 Task: Create a new custom field in the Candidate object in Salesforce, set its field-level security, and add it to the page layout.
Action: Mouse moved to (1312, 87)
Screenshot: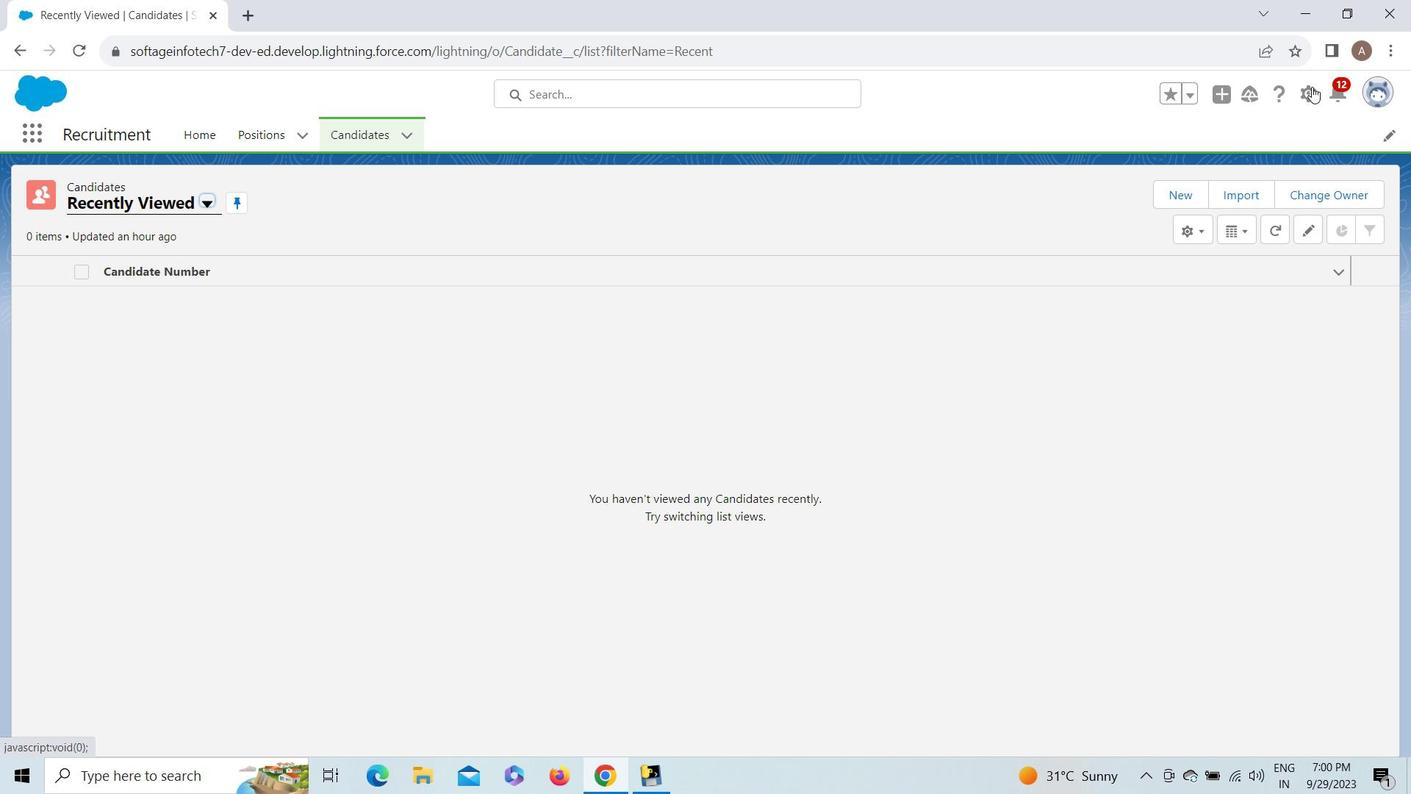
Action: Mouse pressed left at (1312, 87)
Screenshot: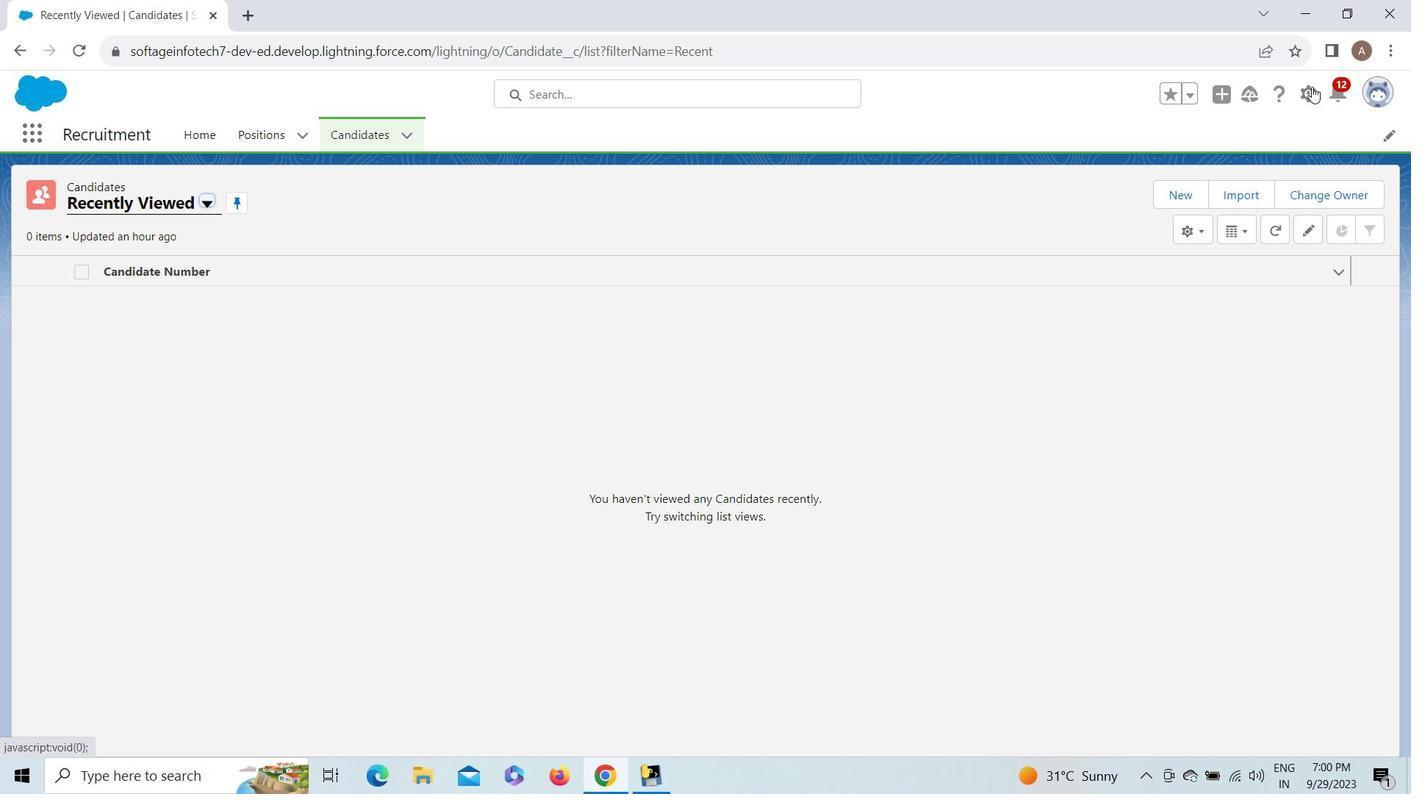 
Action: Mouse moved to (1290, 141)
Screenshot: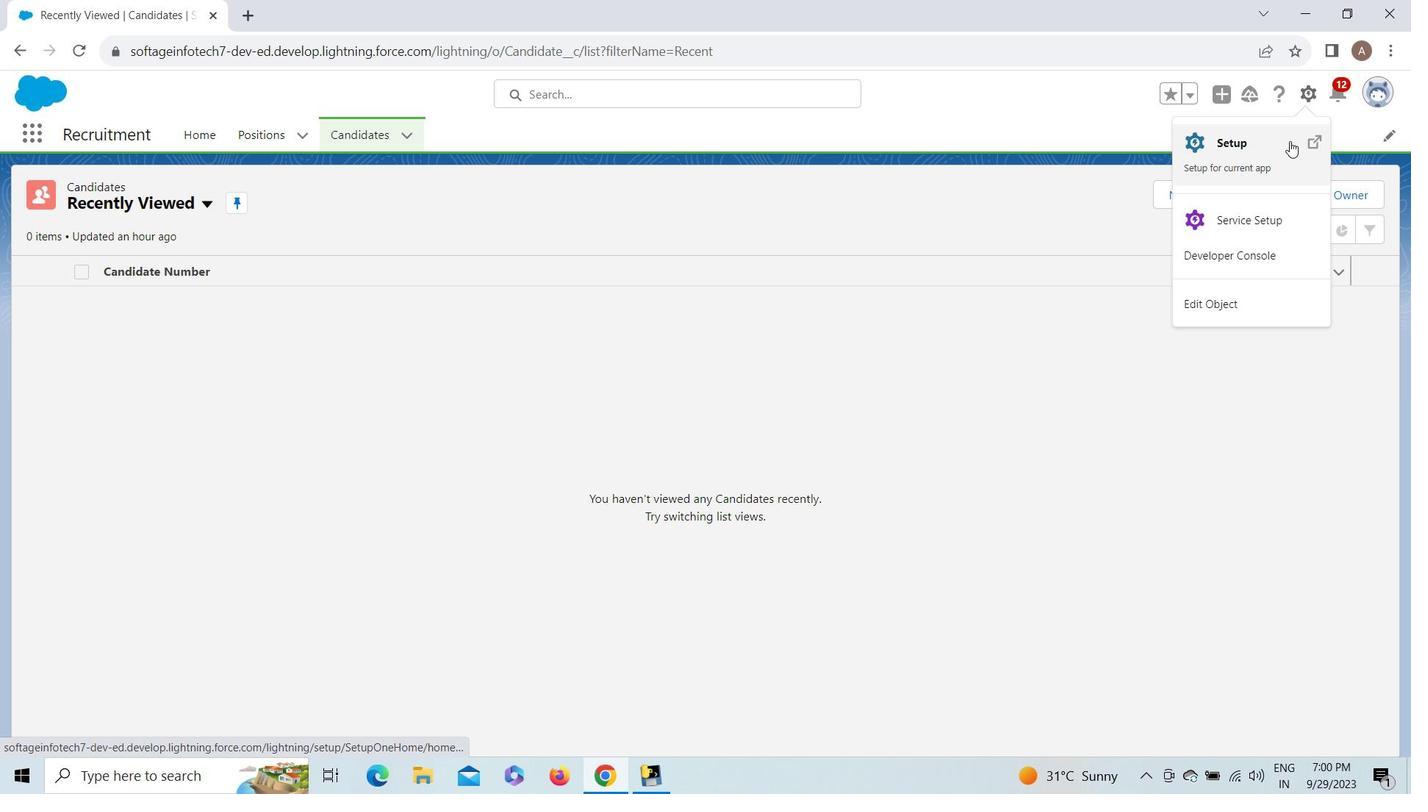 
Action: Mouse pressed left at (1290, 141)
Screenshot: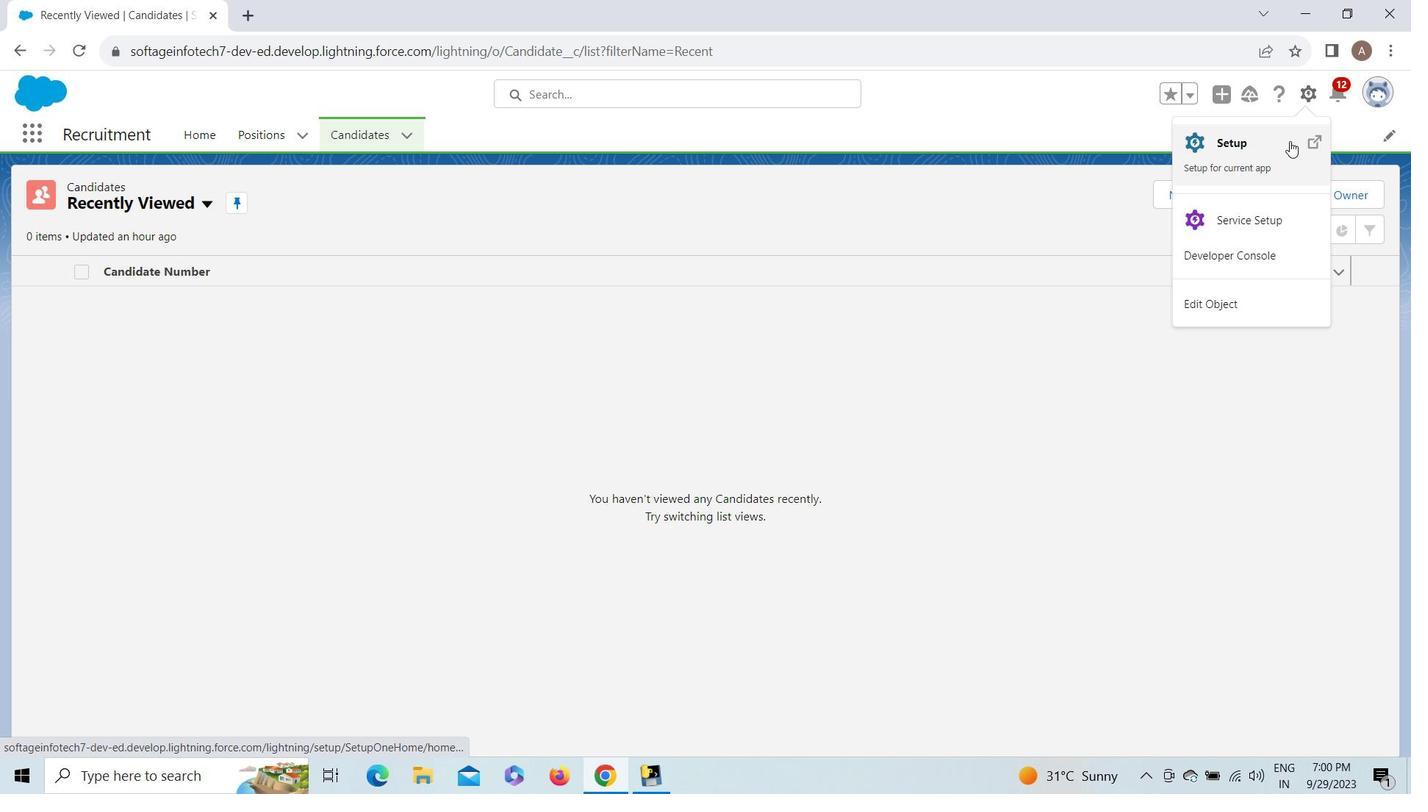 
Action: Mouse moved to (462, 496)
Screenshot: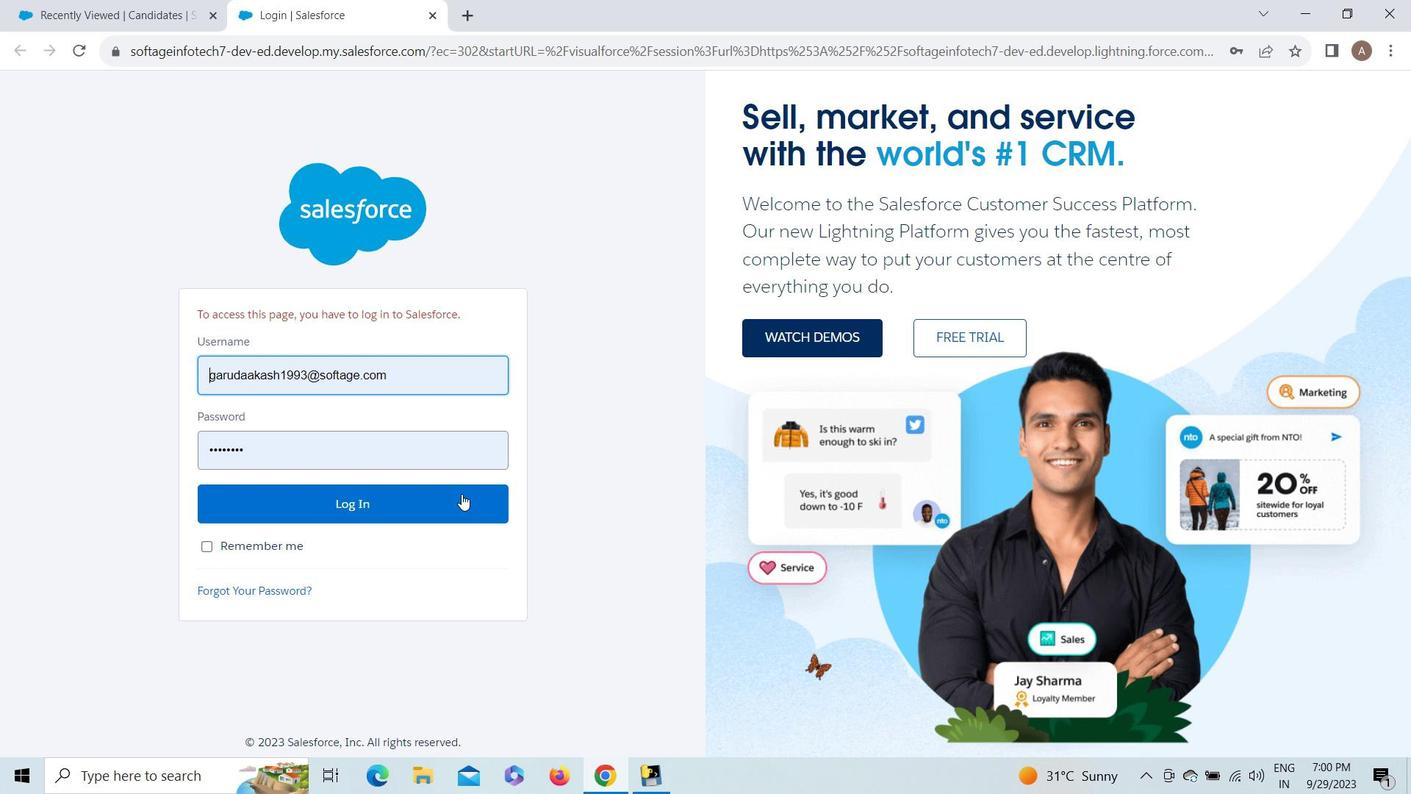 
Action: Mouse pressed left at (462, 496)
Screenshot: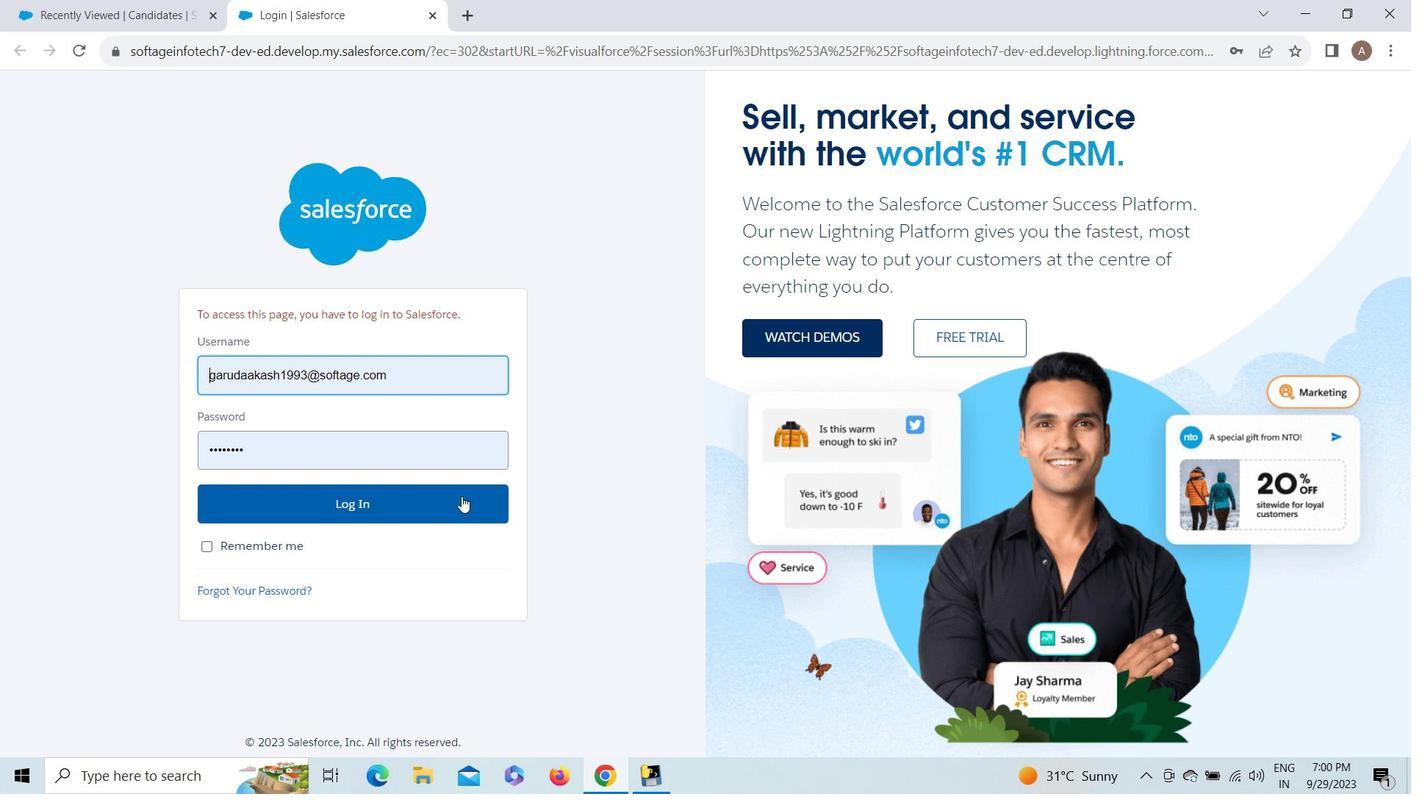 
Action: Mouse moved to (217, 22)
Screenshot: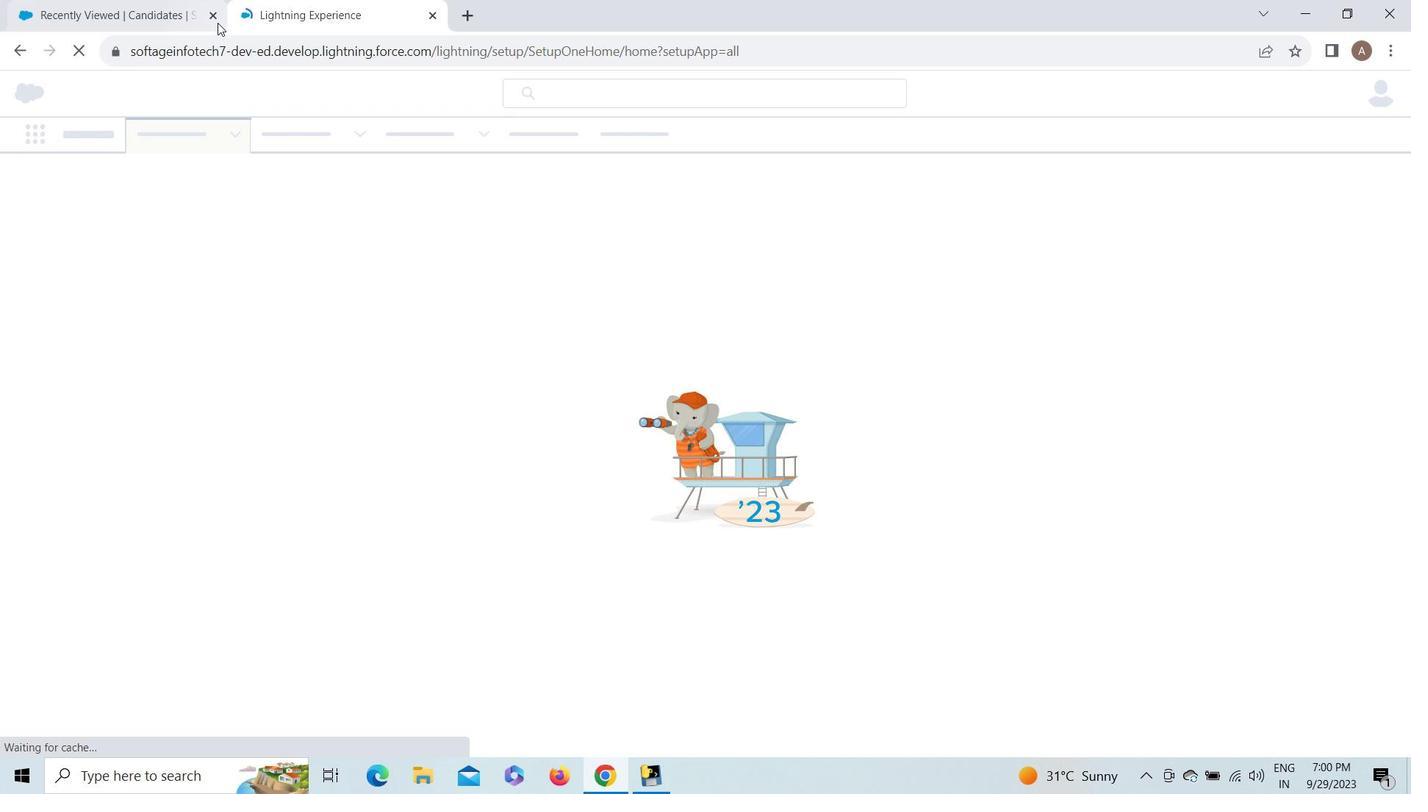 
Action: Mouse pressed left at (217, 22)
Screenshot: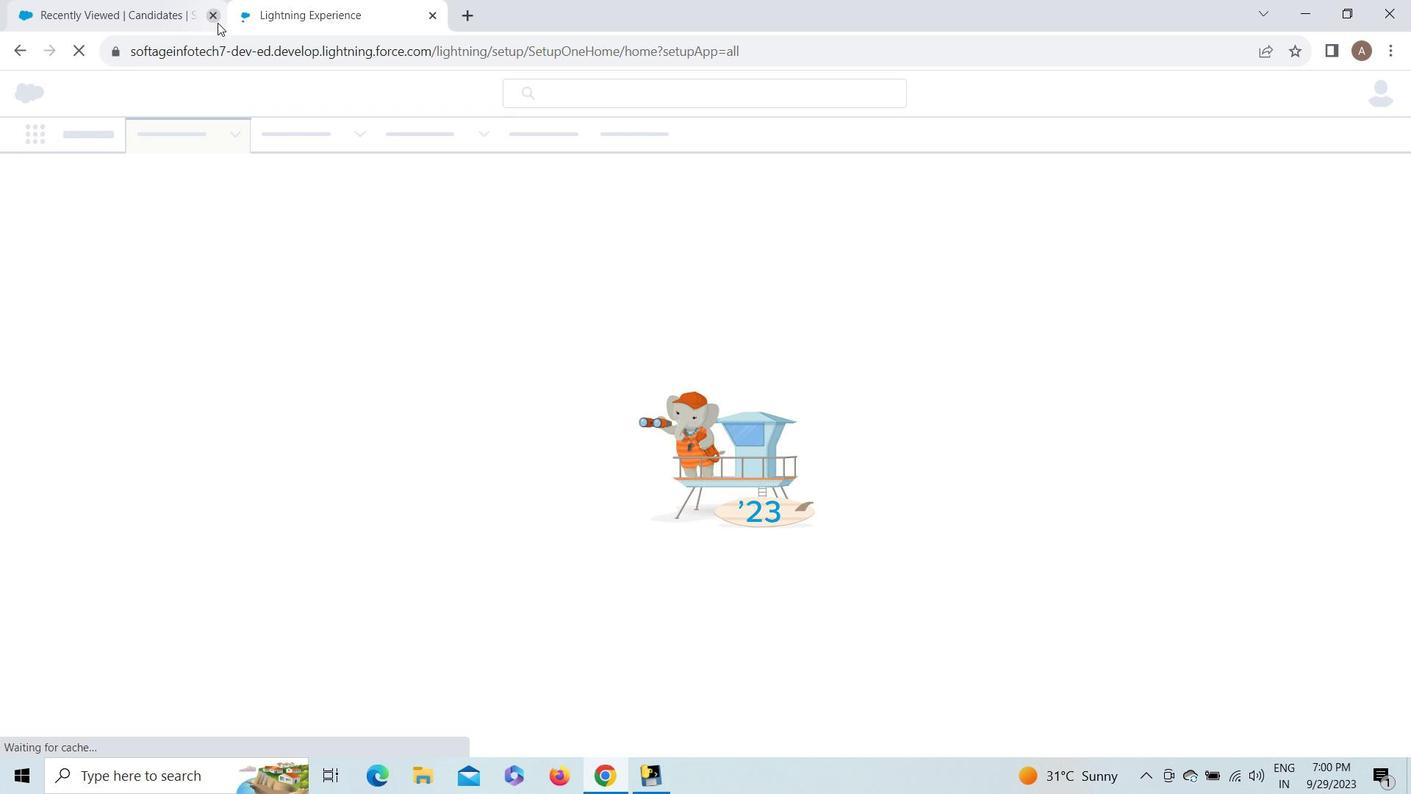 
Action: Mouse moved to (206, 135)
Screenshot: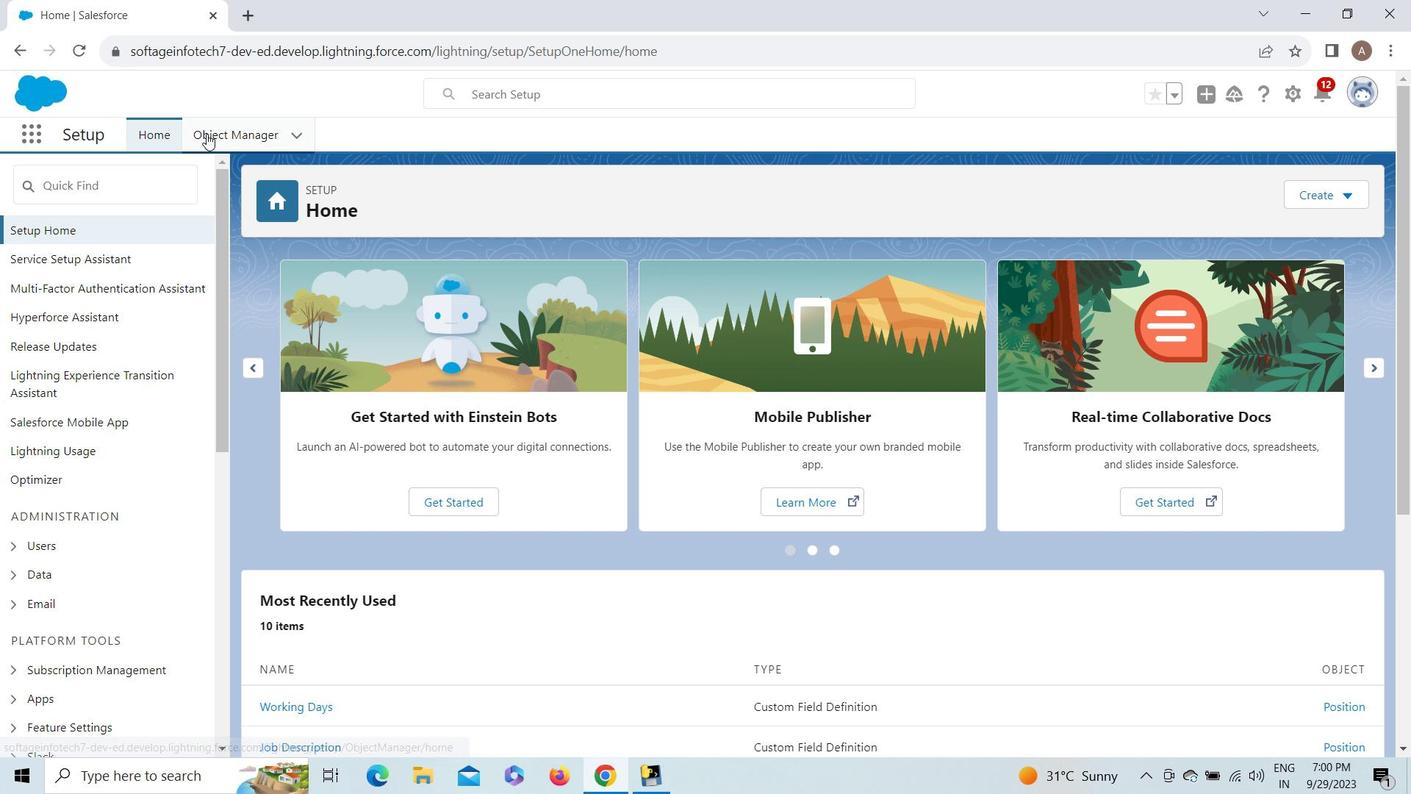 
Action: Mouse pressed left at (206, 135)
Screenshot: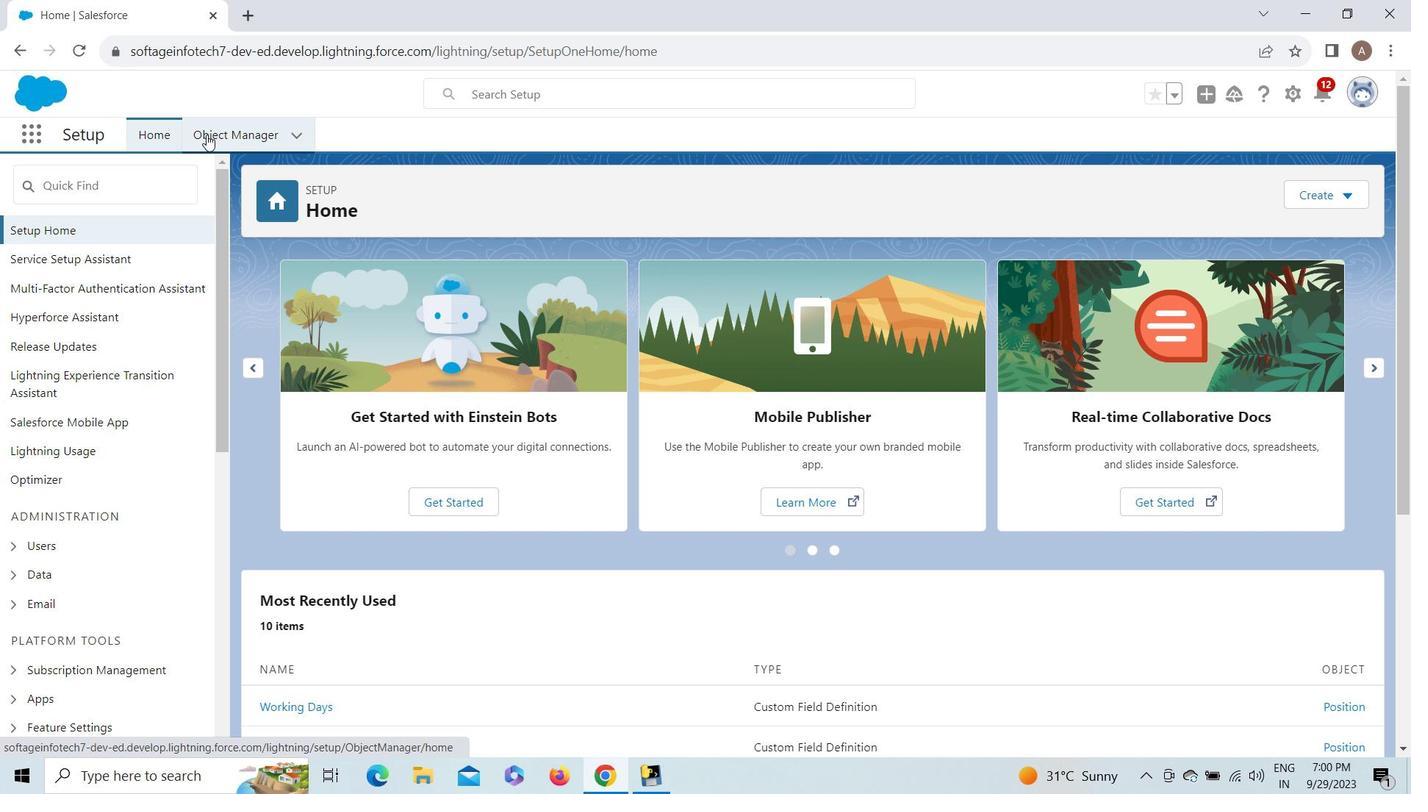 
Action: Mouse moved to (1053, 181)
Screenshot: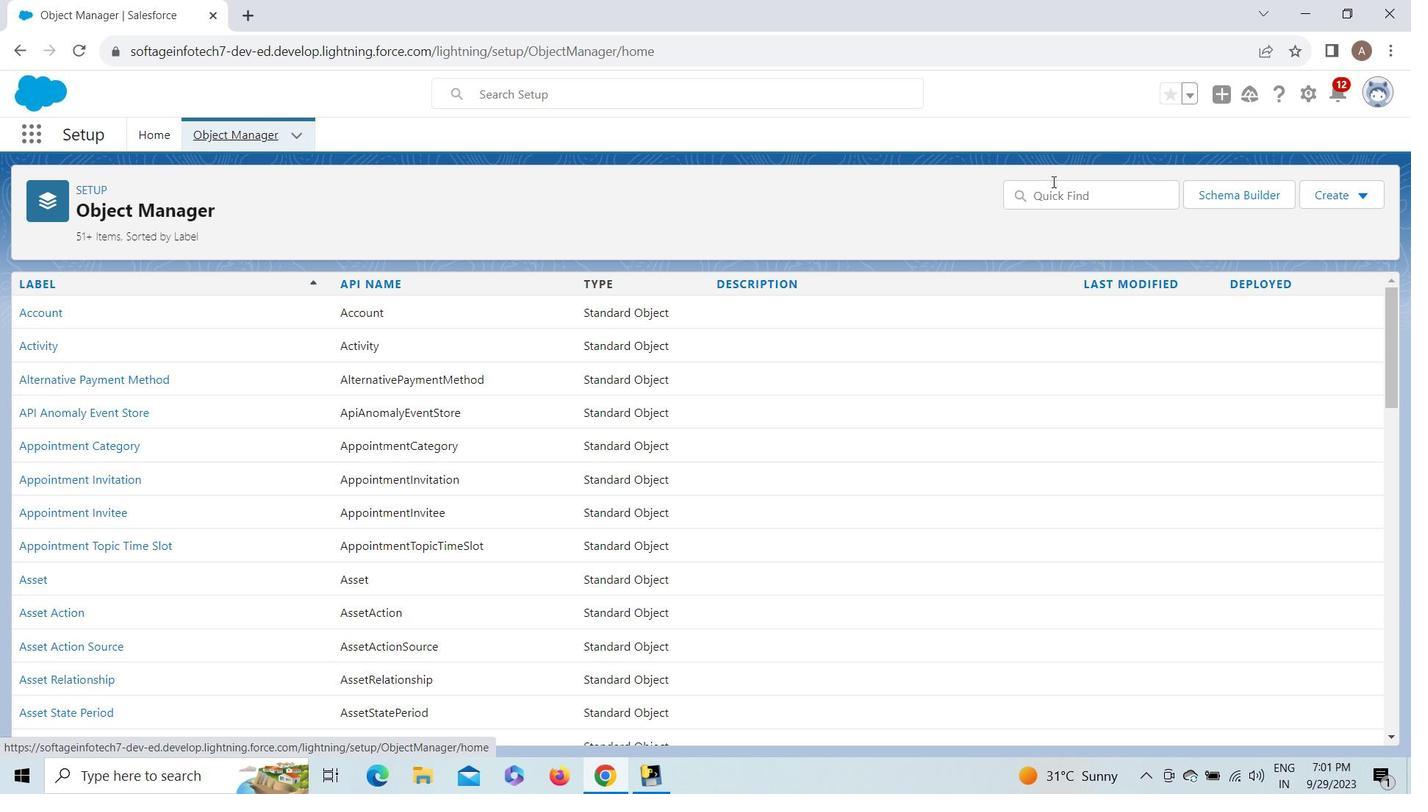 
Action: Mouse pressed left at (1053, 181)
Screenshot: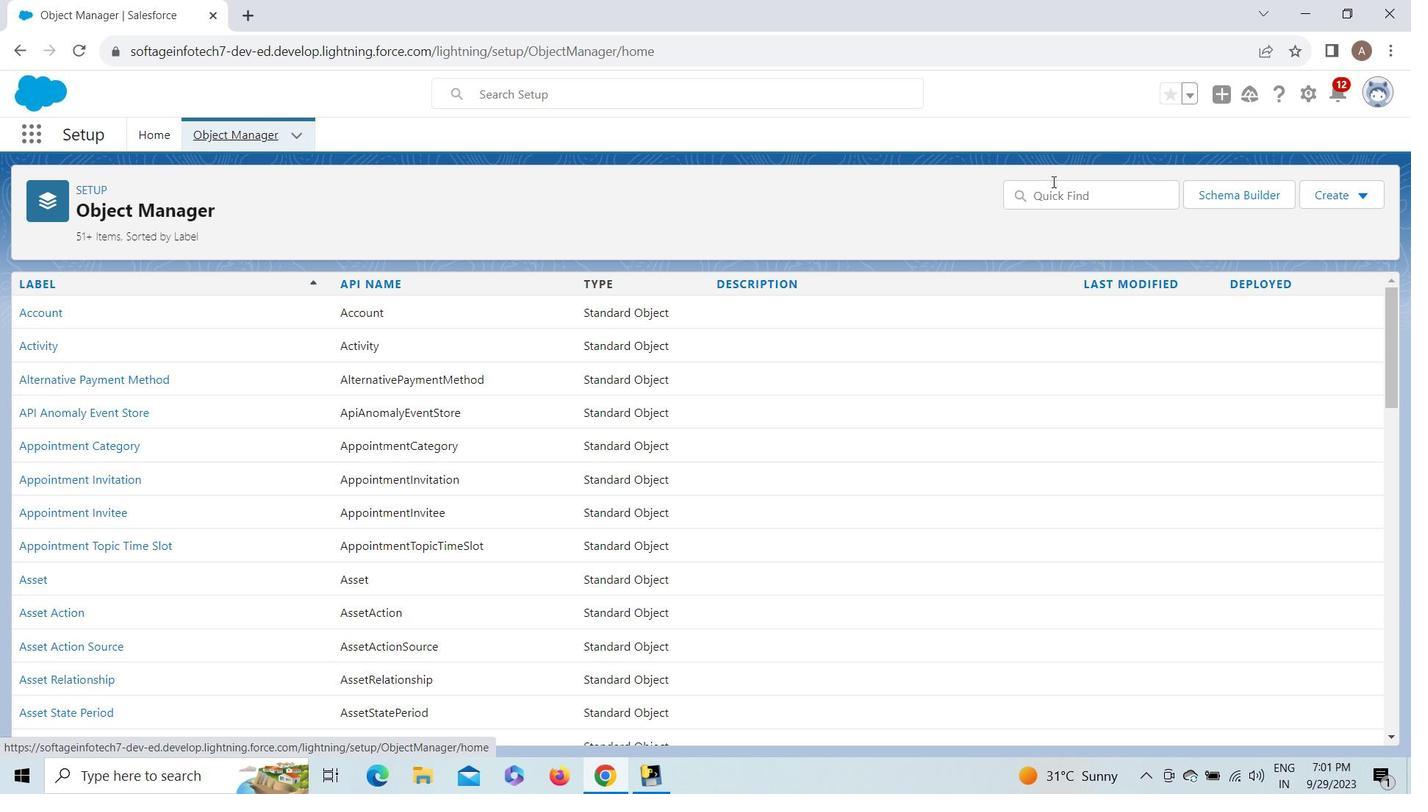 
Action: Mouse moved to (1160, 211)
Screenshot: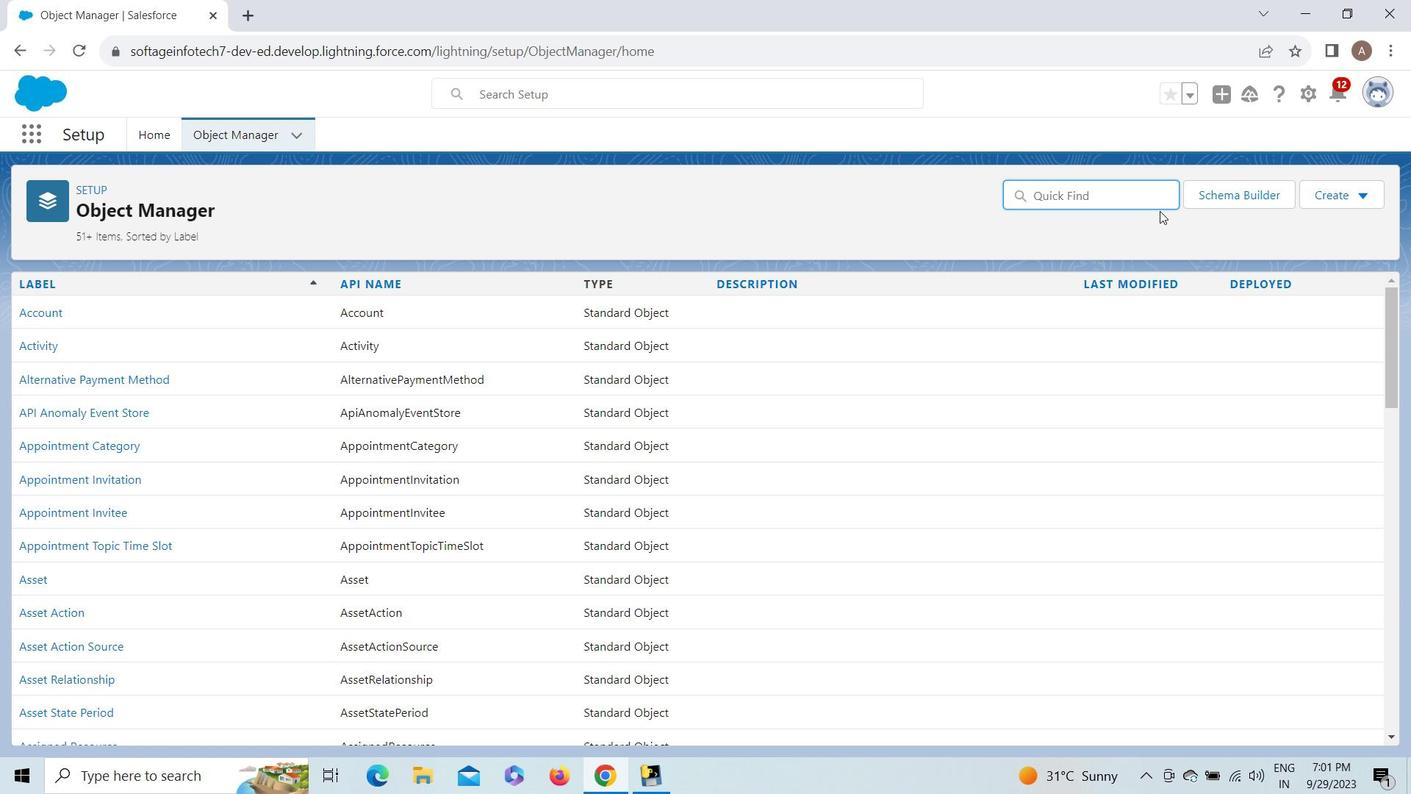
Action: Key pressed can
Screenshot: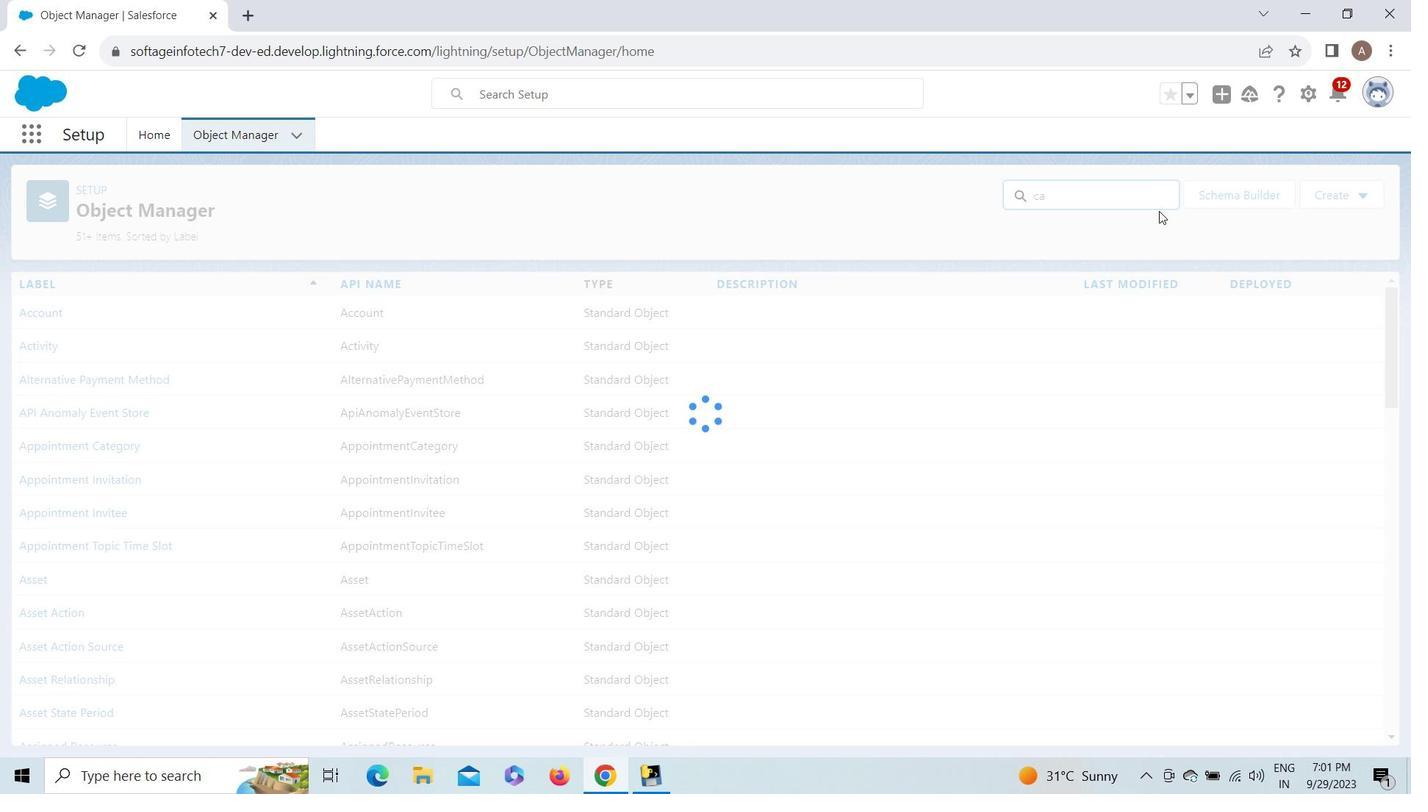 
Action: Mouse moved to (62, 314)
Screenshot: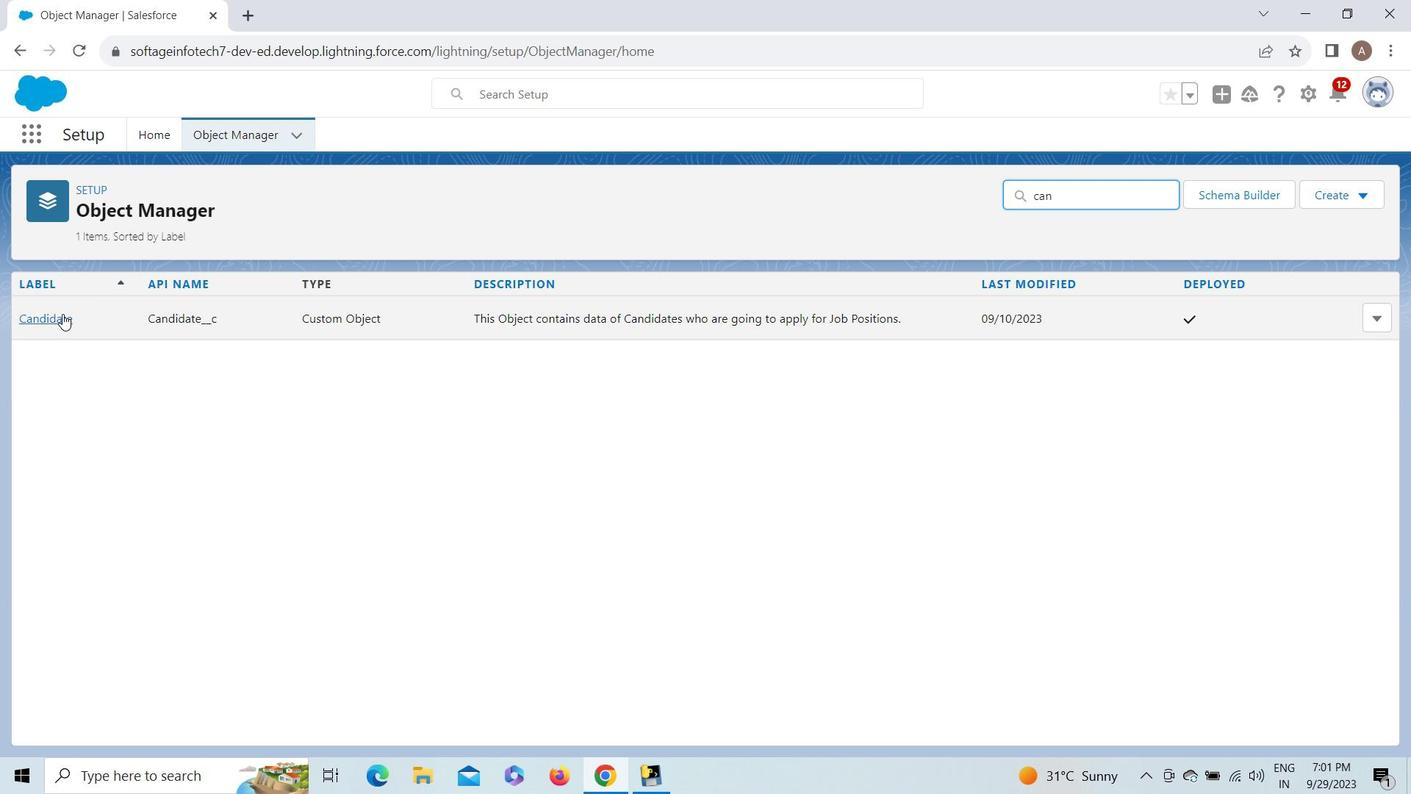 
Action: Mouse pressed left at (62, 314)
Screenshot: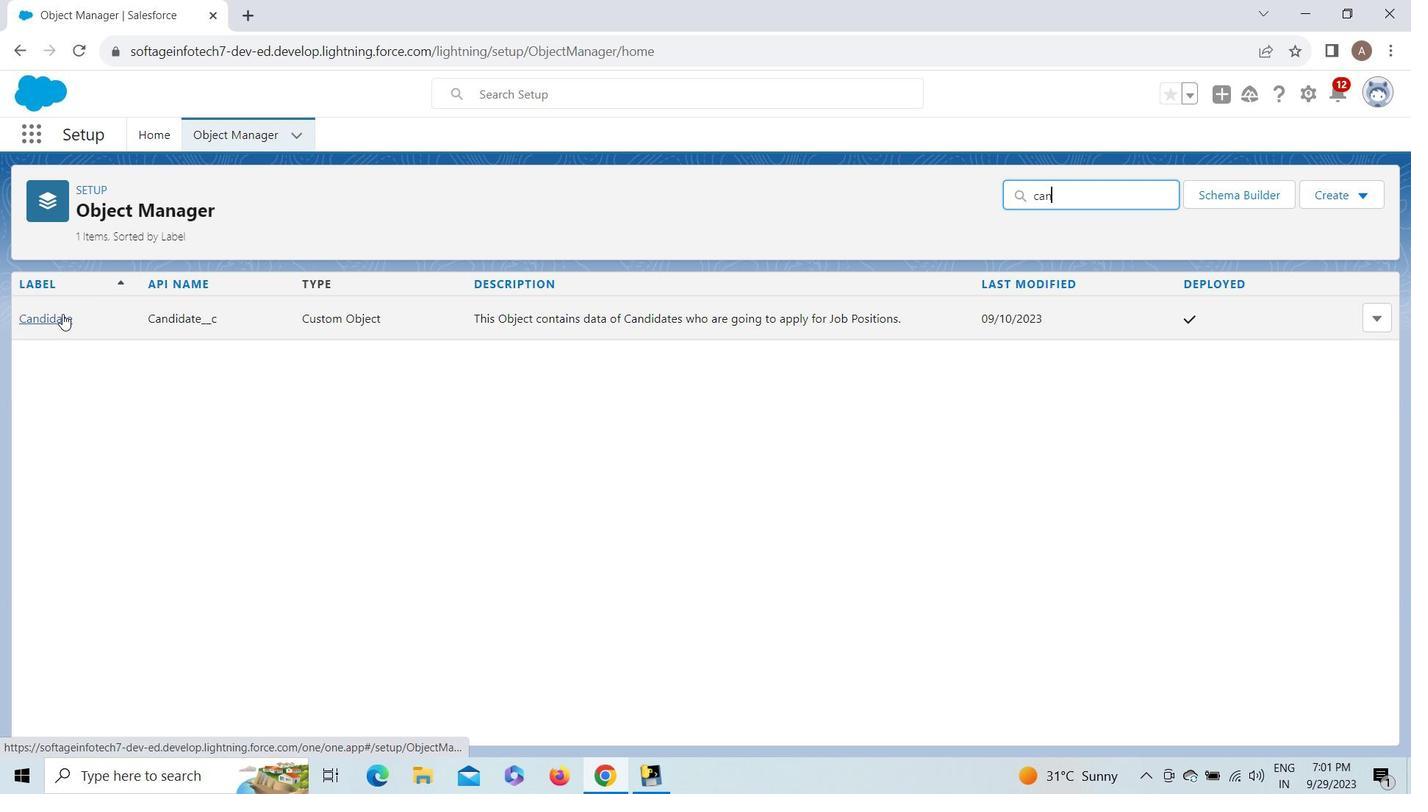 
Action: Mouse pressed left at (62, 314)
Screenshot: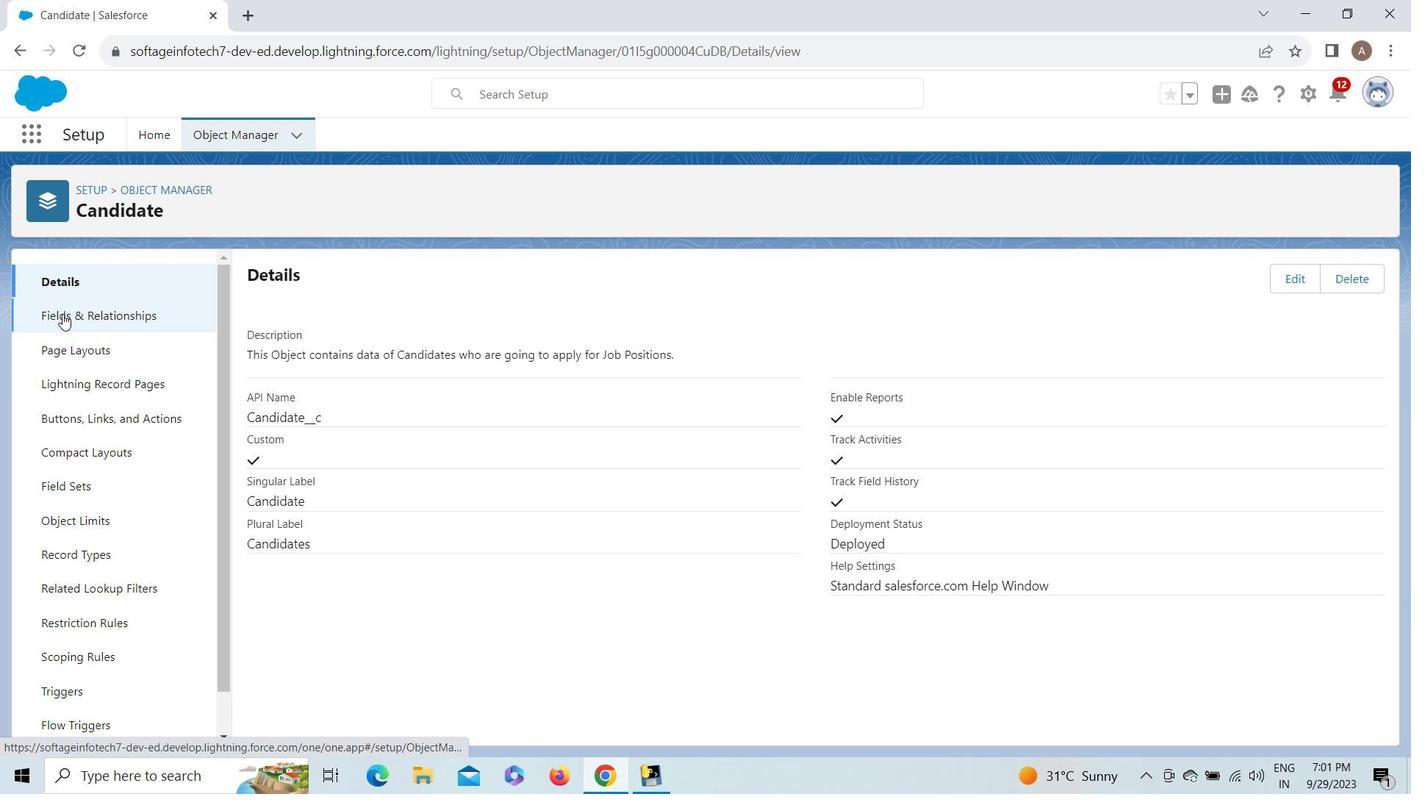 
Action: Mouse moved to (1396, 381)
Screenshot: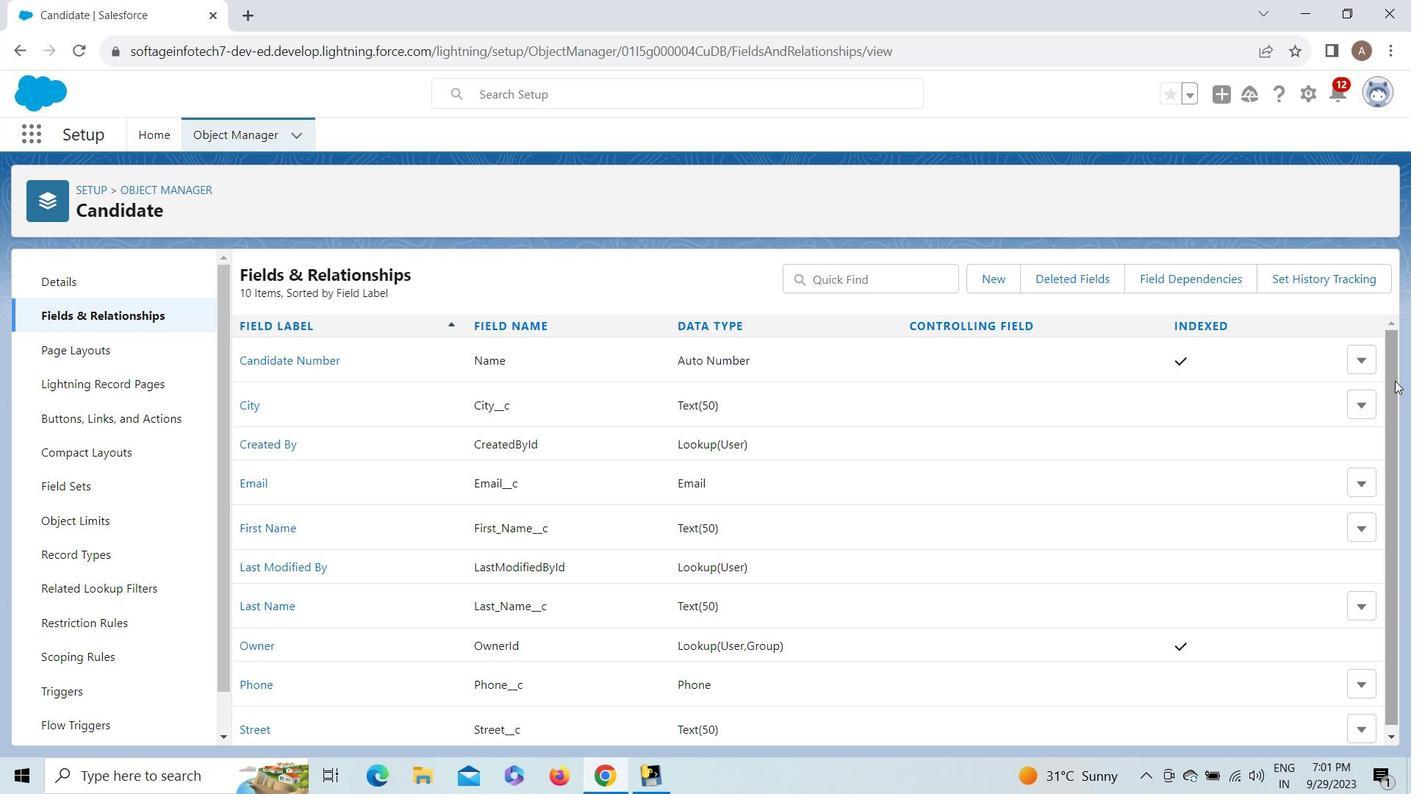 
Action: Mouse pressed left at (1396, 381)
Screenshot: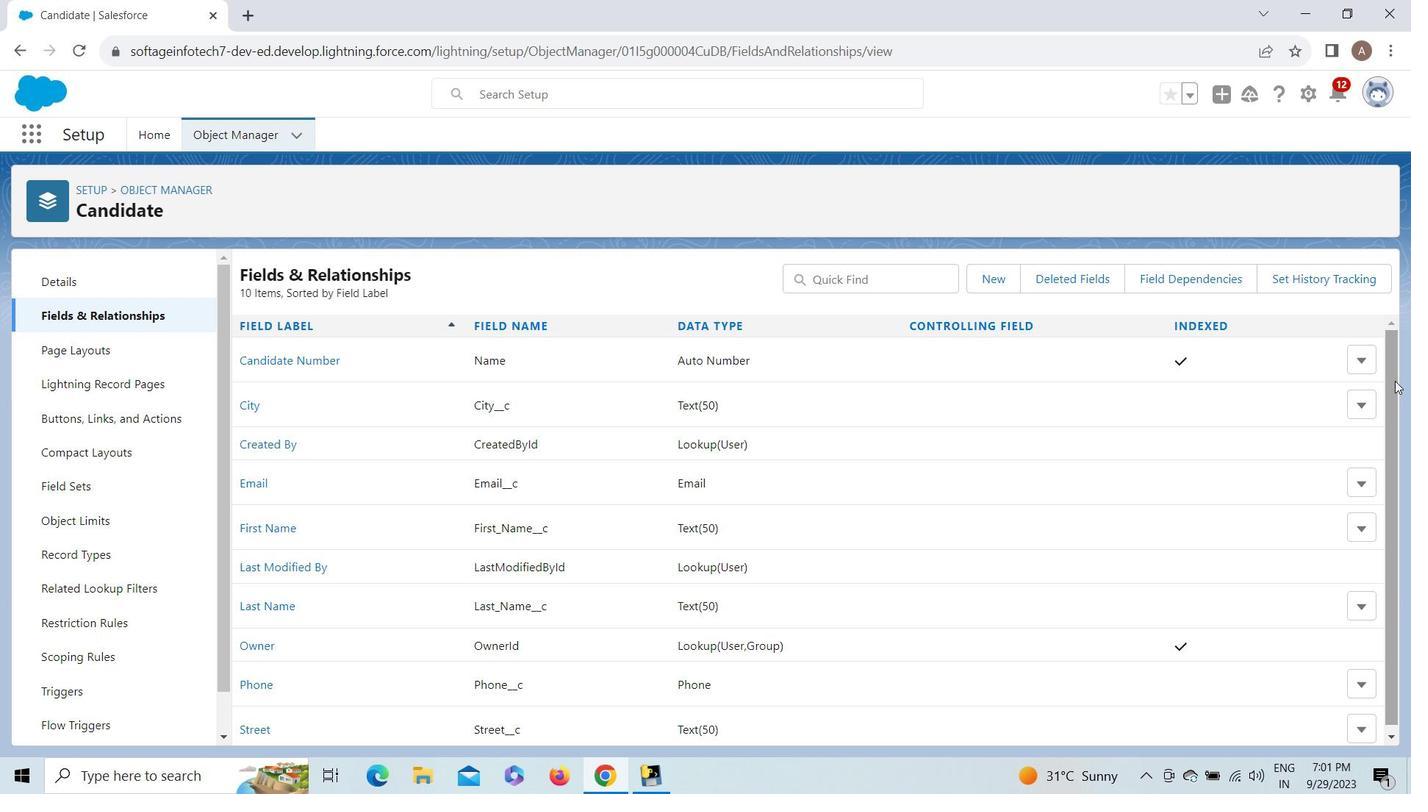 
Action: Mouse moved to (991, 274)
Screenshot: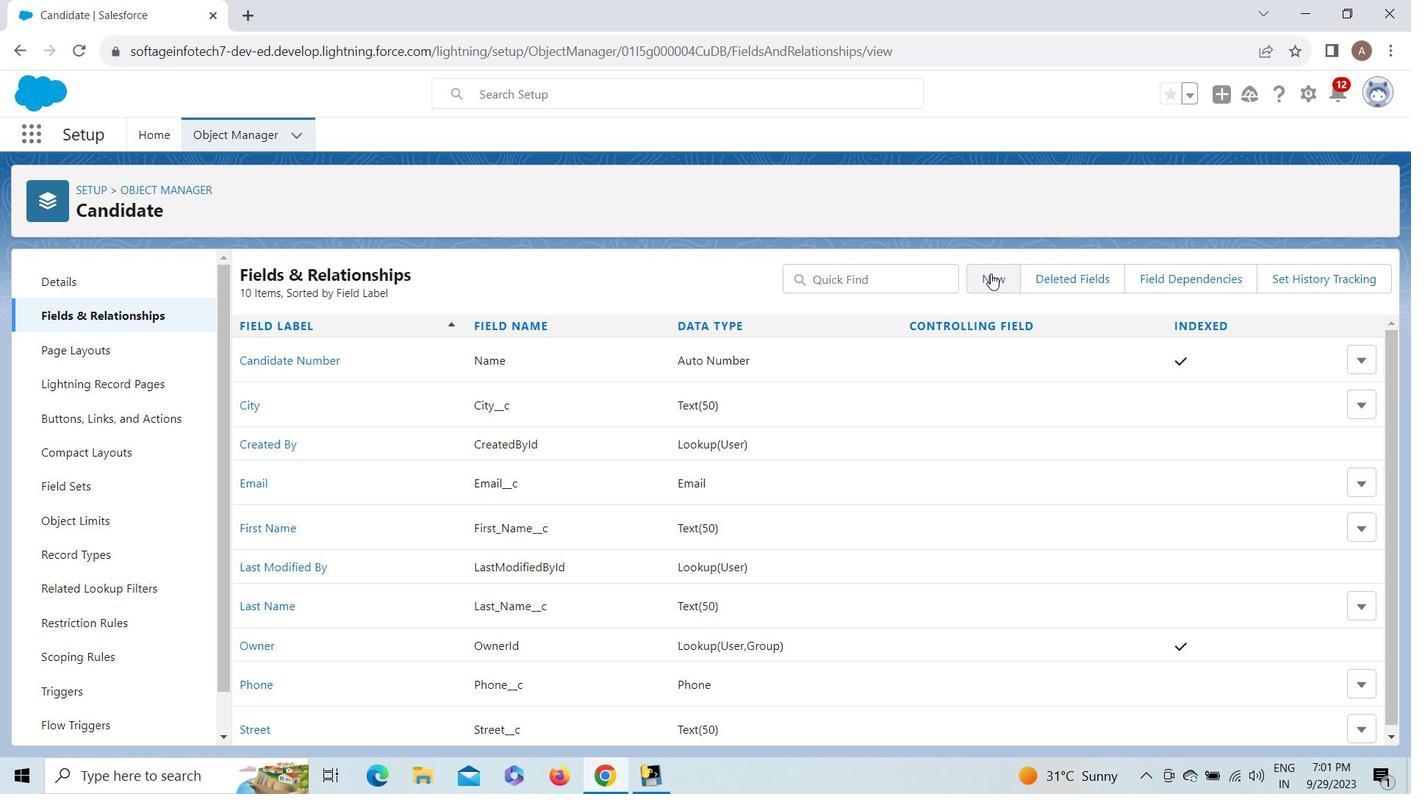 
Action: Mouse pressed left at (991, 274)
Screenshot: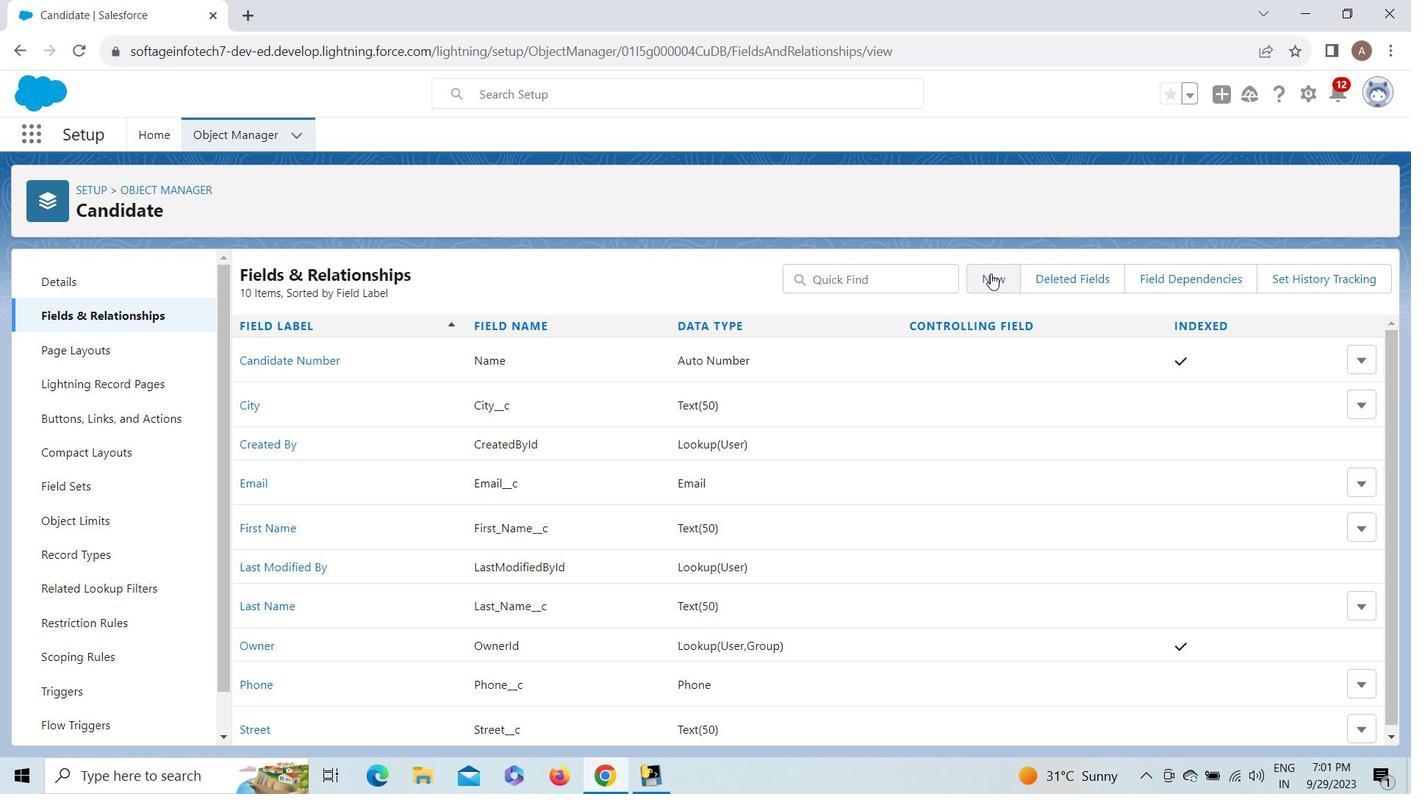 
Action: Mouse moved to (1382, 365)
Screenshot: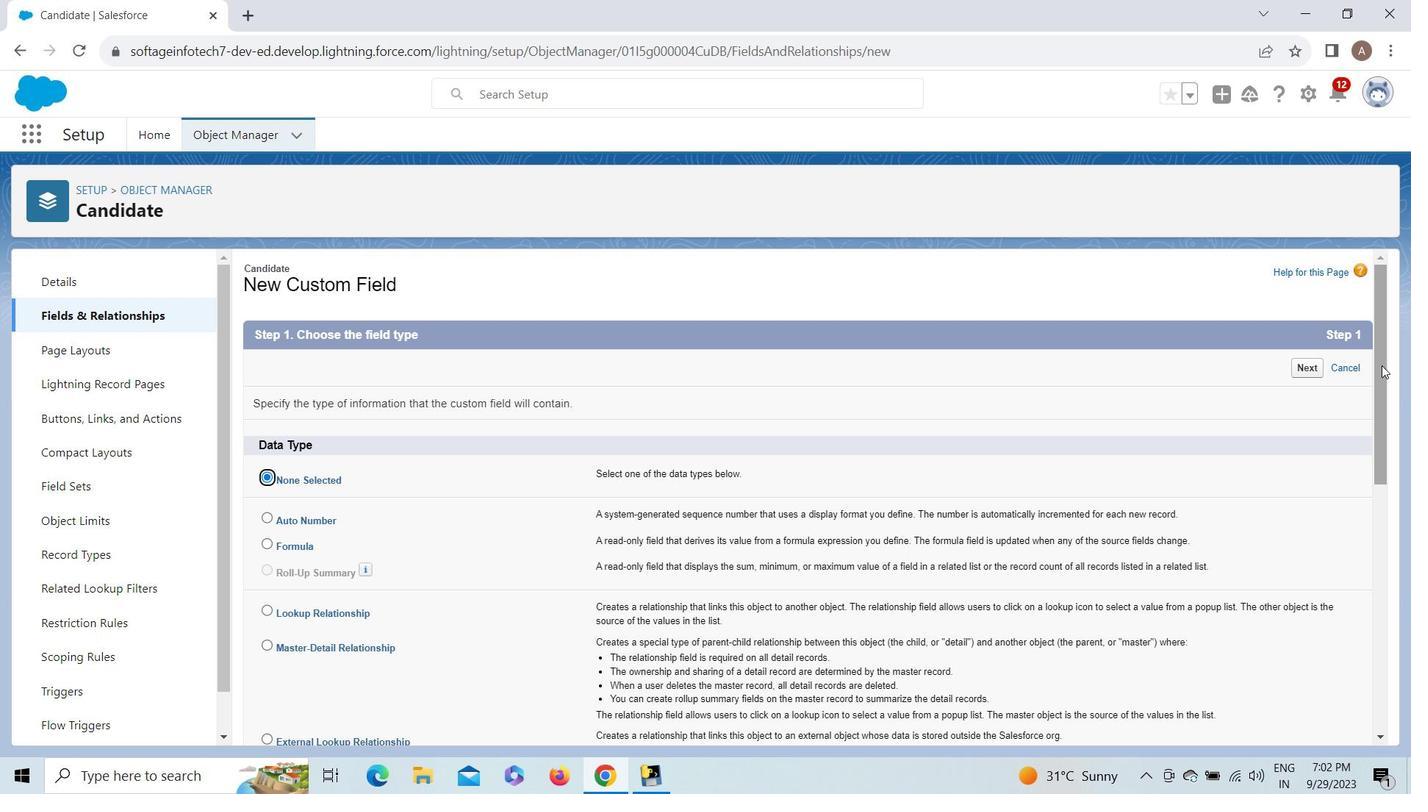 
Action: Mouse pressed left at (1382, 365)
Screenshot: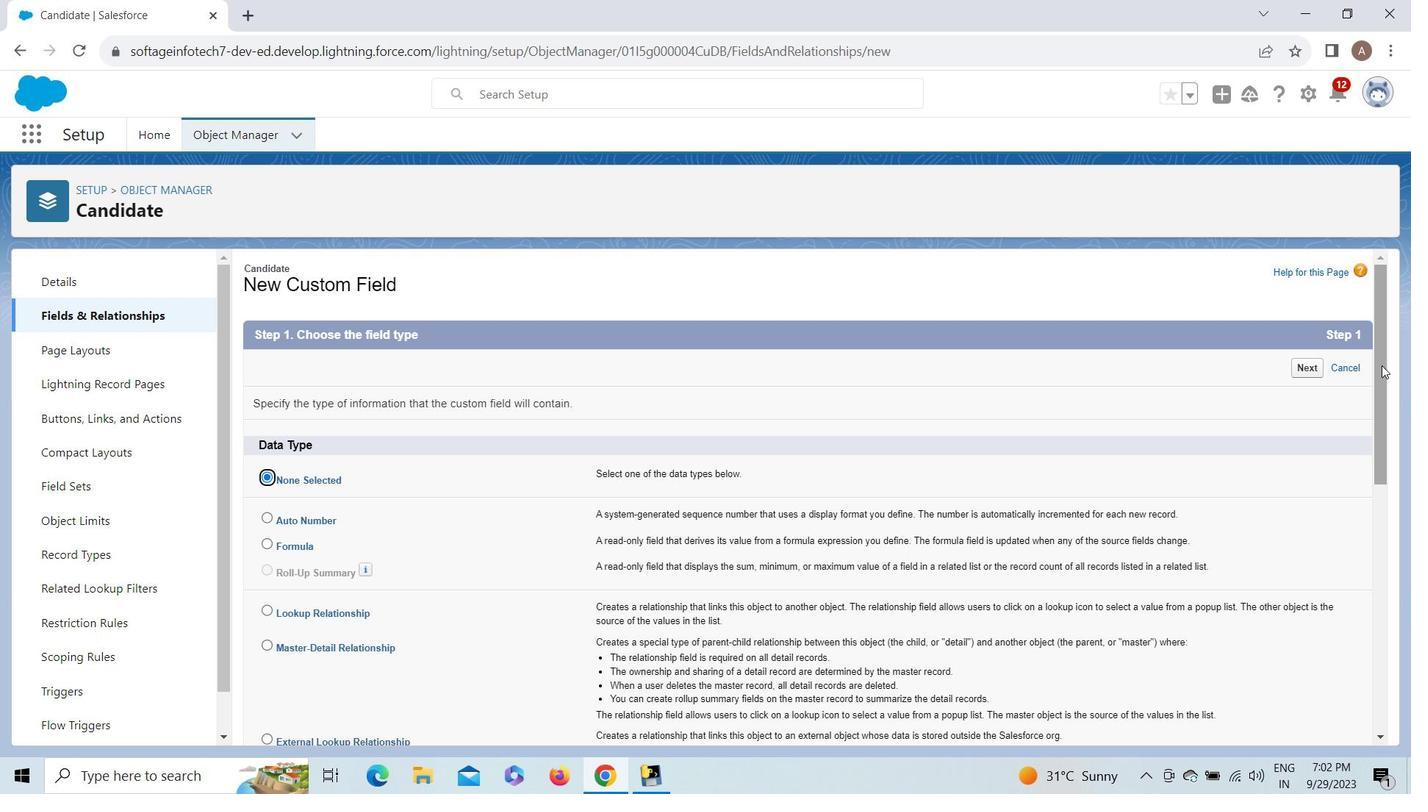 
Action: Mouse moved to (269, 519)
Screenshot: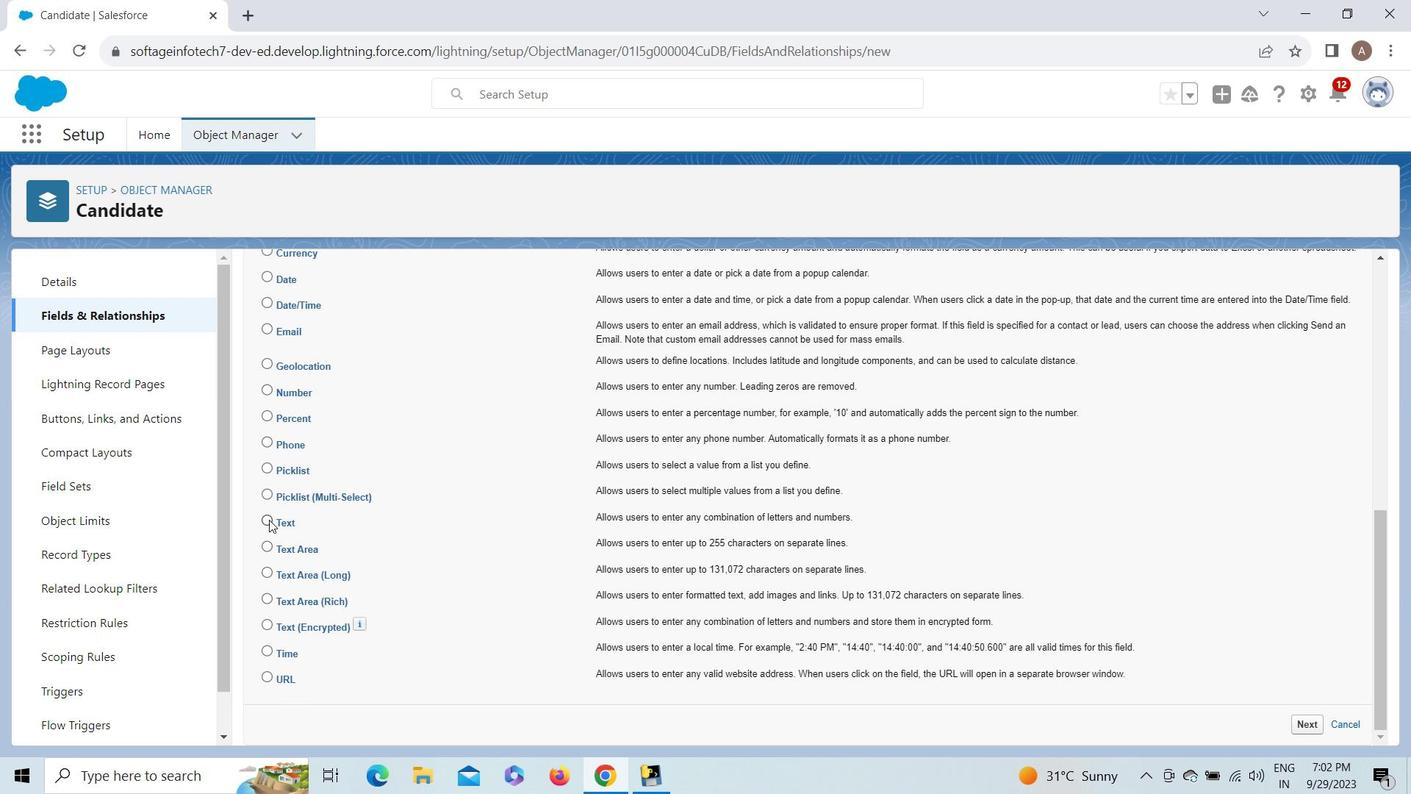
Action: Mouse pressed left at (269, 519)
Screenshot: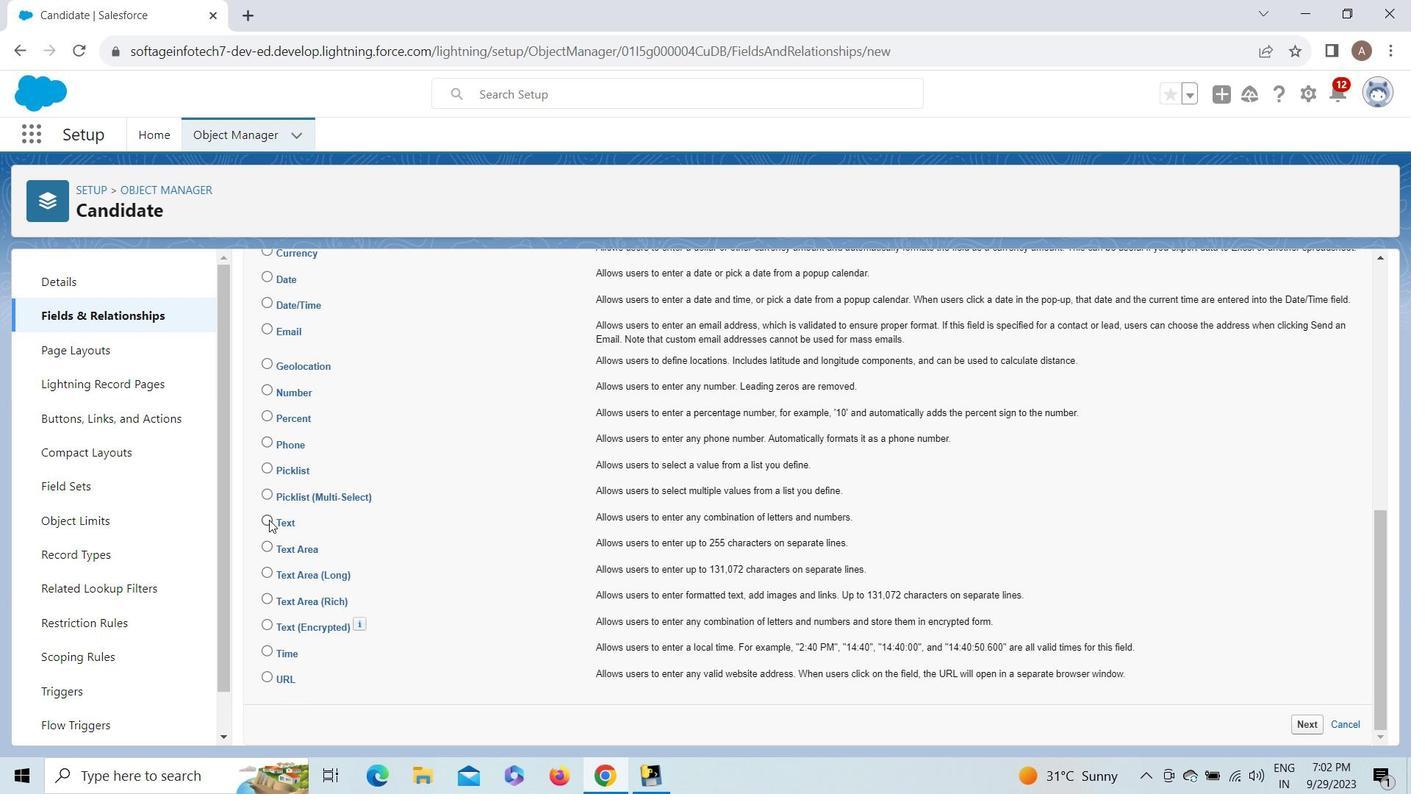 
Action: Mouse moved to (1309, 722)
Screenshot: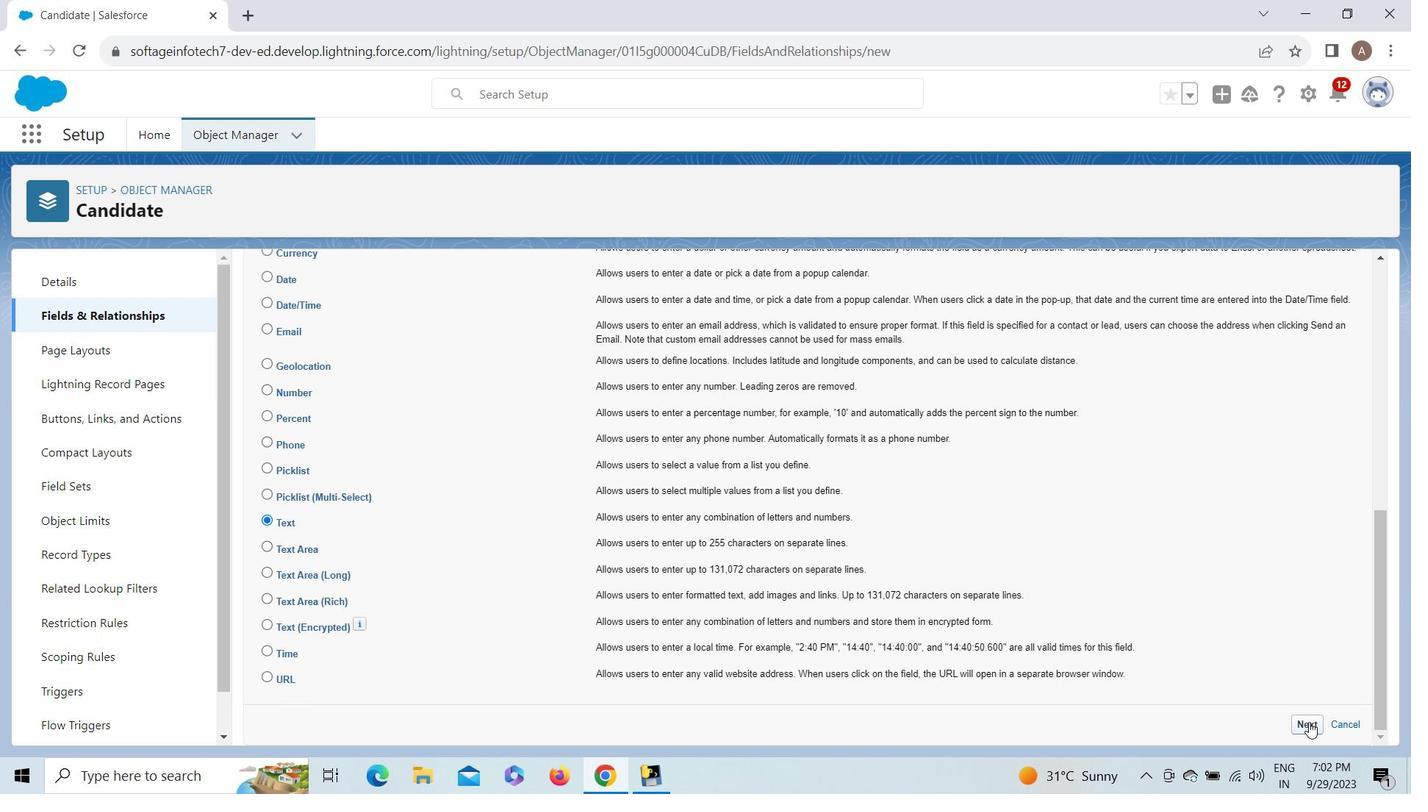 
Action: Mouse pressed left at (1309, 722)
Screenshot: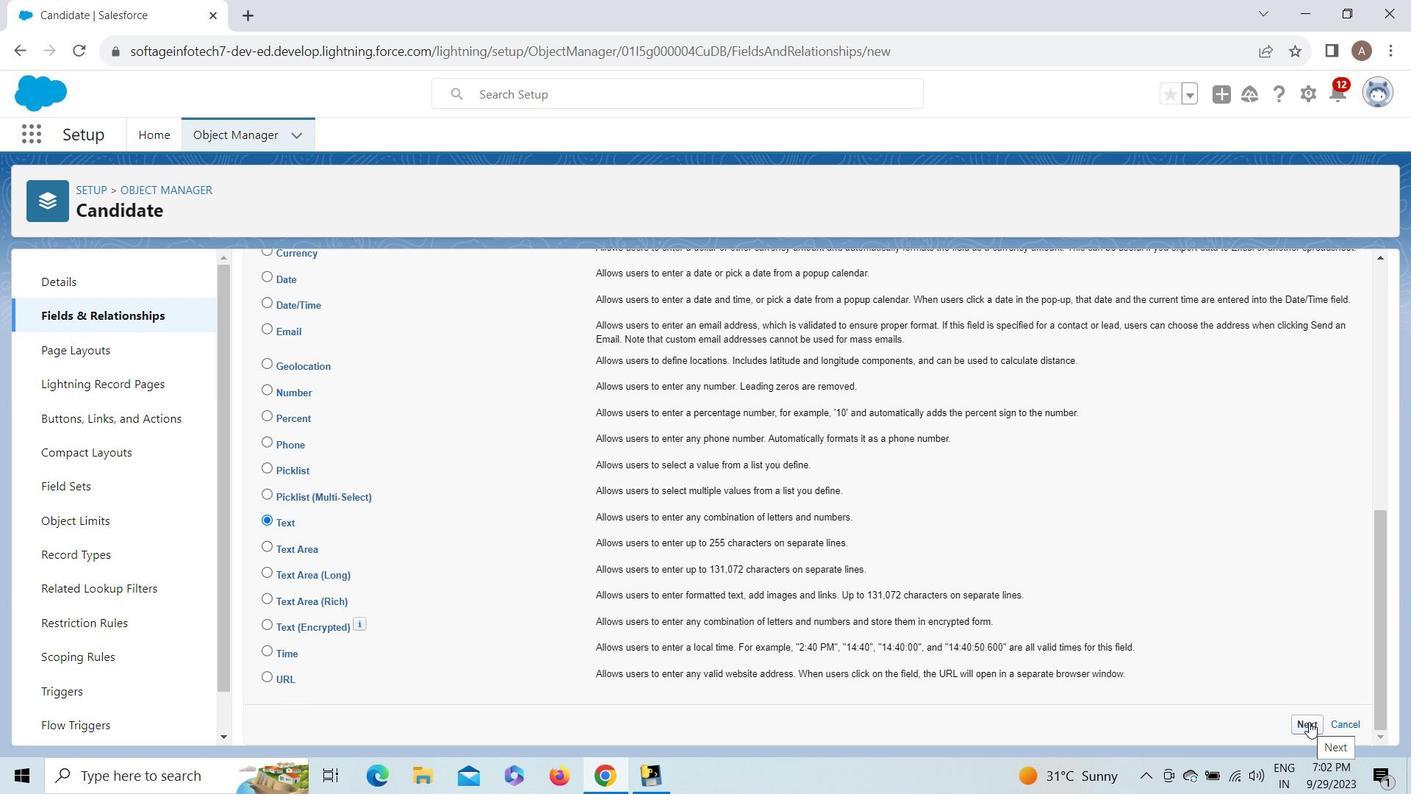 
Action: Mouse moved to (542, 410)
Screenshot: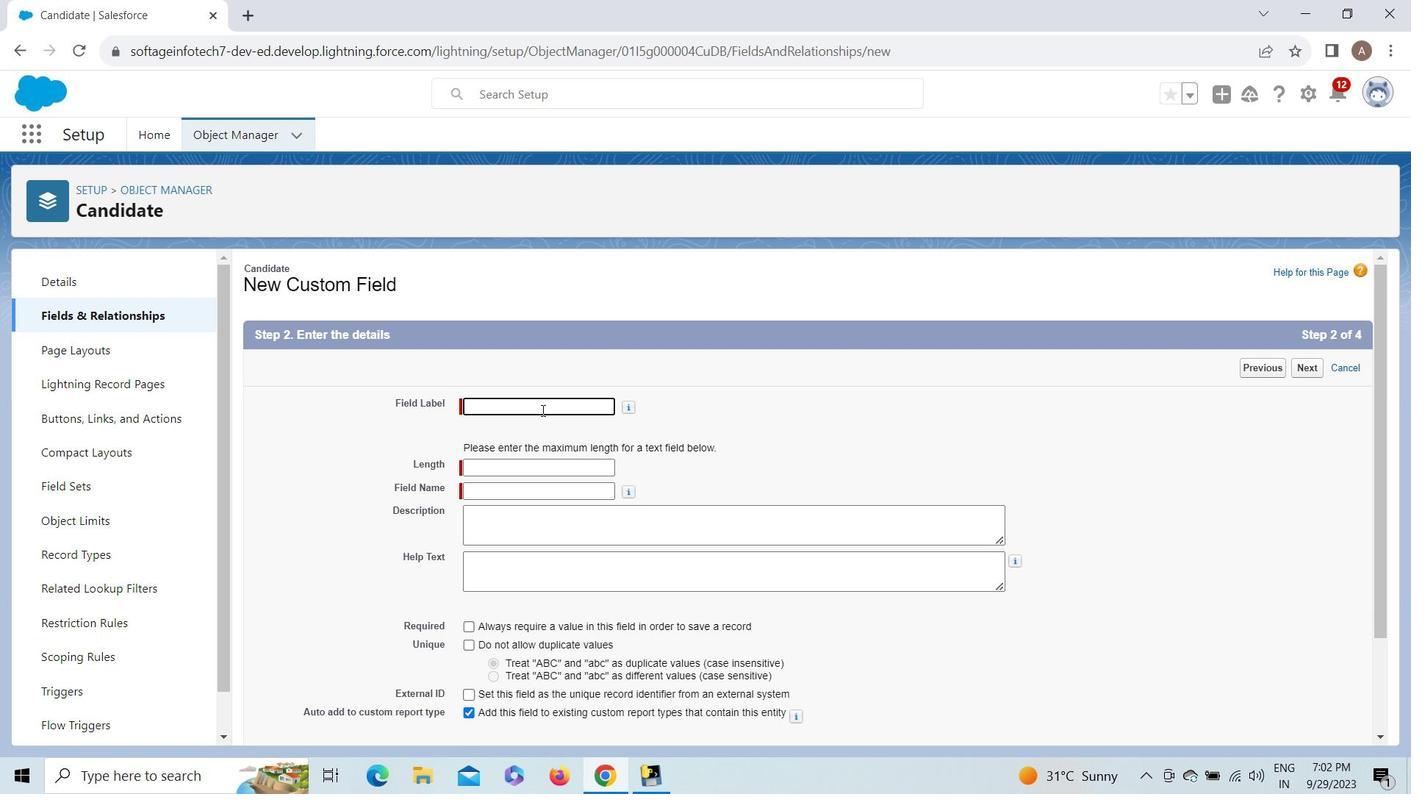 
Action: Key pressed <Key.shift>State
Screenshot: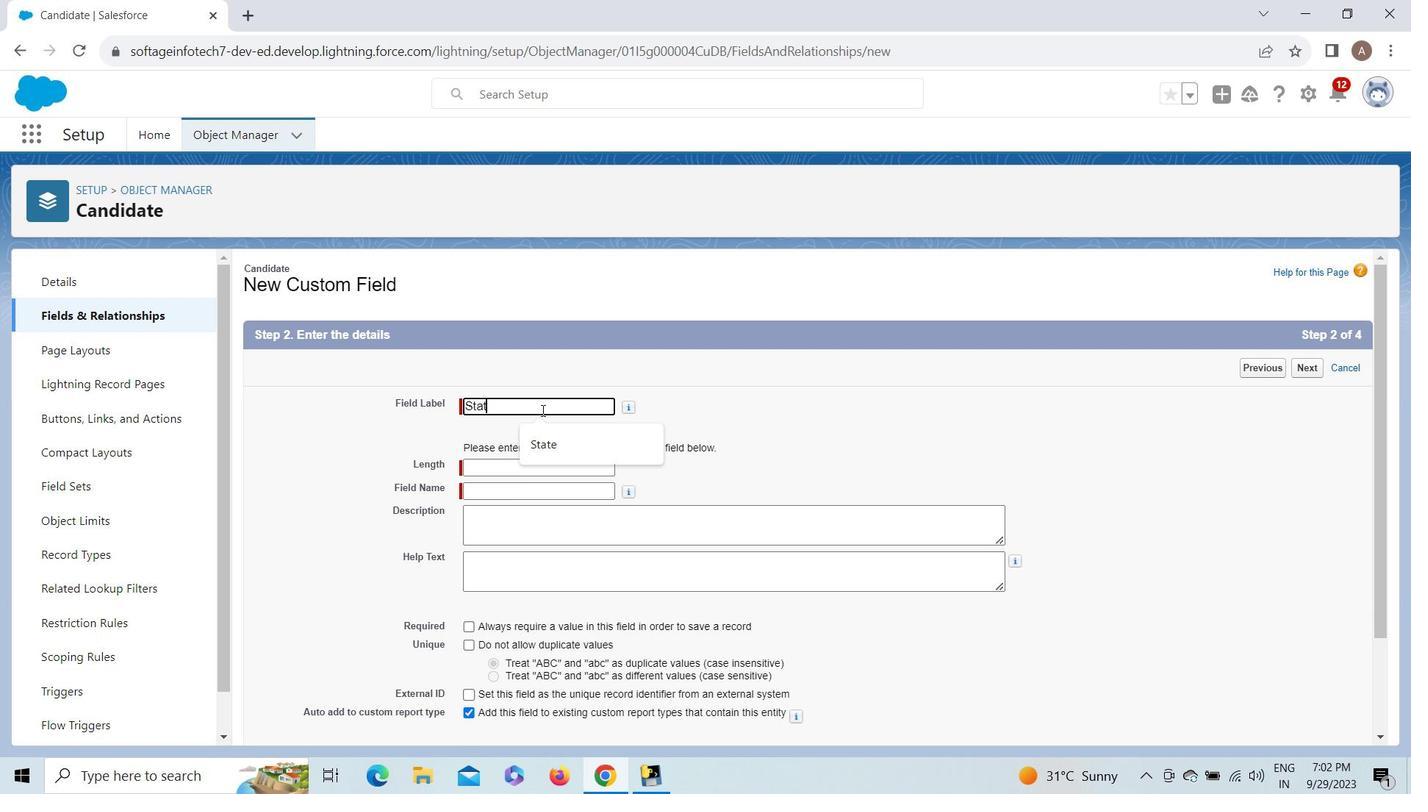 
Action: Mouse moved to (526, 463)
Screenshot: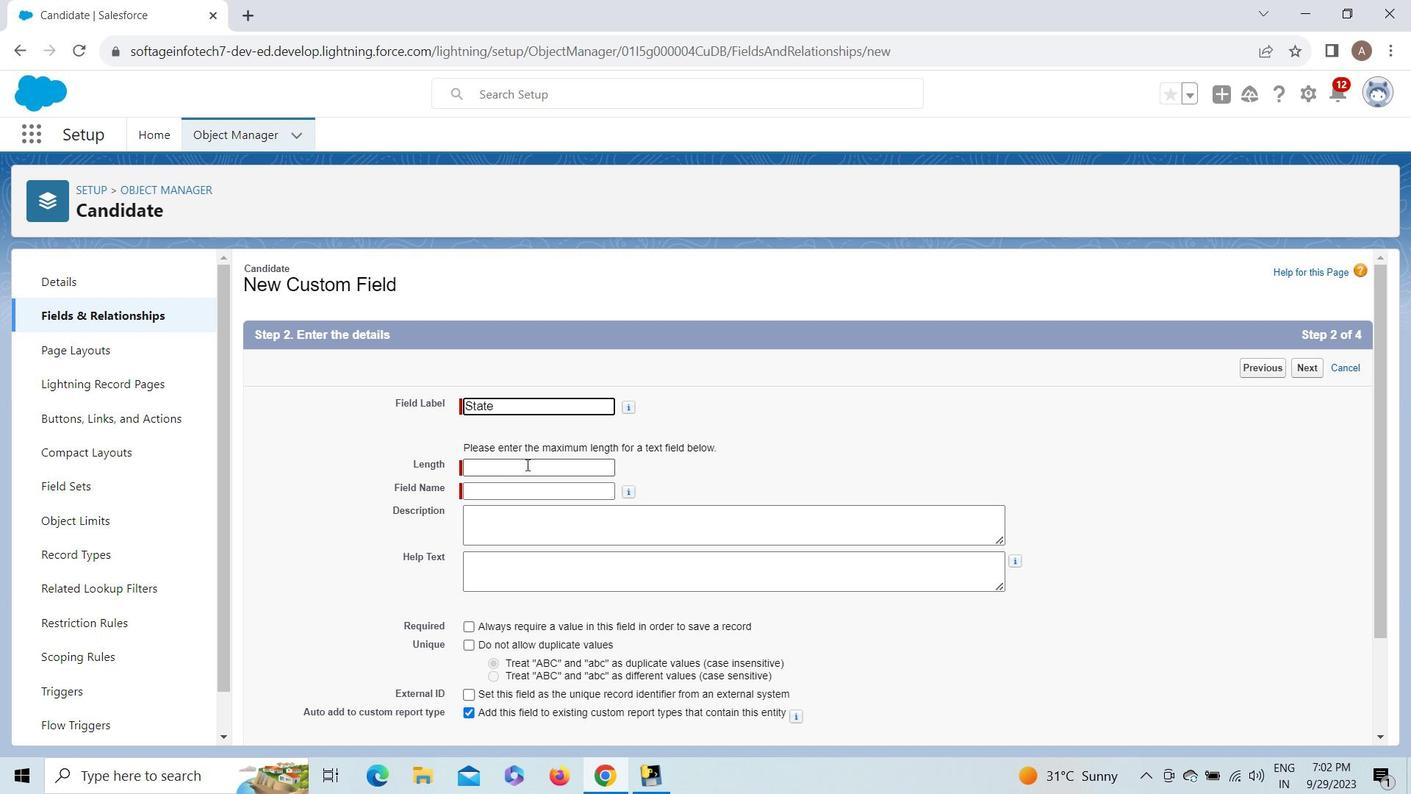
Action: Mouse pressed left at (526, 463)
Screenshot: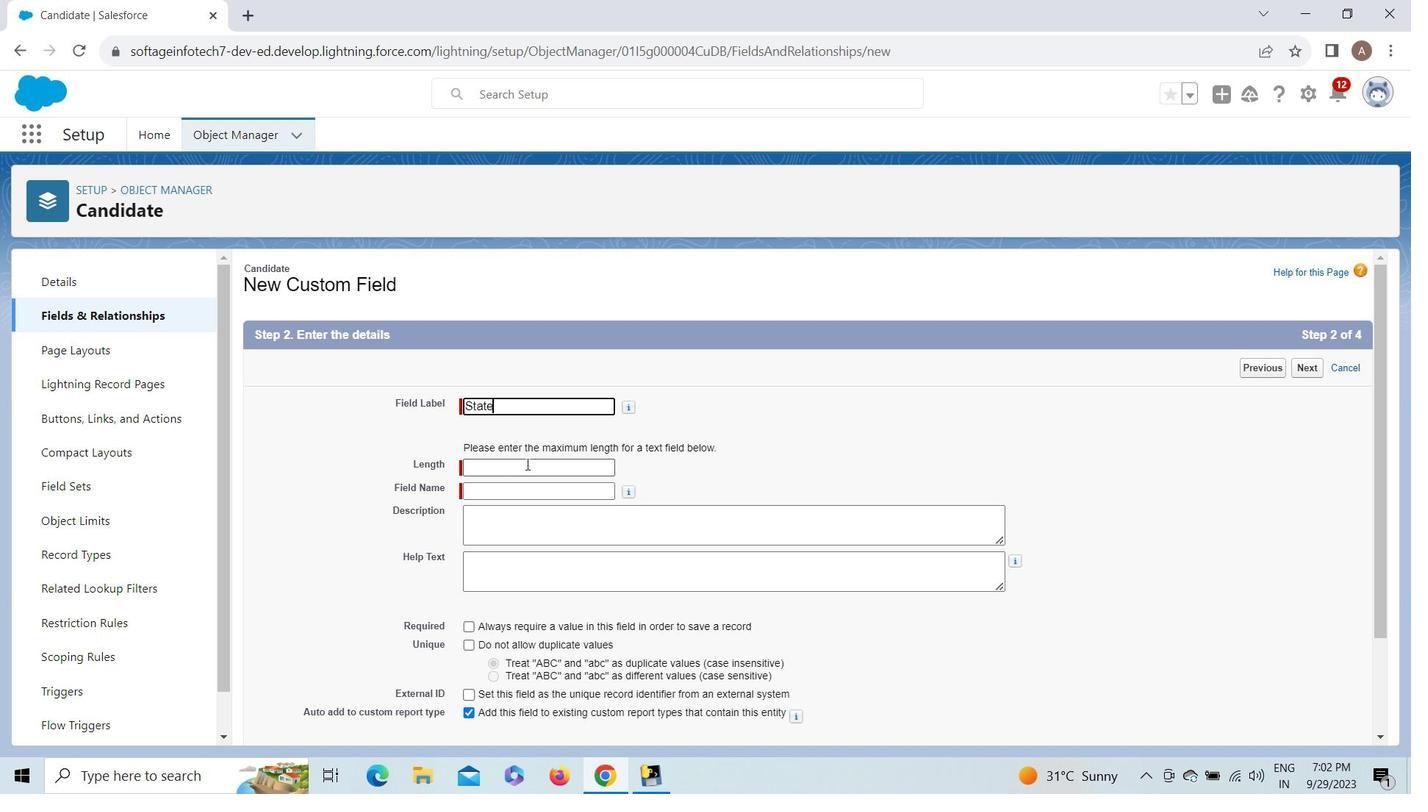 
Action: Mouse moved to (530, 508)
Screenshot: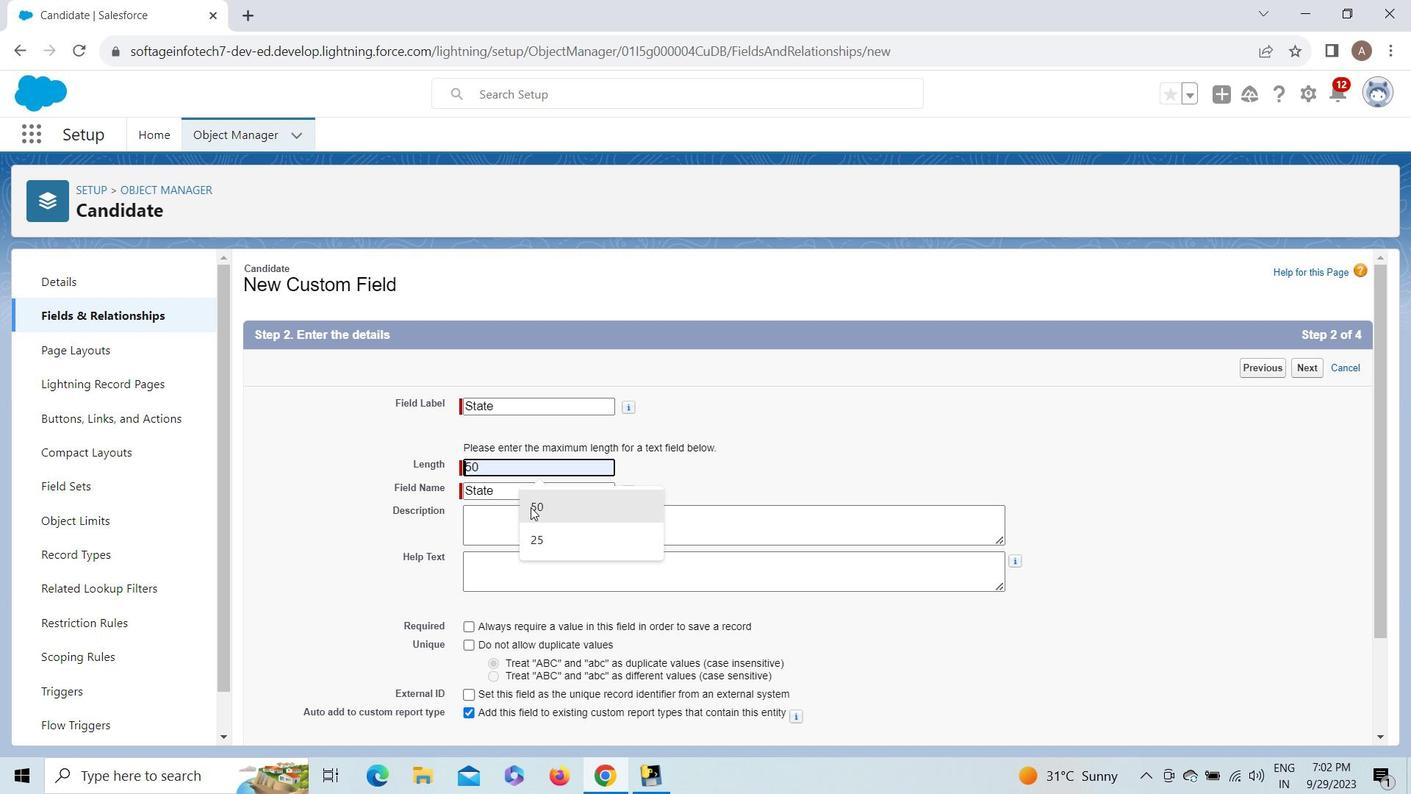 
Action: Mouse pressed left at (530, 508)
Screenshot: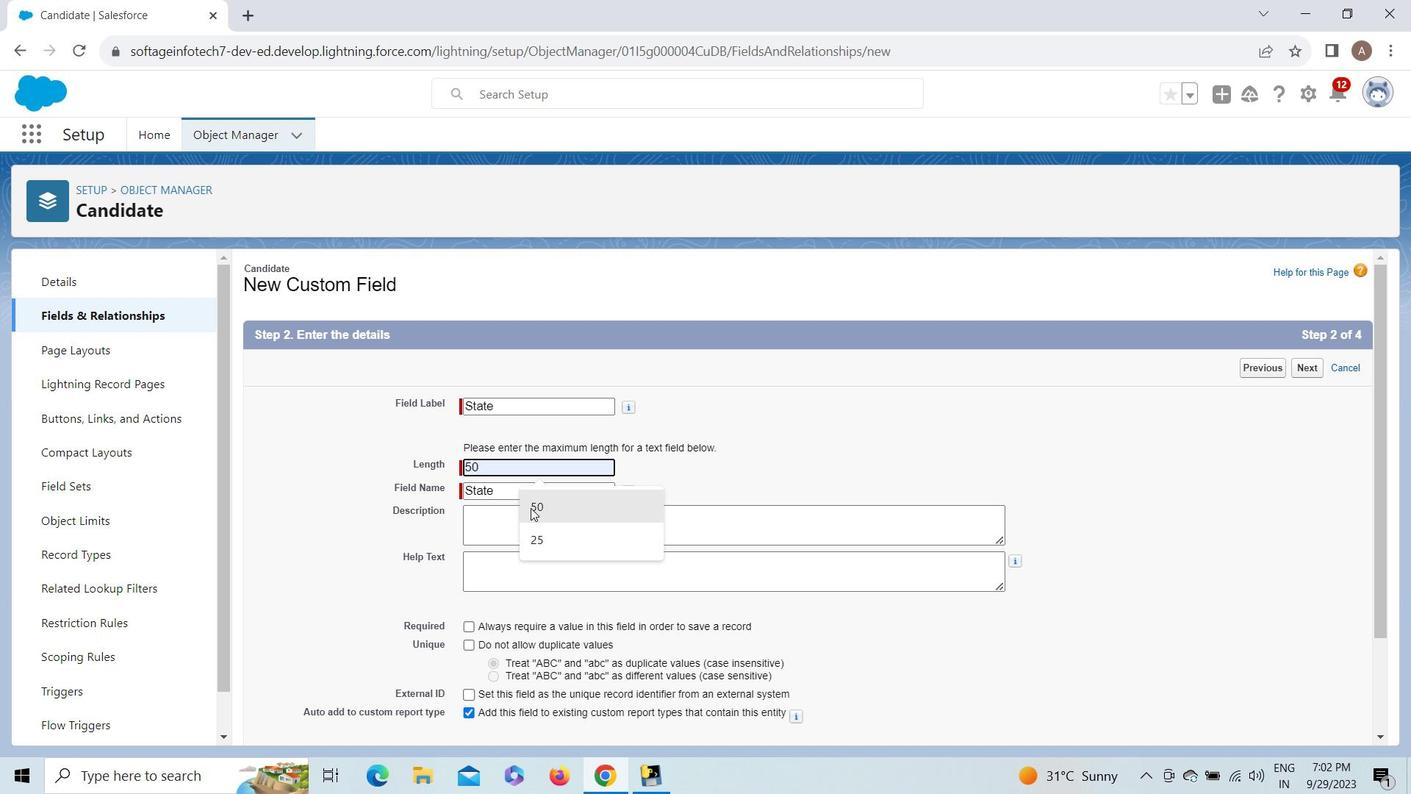 
Action: Mouse moved to (527, 534)
Screenshot: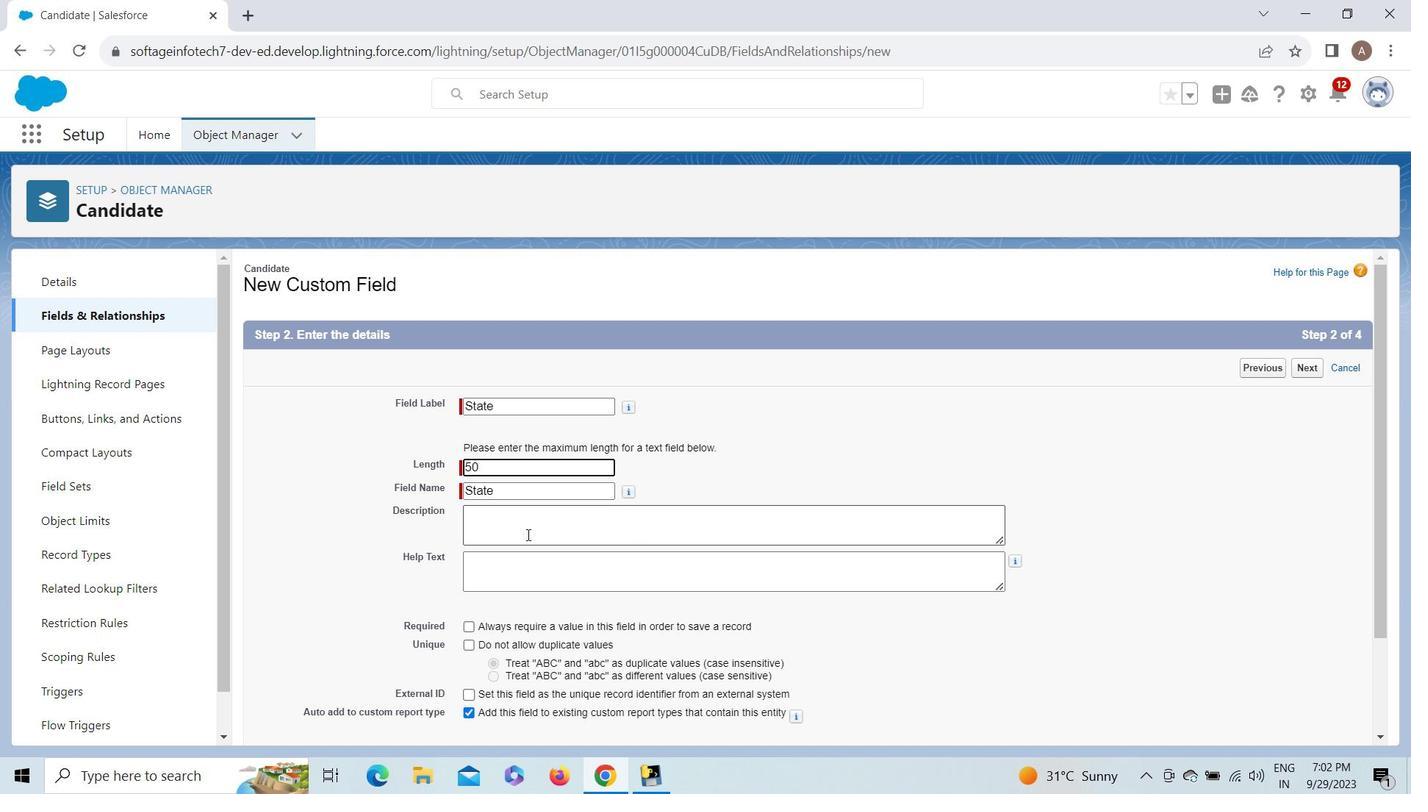 
Action: Mouse pressed left at (527, 534)
Screenshot: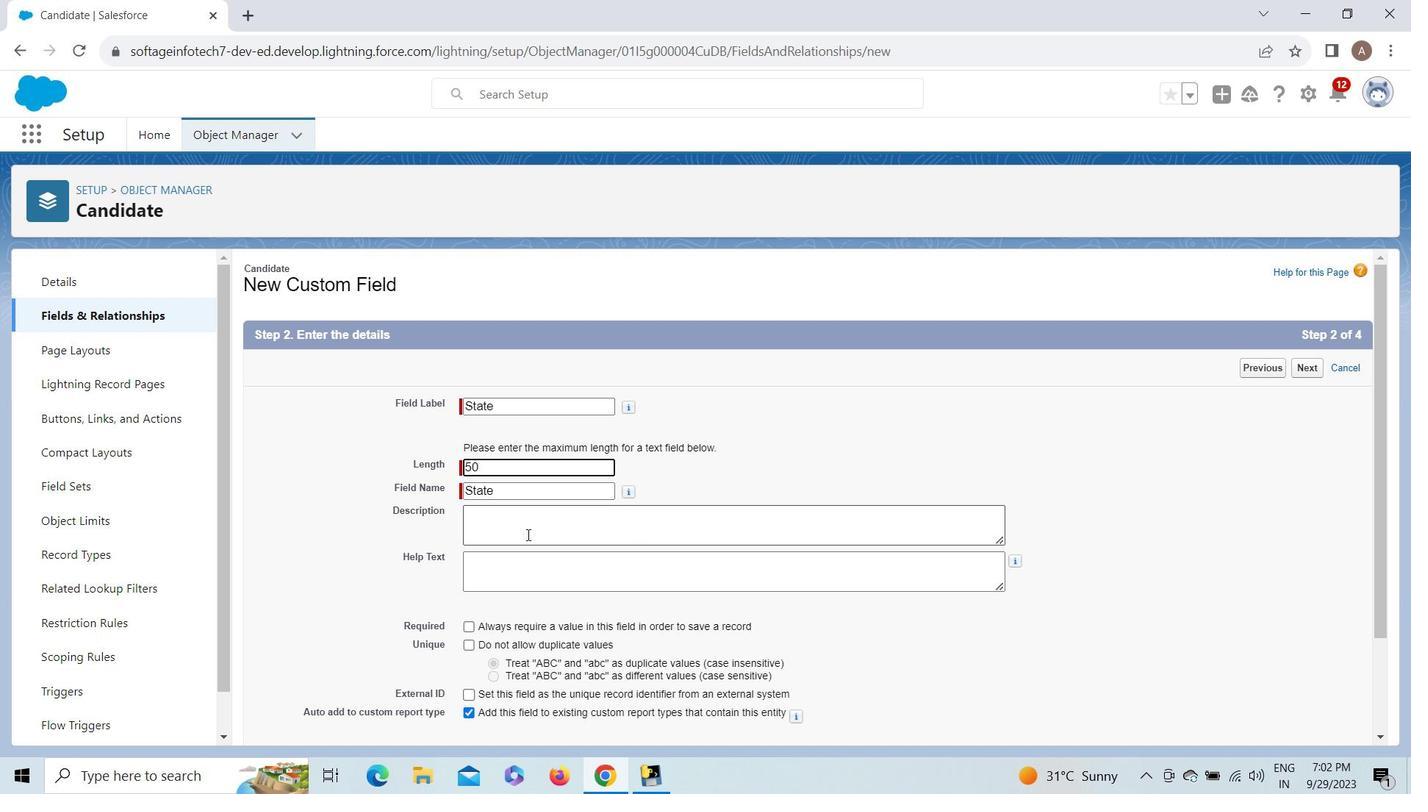 
Action: Key pressed <Key.shift><Key.shift><Key.shift><Key.shift>This<Key.space>field<Key.space>will<Key.space>notify<Key.space>about<Key.space><Key.shift>State<Key.space><Key.shift_r><Key.shift_r><Key.shift_r><Key.shift_r><Key.shift_r>()<Key.left><Key.shift>Part<Key.space>of<Key.space><Key.shift>Address<Key.right><Key.right><Key.right><Key.right><Key.space>of<Key.space><Key.shift>Candidate
Screenshot: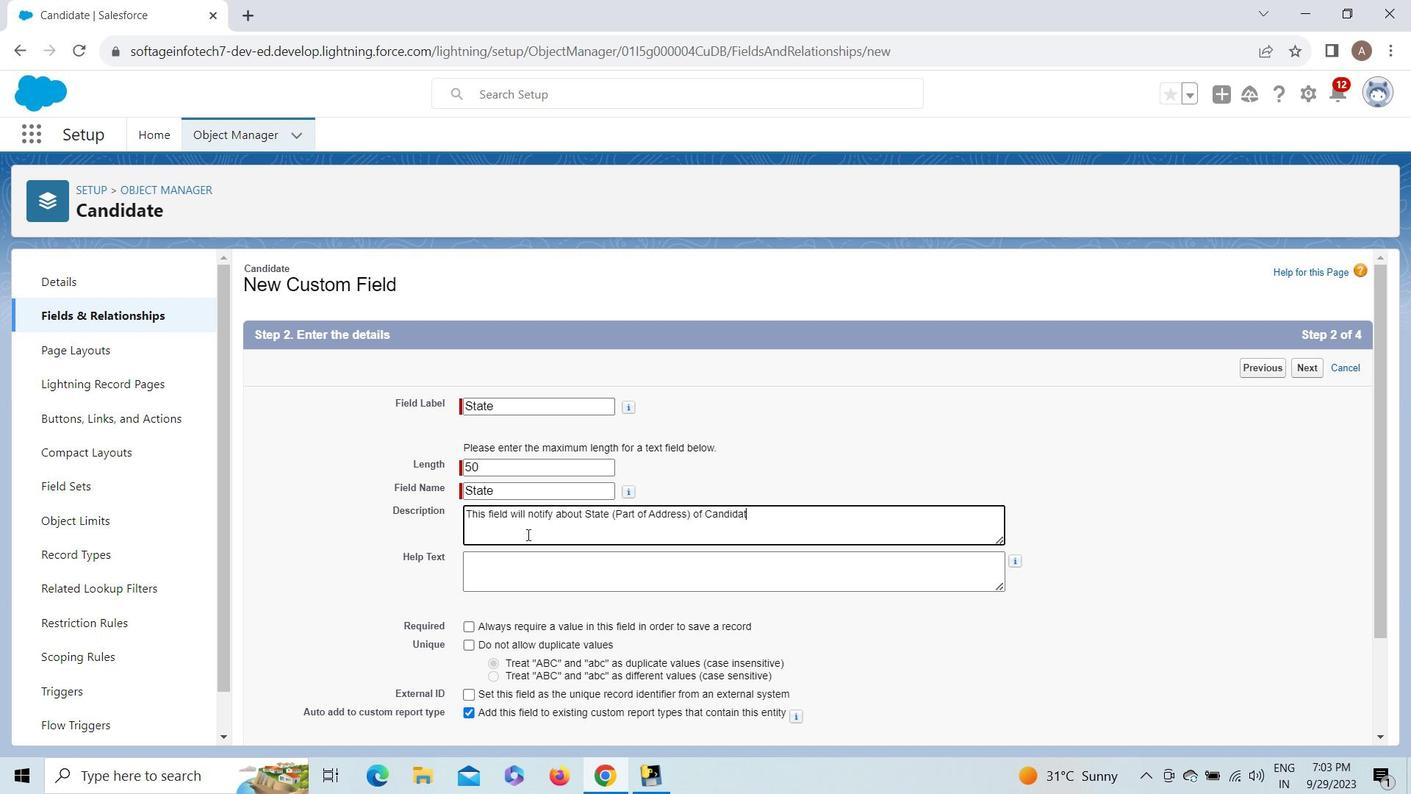 
Action: Mouse moved to (524, 585)
Screenshot: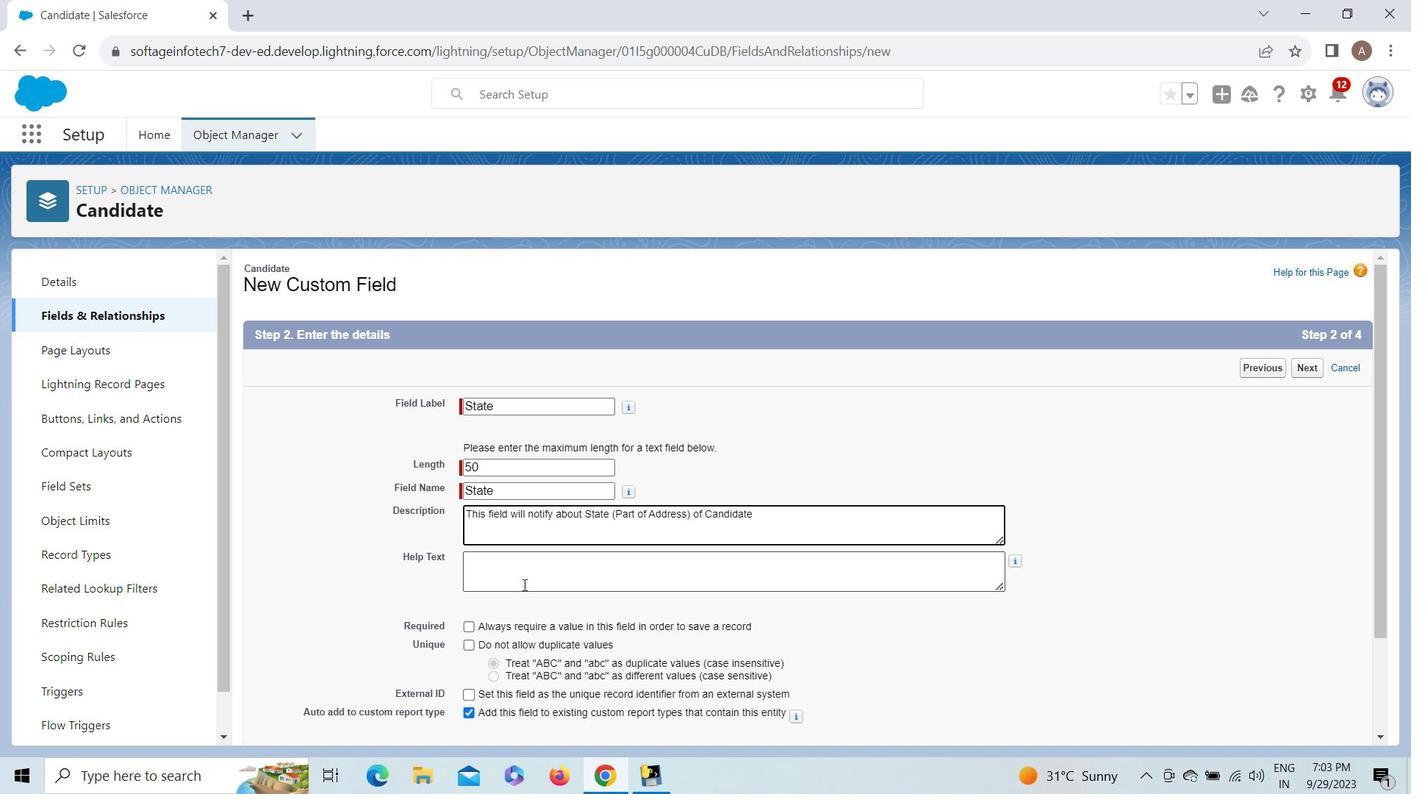 
Action: Mouse pressed left at (524, 585)
Screenshot: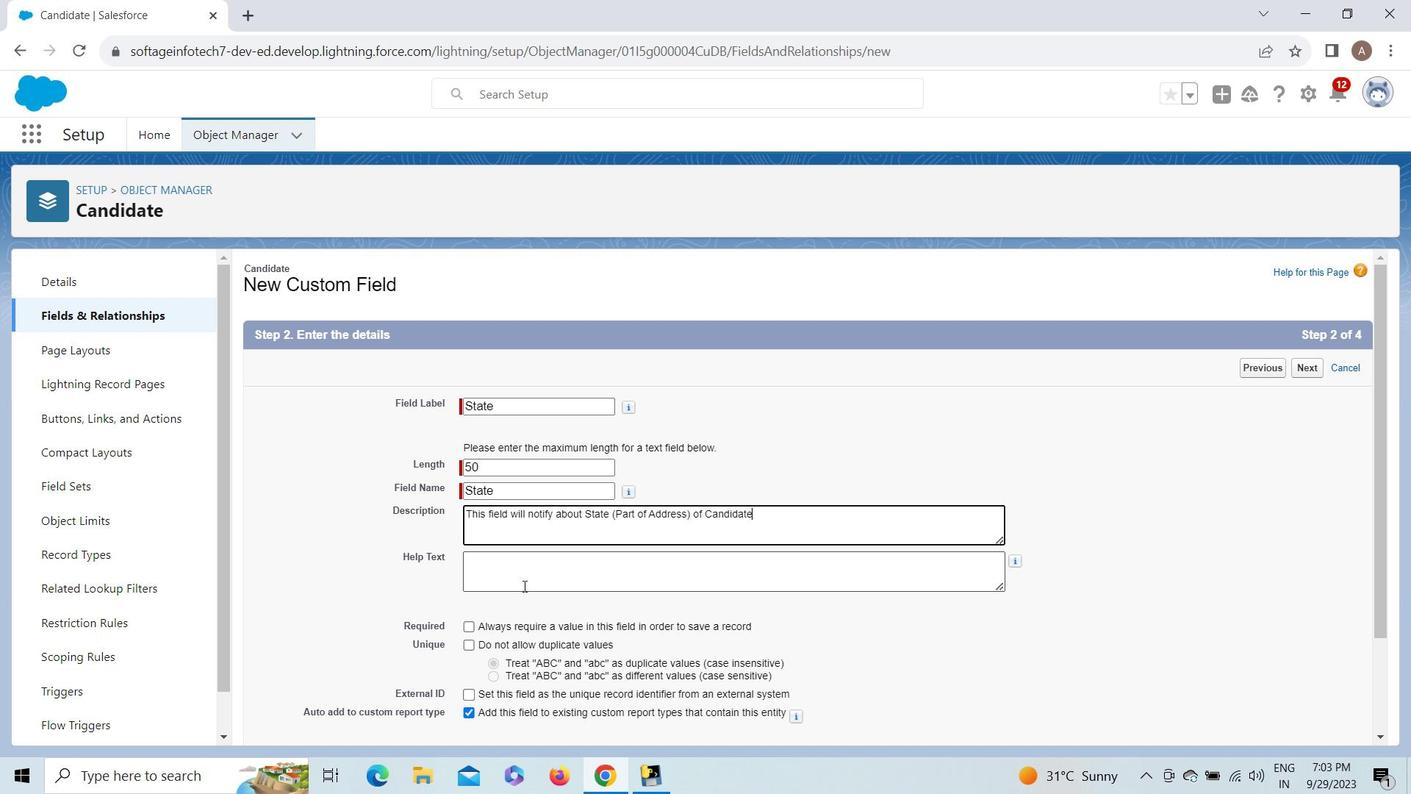 
Action: Key pressed <Key.shift><Key.shift><Key.shift><Key.shift><Key.shift>Please<Key.space><Key.shift>Enter
Screenshot: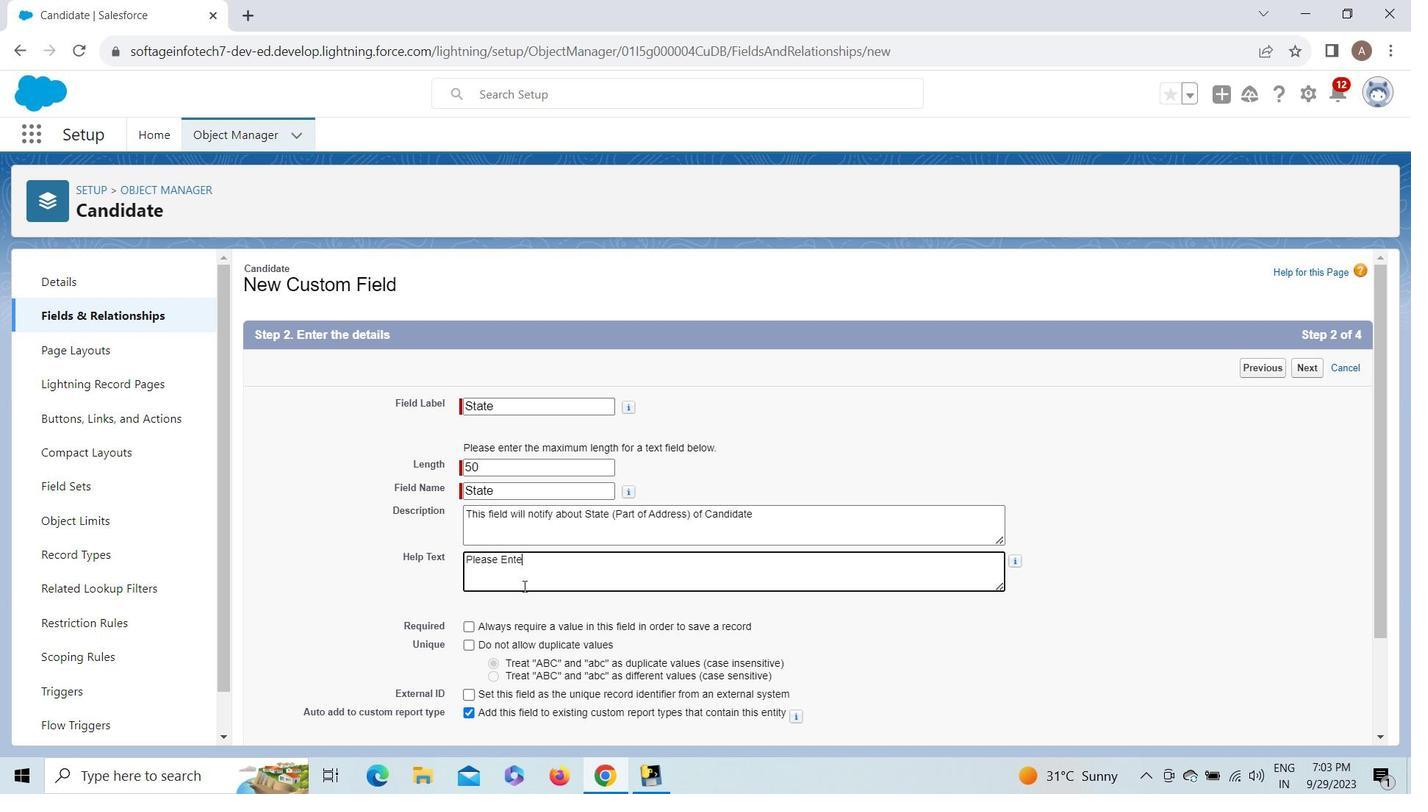 
Action: Mouse moved to (845, 446)
Screenshot: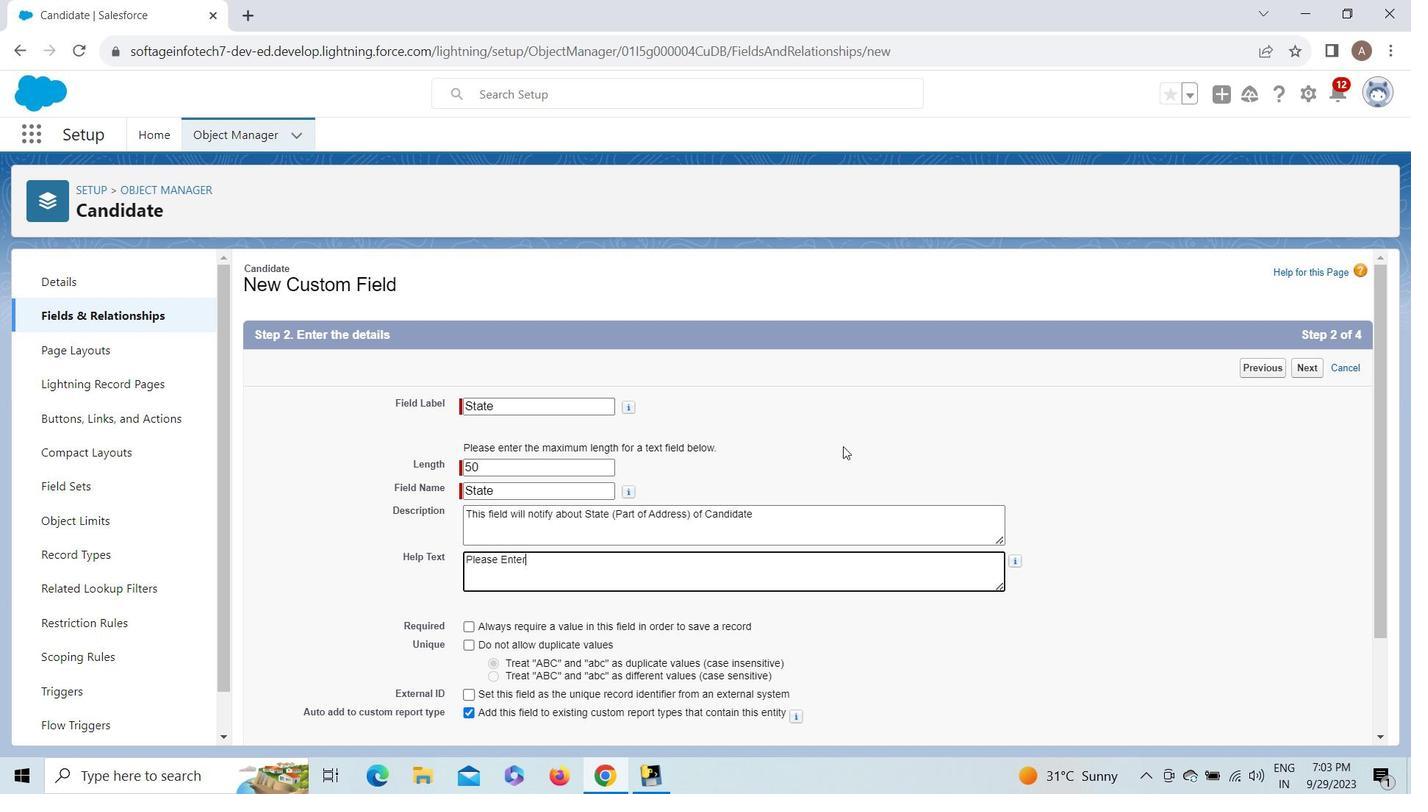 
Action: Key pressed <Key.shift><Key.space><Key.shift>State<Key.space>of<Key.space><Key.shift>Candidate<Key.space>here.
Screenshot: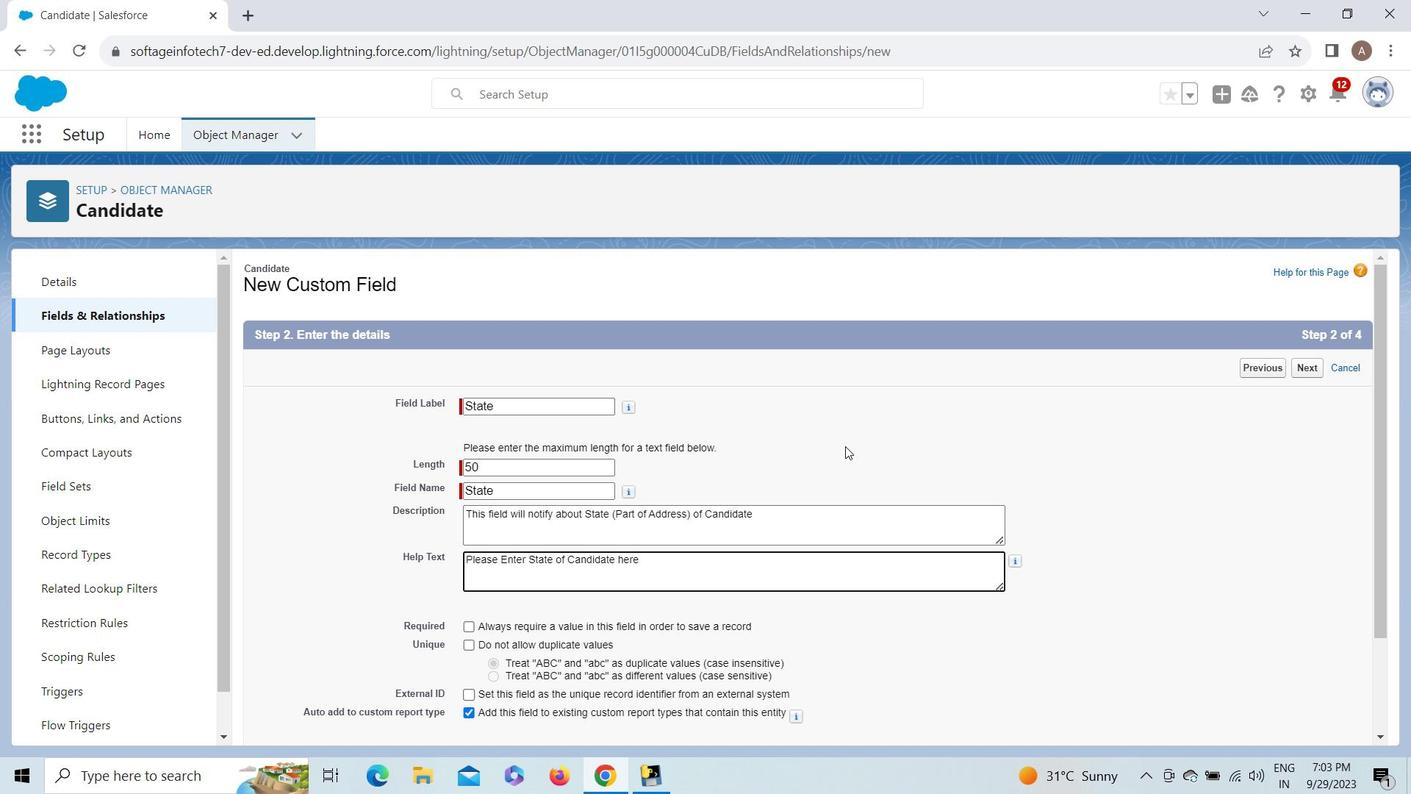 
Action: Mouse moved to (1379, 425)
Screenshot: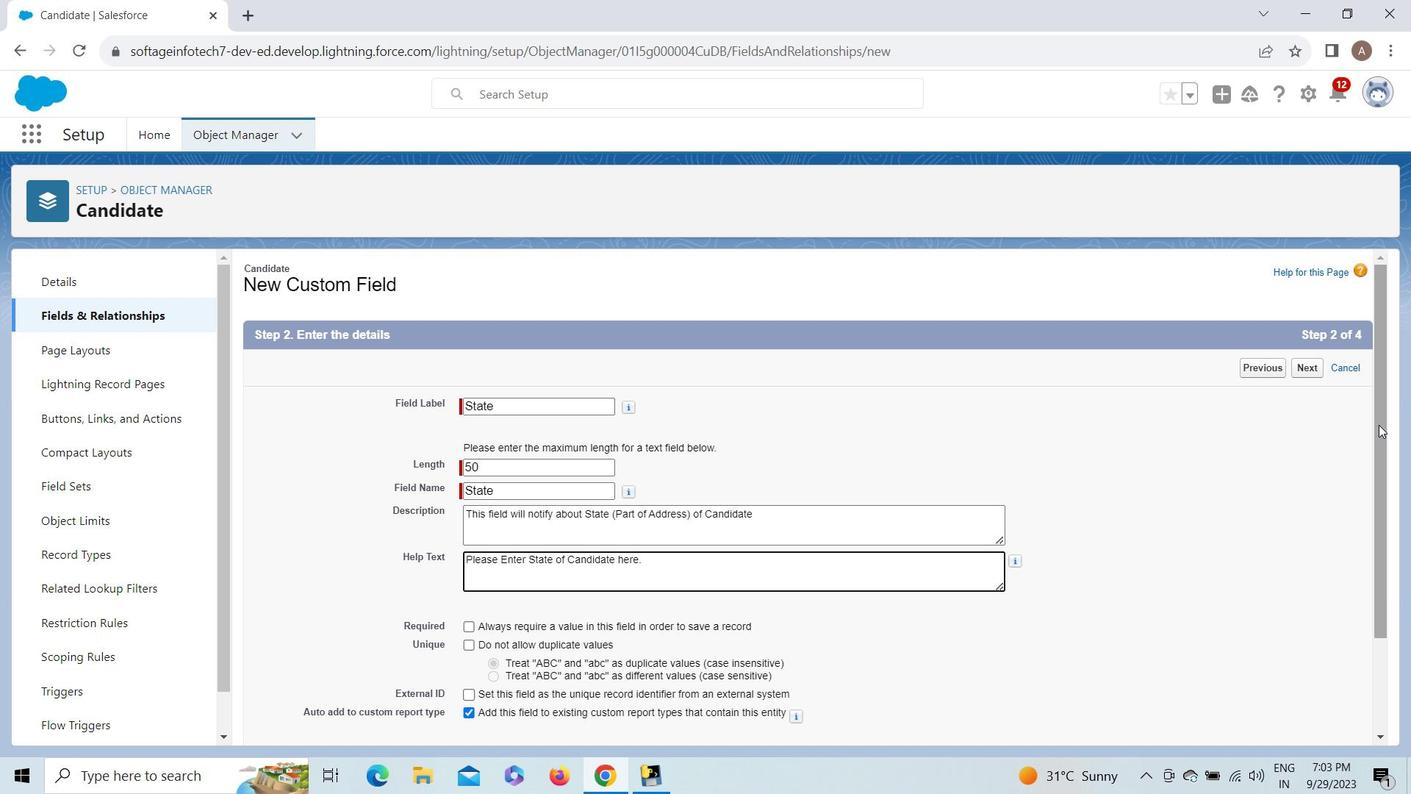 
Action: Mouse pressed left at (1379, 425)
Screenshot: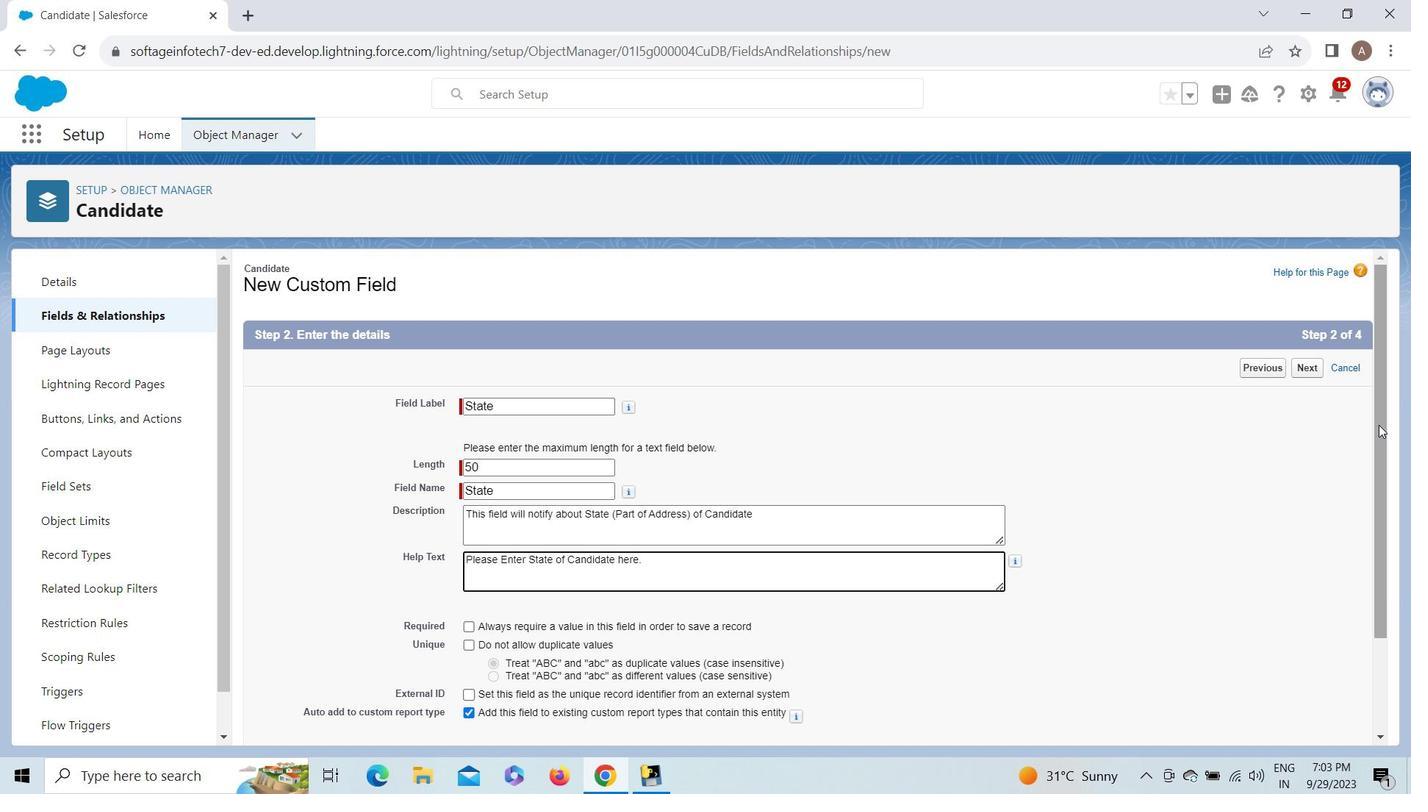 
Action: Mouse moved to (1310, 375)
Screenshot: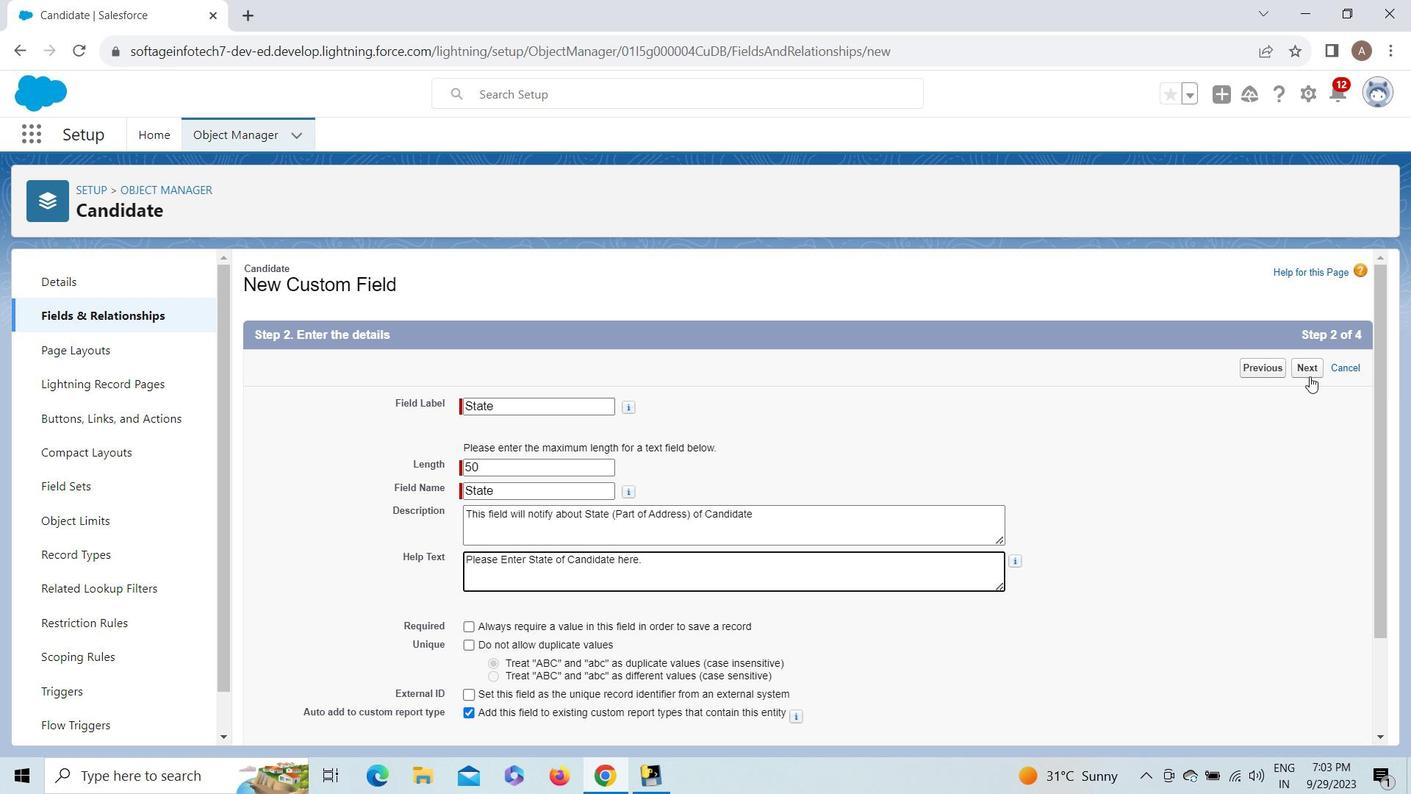 
Action: Mouse pressed left at (1310, 375)
Screenshot: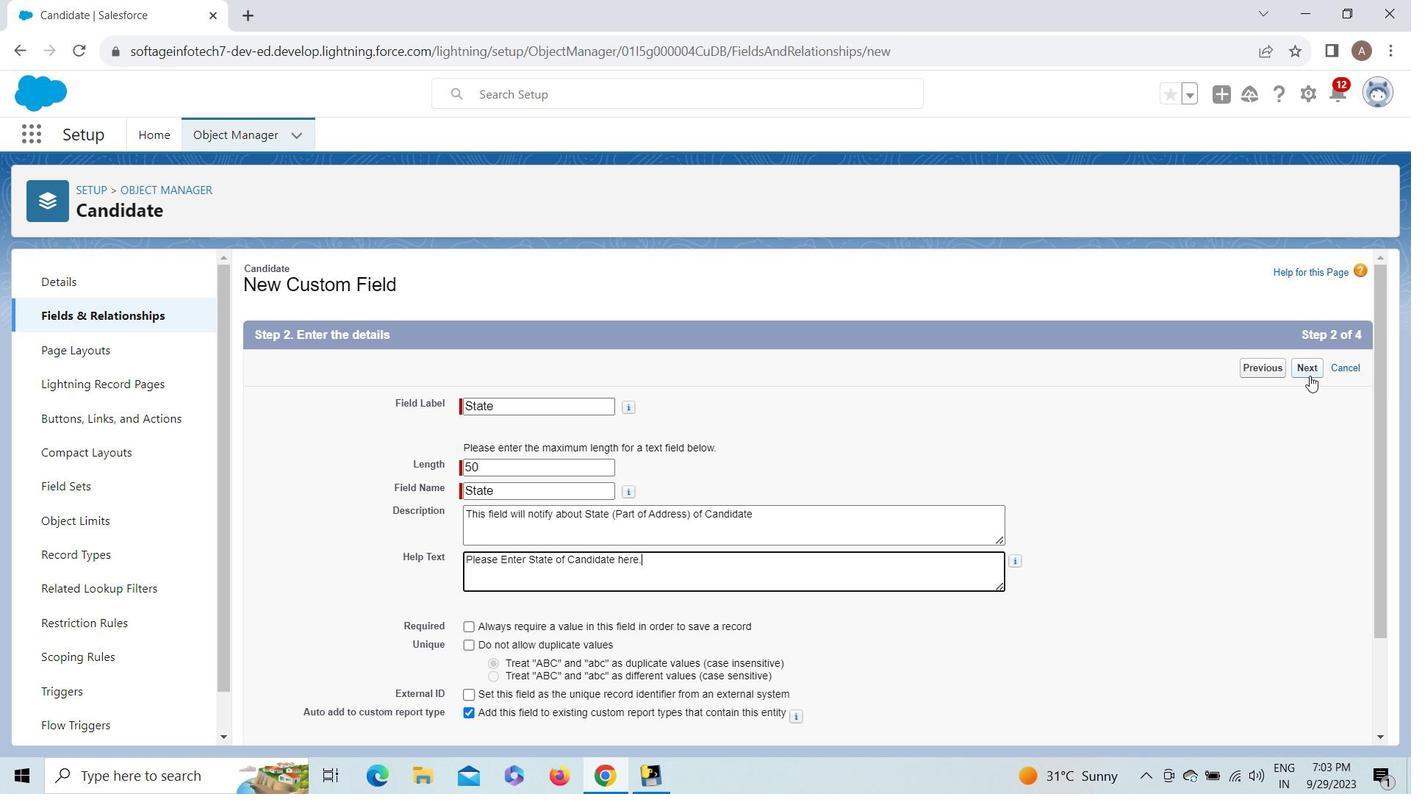 
Action: Mouse moved to (998, 524)
Screenshot: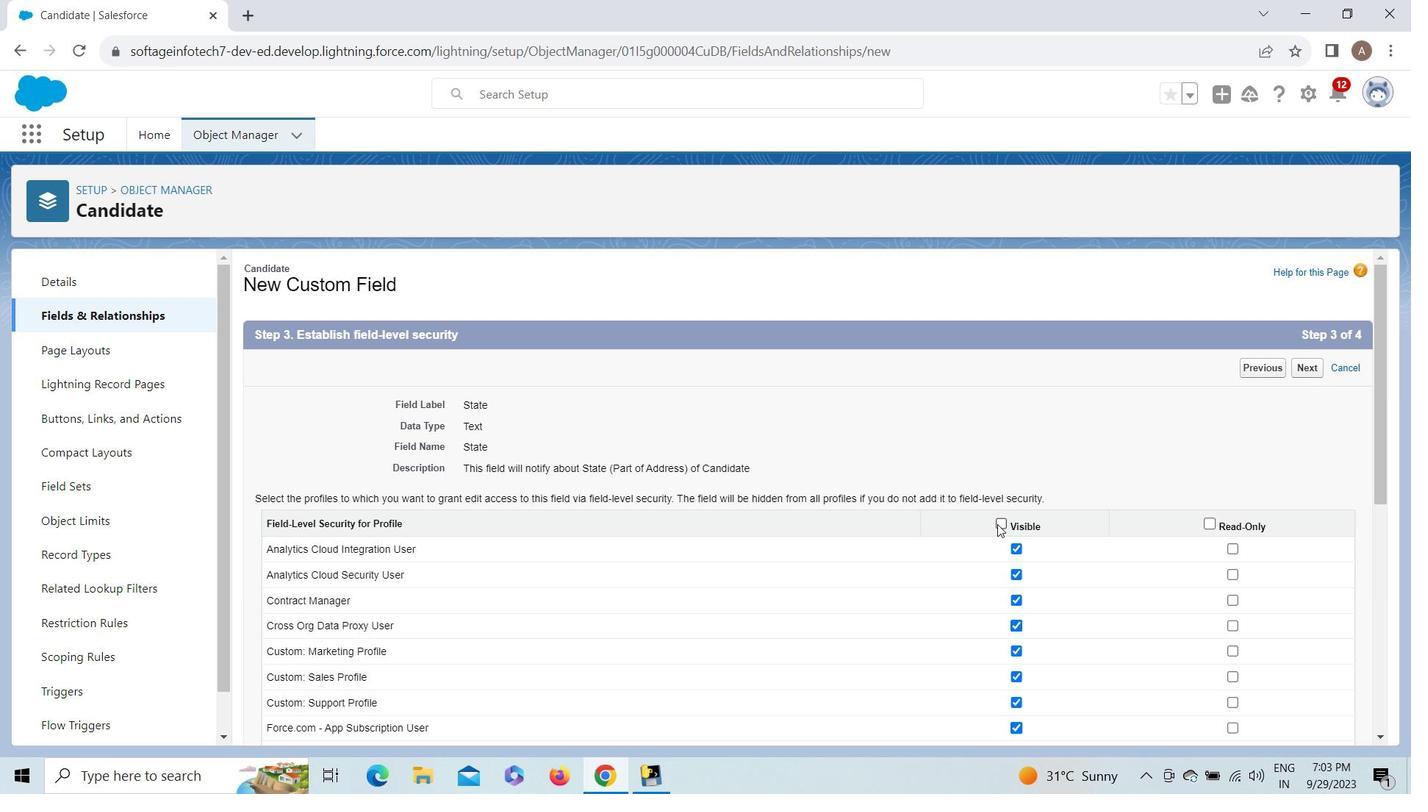 
Action: Mouse pressed left at (998, 524)
Screenshot: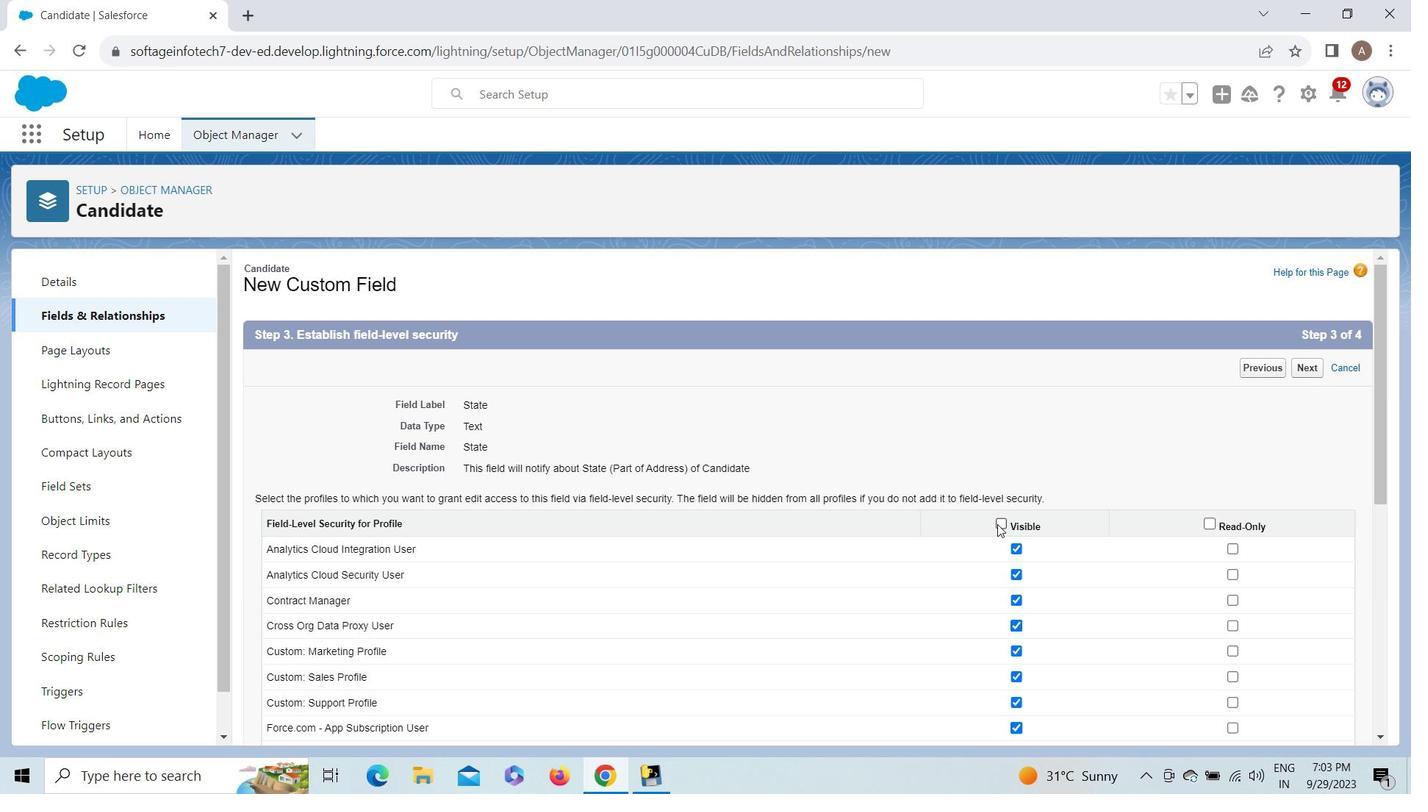 
Action: Mouse pressed left at (998, 524)
Screenshot: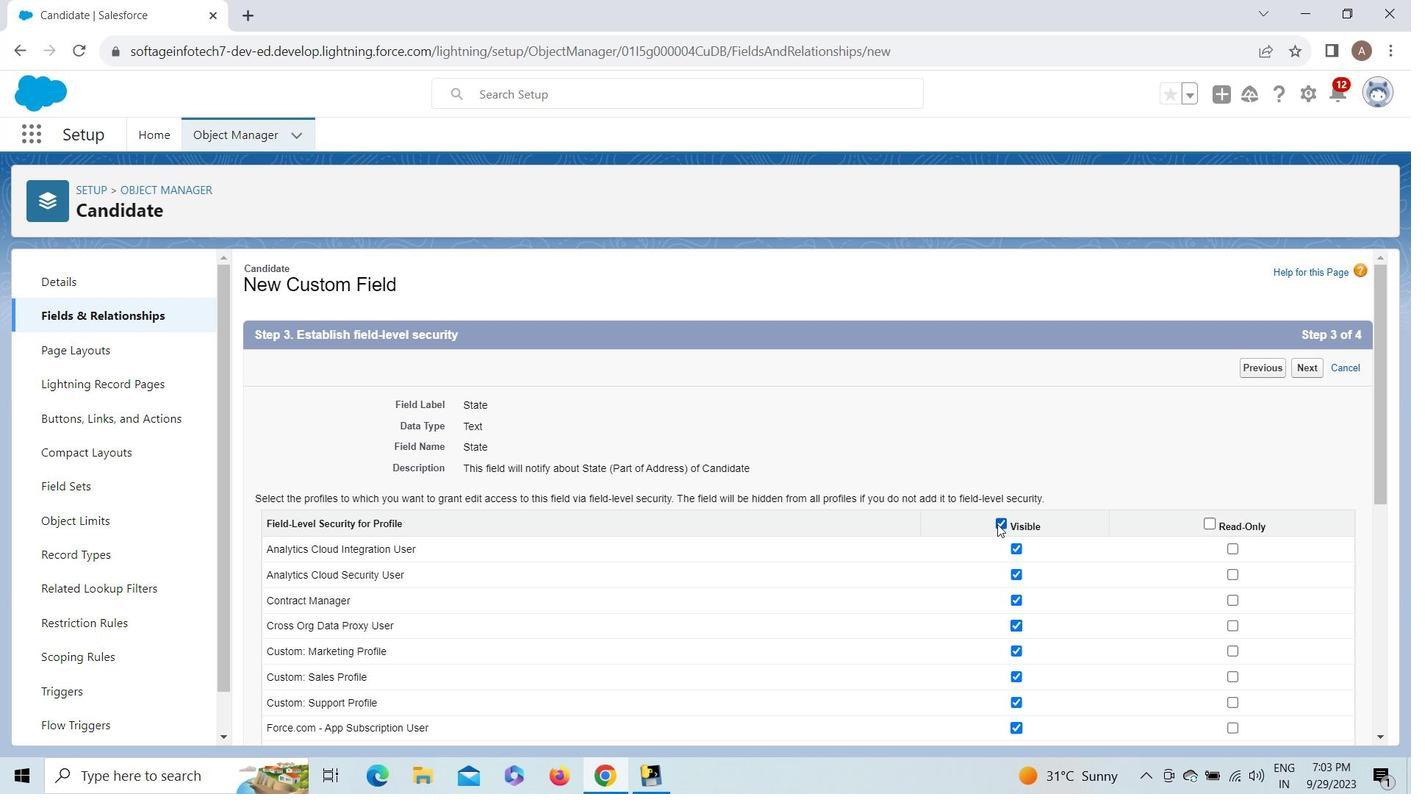 
Action: Mouse moved to (1016, 547)
Screenshot: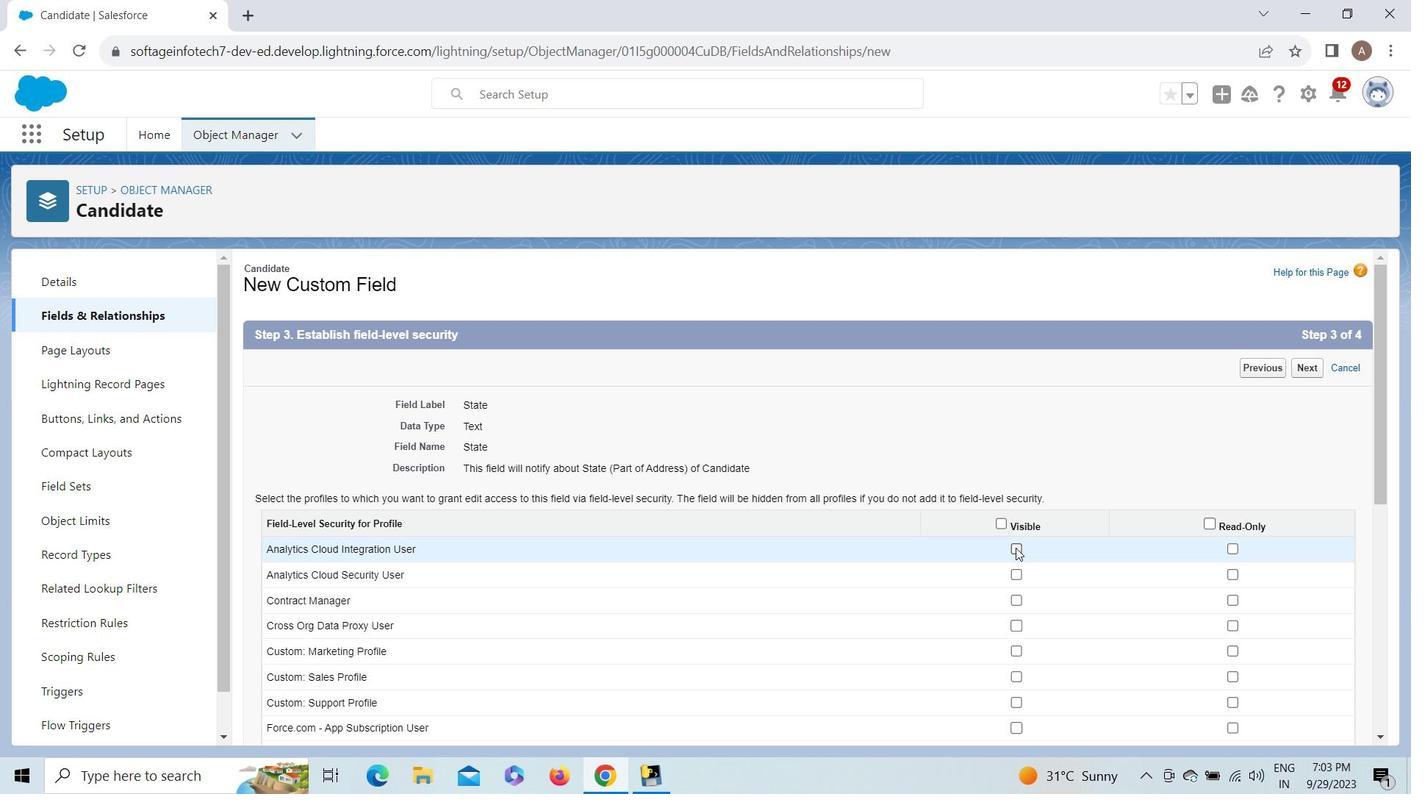 
Action: Mouse pressed left at (1016, 547)
Screenshot: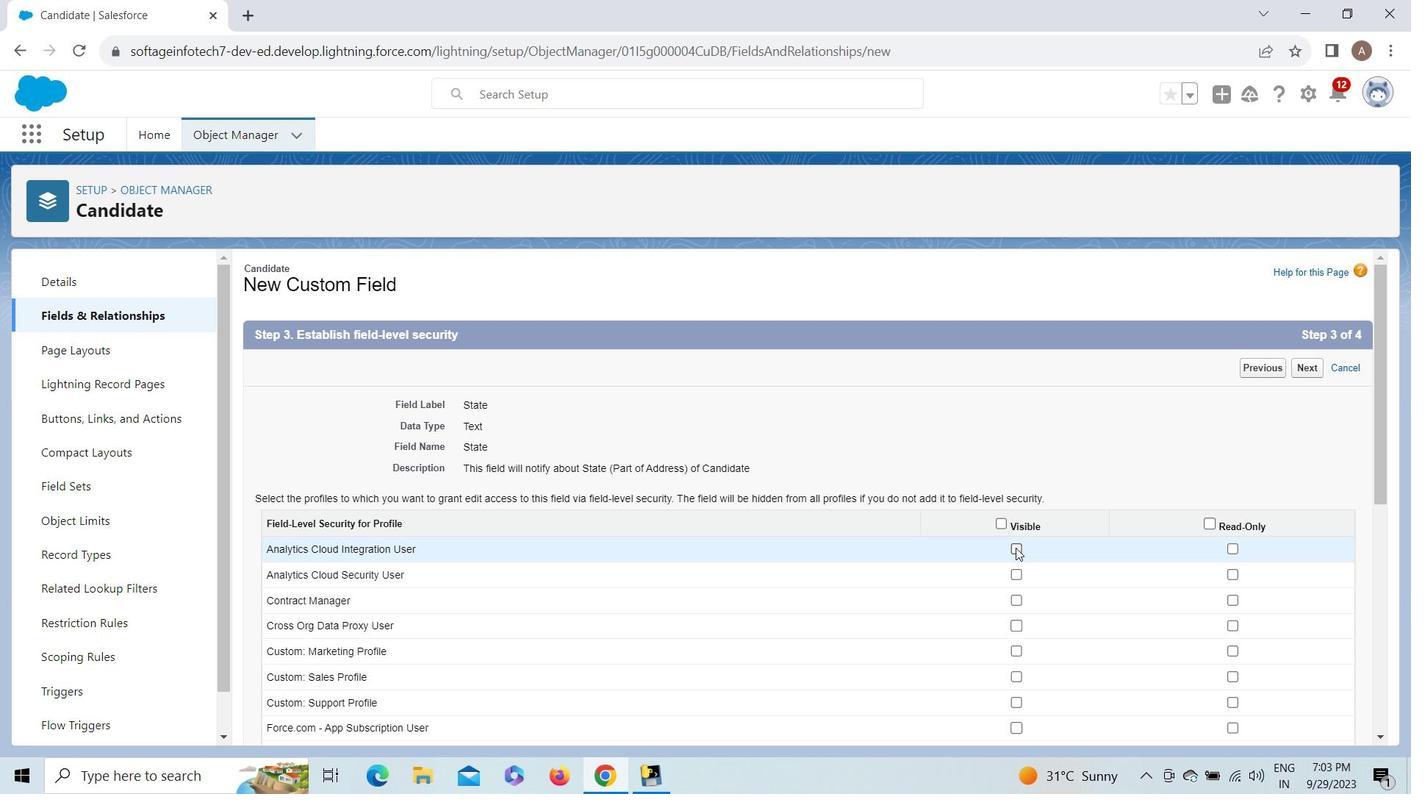 
Action: Mouse moved to (1019, 573)
Screenshot: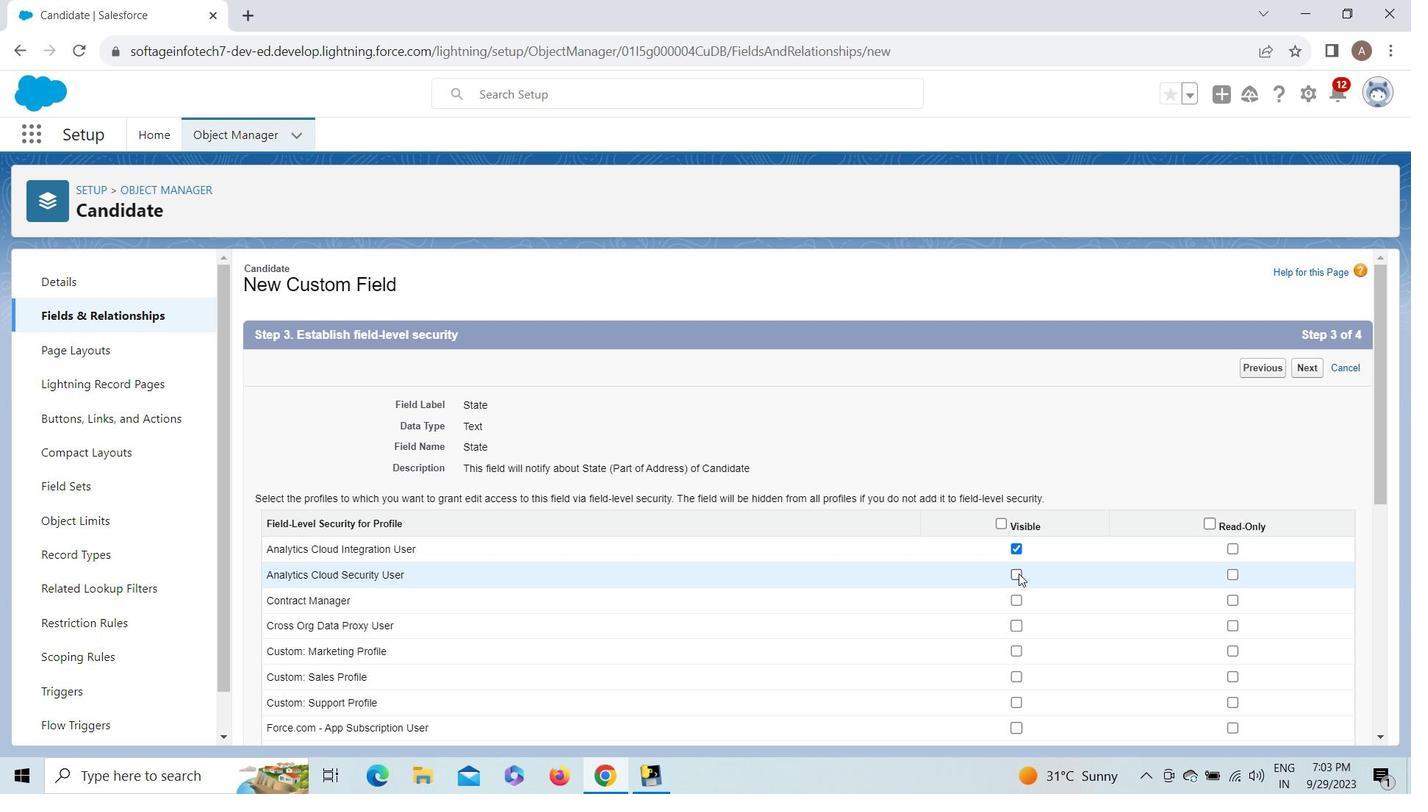 
Action: Mouse pressed left at (1019, 573)
Screenshot: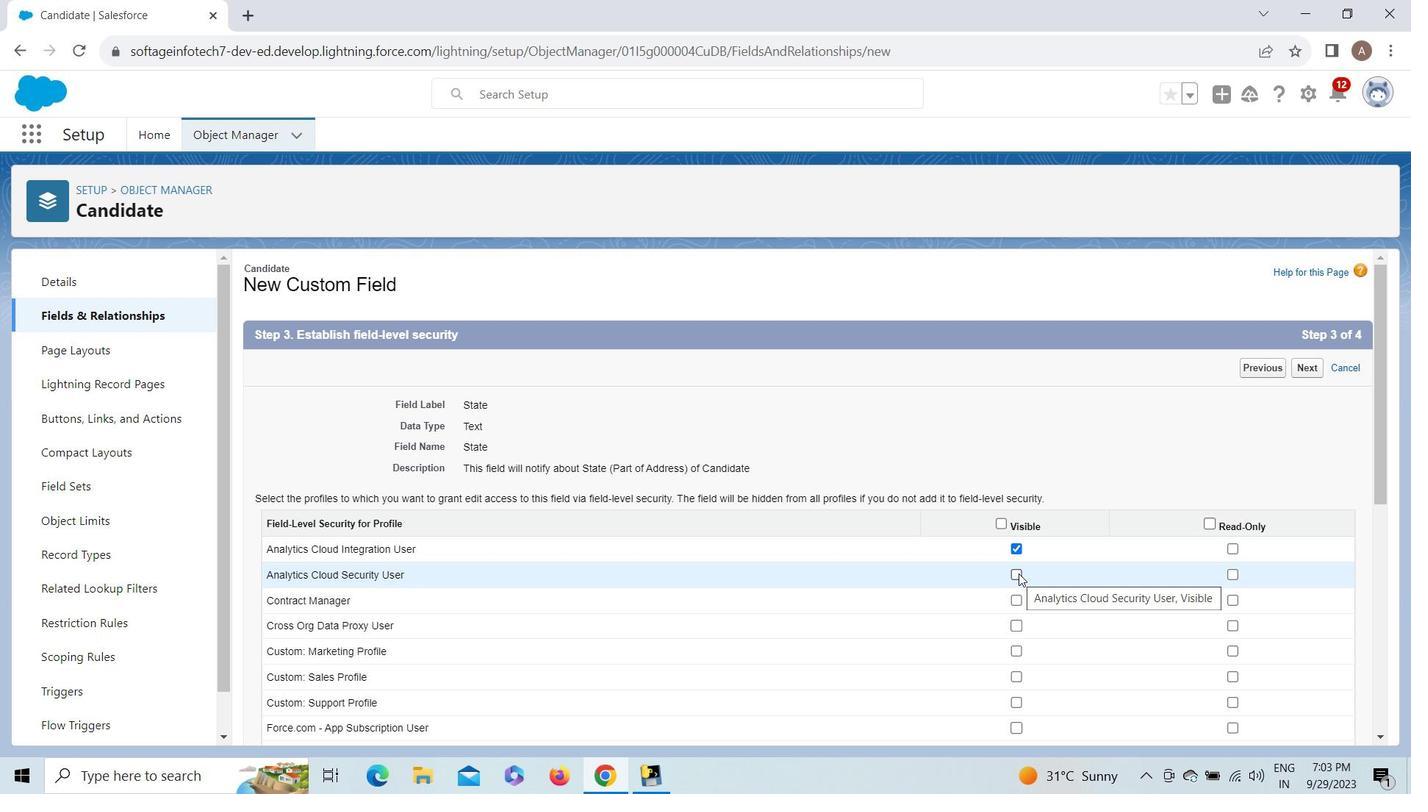 
Action: Mouse moved to (1019, 602)
Screenshot: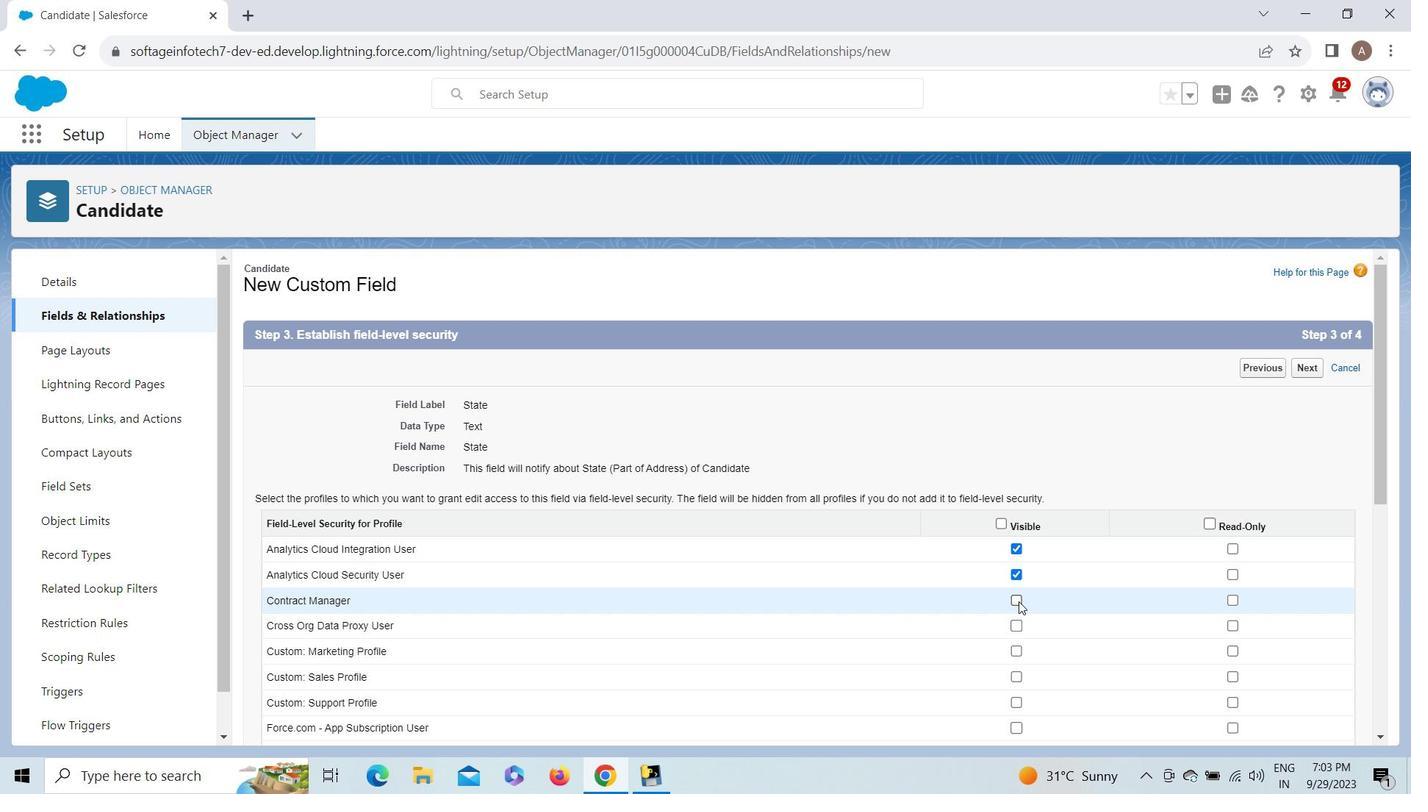 
Action: Mouse pressed left at (1019, 602)
Screenshot: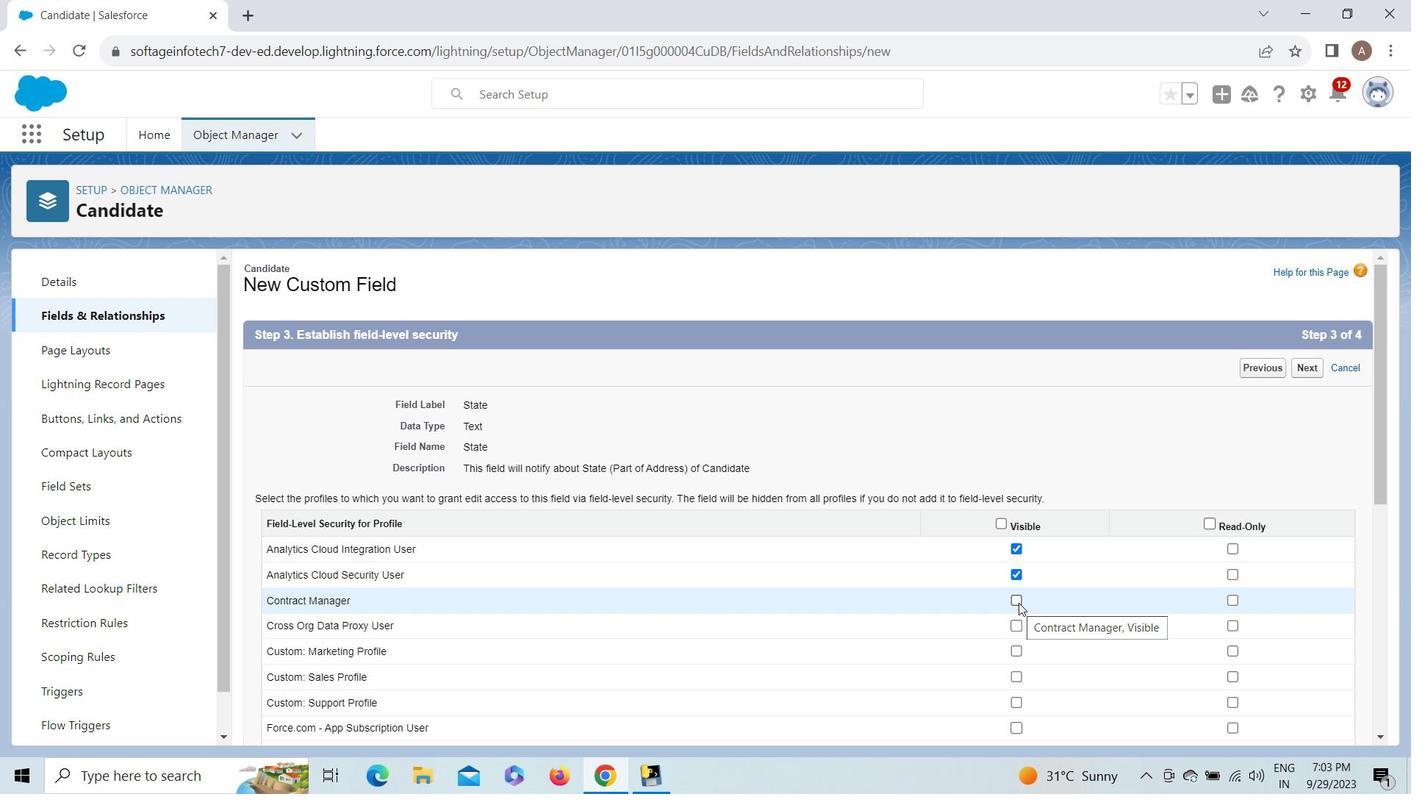 
Action: Mouse moved to (1019, 627)
Screenshot: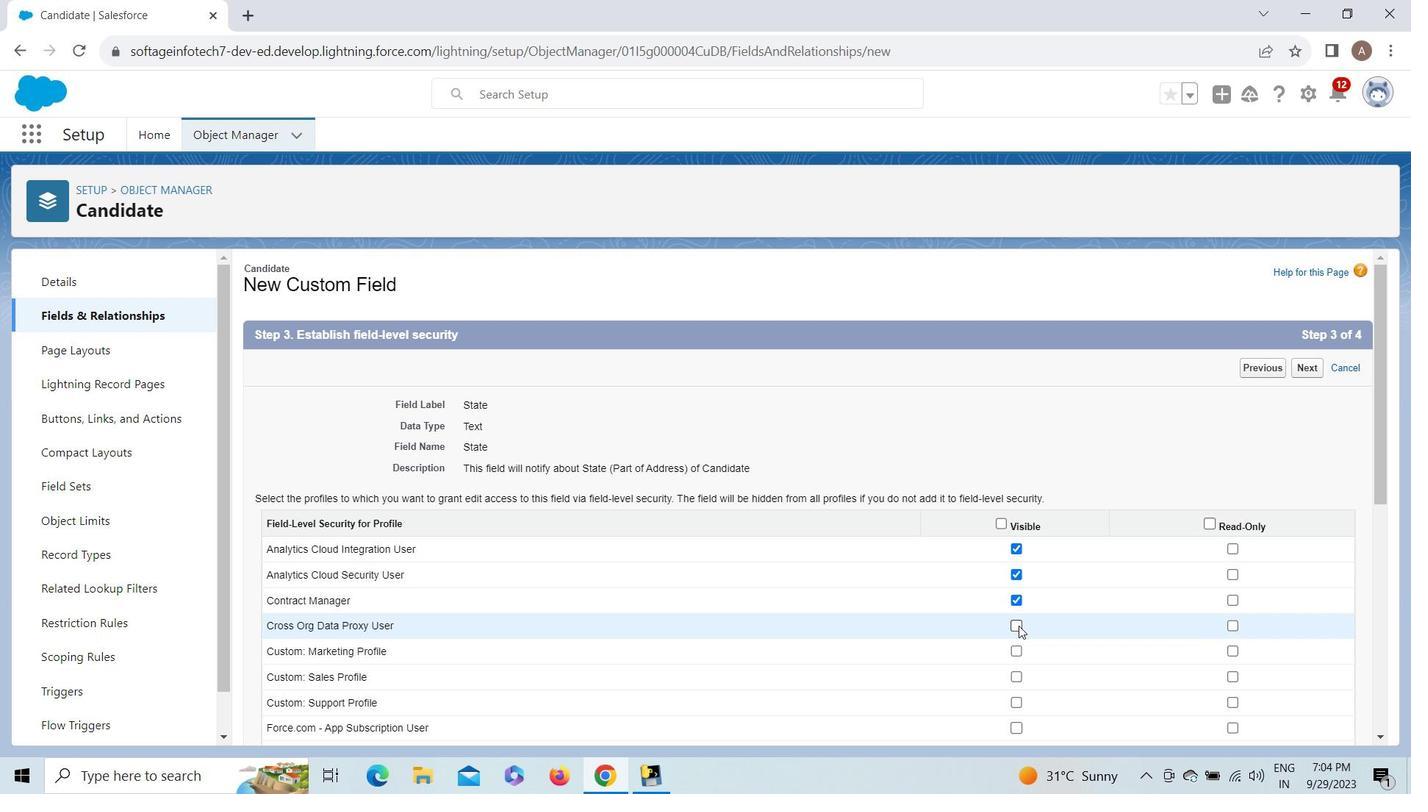 
Action: Mouse pressed left at (1019, 627)
Screenshot: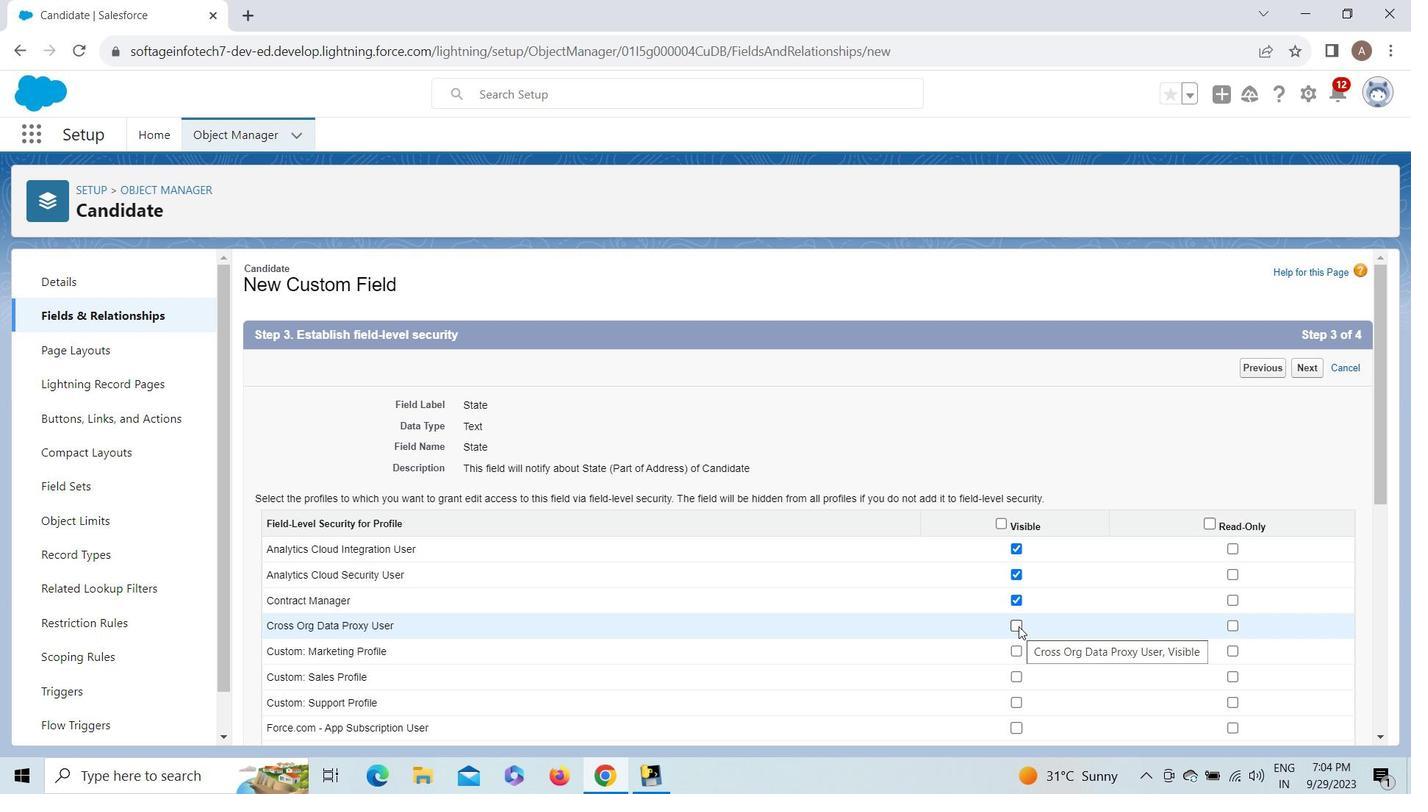 
Action: Mouse moved to (1019, 657)
Screenshot: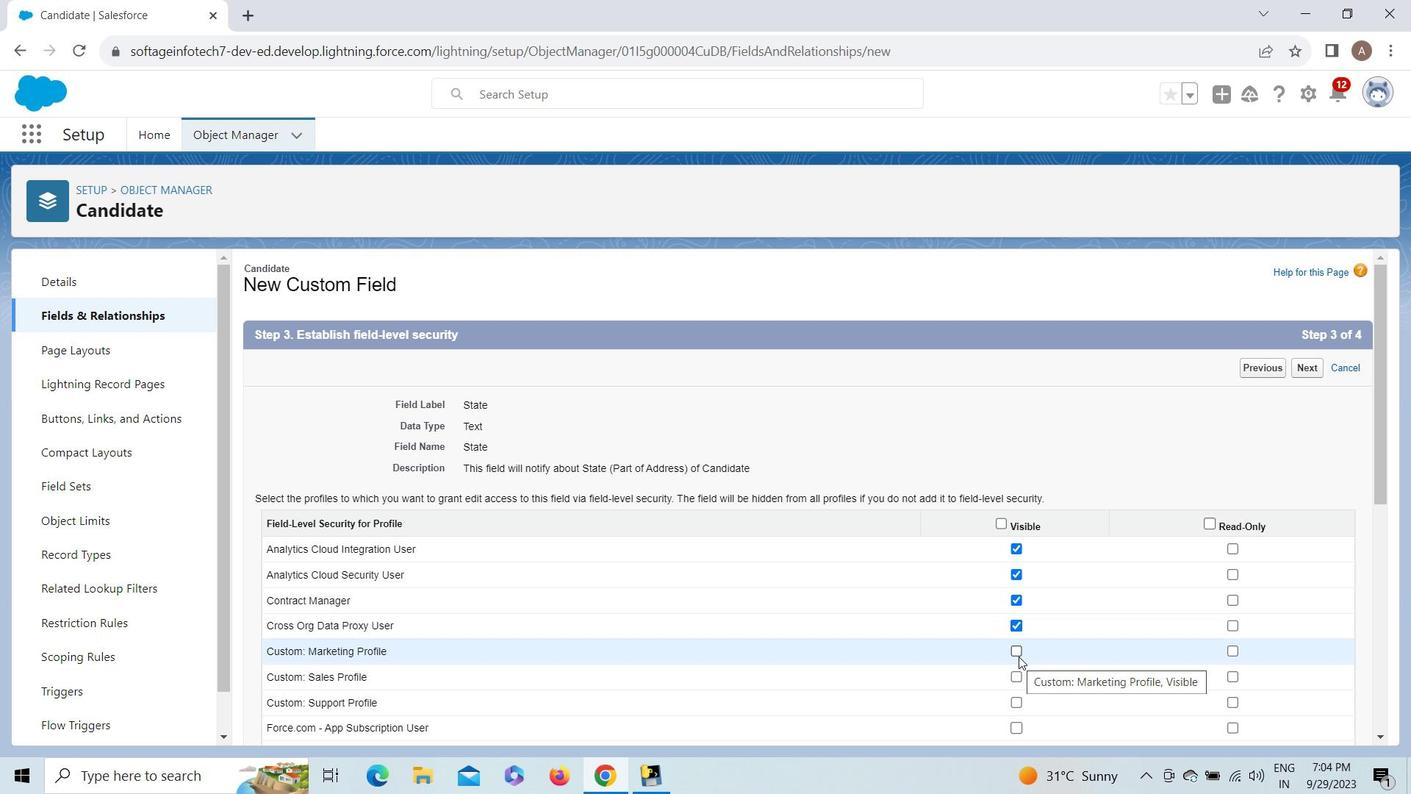 
Action: Mouse pressed left at (1019, 657)
Screenshot: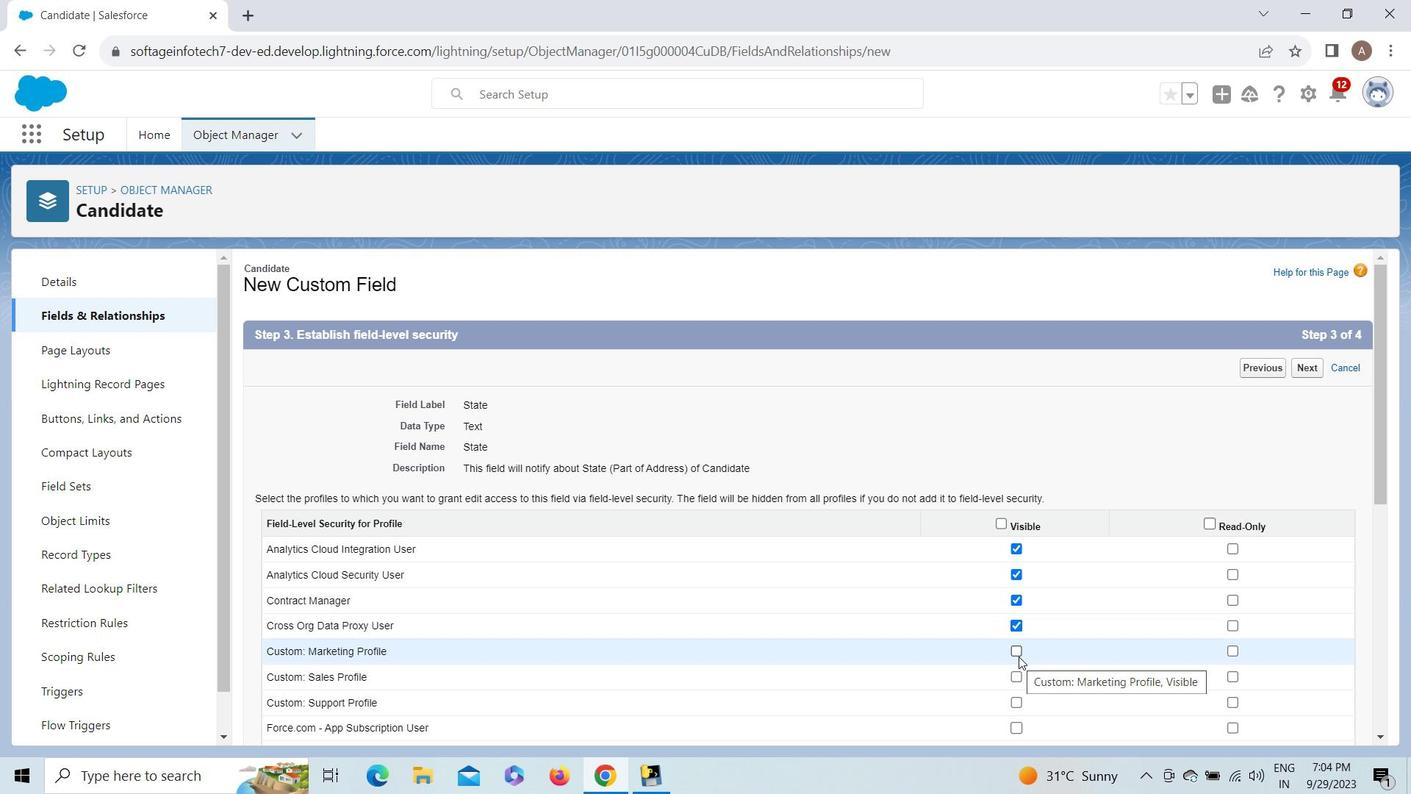 
Action: Mouse moved to (1019, 657)
Screenshot: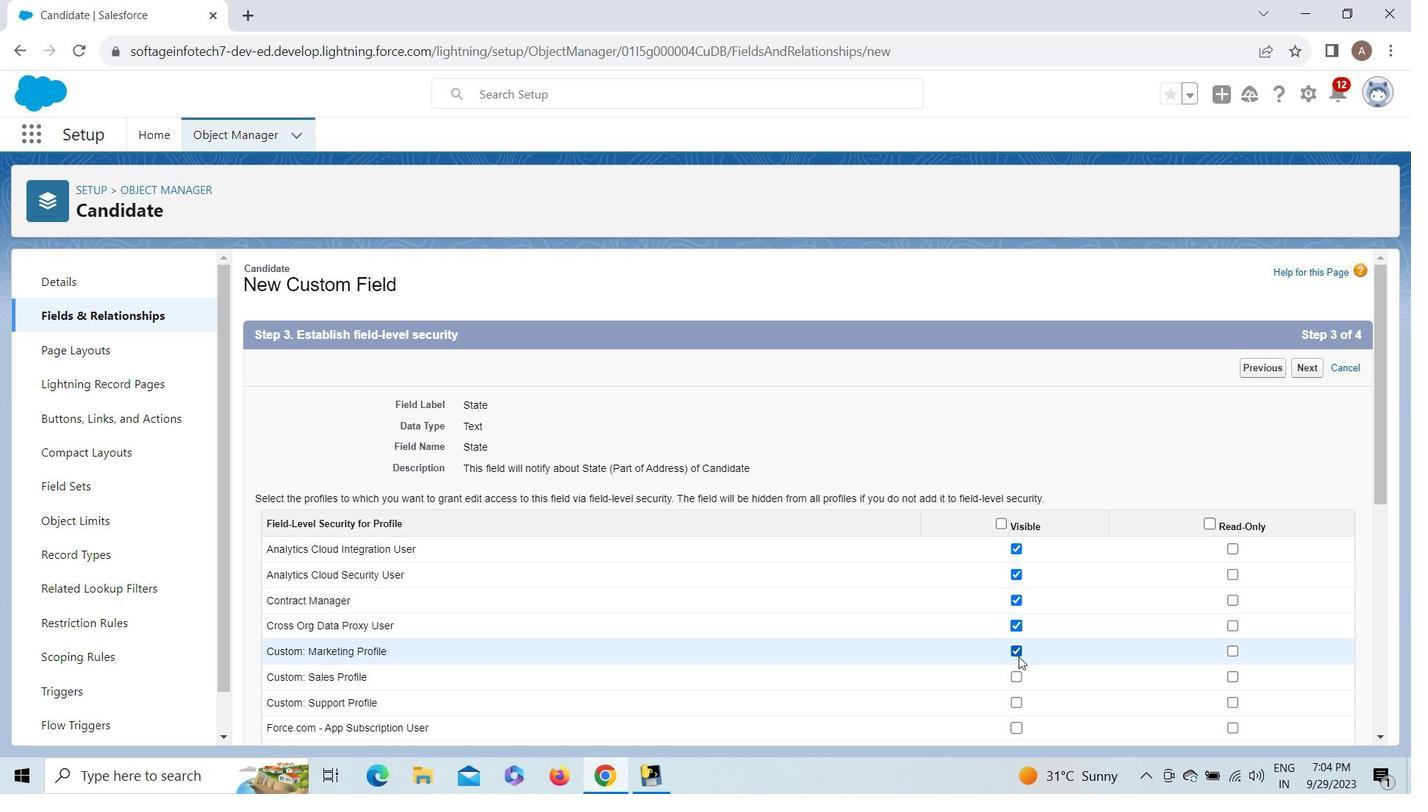 
Action: Mouse pressed left at (1019, 657)
Screenshot: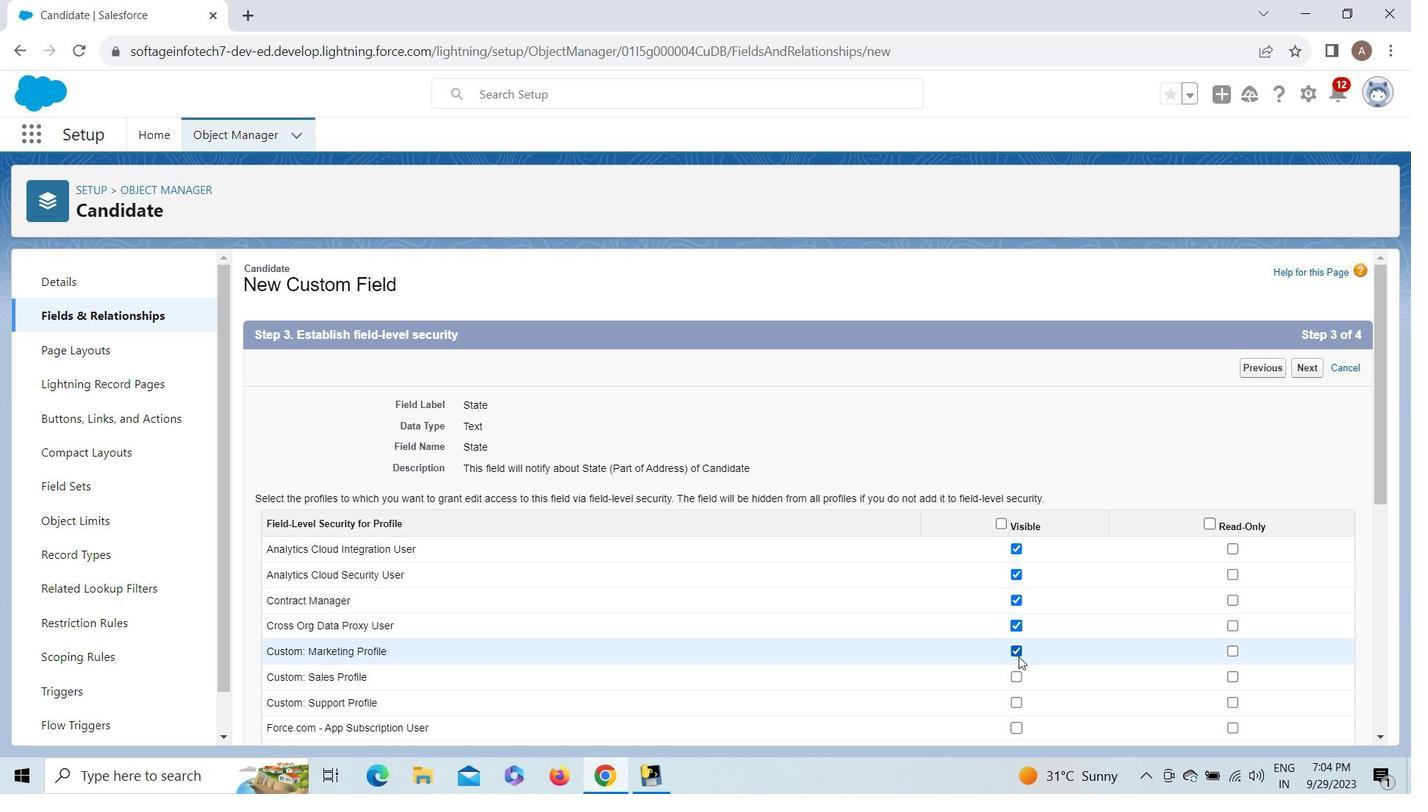 
Action: Mouse pressed left at (1019, 657)
Screenshot: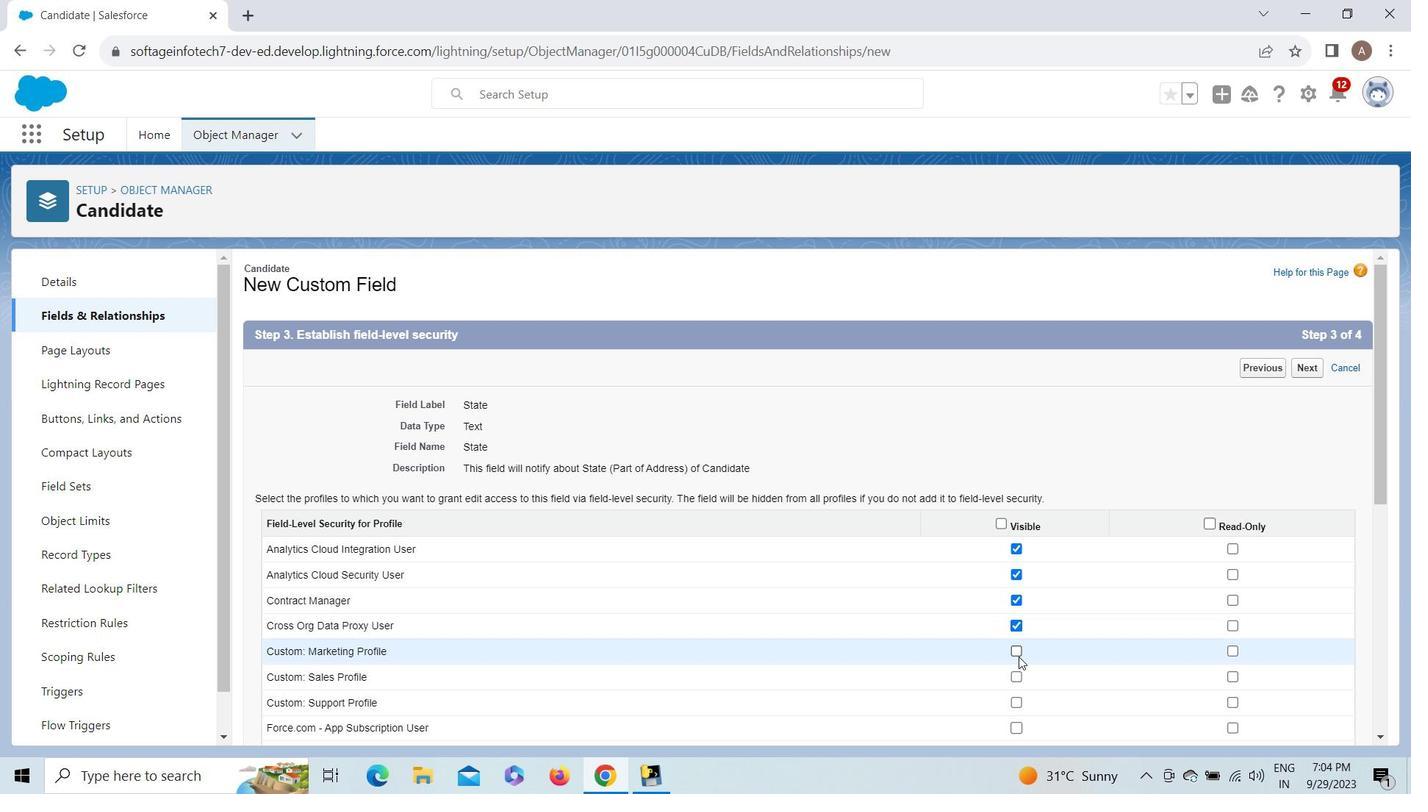 
Action: Mouse moved to (1019, 680)
Screenshot: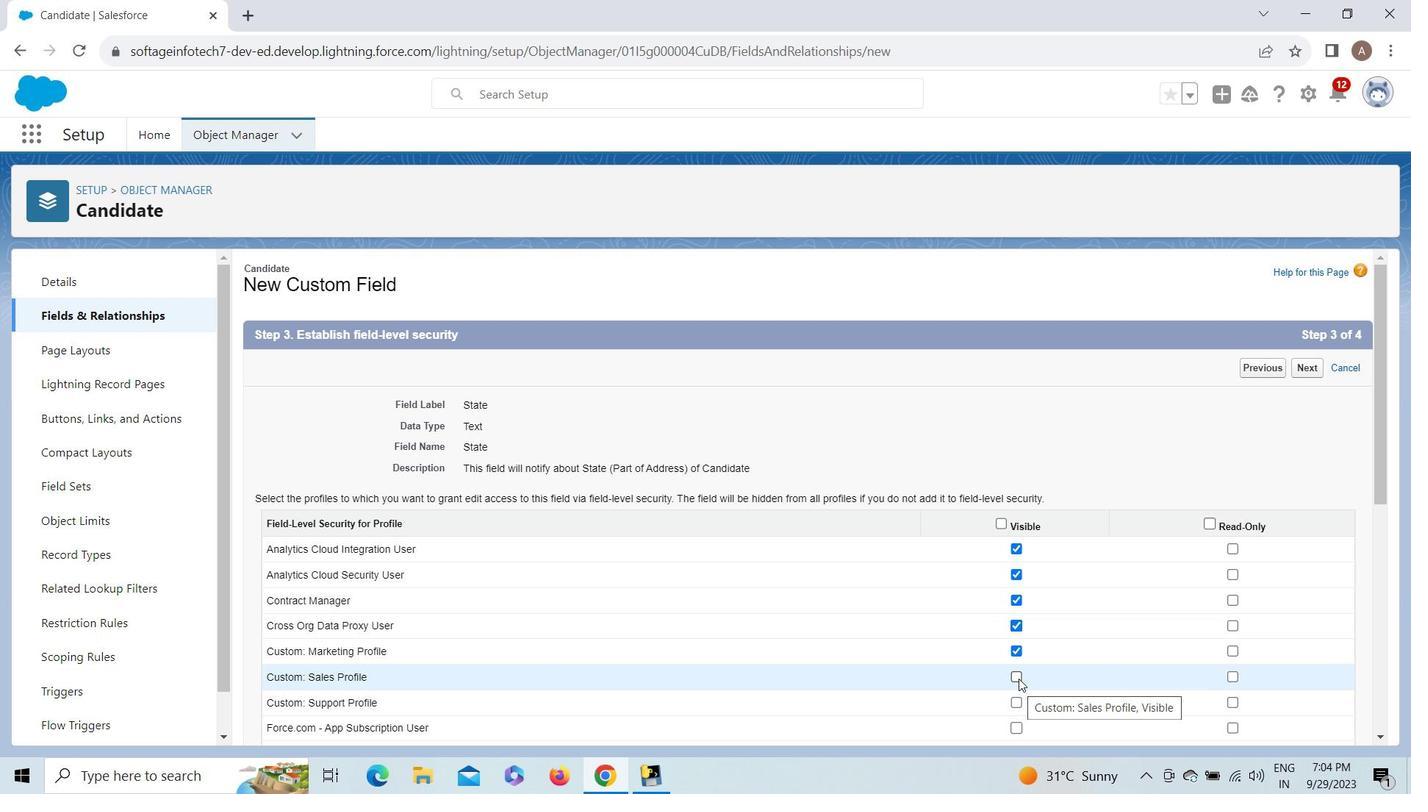 
Action: Mouse pressed left at (1019, 680)
Screenshot: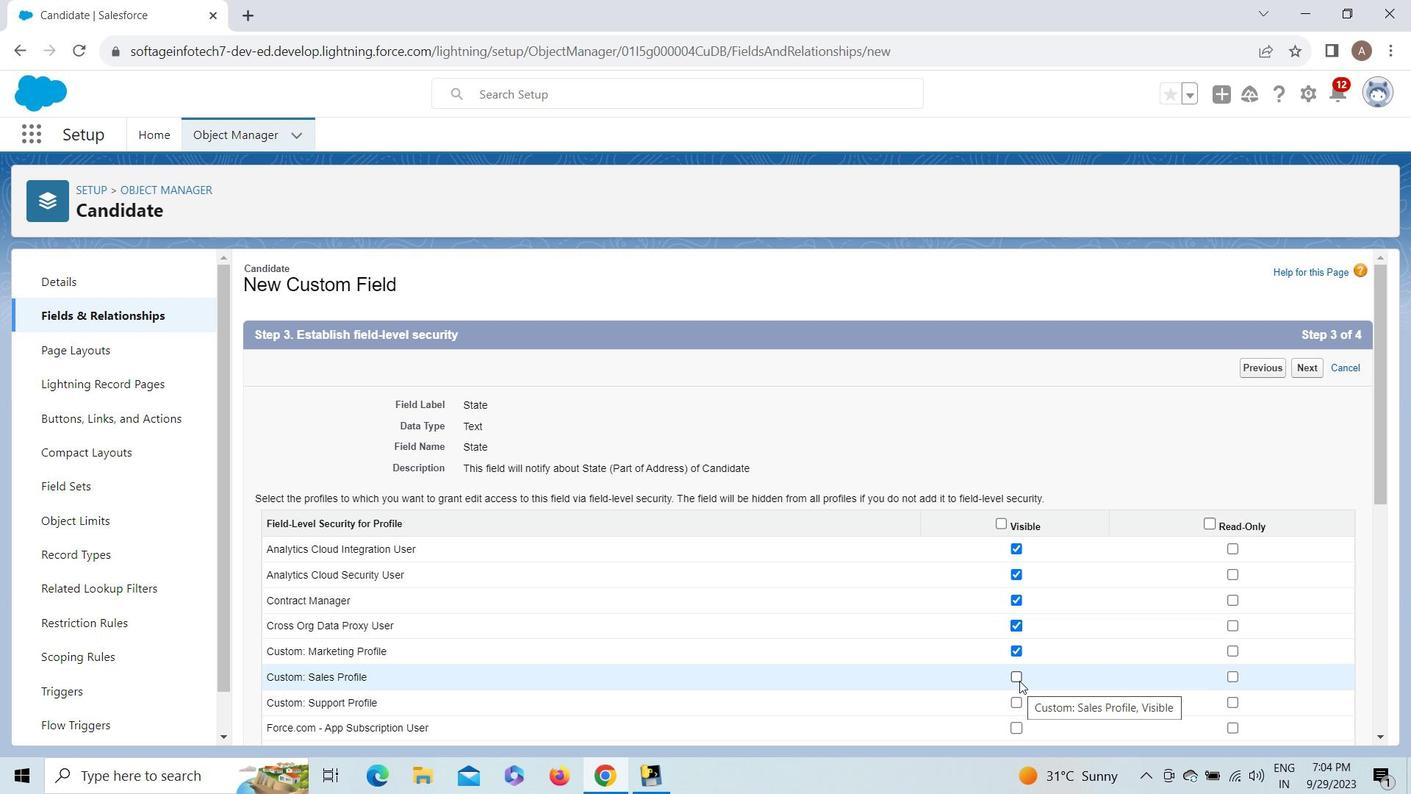 
Action: Mouse pressed left at (1019, 680)
Screenshot: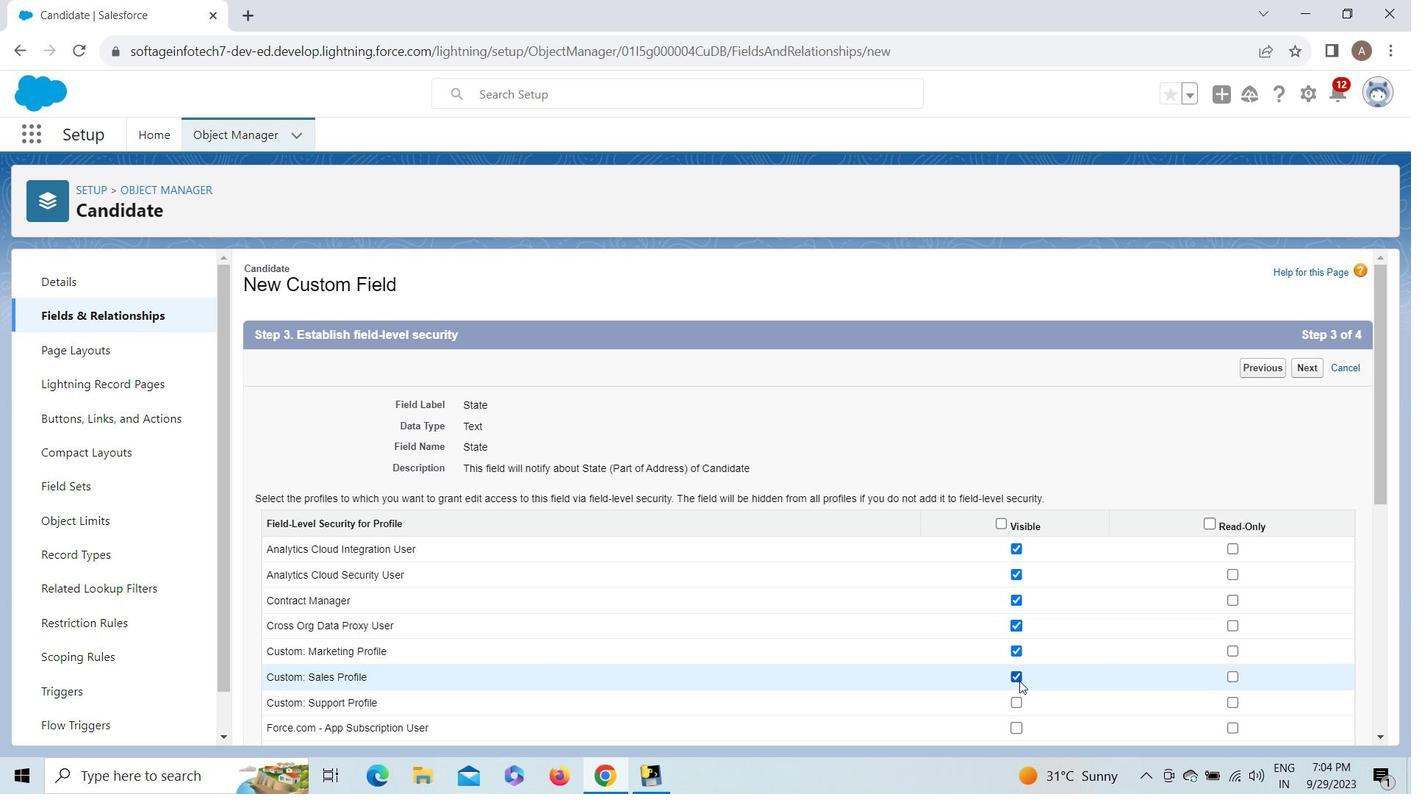 
Action: Mouse pressed left at (1019, 680)
Screenshot: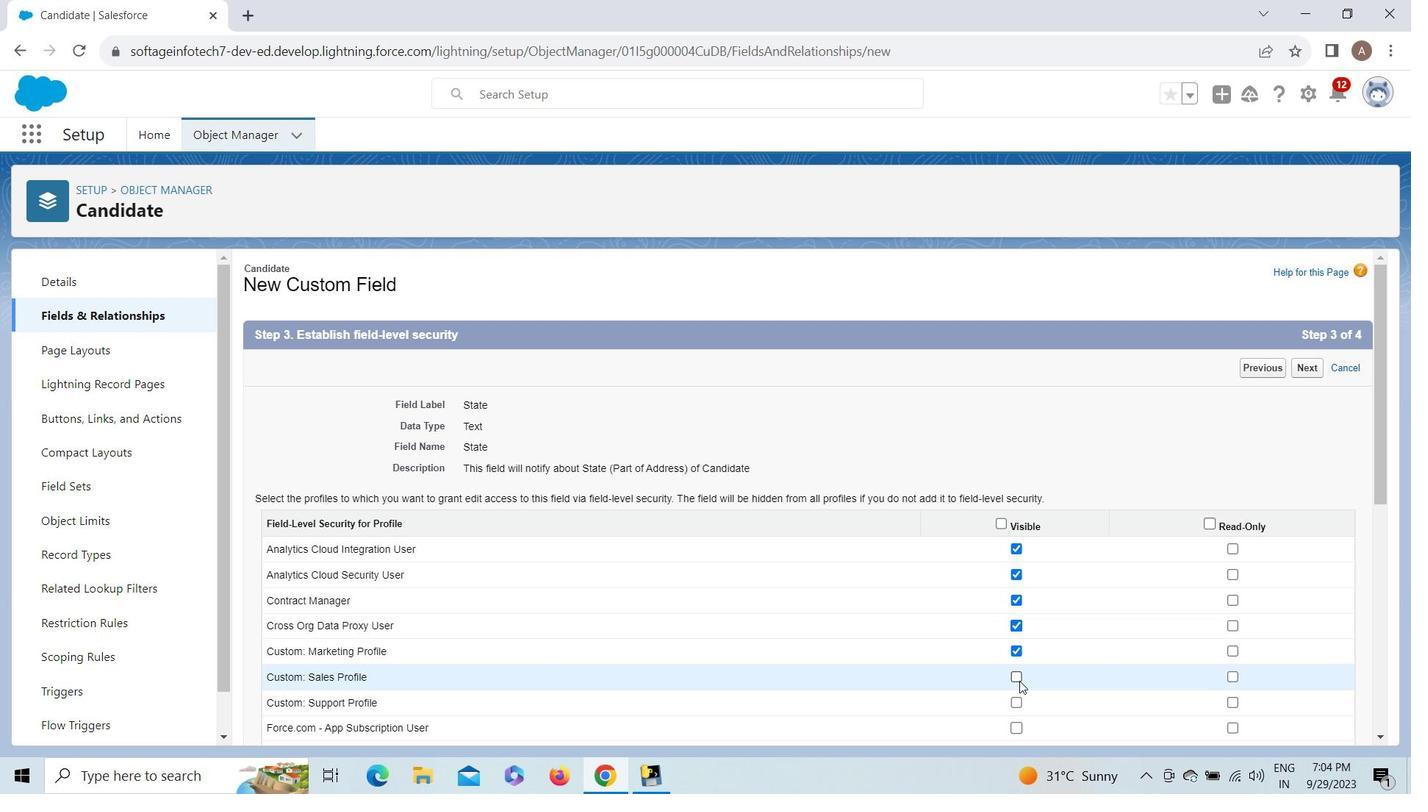 
Action: Mouse moved to (1019, 705)
Screenshot: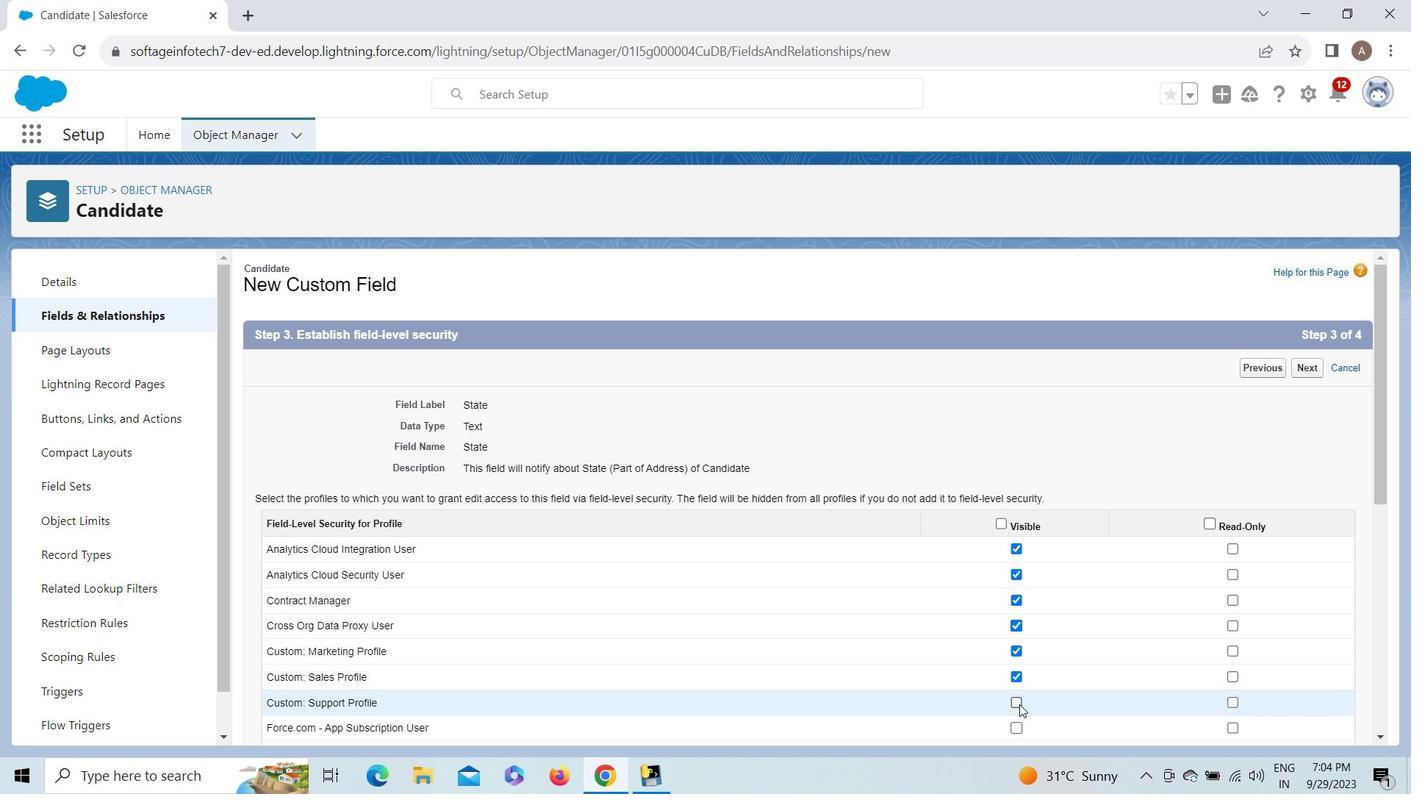 
Action: Mouse pressed left at (1019, 705)
Screenshot: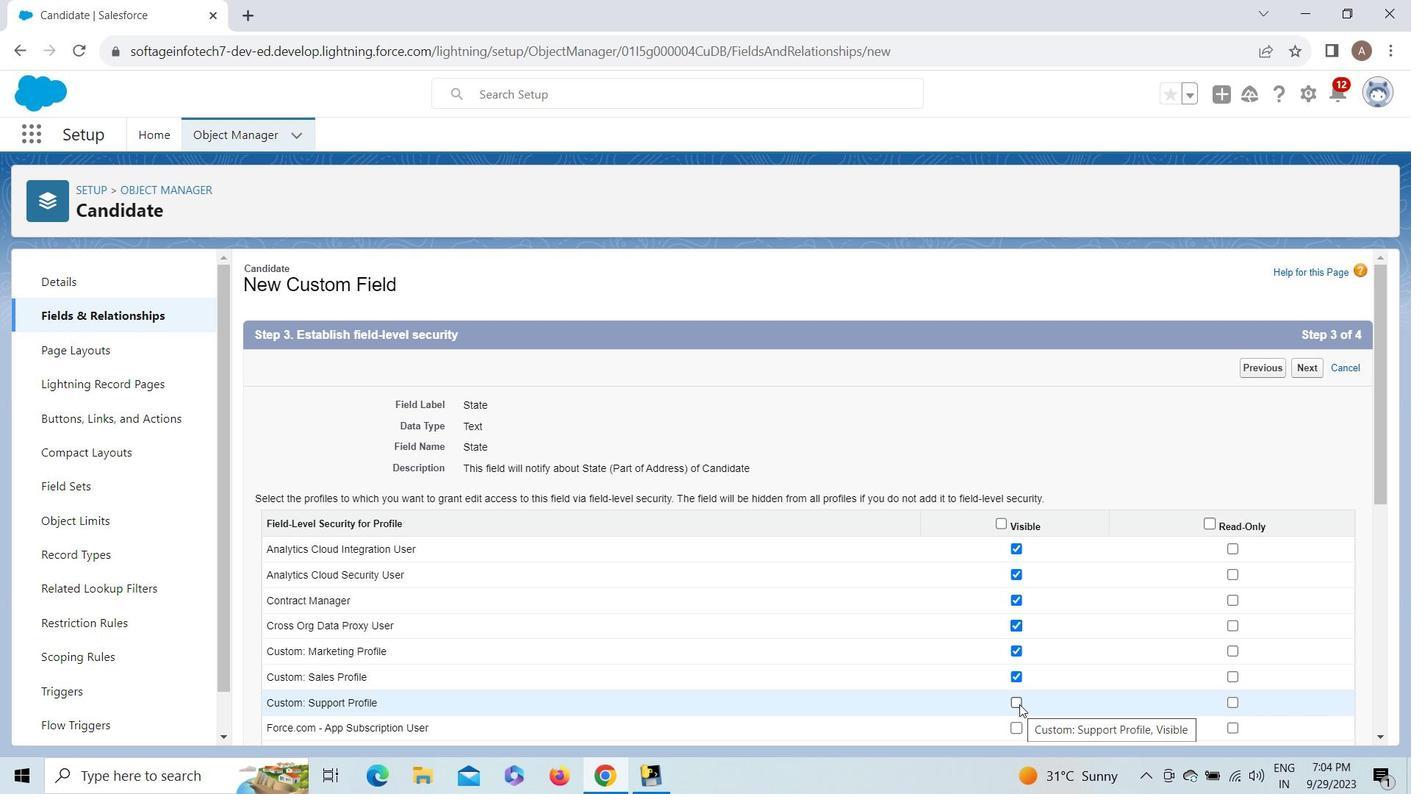 
Action: Mouse moved to (1016, 721)
Screenshot: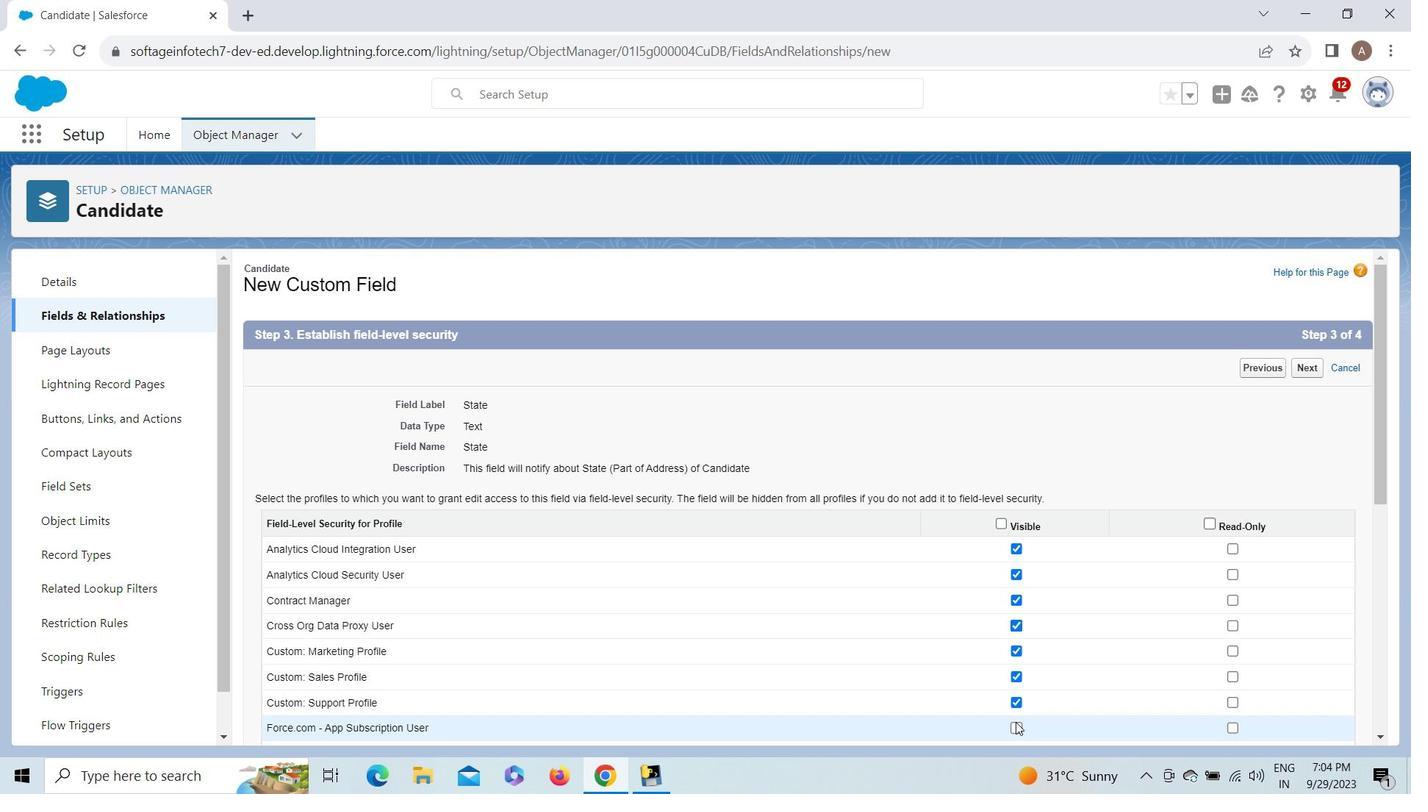 
Action: Mouse pressed left at (1016, 721)
Screenshot: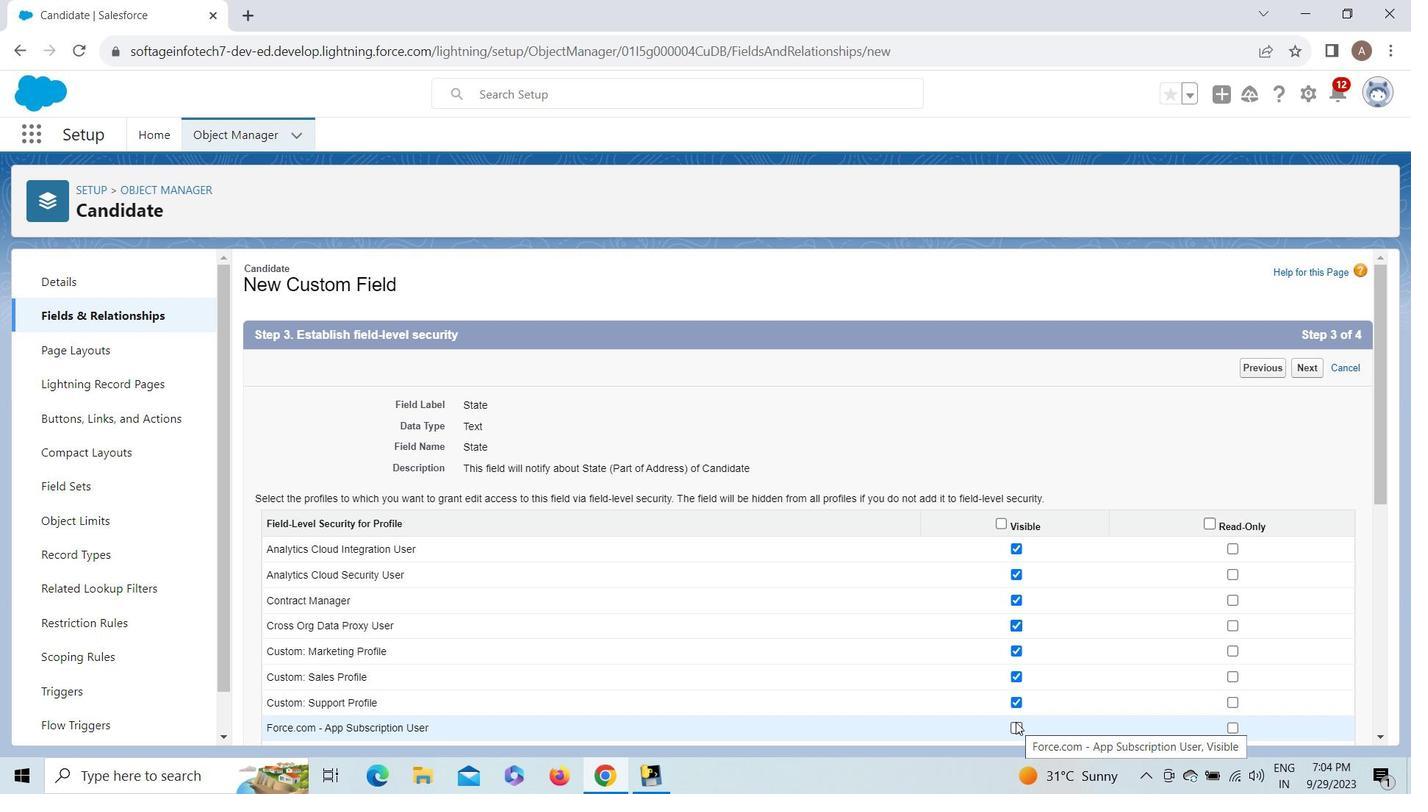 
Action: Mouse moved to (1377, 387)
Screenshot: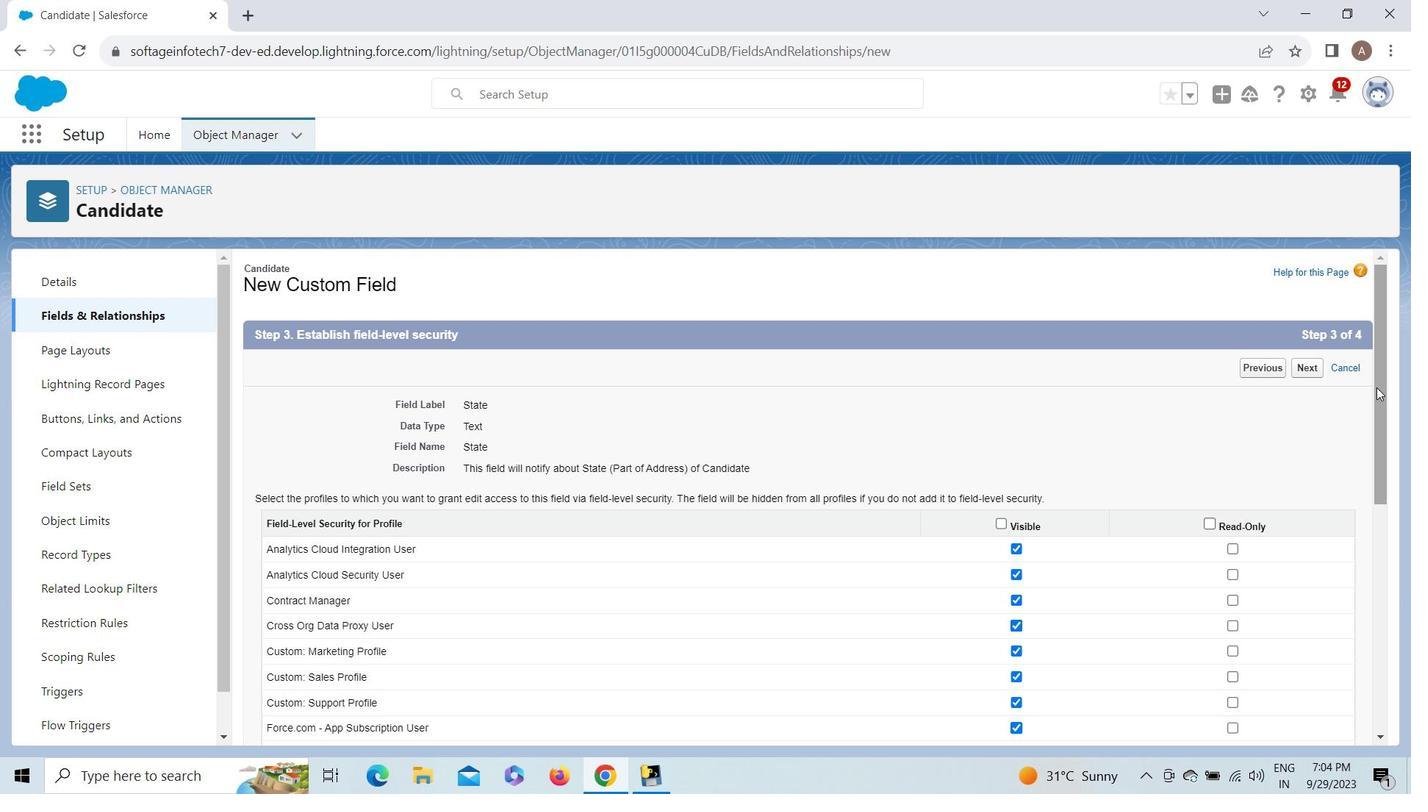 
Action: Mouse pressed left at (1377, 387)
Screenshot: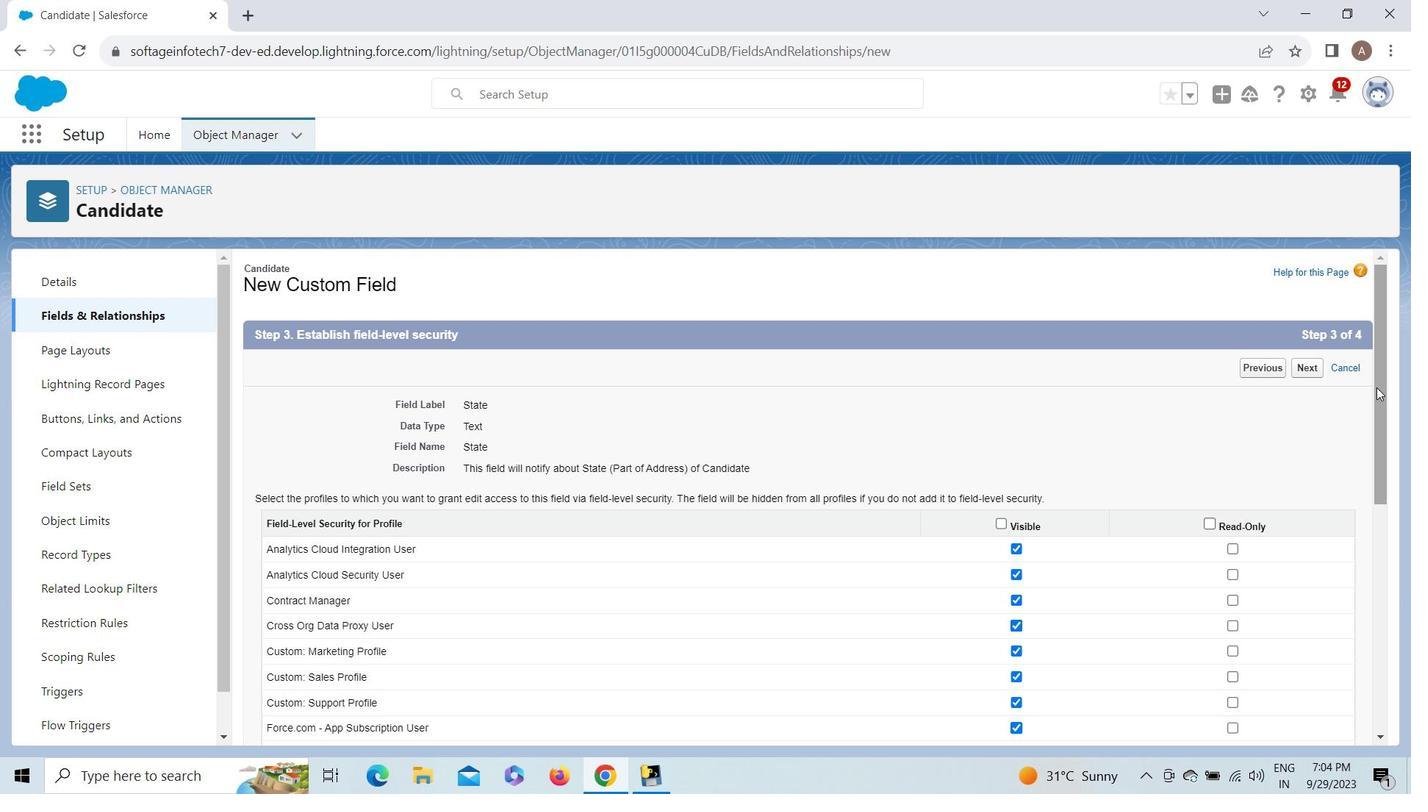 
Action: Mouse moved to (1017, 472)
Screenshot: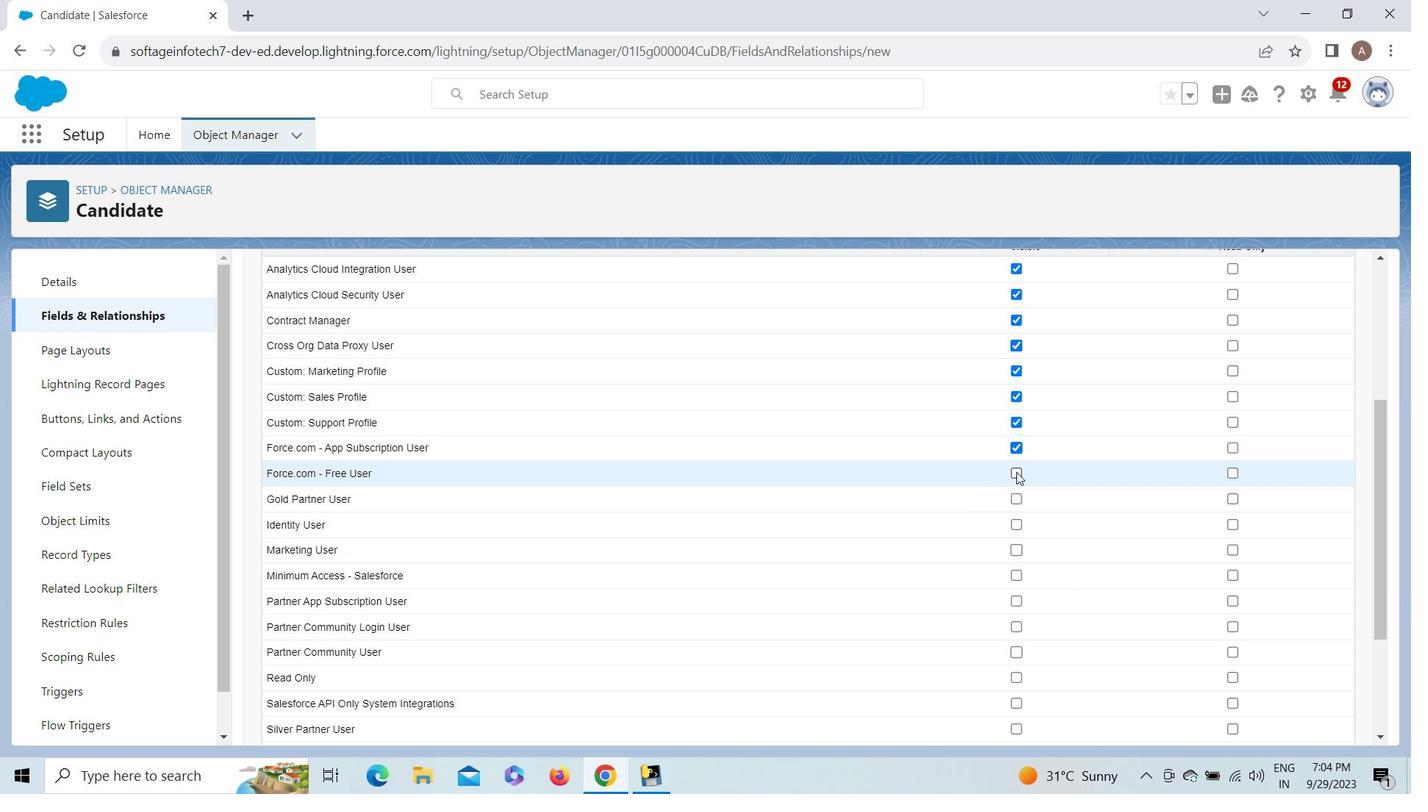 
Action: Mouse pressed left at (1017, 472)
Screenshot: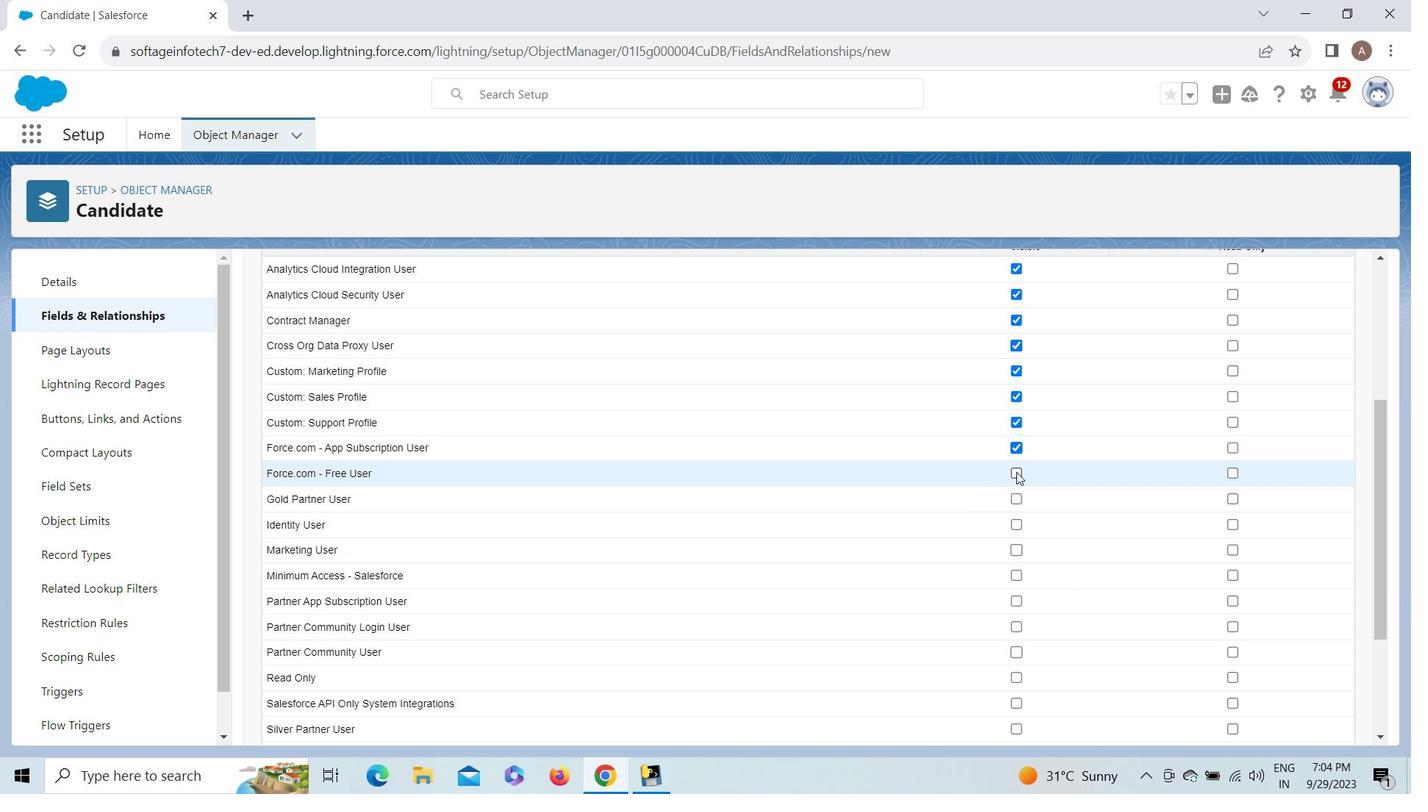 
Action: Mouse moved to (1017, 493)
Screenshot: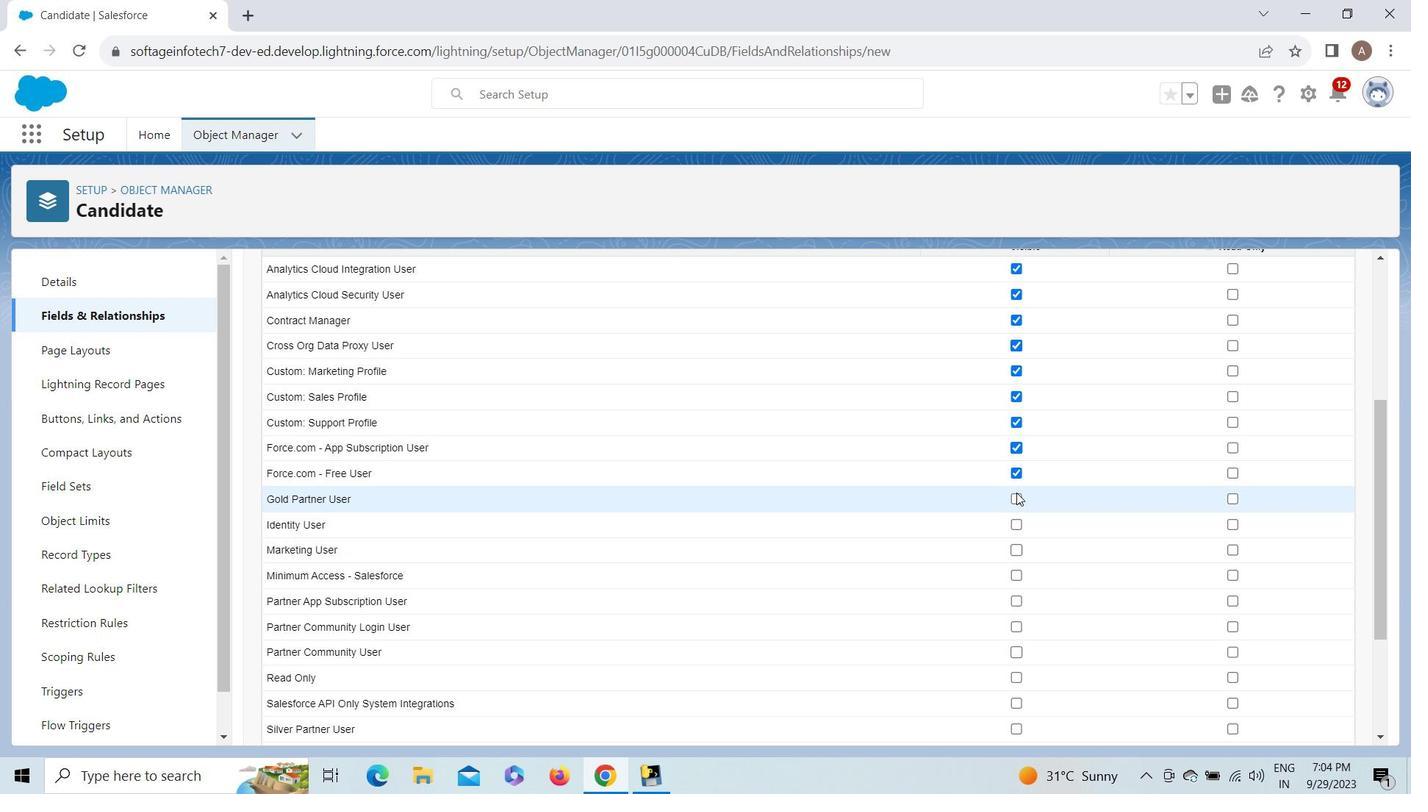 
Action: Mouse pressed left at (1017, 493)
Screenshot: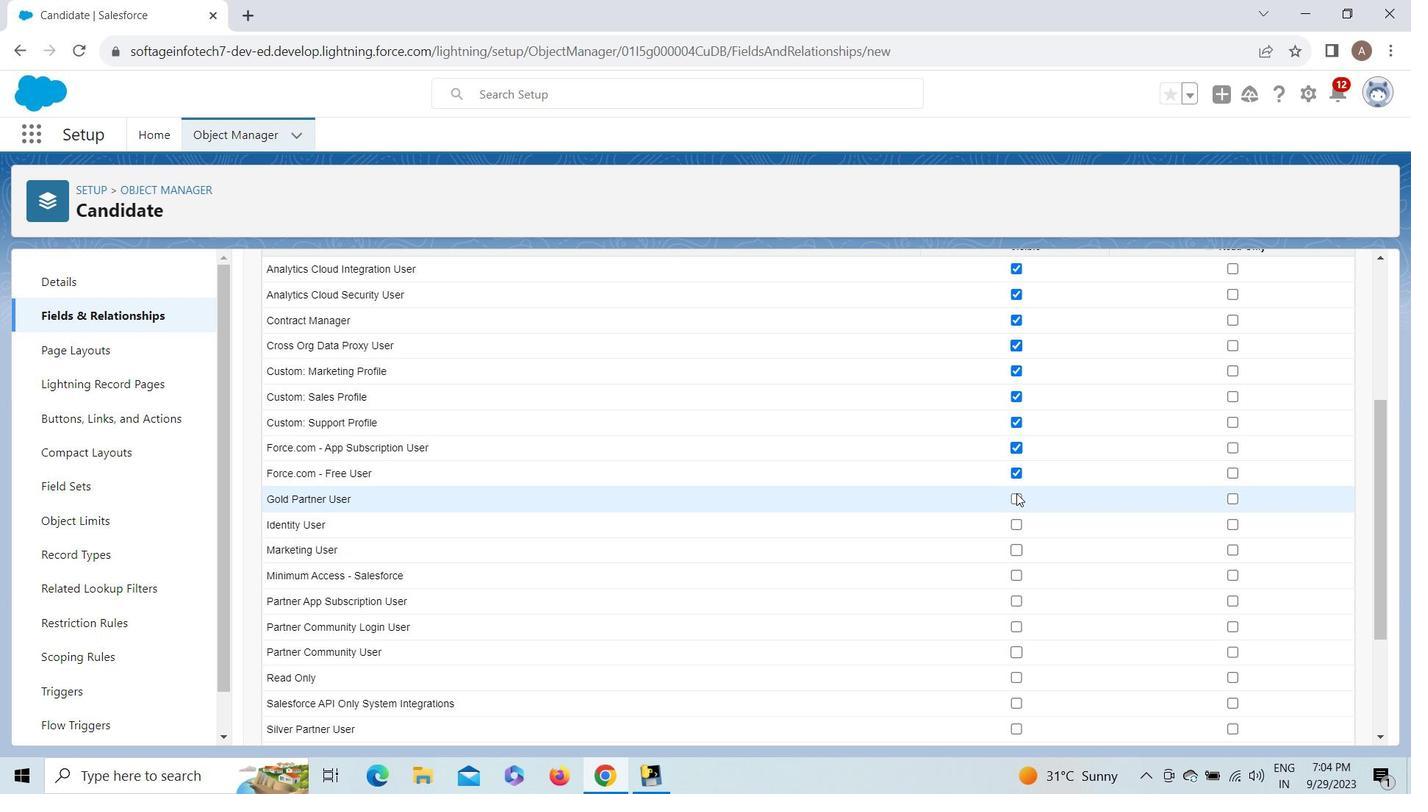 
Action: Mouse moved to (1018, 522)
Screenshot: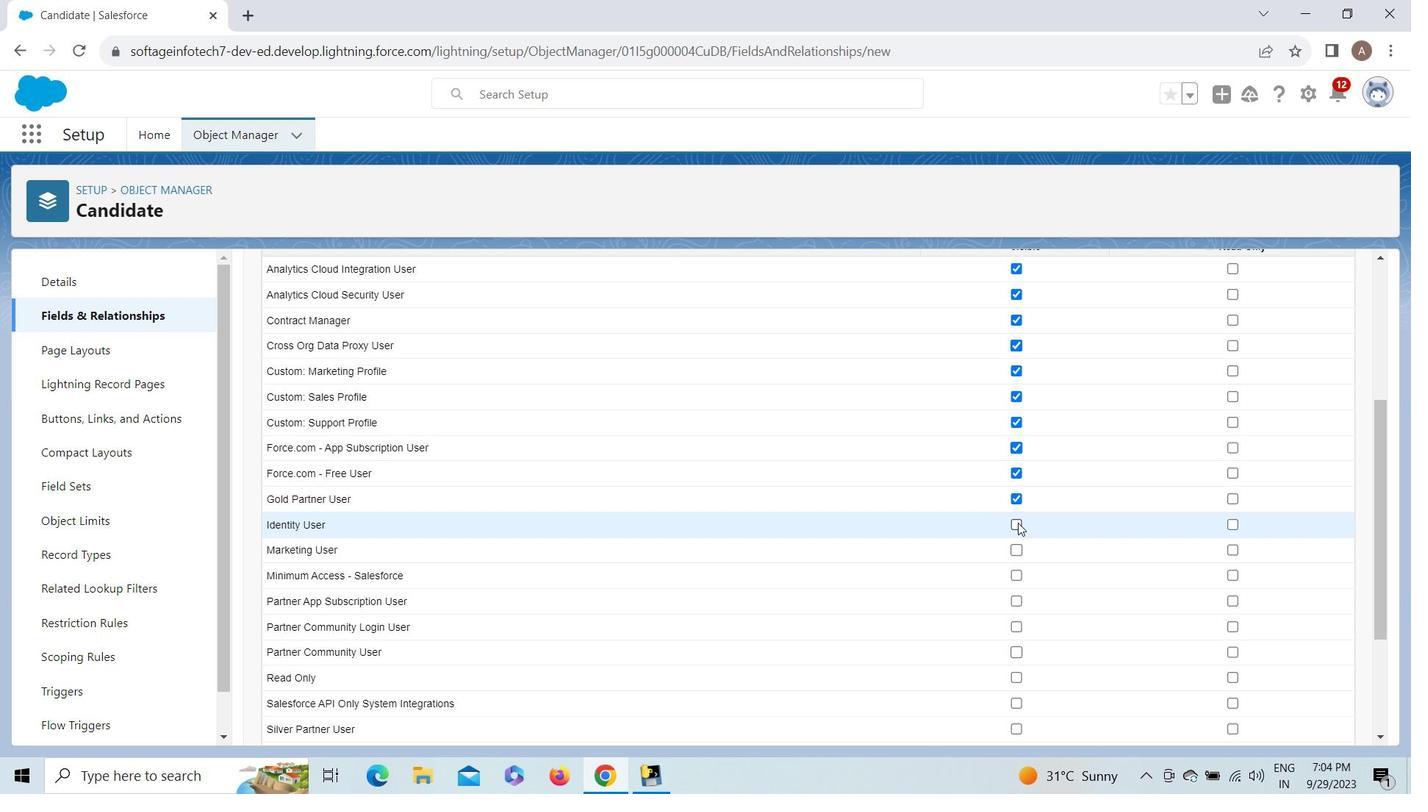 
Action: Mouse pressed left at (1018, 522)
Screenshot: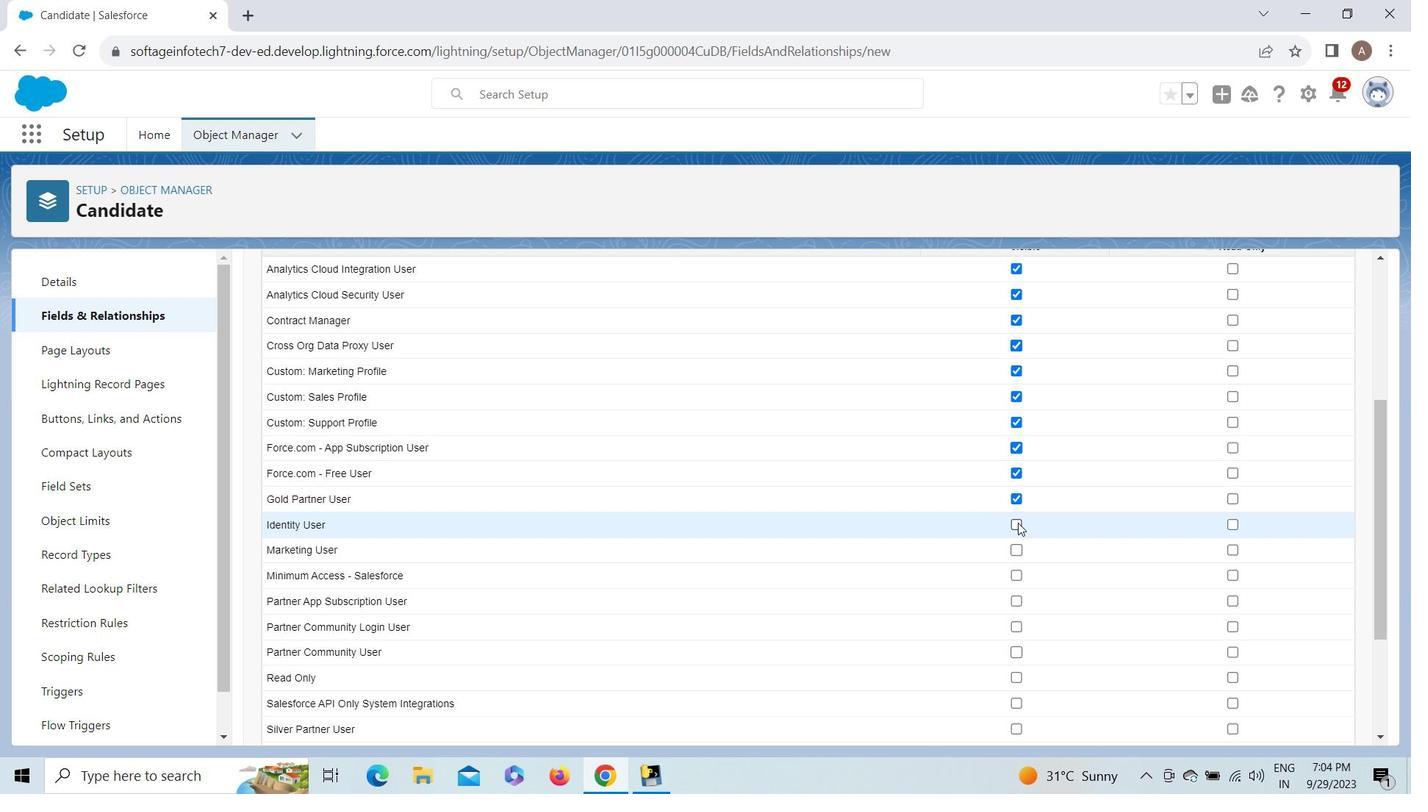 
Action: Mouse moved to (1018, 548)
Screenshot: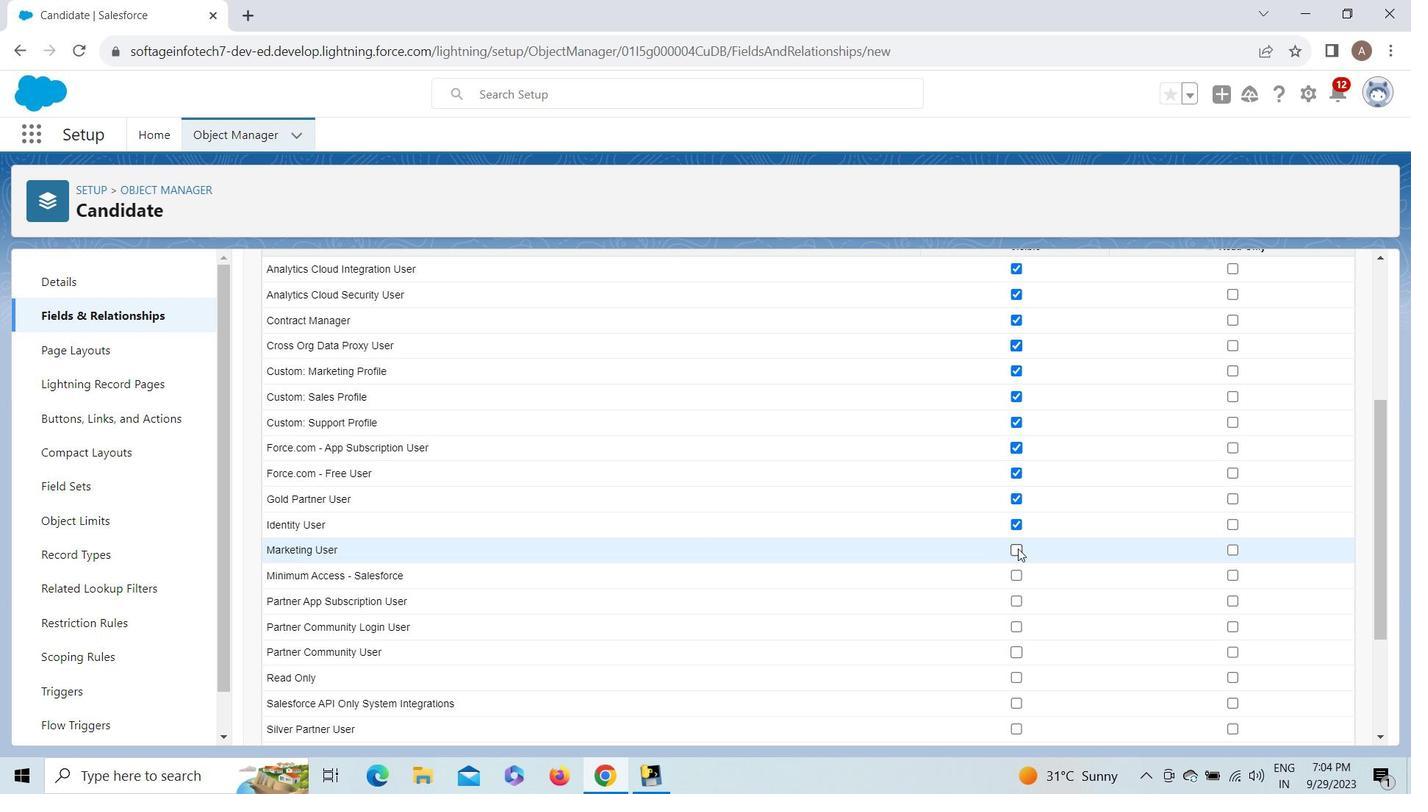 
Action: Mouse pressed left at (1018, 548)
Screenshot: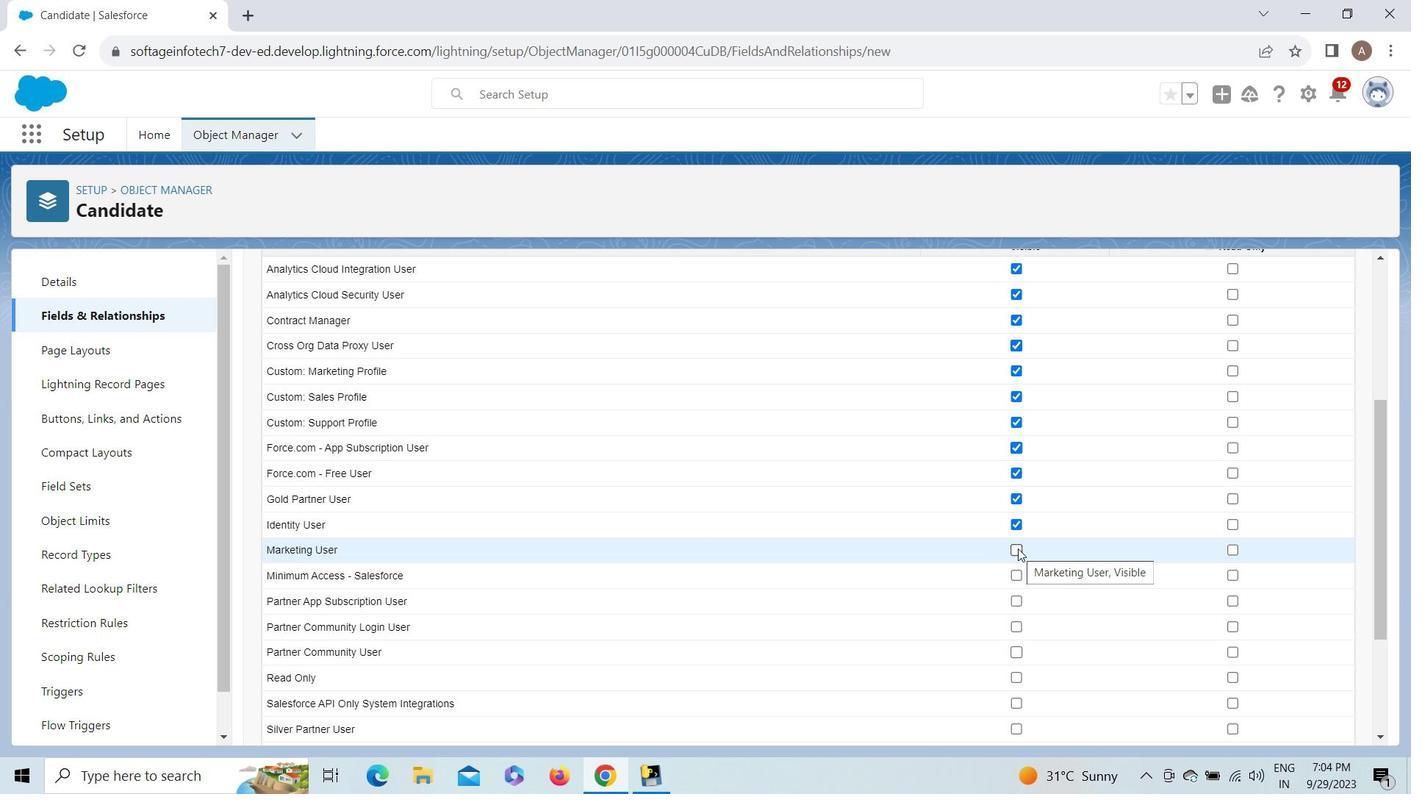 
Action: Mouse moved to (1018, 570)
Screenshot: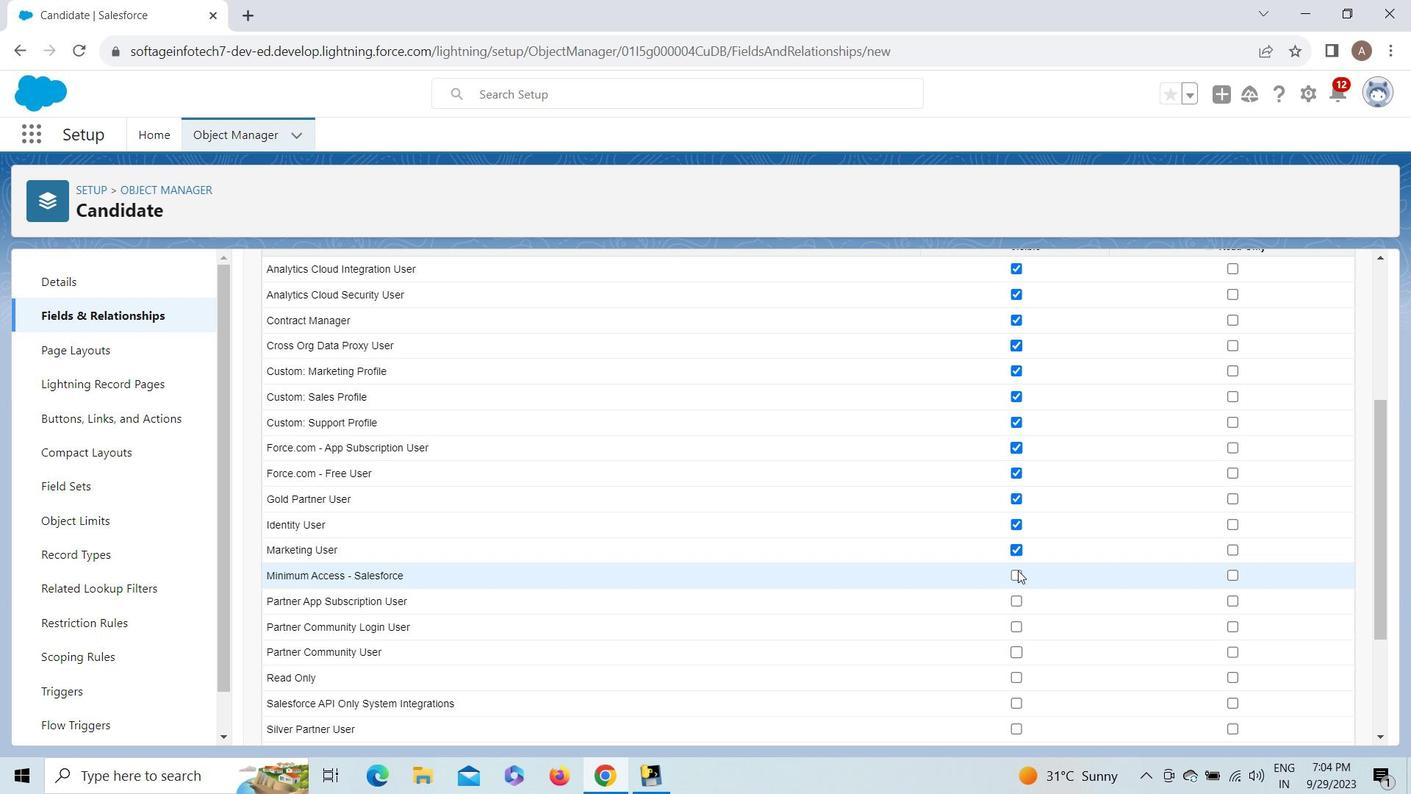 
Action: Mouse pressed left at (1018, 570)
Screenshot: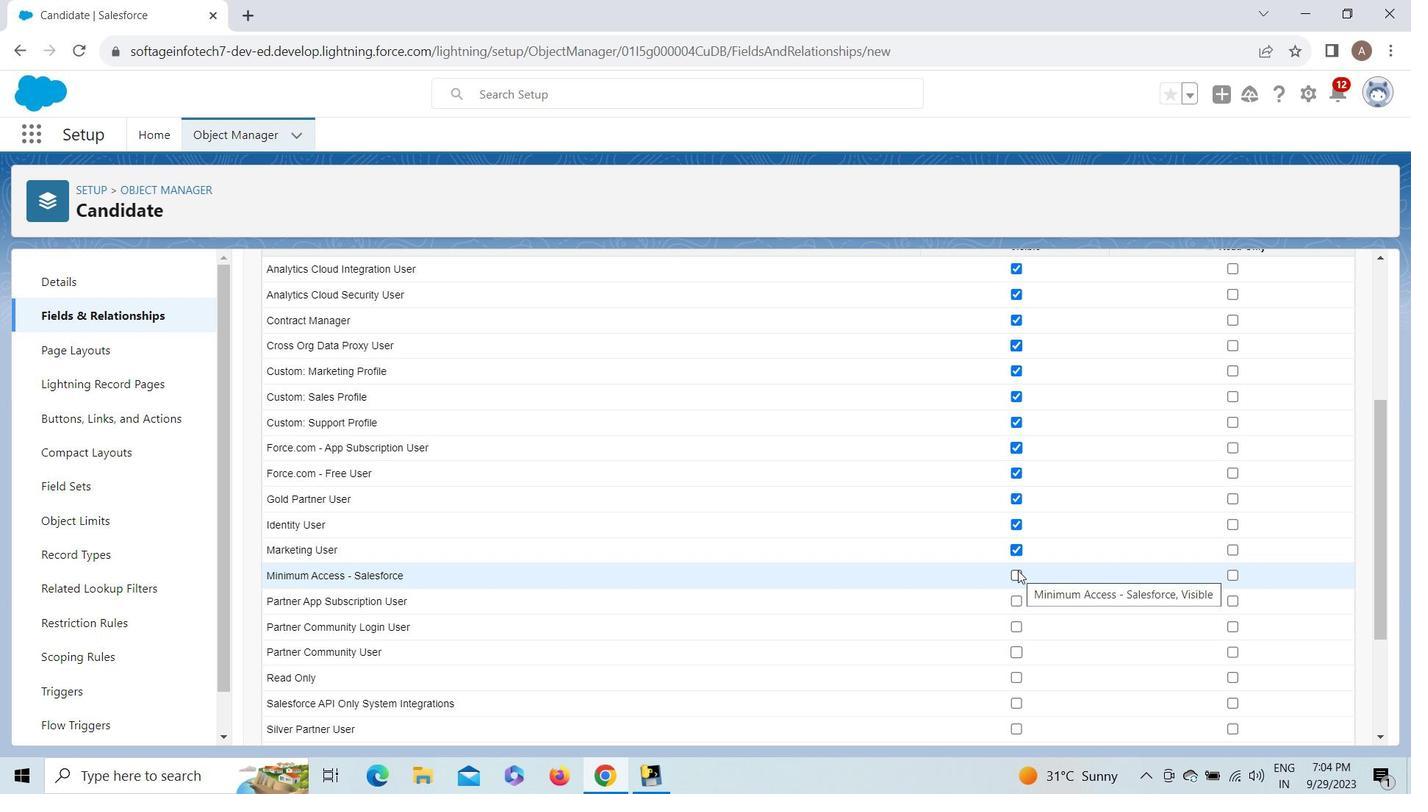 
Action: Mouse moved to (1018, 600)
Screenshot: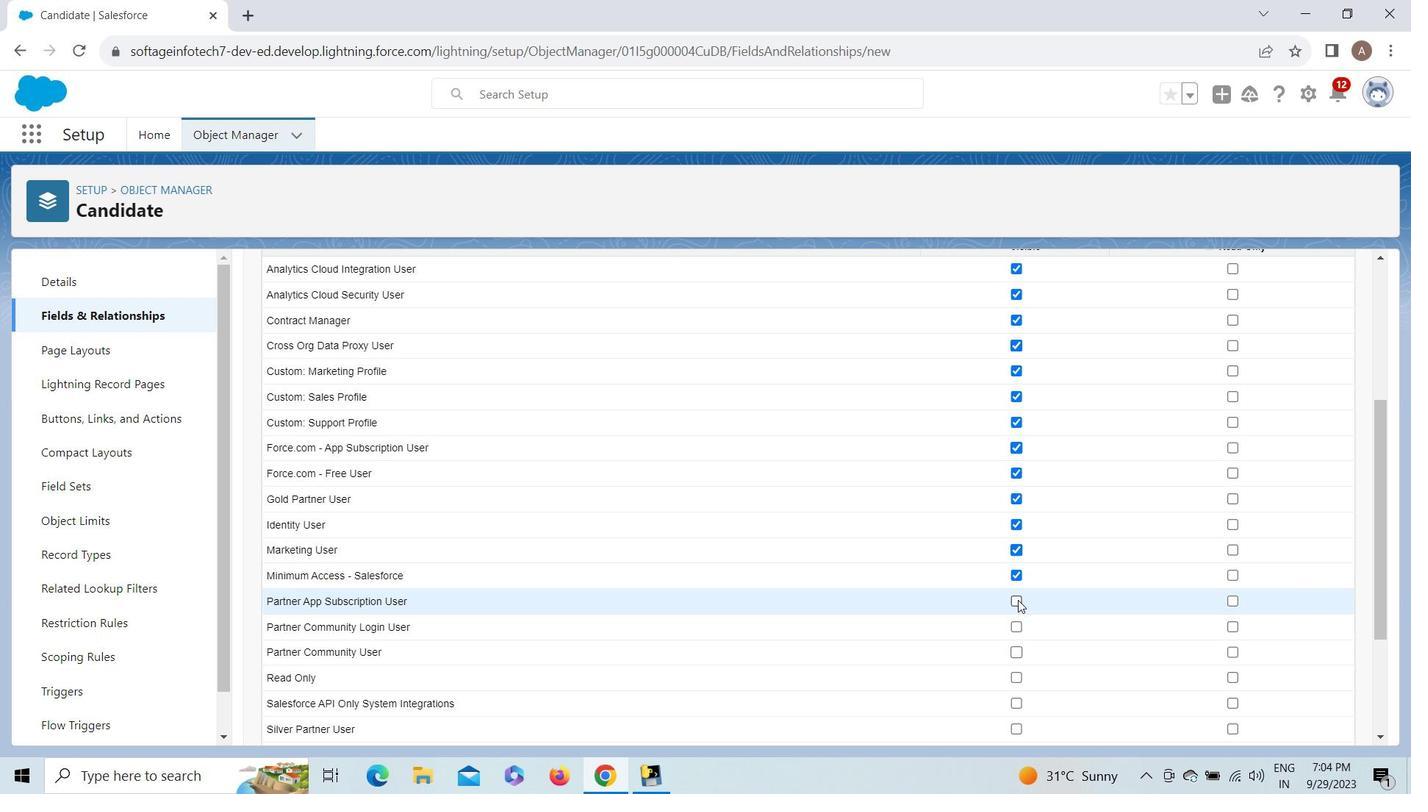 
Action: Mouse pressed left at (1018, 600)
Screenshot: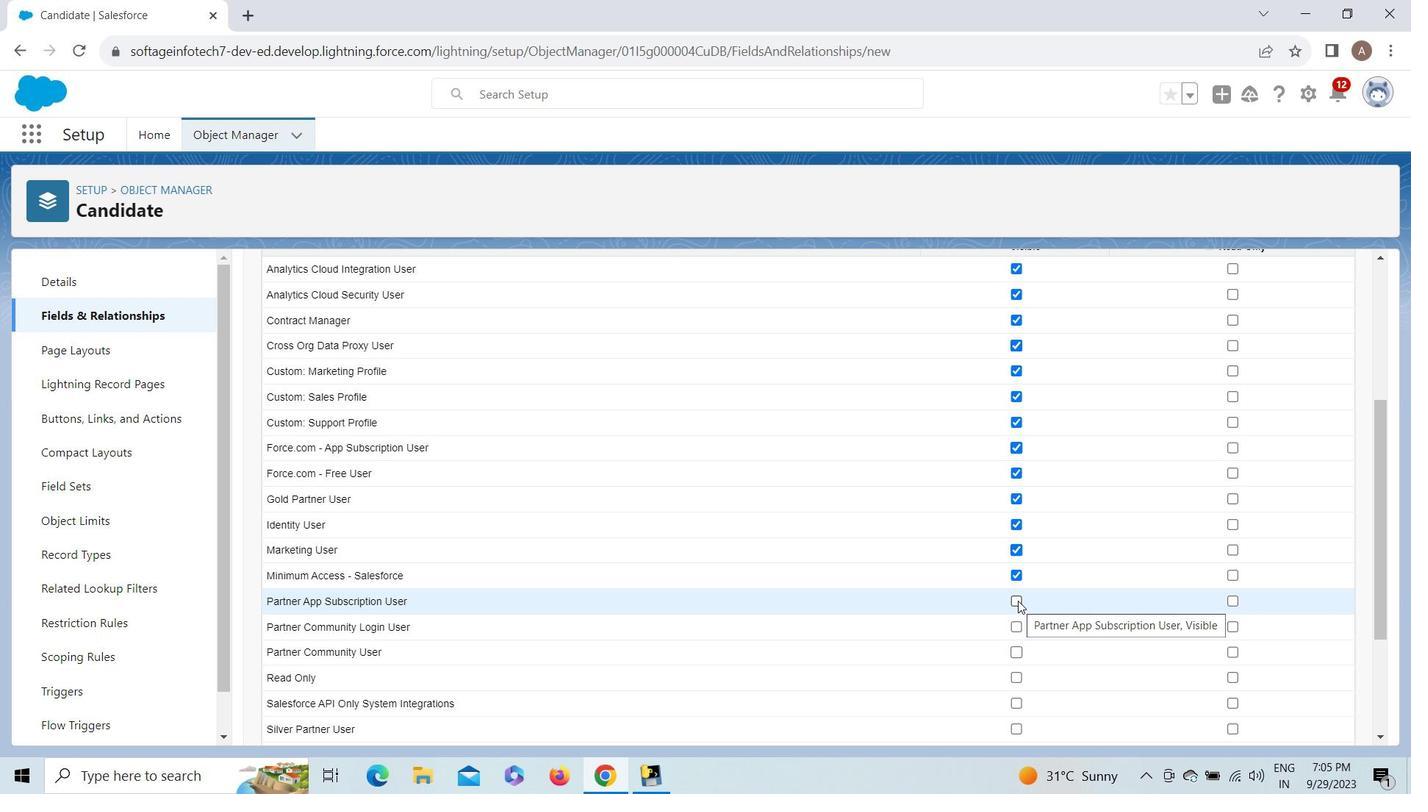 
Action: Mouse moved to (1018, 630)
Screenshot: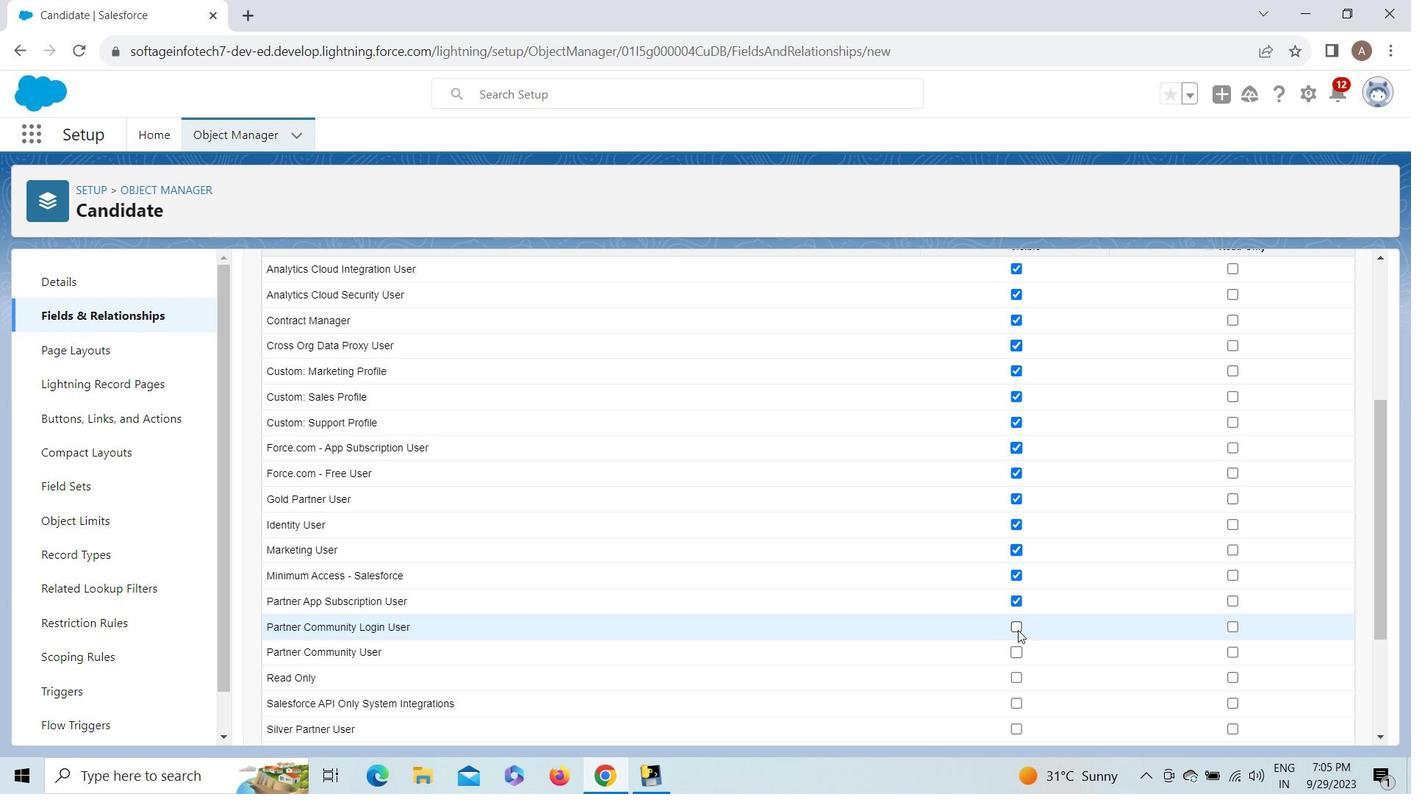 
Action: Mouse pressed left at (1018, 630)
Screenshot: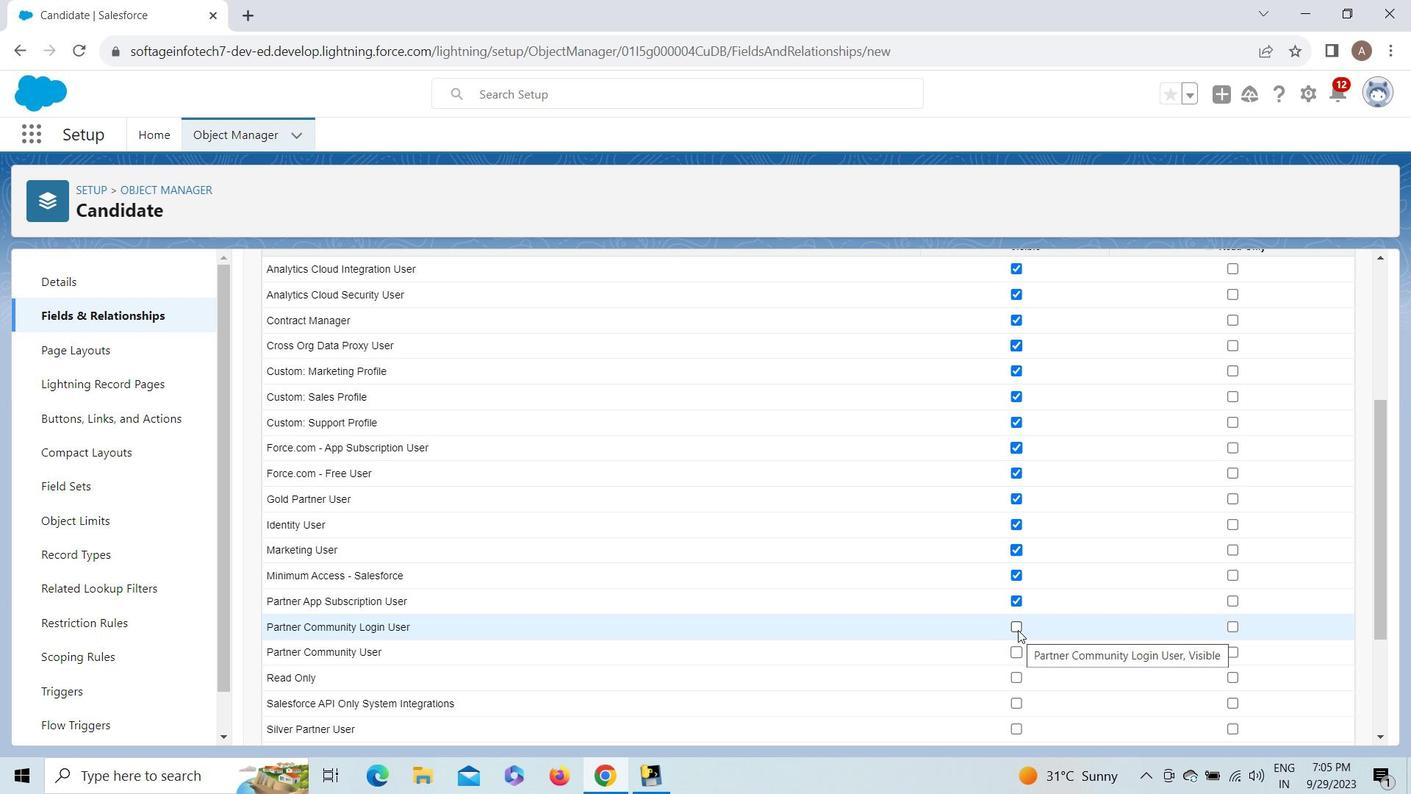 
Action: Mouse moved to (1018, 652)
Screenshot: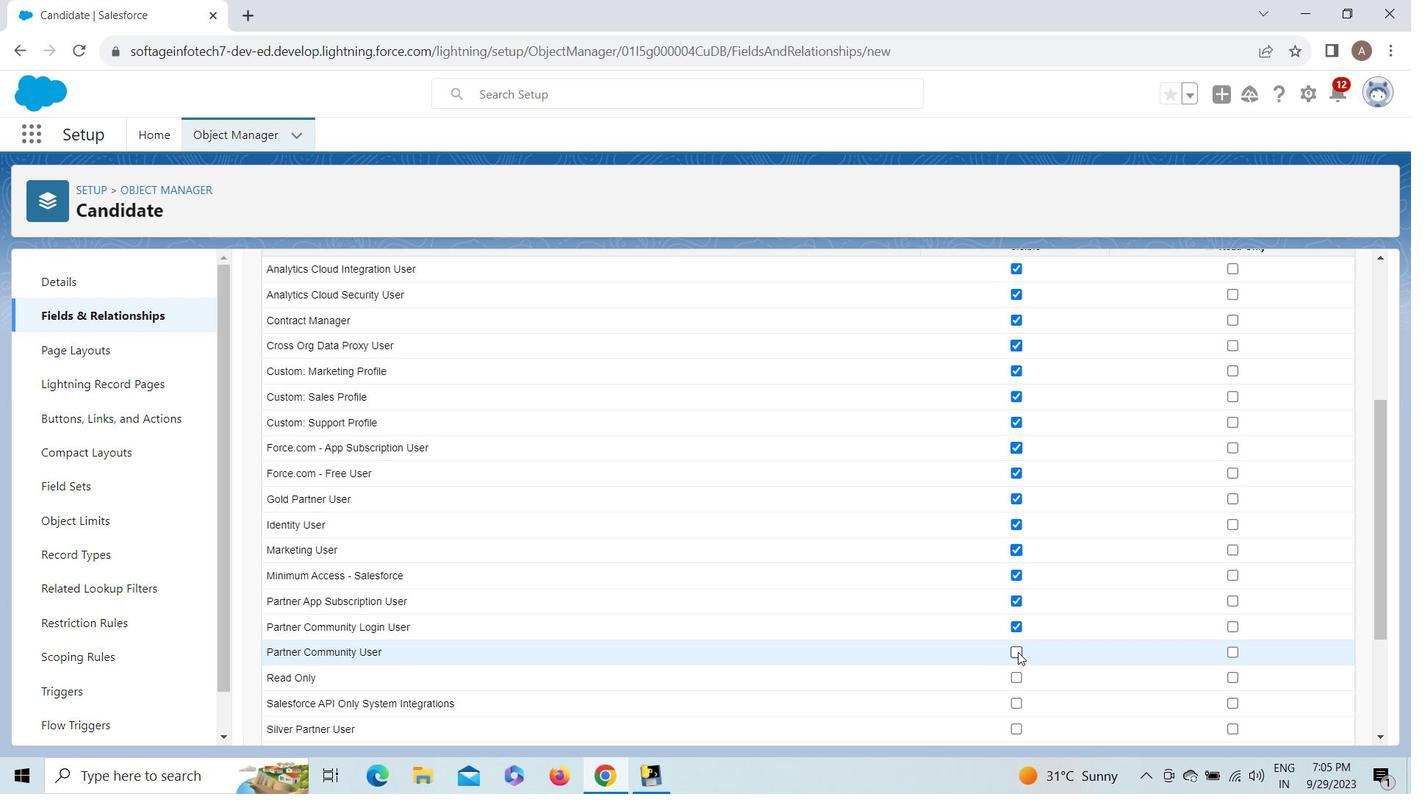 
Action: Mouse pressed left at (1018, 652)
Screenshot: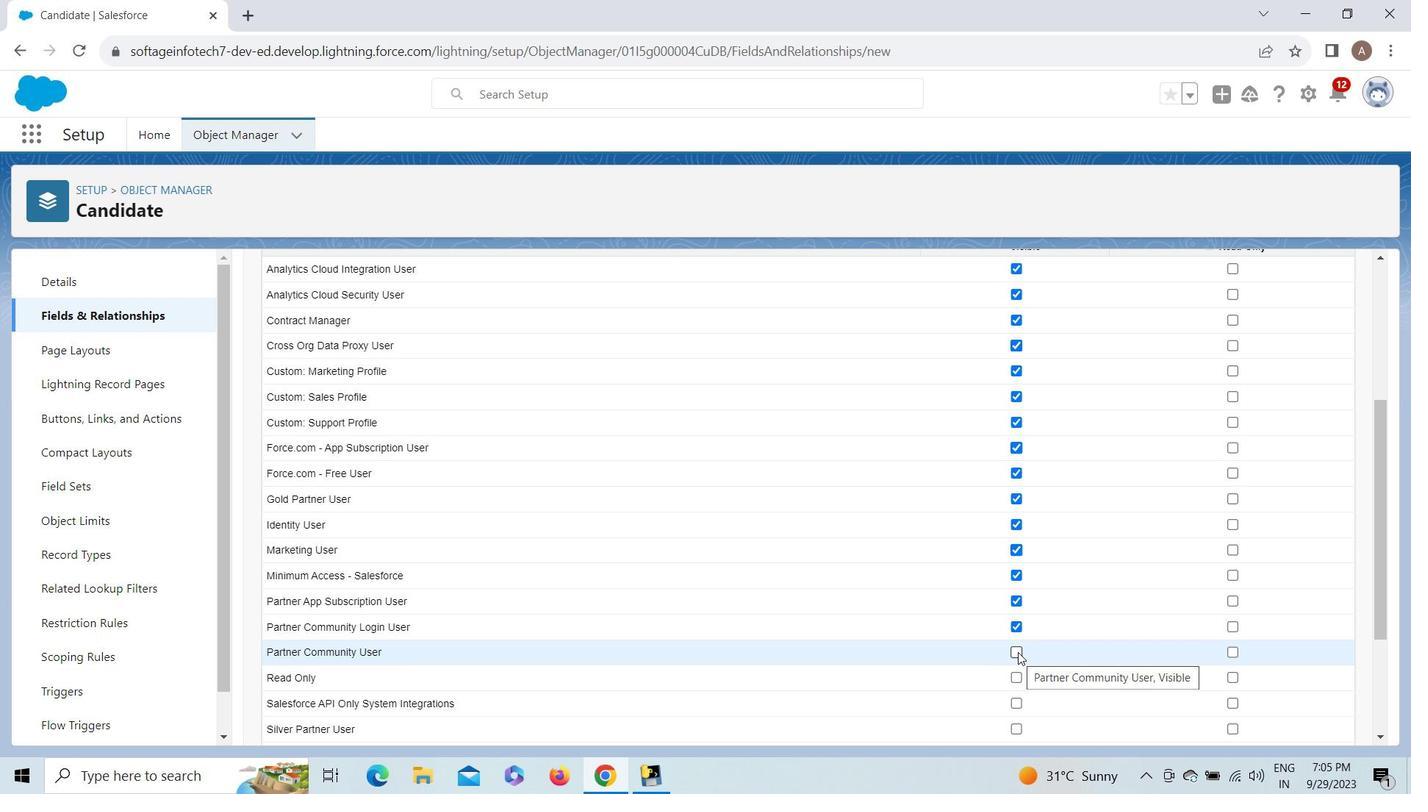 
Action: Mouse moved to (1016, 675)
Screenshot: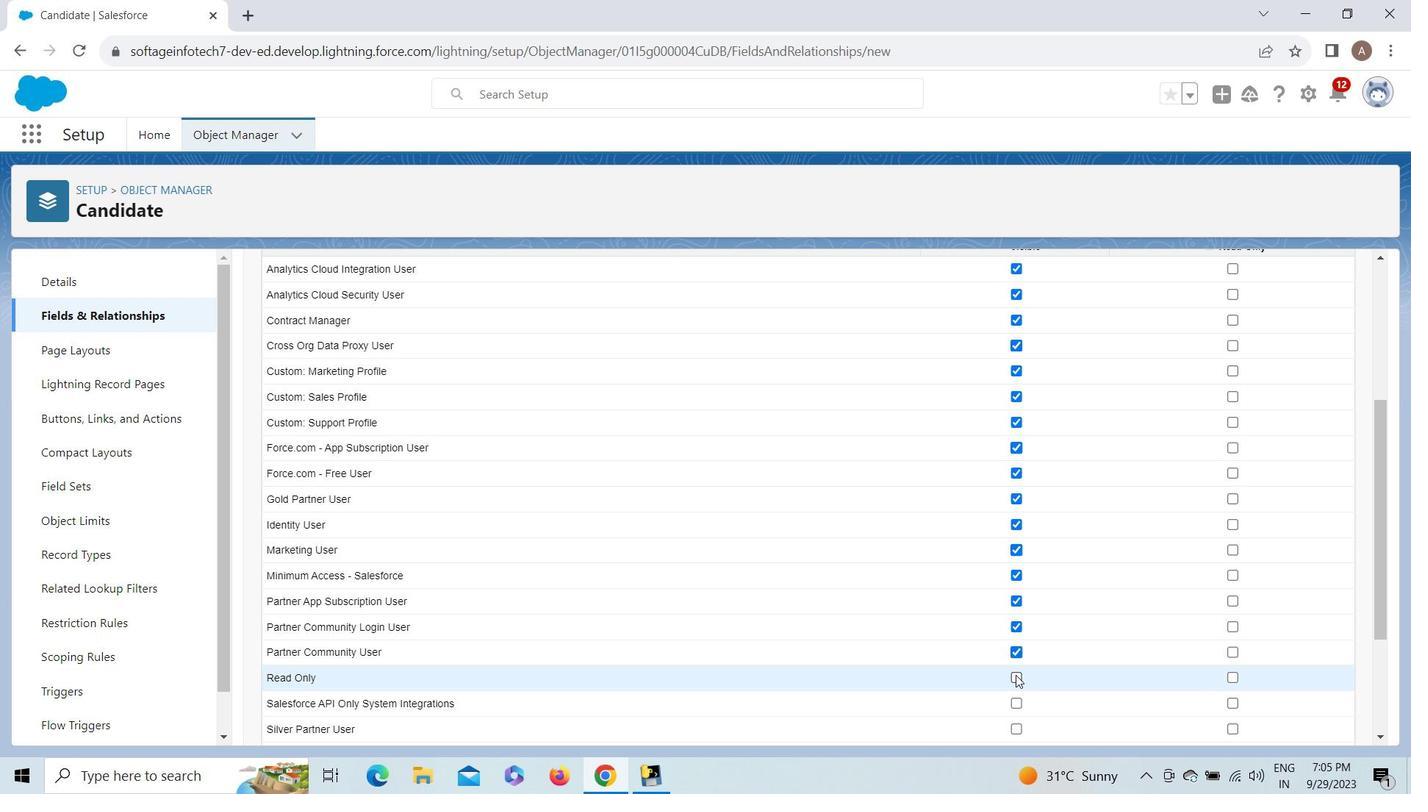 
Action: Mouse pressed left at (1016, 675)
Screenshot: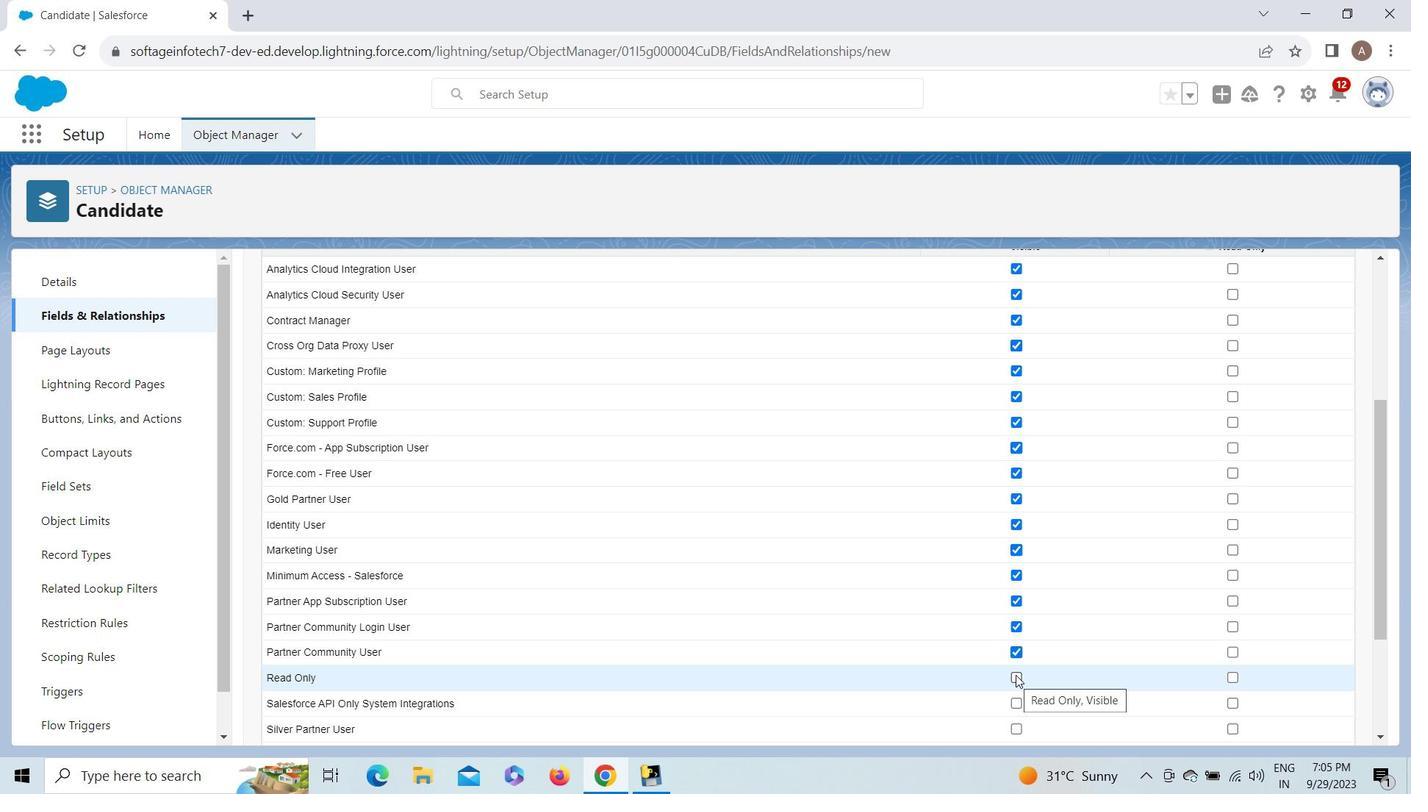 
Action: Mouse moved to (1016, 701)
Screenshot: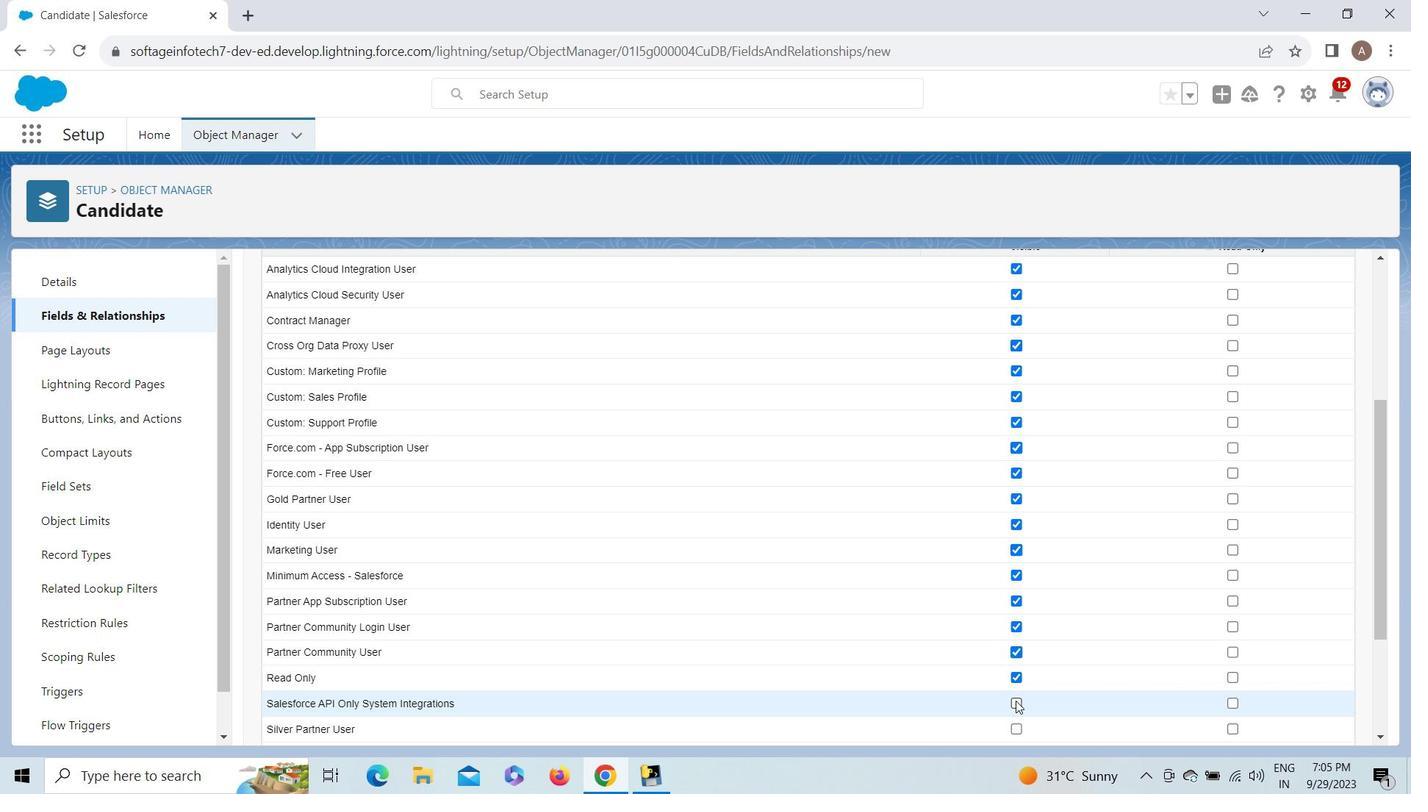 
Action: Mouse pressed left at (1016, 701)
Screenshot: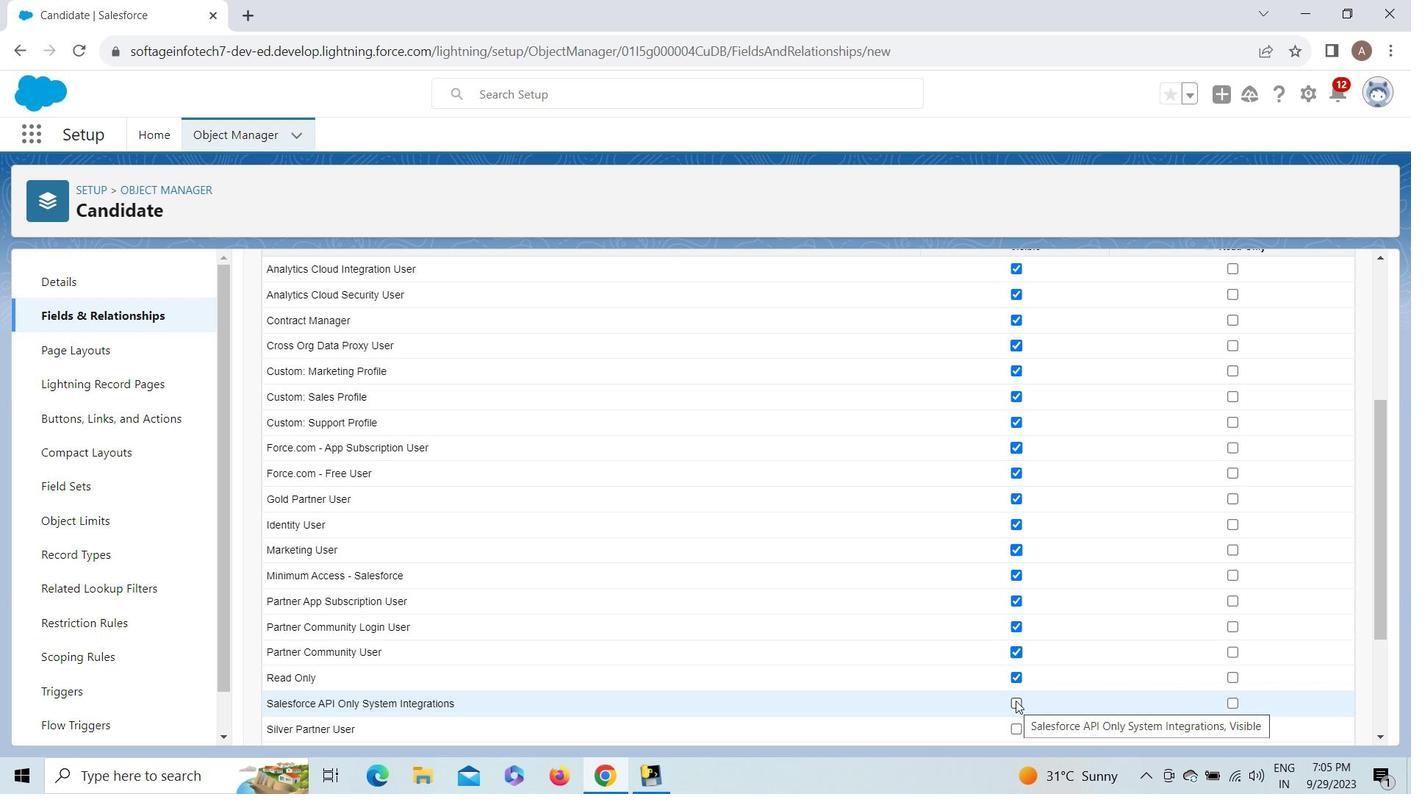 
Action: Mouse moved to (1382, 539)
Screenshot: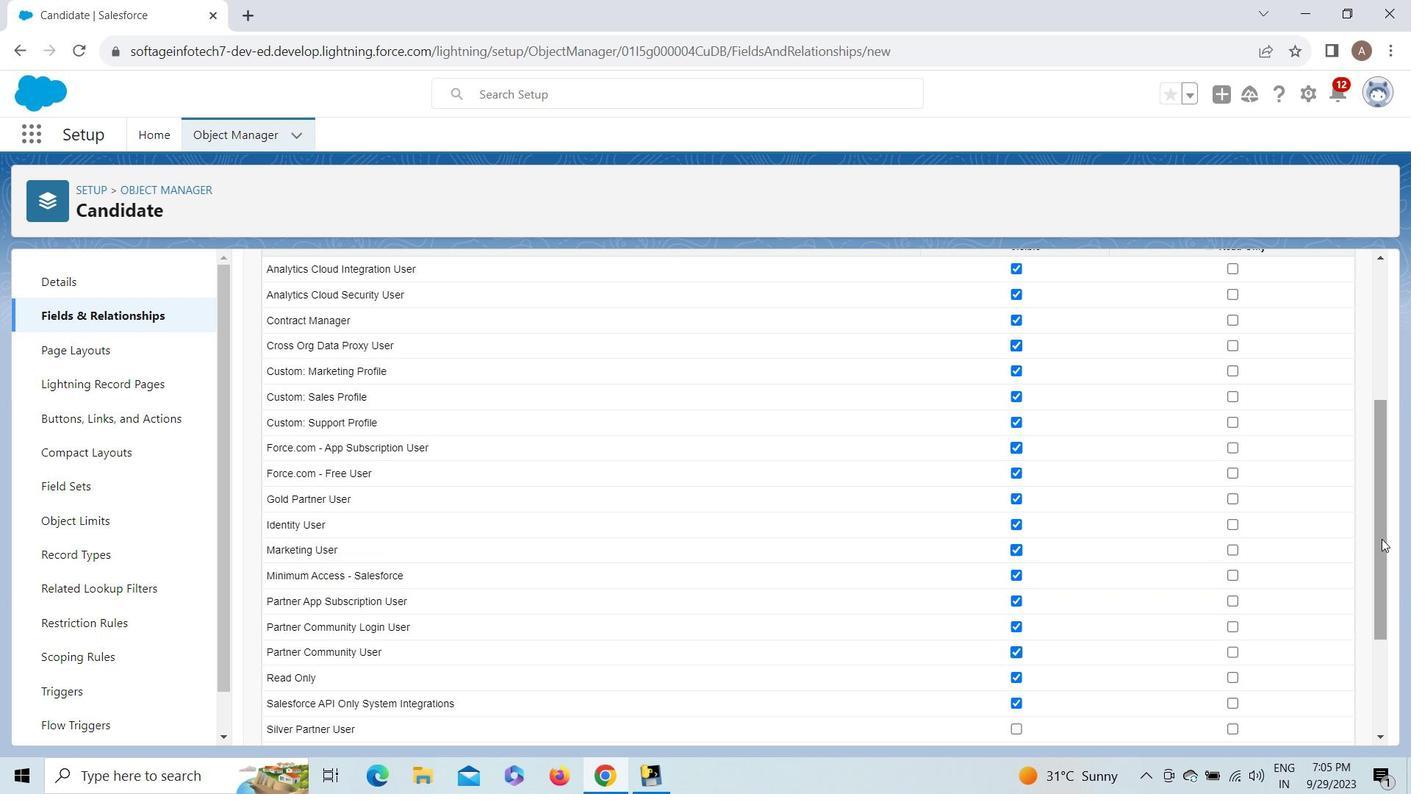
Action: Mouse pressed left at (1382, 539)
Screenshot: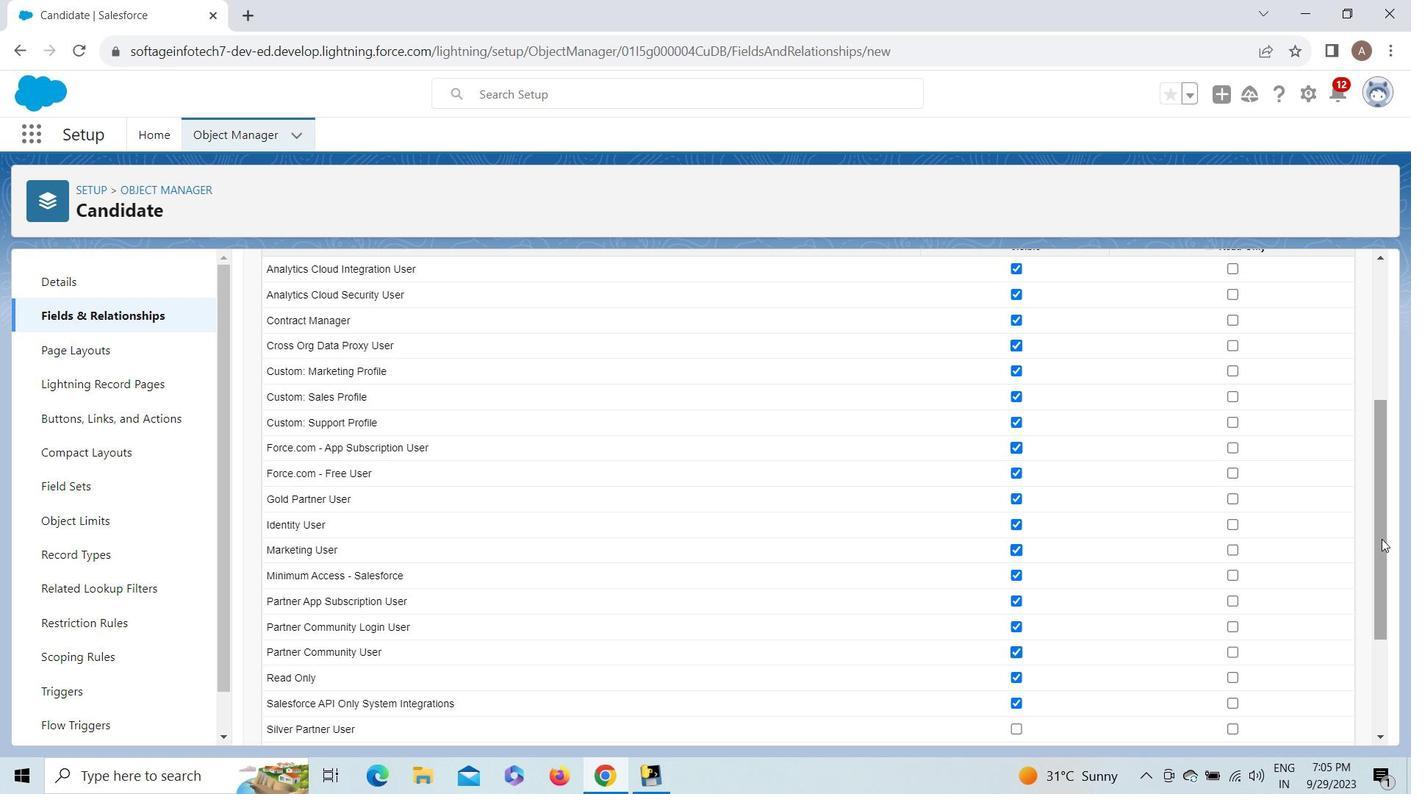 
Action: Mouse moved to (1017, 546)
Screenshot: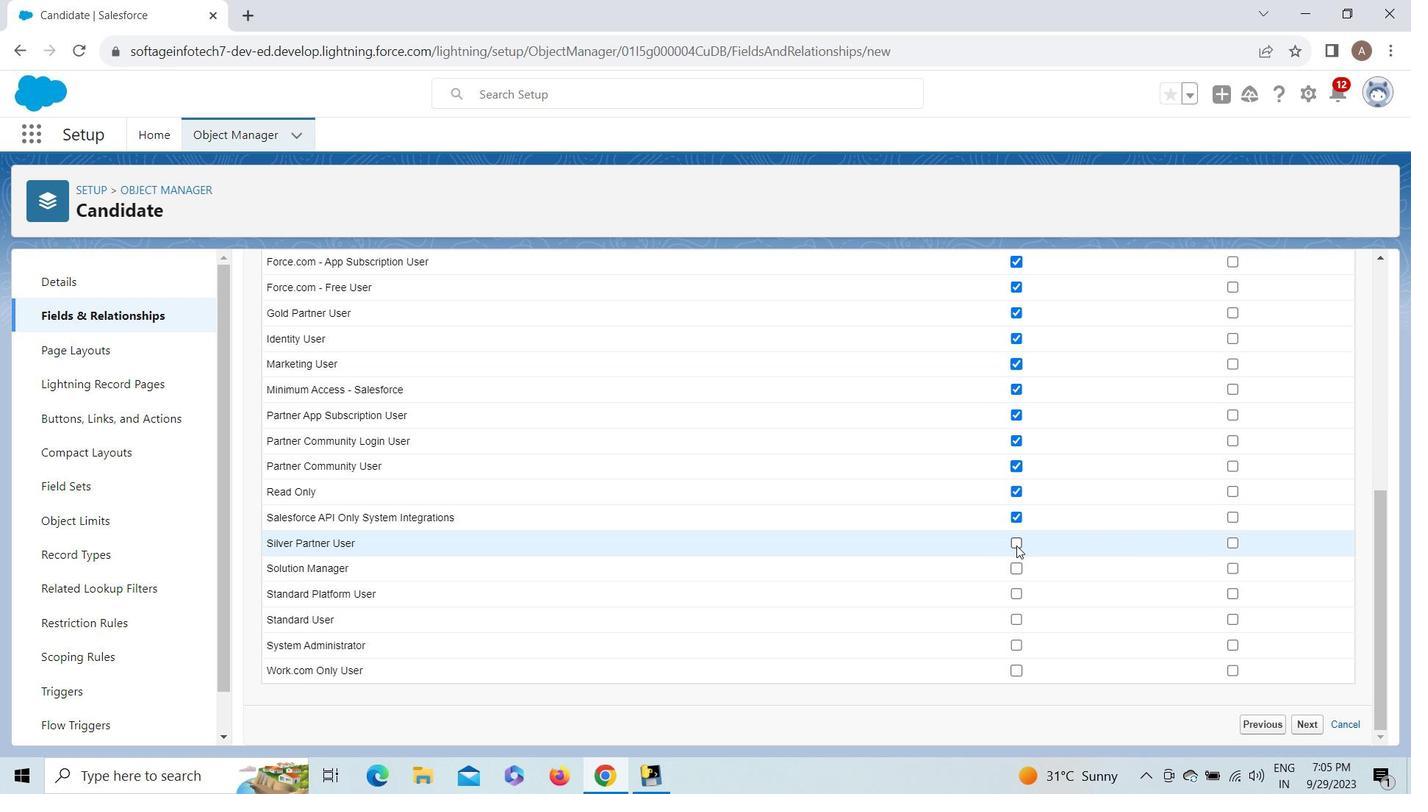 
Action: Mouse pressed left at (1017, 546)
Screenshot: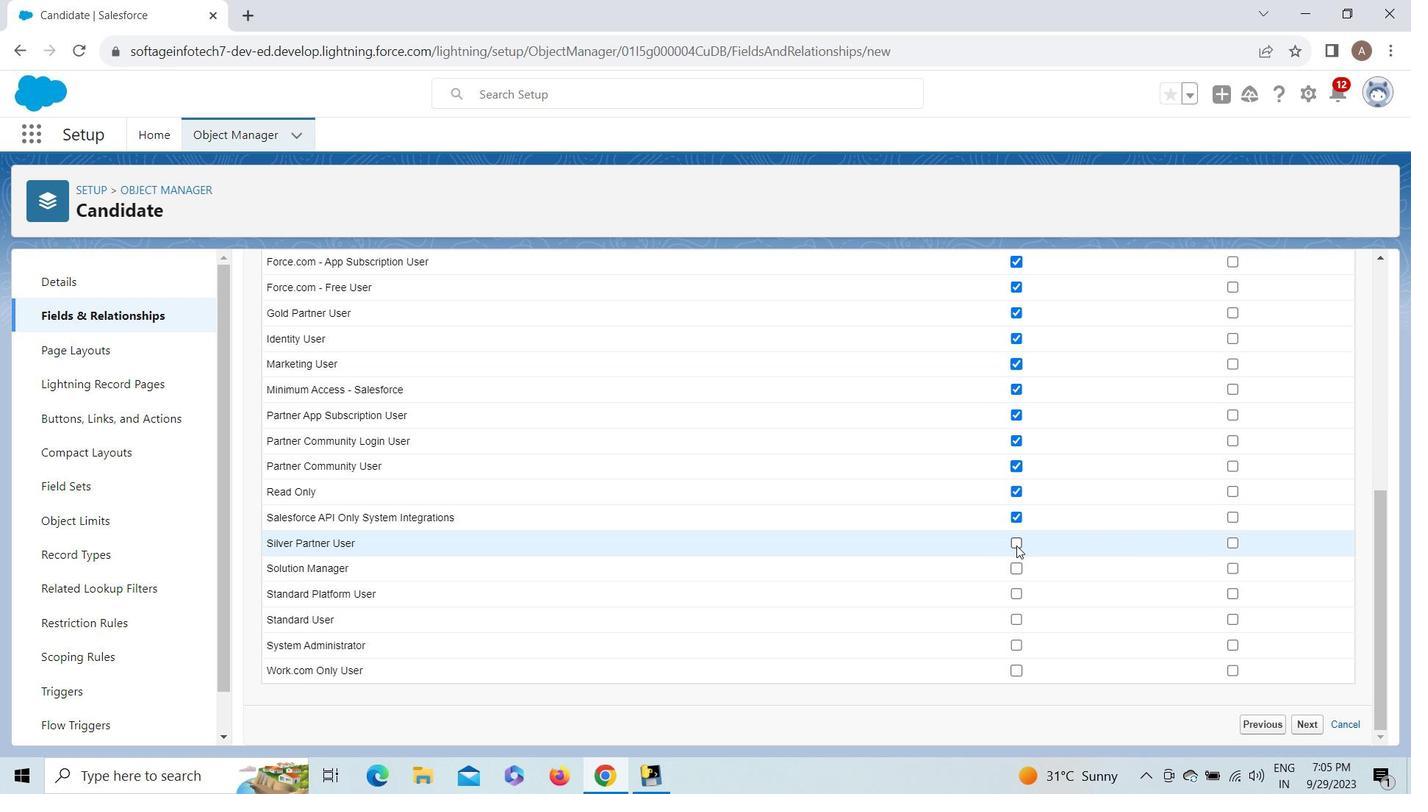 
Action: Mouse moved to (1017, 563)
Screenshot: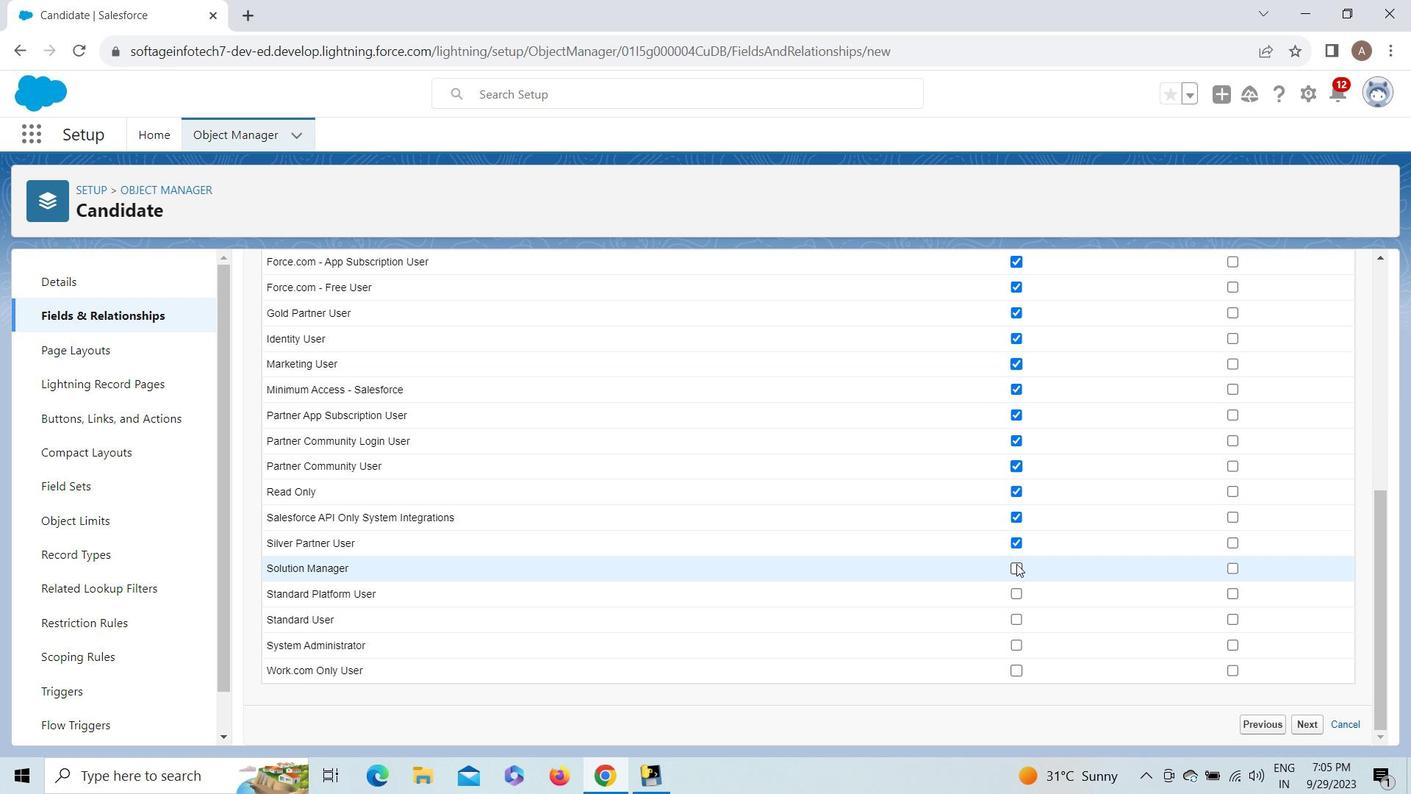 
Action: Mouse pressed left at (1017, 563)
Screenshot: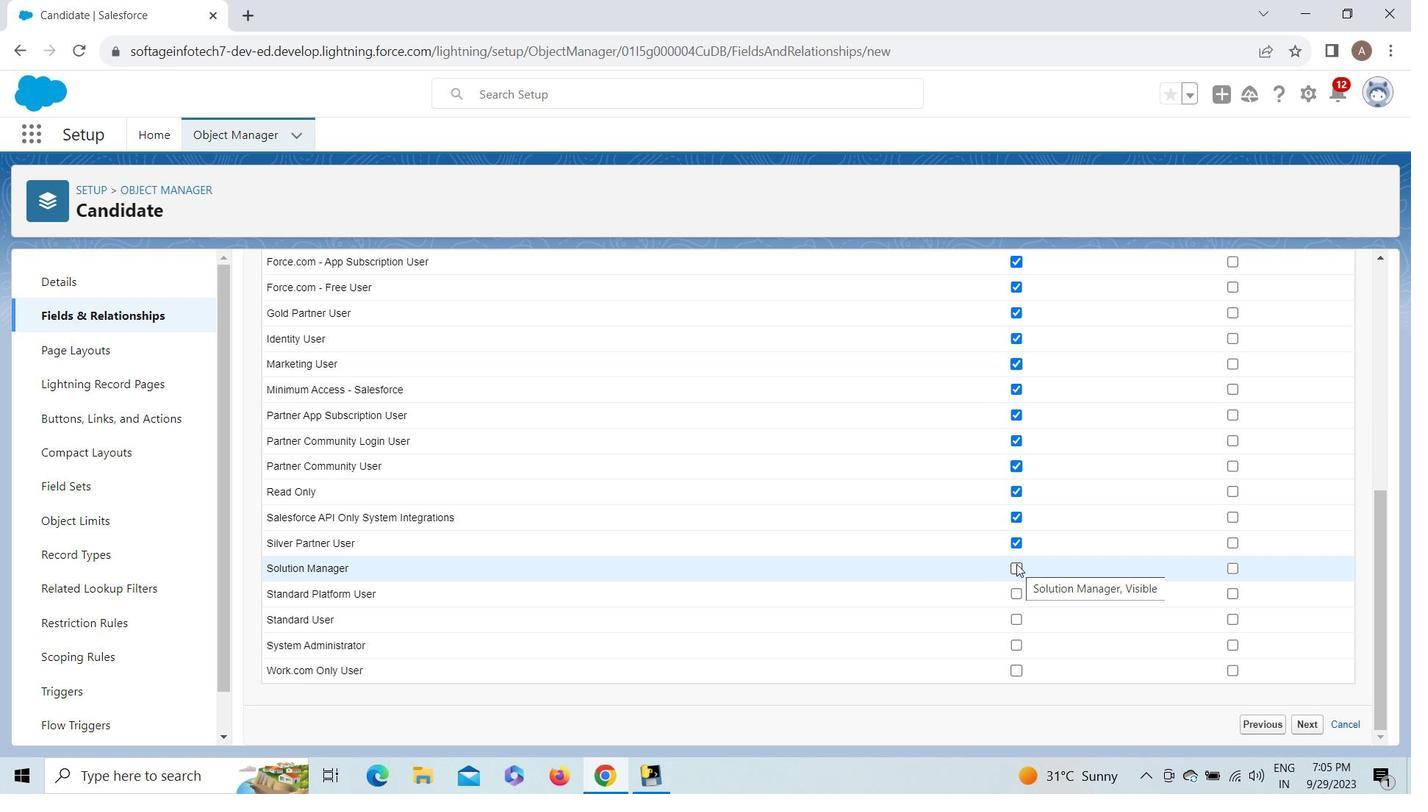 
Action: Mouse moved to (1017, 592)
Screenshot: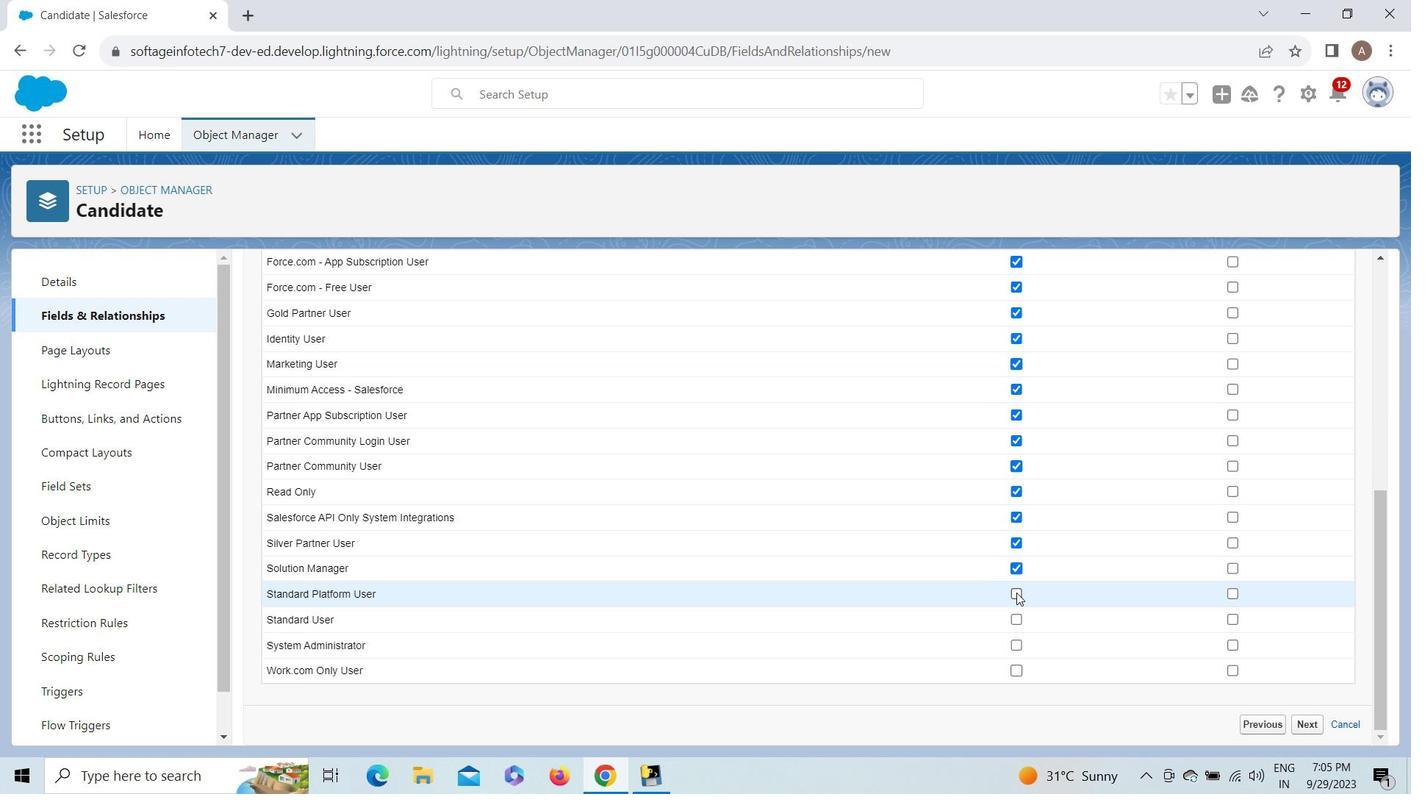 
Action: Mouse pressed left at (1017, 592)
Screenshot: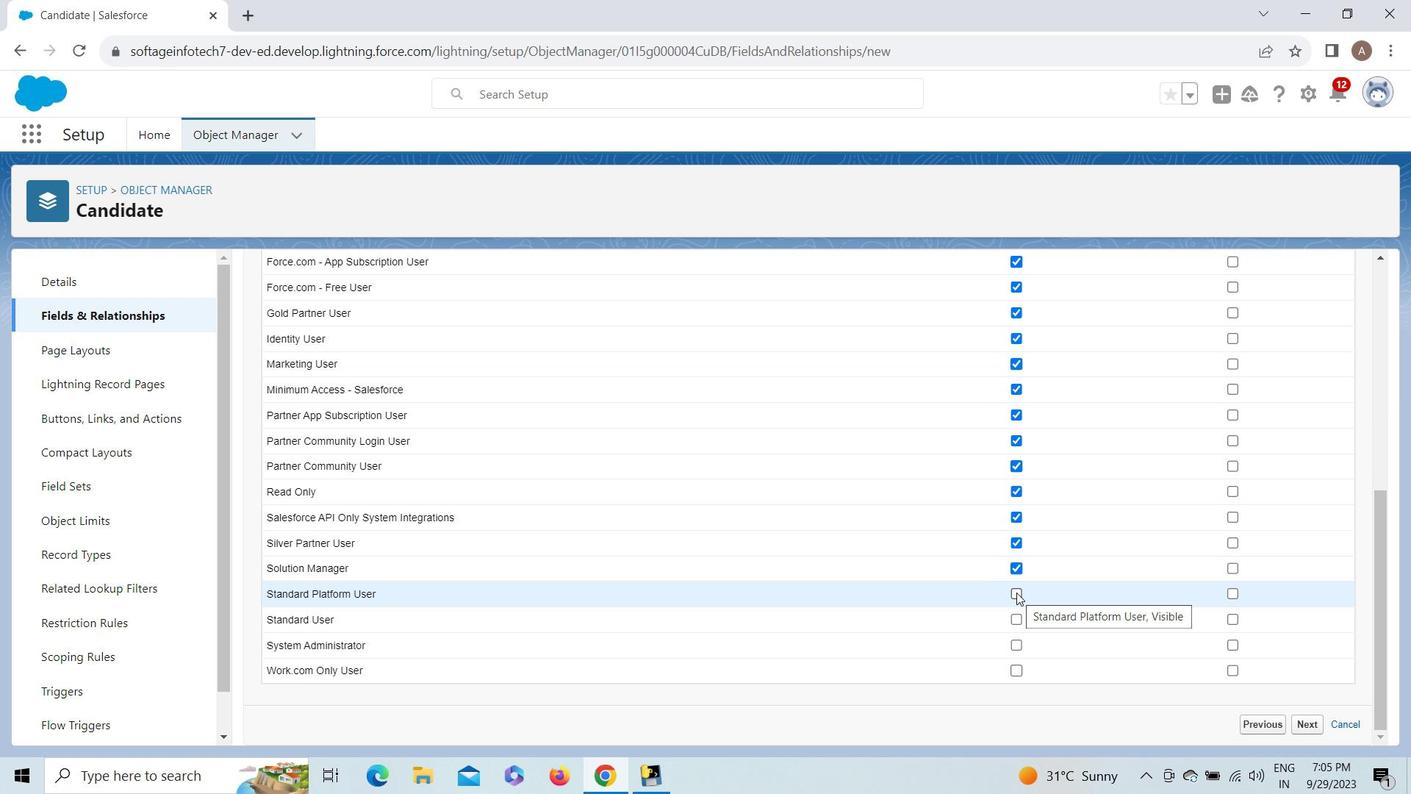 
Action: Mouse moved to (1017, 613)
Screenshot: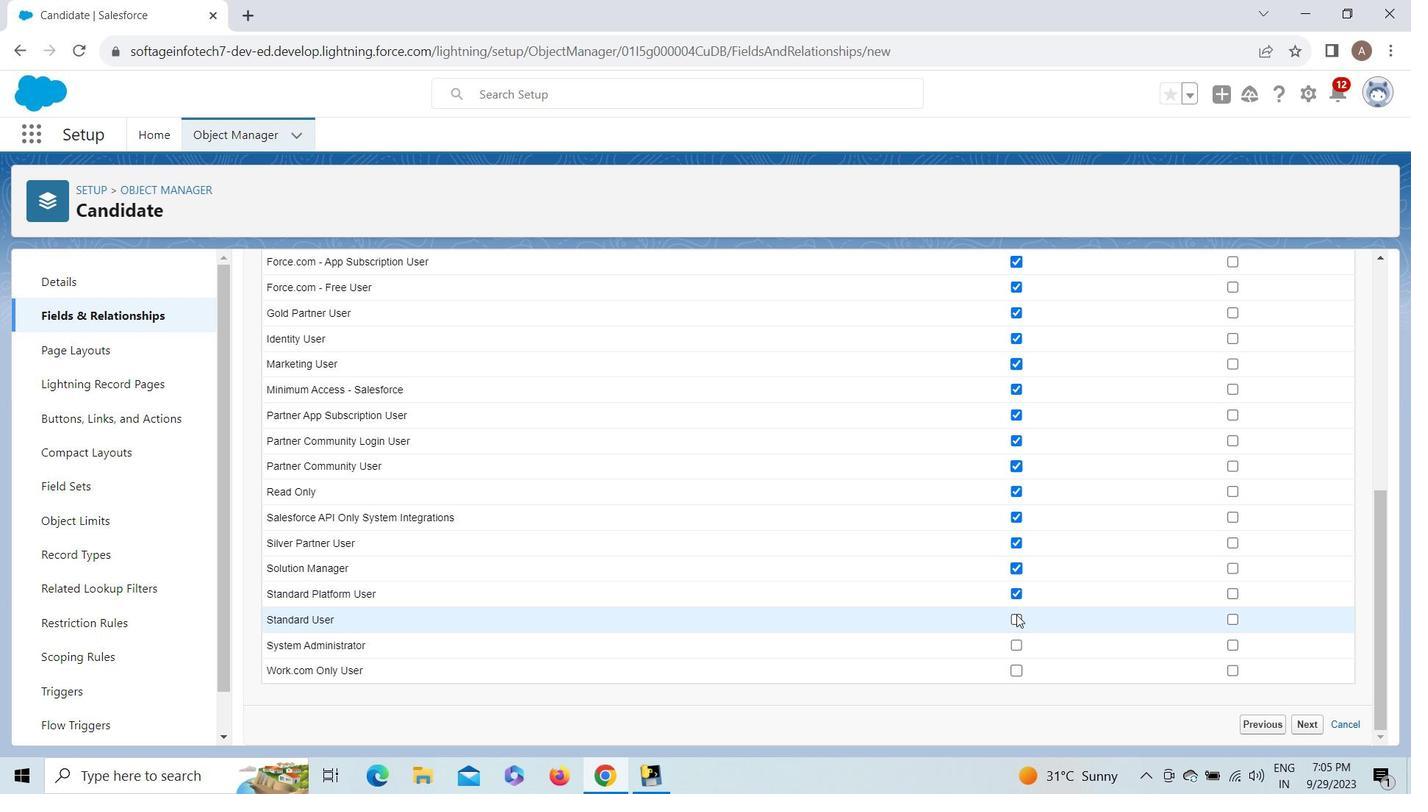 
Action: Mouse pressed left at (1017, 613)
Screenshot: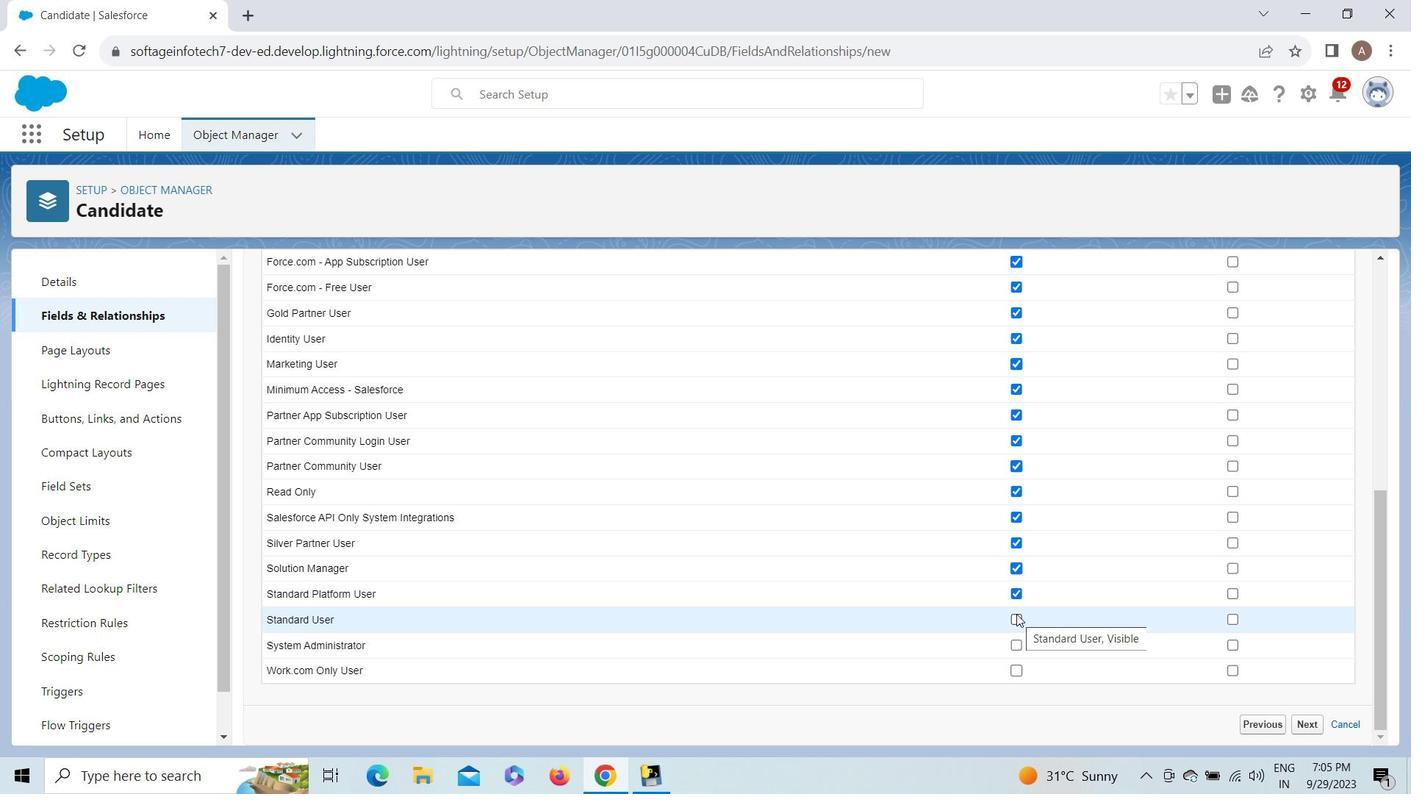 
Action: Mouse moved to (1019, 644)
Screenshot: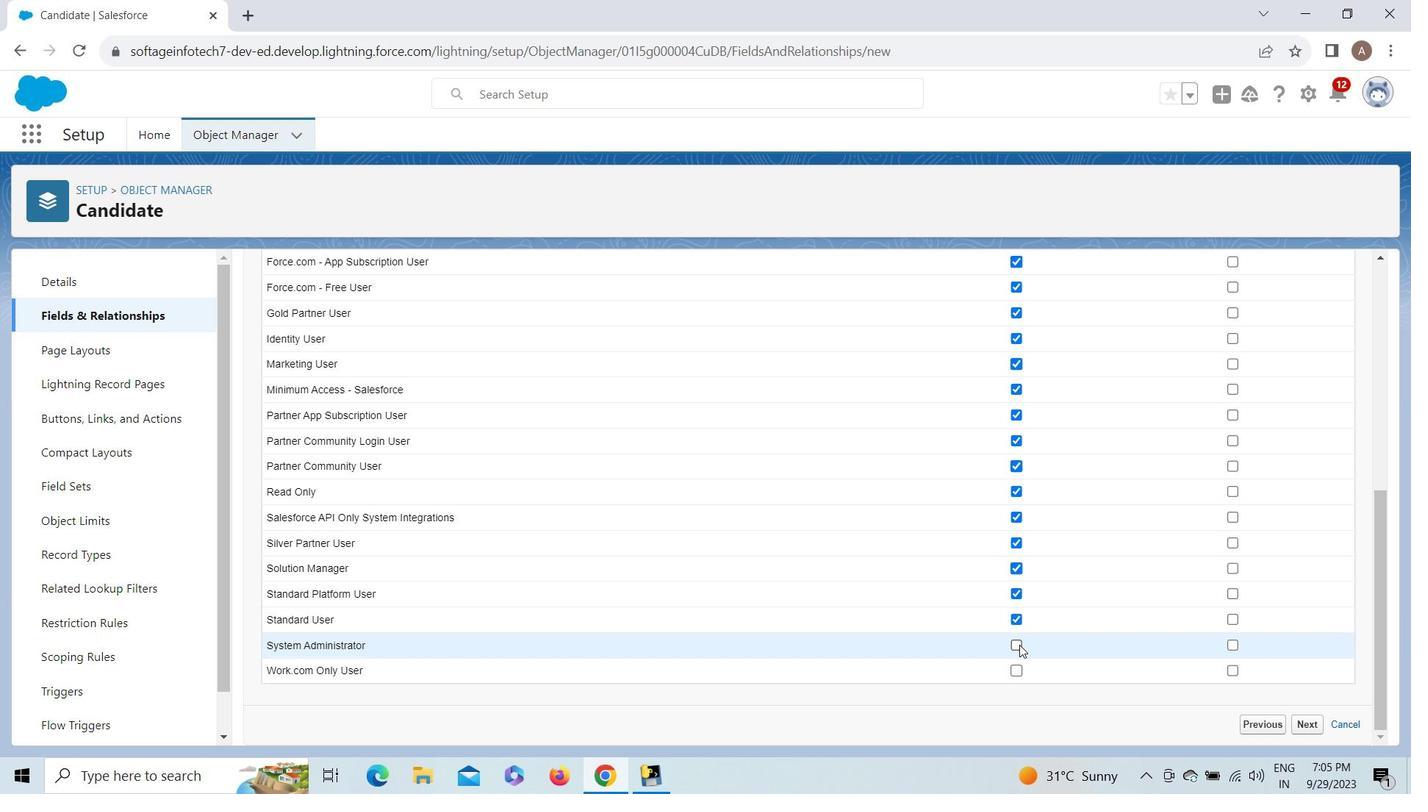 
Action: Mouse pressed left at (1019, 644)
Screenshot: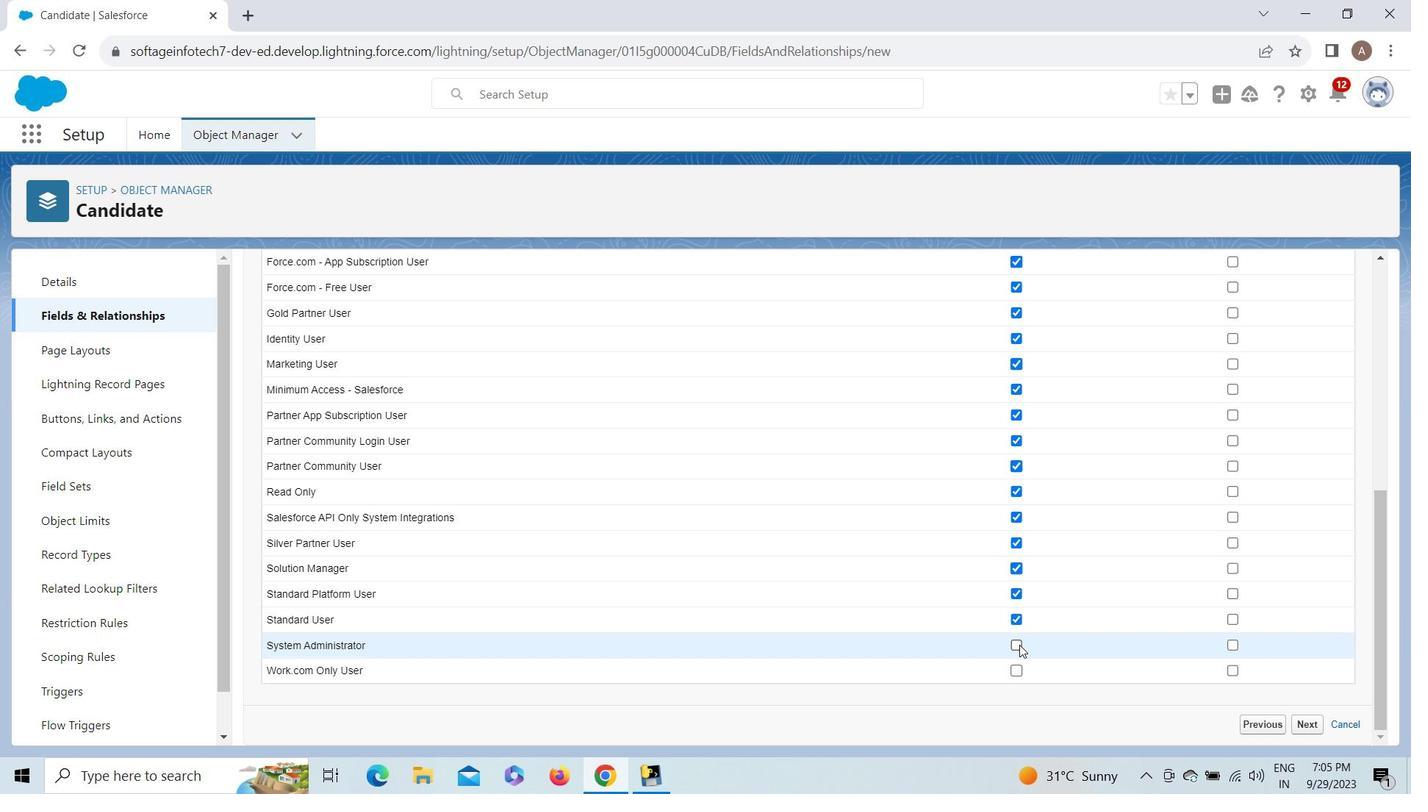 
Action: Mouse moved to (1019, 667)
Screenshot: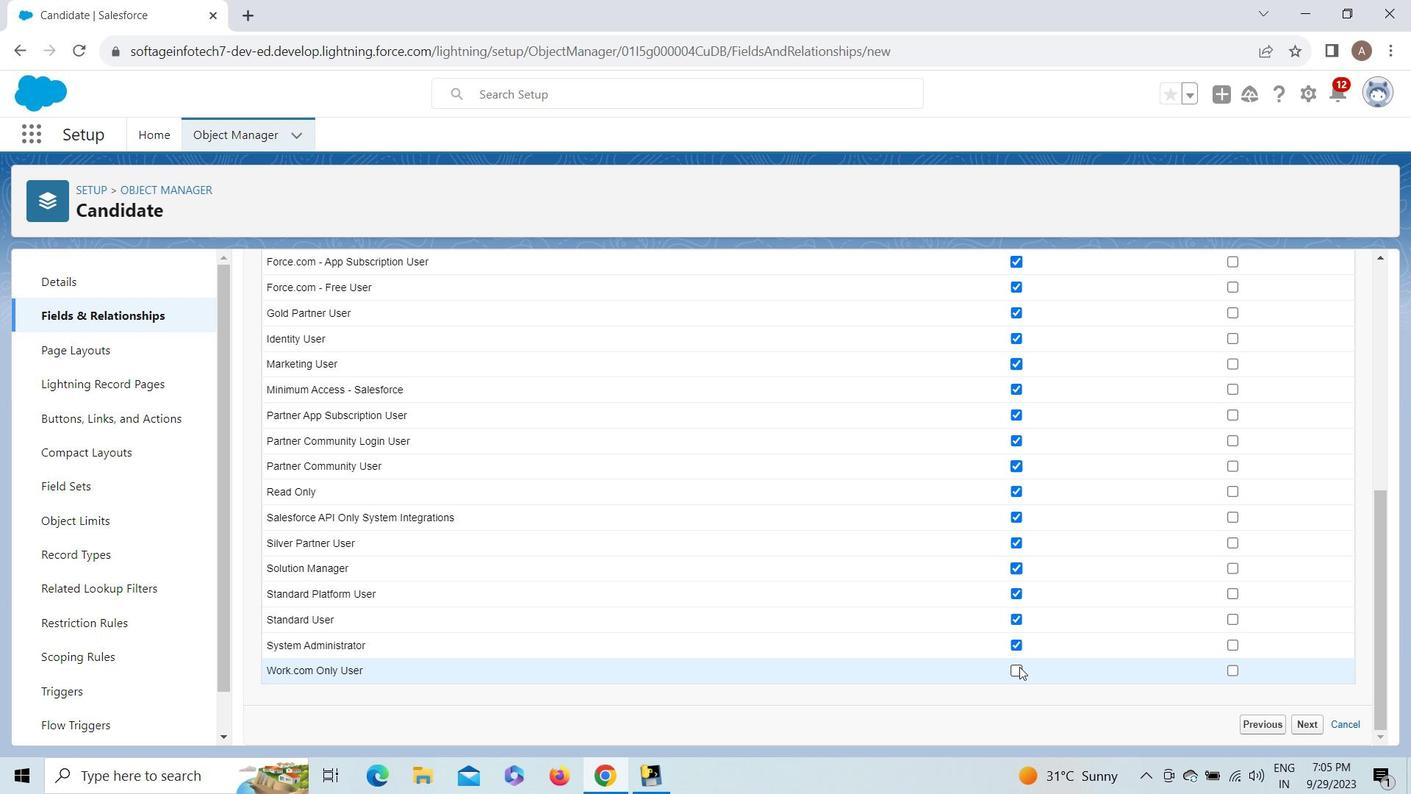 
Action: Mouse pressed left at (1019, 667)
Screenshot: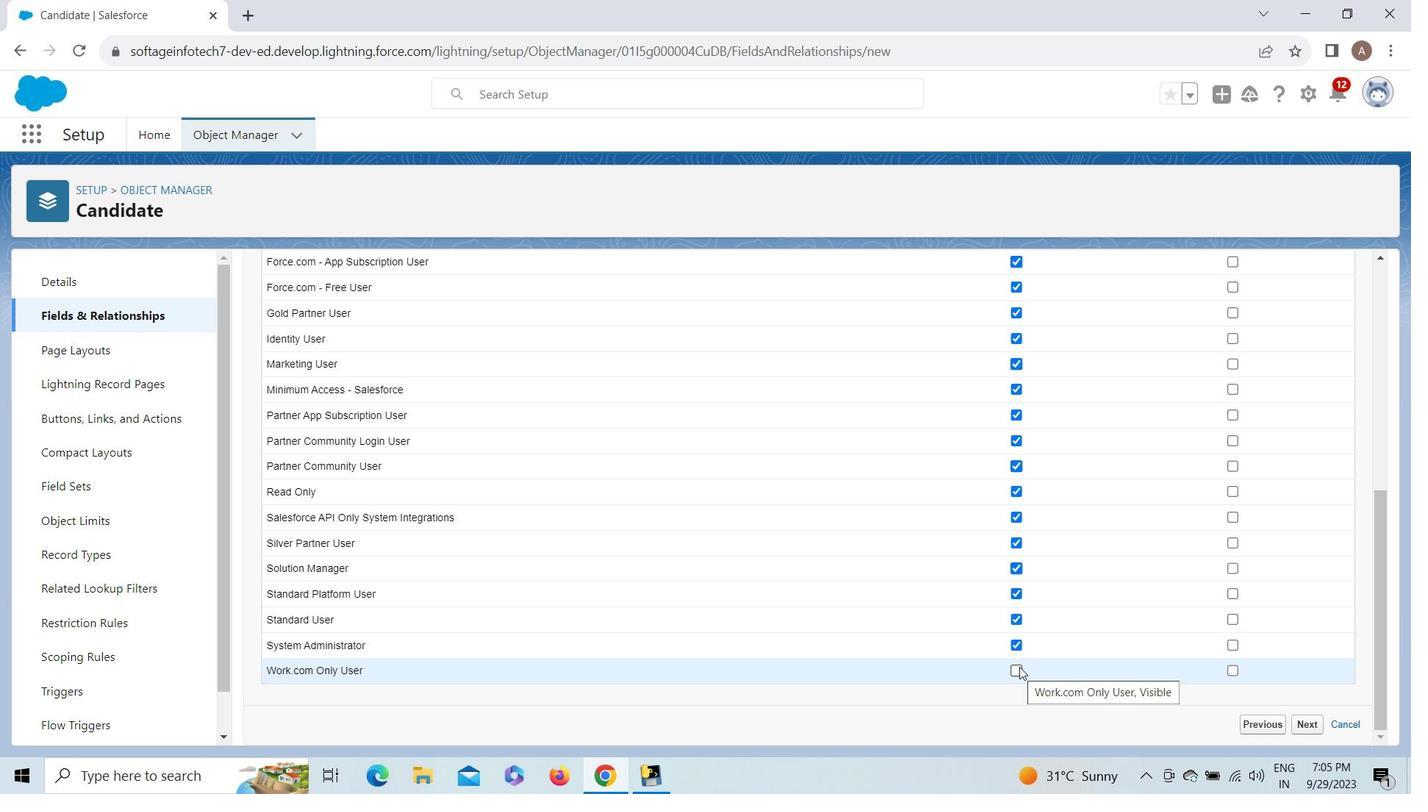 
Action: Mouse moved to (1381, 668)
Screenshot: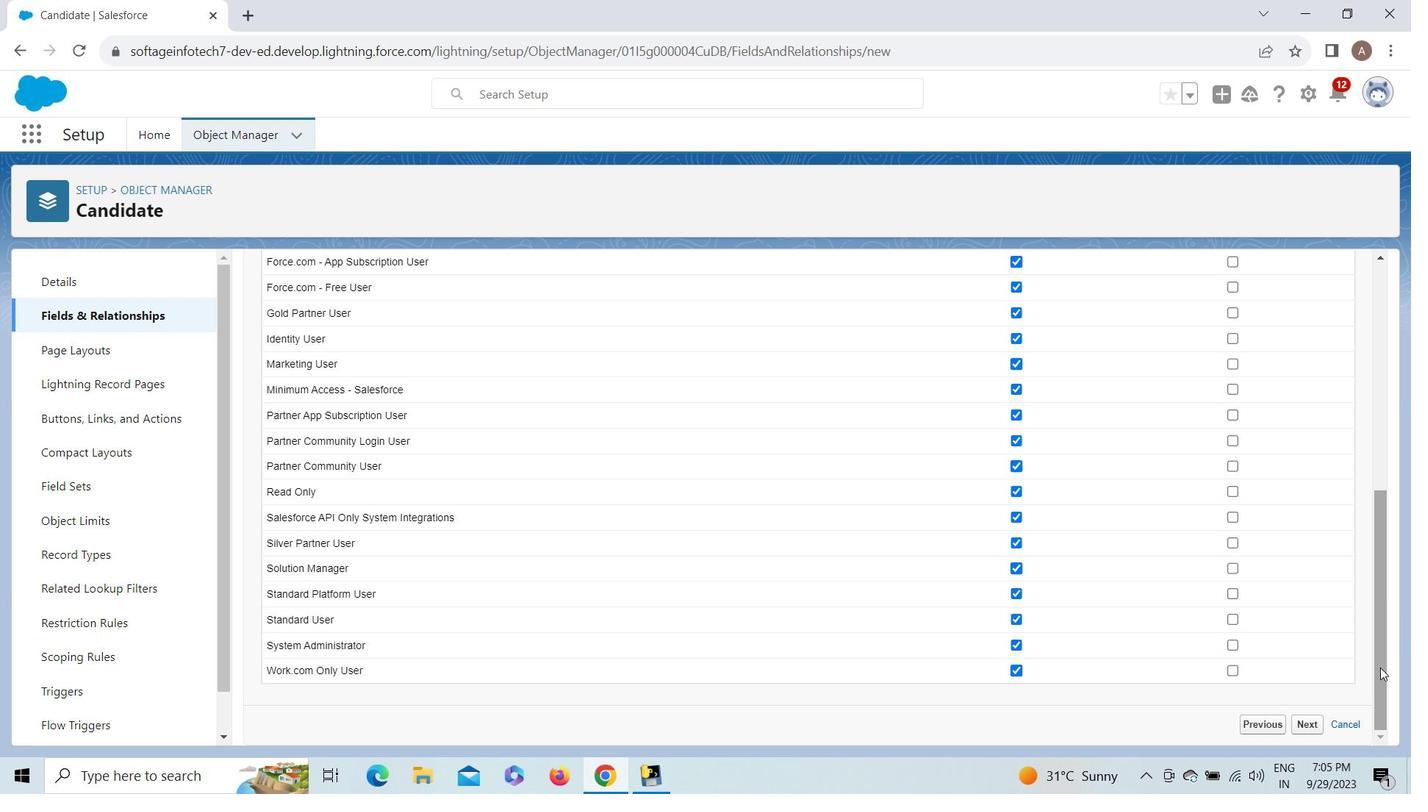 
Action: Mouse pressed left at (1381, 668)
Screenshot: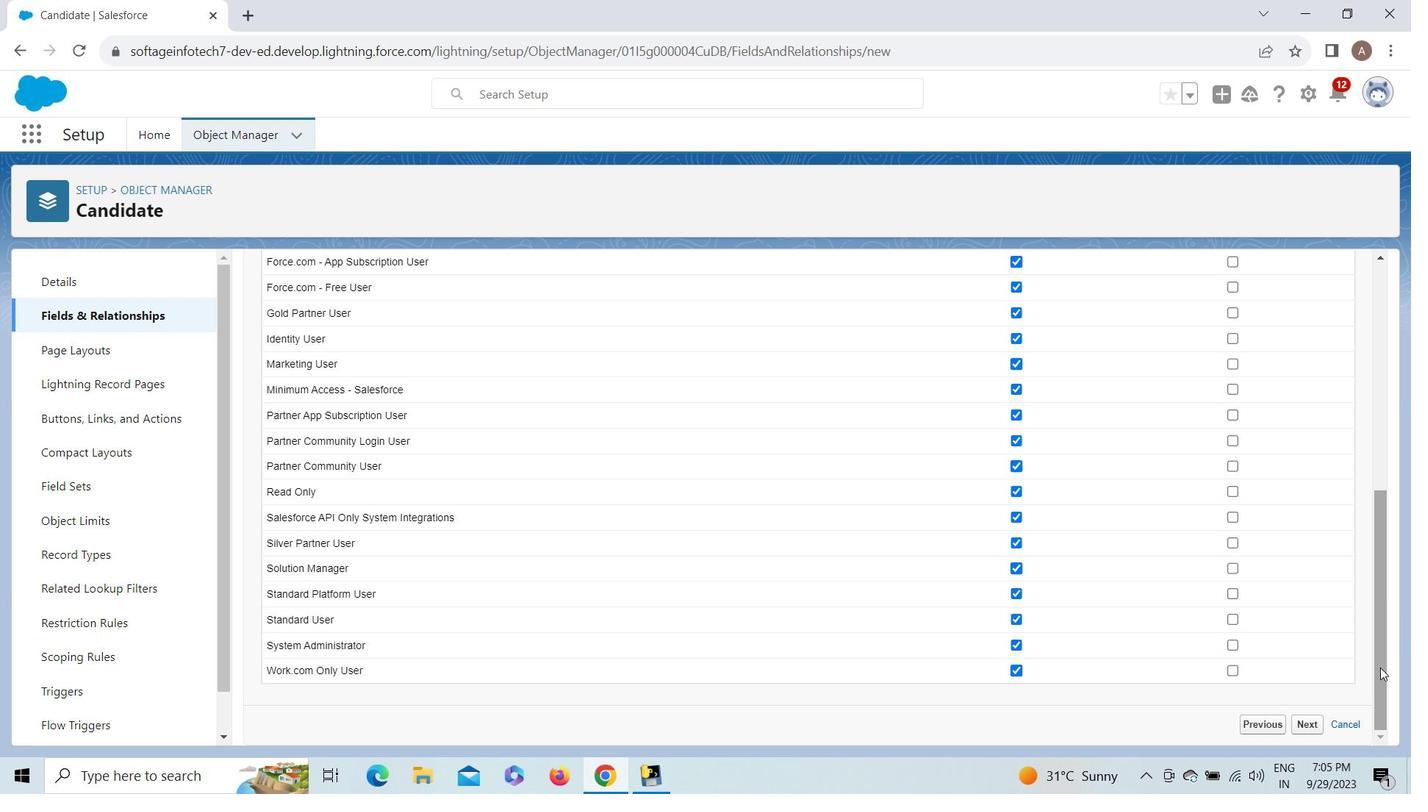 
Action: Mouse moved to (1001, 521)
Screenshot: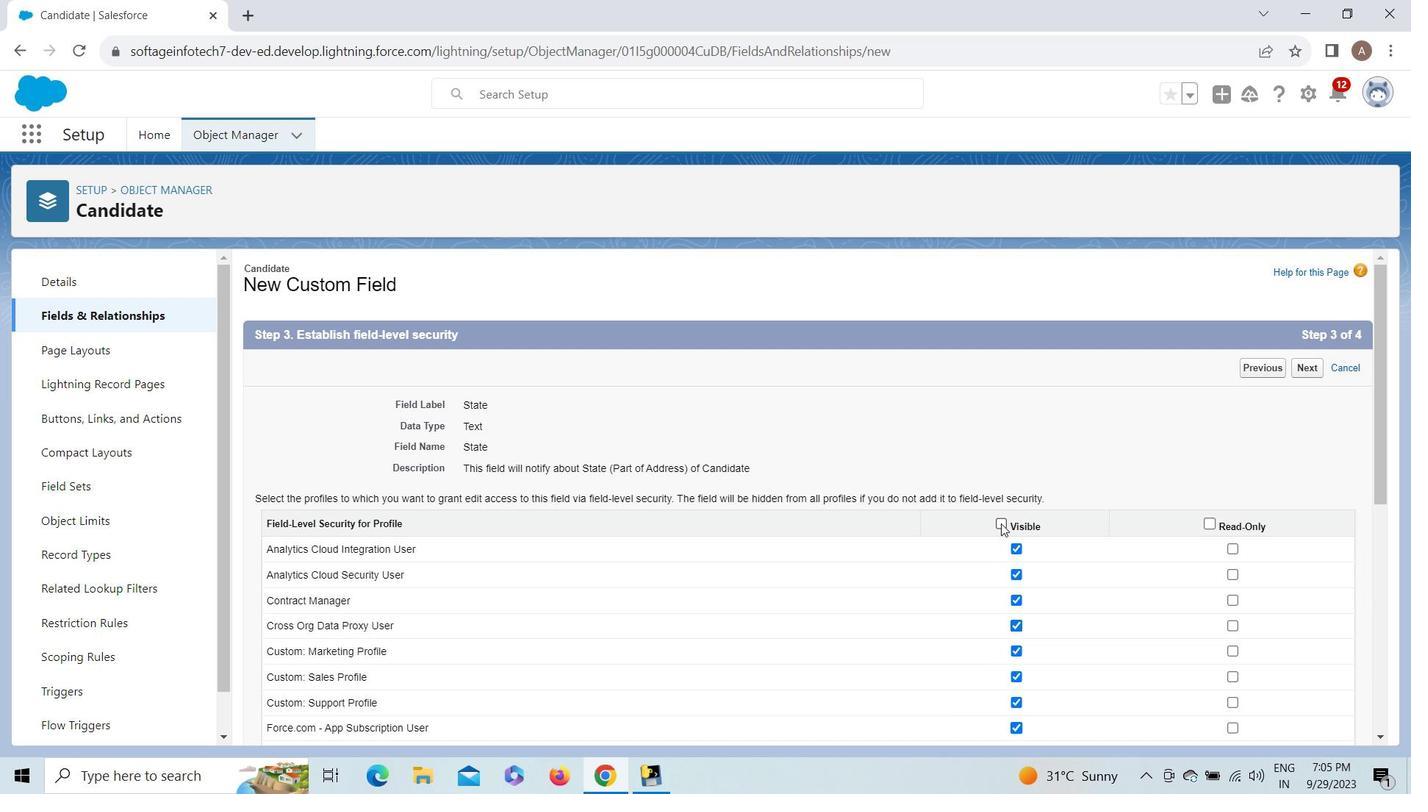 
Action: Mouse pressed left at (1001, 521)
Screenshot: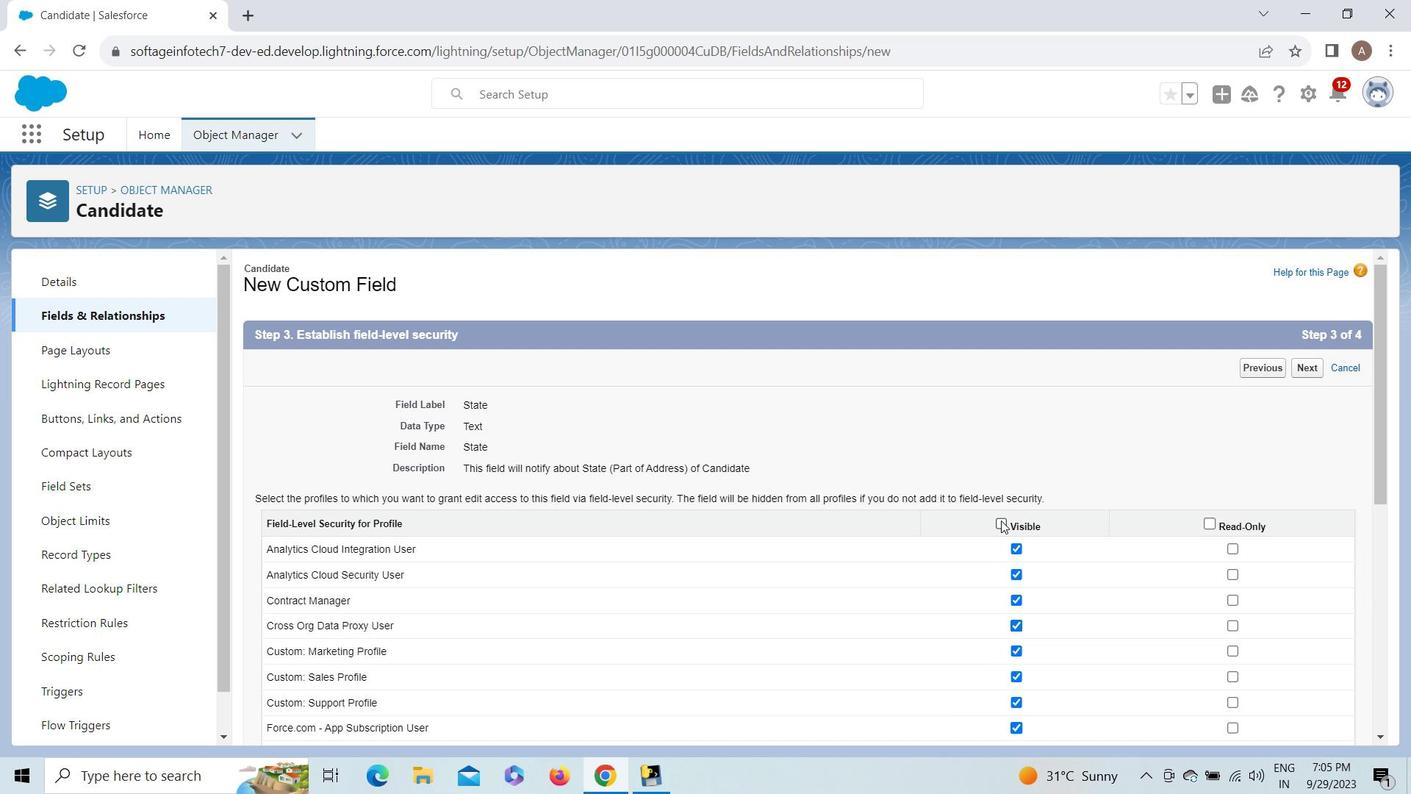
Action: Mouse moved to (1003, 521)
Screenshot: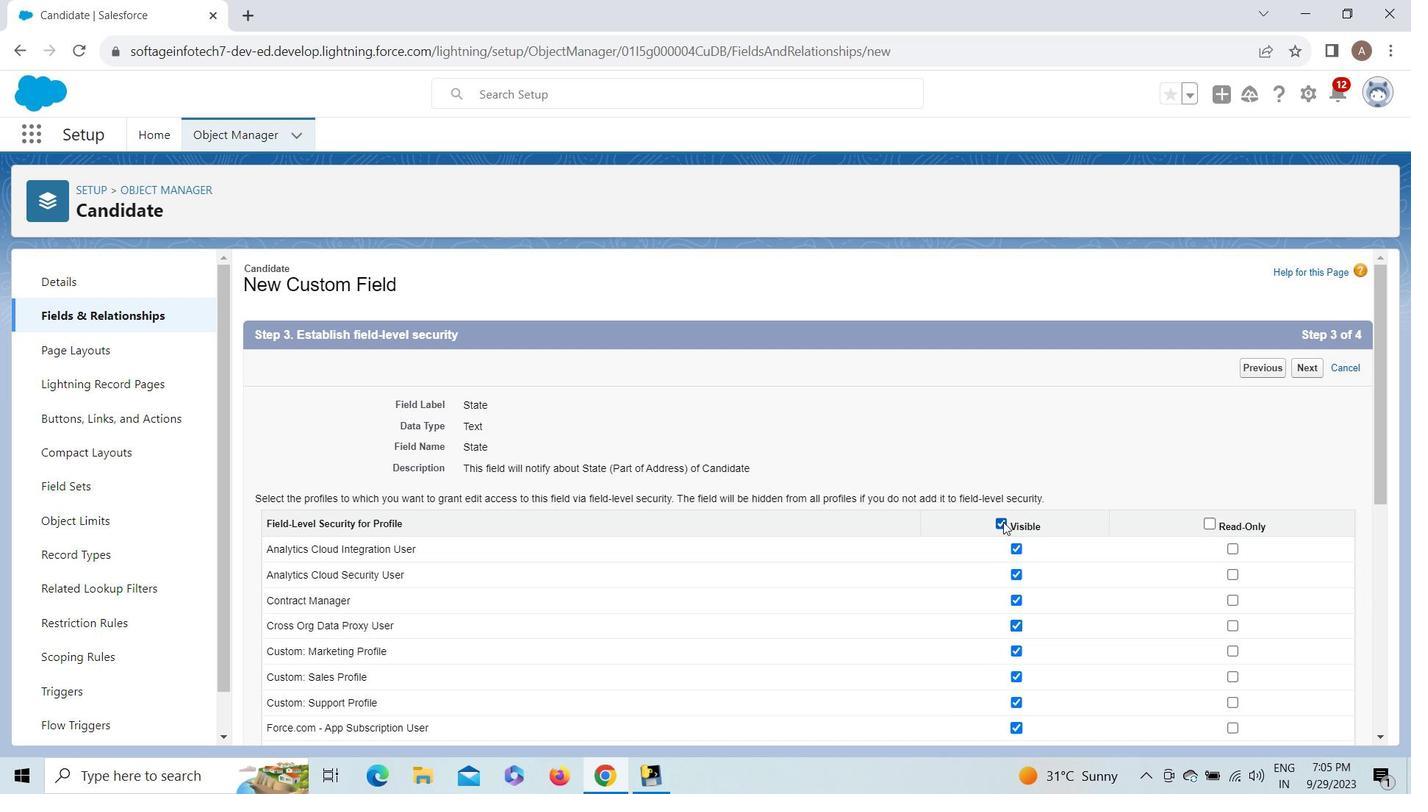
Action: Mouse pressed left at (1003, 521)
Screenshot: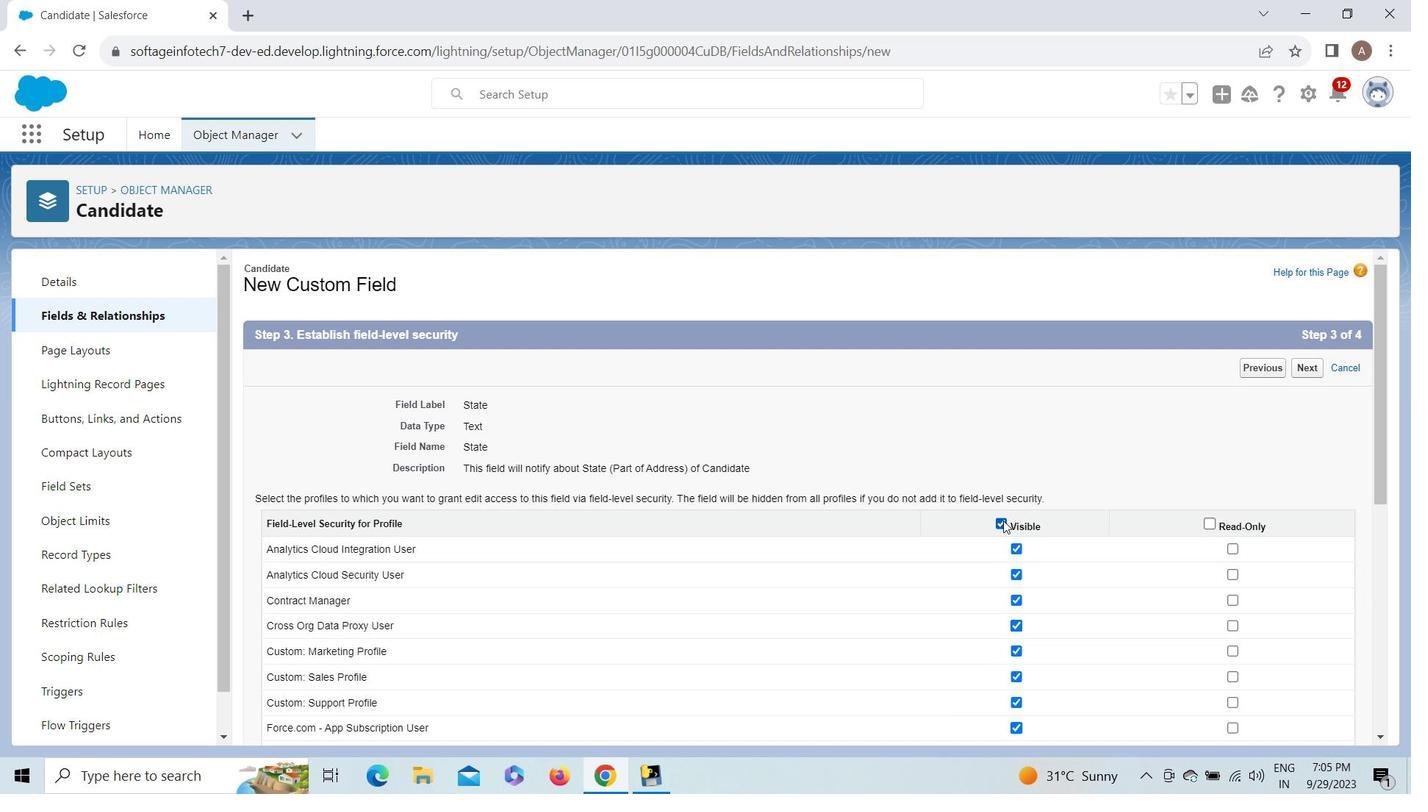 
Action: Mouse pressed left at (1003, 521)
Screenshot: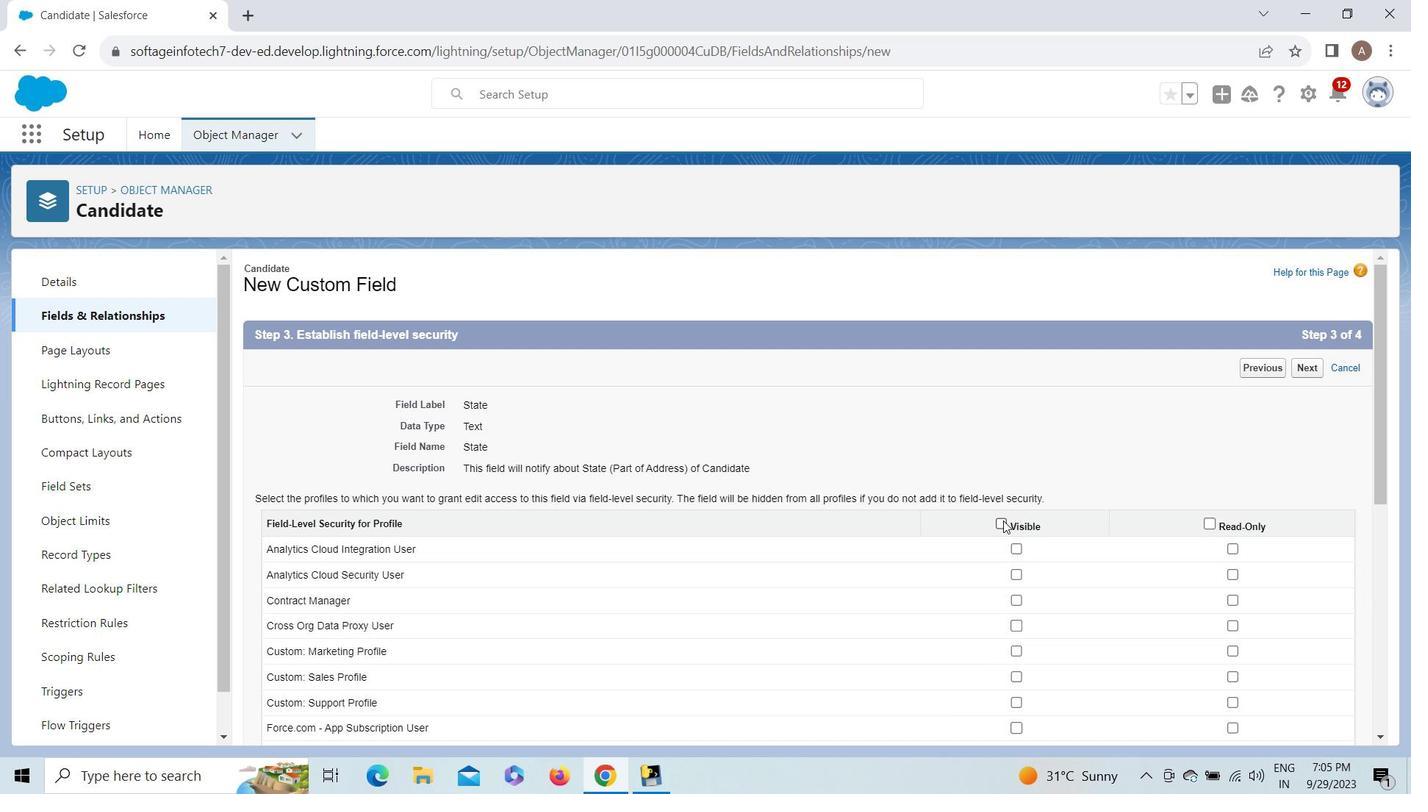 
Action: Mouse moved to (1381, 486)
Screenshot: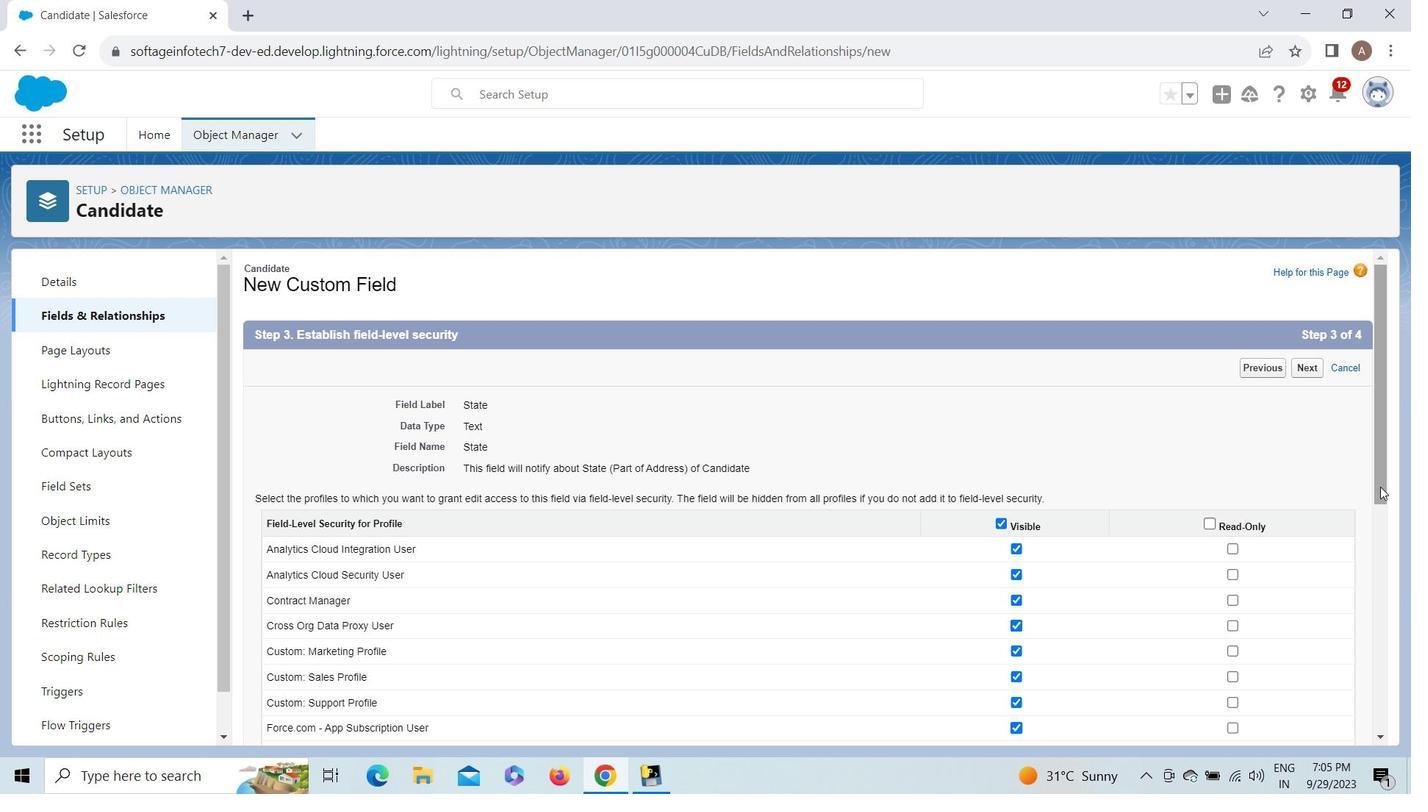 
Action: Mouse pressed left at (1381, 486)
Screenshot: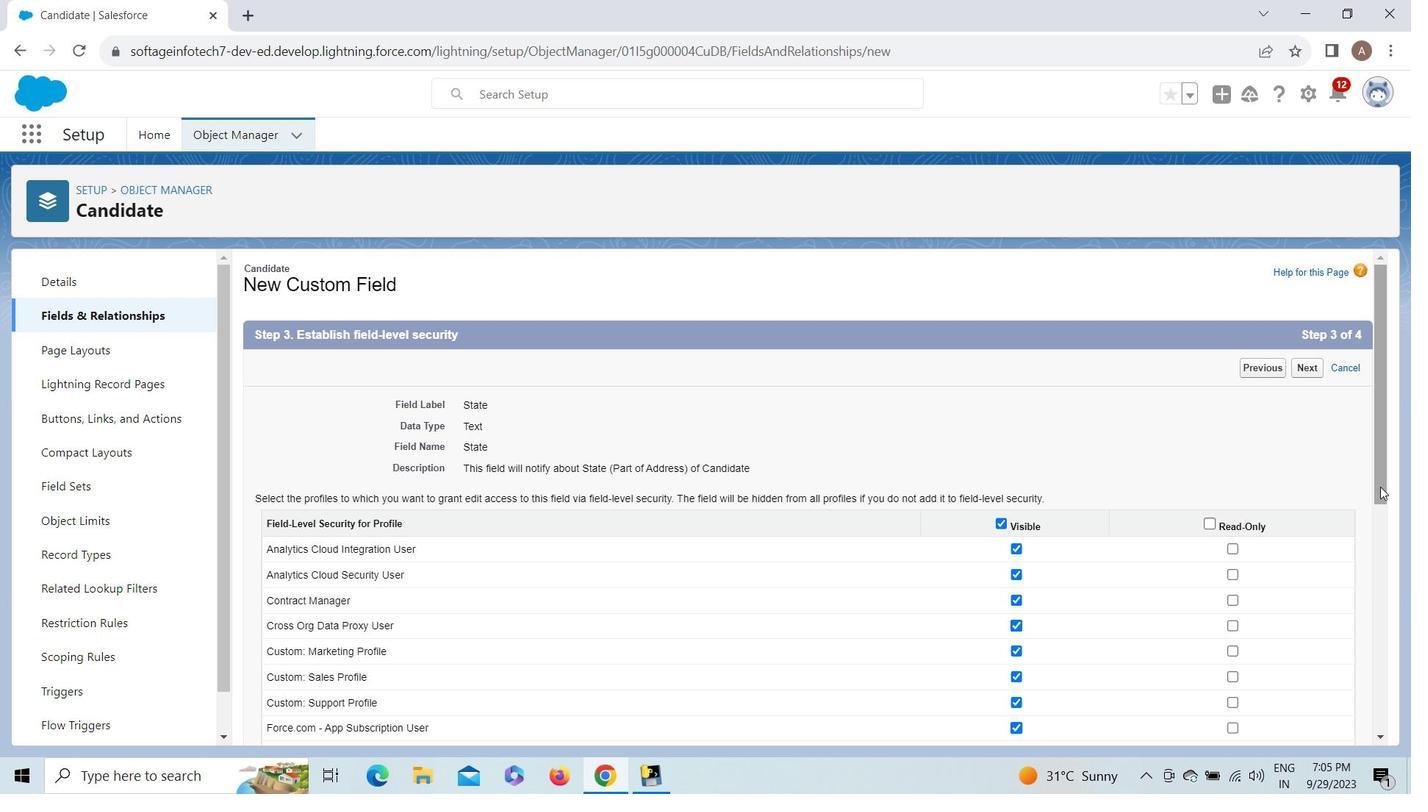 
Action: Mouse moved to (1315, 724)
Screenshot: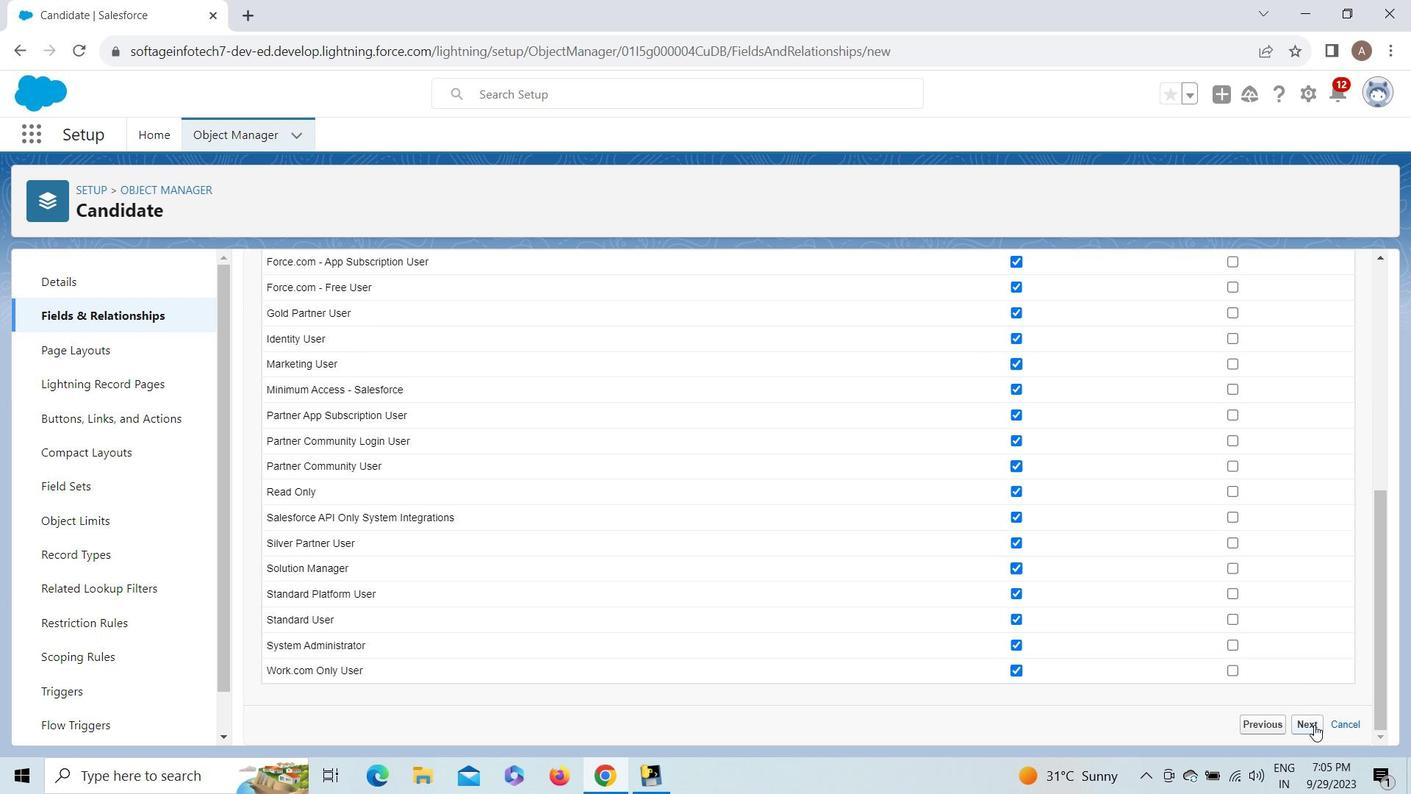 
Action: Mouse pressed left at (1315, 724)
Screenshot: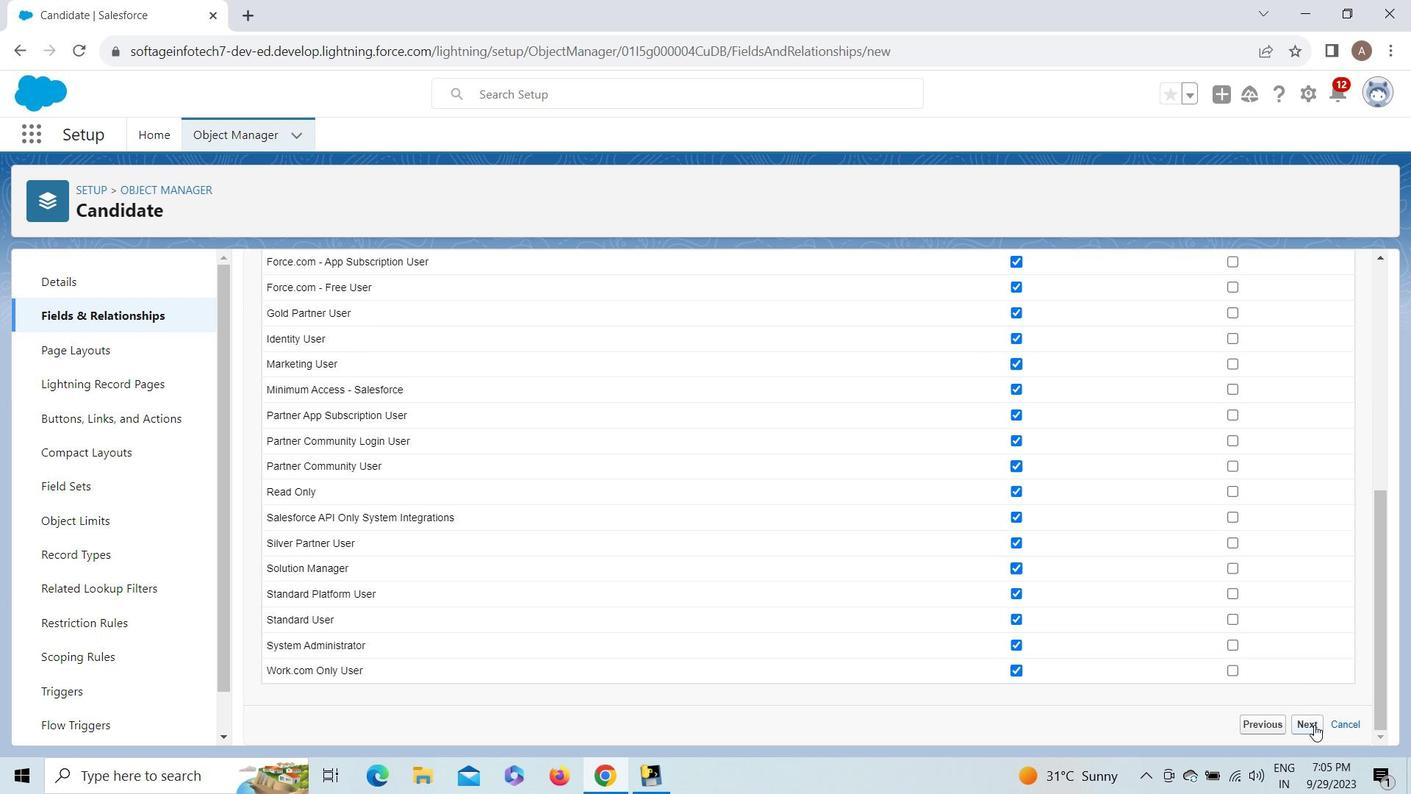 
Action: Mouse moved to (1316, 640)
Screenshot: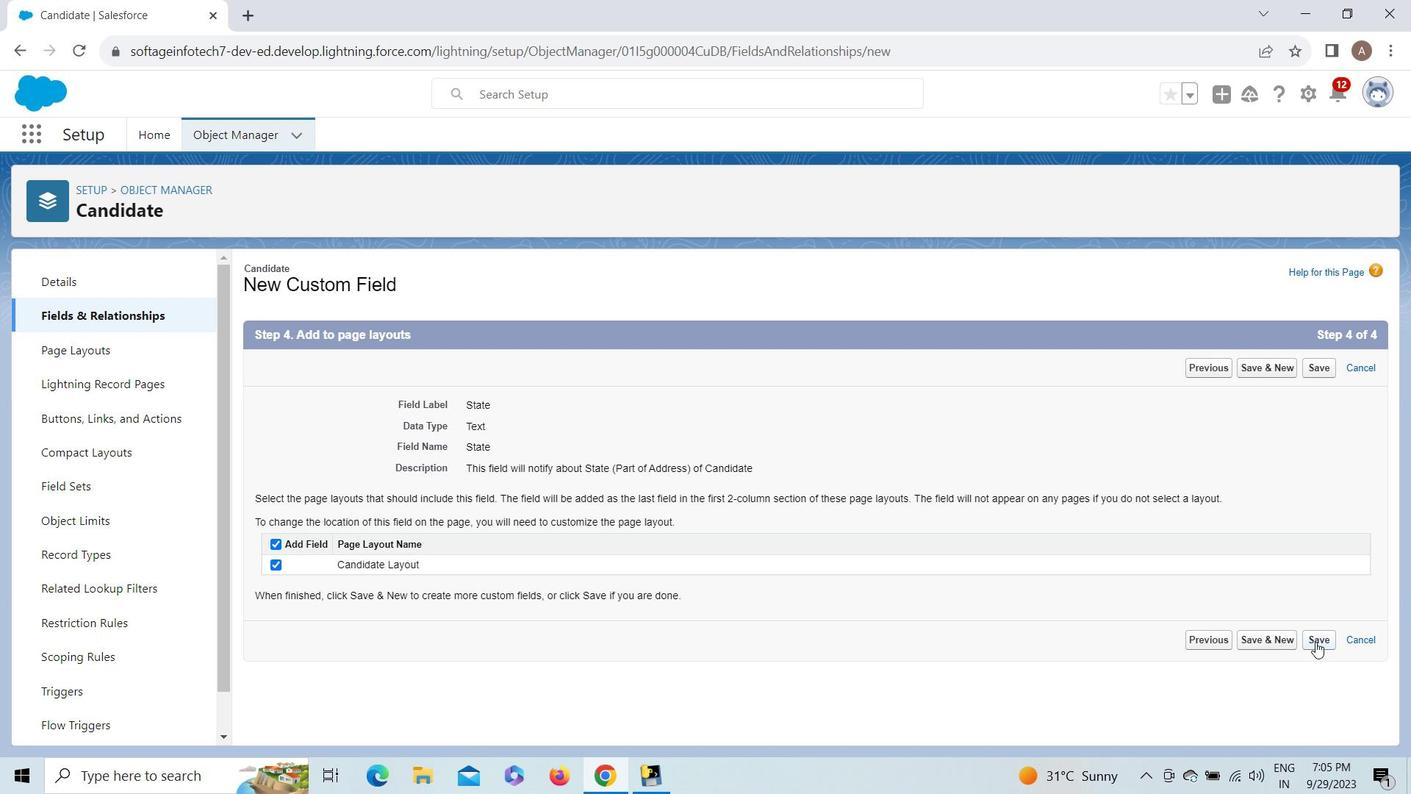 
Action: Mouse pressed left at (1316, 640)
Screenshot: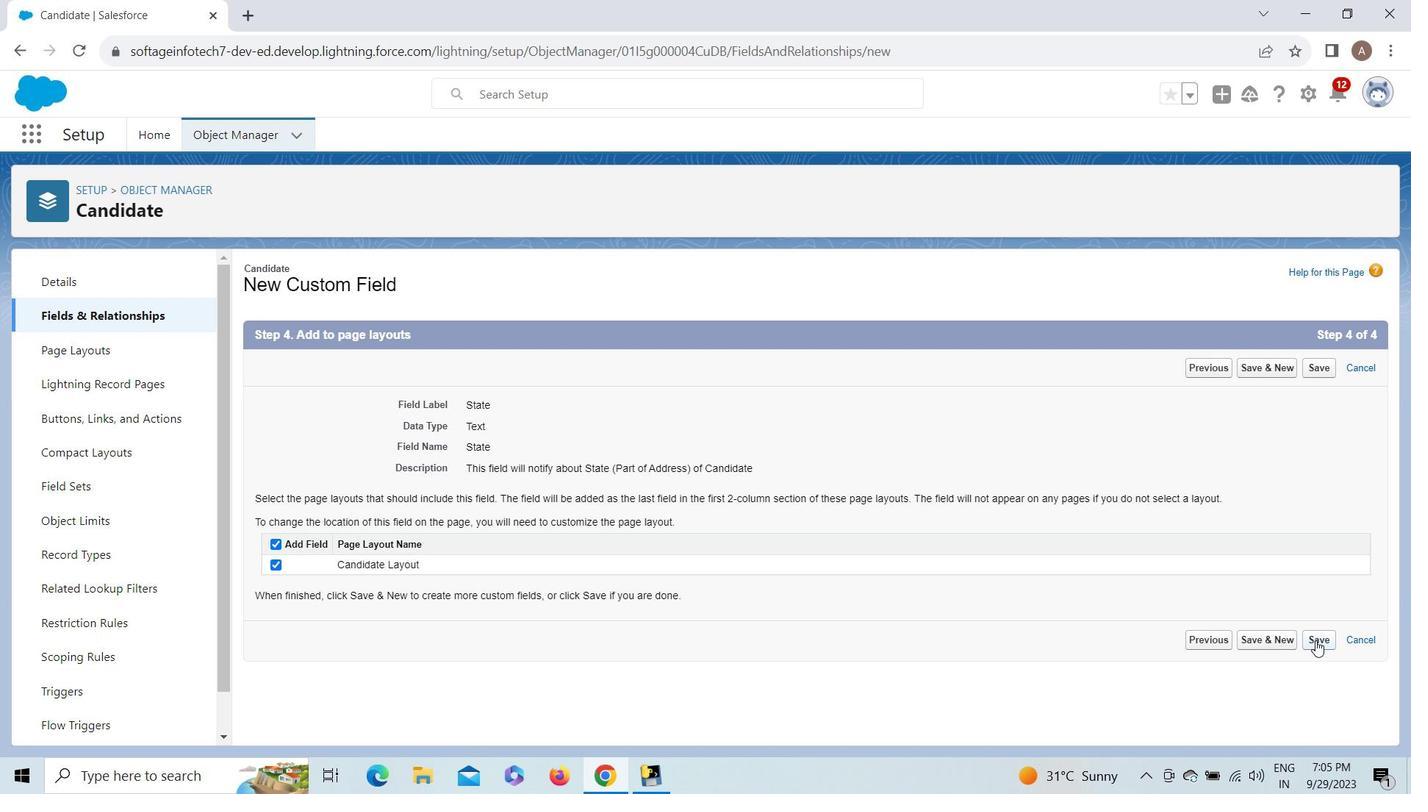 
Action: Mouse moved to (112, 349)
Screenshot: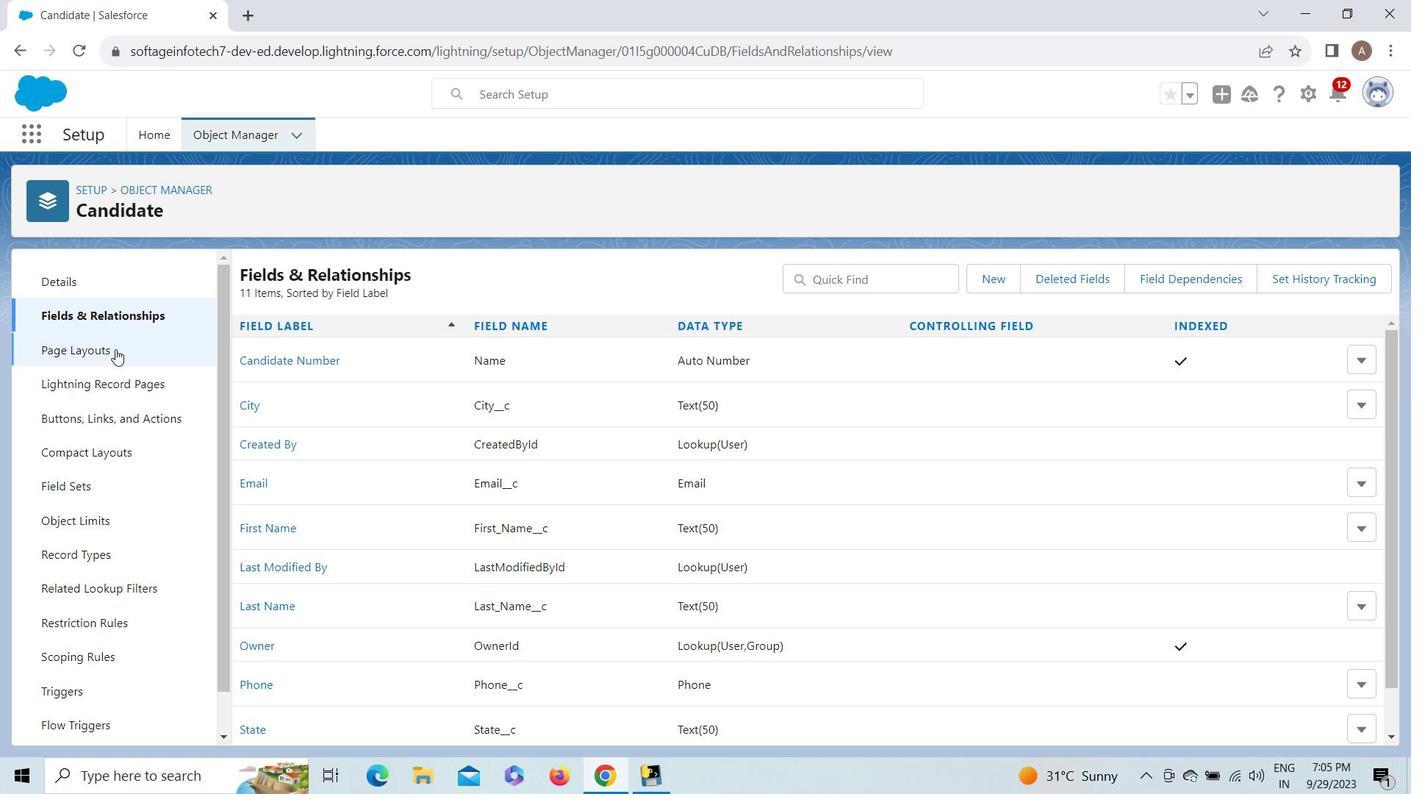 
Action: Mouse pressed left at (112, 349)
Screenshot: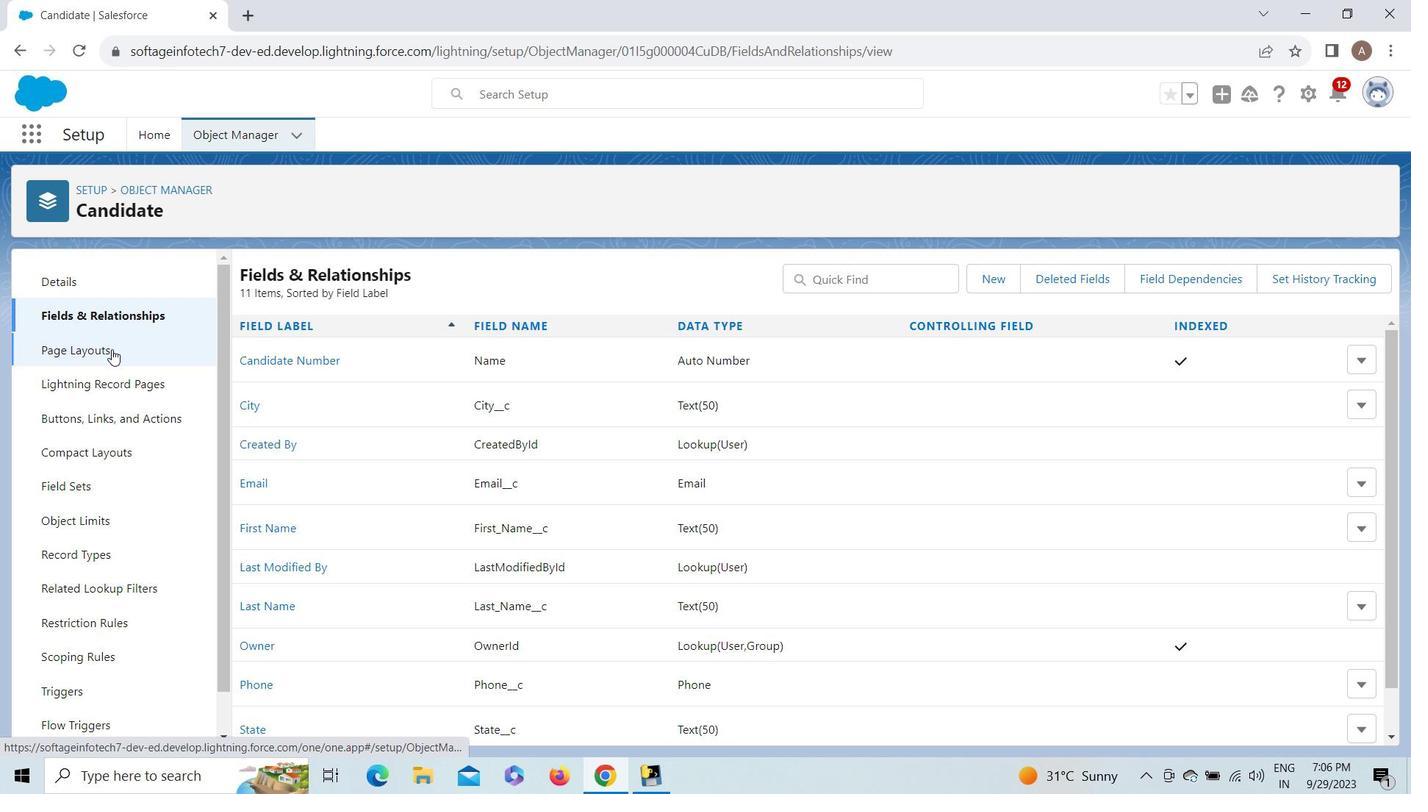 
Action: Mouse moved to (283, 357)
Screenshot: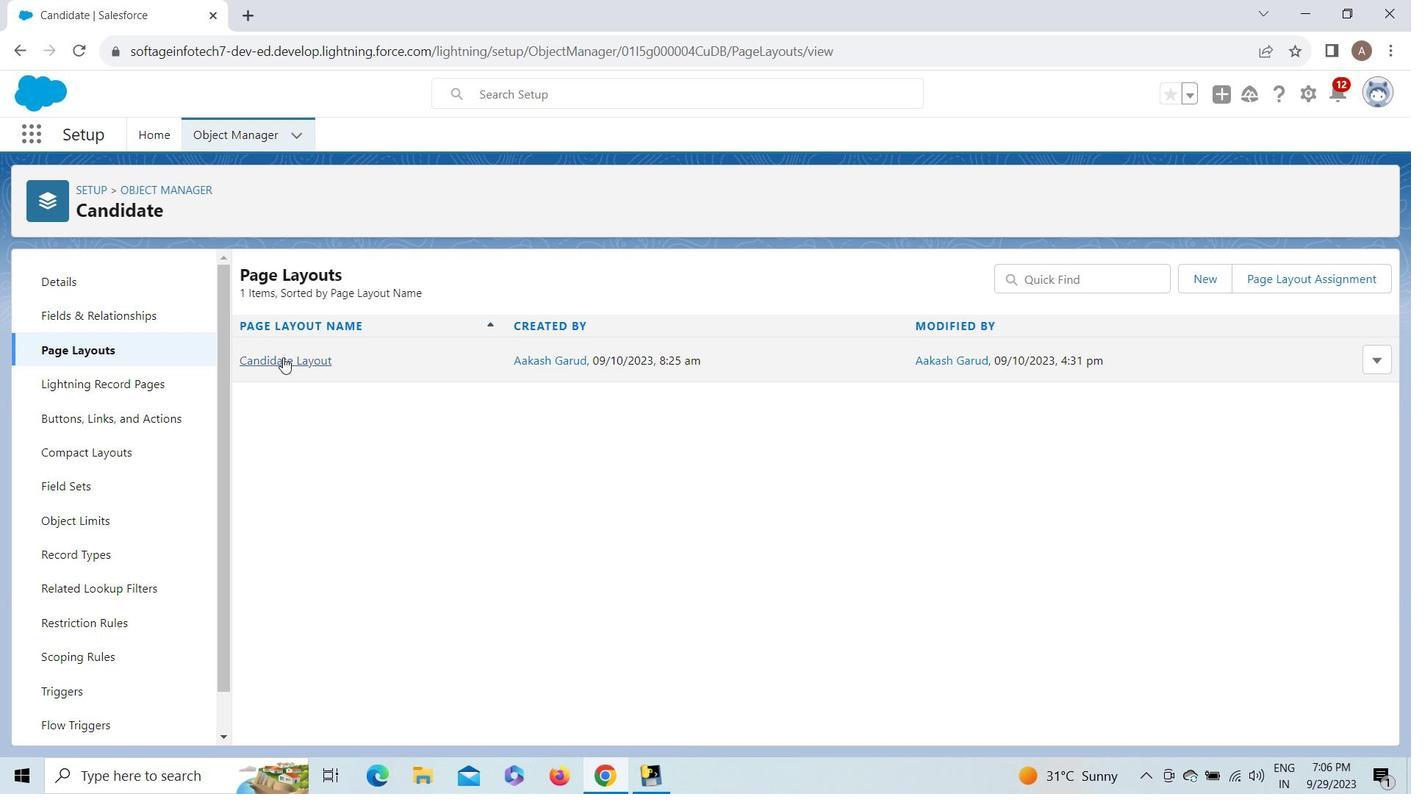 
Action: Mouse pressed left at (283, 357)
Screenshot: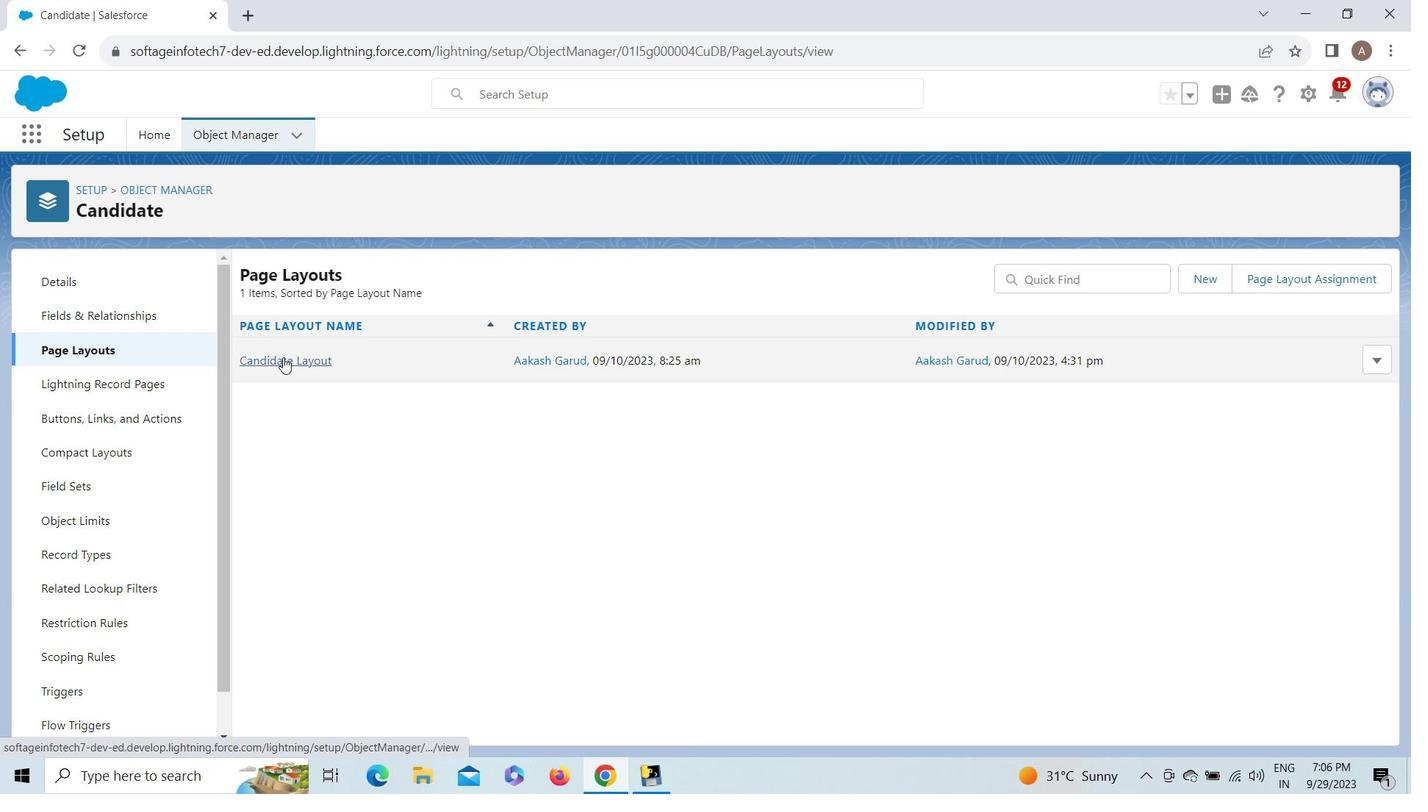 
Action: Mouse moved to (1381, 357)
Screenshot: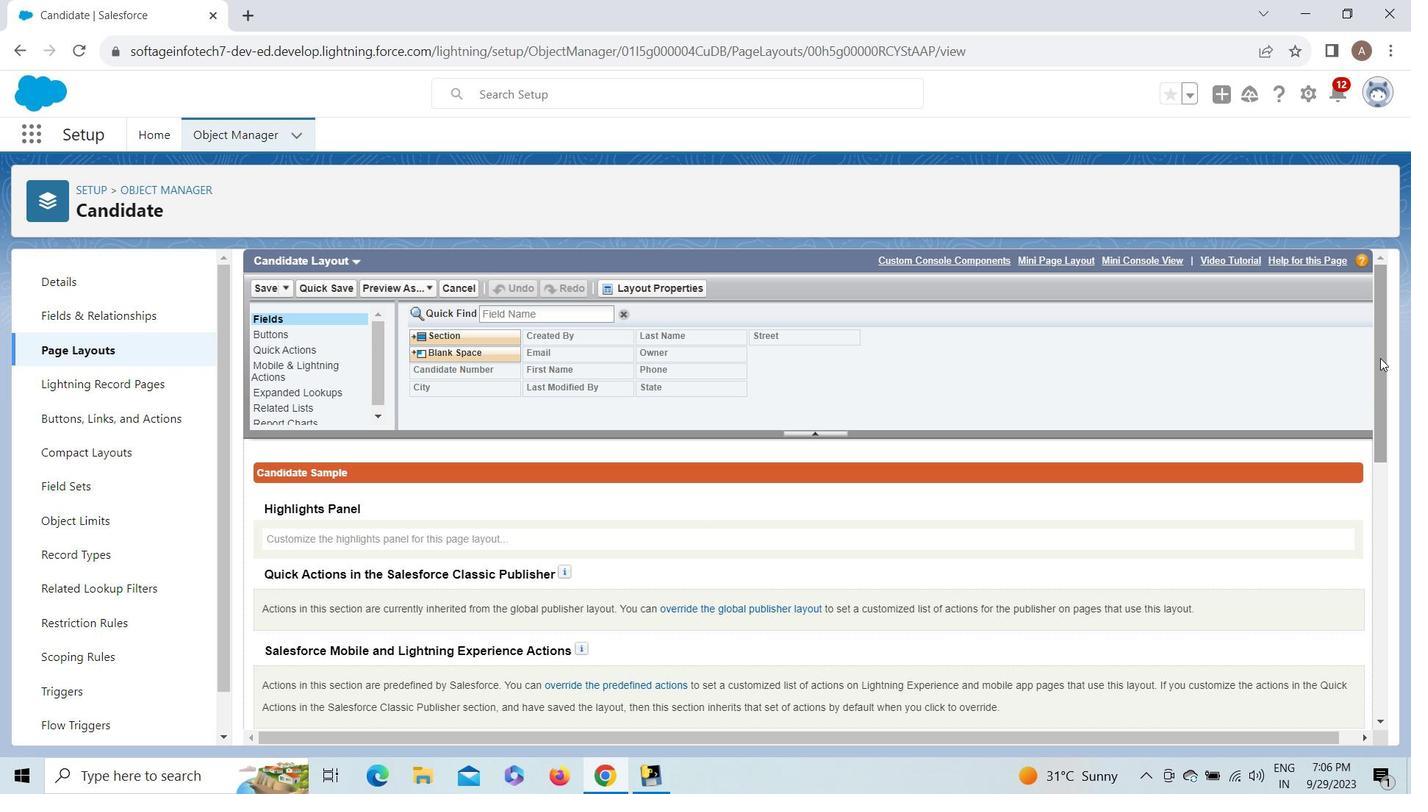 
Action: Mouse pressed left at (1381, 357)
Screenshot: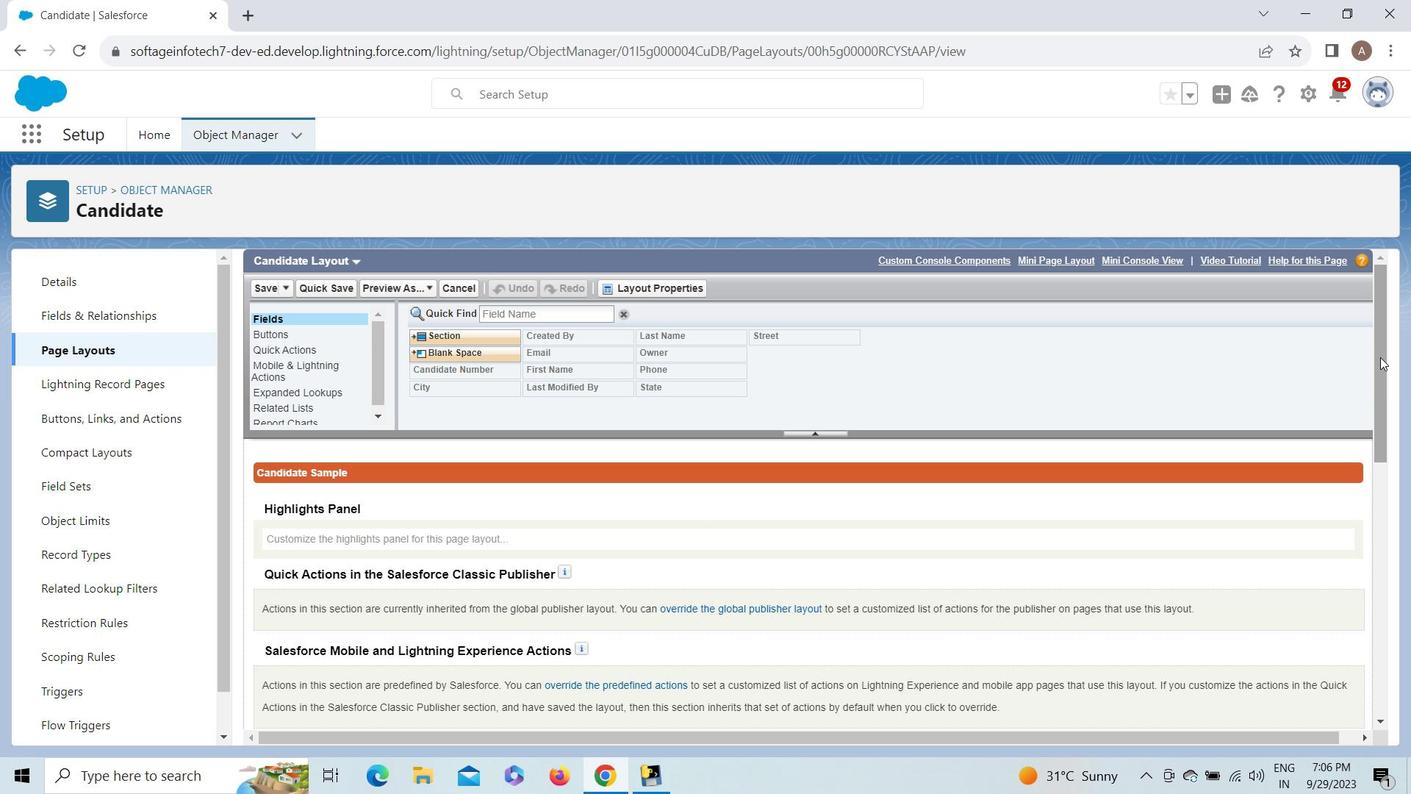 
Action: Mouse moved to (444, 516)
Screenshot: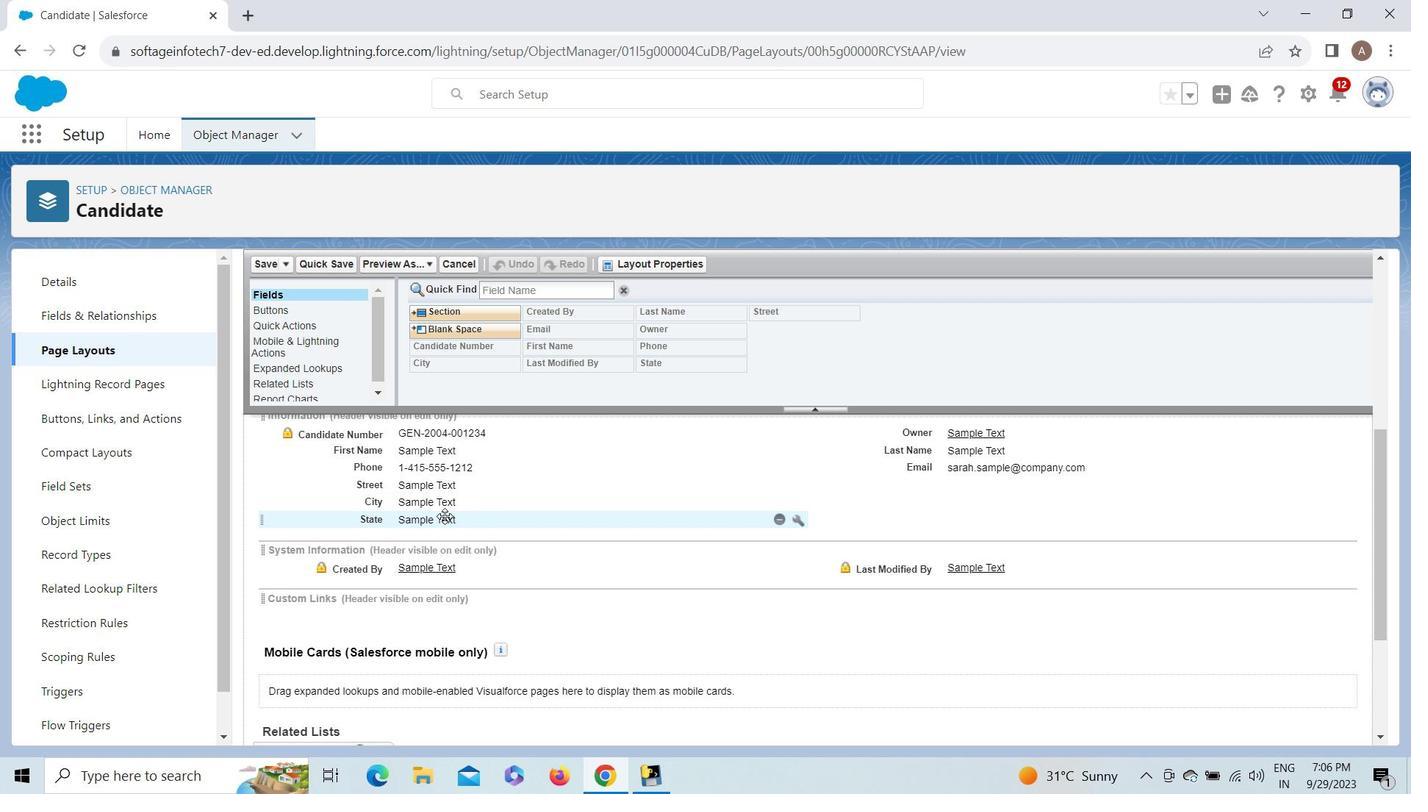 
Action: Mouse pressed left at (444, 516)
Screenshot: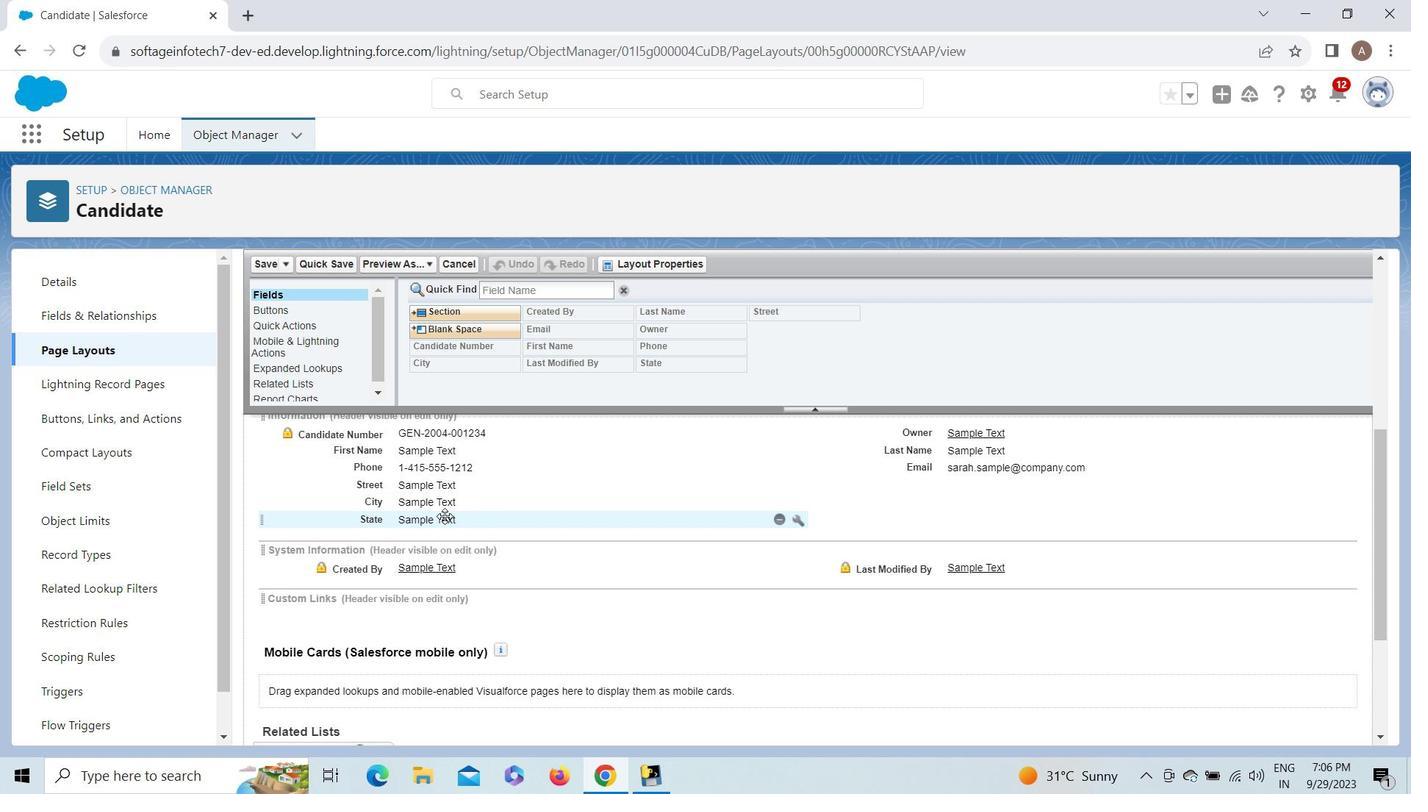 
Action: Mouse moved to (456, 469)
Screenshot: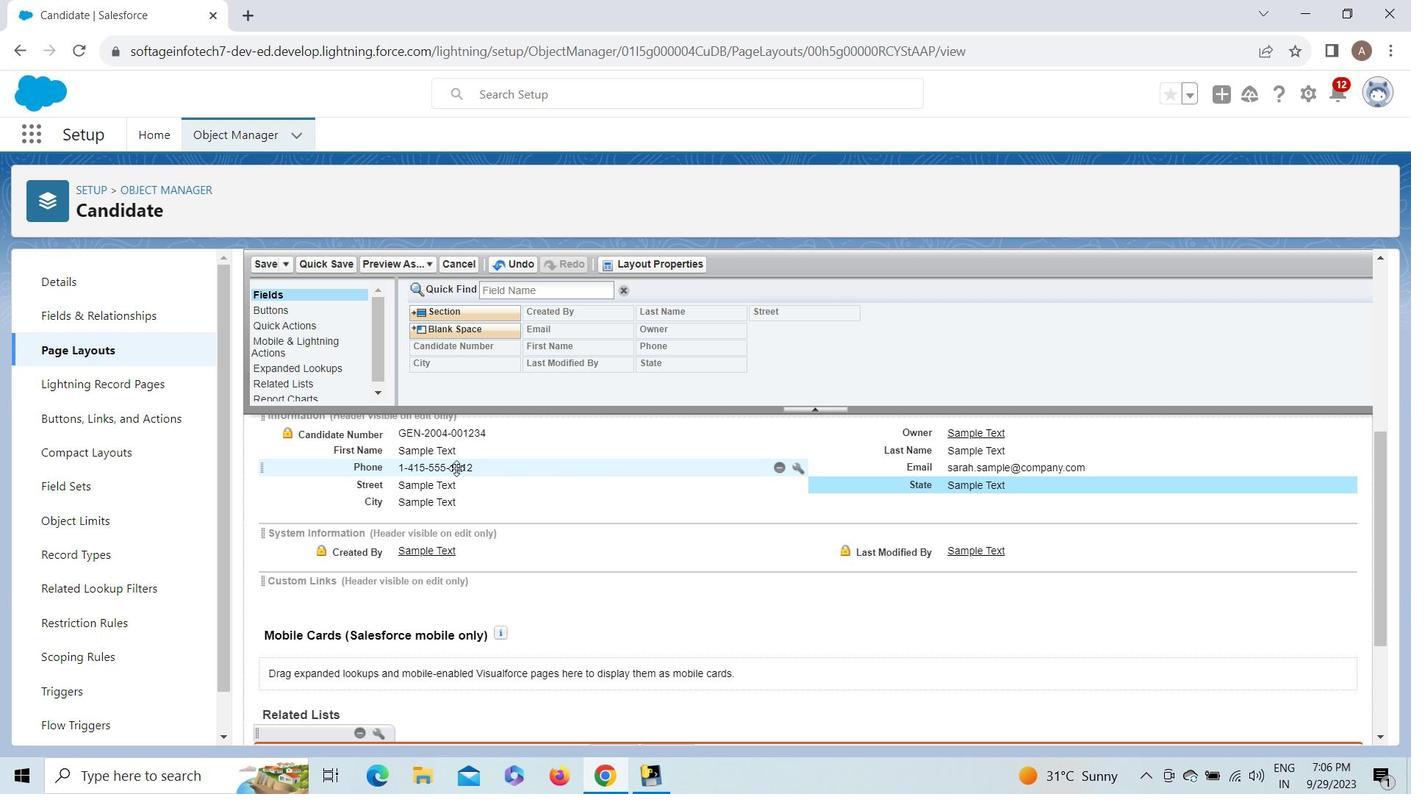 
Action: Mouse pressed left at (456, 469)
Screenshot: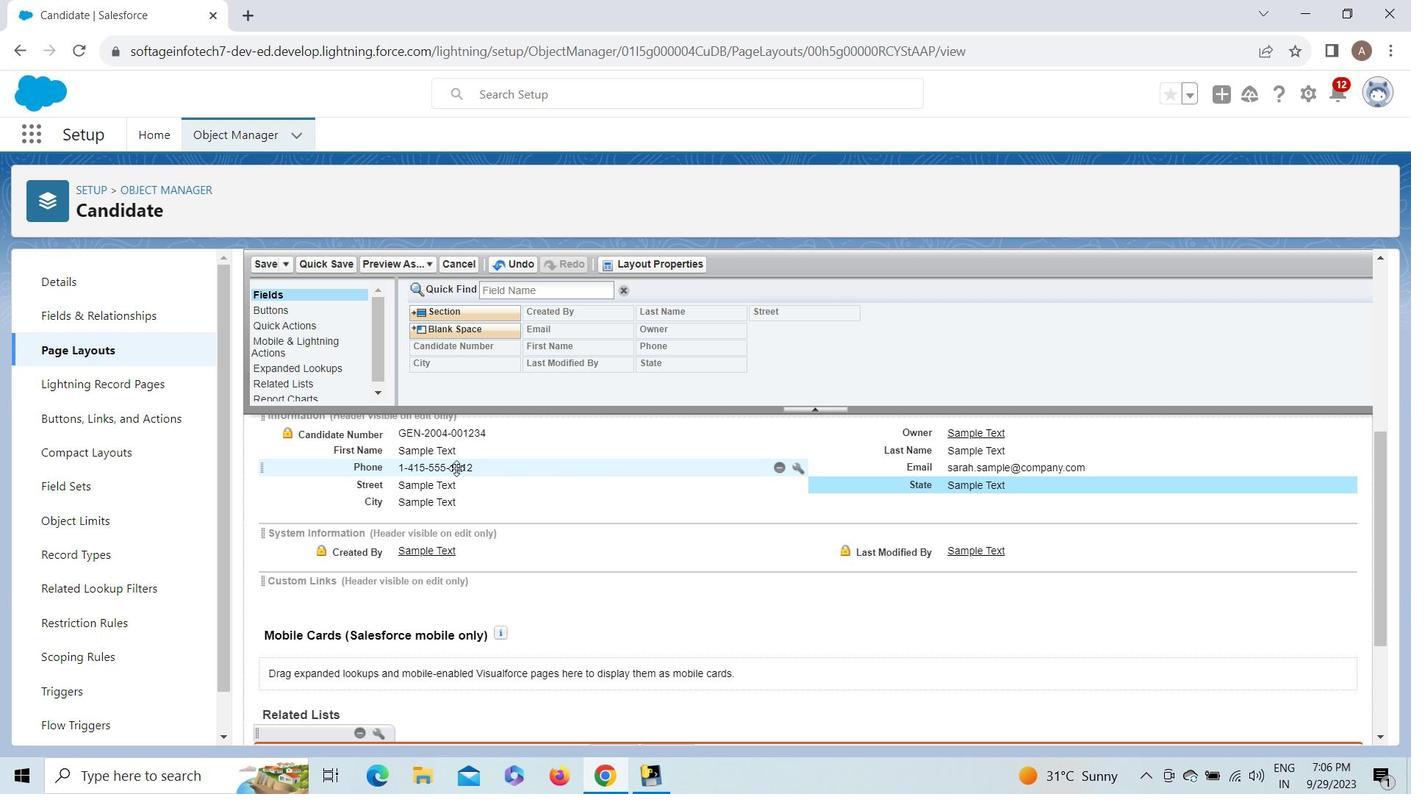 
Action: Mouse moved to (912, 564)
Screenshot: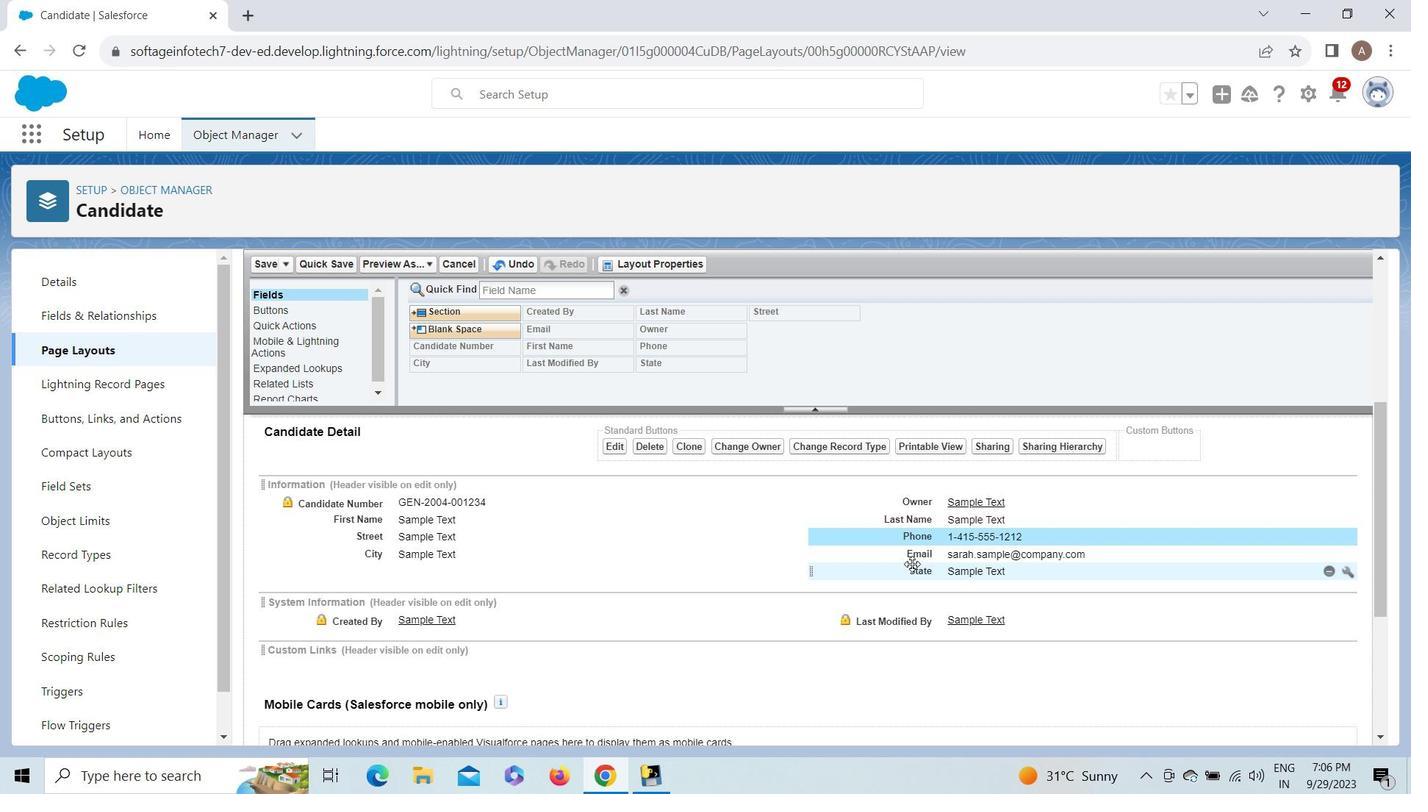 
Action: Mouse pressed left at (912, 564)
Screenshot: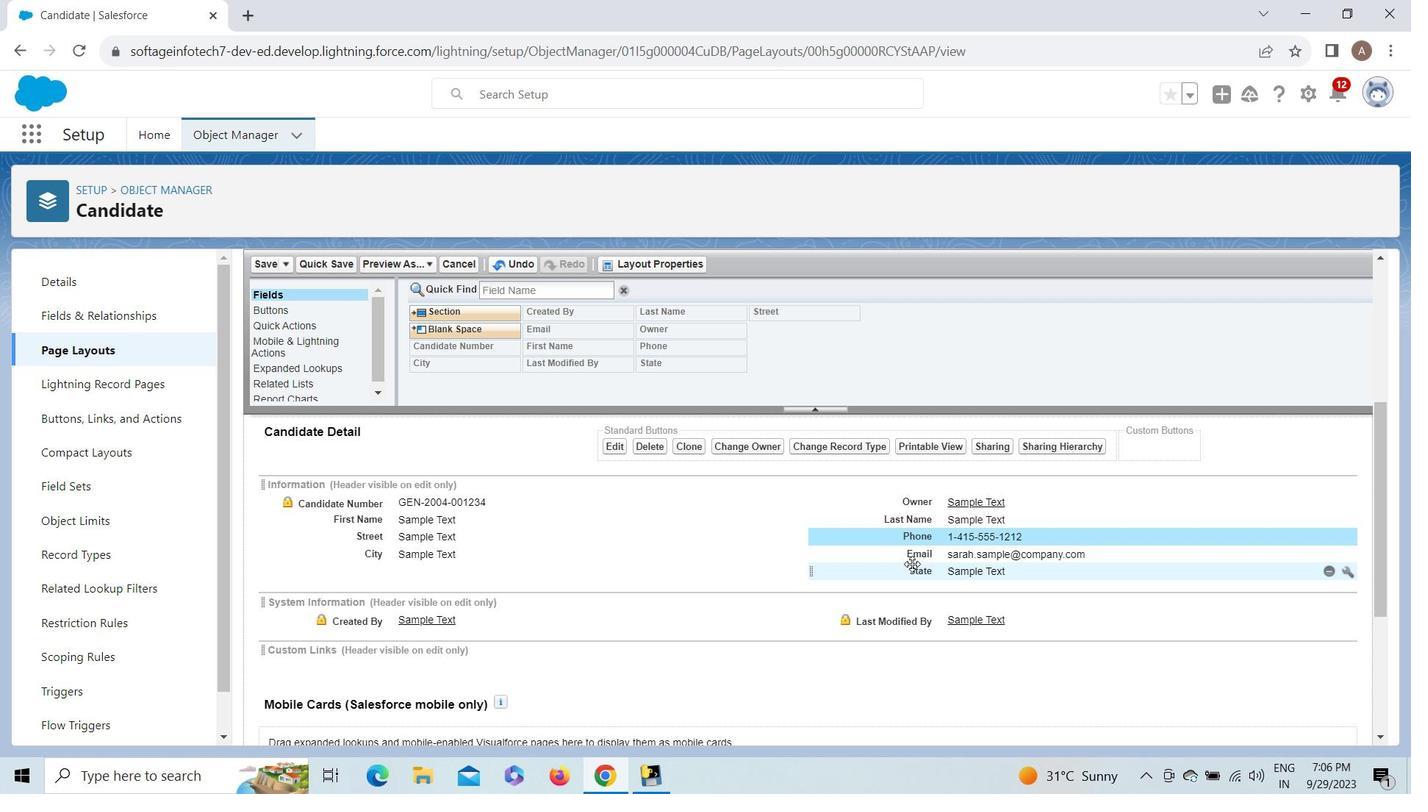 
Action: Mouse moved to (1375, 475)
Screenshot: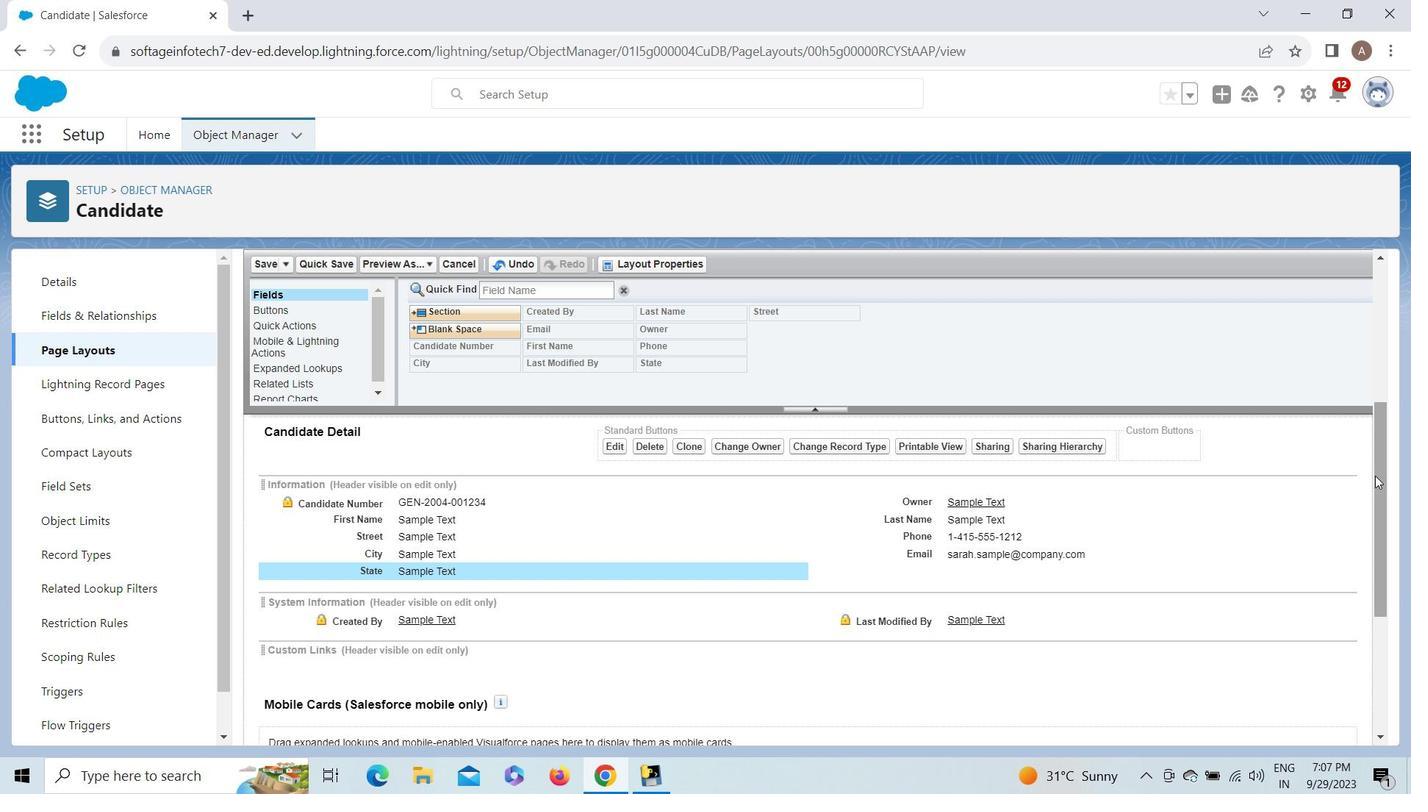 
Action: Mouse pressed left at (1375, 475)
Screenshot: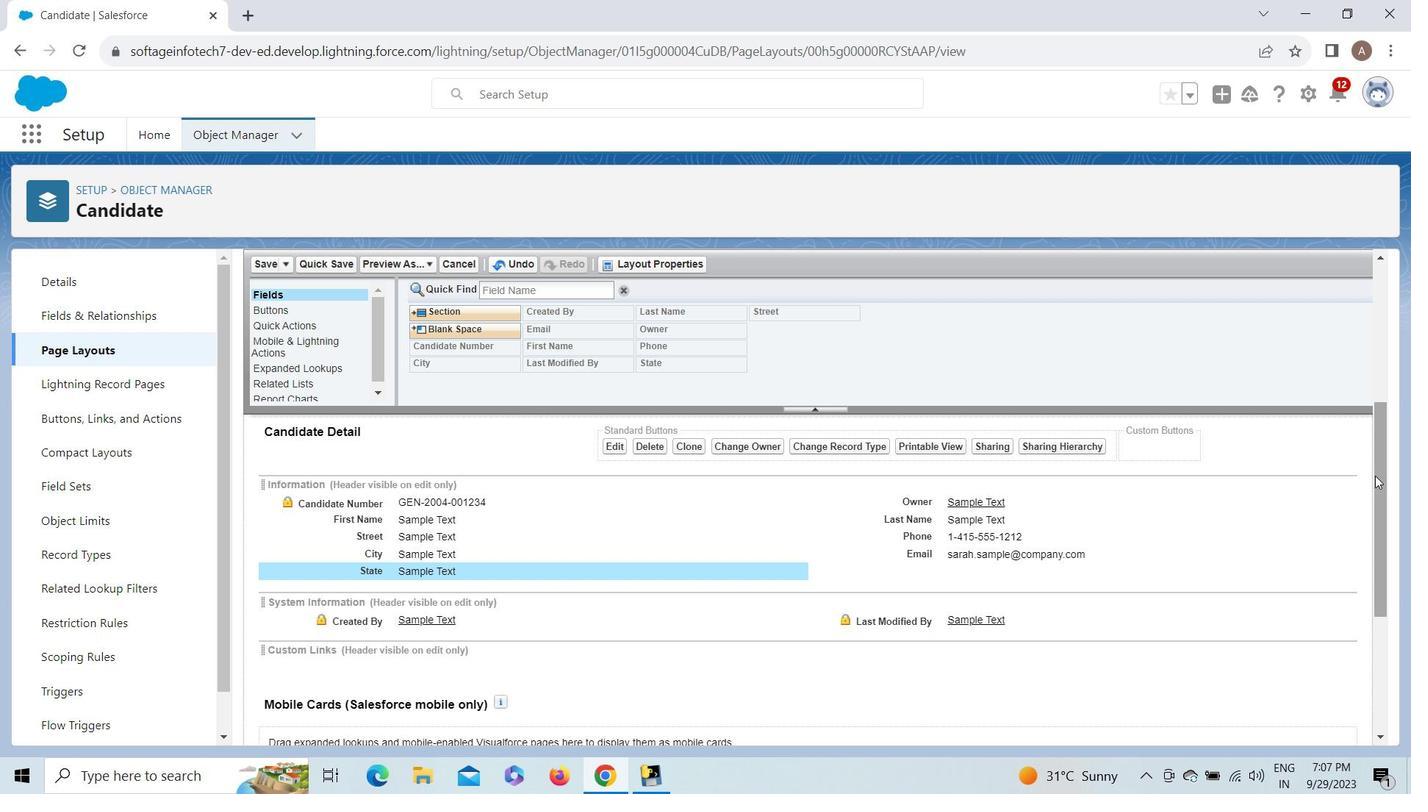 
Action: Mouse moved to (1375, 380)
Screenshot: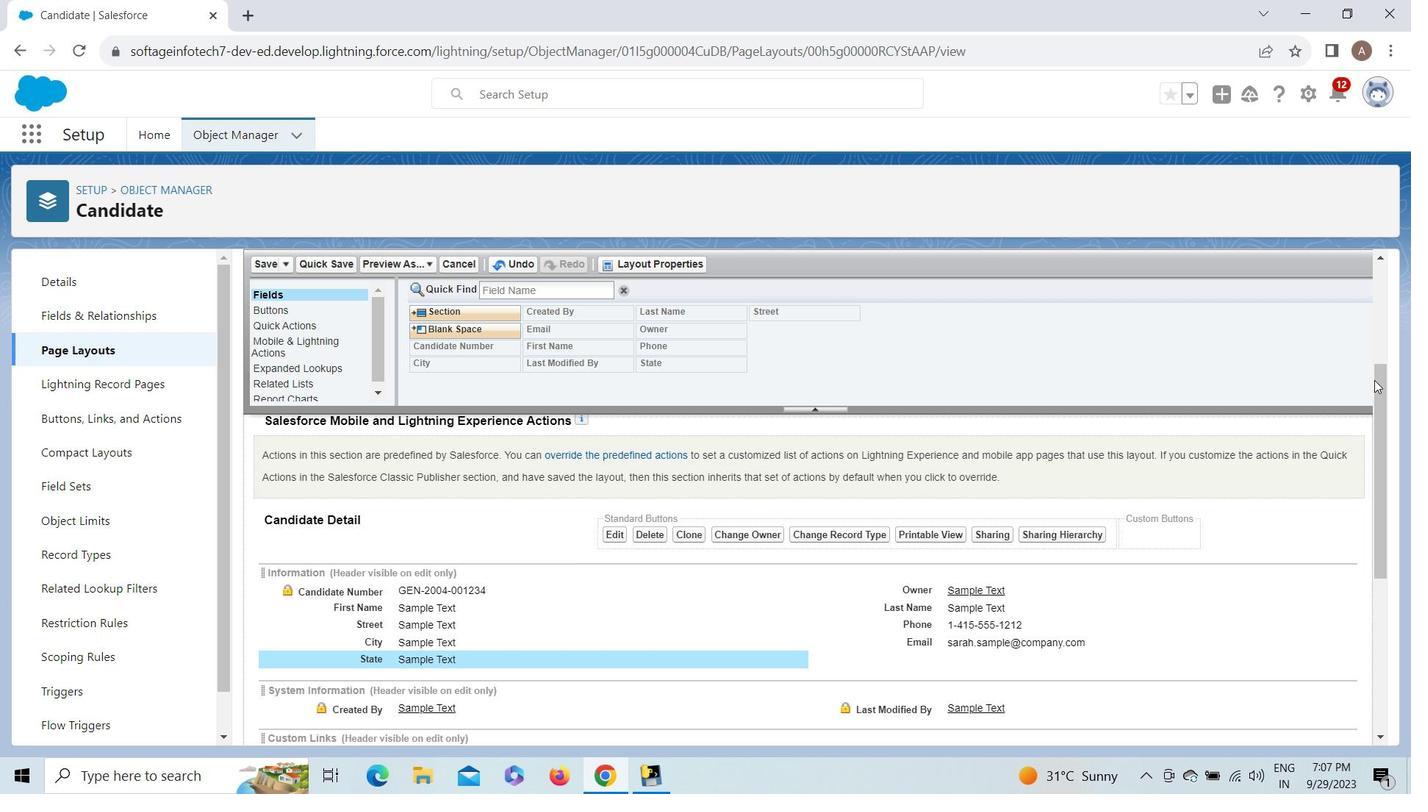 
Action: Mouse pressed left at (1375, 380)
Screenshot: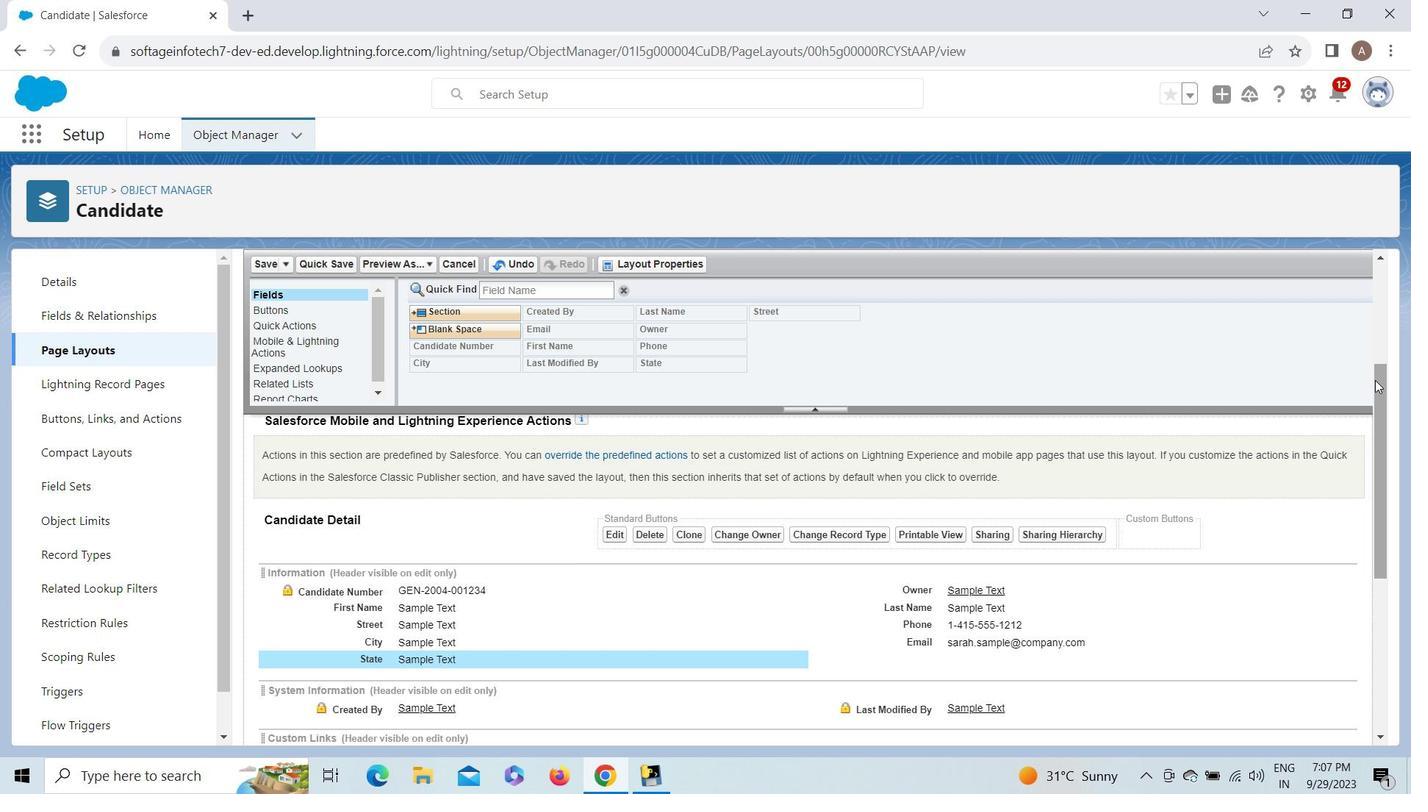 
Action: Mouse moved to (320, 286)
Screenshot: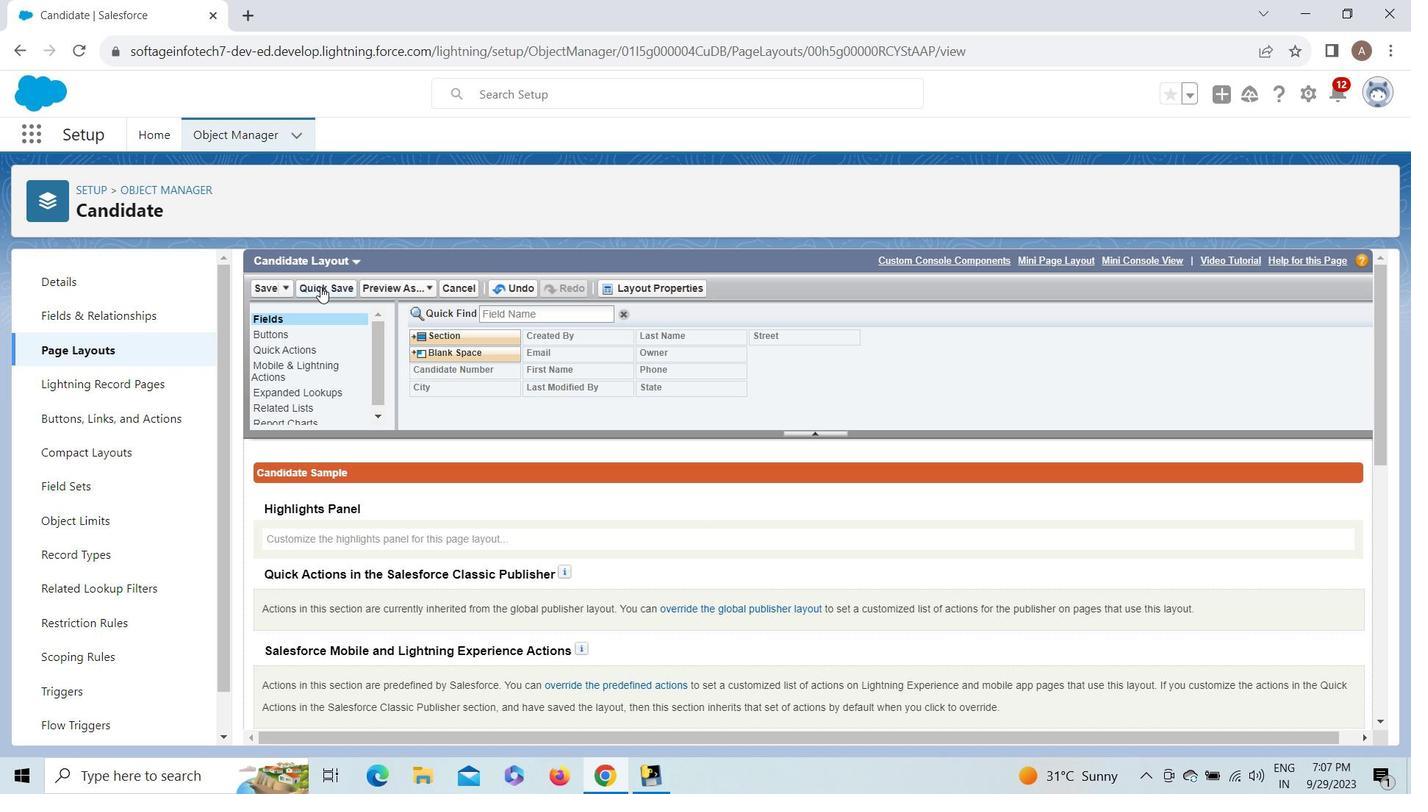 
Action: Mouse pressed left at (320, 286)
Screenshot: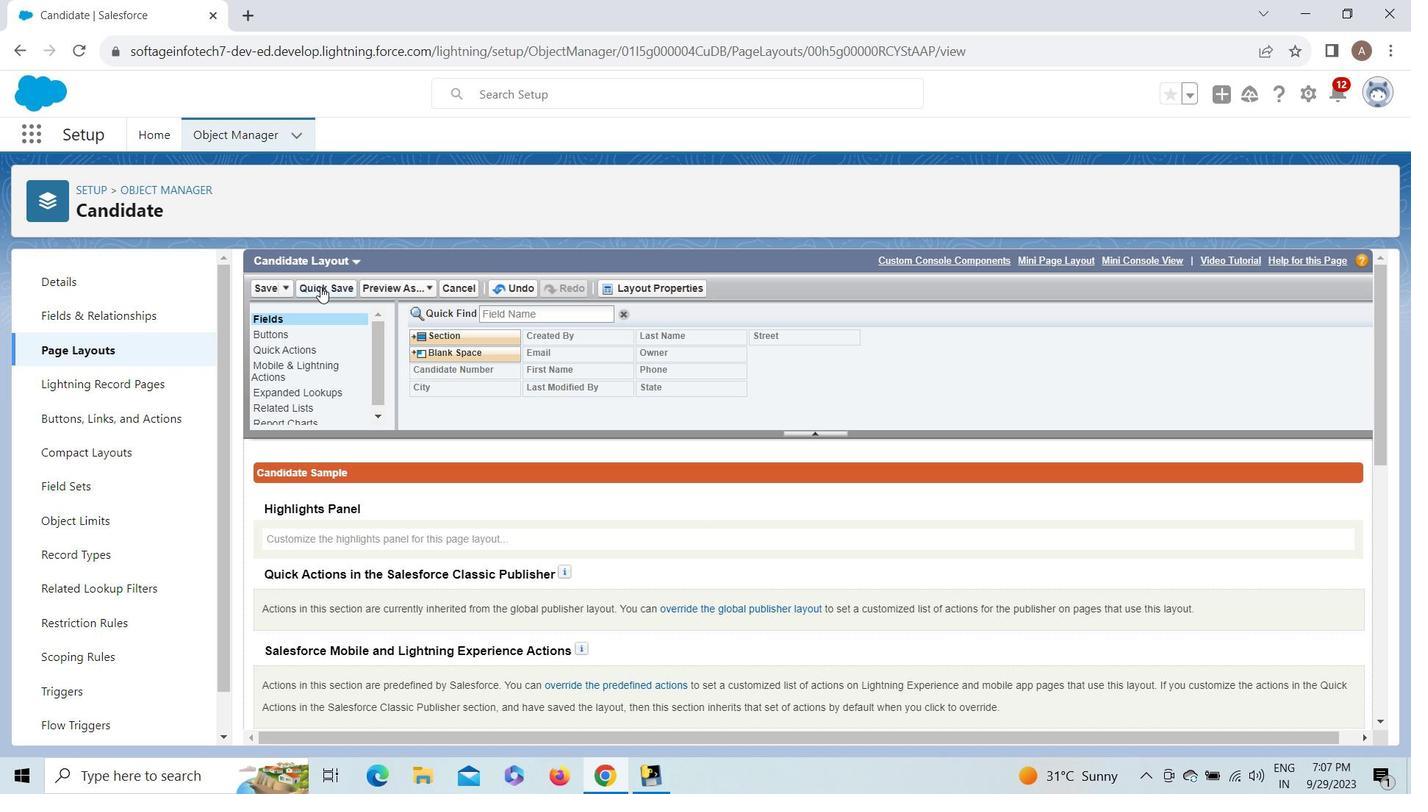 
Action: Mouse moved to (1379, 323)
Screenshot: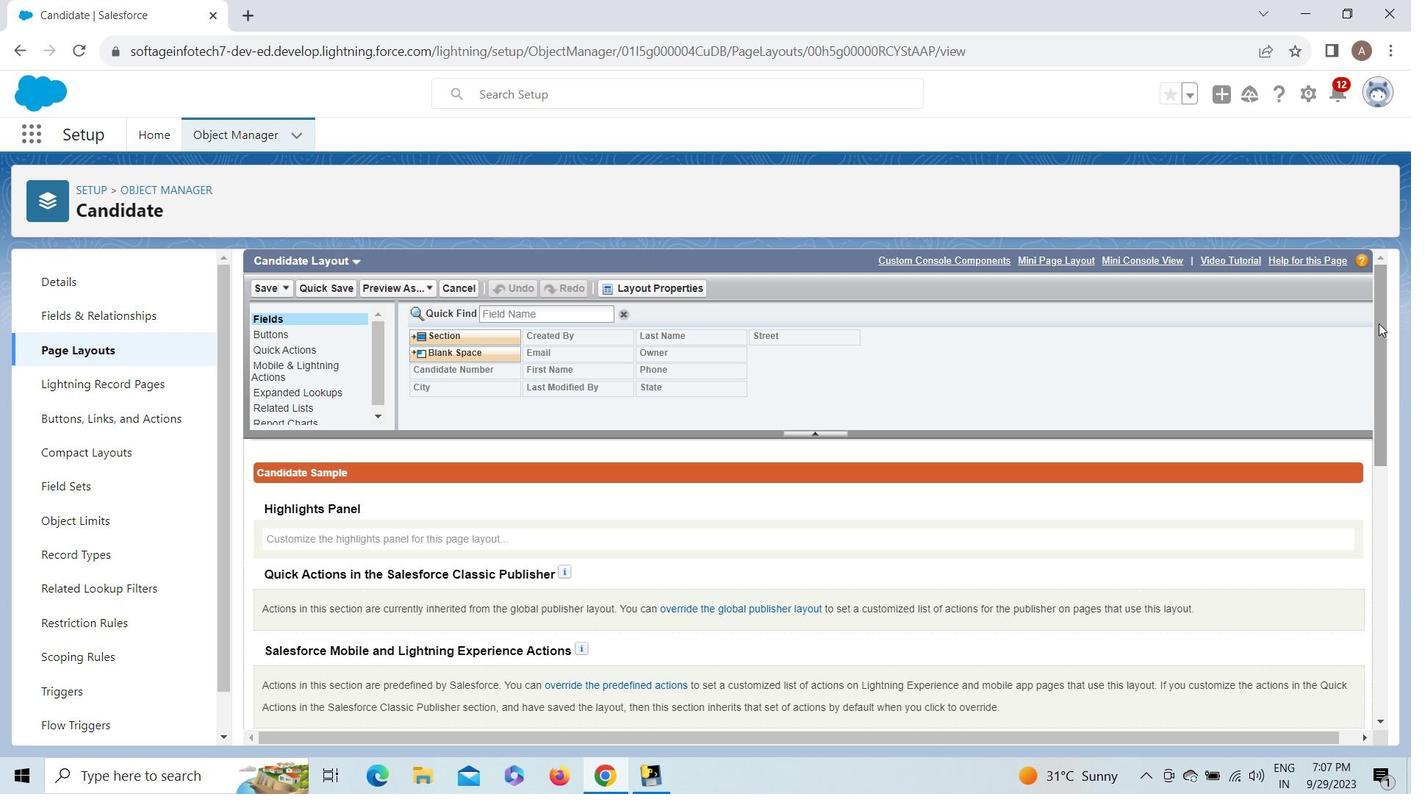 
Action: Mouse pressed left at (1379, 323)
Screenshot: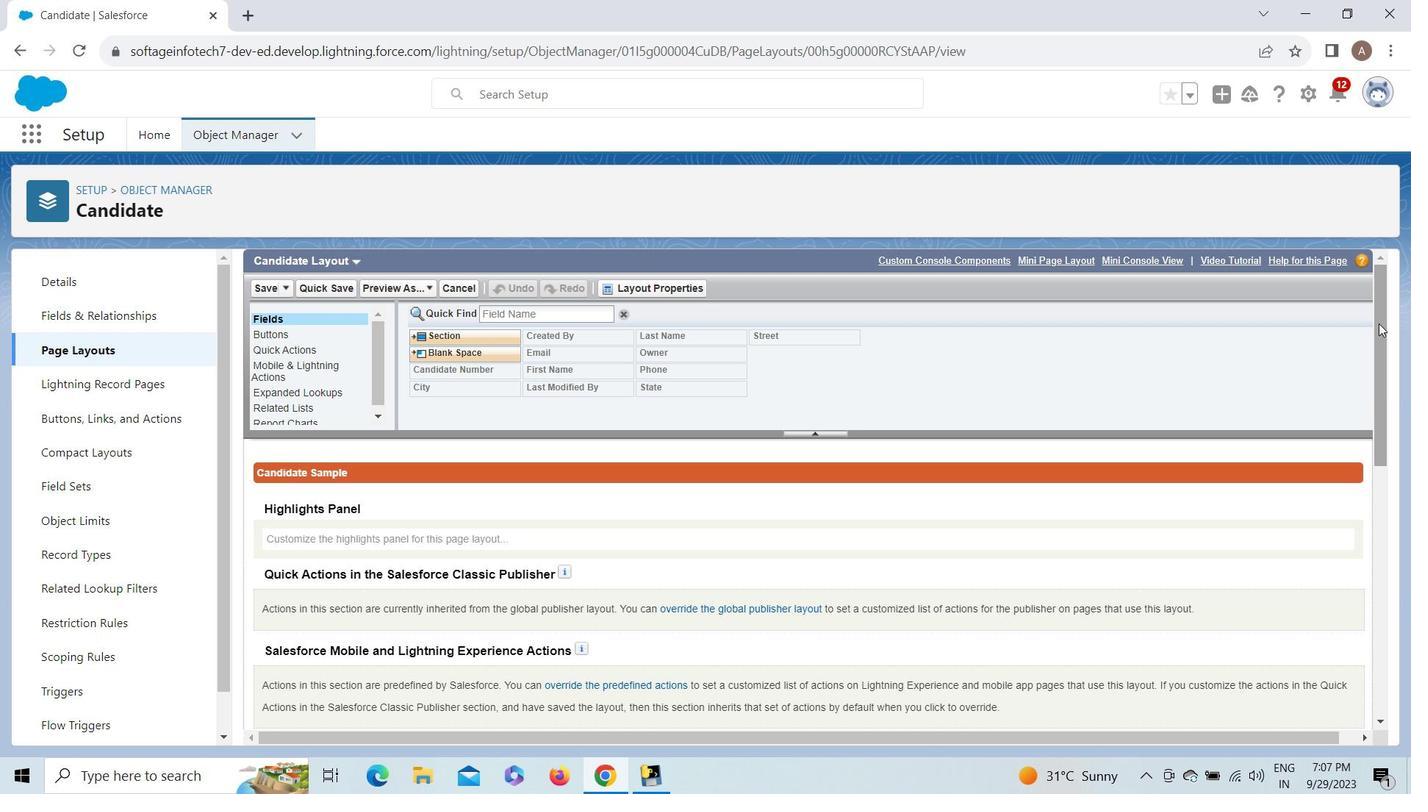 
Action: Mouse moved to (333, 288)
Screenshot: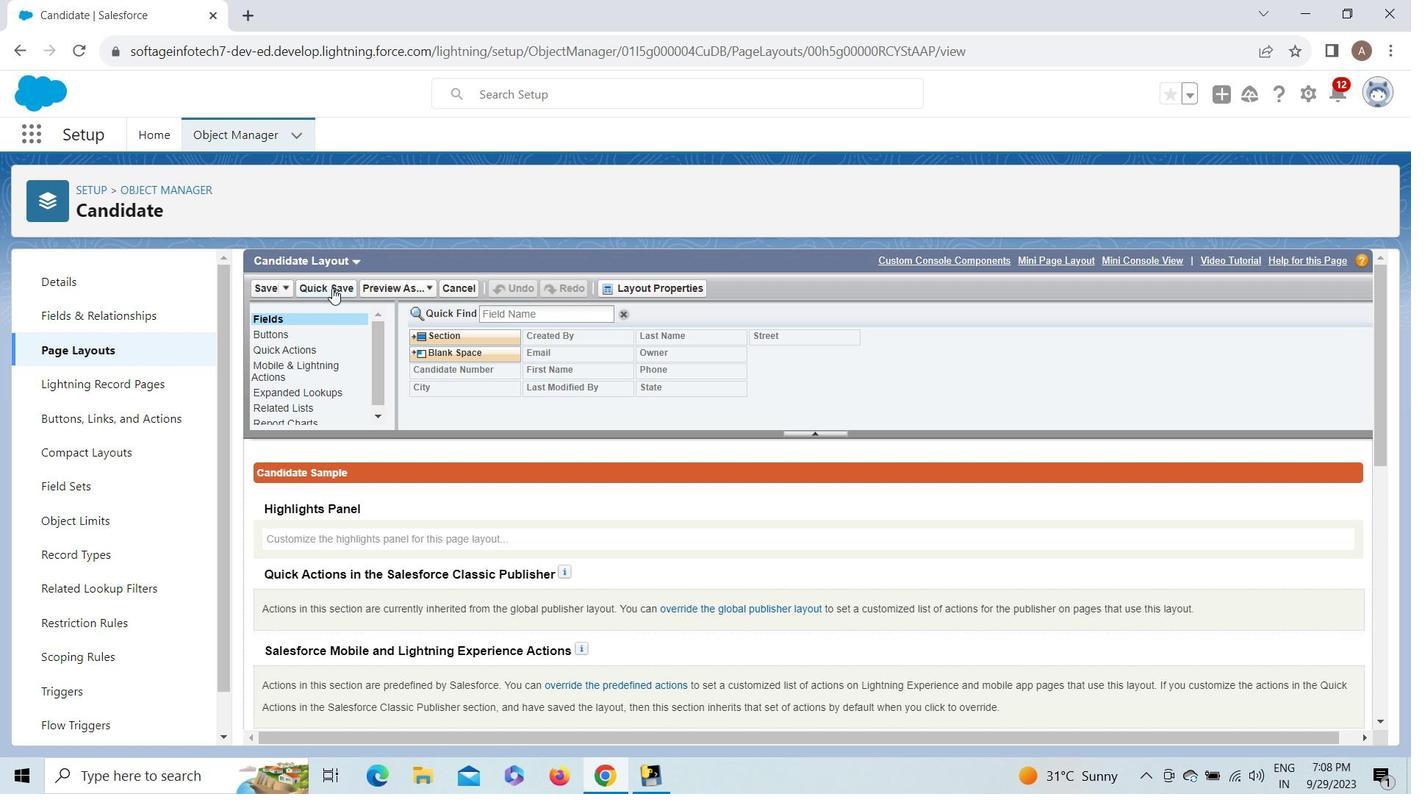 
Action: Mouse pressed left at (333, 288)
Screenshot: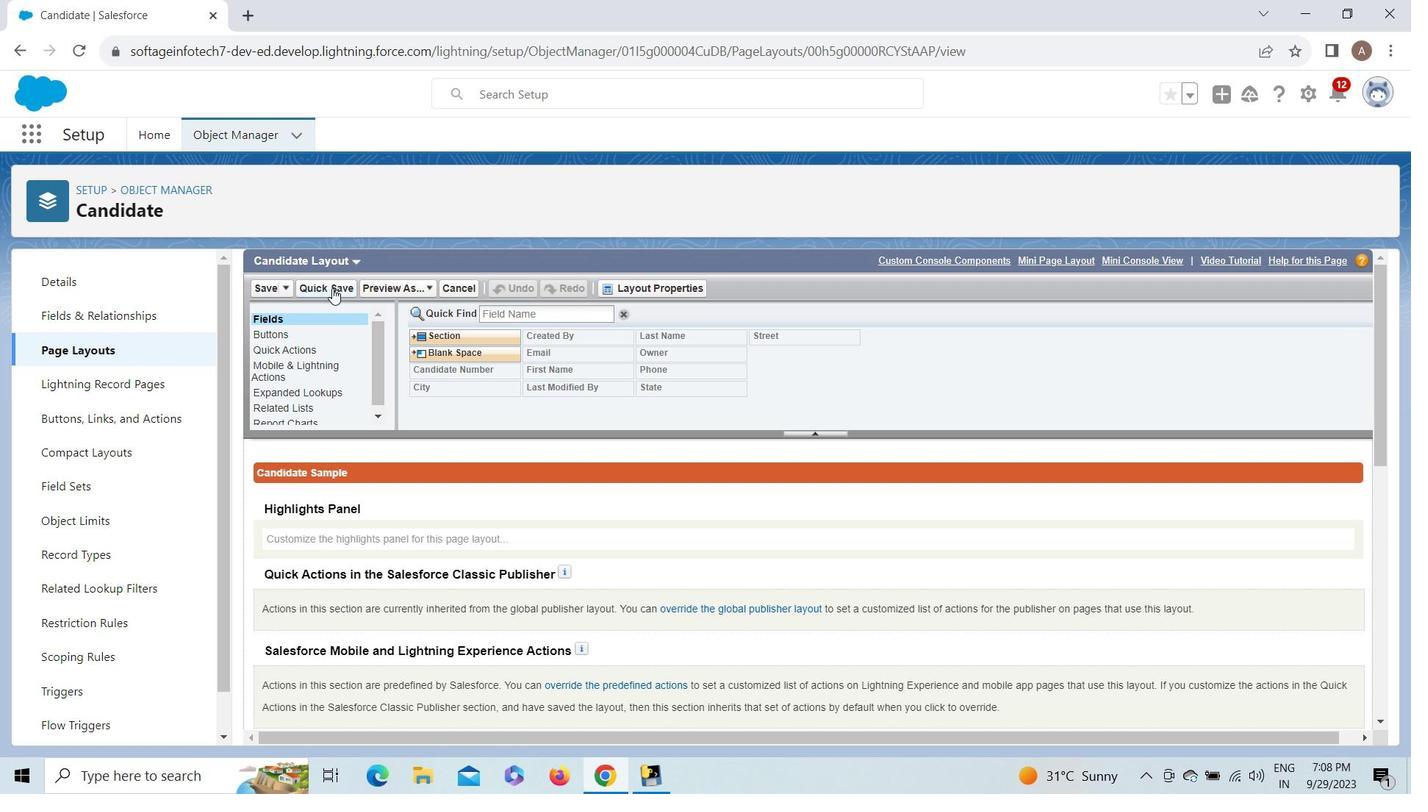 
Action: Mouse moved to (28, 129)
Screenshot: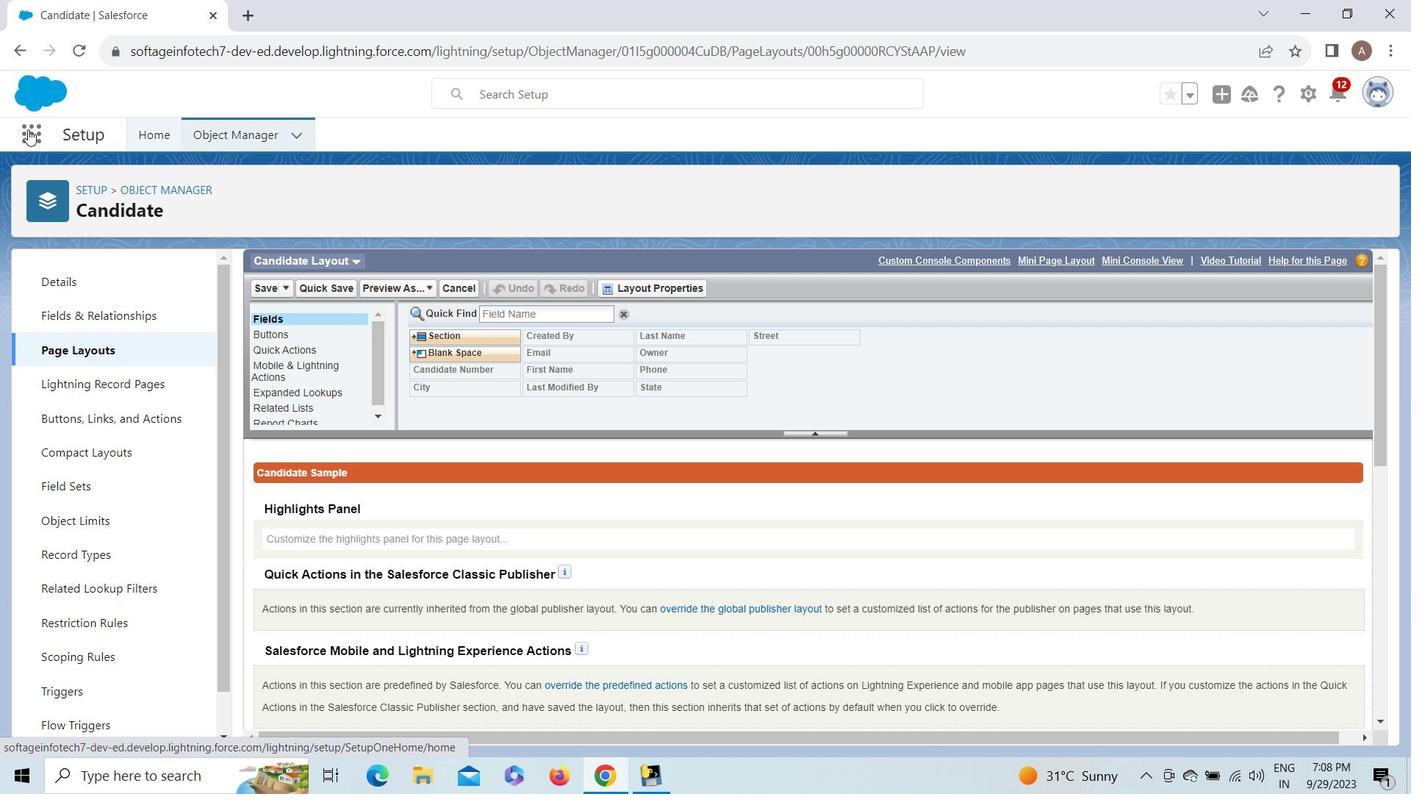 
Action: Mouse pressed left at (28, 129)
Screenshot: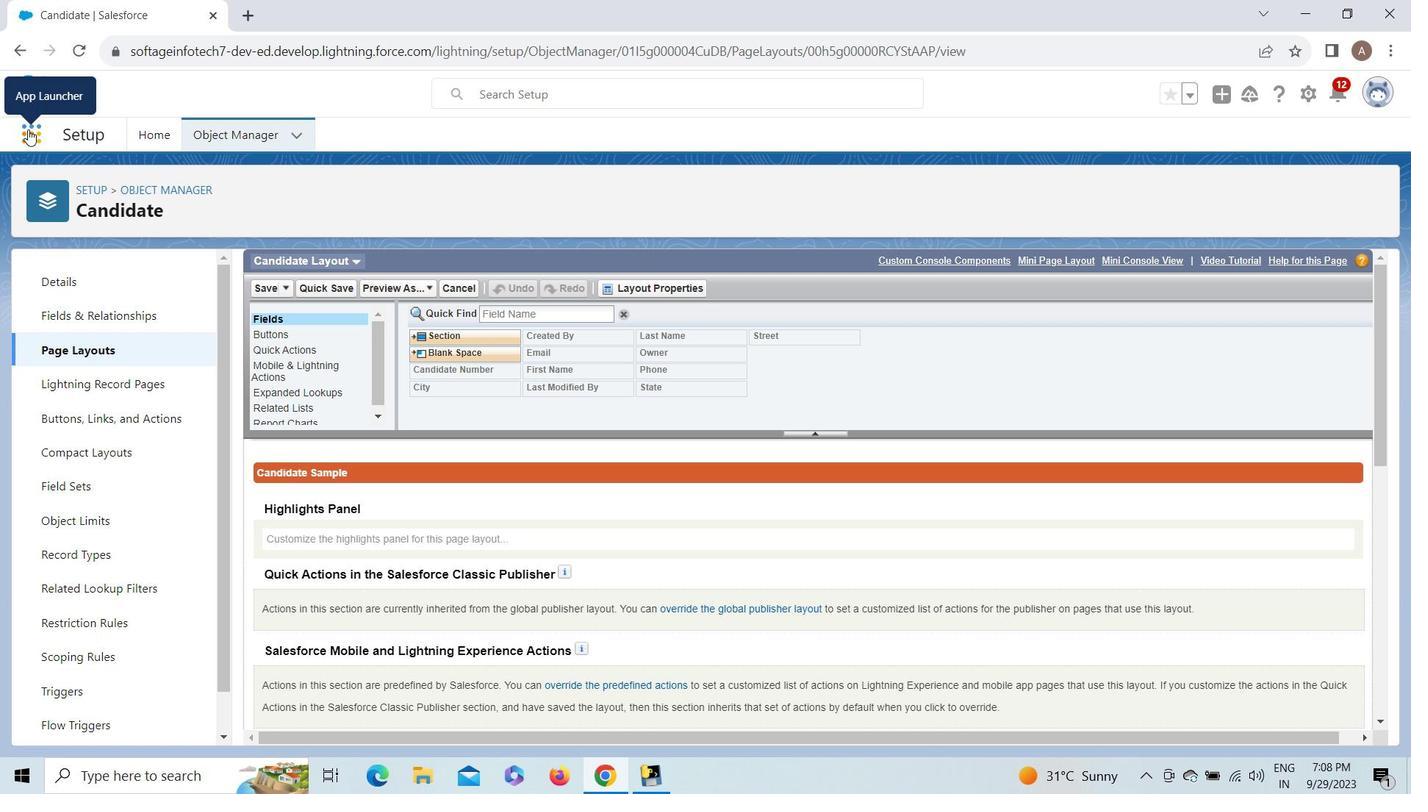 
Action: Mouse moved to (86, 244)
Screenshot: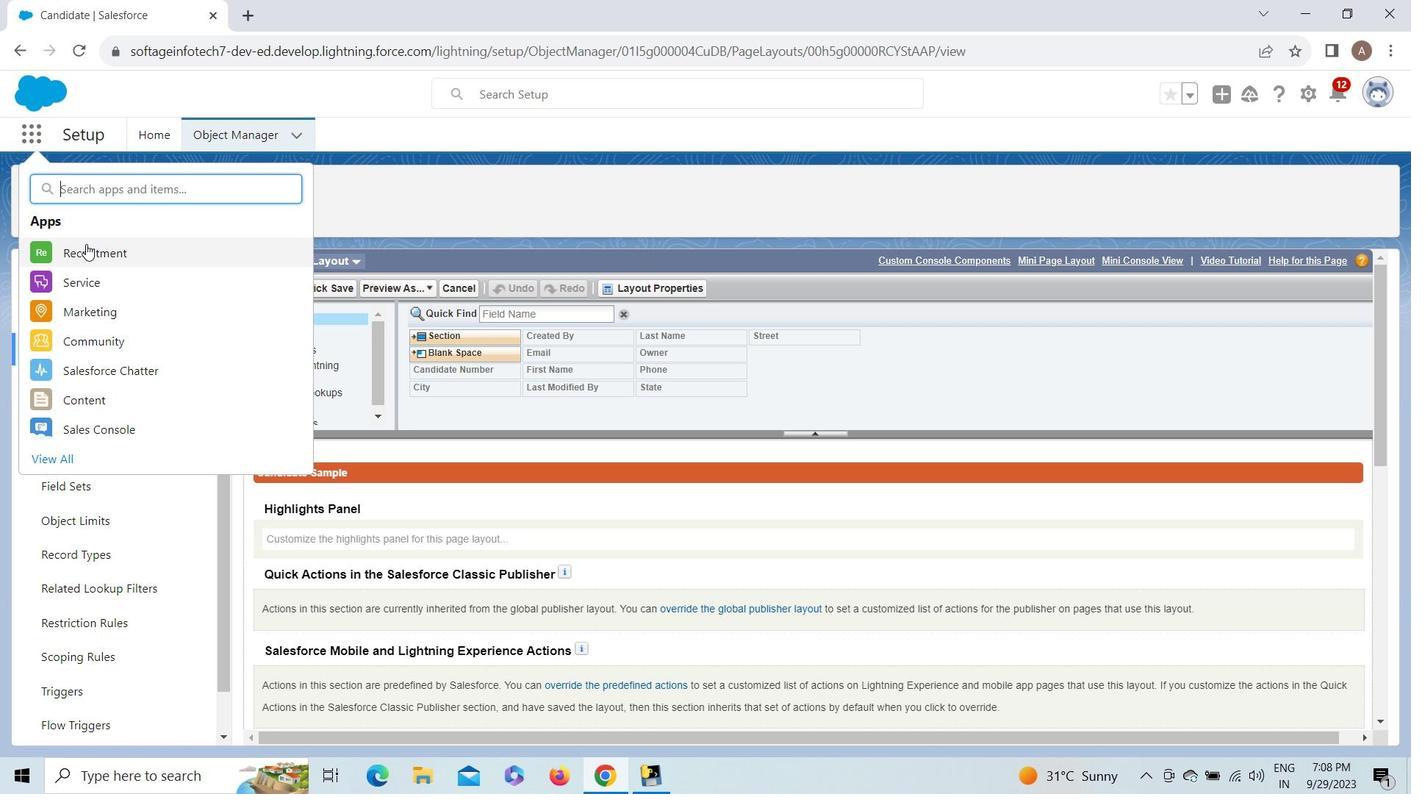 
Action: Mouse pressed left at (86, 244)
Screenshot: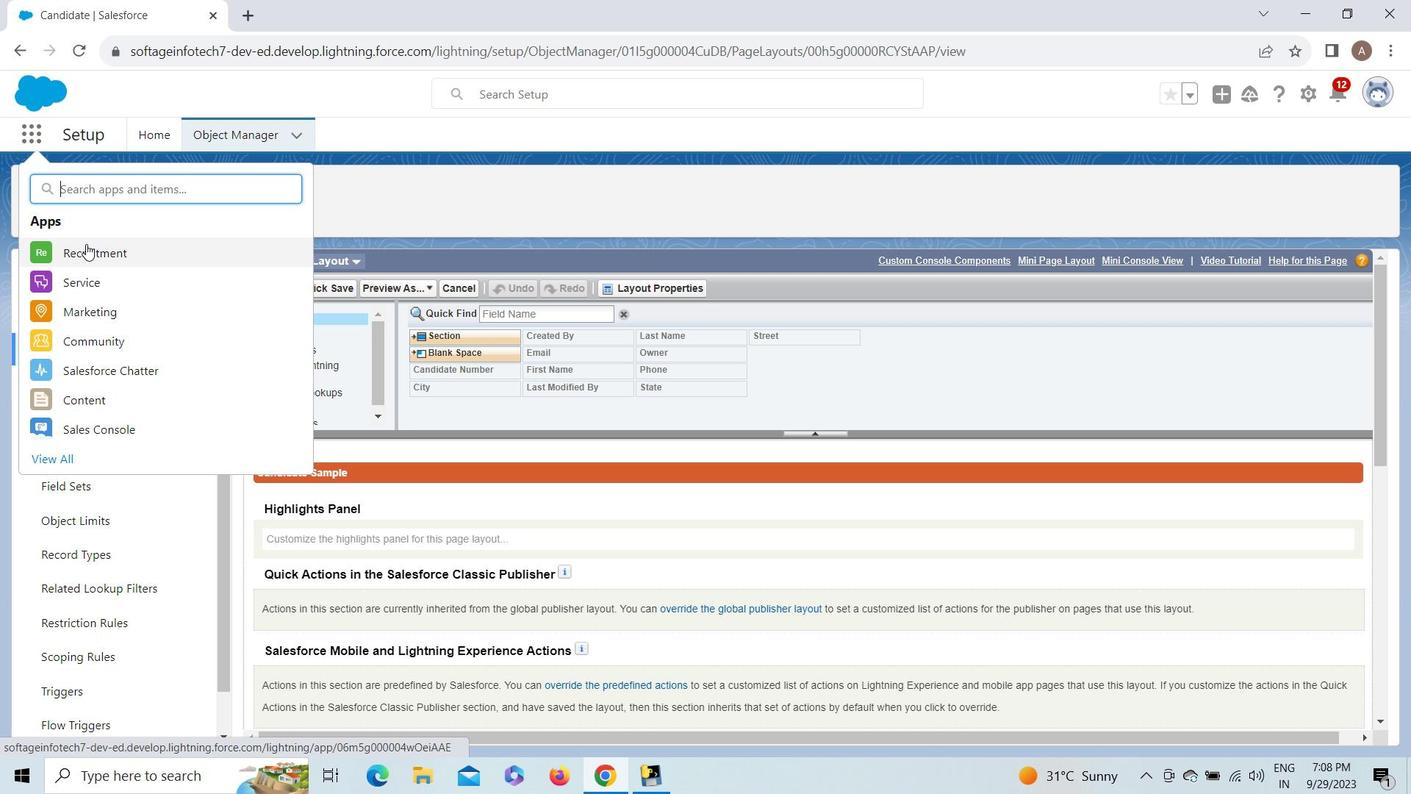 
Action: Mouse moved to (342, 132)
Screenshot: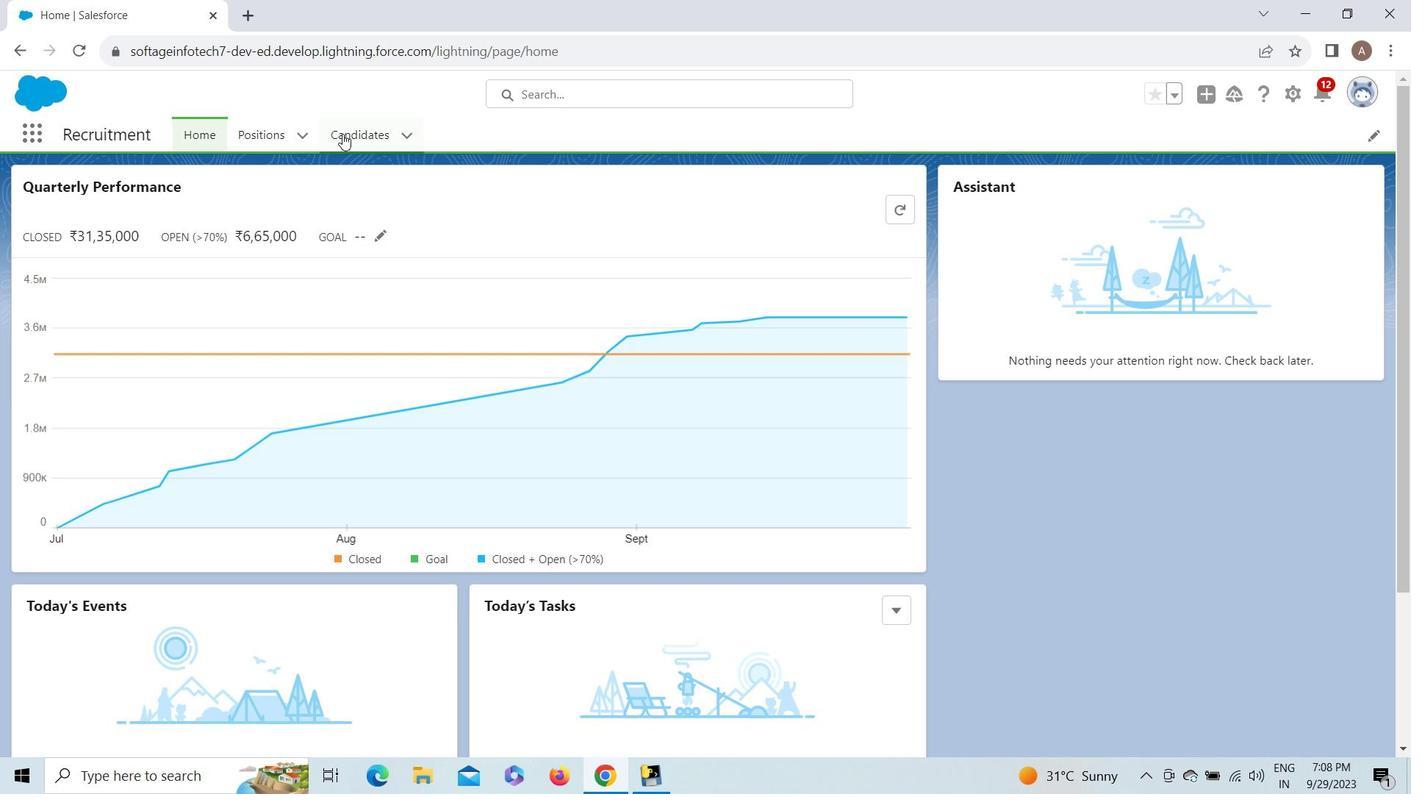 
Action: Mouse pressed left at (342, 132)
Screenshot: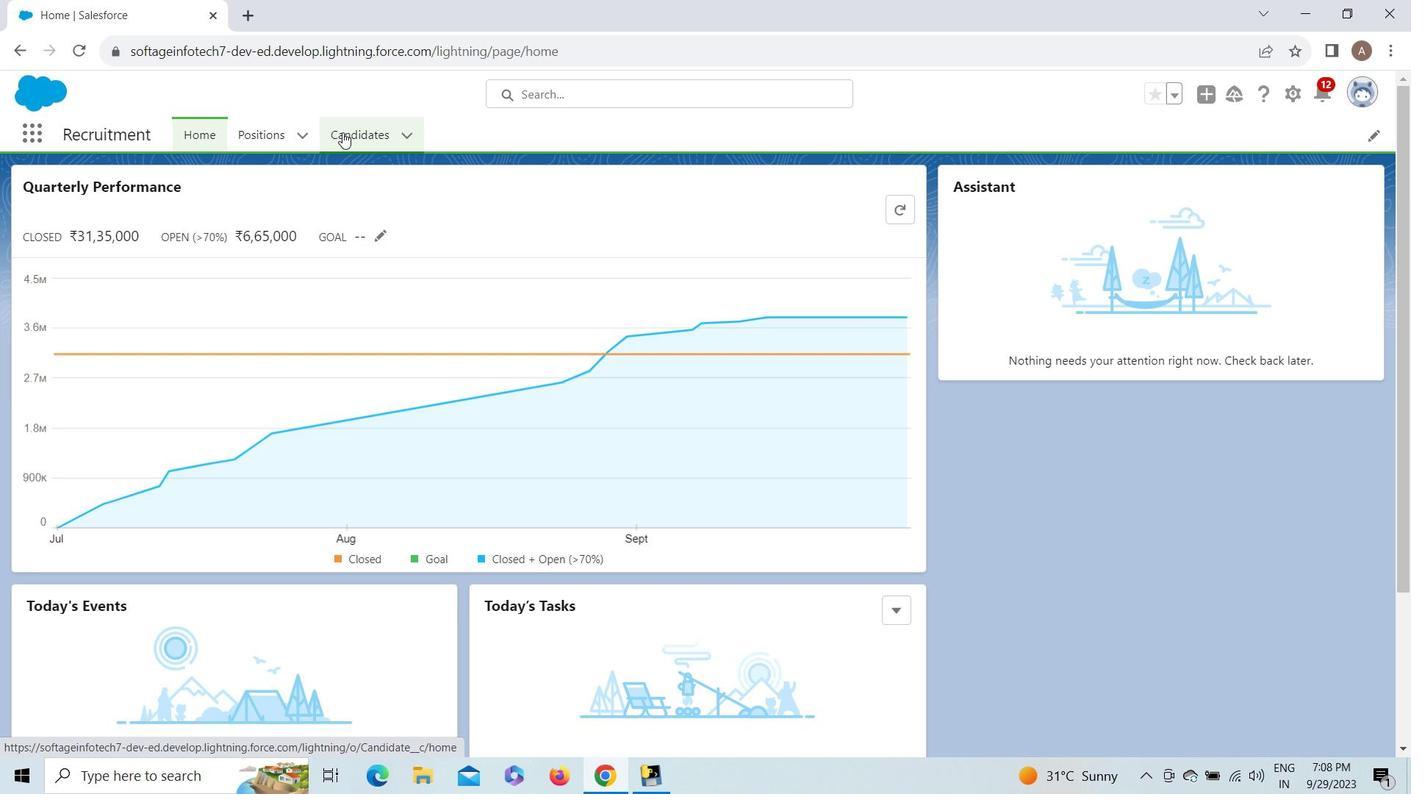 
Action: Mouse moved to (84, 45)
Screenshot: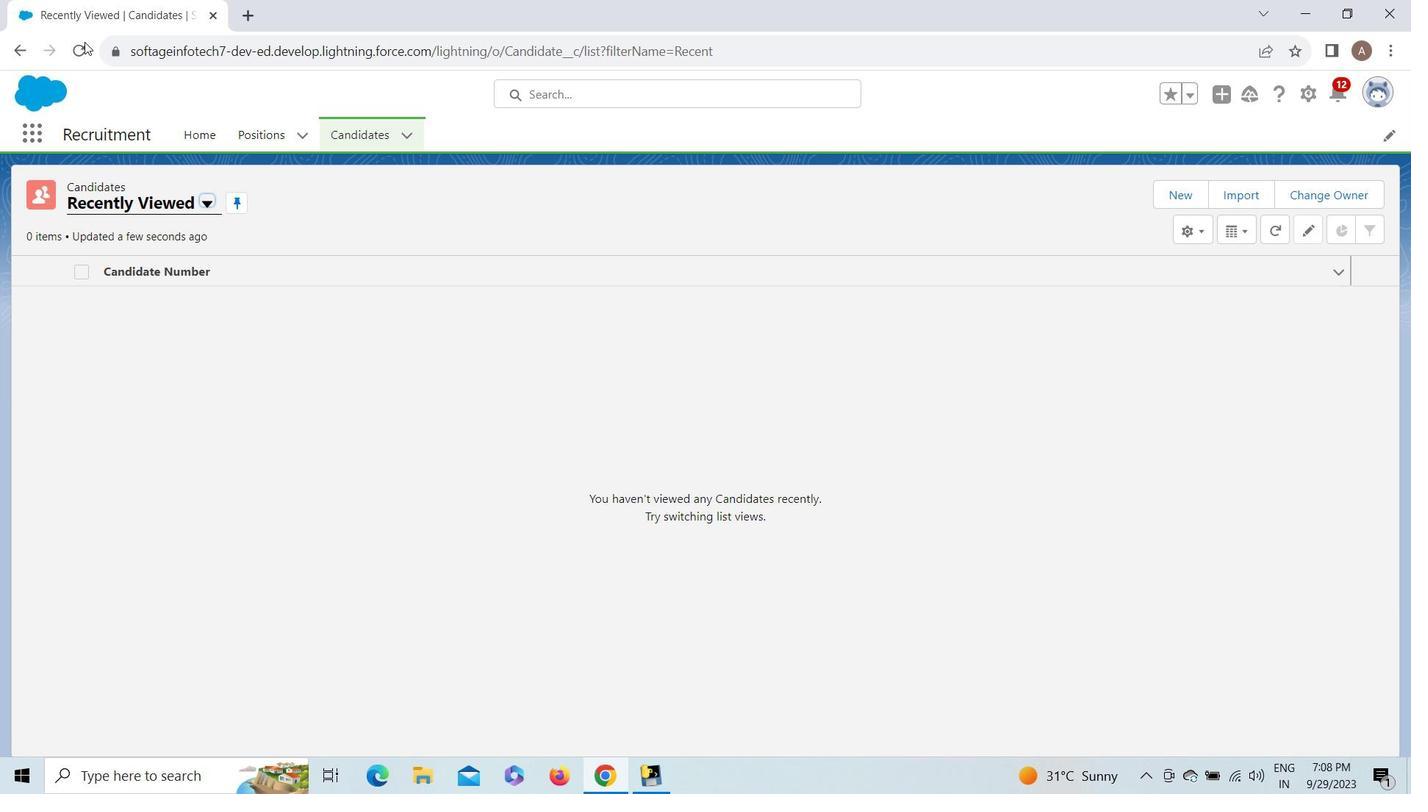 
Action: Mouse pressed left at (84, 45)
Screenshot: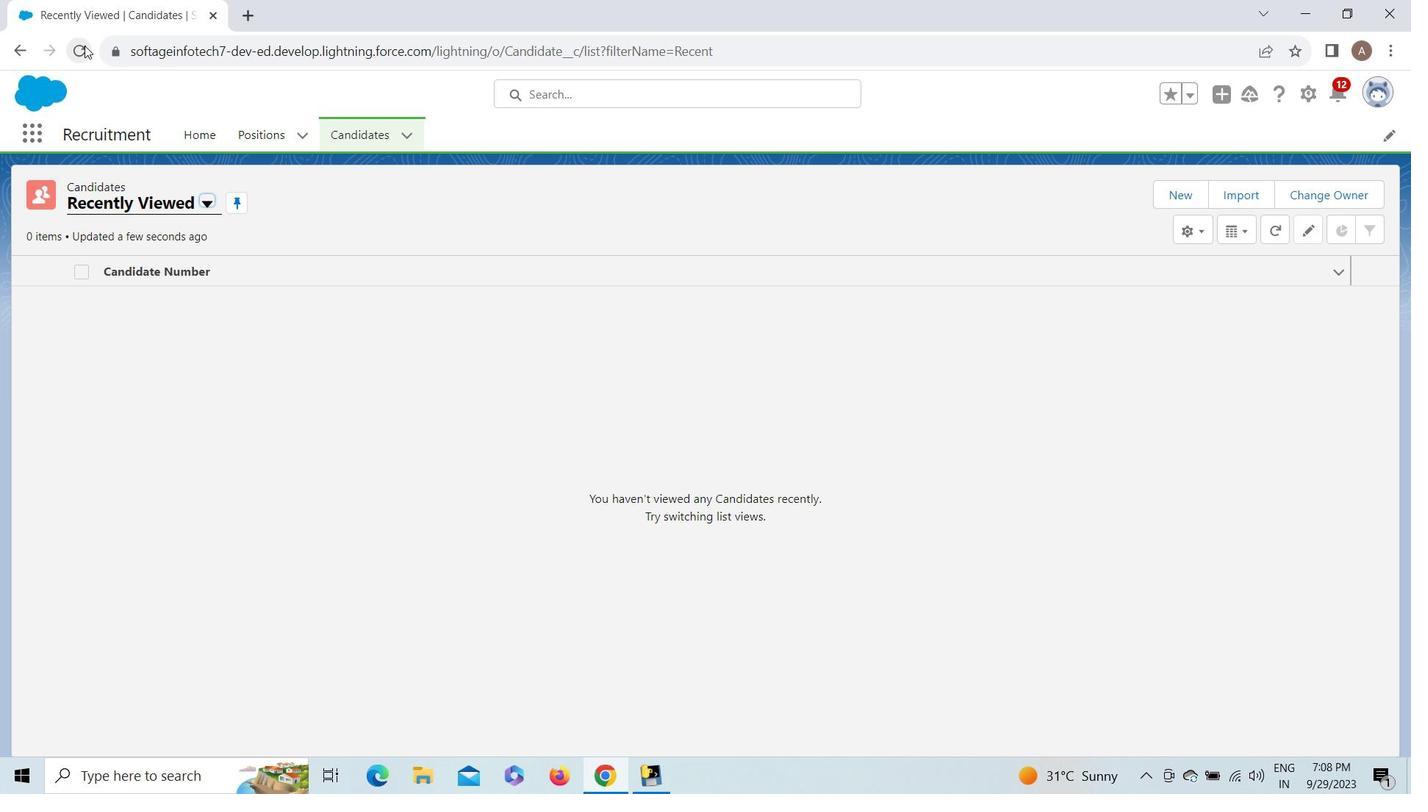 
Action: Mouse moved to (1182, 184)
Screenshot: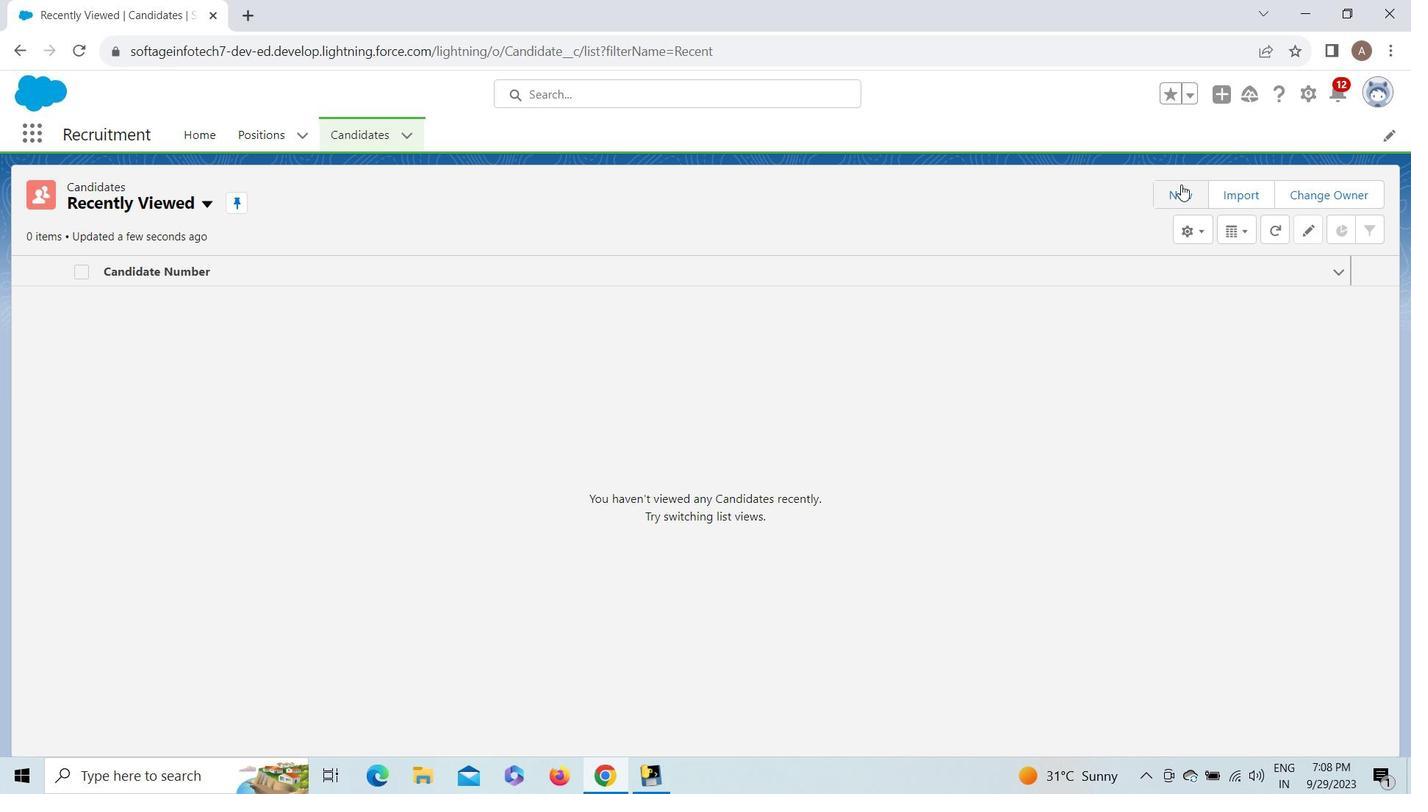 
Action: Mouse pressed left at (1182, 184)
Screenshot: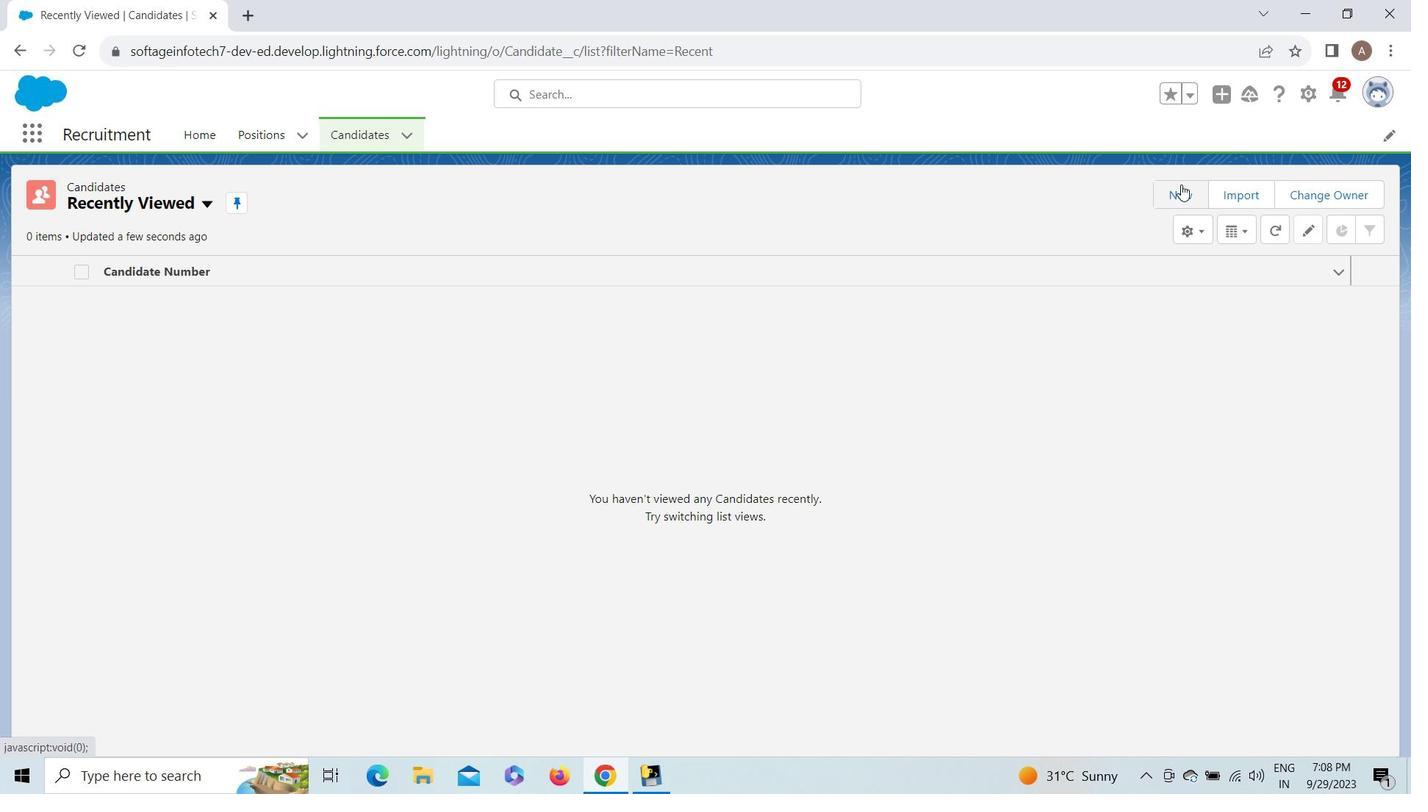 
Action: Mouse moved to (1088, 146)
Screenshot: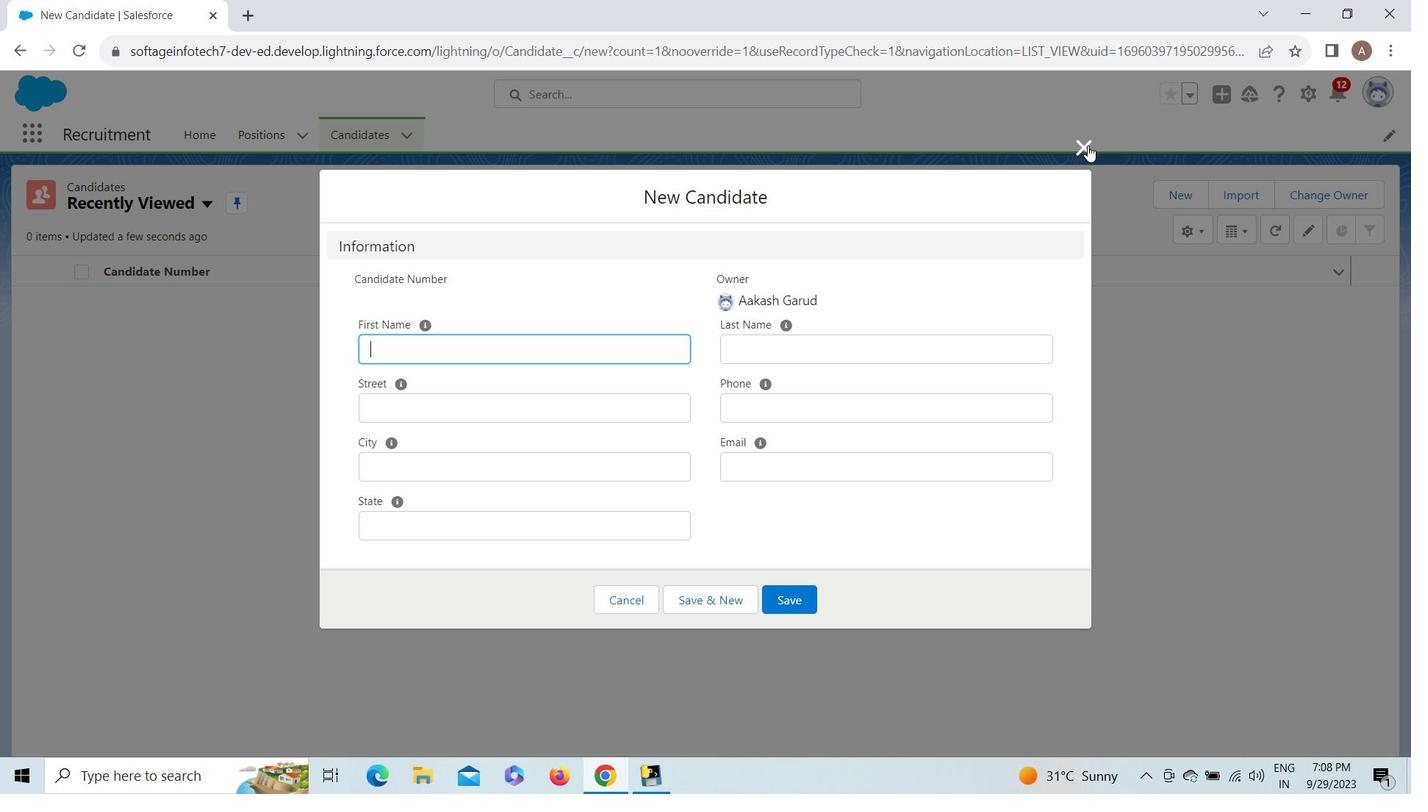 
Action: Mouse pressed left at (1088, 146)
Screenshot: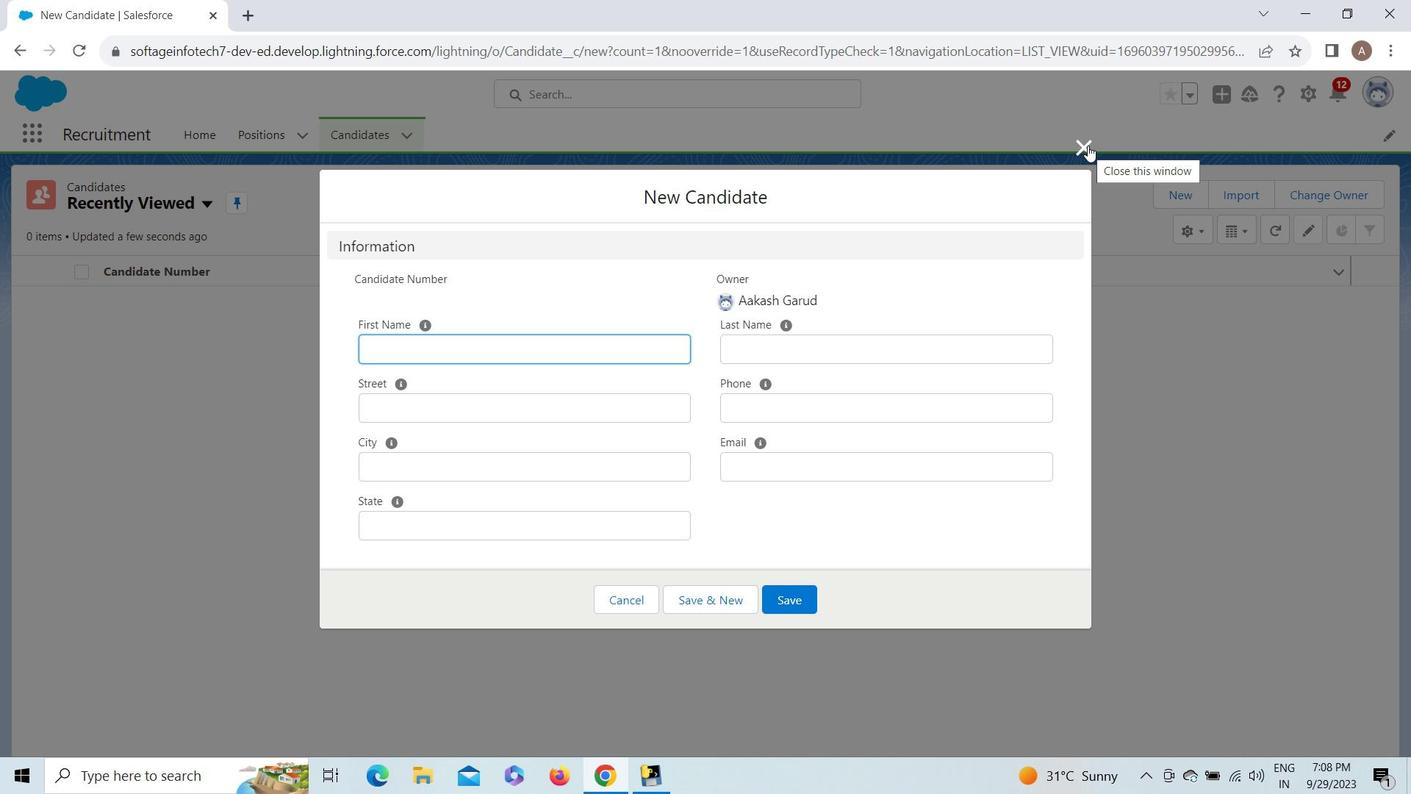 
Action: Mouse moved to (1193, 206)
Screenshot: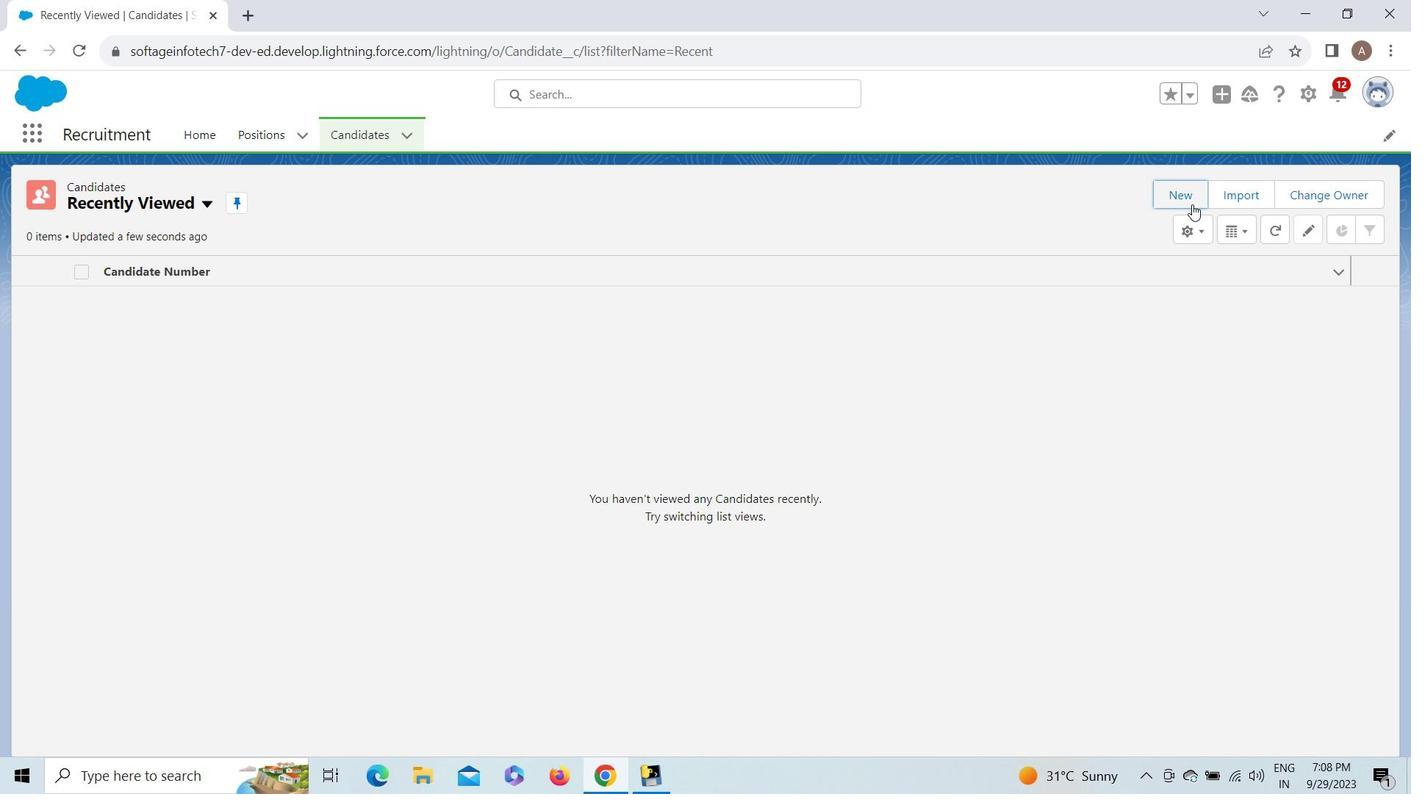 
Action: Mouse pressed left at (1193, 206)
Screenshot: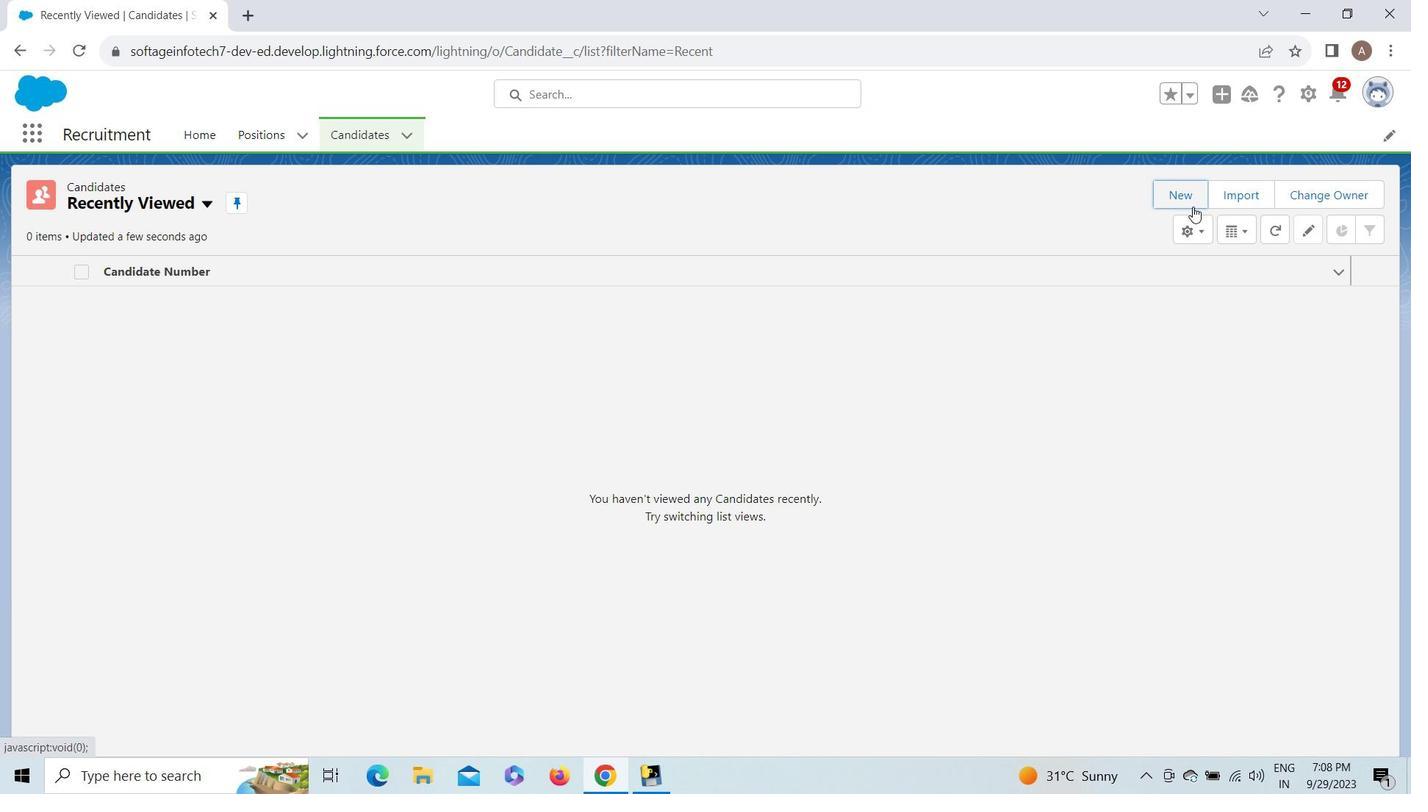
Action: Mouse moved to (636, 596)
Screenshot: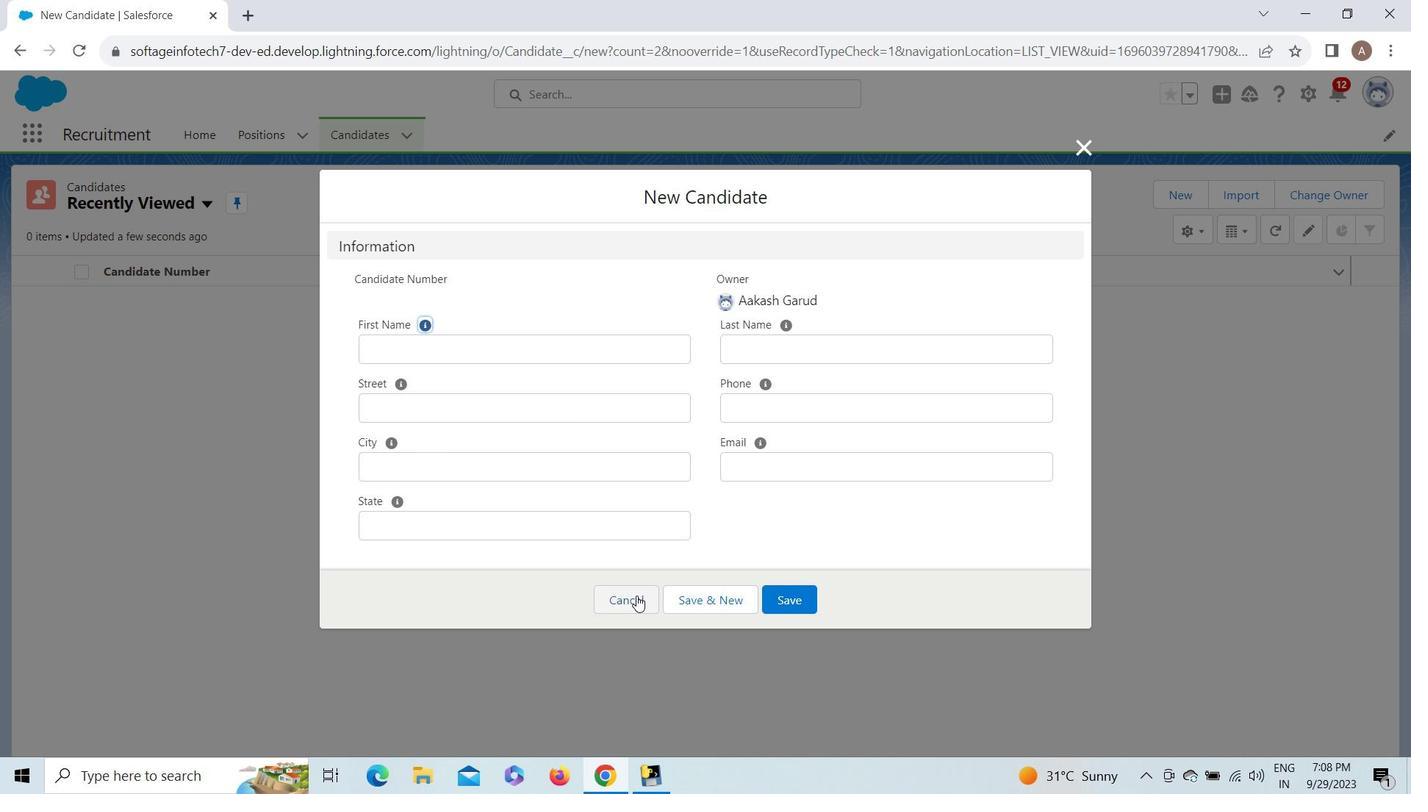 
Action: Mouse pressed left at (636, 596)
Screenshot: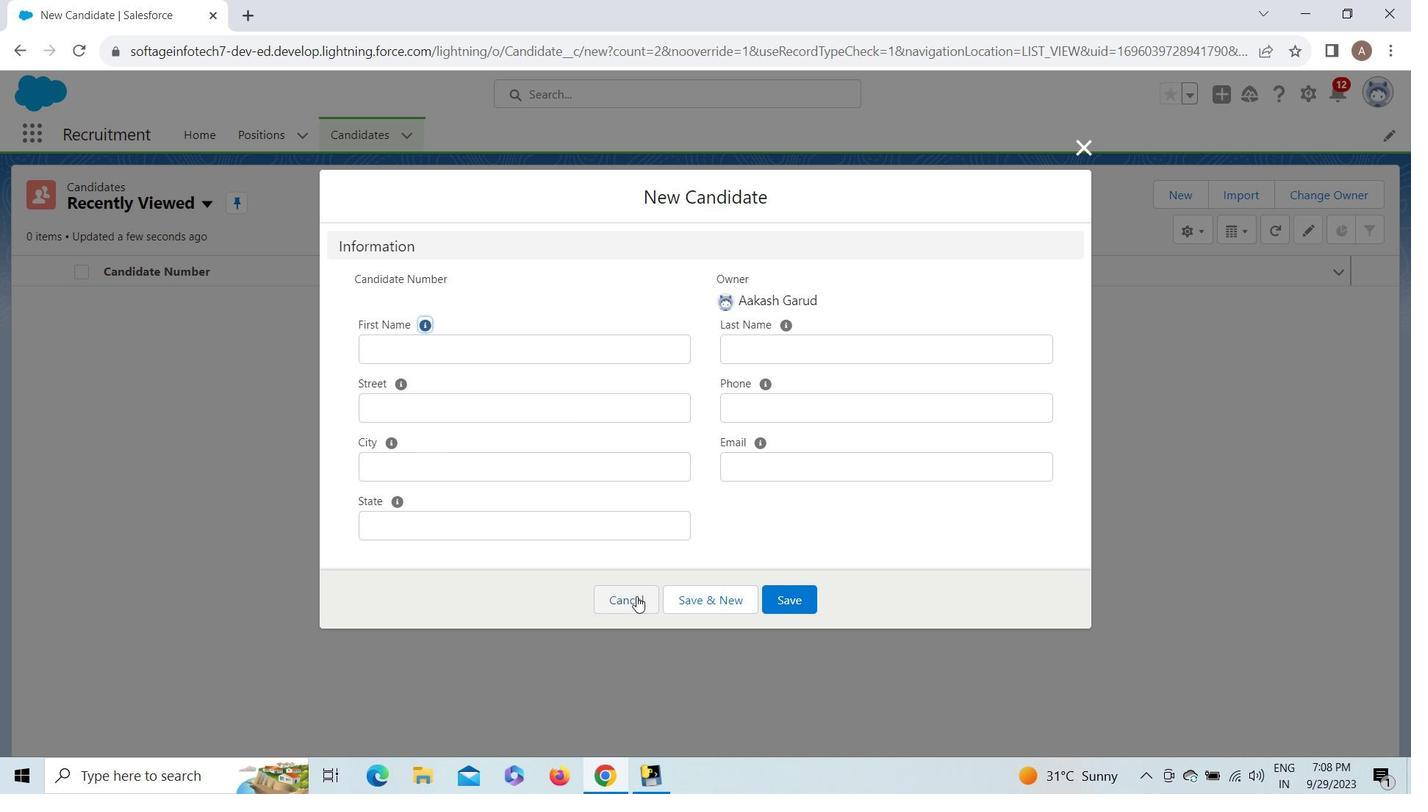 
Action: Mouse moved to (1313, 94)
Screenshot: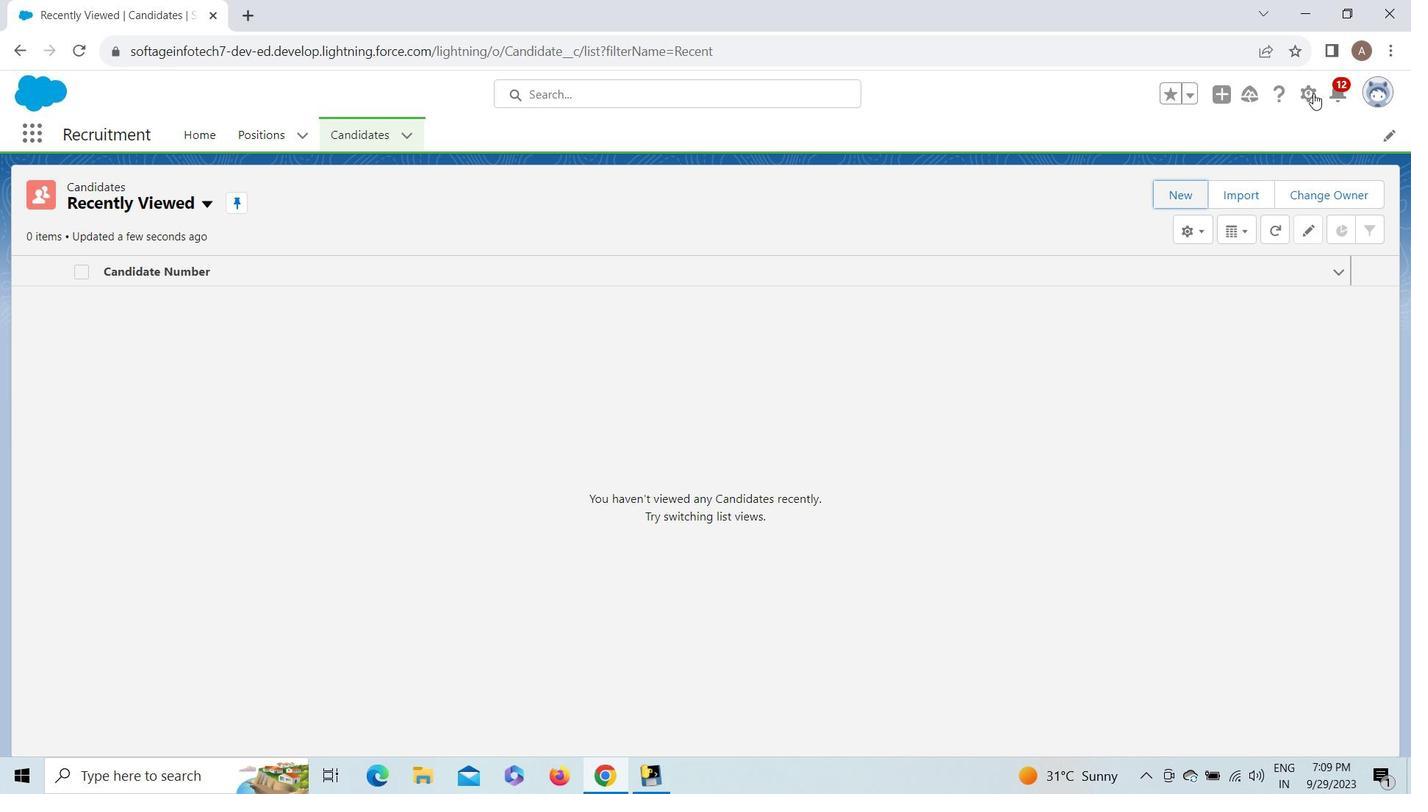 
Action: Mouse pressed left at (1313, 94)
Screenshot: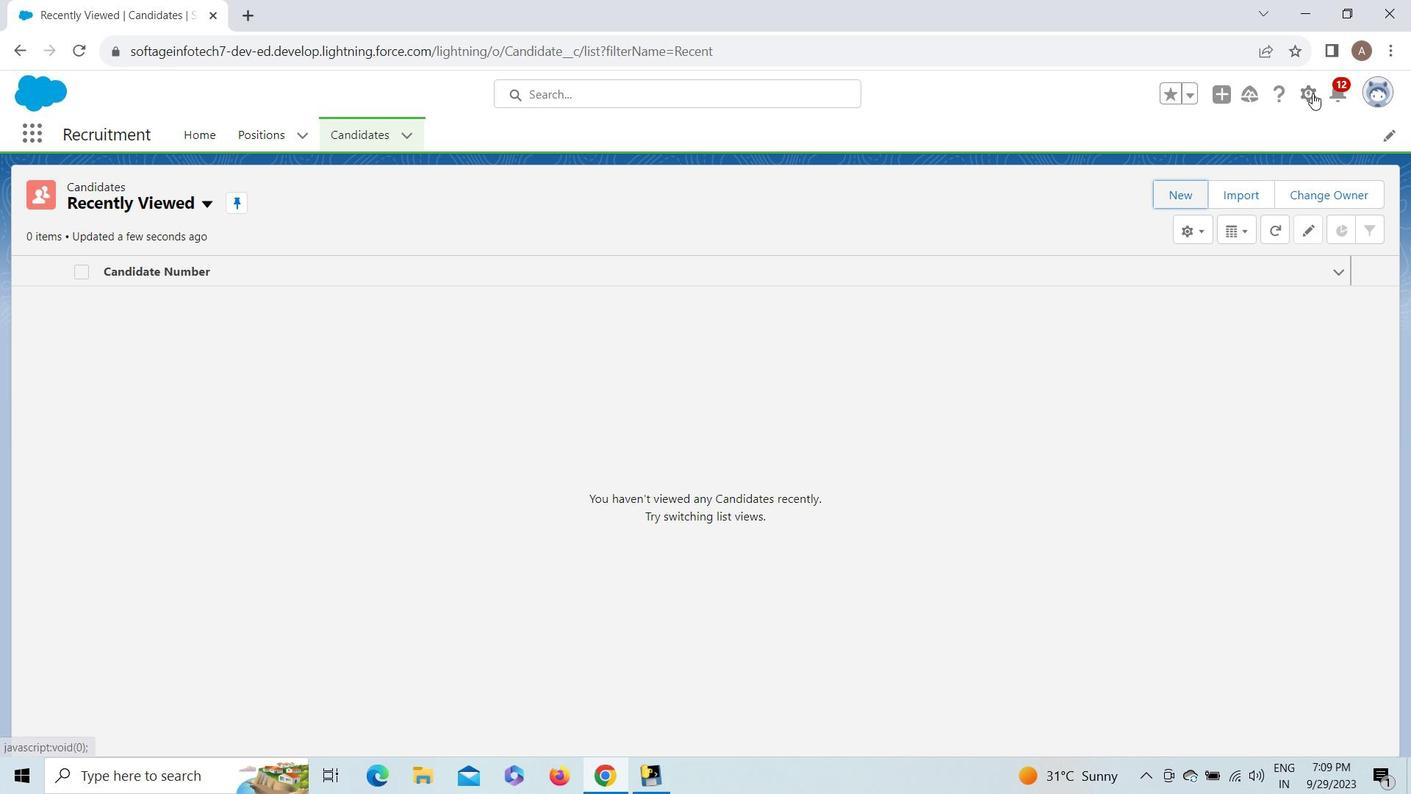 
Action: Mouse moved to (1260, 154)
Screenshot: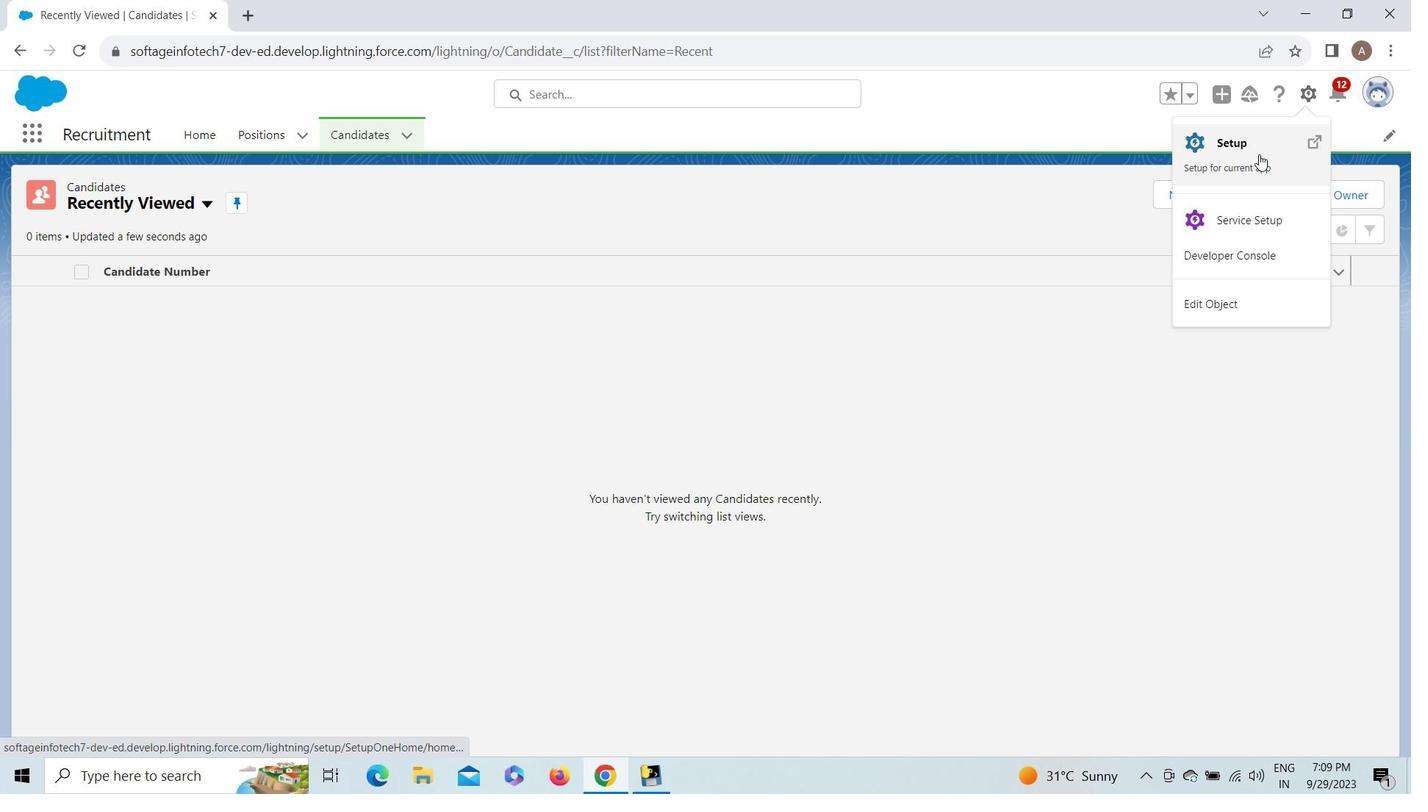 
Action: Mouse pressed left at (1260, 154)
Screenshot: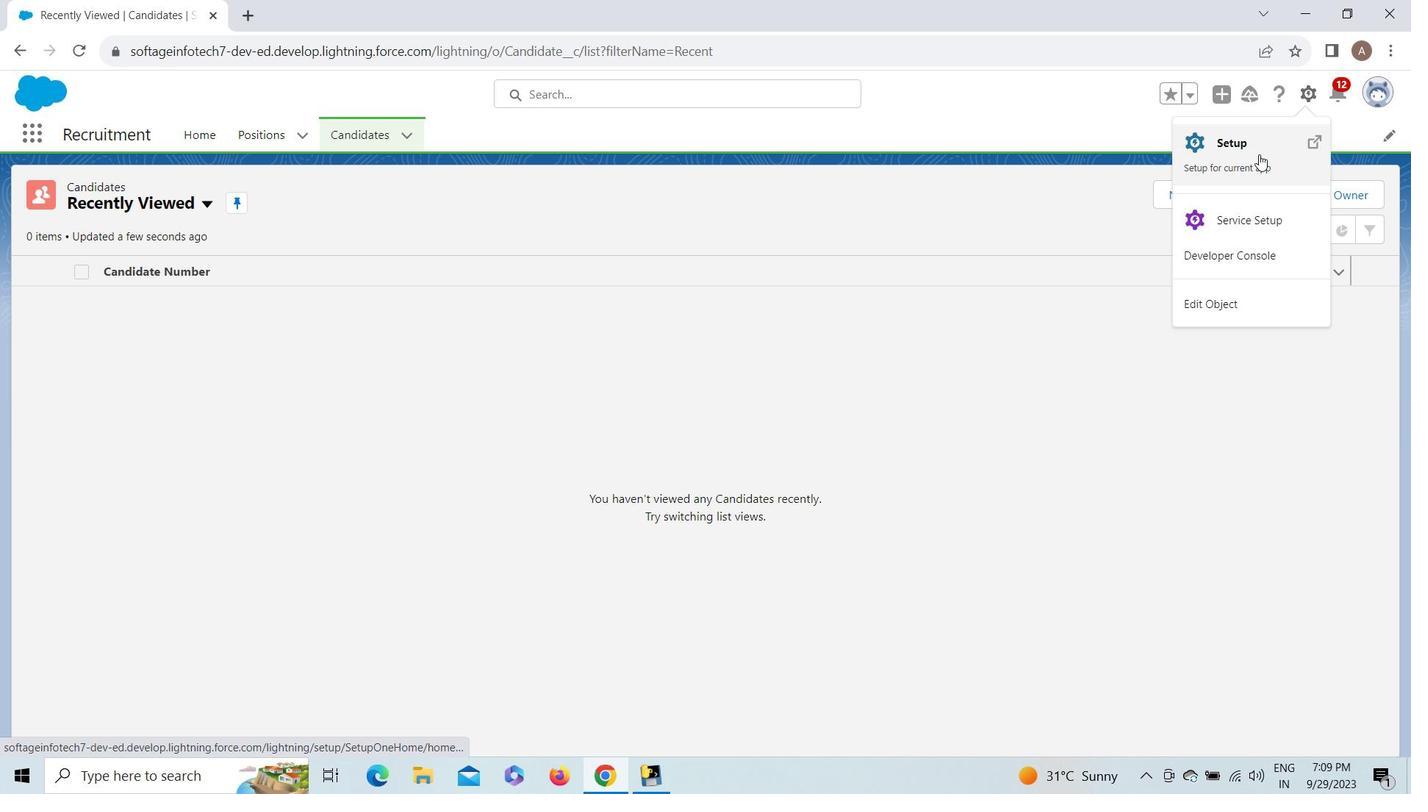 
Action: Mouse moved to (204, 136)
Screenshot: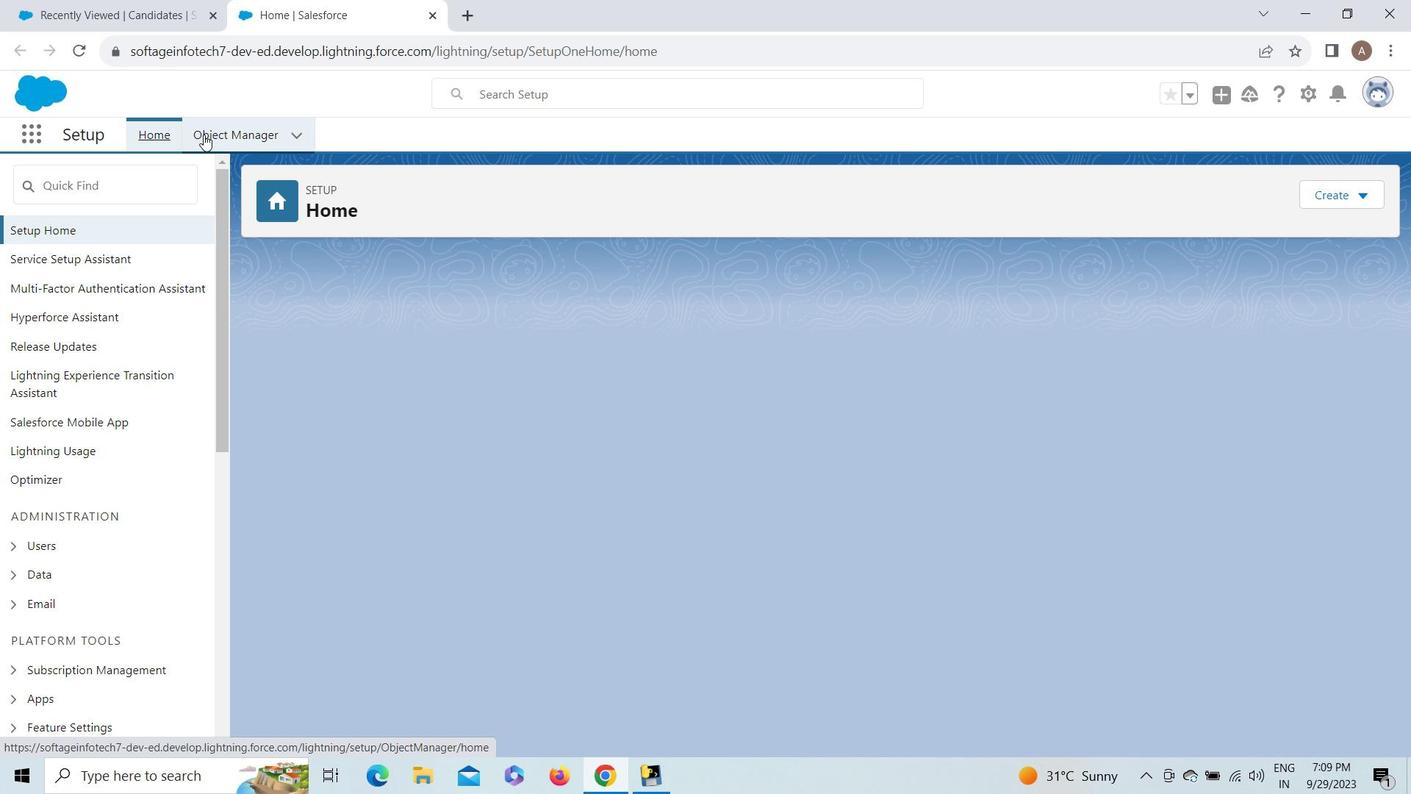 
Action: Mouse pressed left at (204, 136)
Screenshot: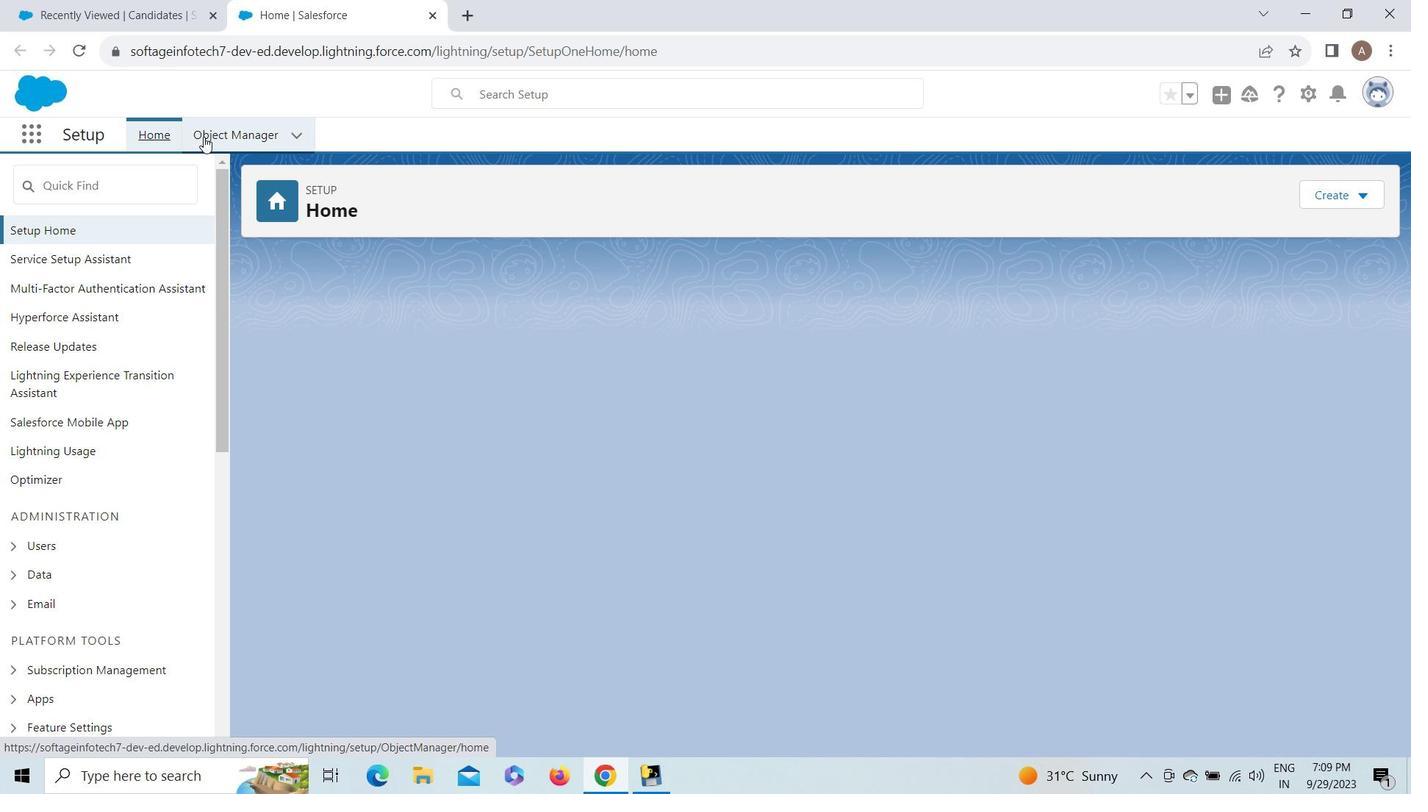 
Action: Mouse moved to (1109, 188)
Screenshot: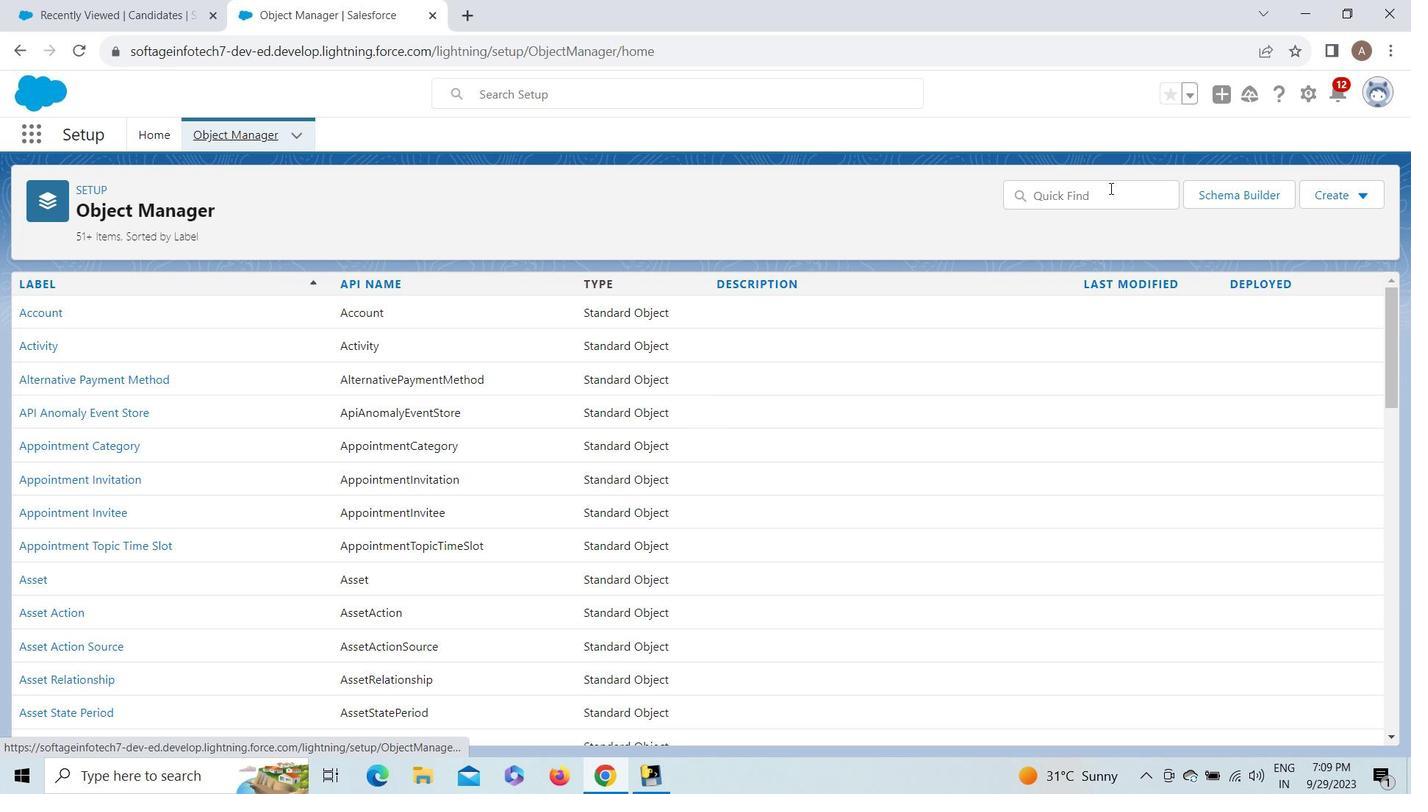 
Action: Mouse pressed left at (1109, 188)
Screenshot: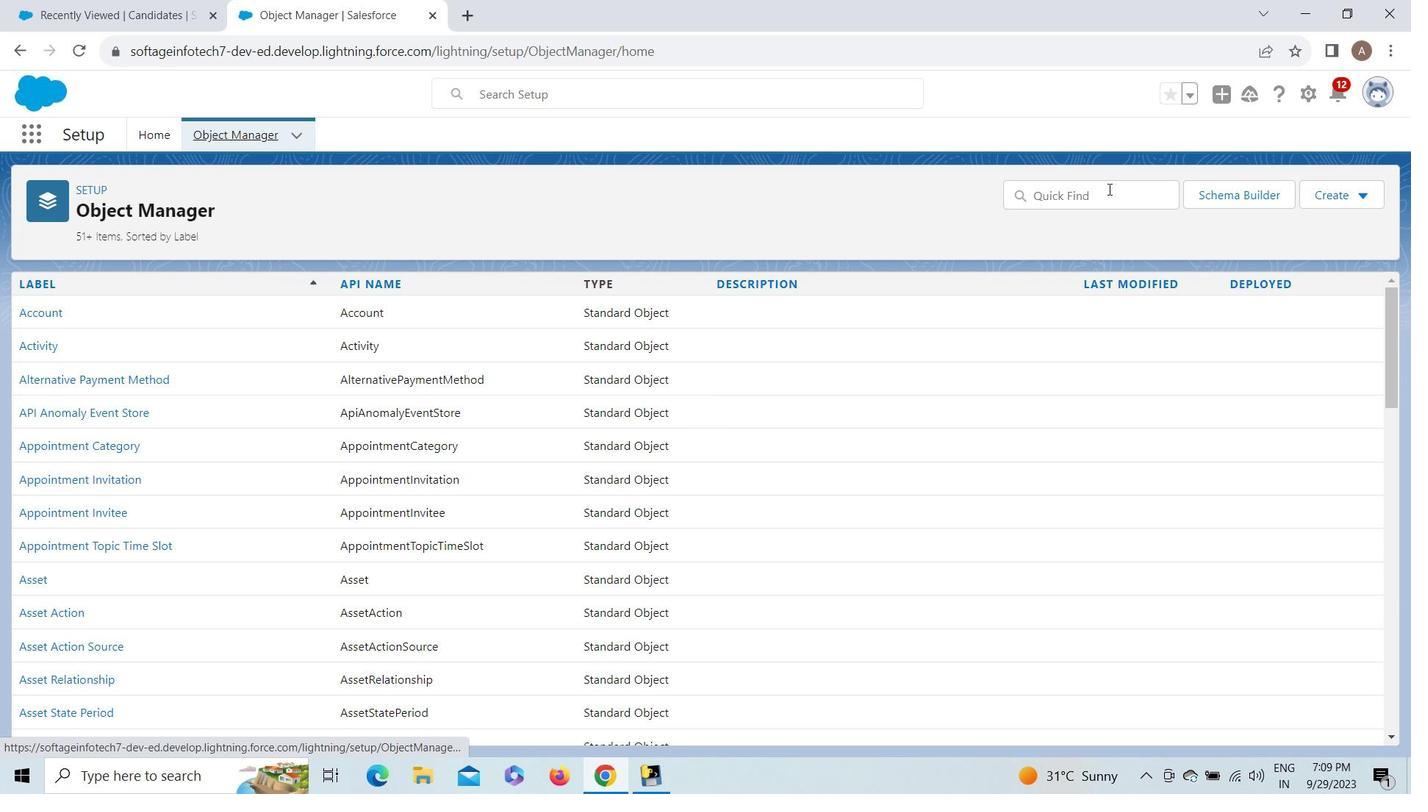 
Action: Key pressed cand
Screenshot: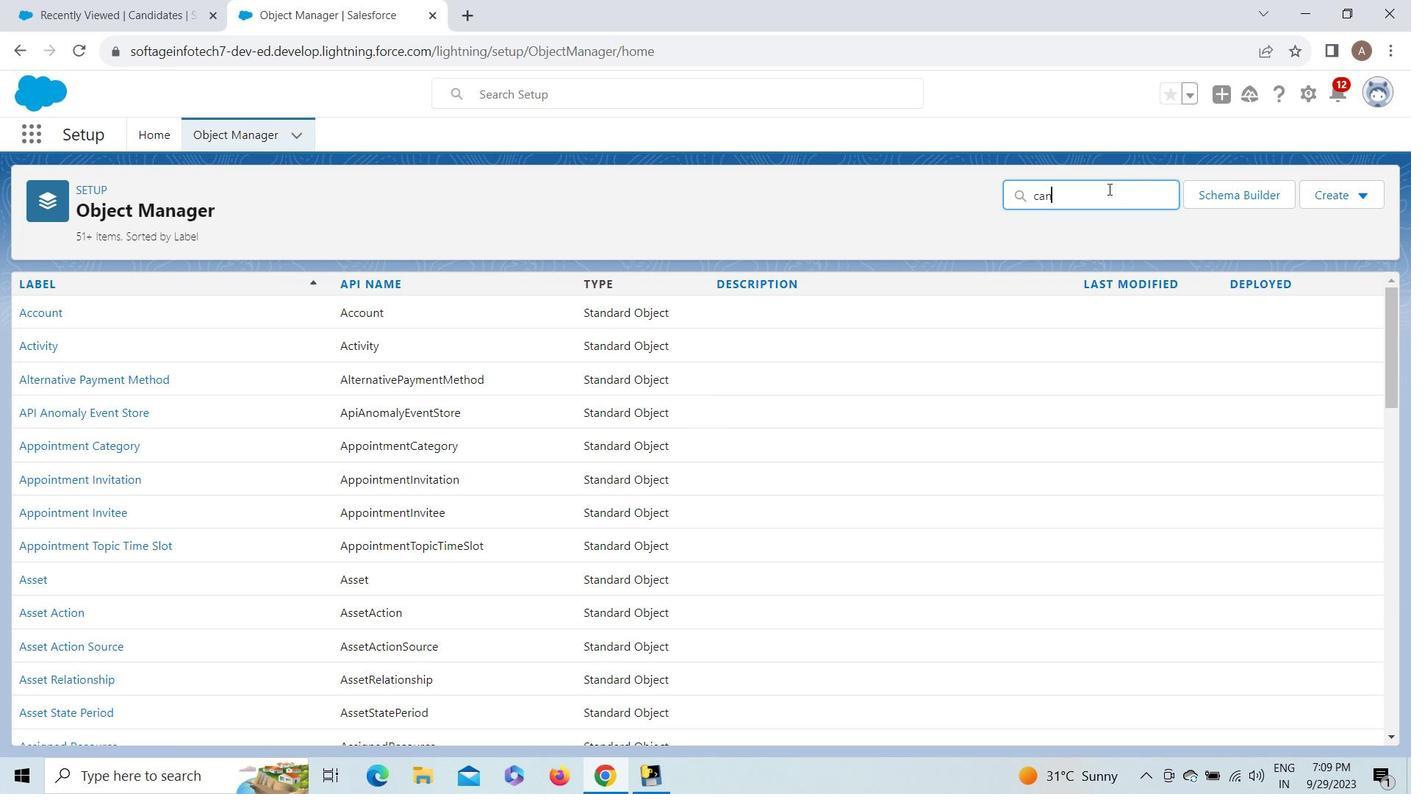 
Action: Mouse moved to (27, 319)
Screenshot: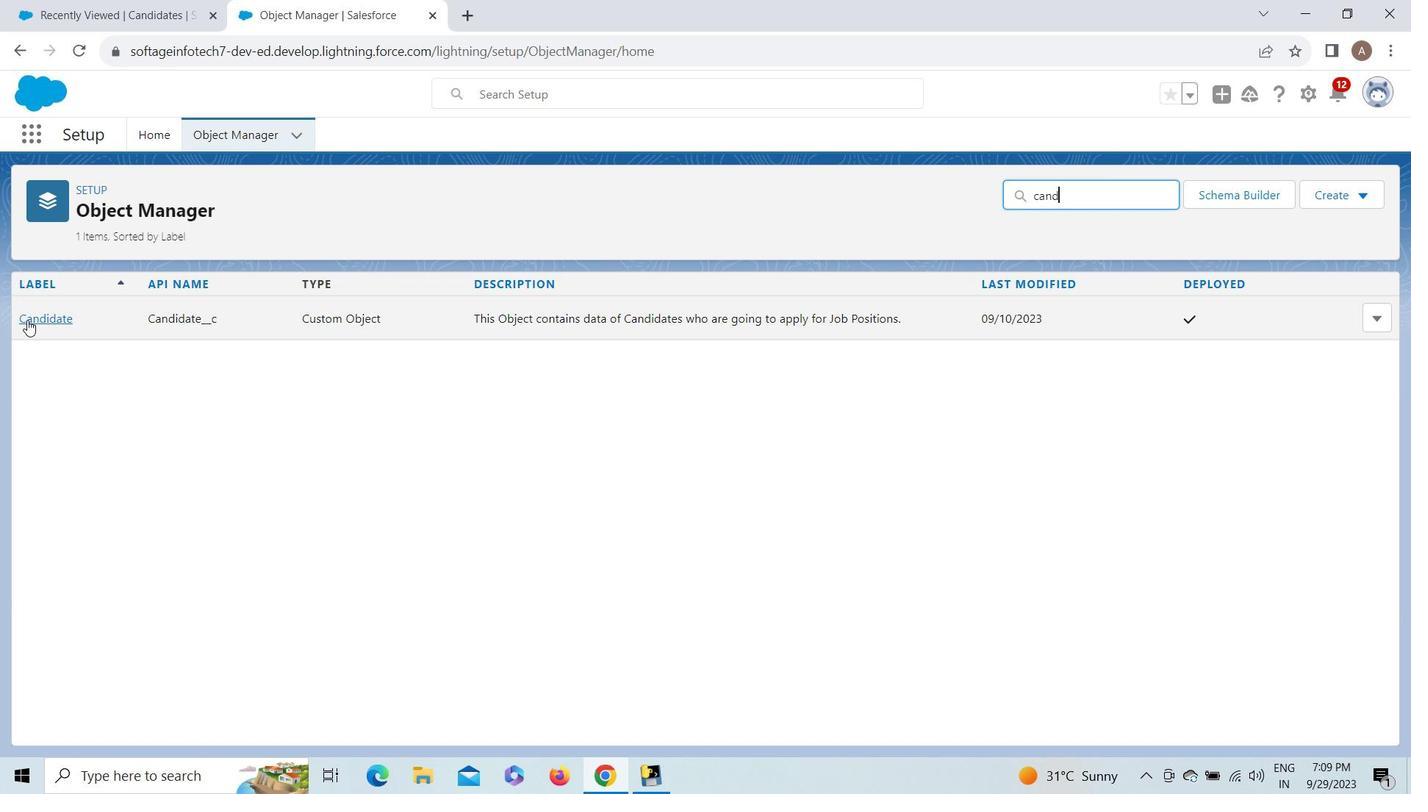 
Action: Mouse pressed left at (27, 319)
Screenshot: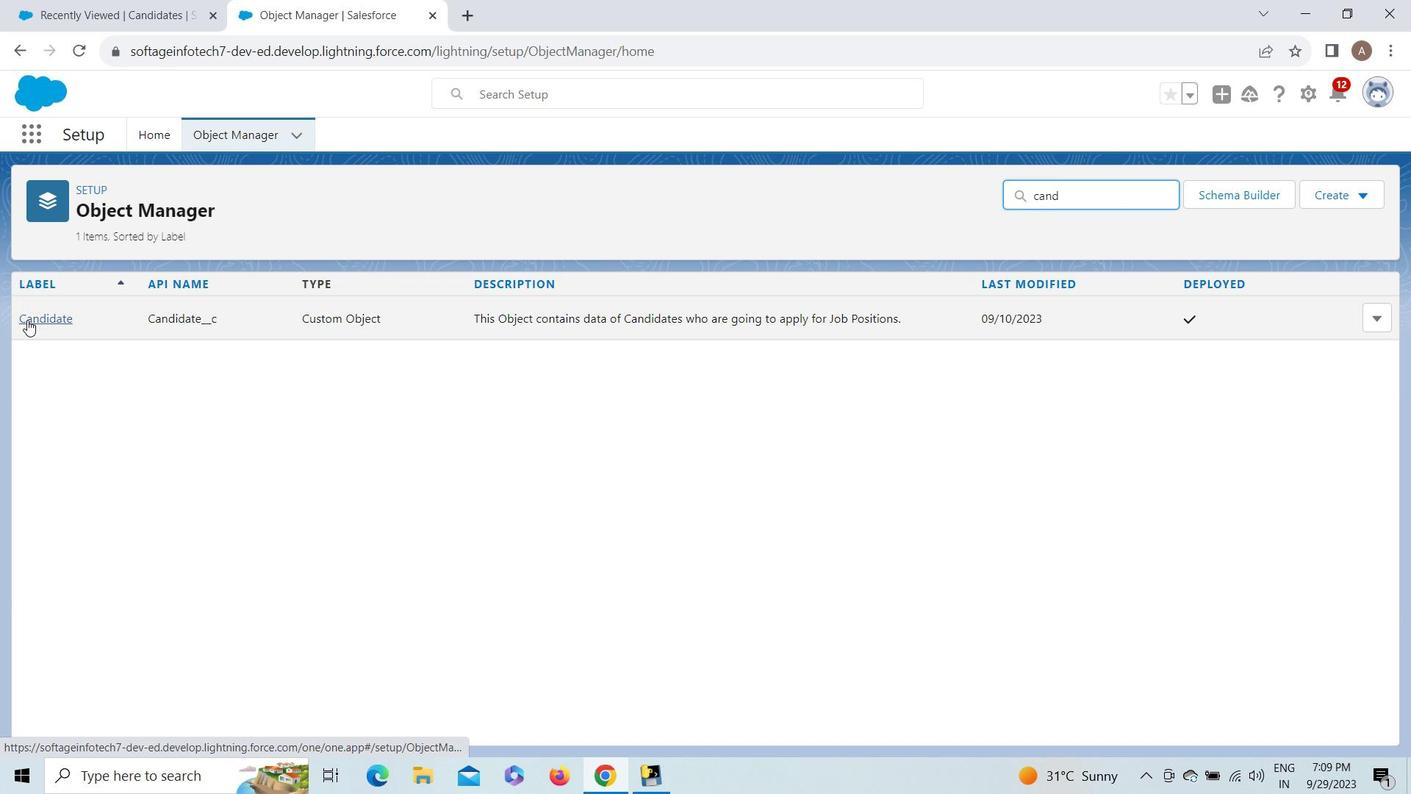 
Action: Mouse moved to (94, 312)
Screenshot: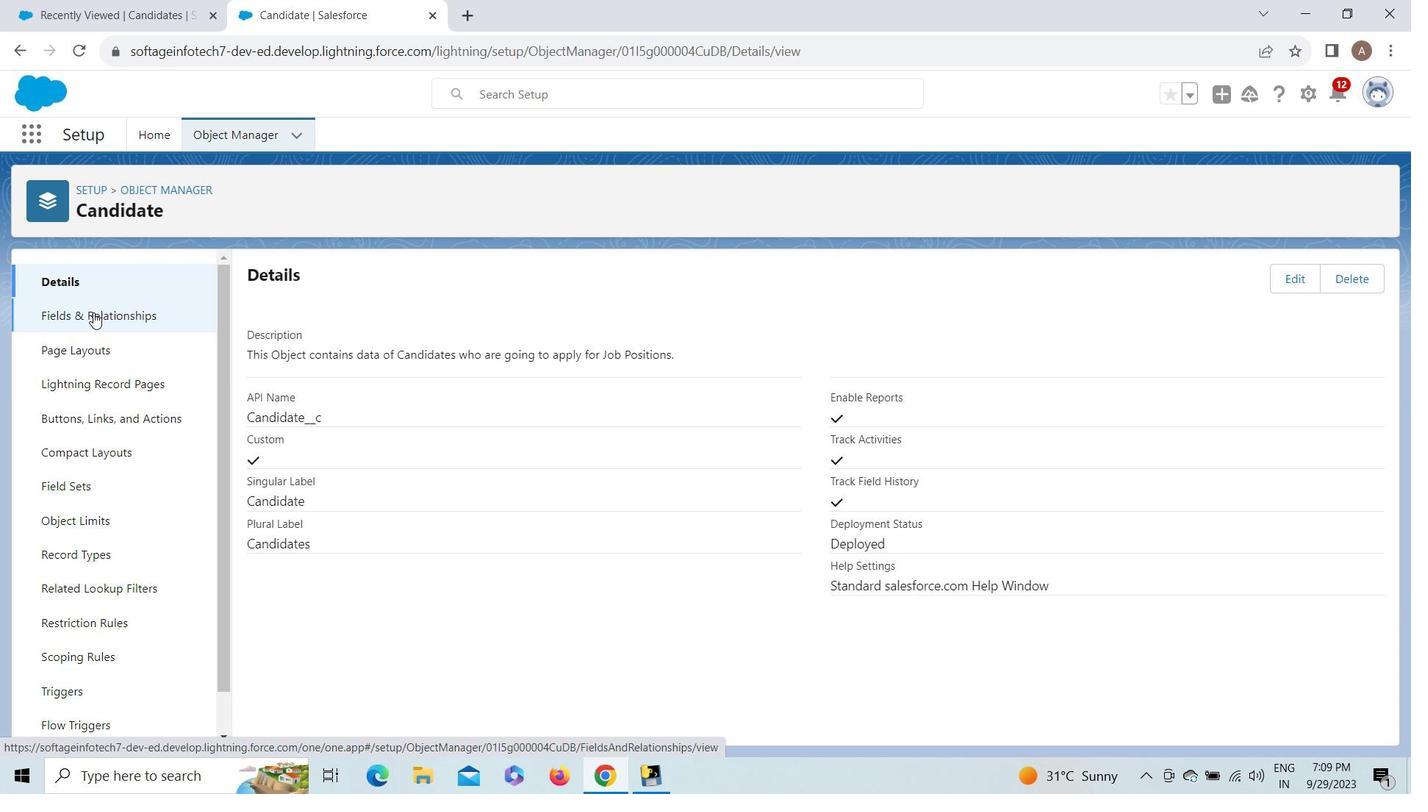 
Action: Mouse pressed left at (94, 312)
Screenshot: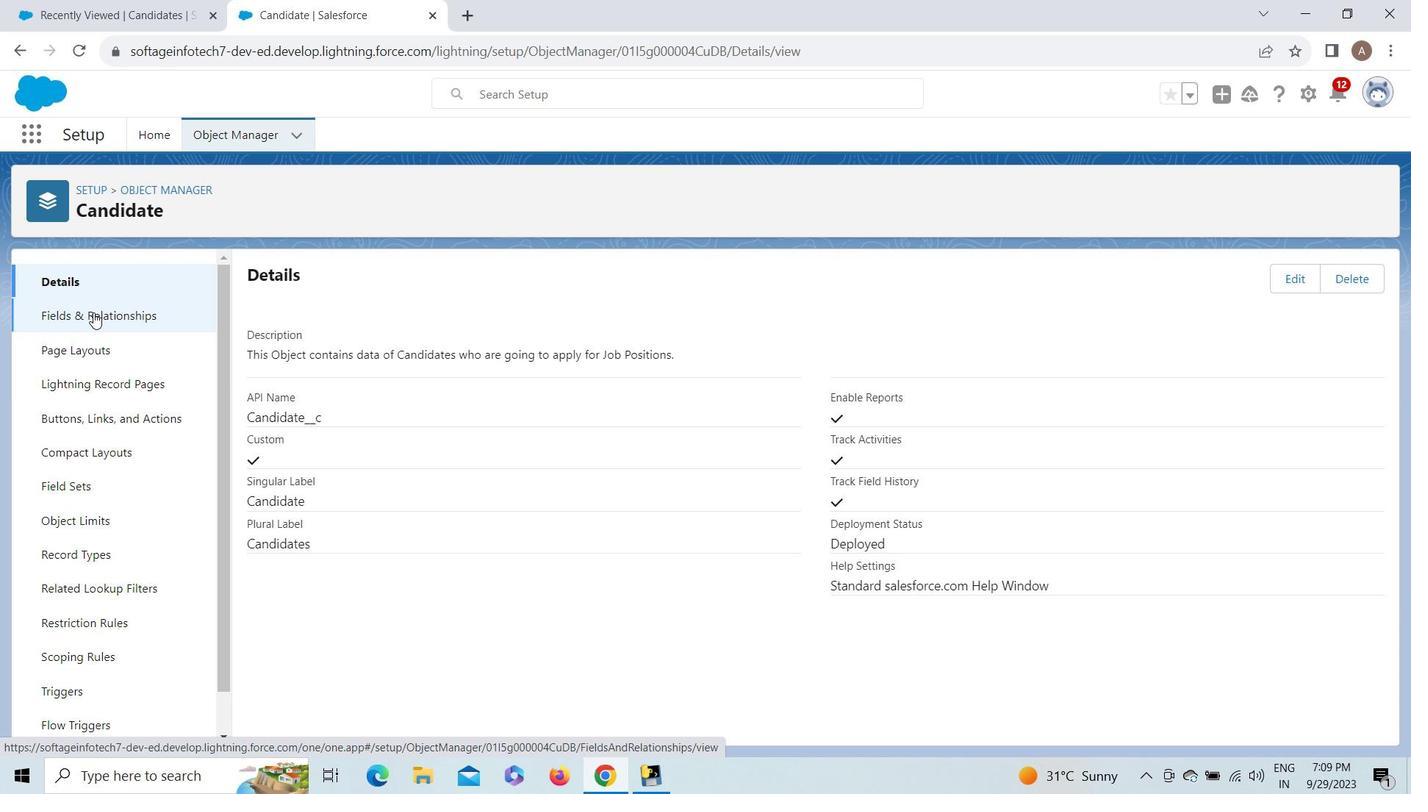 
Action: Mouse moved to (998, 280)
Screenshot: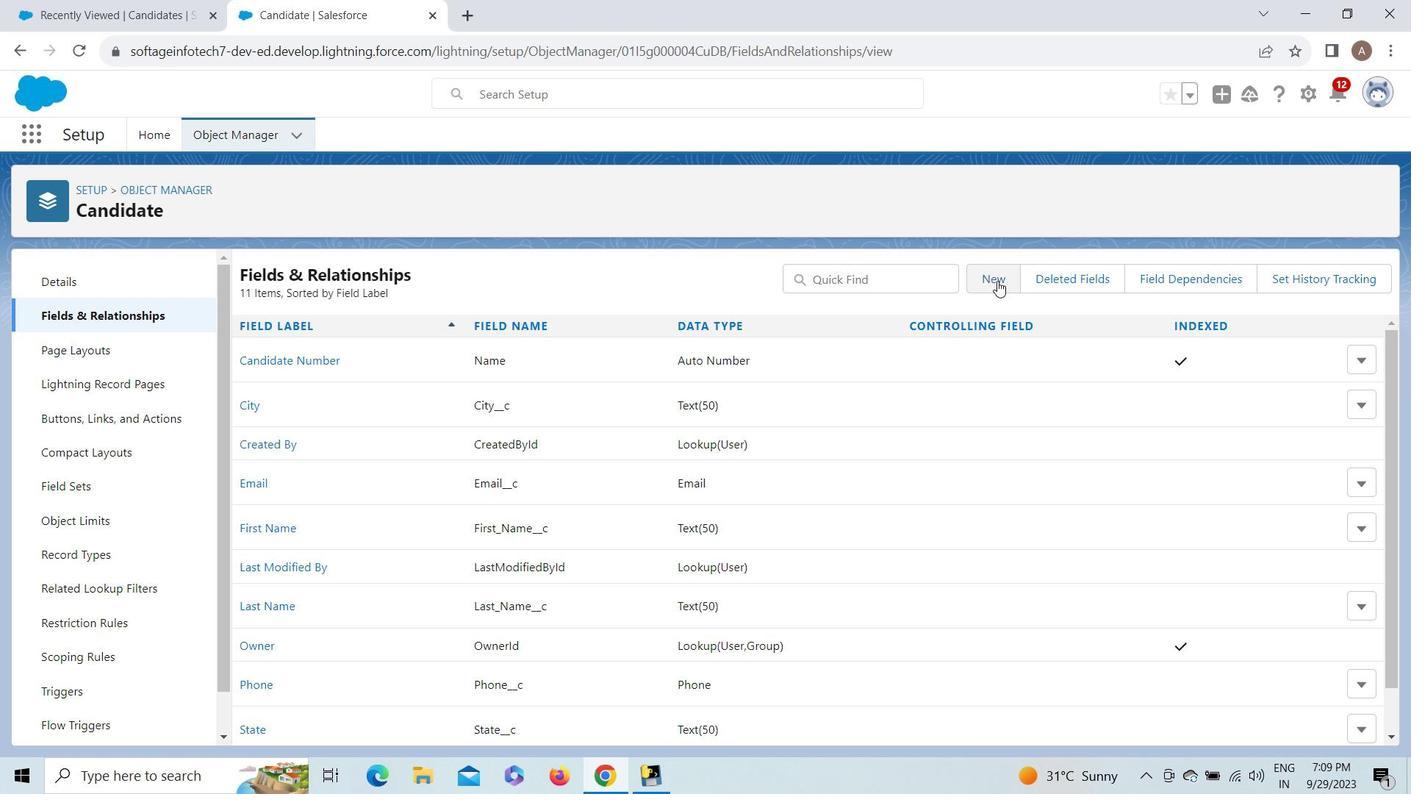
Action: Mouse pressed left at (998, 280)
Screenshot: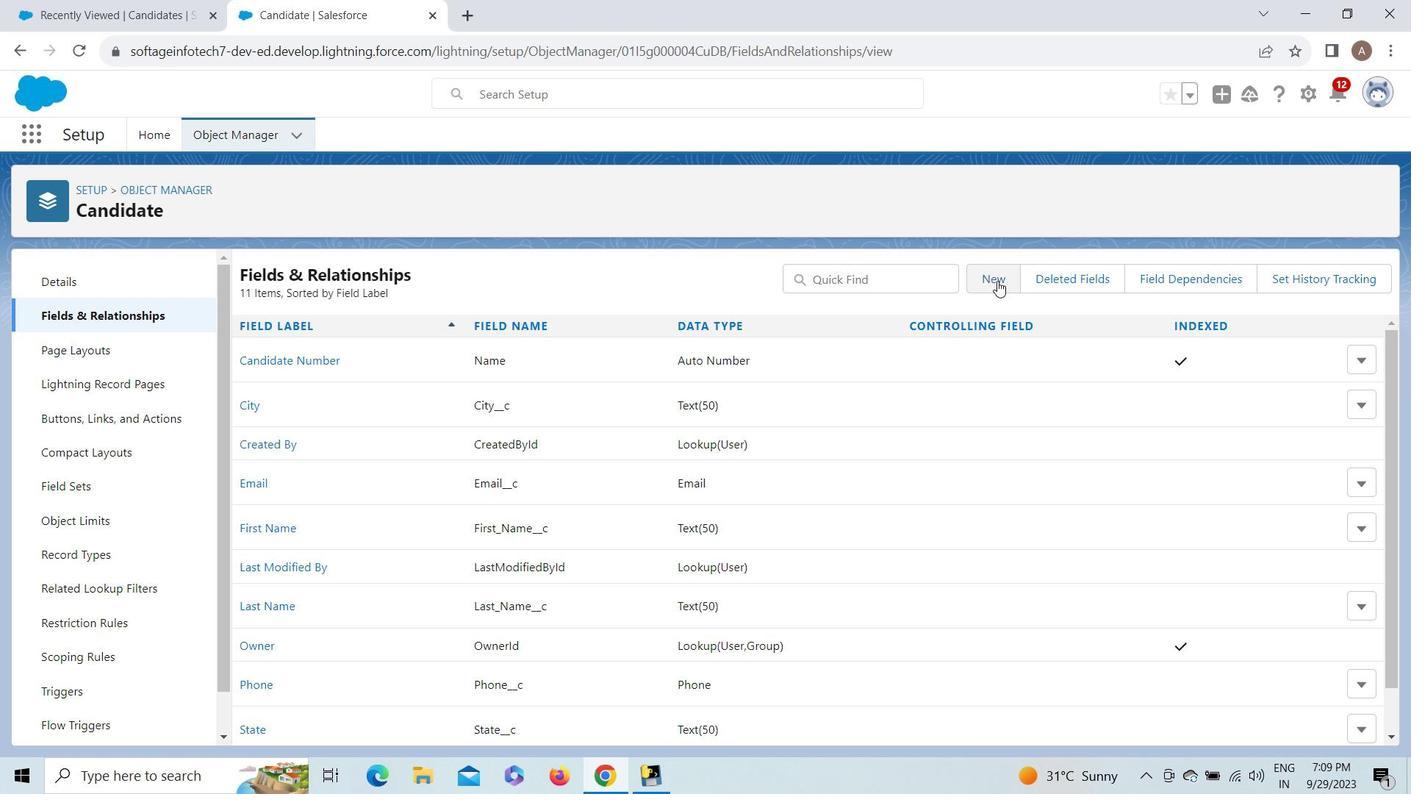 
Action: Mouse moved to (1375, 394)
Screenshot: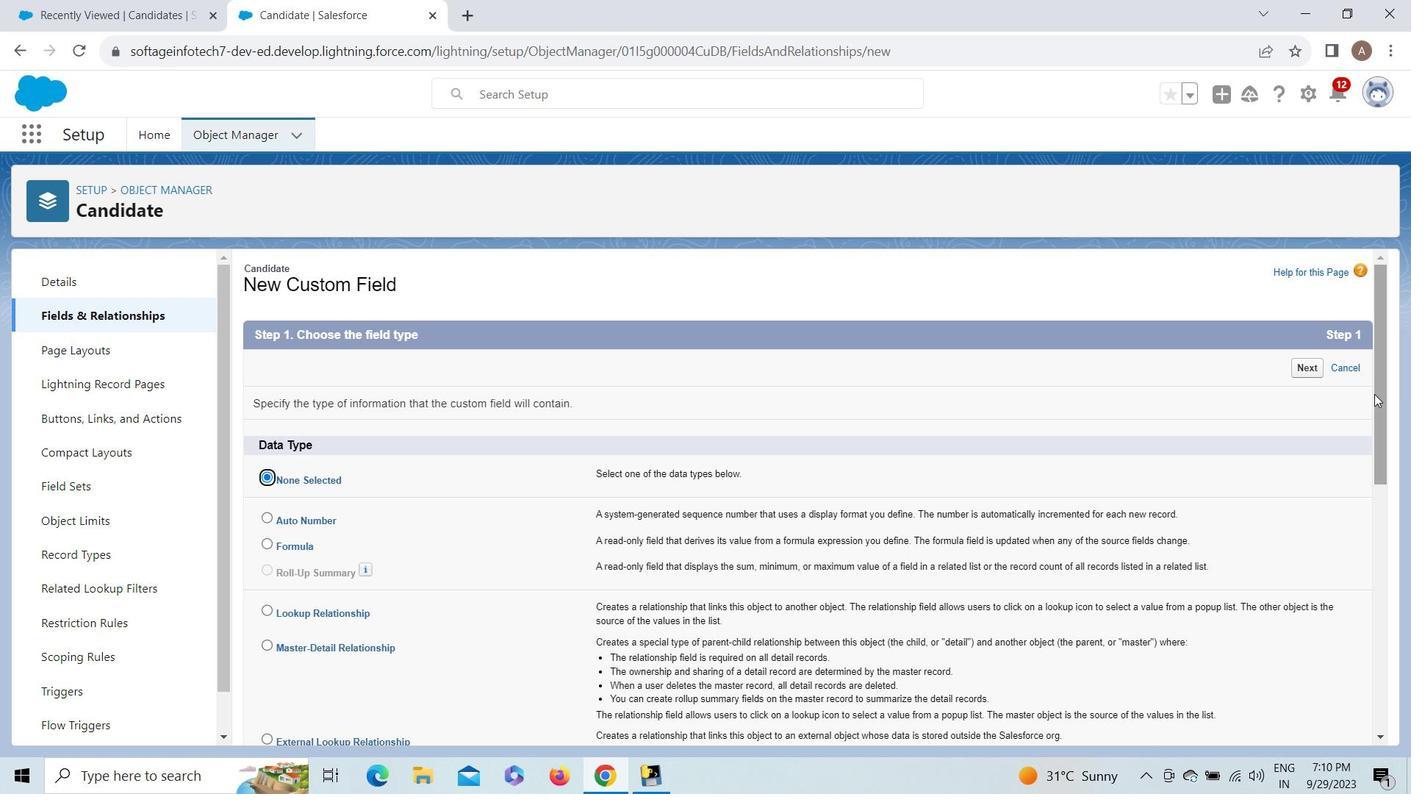 
Action: Mouse pressed left at (1375, 394)
Screenshot: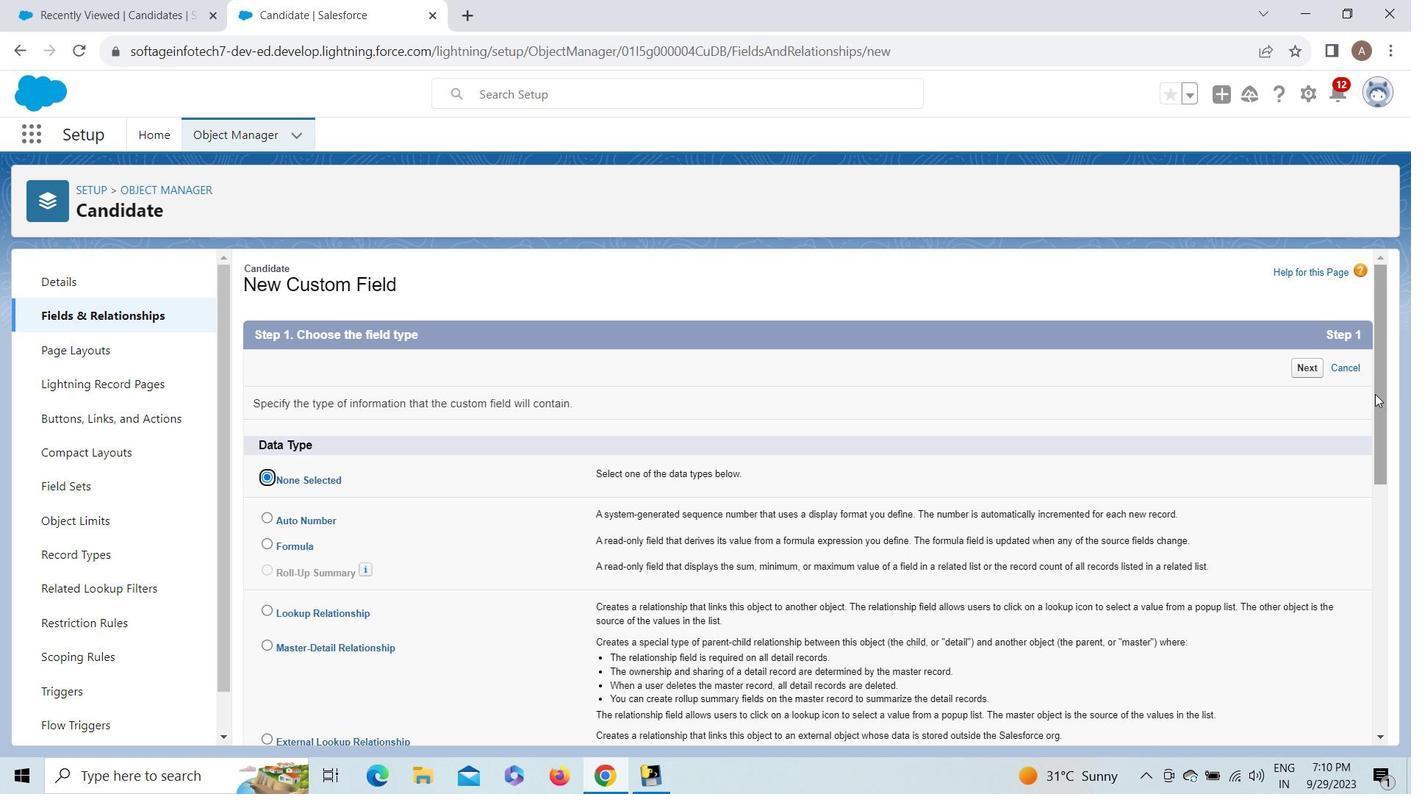 
Action: Mouse moved to (263, 599)
Screenshot: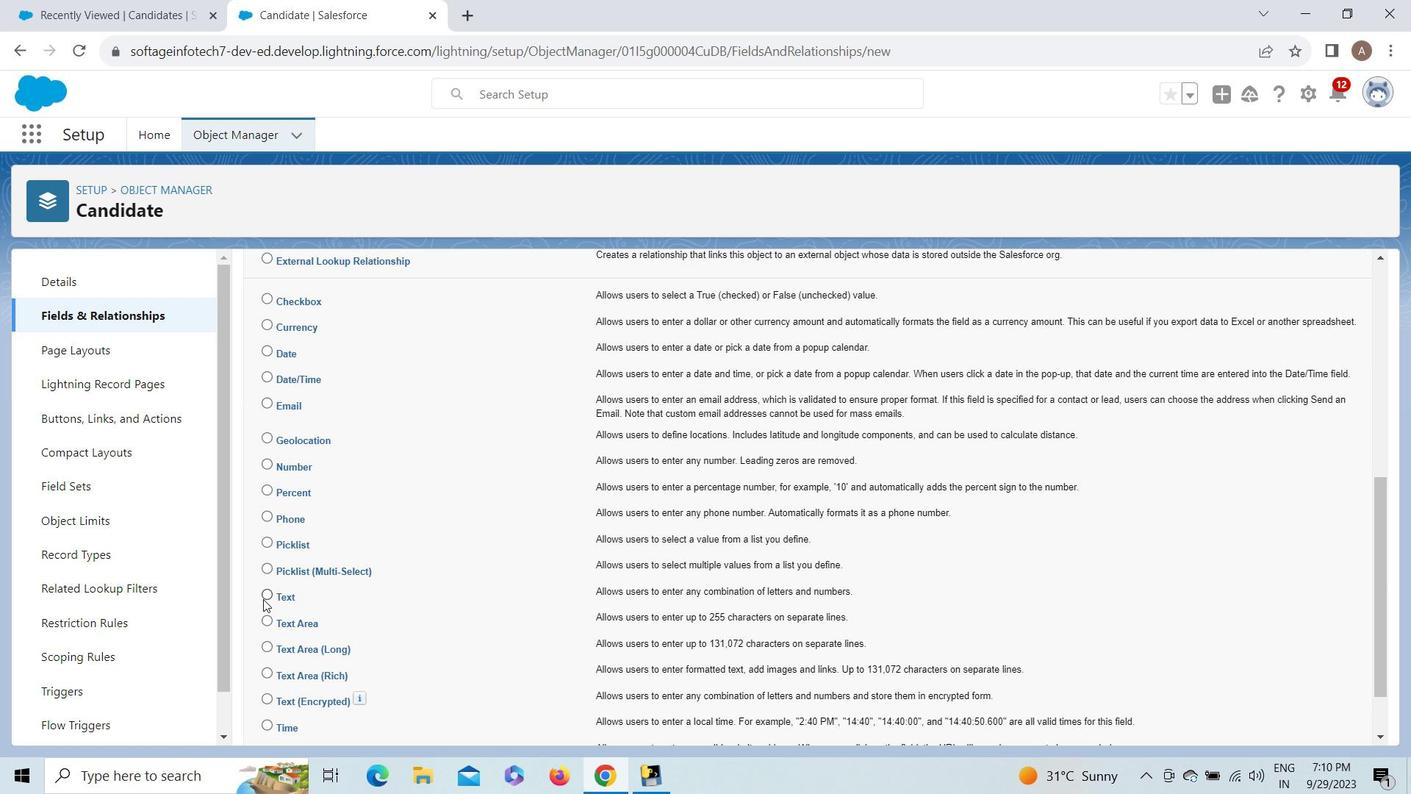 
Action: Mouse pressed left at (263, 599)
Screenshot: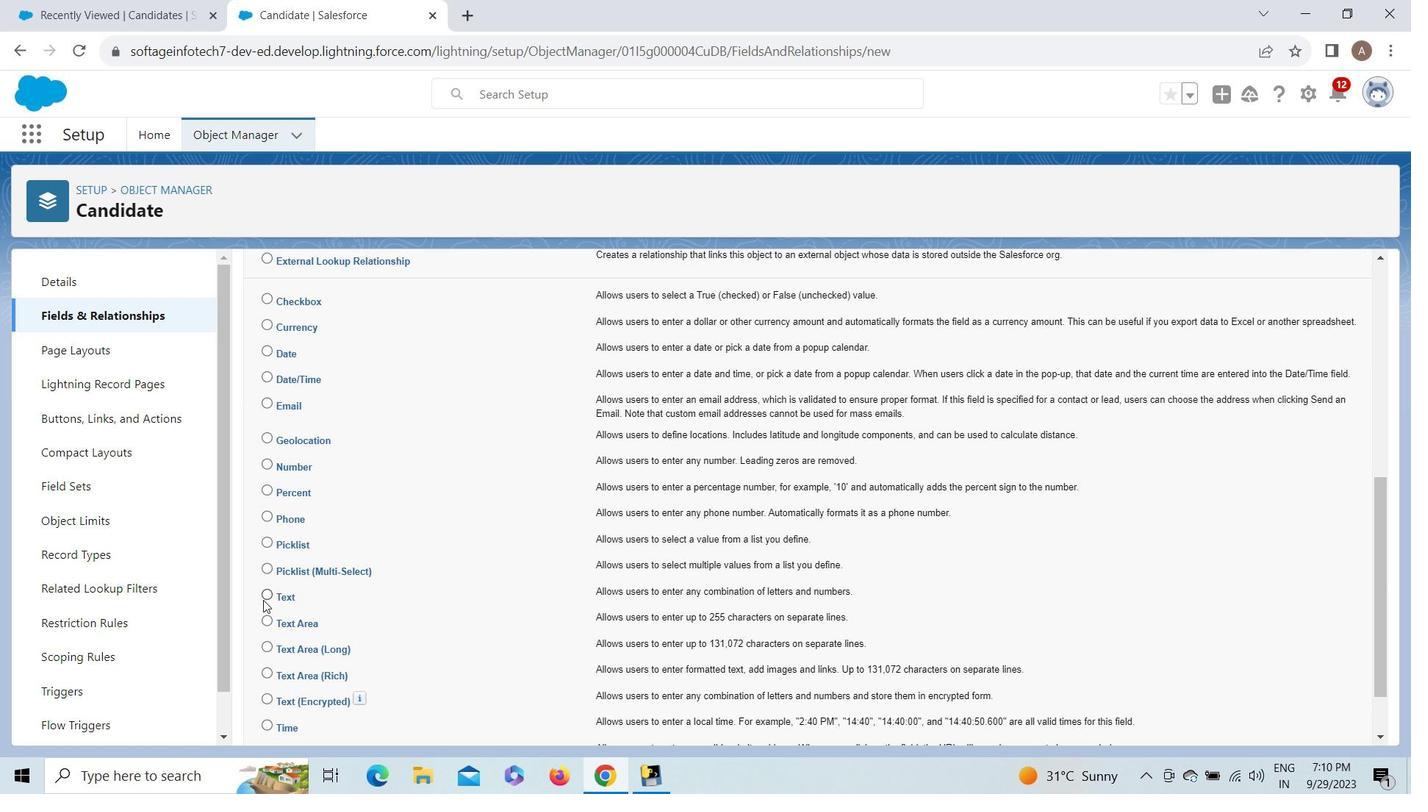 
Action: Mouse moved to (1382, 696)
Screenshot: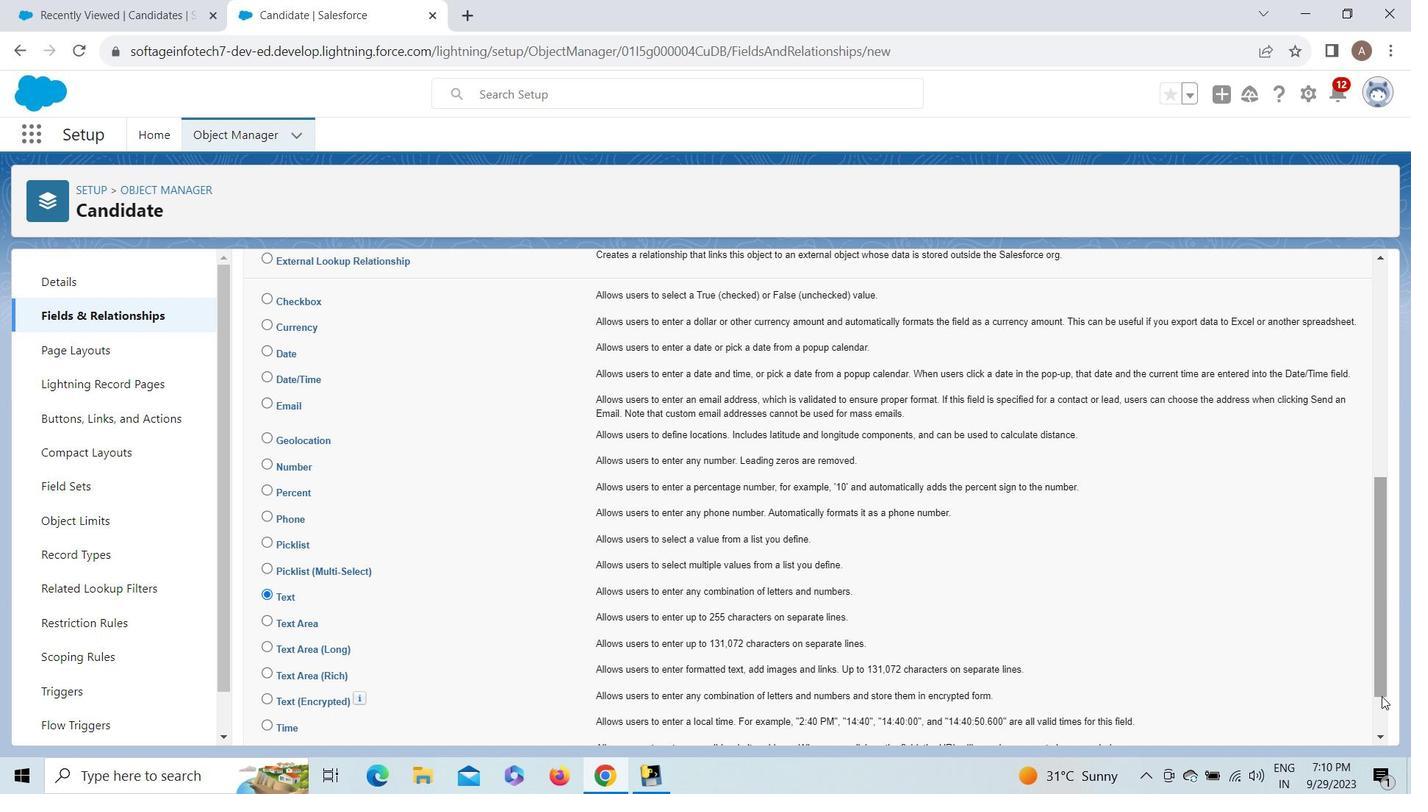 
Action: Mouse pressed left at (1382, 696)
Screenshot: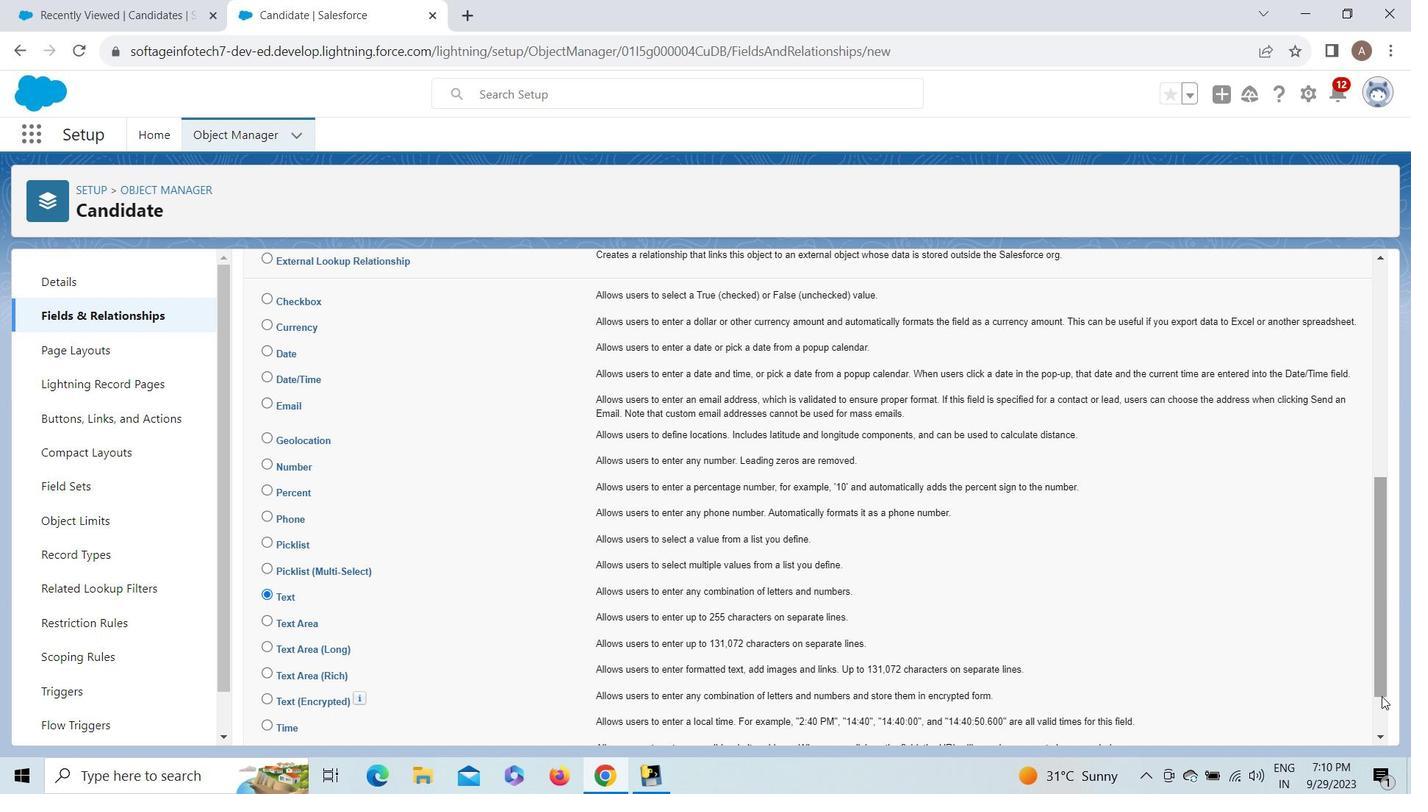 
Action: Mouse moved to (1382, 708)
Screenshot: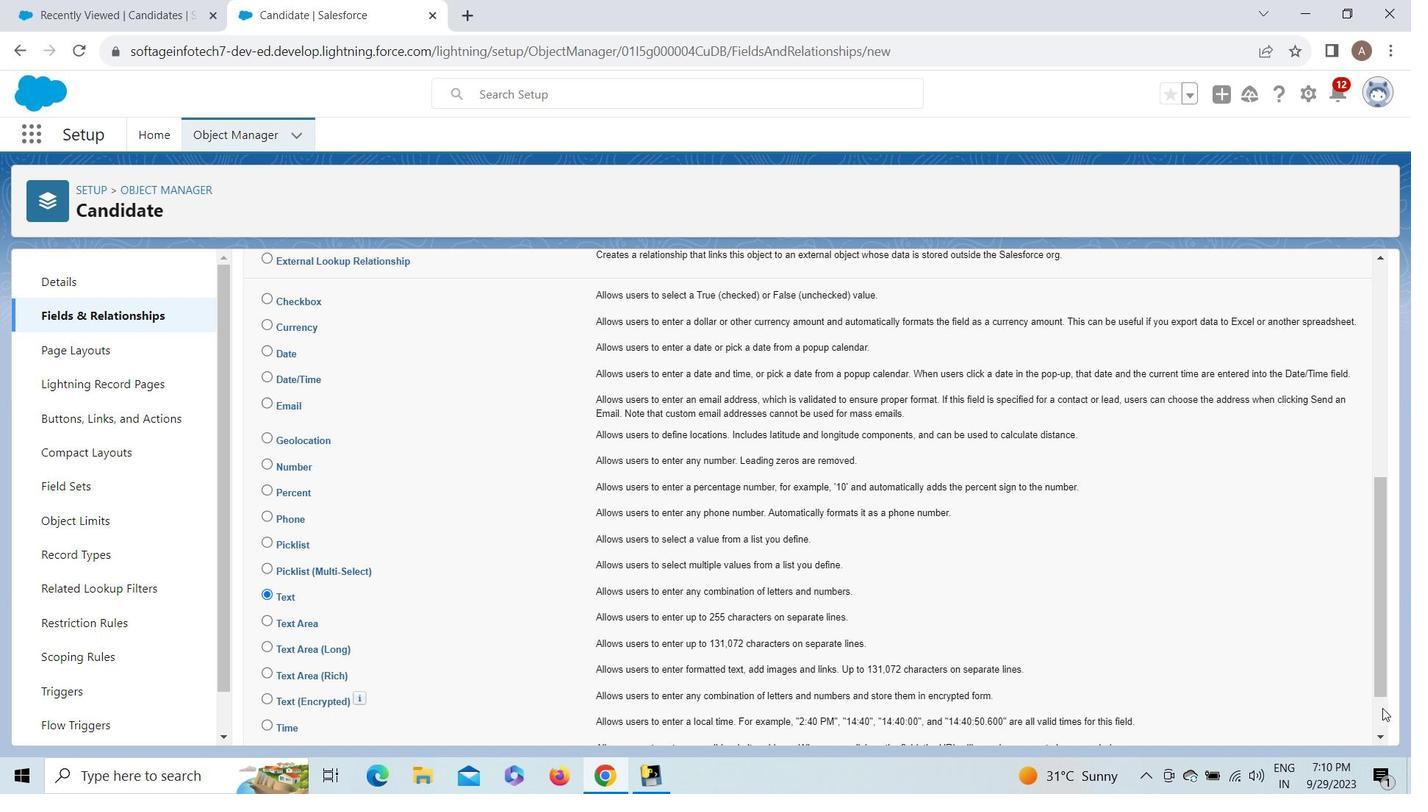
Action: Mouse pressed left at (1382, 708)
Screenshot: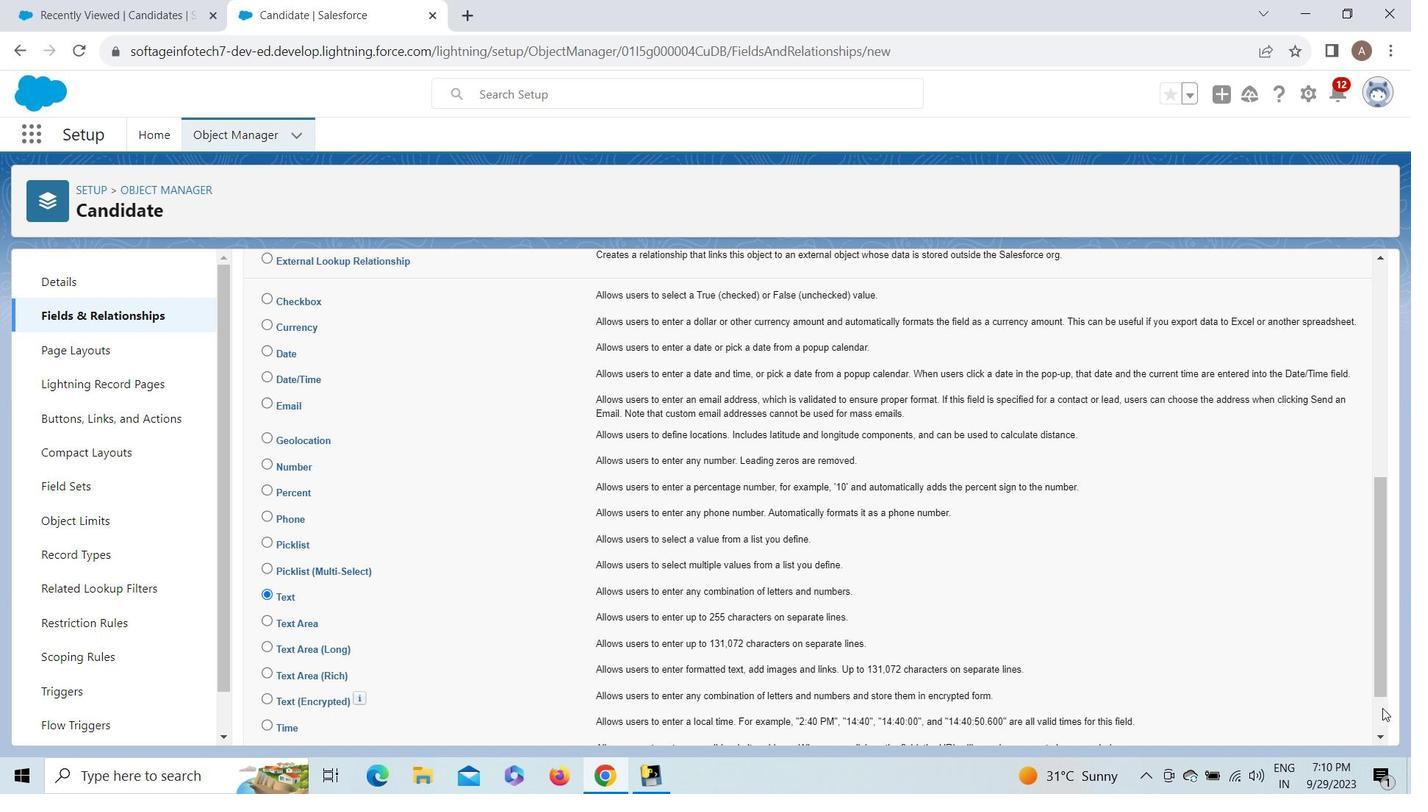 
Action: Mouse moved to (1307, 724)
Screenshot: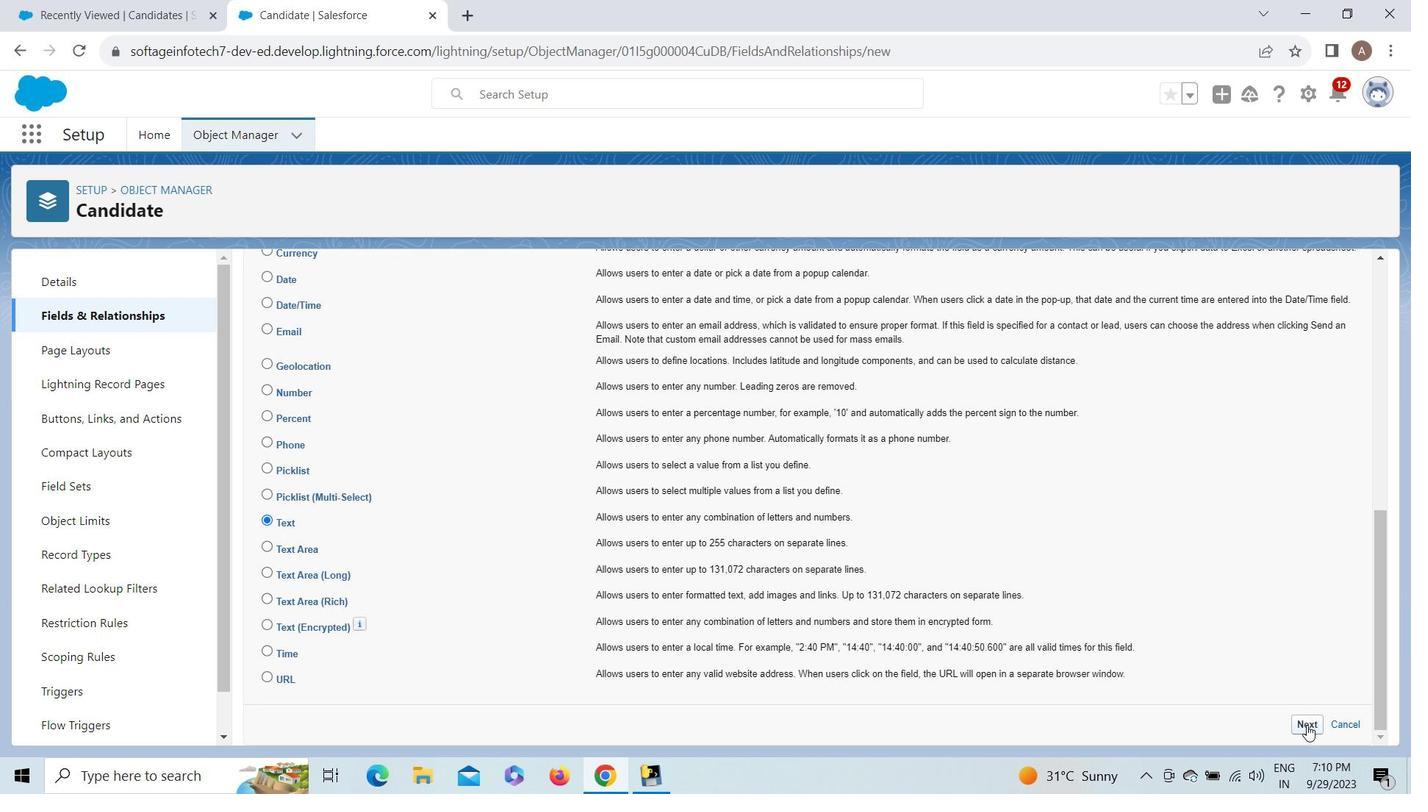 
Action: Mouse pressed left at (1307, 724)
Screenshot: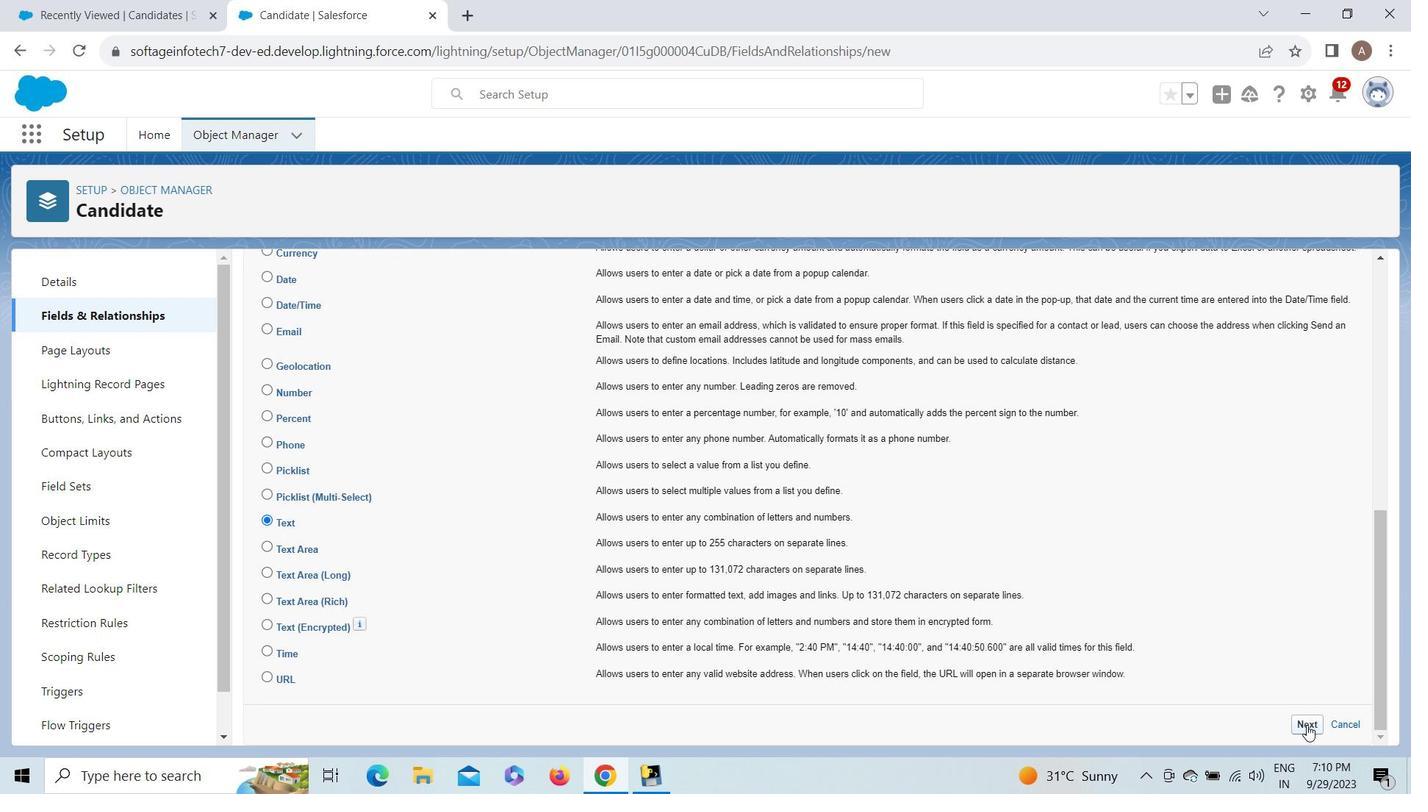 
Action: Mouse moved to (496, 408)
Screenshot: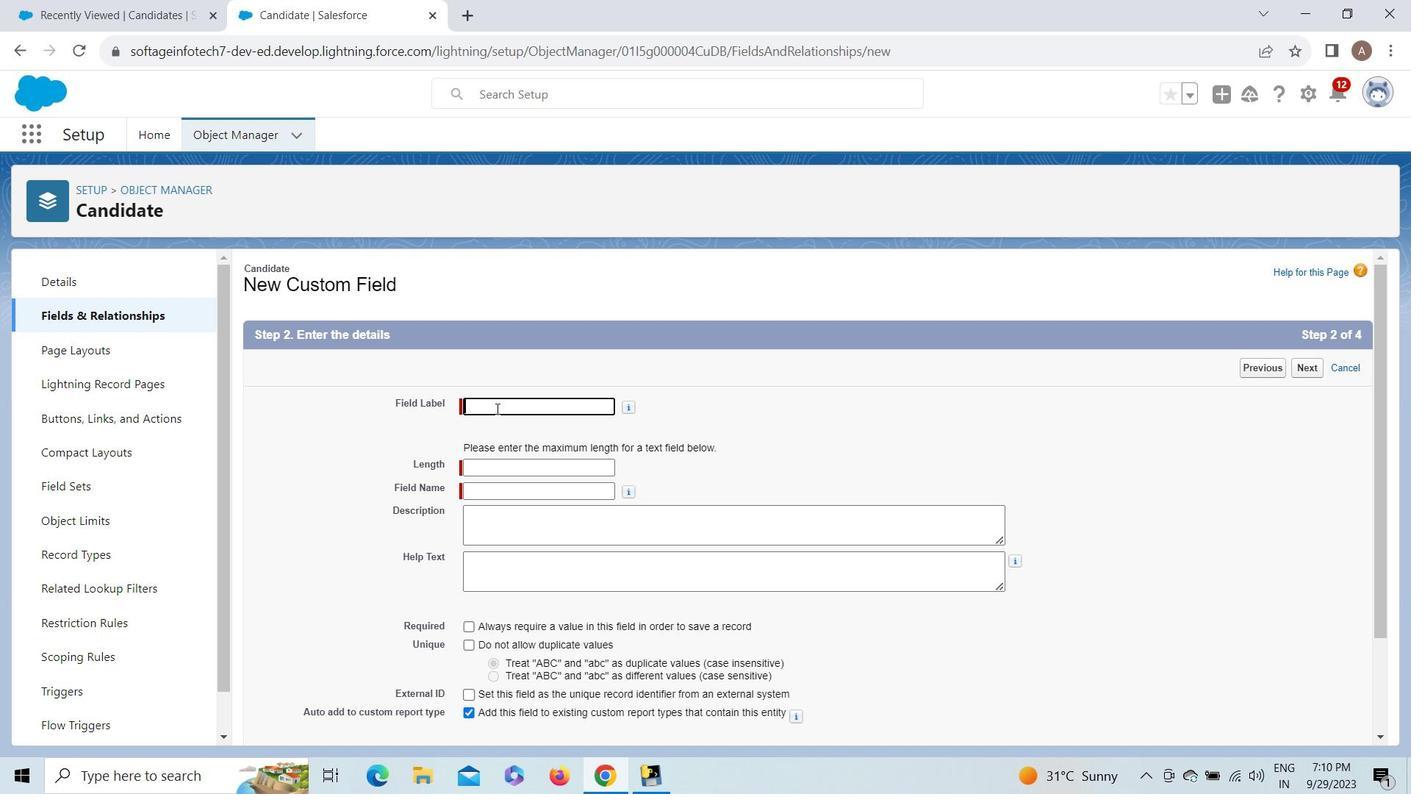 
Action: Mouse pressed left at (496, 408)
Screenshot: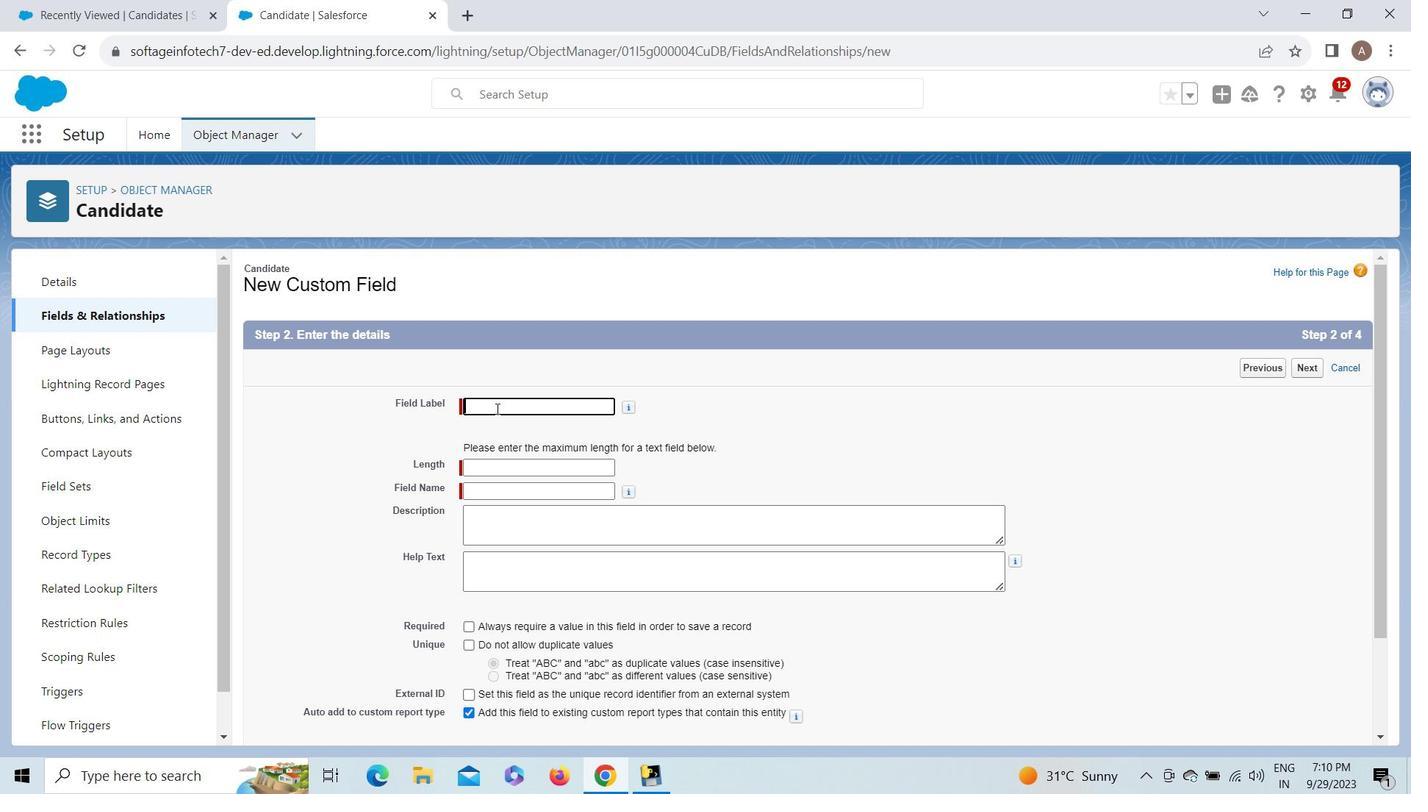 
Action: Key pressed <Key.shift>Postal<Key.space><Key.shift>Code
Screenshot: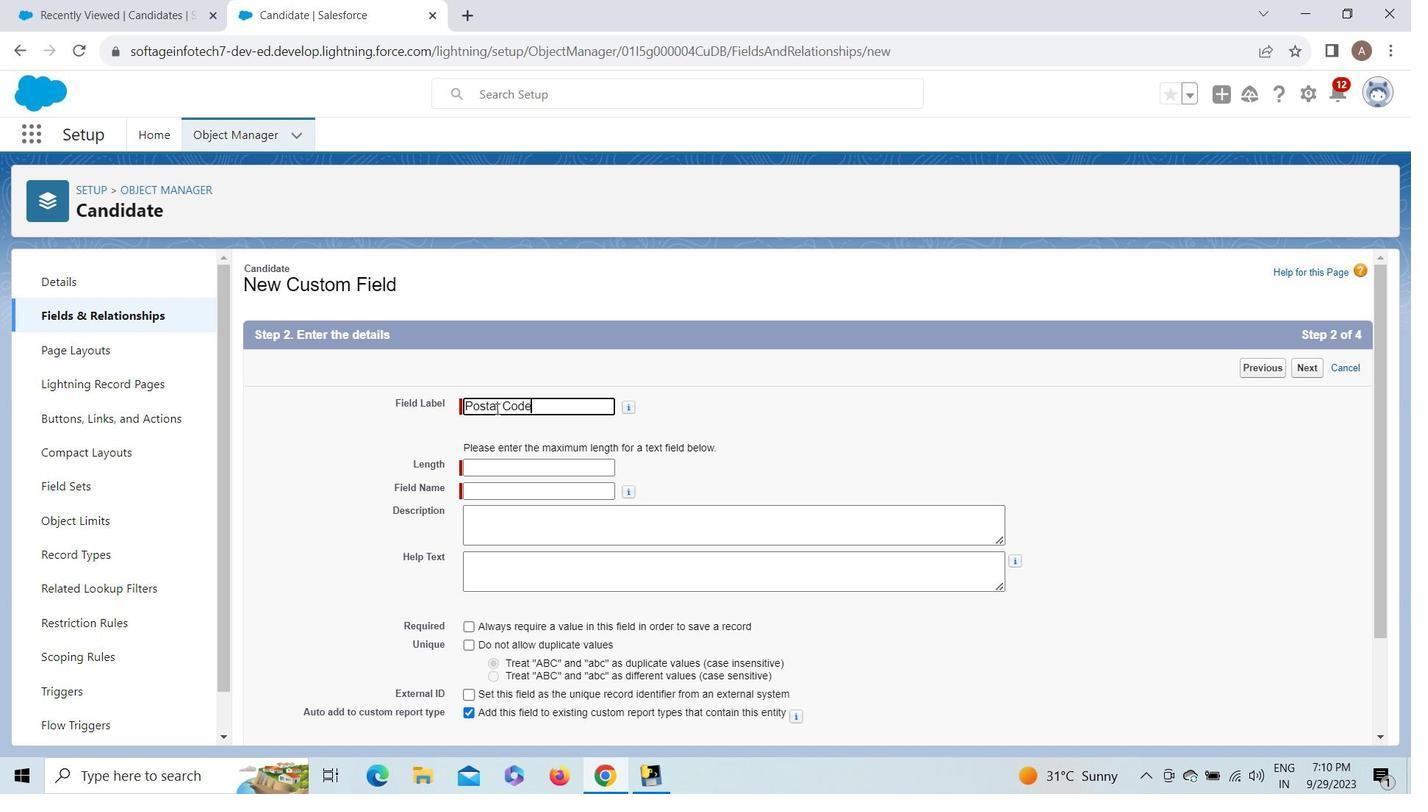 
Action: Mouse moved to (506, 477)
Screenshot: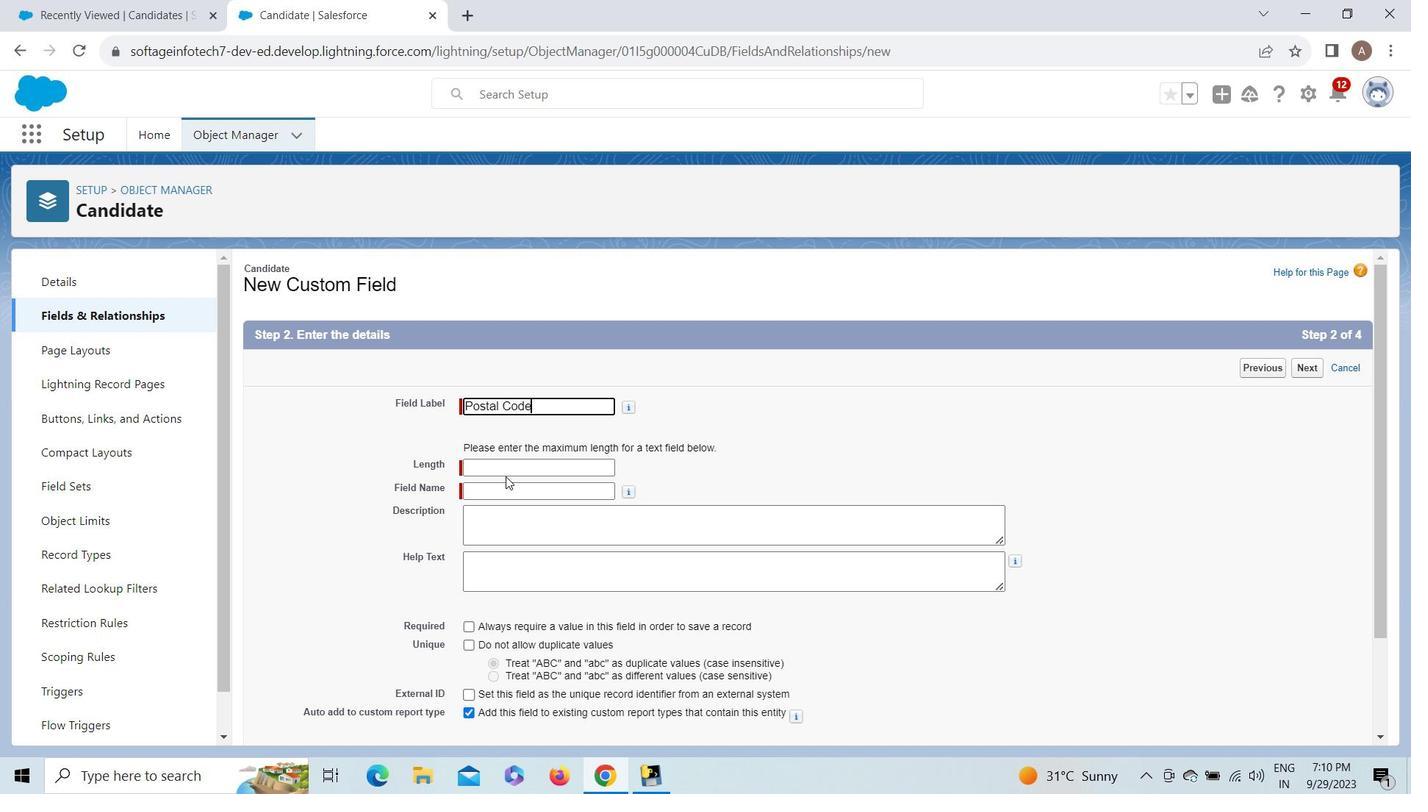 
Action: Mouse pressed left at (506, 477)
Screenshot: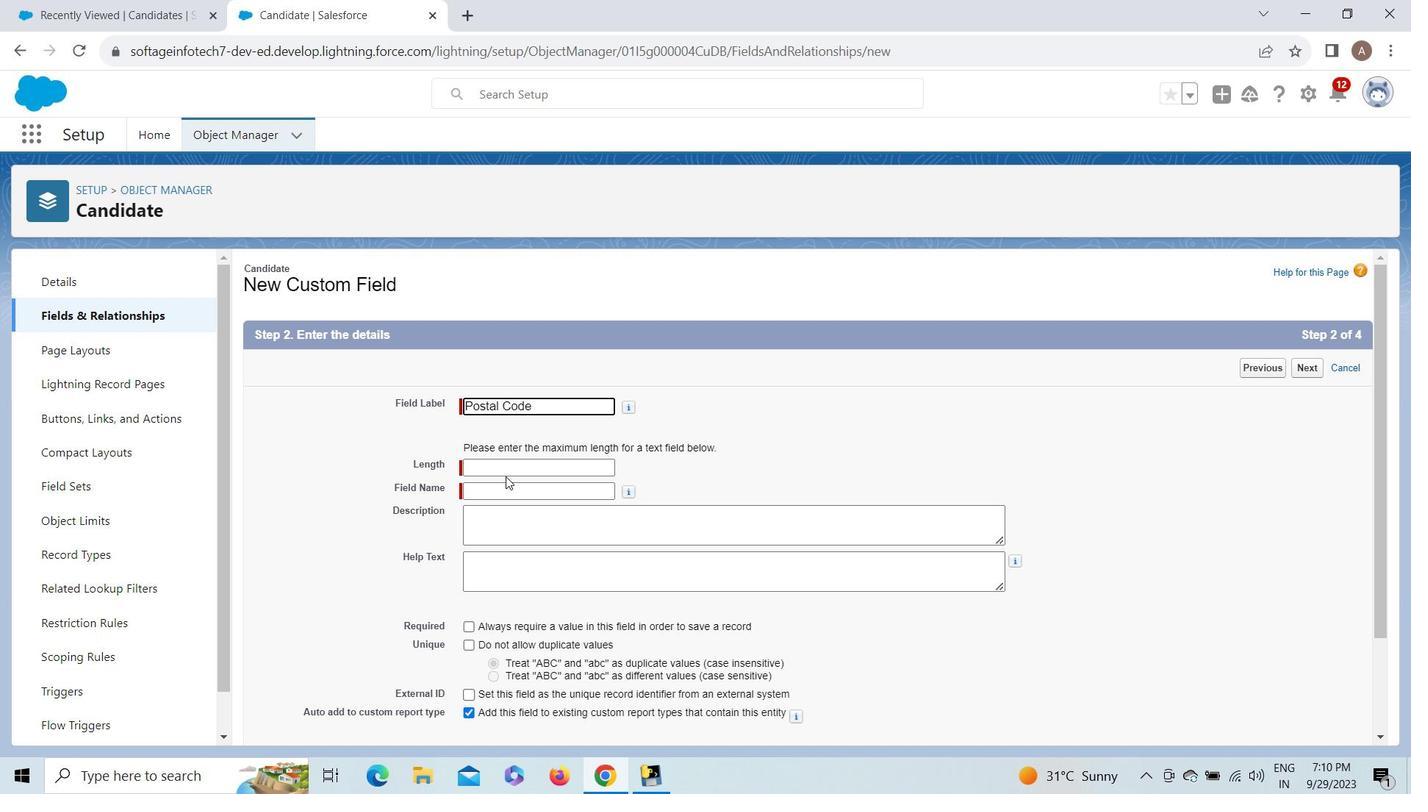 
Action: Mouse moved to (506, 464)
Screenshot: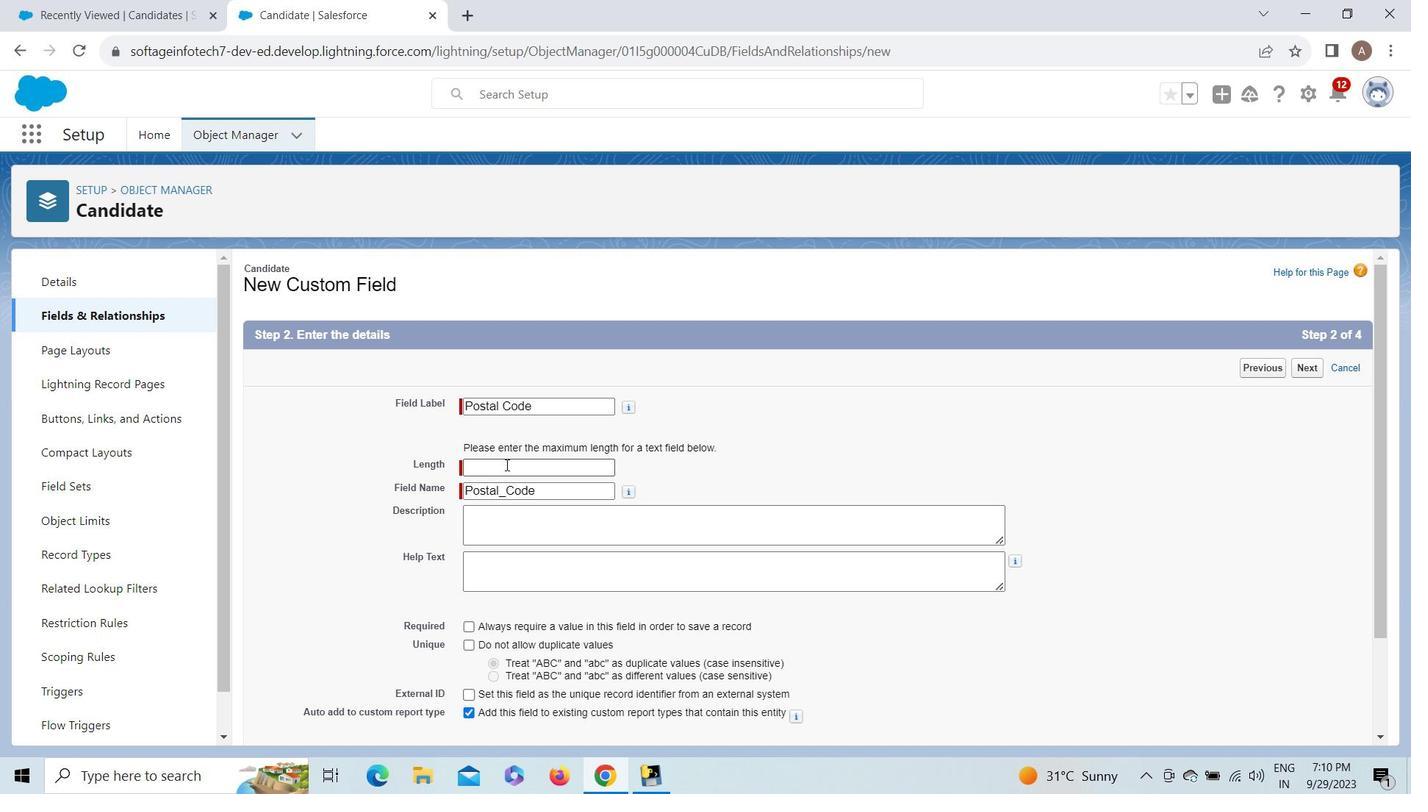 
Action: Mouse pressed left at (506, 464)
Screenshot: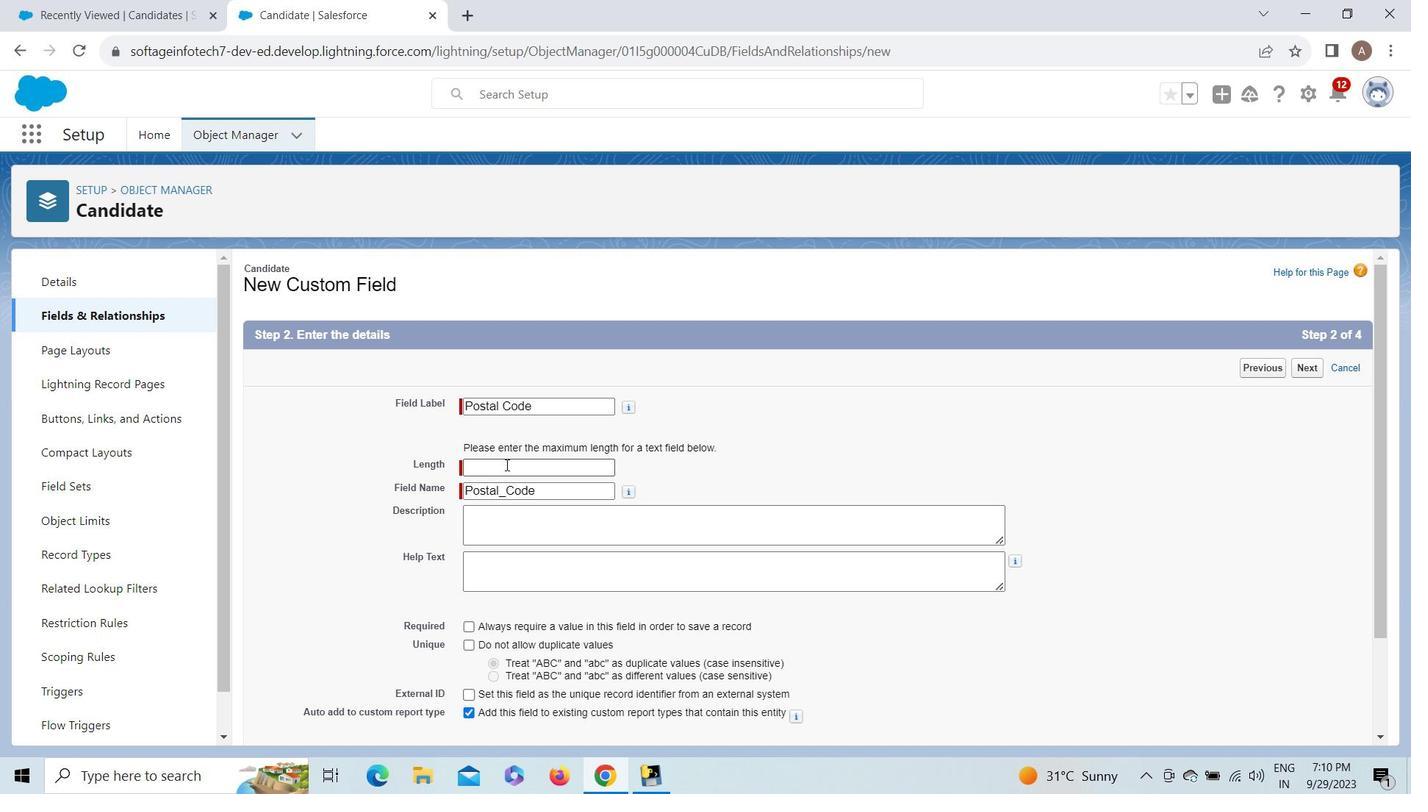 
Action: Mouse moved to (535, 497)
Screenshot: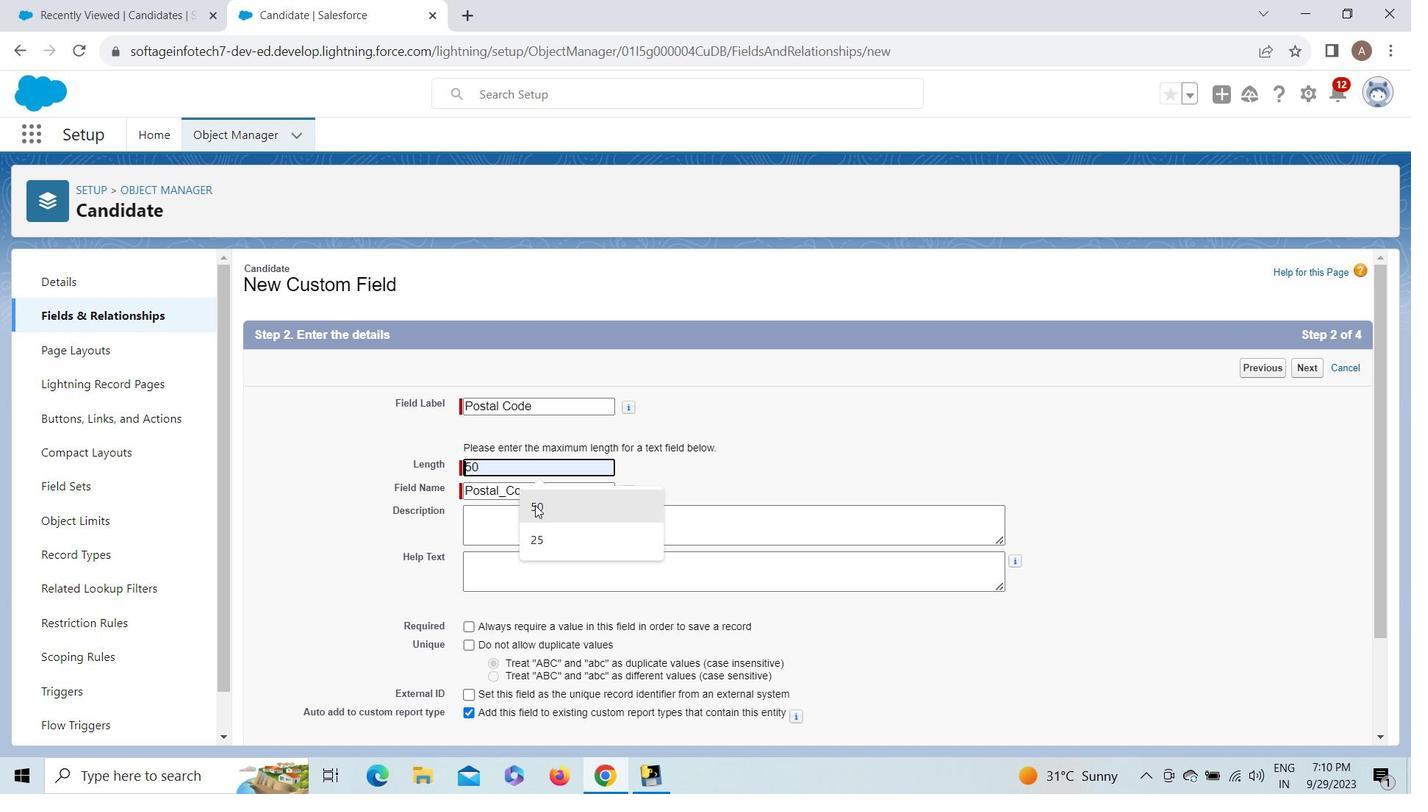 
Action: Mouse pressed left at (535, 497)
Screenshot: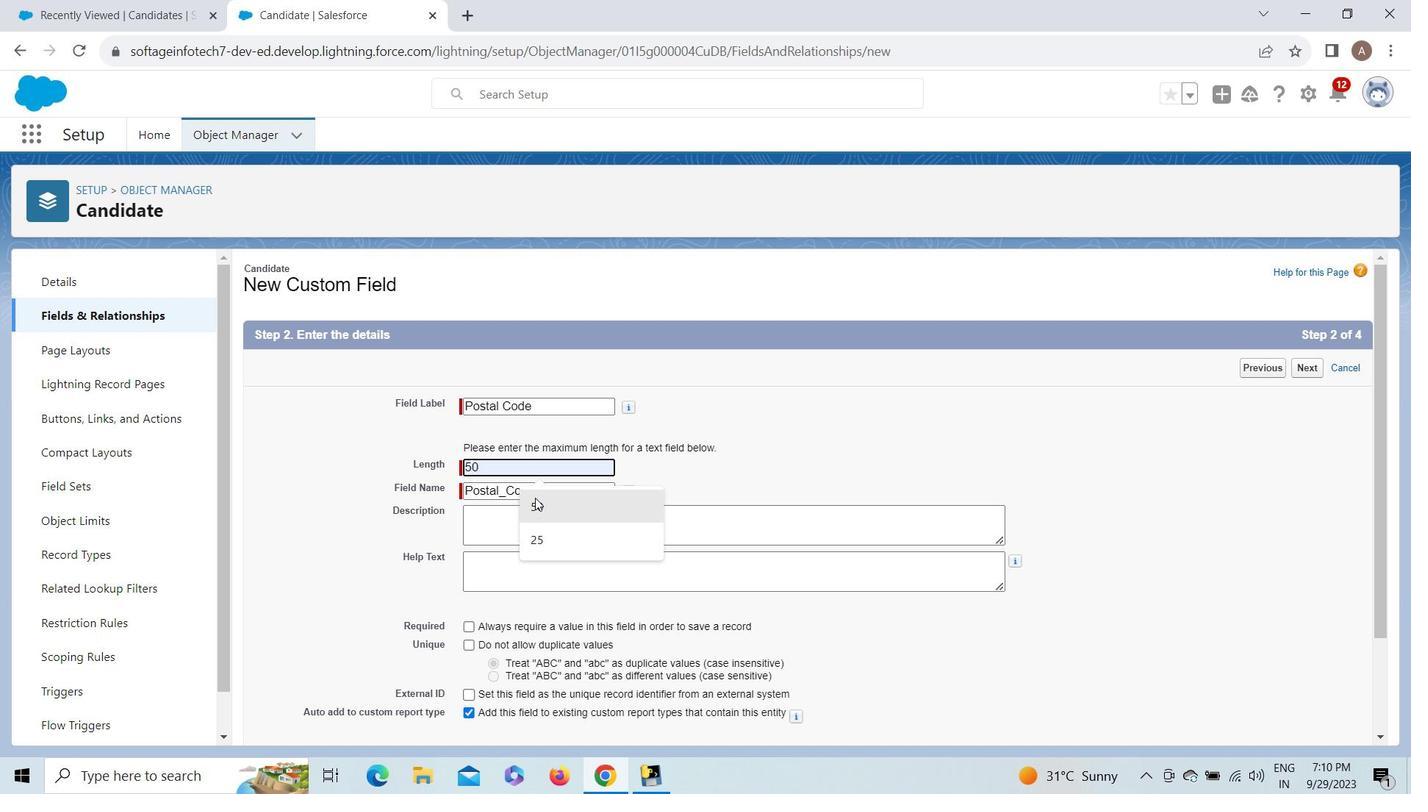 
Action: Mouse moved to (533, 529)
Screenshot: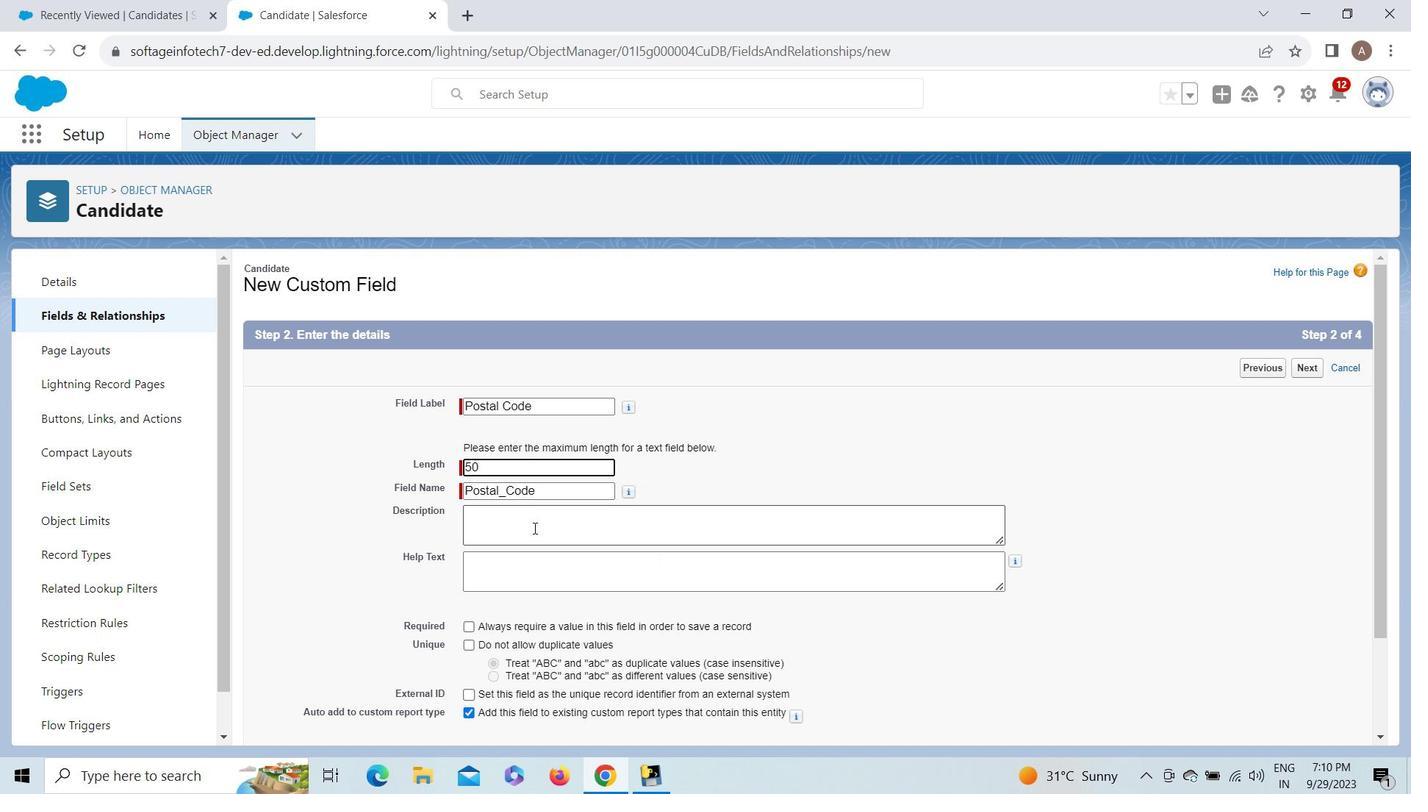 
Action: Mouse pressed left at (533, 529)
Screenshot: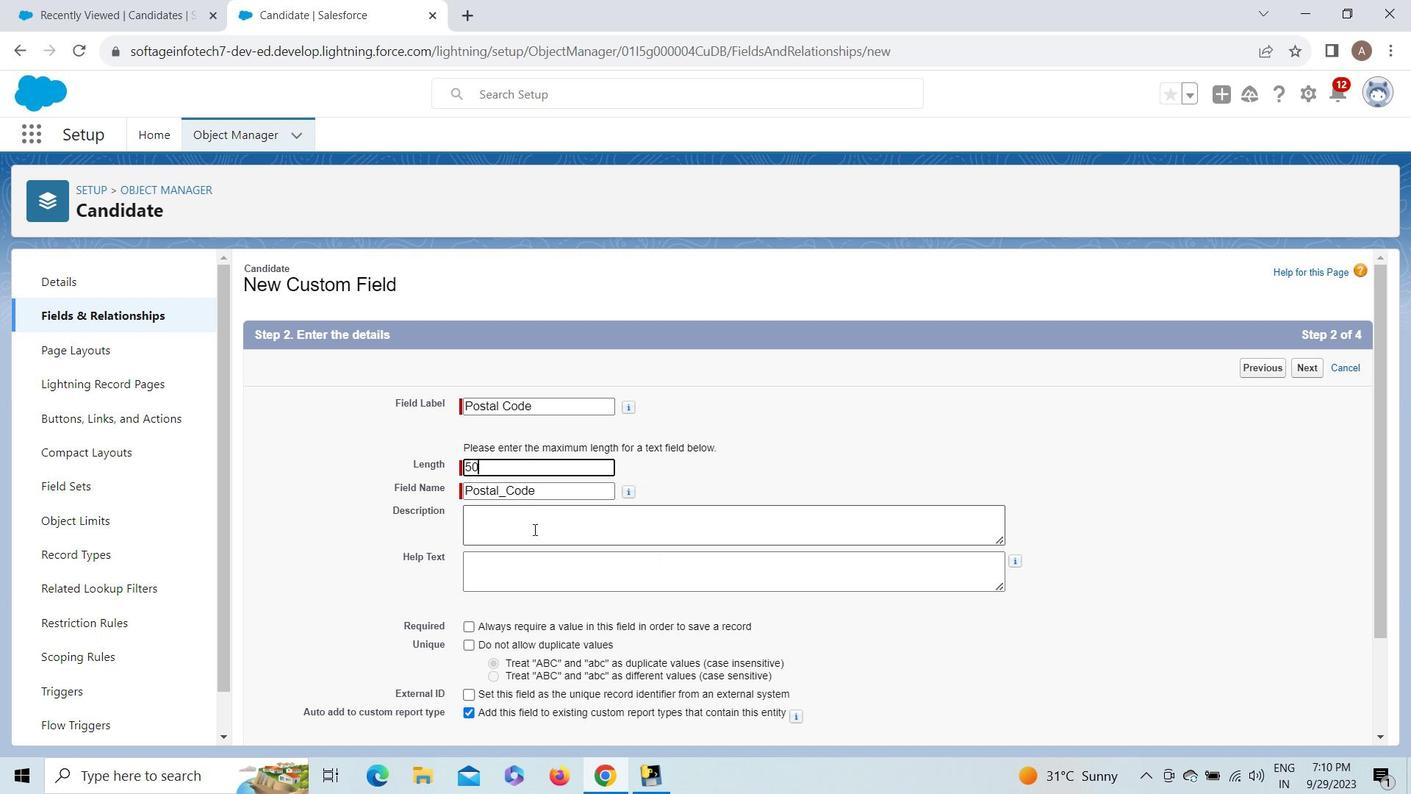 
Action: Mouse moved to (533, 564)
Screenshot: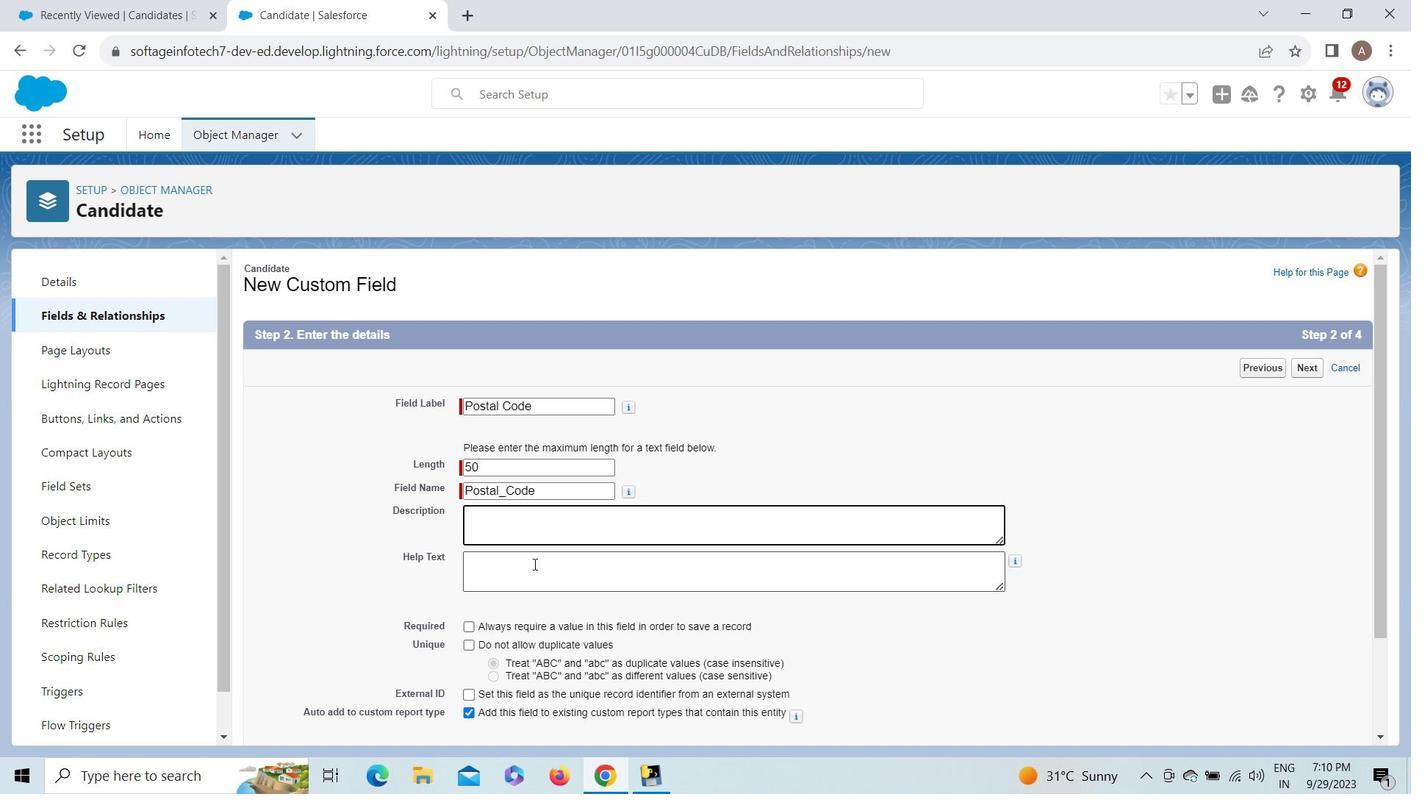 
Action: Mouse pressed left at (533, 564)
Screenshot: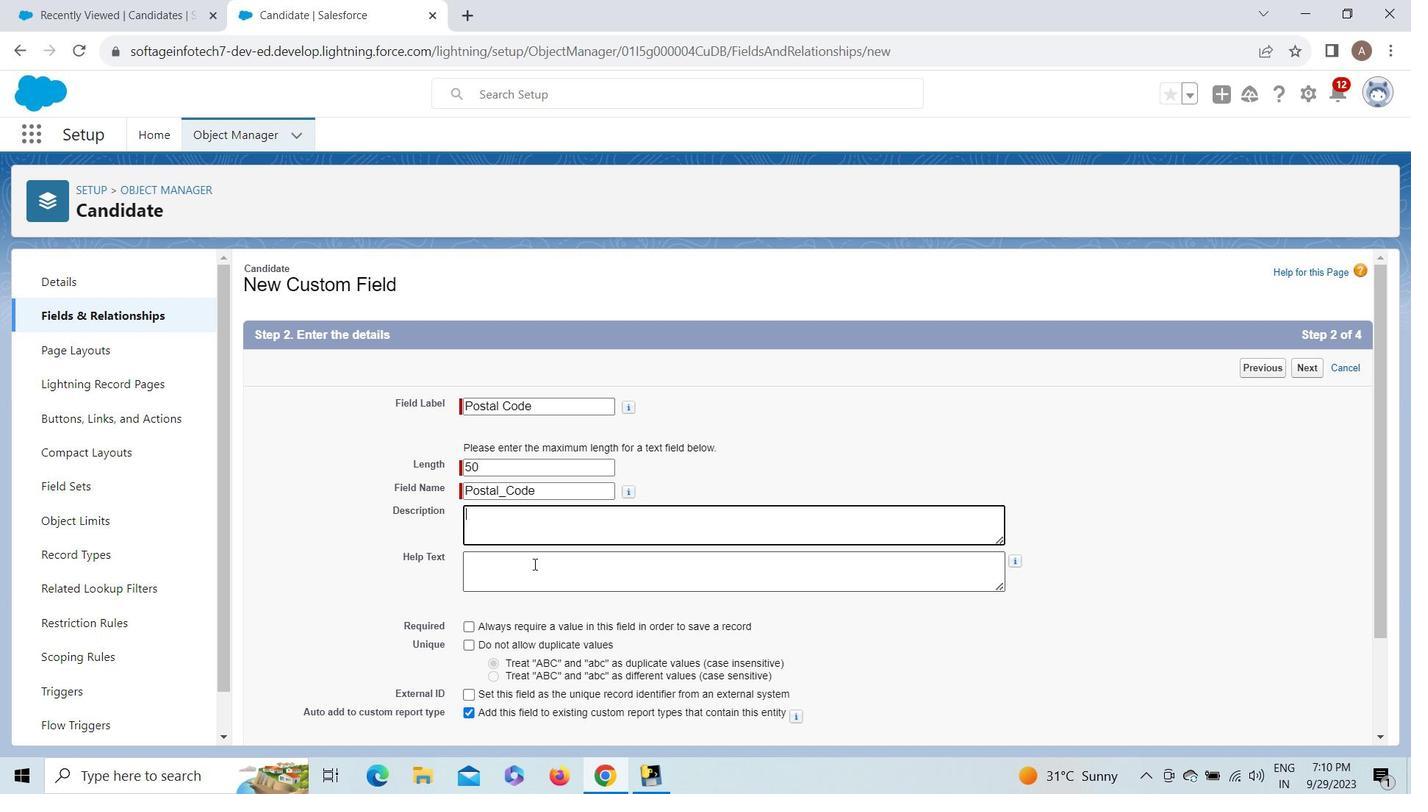 
Action: Mouse moved to (535, 525)
Screenshot: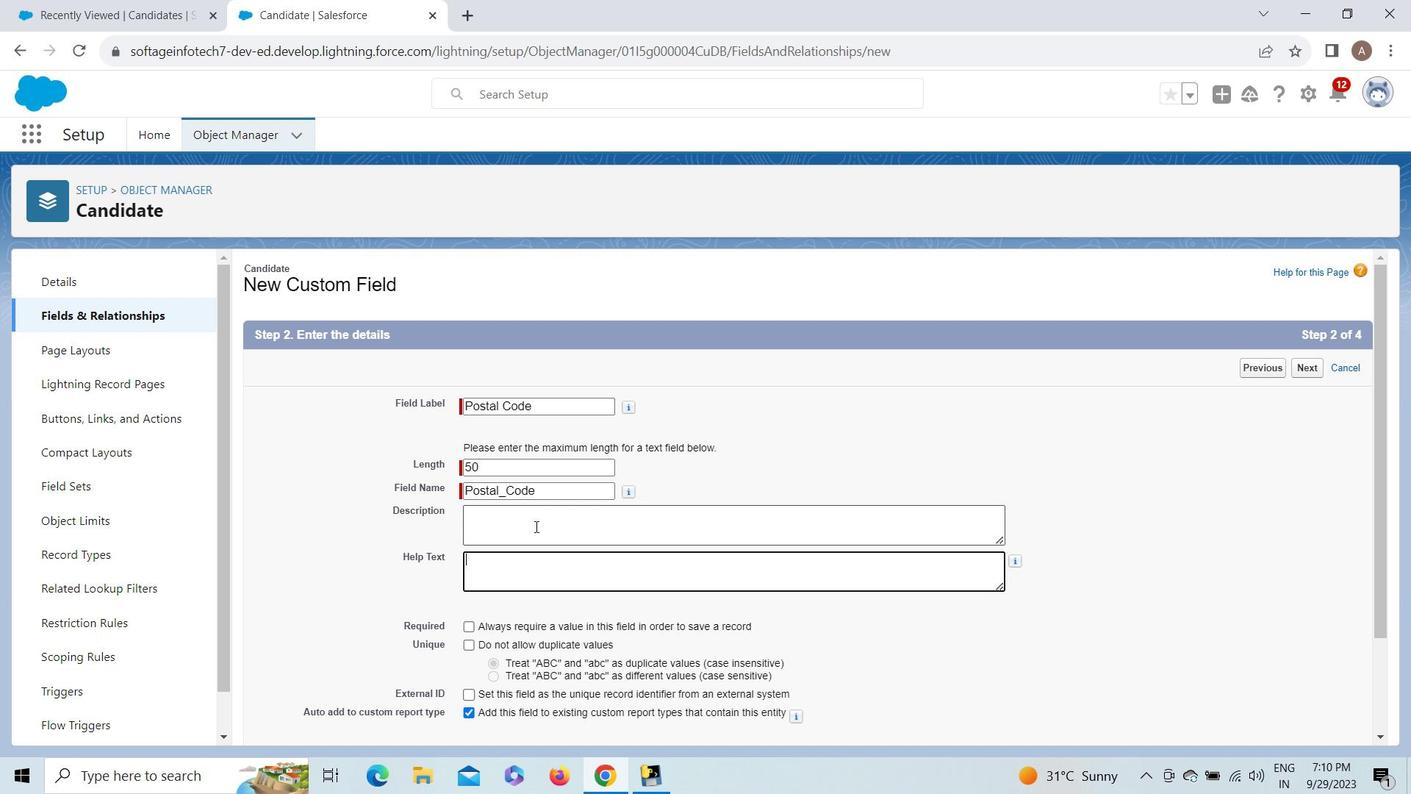 
Action: Mouse pressed left at (535, 525)
Screenshot: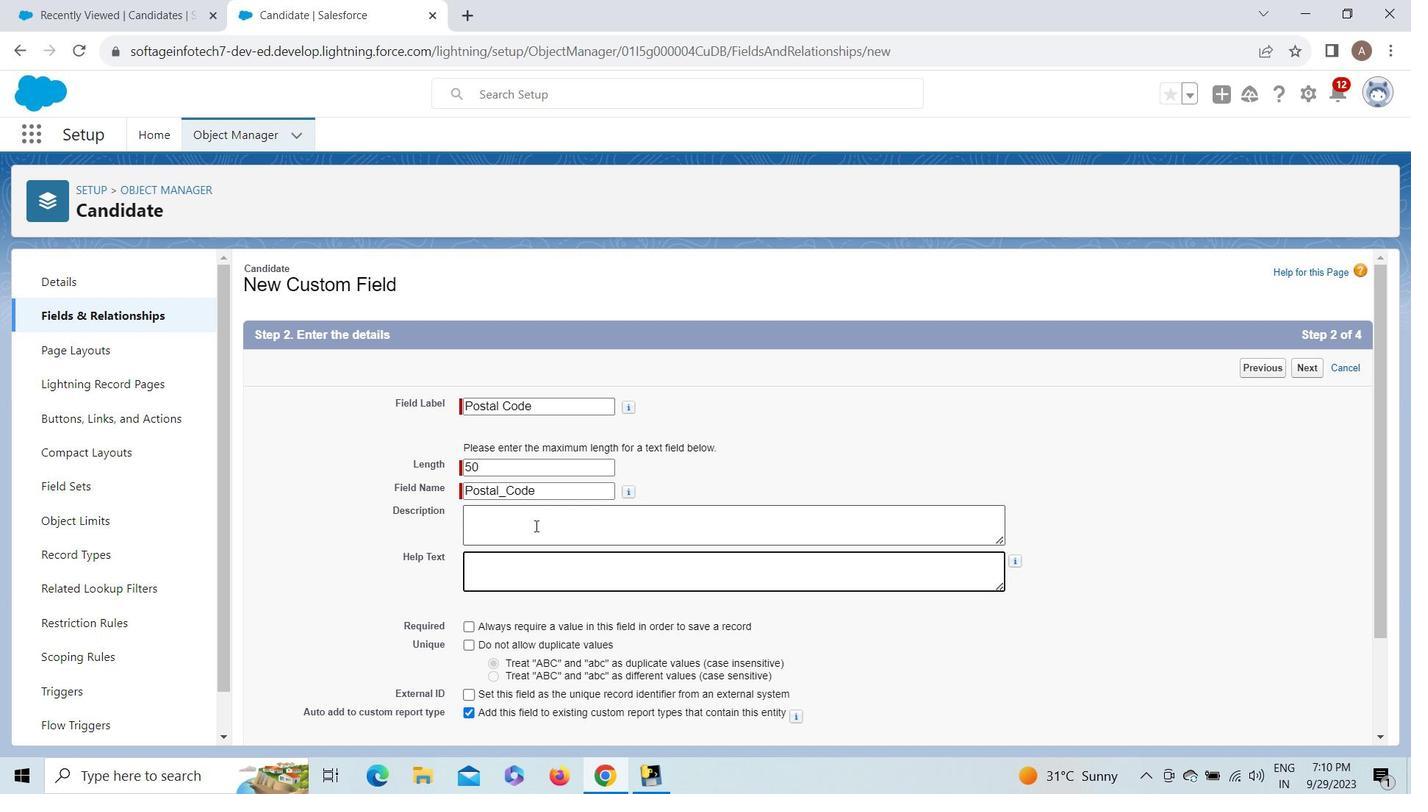 
Action: Key pressed <Key.shift><Key.shift><Key.shift><Key.shift><Key.shift><Key.shift>This<Key.space>field<Key.space>will<Key.space>contain
Screenshot: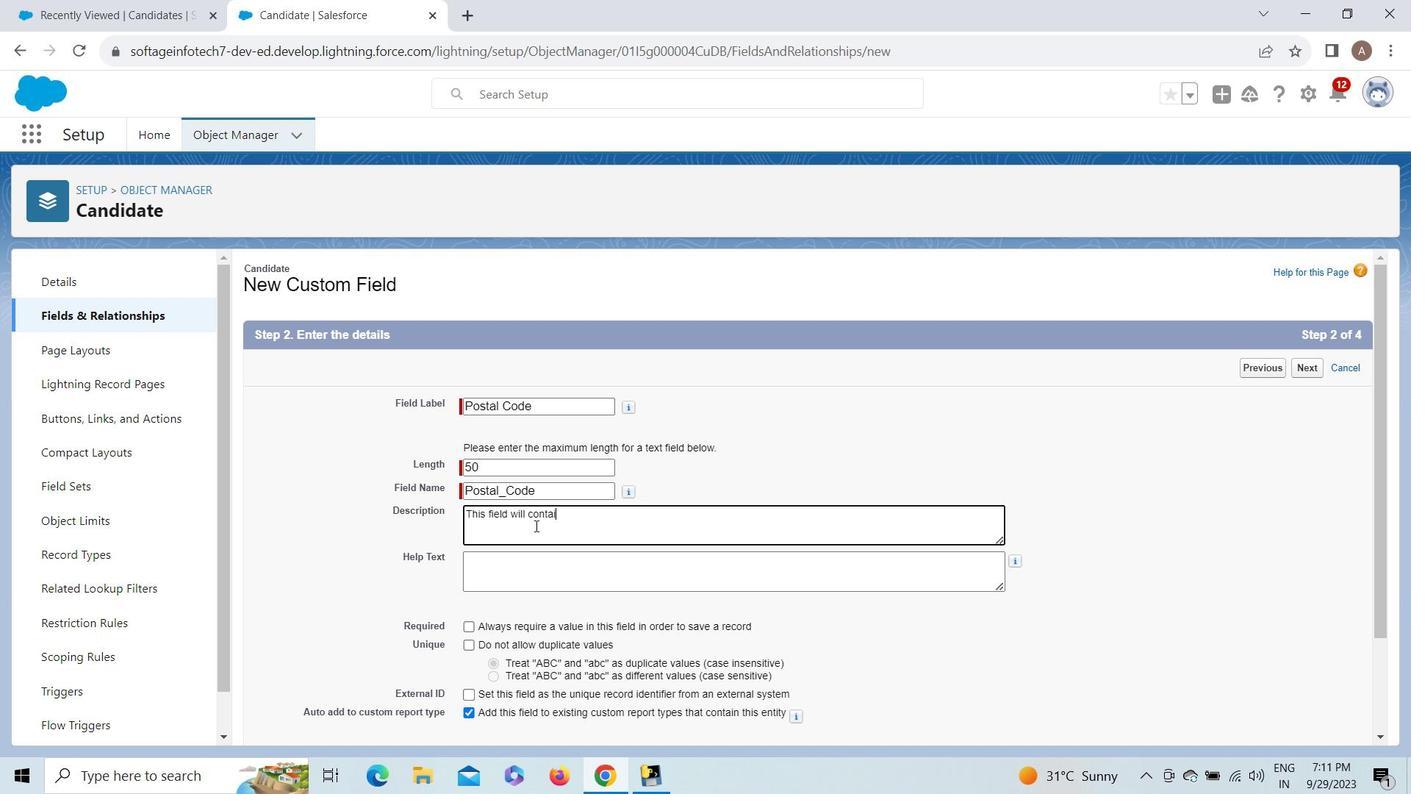 
Action: Mouse moved to (625, 505)
Screenshot: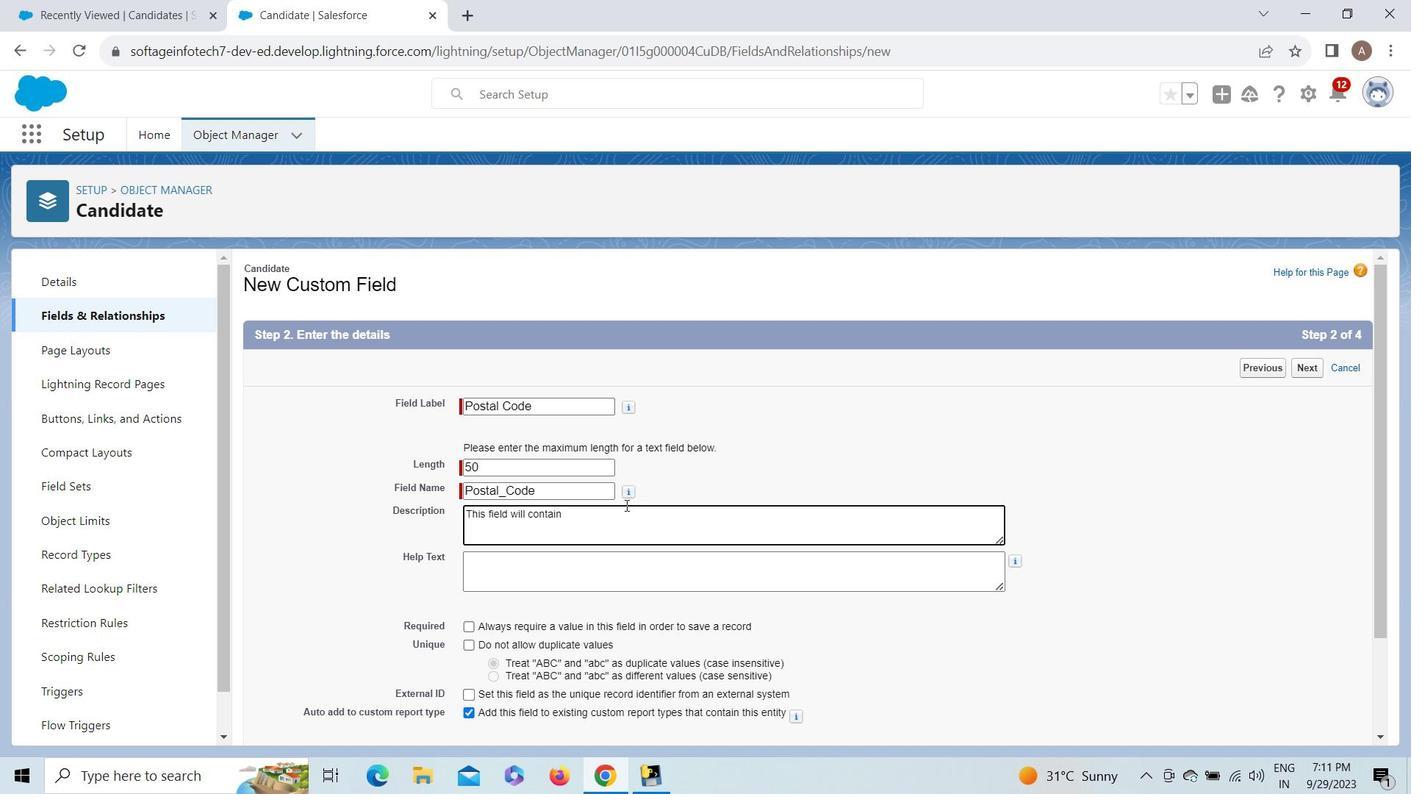 
Action: Key pressed <Key.space><Key.shift>Postal<Key.space><Key.shift>Code<Key.space>of<Key.space><Key.backspace><Key.backspace><Key.backspace><Key.shift><Key.shift><Key.shift><Key.shift><Key.shift>()<Key.left>
Screenshot: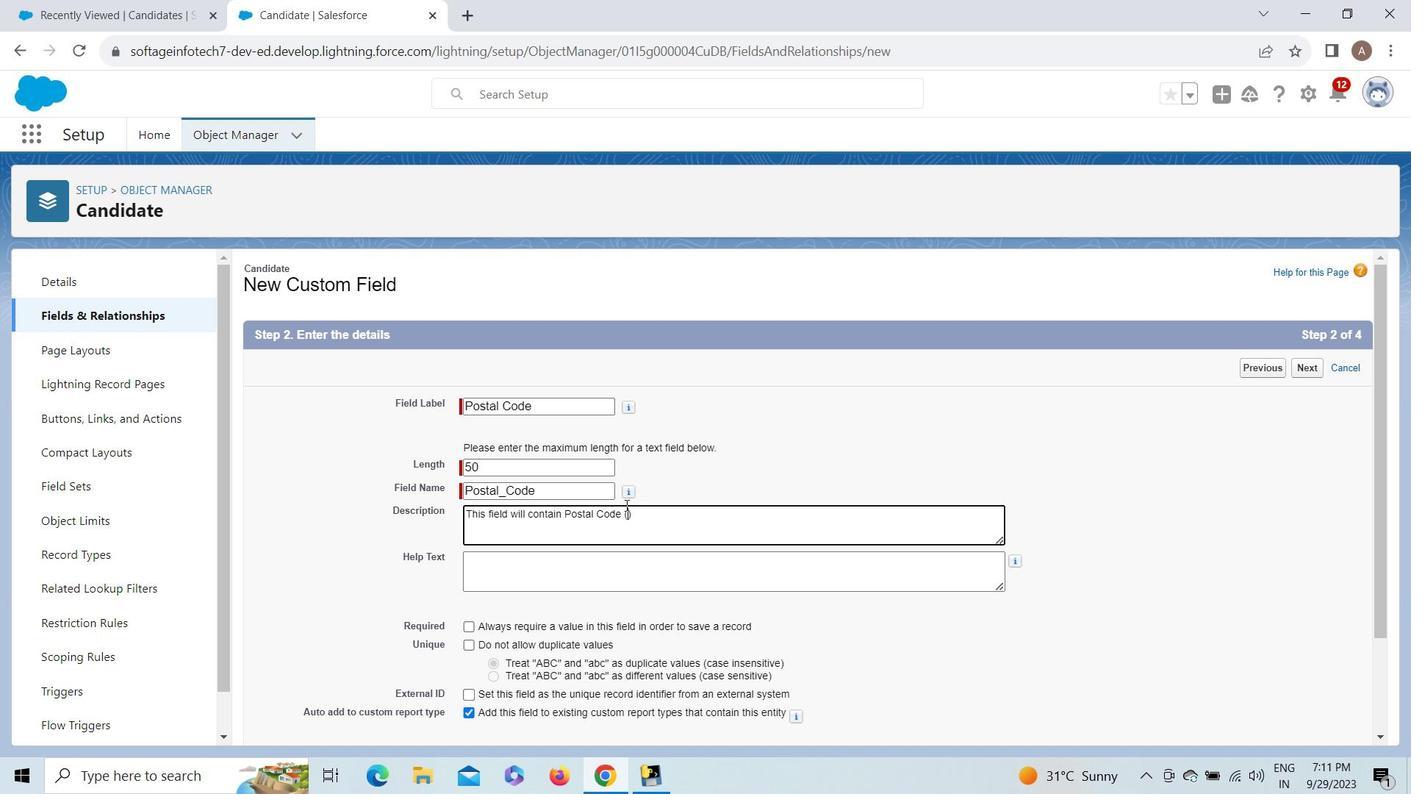 
Action: Mouse moved to (1109, 331)
Screenshot: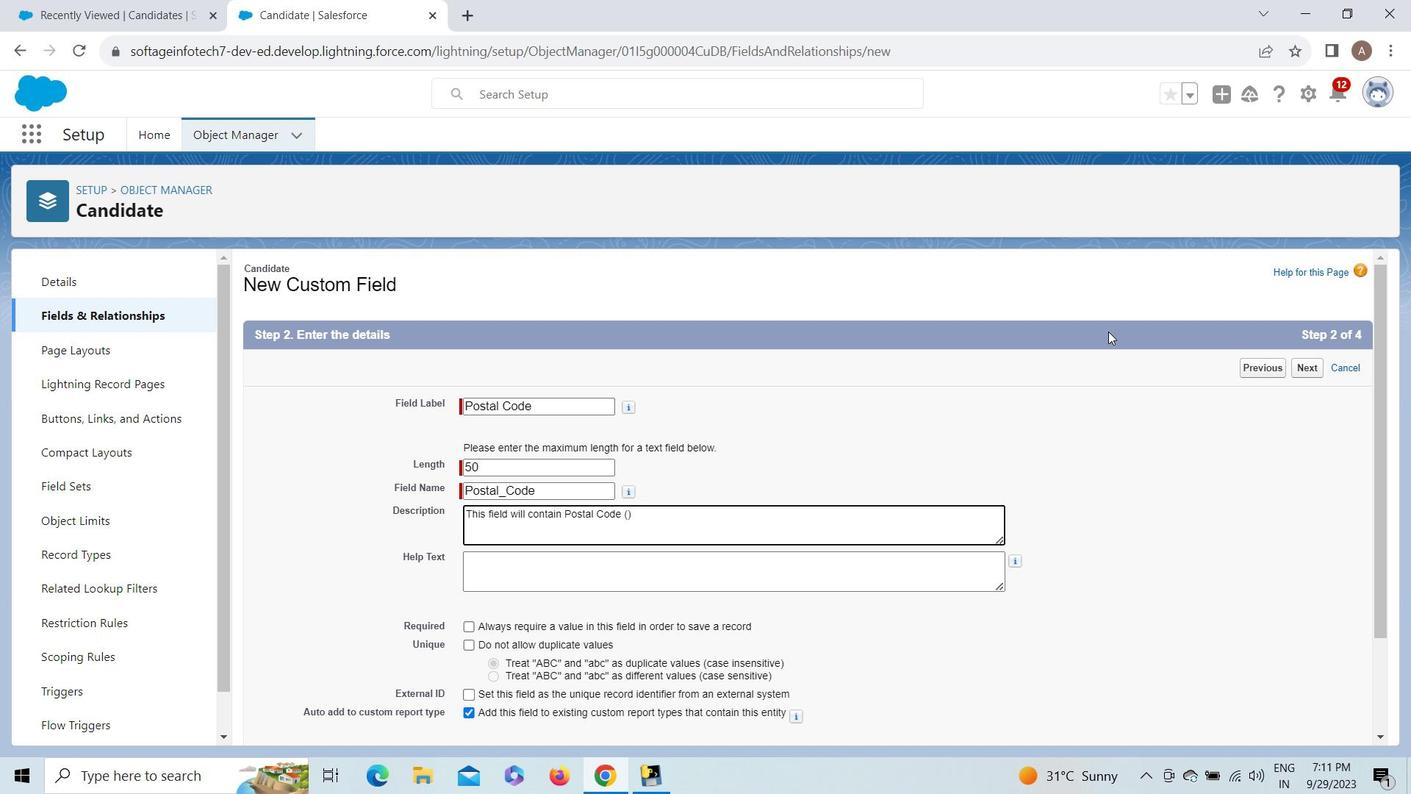 
Action: Key pressed <Key.shift>Part<Key.space>of<Key.space><Key.shift>Addd<Key.backspace>ress<Key.right><Key.right><Key.space>of<Key.space>thw<Key.backspace>e<Key.space><Key.shift>Candidate
Screenshot: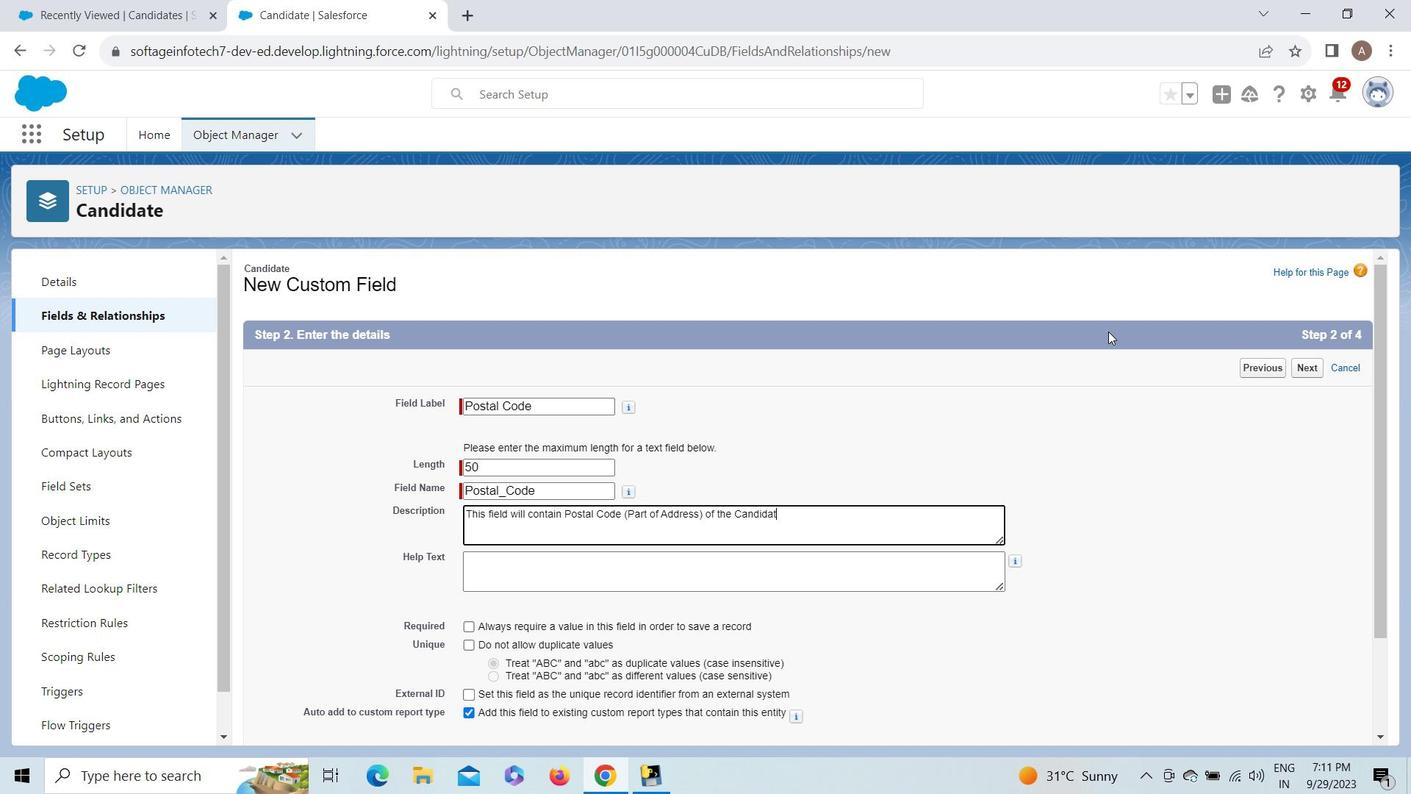 
Action: Mouse moved to (1023, 419)
Screenshot: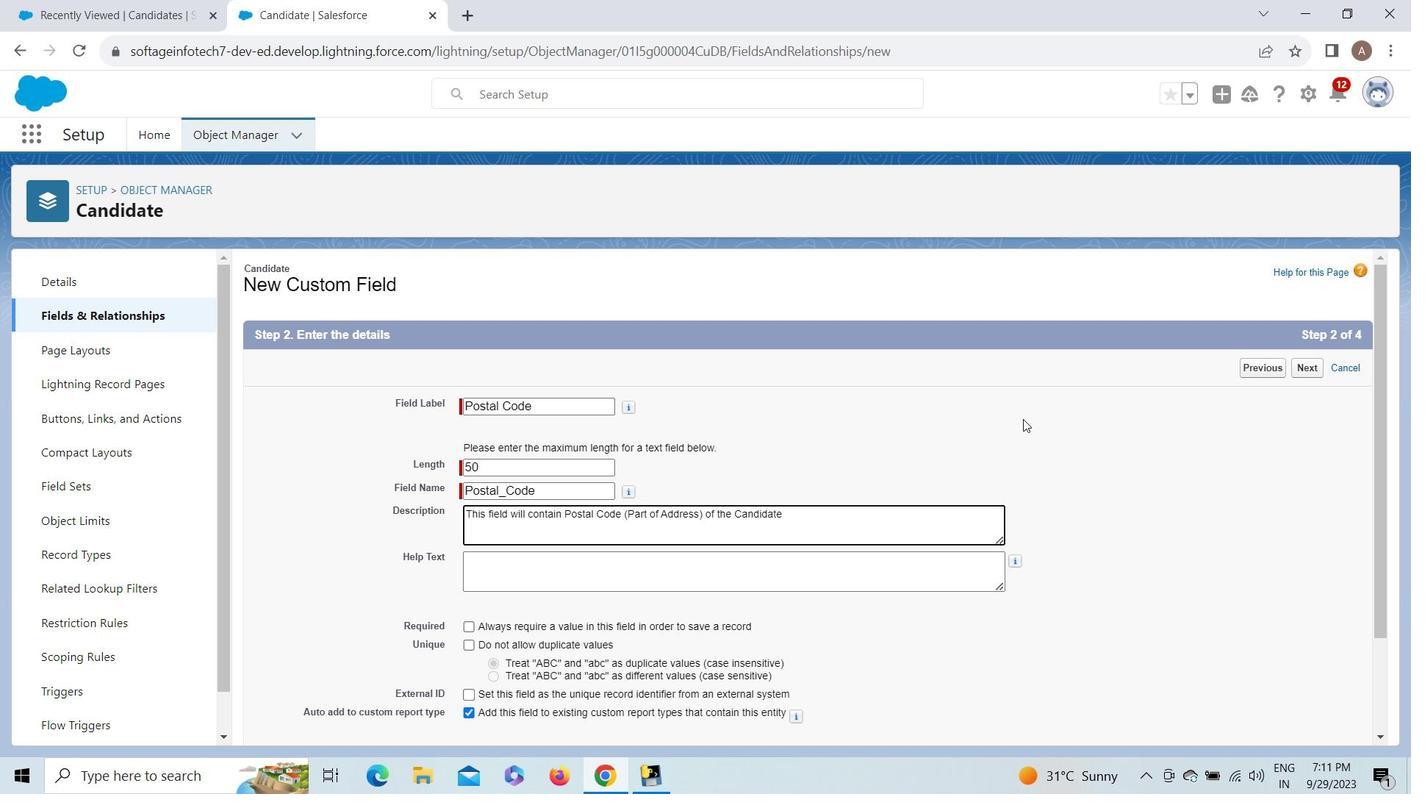 
Action: Key pressed .
Screenshot: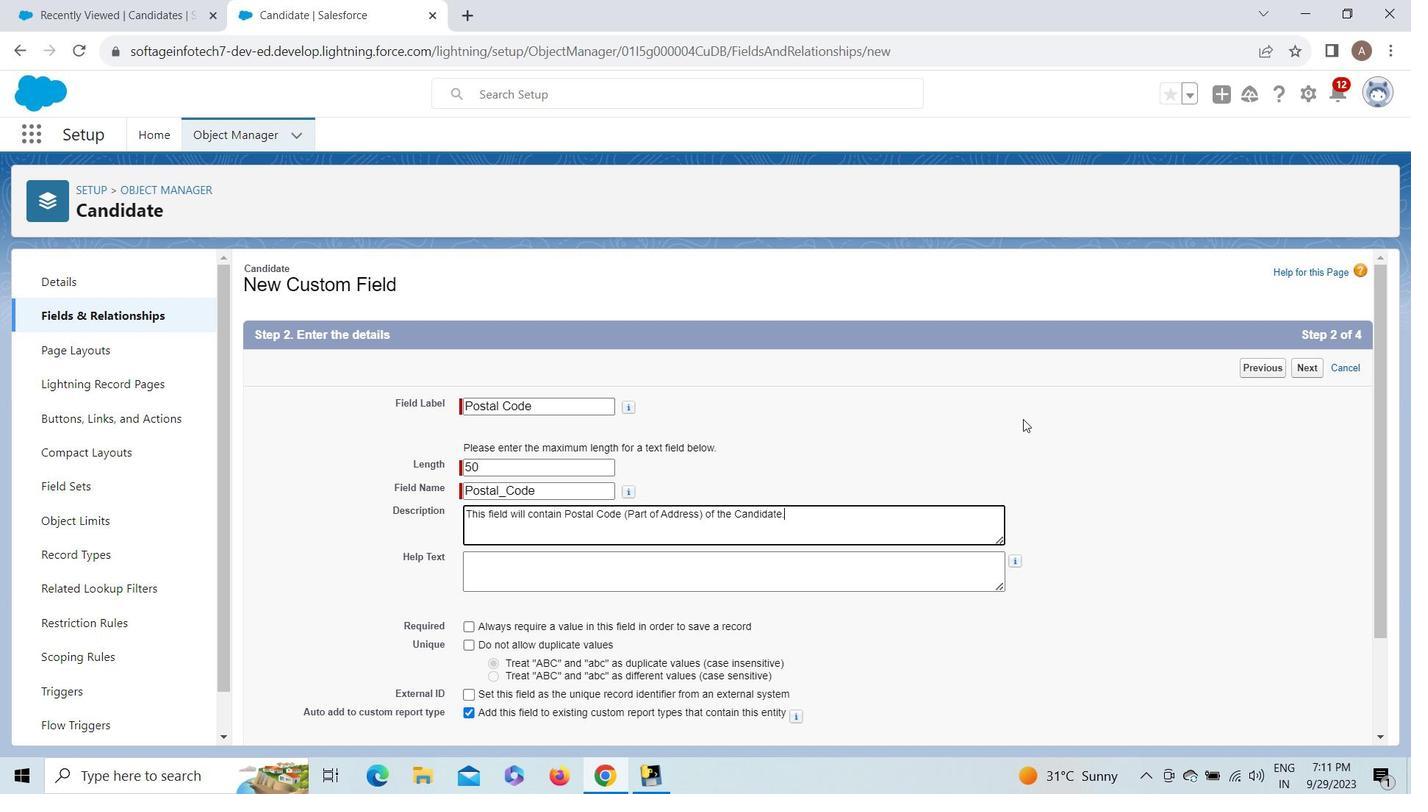 
Action: Mouse moved to (832, 567)
Screenshot: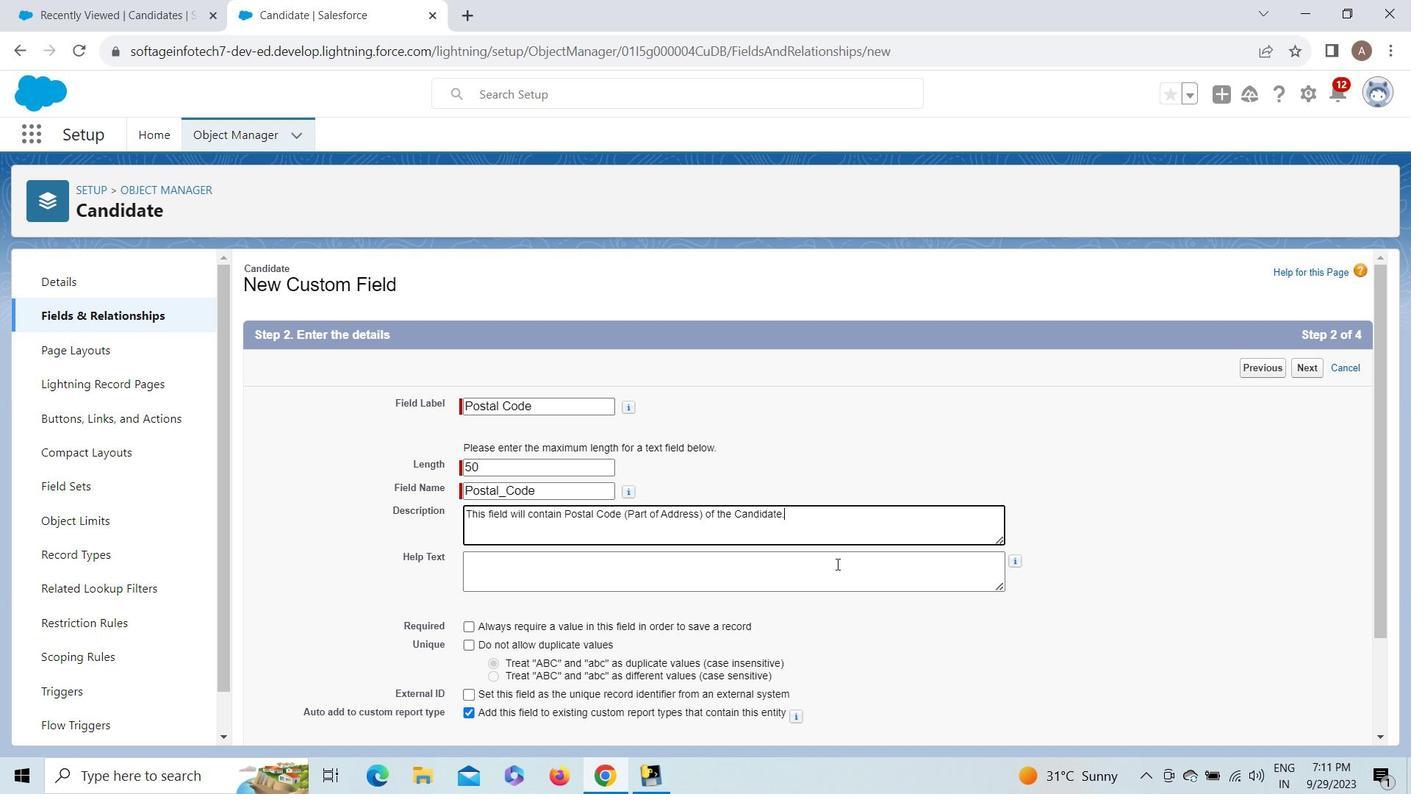 
Action: Mouse pressed left at (832, 567)
Screenshot: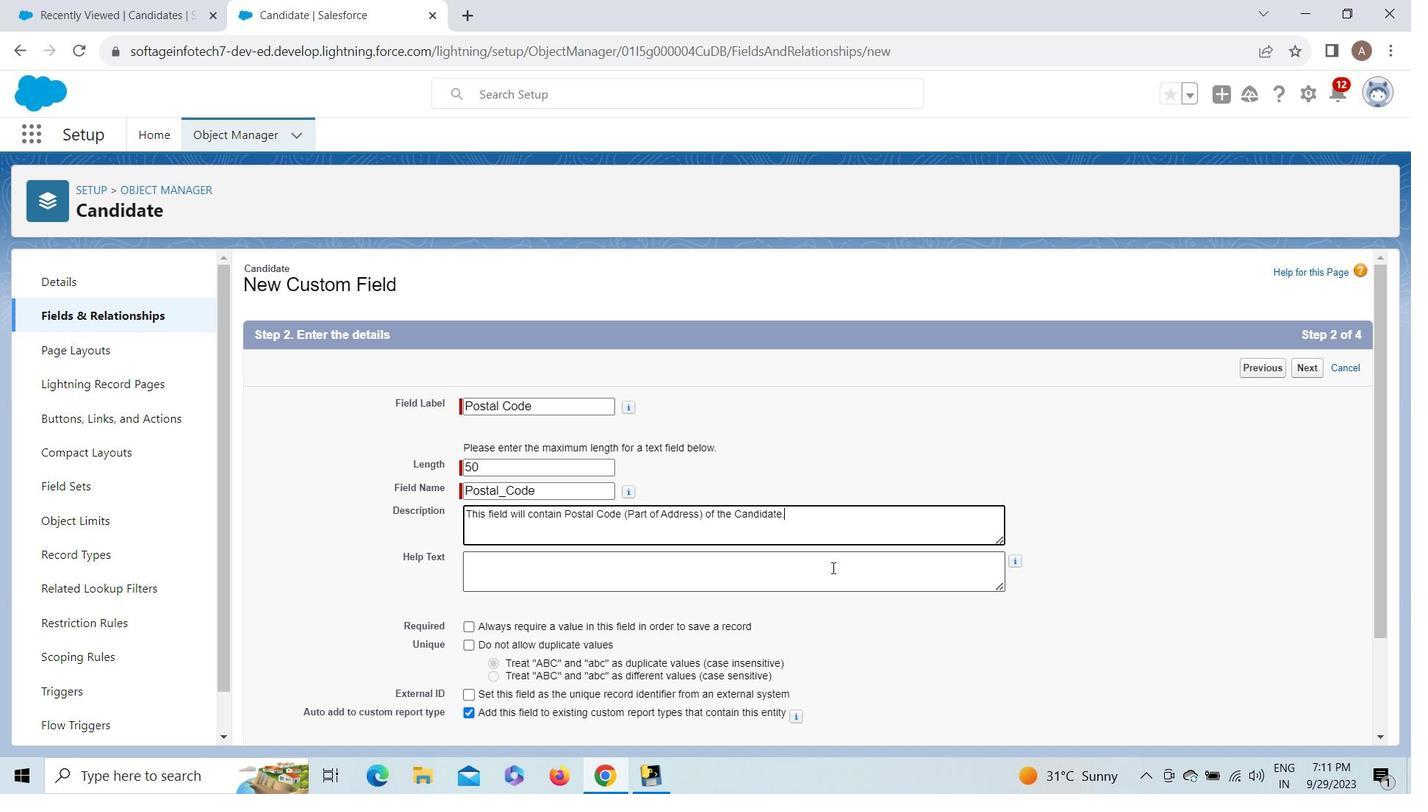 
Action: Key pressed <Key.shift><Key.shift><Key.shift><Key.shift><Key.shift><Key.shift><Key.shift><Key.shift><Key.shift><Key.shift><Key.shift><Key.shift><Key.shift><Key.shift><Key.shift><Key.shift><Key.shift><Key.shift><Key.shift>Please<Key.space><Key.shift>Enter<Key.space><Key.shift>Postal<Key.space>code<Key.space>of<Key.space><Key.shift>The<Key.space><Key.shift>Cand<Key.backspace>didate<Key.space>here
Screenshot: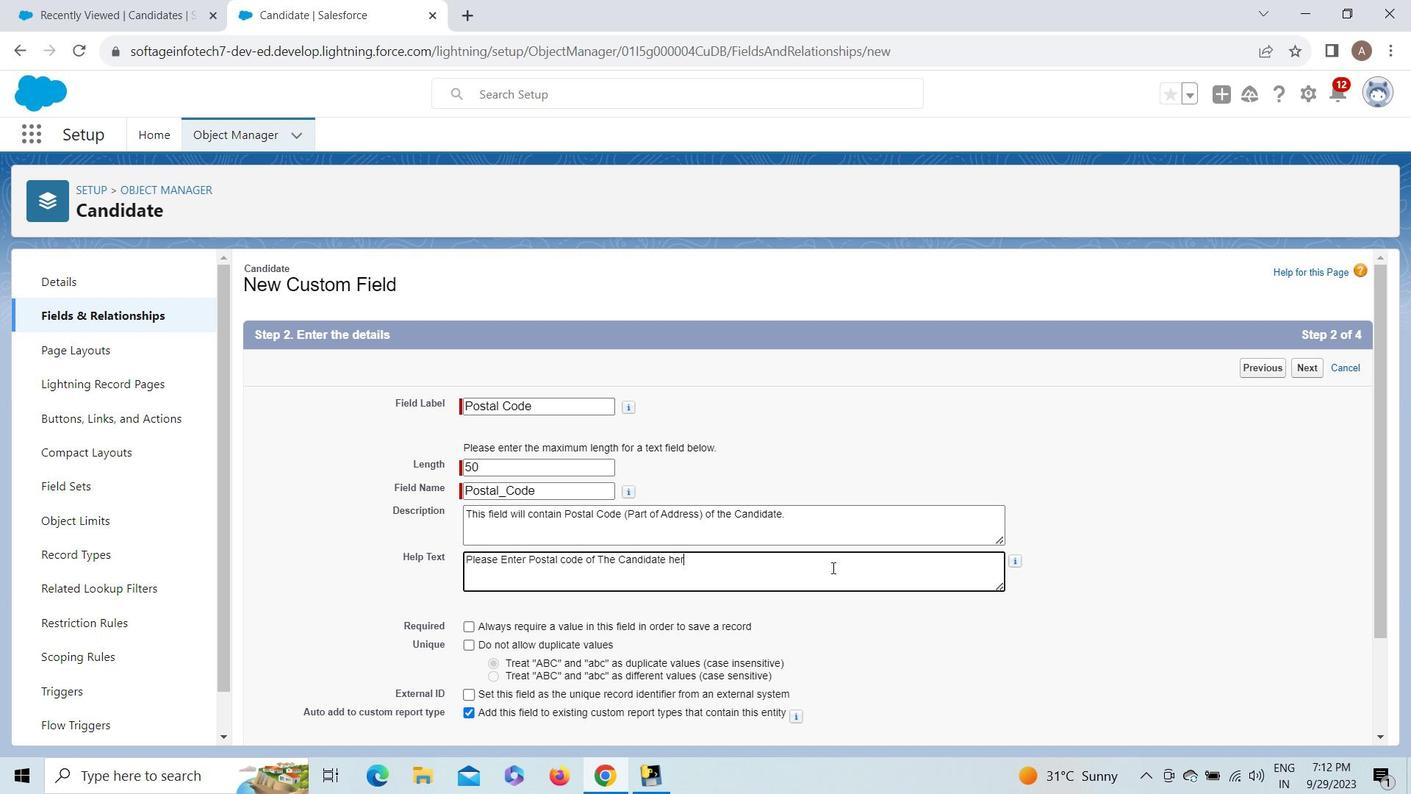 
Action: Mouse moved to (569, 562)
Screenshot: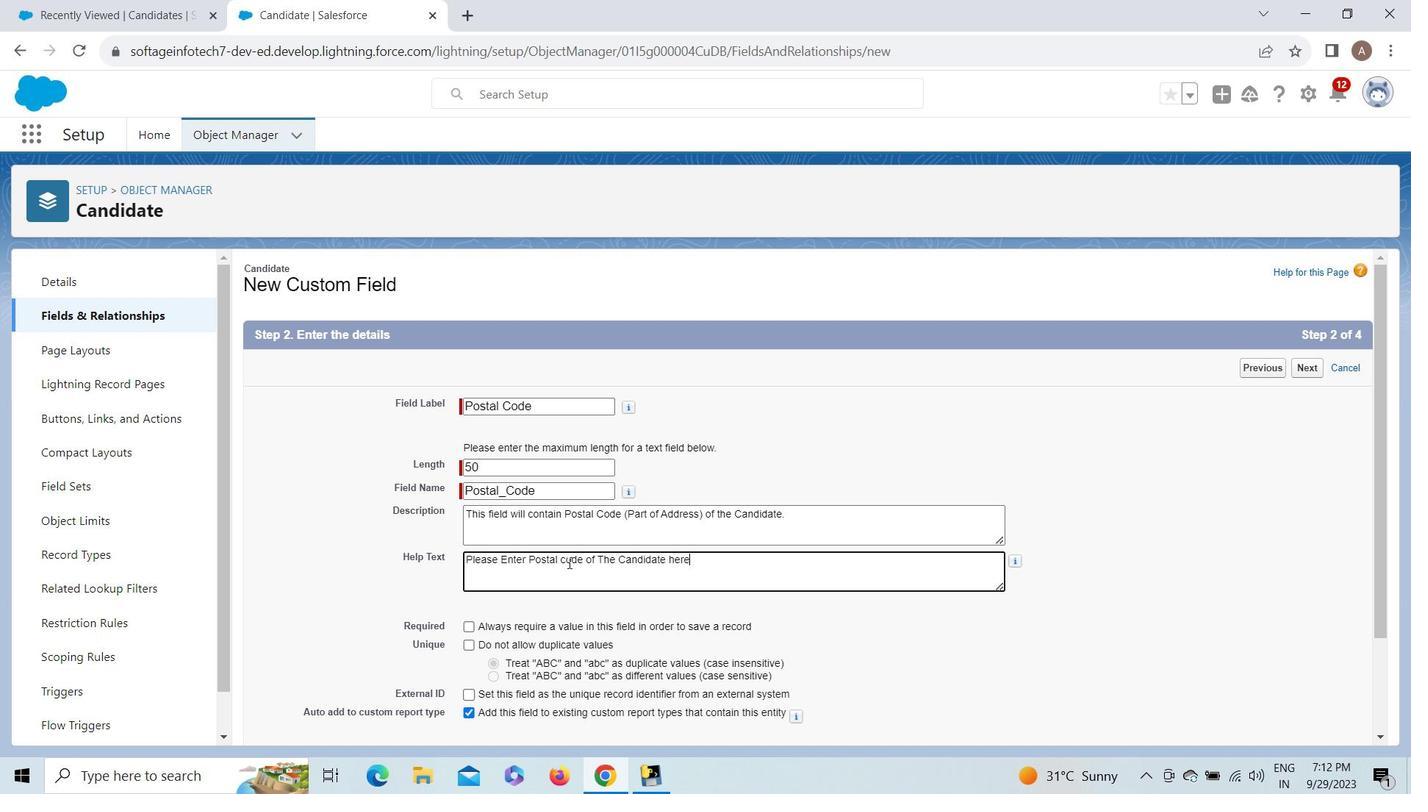 
Action: Mouse pressed left at (569, 562)
Screenshot: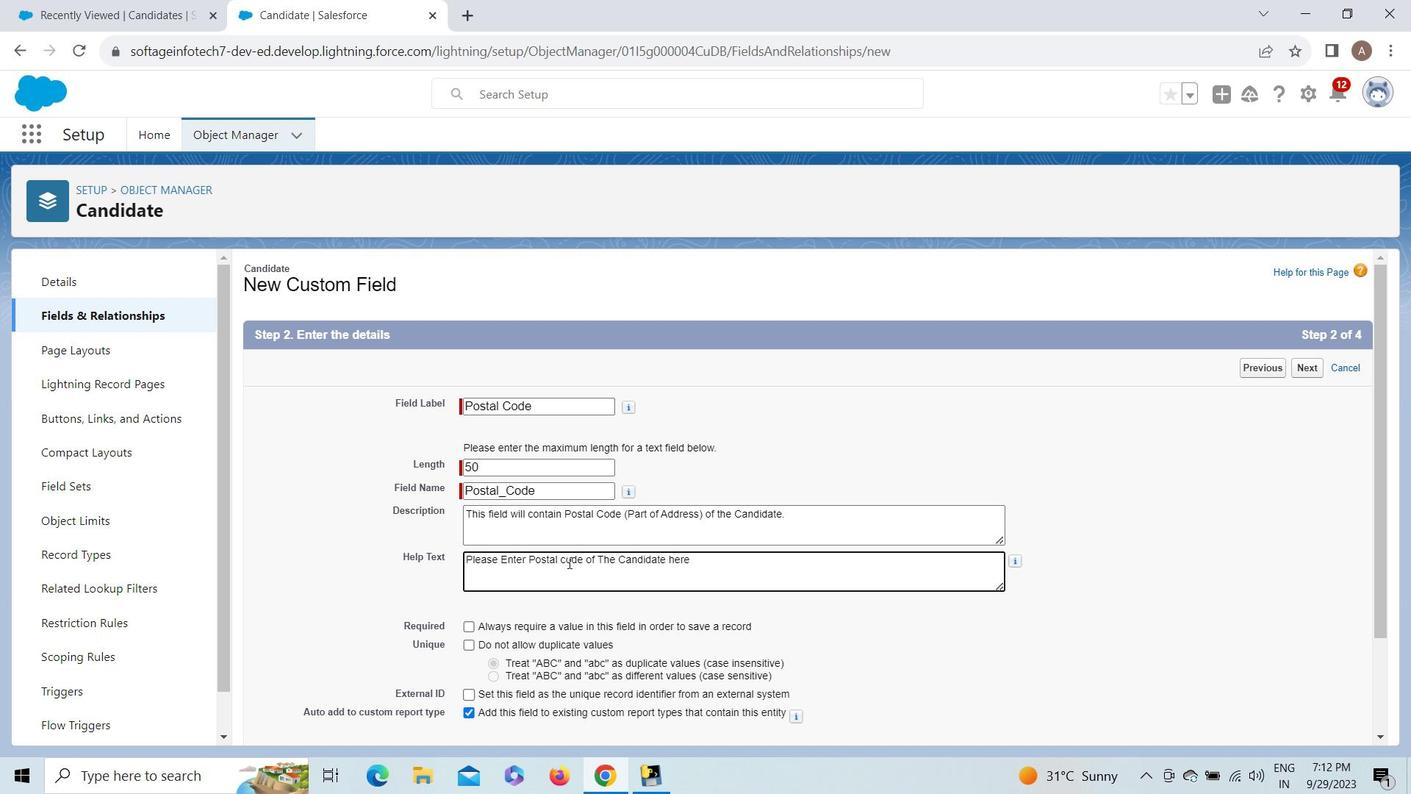
Action: Key pressed <Key.left><Key.shift><Key.backspace><Key.shift><Key.shift><Key.shift><Key.shift><Key.shift><Key.shift><Key.shift><Key.shift>C
Screenshot: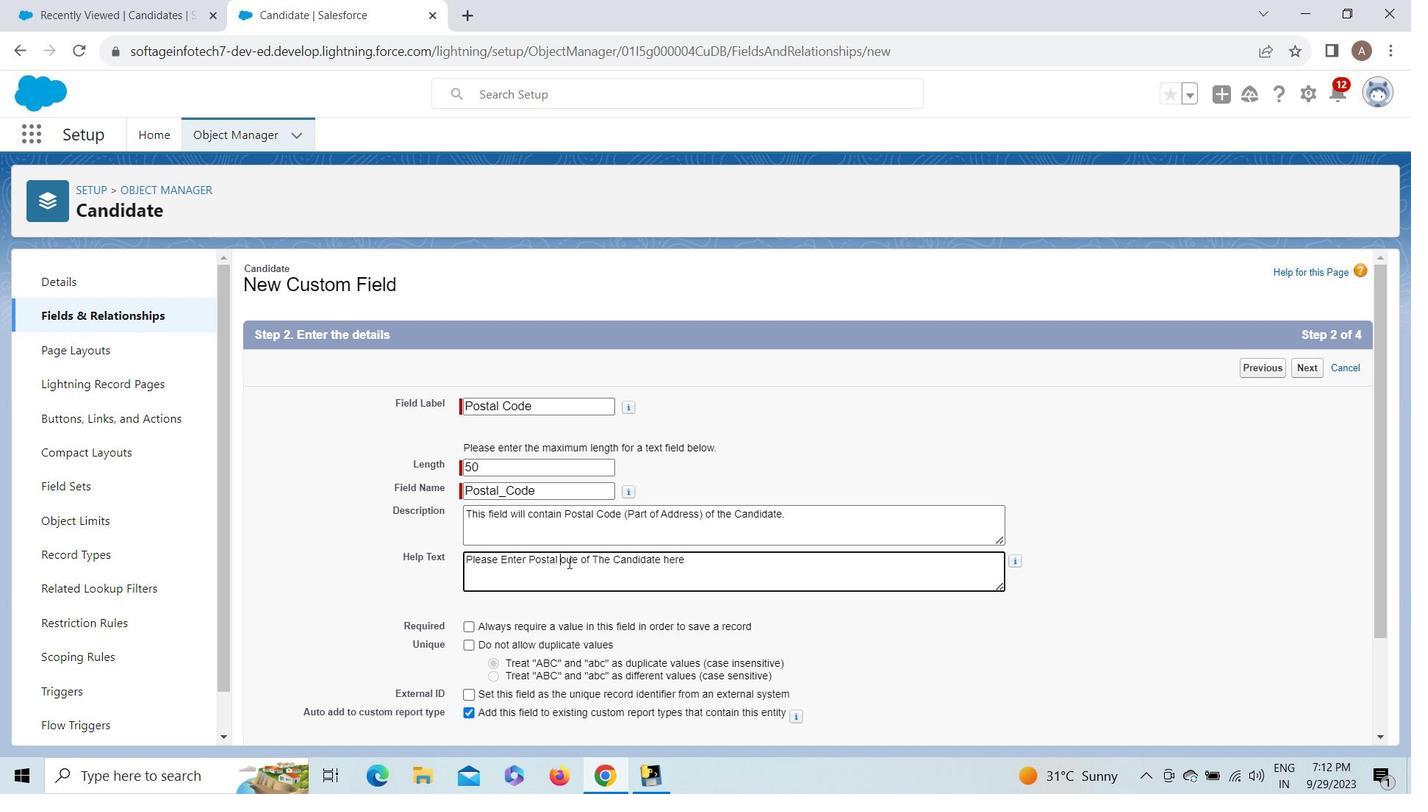 
Action: Mouse moved to (737, 557)
Screenshot: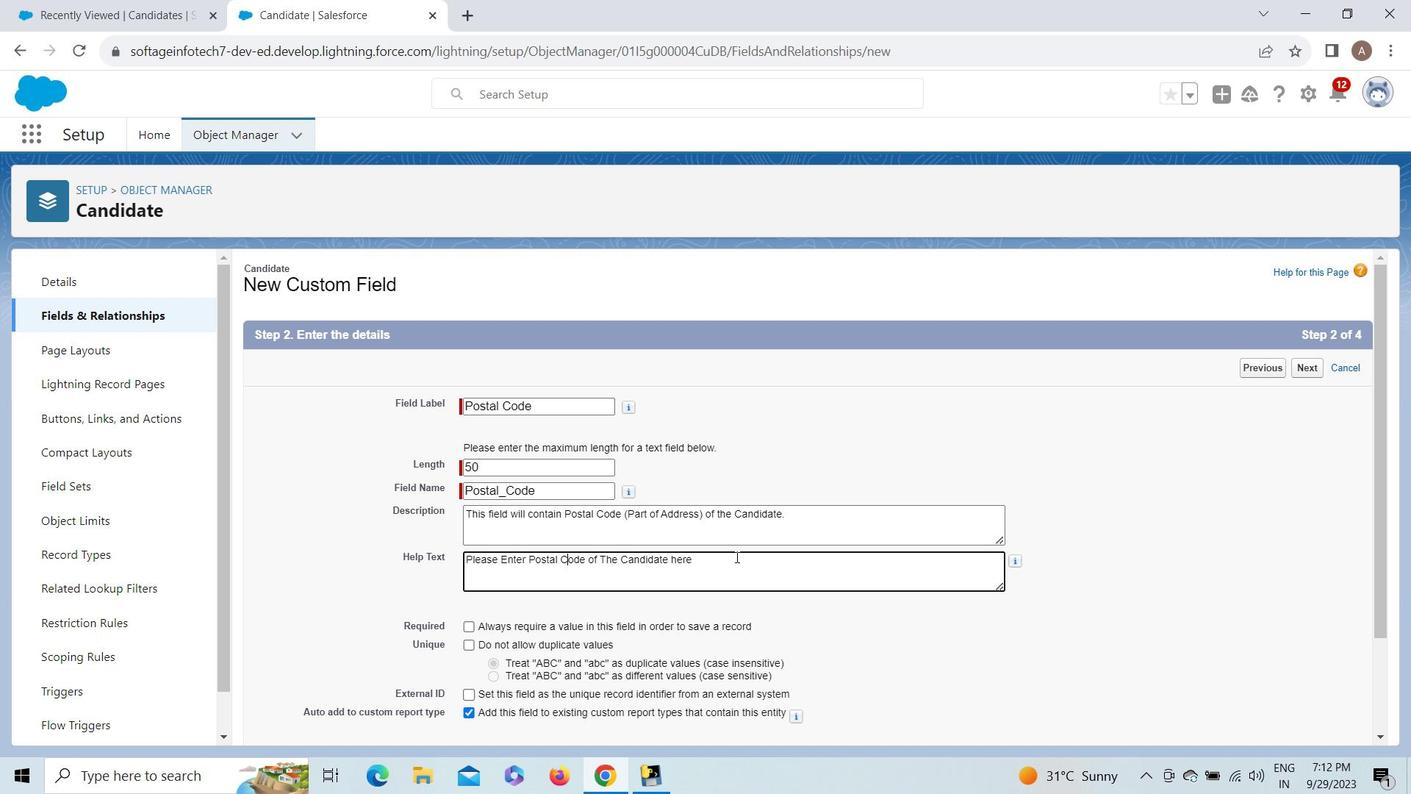 
Action: Mouse pressed left at (737, 557)
Screenshot: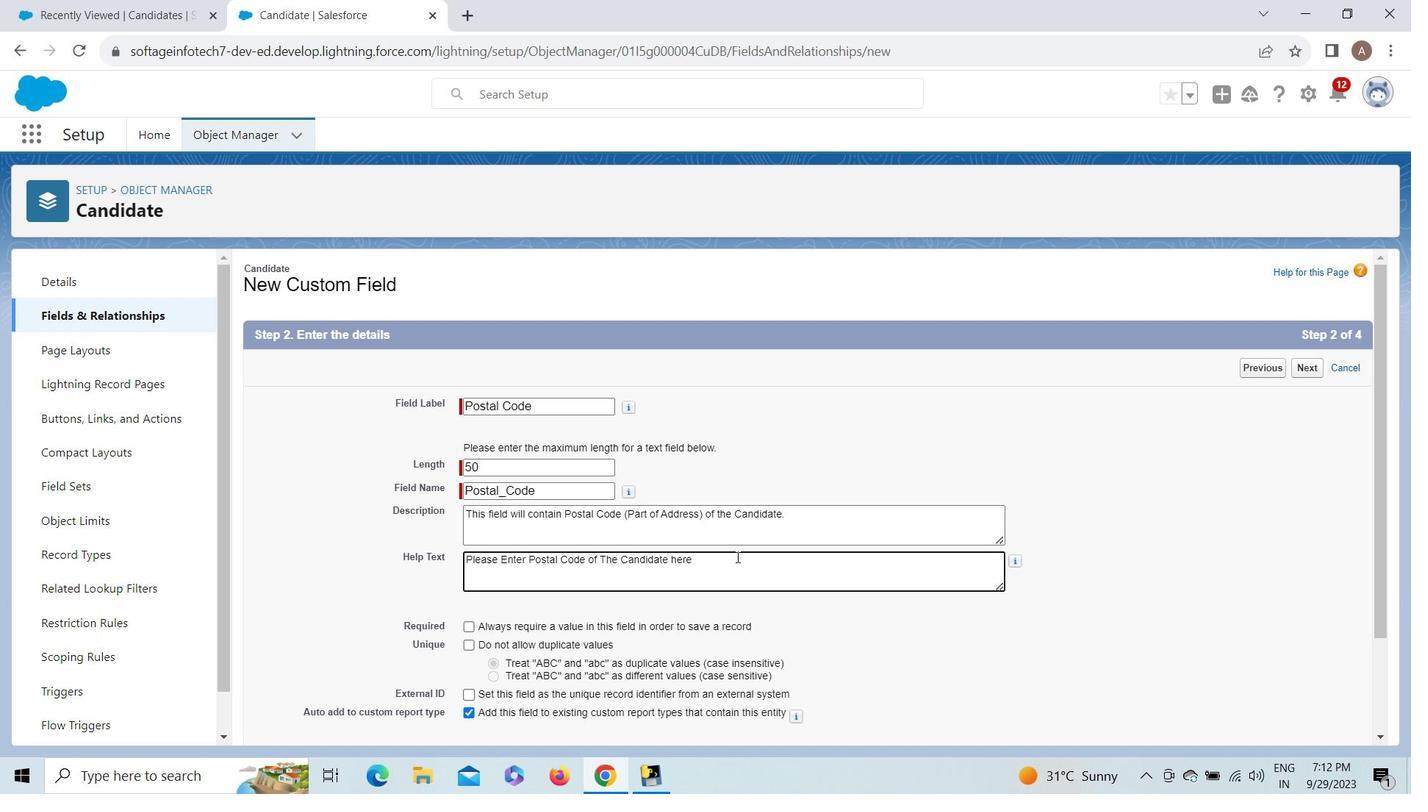 
Action: Key pressed .
Screenshot: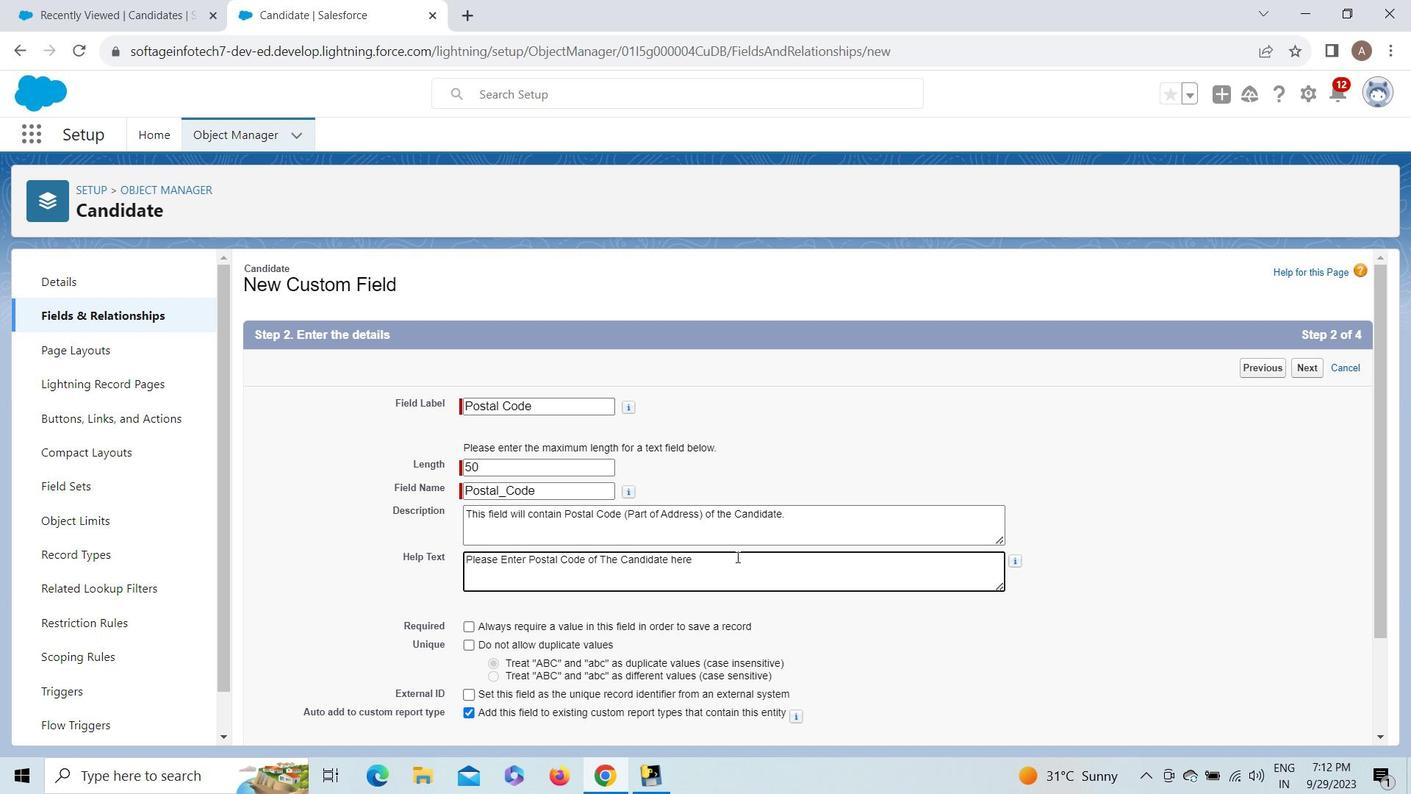 
Action: Mouse moved to (1377, 510)
Screenshot: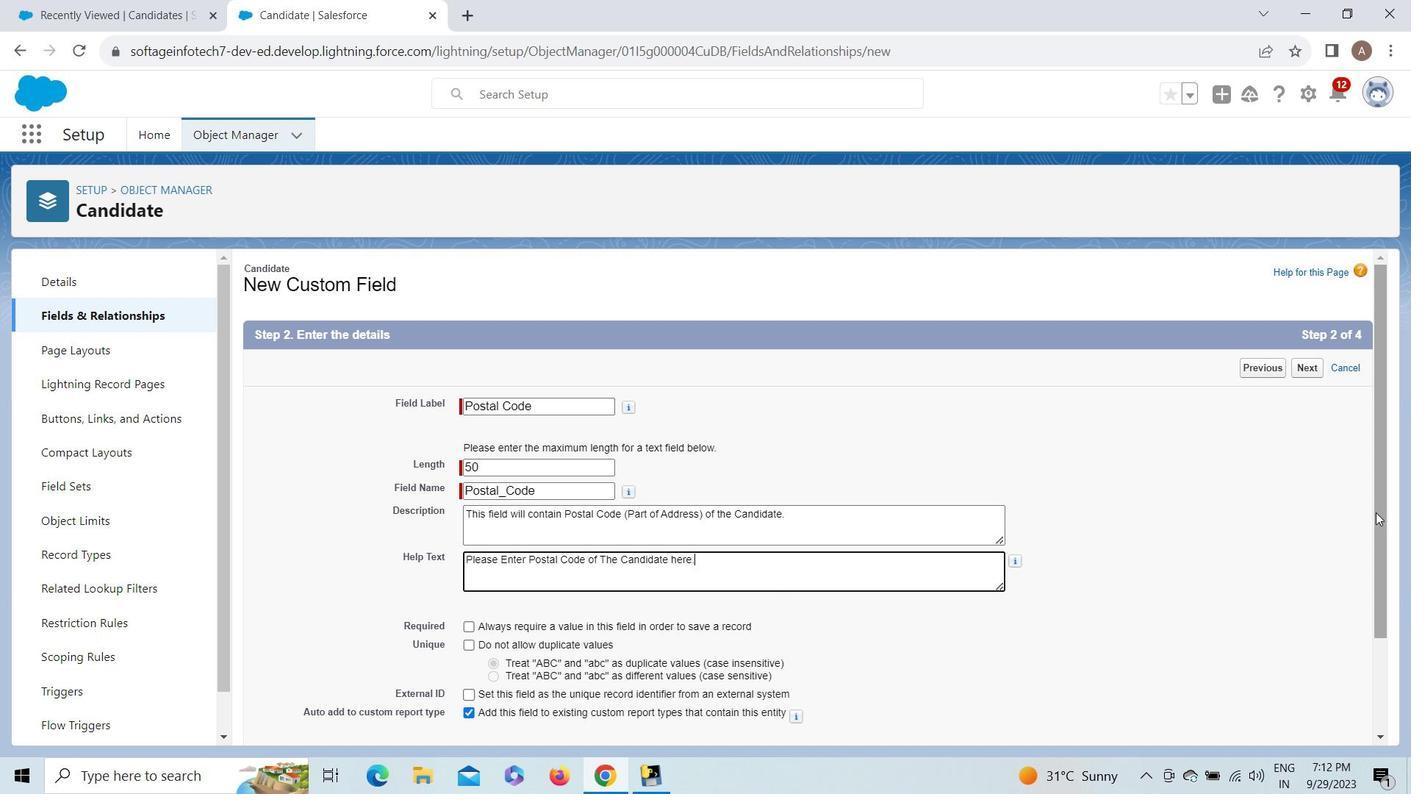 
Action: Mouse pressed left at (1377, 510)
Screenshot: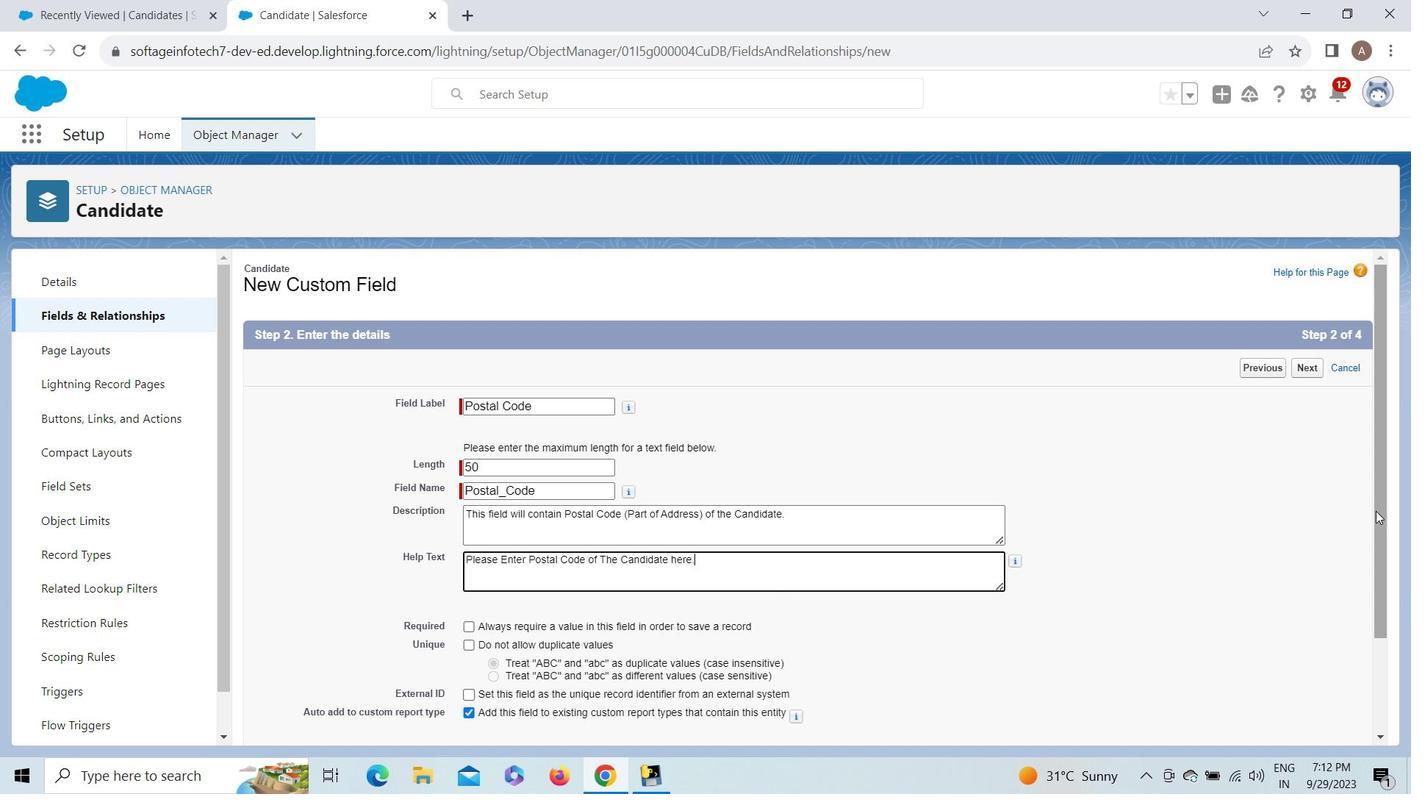 
Action: Mouse moved to (1313, 347)
Screenshot: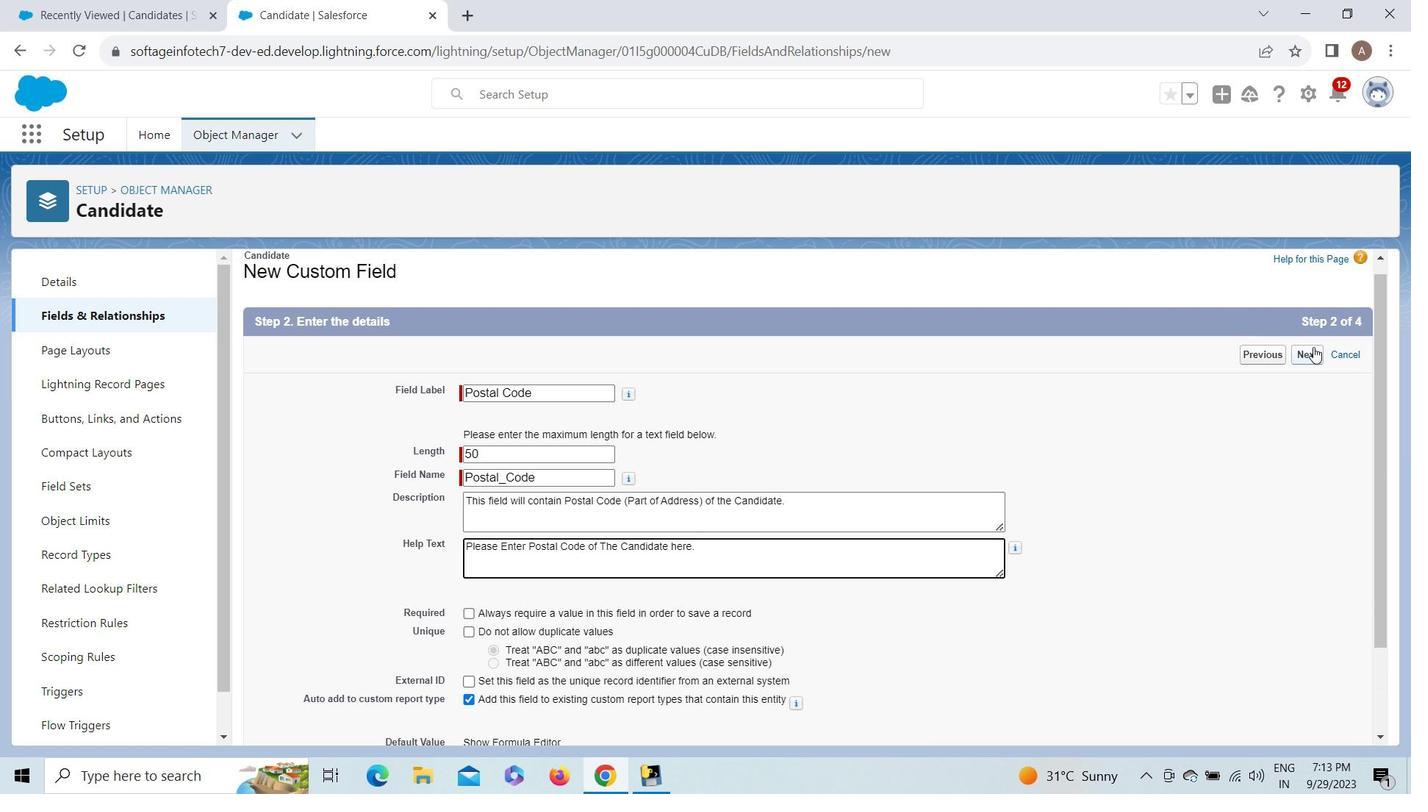 
Action: Mouse pressed left at (1313, 347)
Screenshot: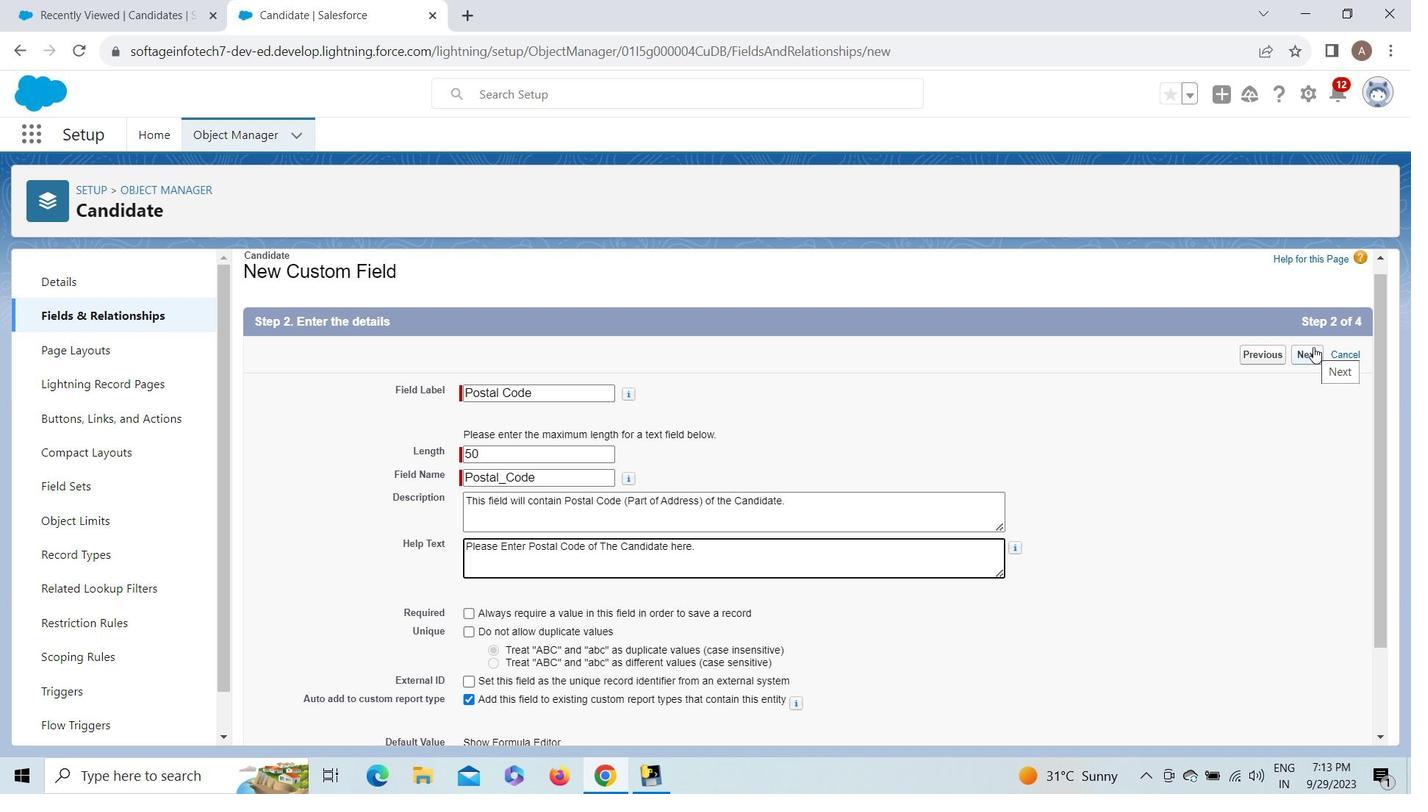 
Action: Mouse moved to (1312, 355)
Screenshot: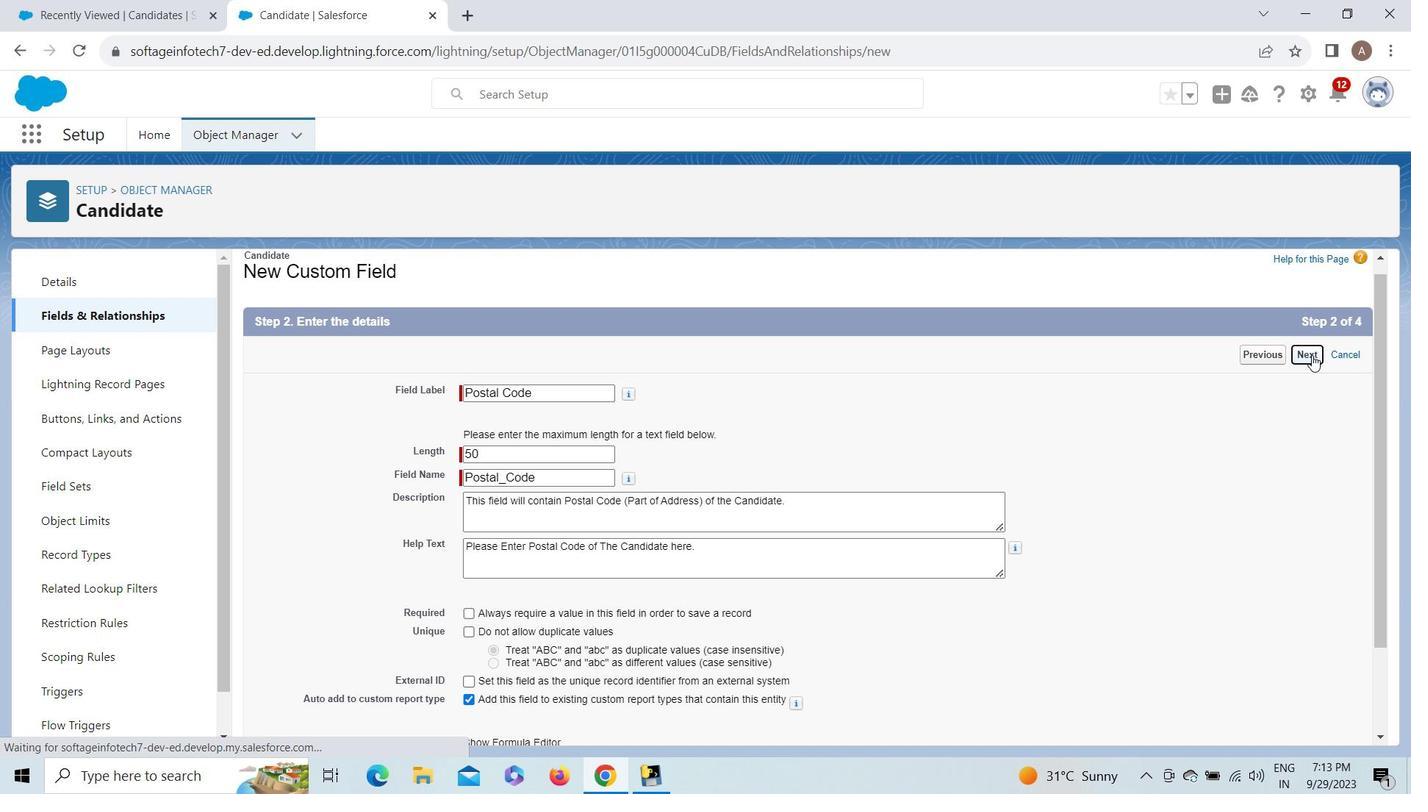 
Action: Mouse pressed left at (1312, 355)
Screenshot: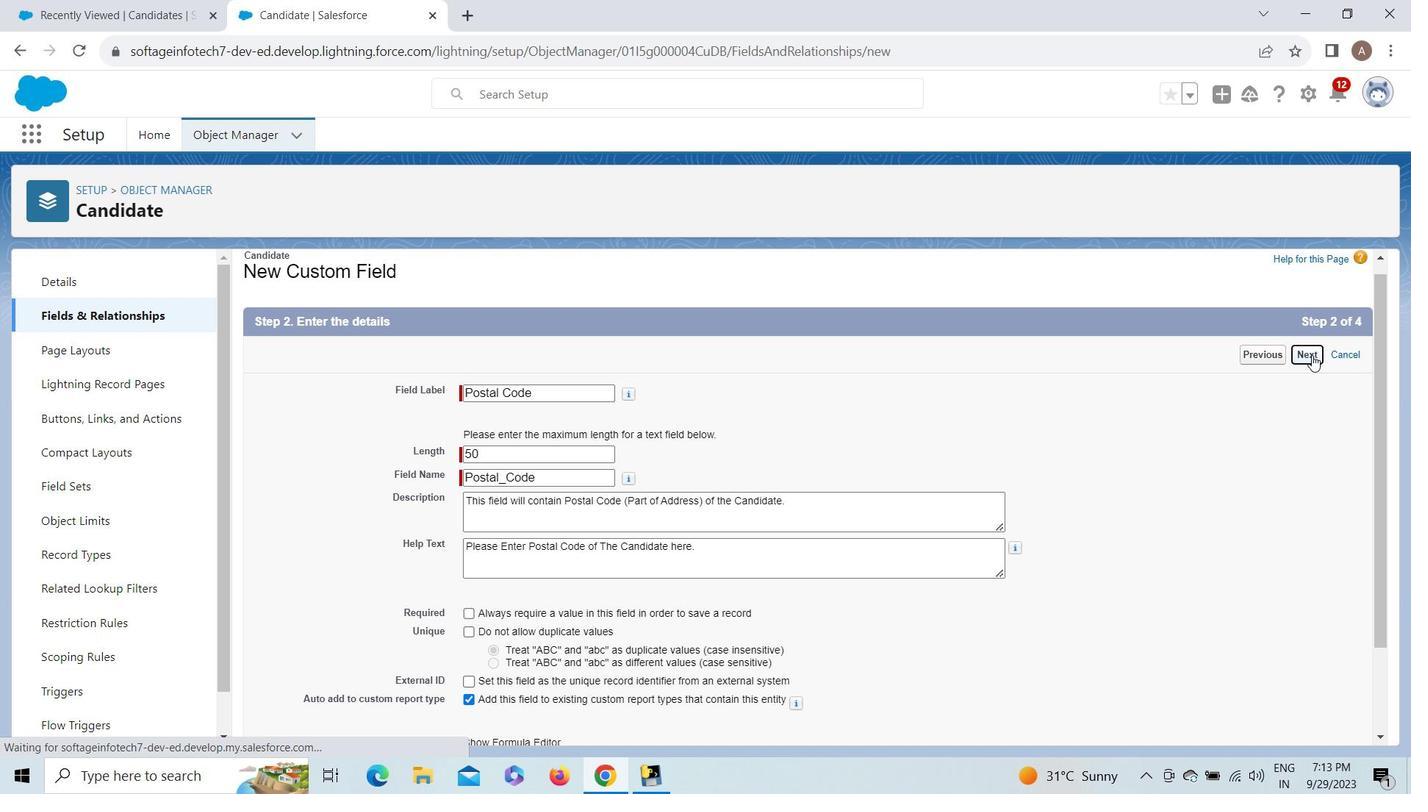 
Action: Mouse moved to (1005, 521)
Screenshot: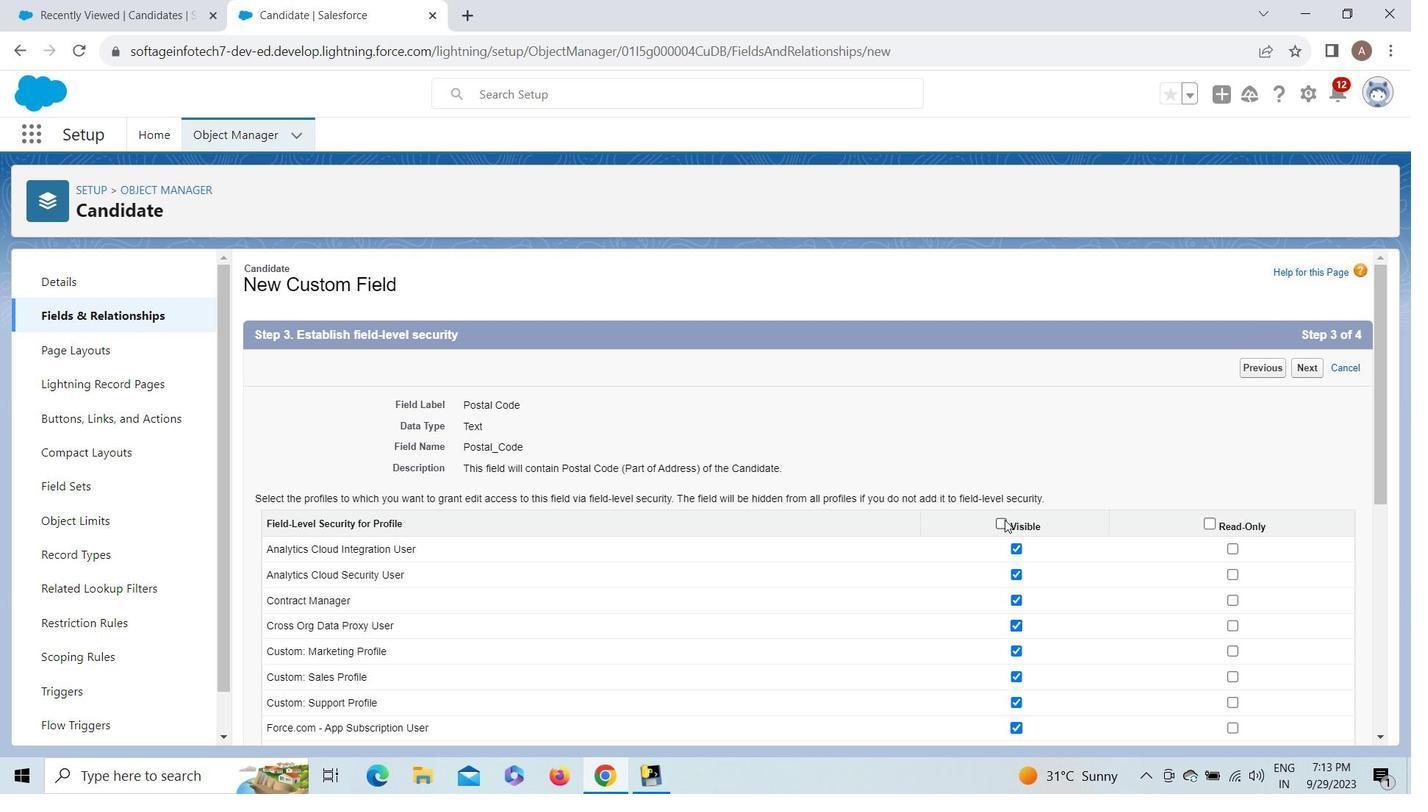 
Action: Mouse pressed left at (1005, 521)
Screenshot: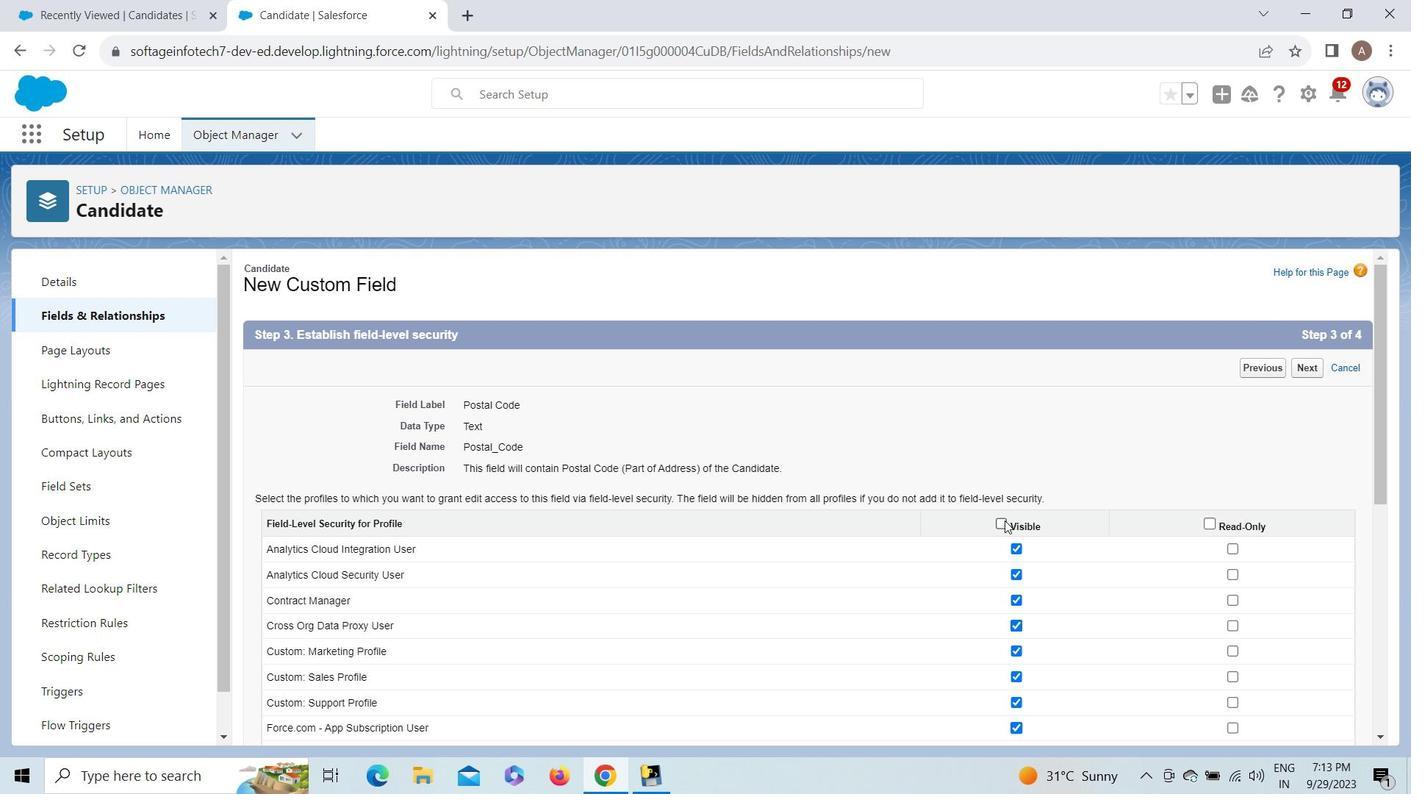 
Action: Mouse pressed left at (1005, 521)
Screenshot: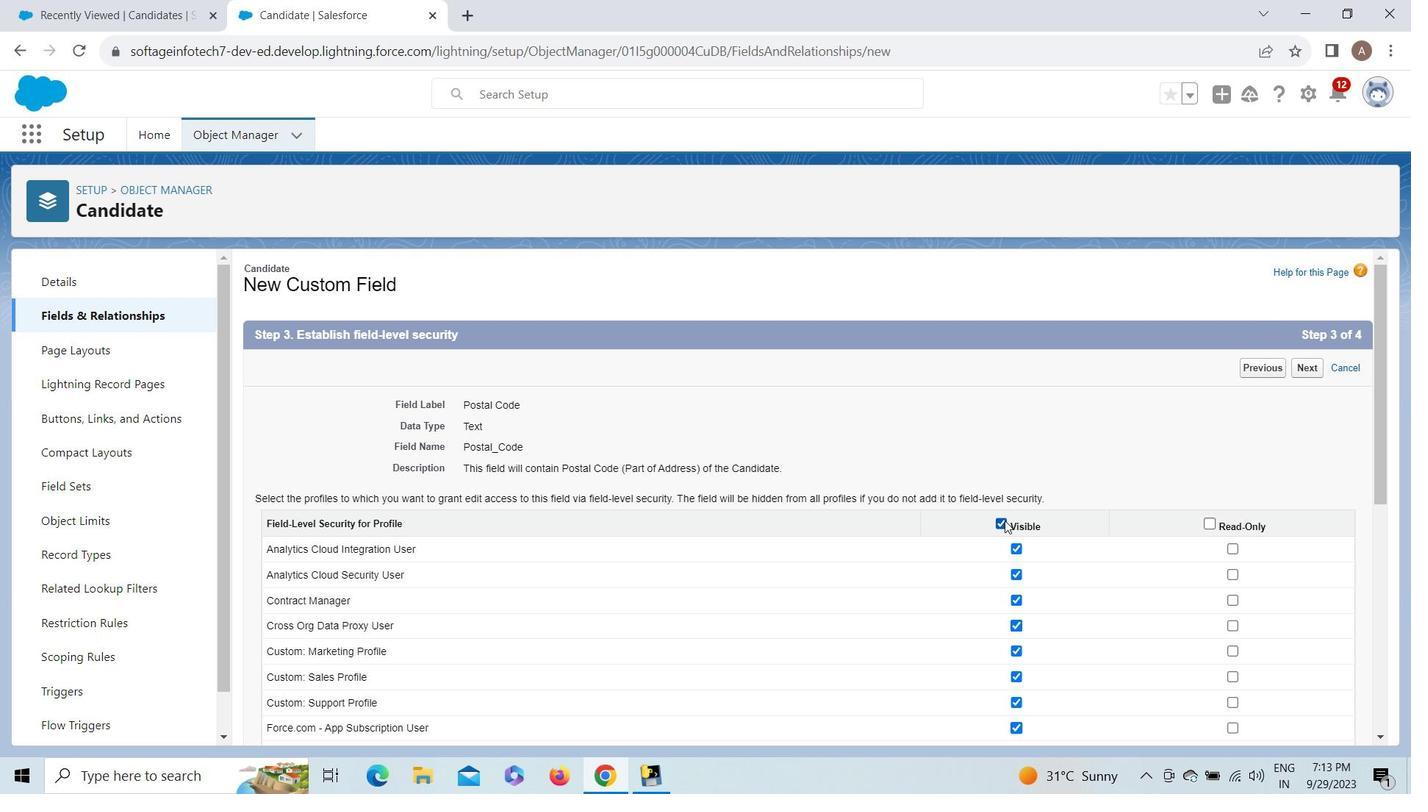 
Action: Mouse moved to (1380, 407)
Screenshot: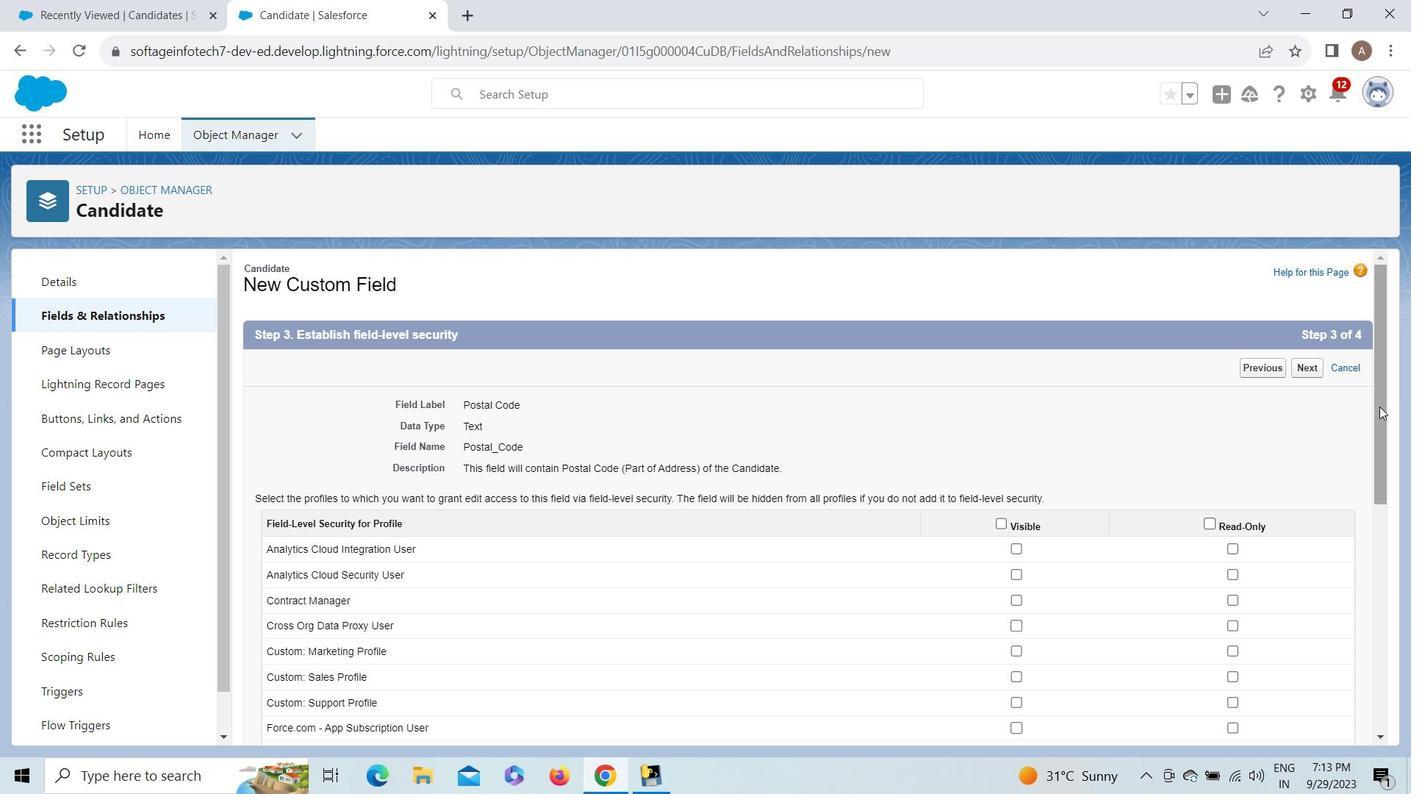 
Action: Mouse pressed left at (1380, 407)
Screenshot: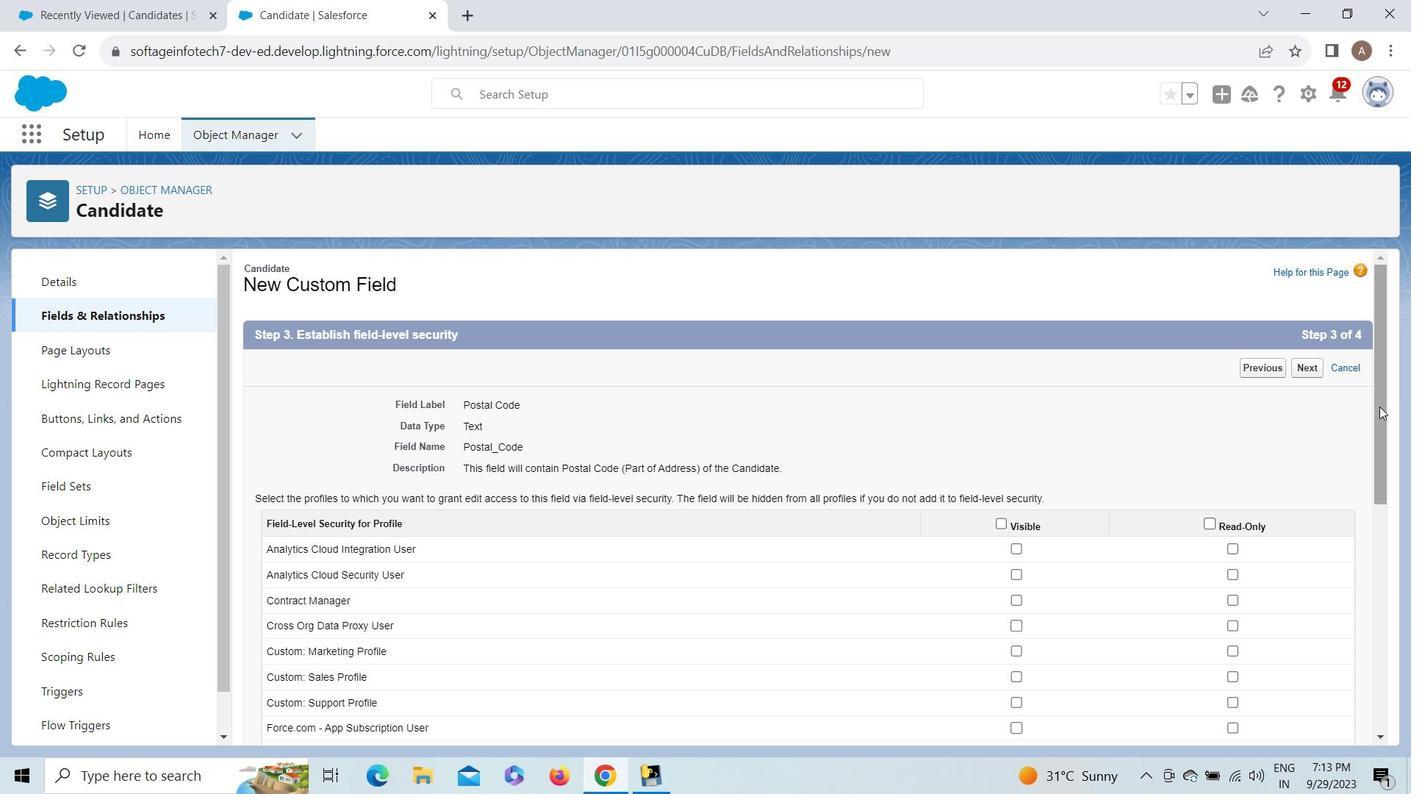
Action: Mouse moved to (1015, 335)
Screenshot: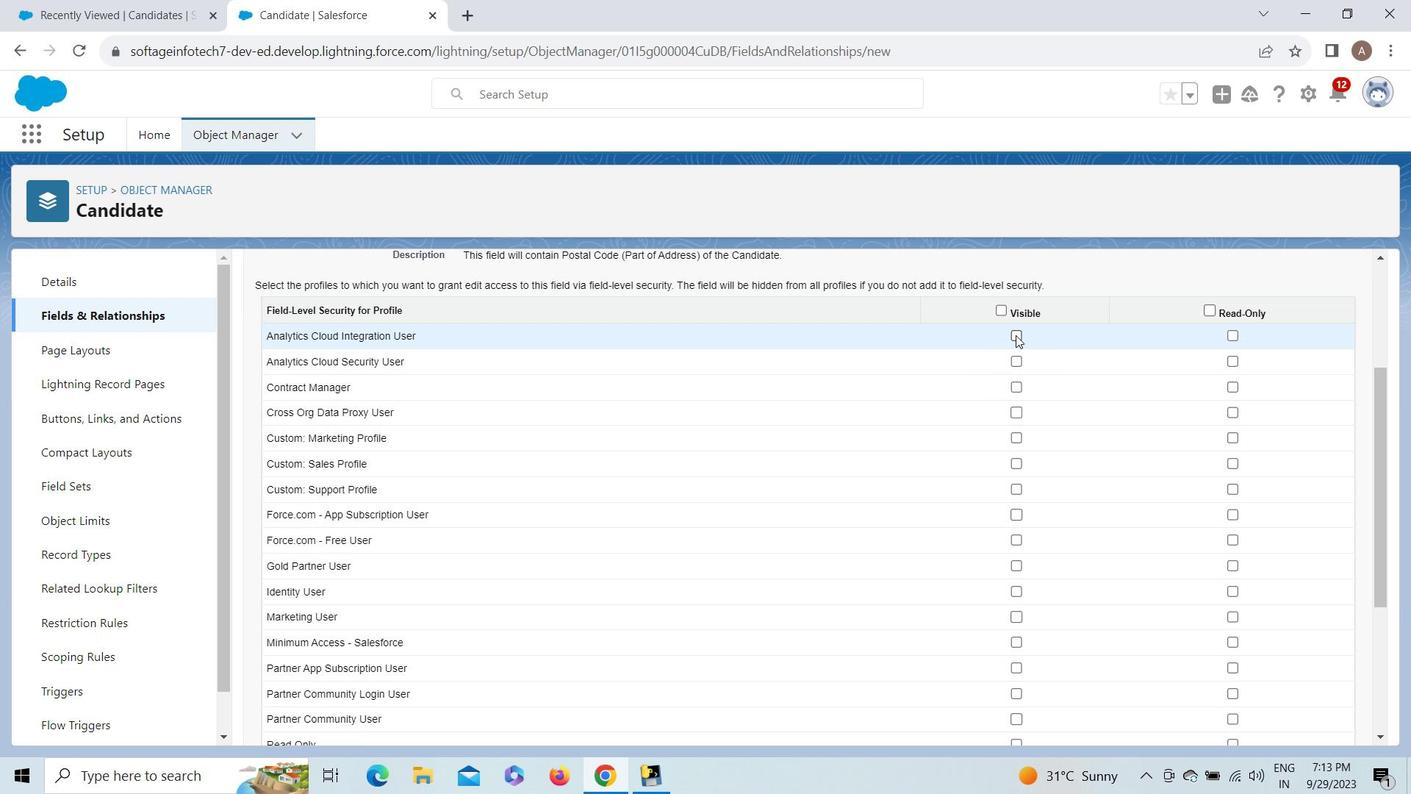 
Action: Mouse pressed left at (1015, 335)
Screenshot: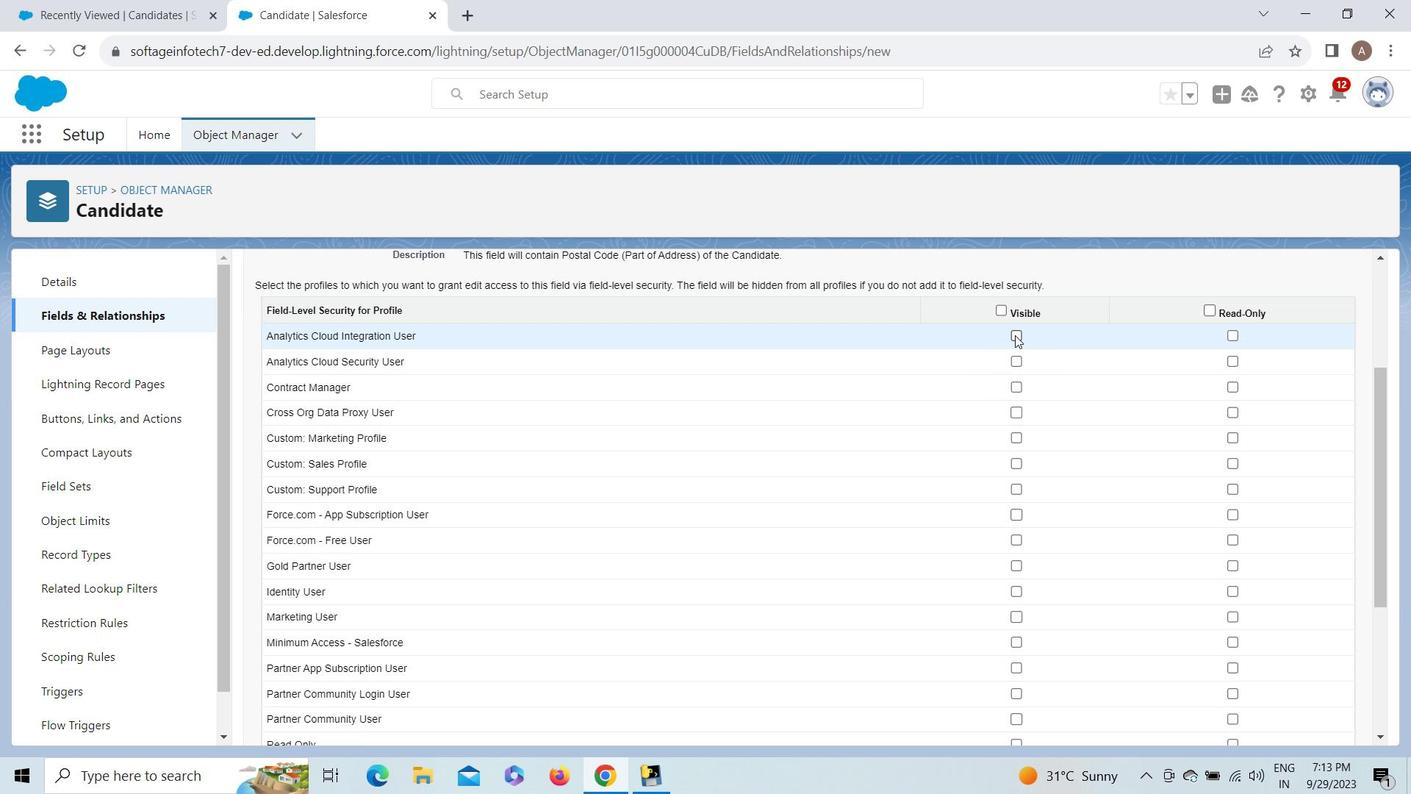 
Action: Mouse moved to (1015, 360)
Screenshot: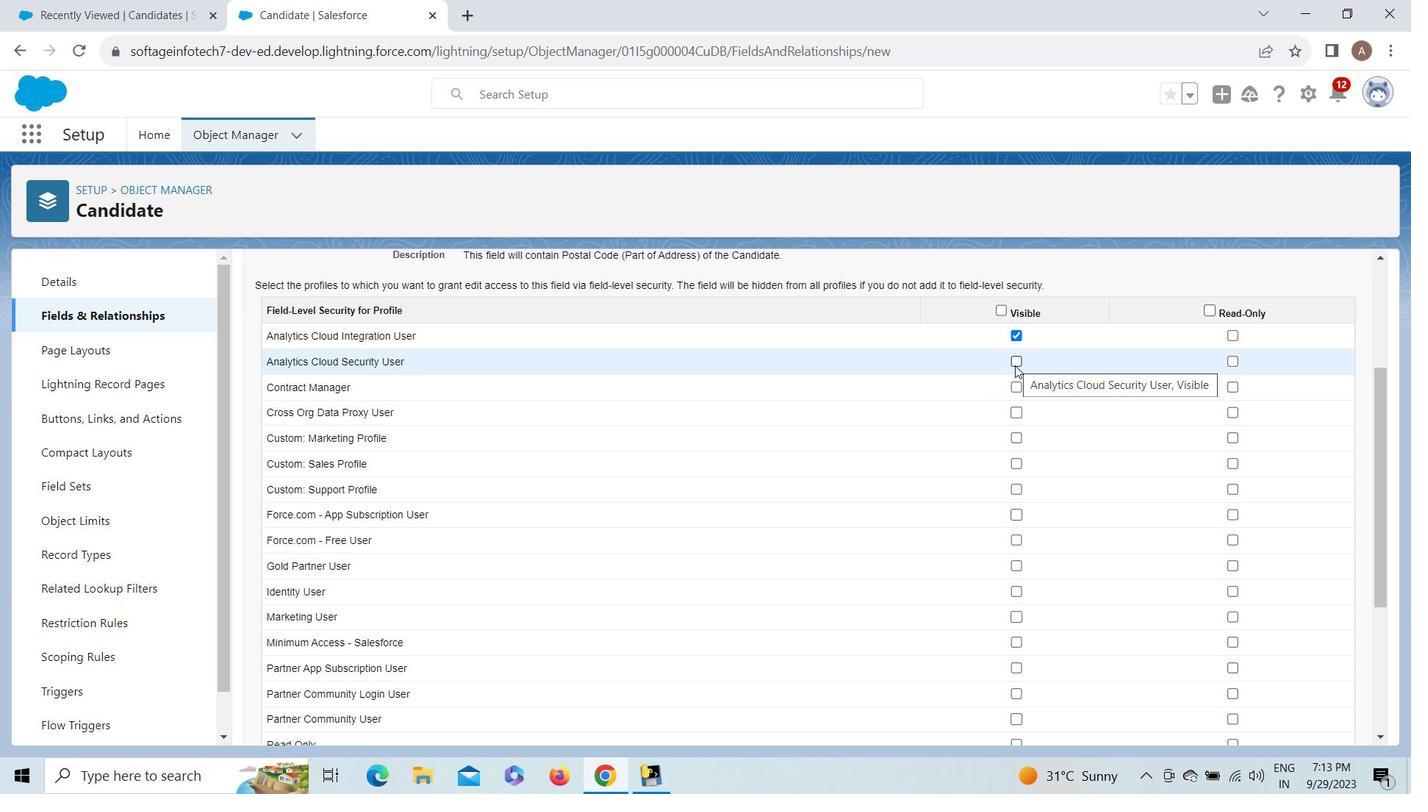 
Action: Mouse pressed left at (1015, 360)
Screenshot: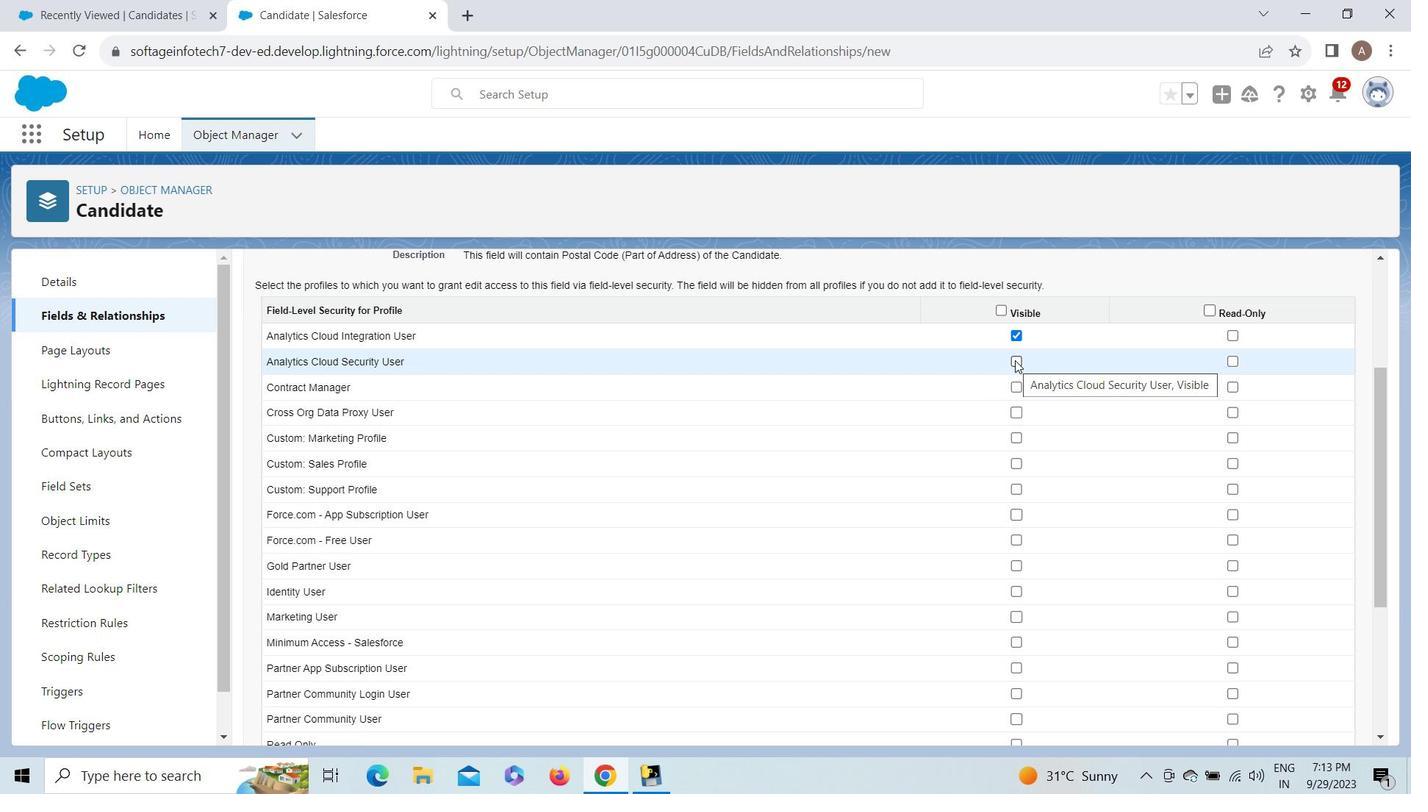 
Action: Mouse moved to (1017, 387)
Screenshot: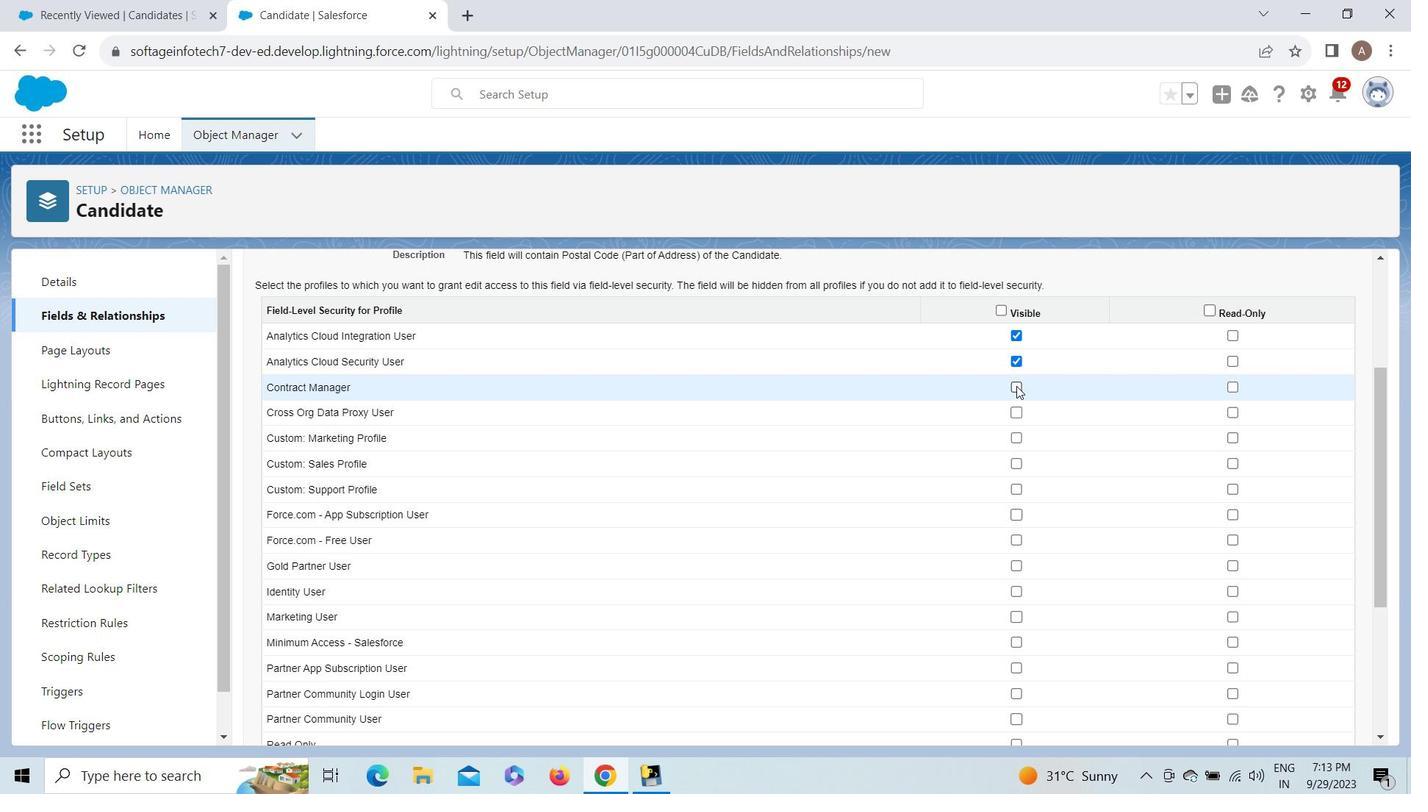 
Action: Mouse pressed left at (1017, 387)
Screenshot: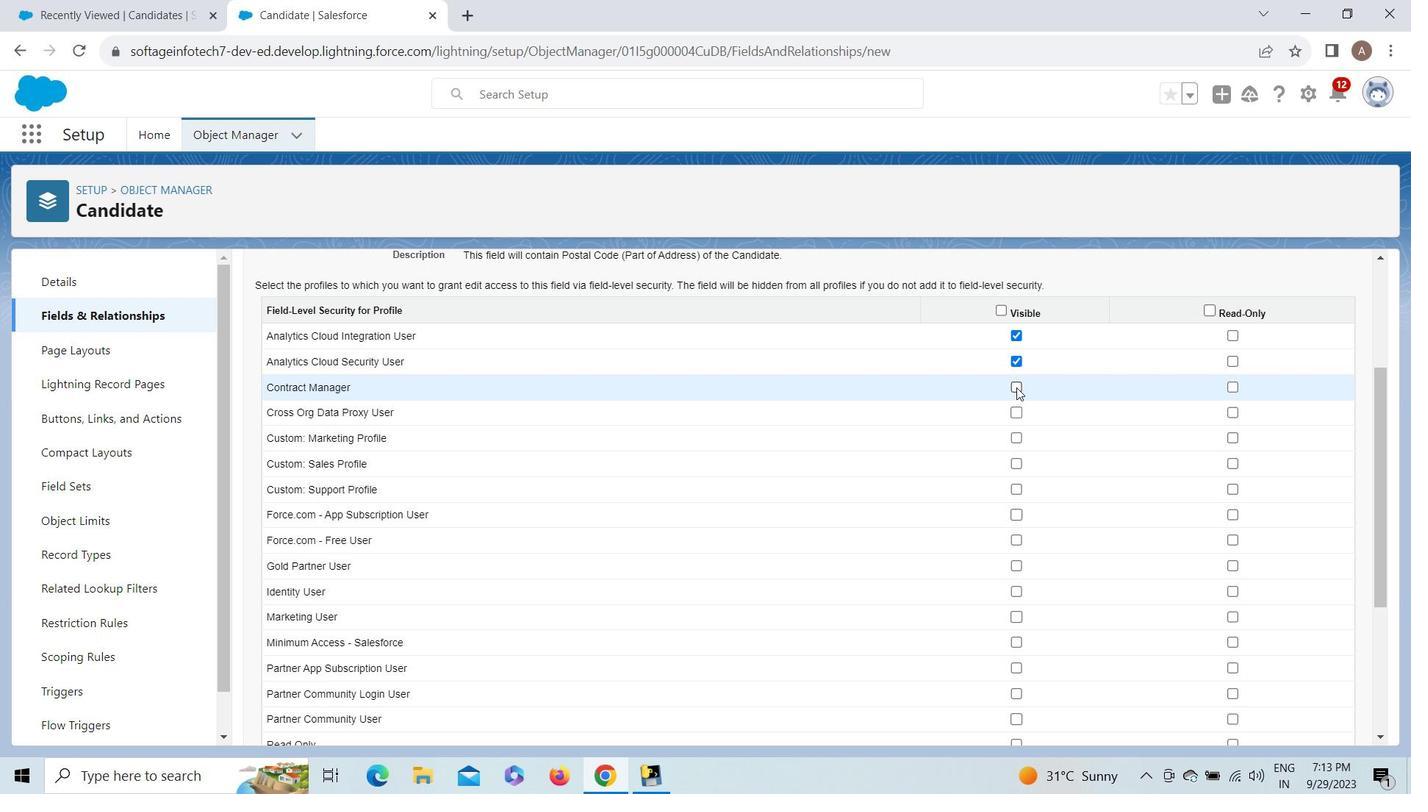 
Action: Mouse moved to (1016, 415)
Screenshot: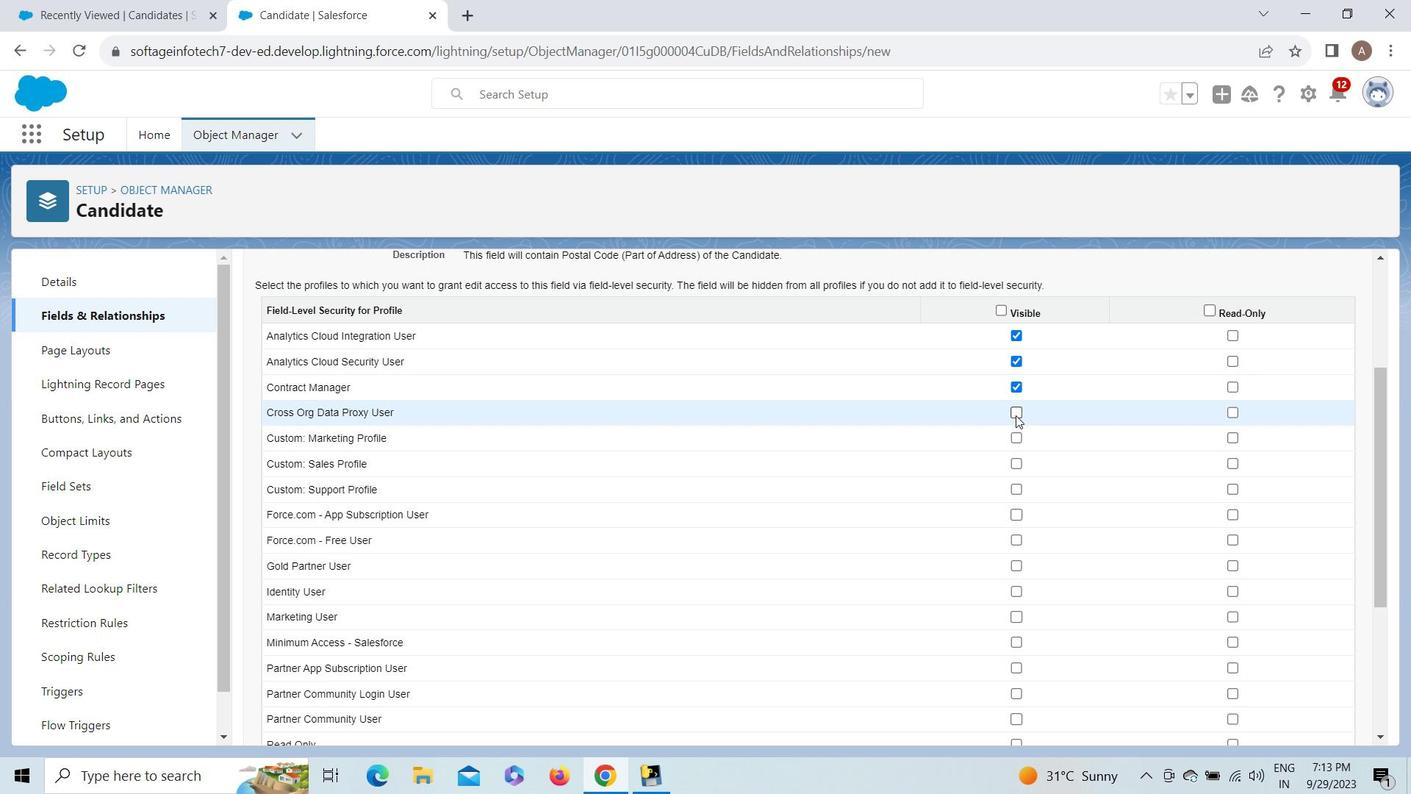 
Action: Mouse pressed left at (1016, 415)
Screenshot: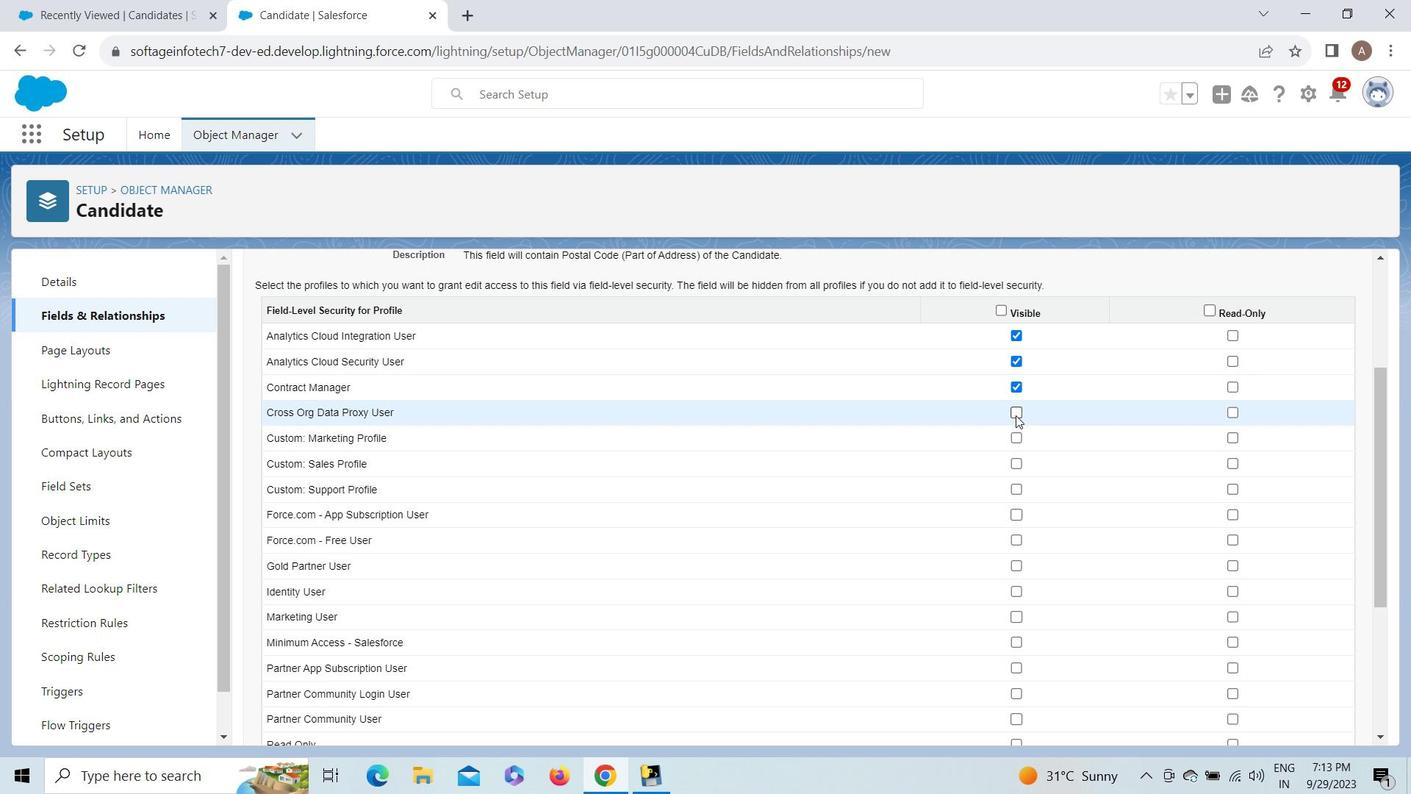 
Action: Mouse moved to (1017, 434)
Screenshot: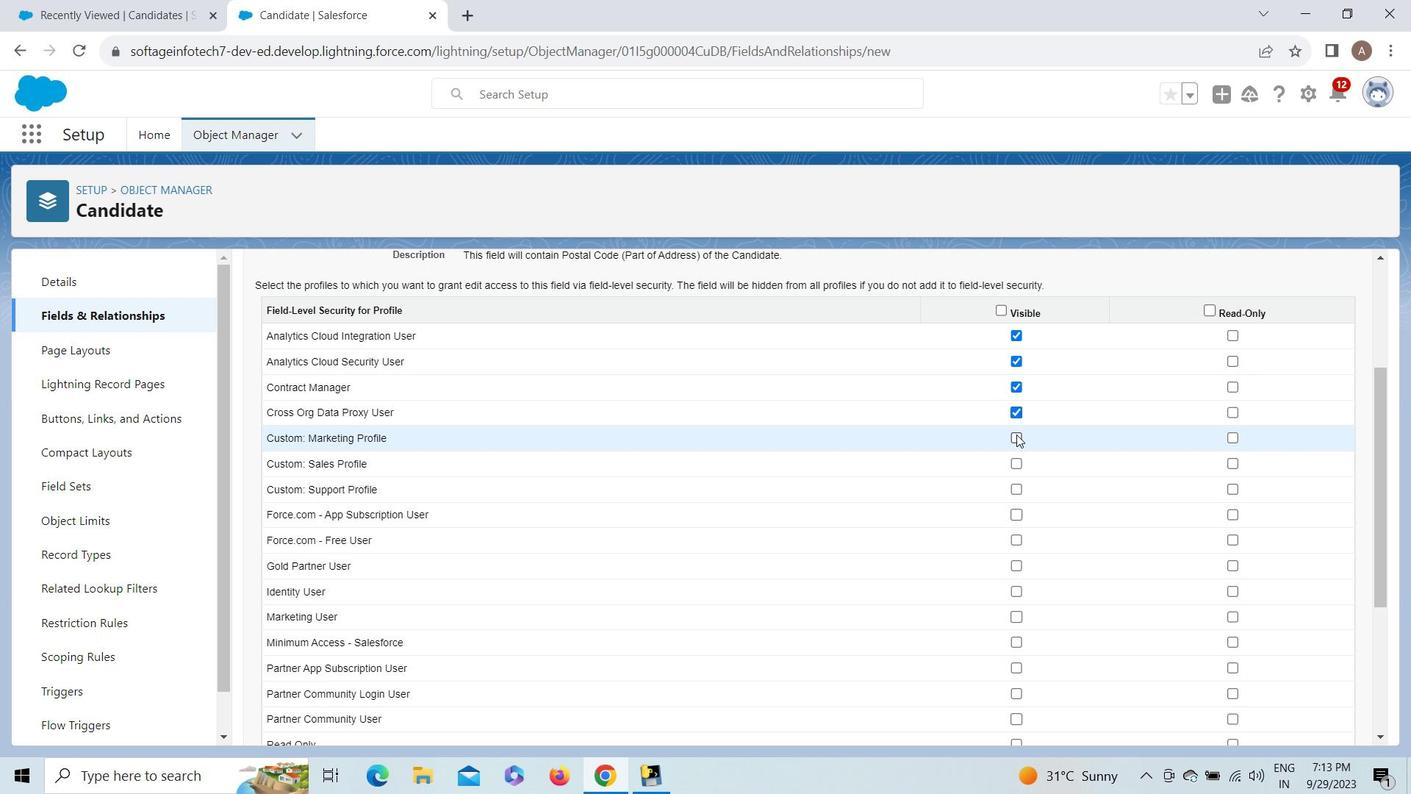 
Action: Mouse pressed left at (1017, 434)
Screenshot: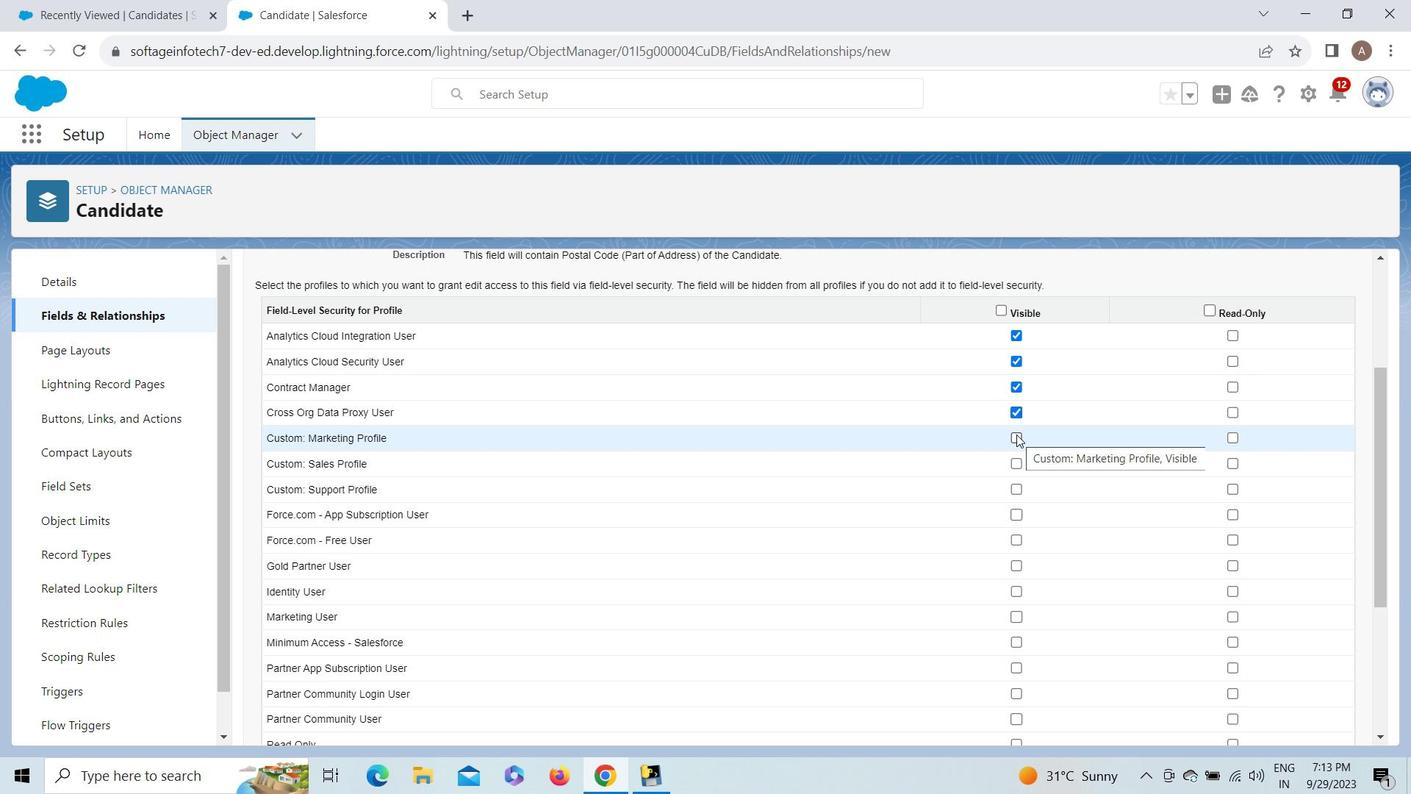 
Action: Mouse moved to (1017, 463)
Screenshot: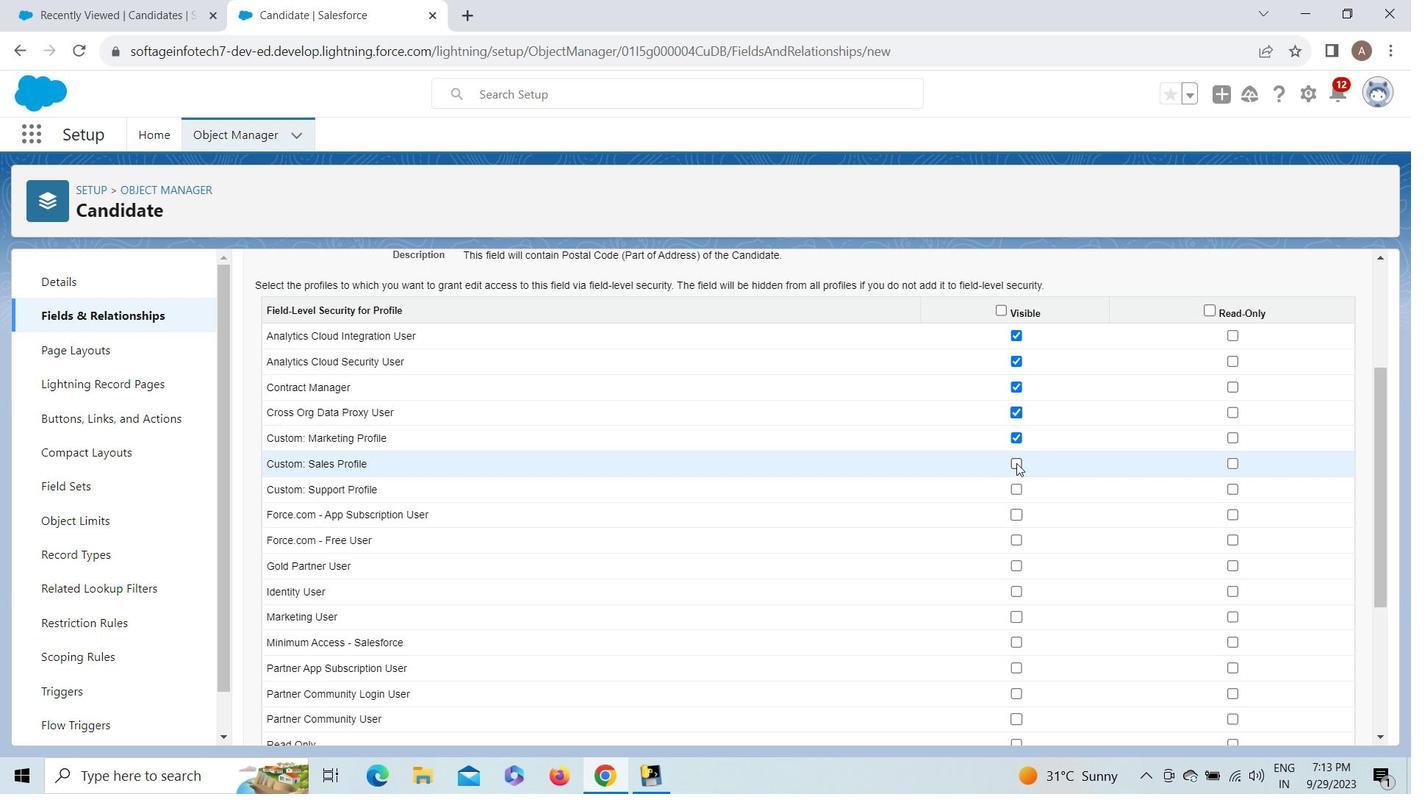 
Action: Mouse pressed left at (1017, 463)
Screenshot: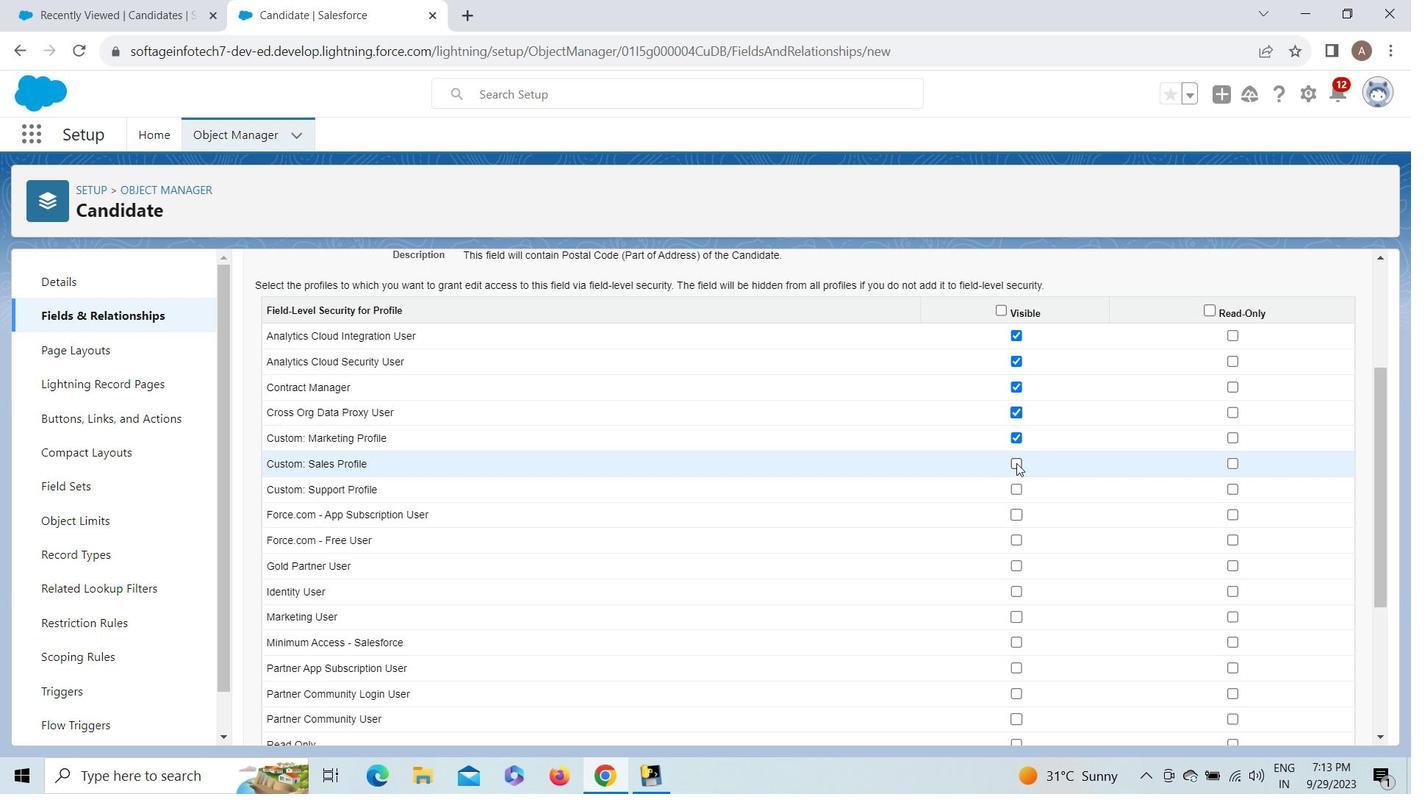 
Action: Mouse moved to (1019, 492)
Screenshot: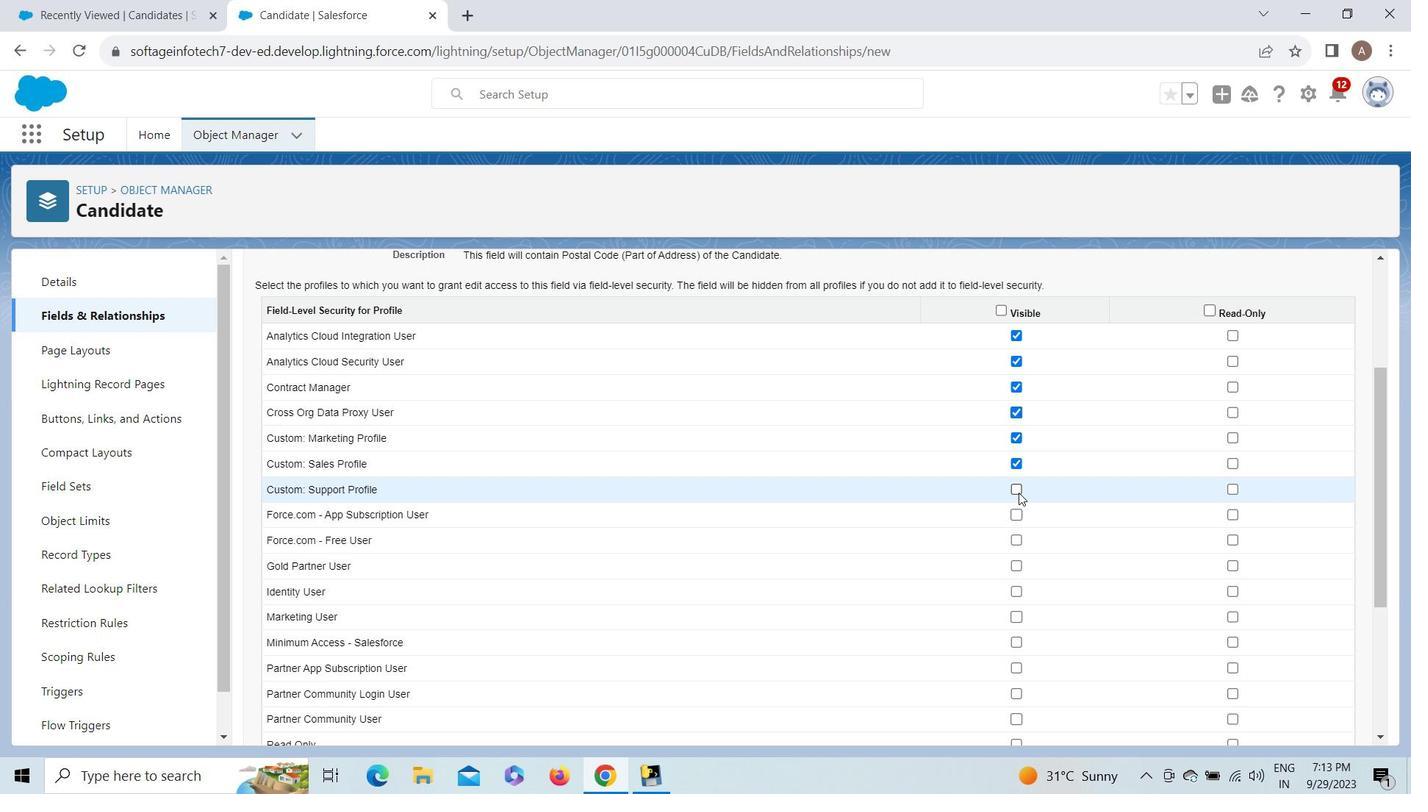 
Action: Mouse pressed left at (1019, 492)
Screenshot: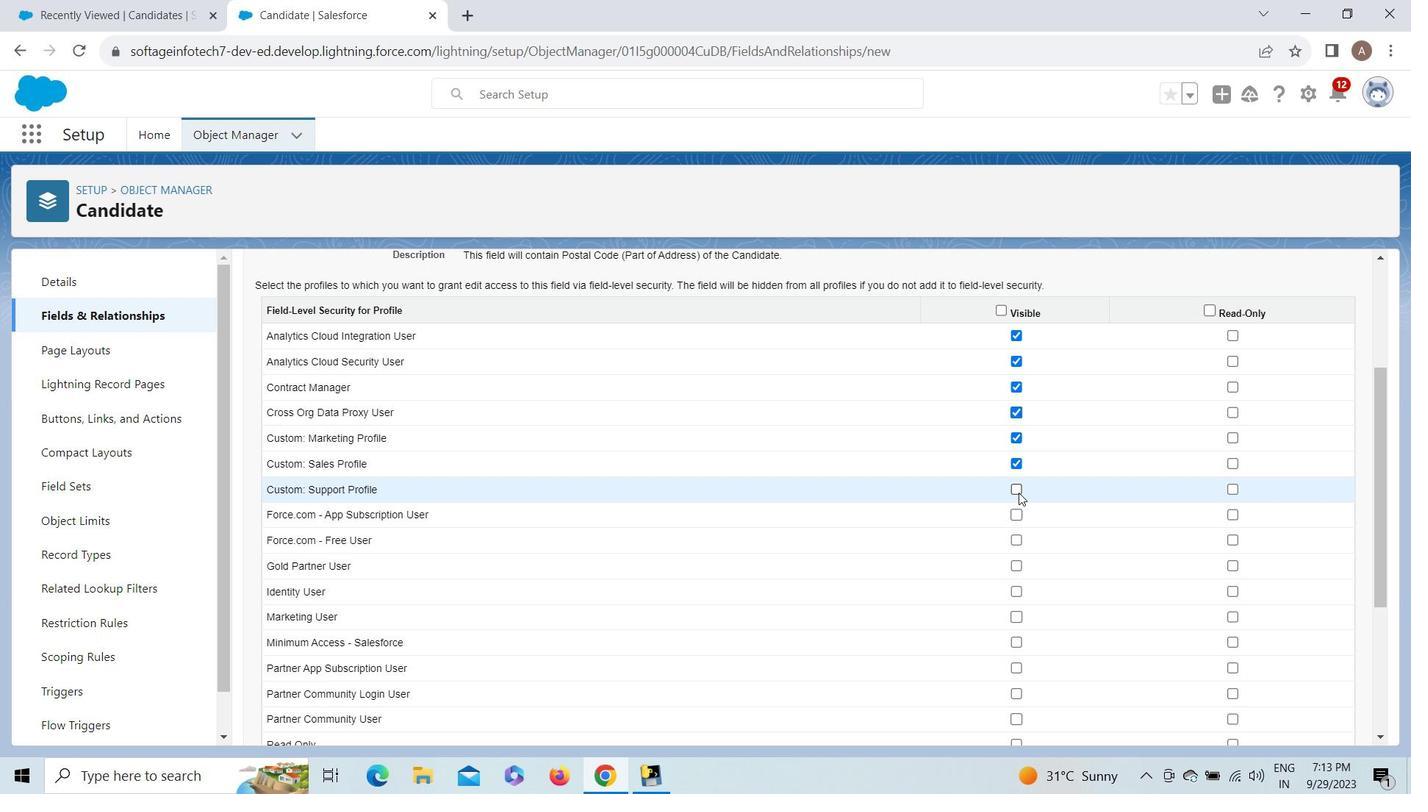 
Action: Mouse moved to (1019, 514)
Screenshot: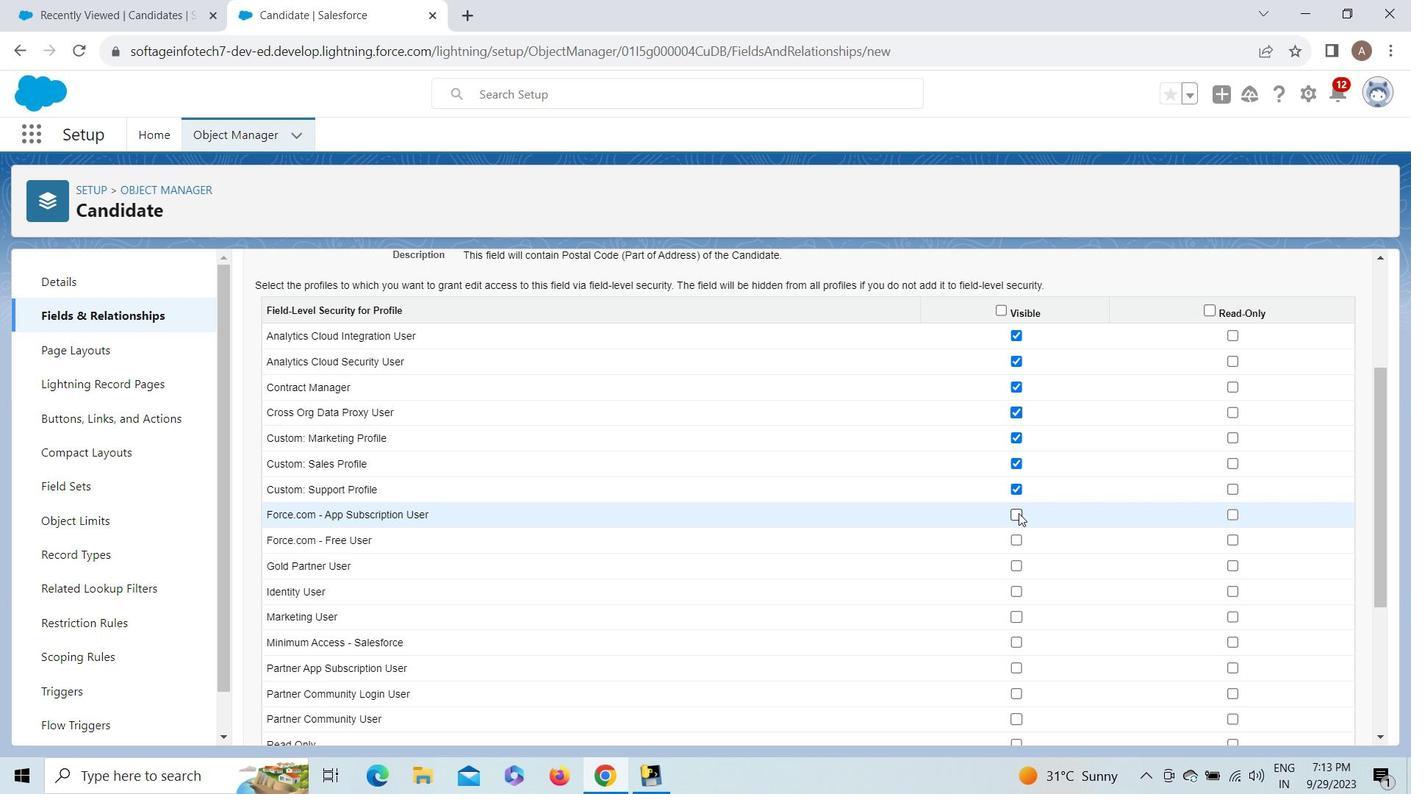 
Action: Mouse pressed left at (1019, 514)
Screenshot: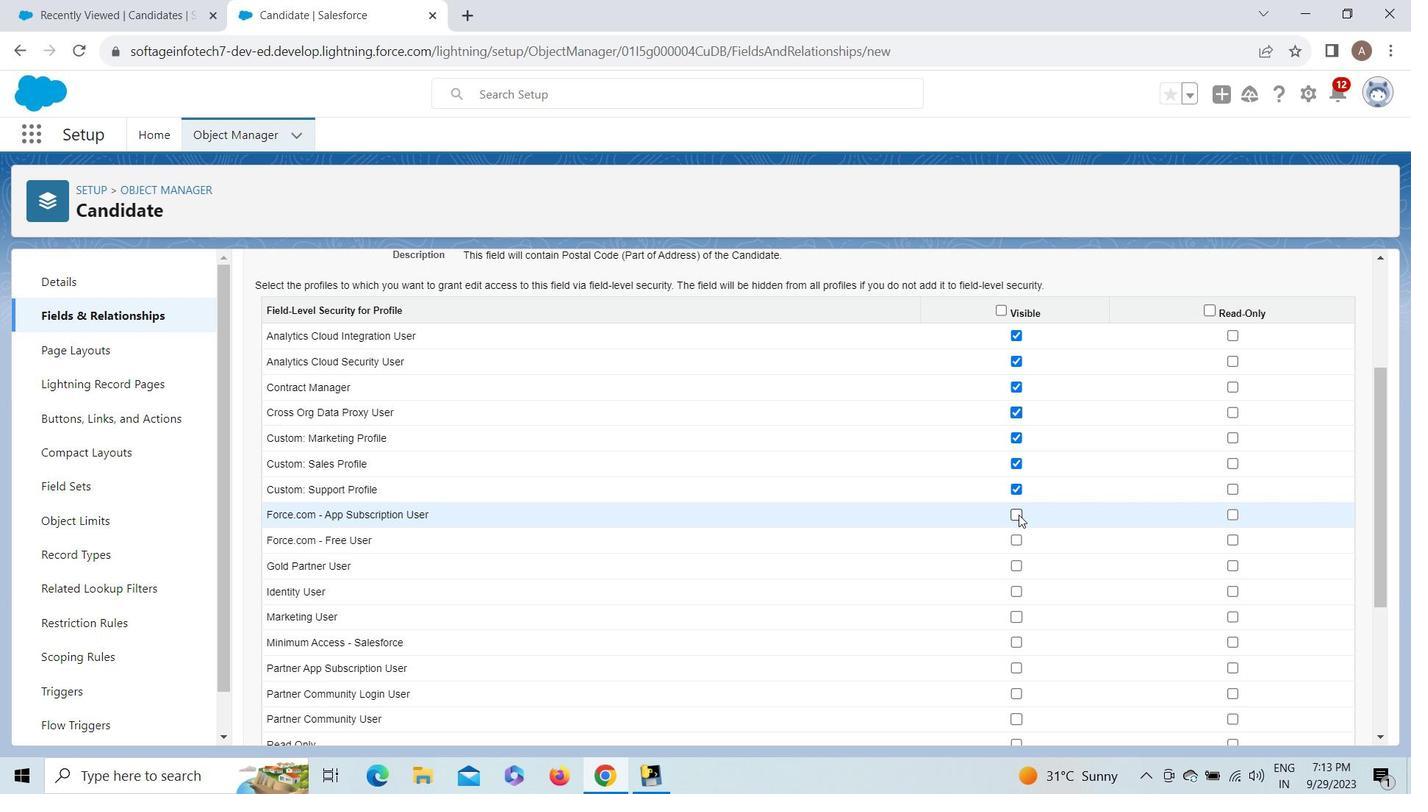 
Action: Mouse moved to (1020, 535)
Screenshot: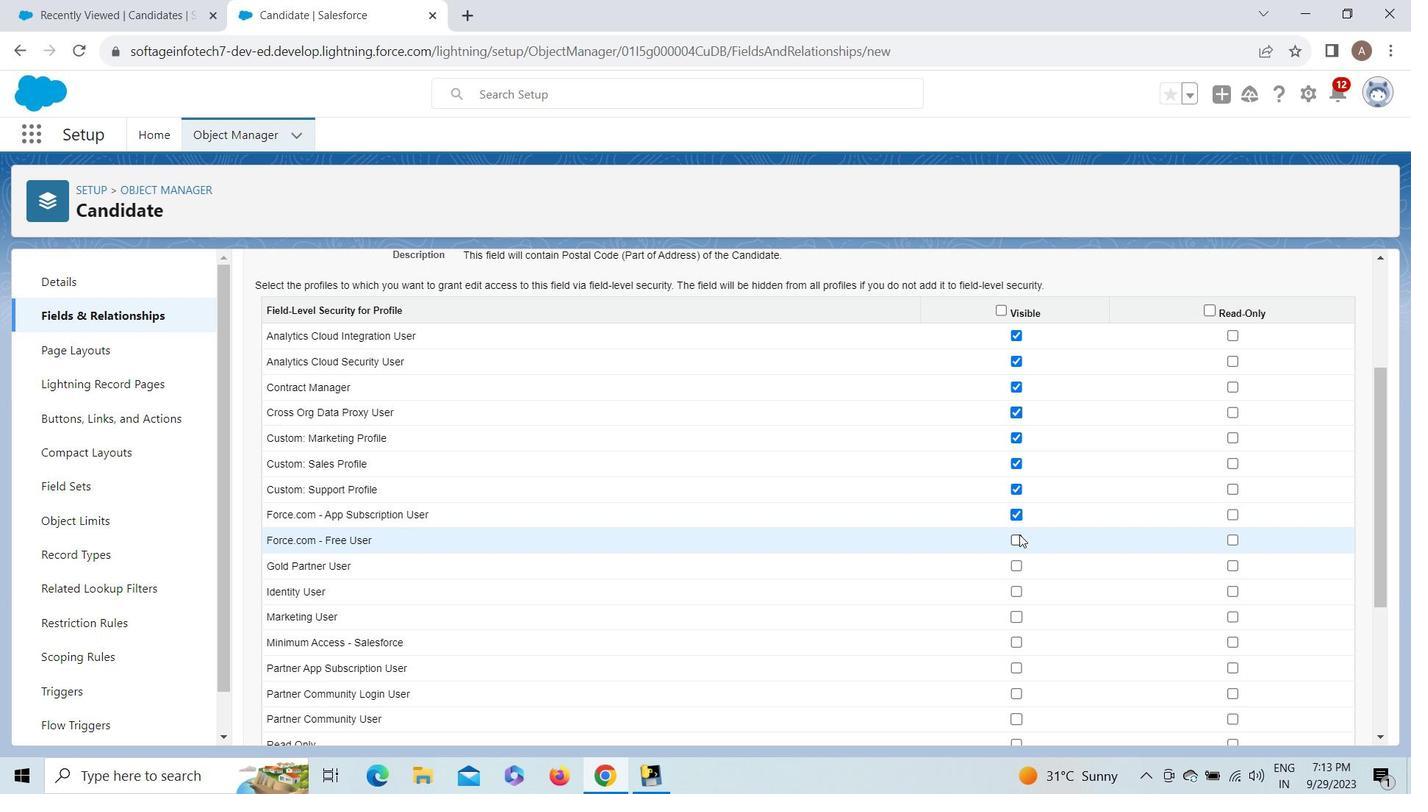 
Action: Mouse pressed left at (1020, 535)
Screenshot: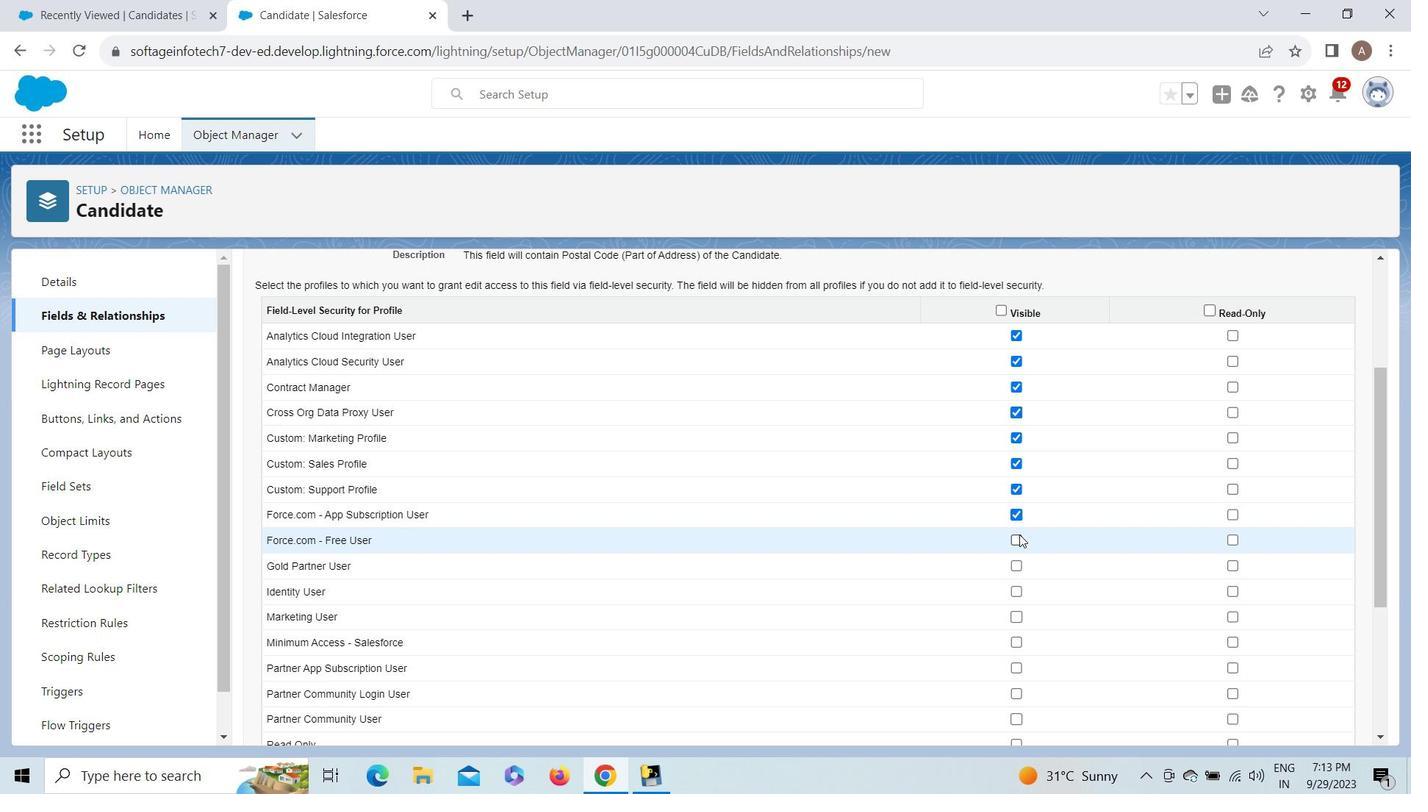 
Action: Mouse moved to (1016, 588)
Screenshot: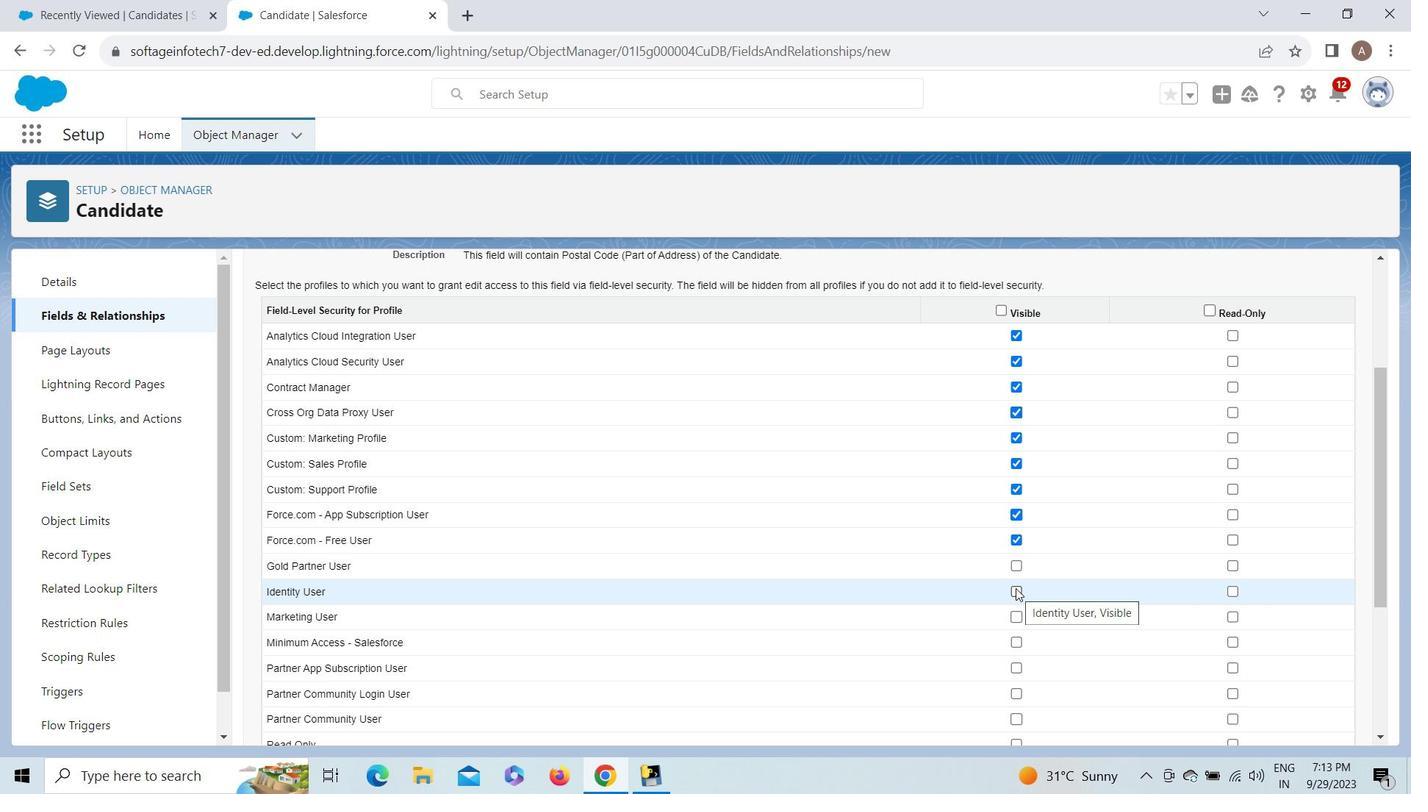 
Action: Mouse pressed left at (1016, 588)
Screenshot: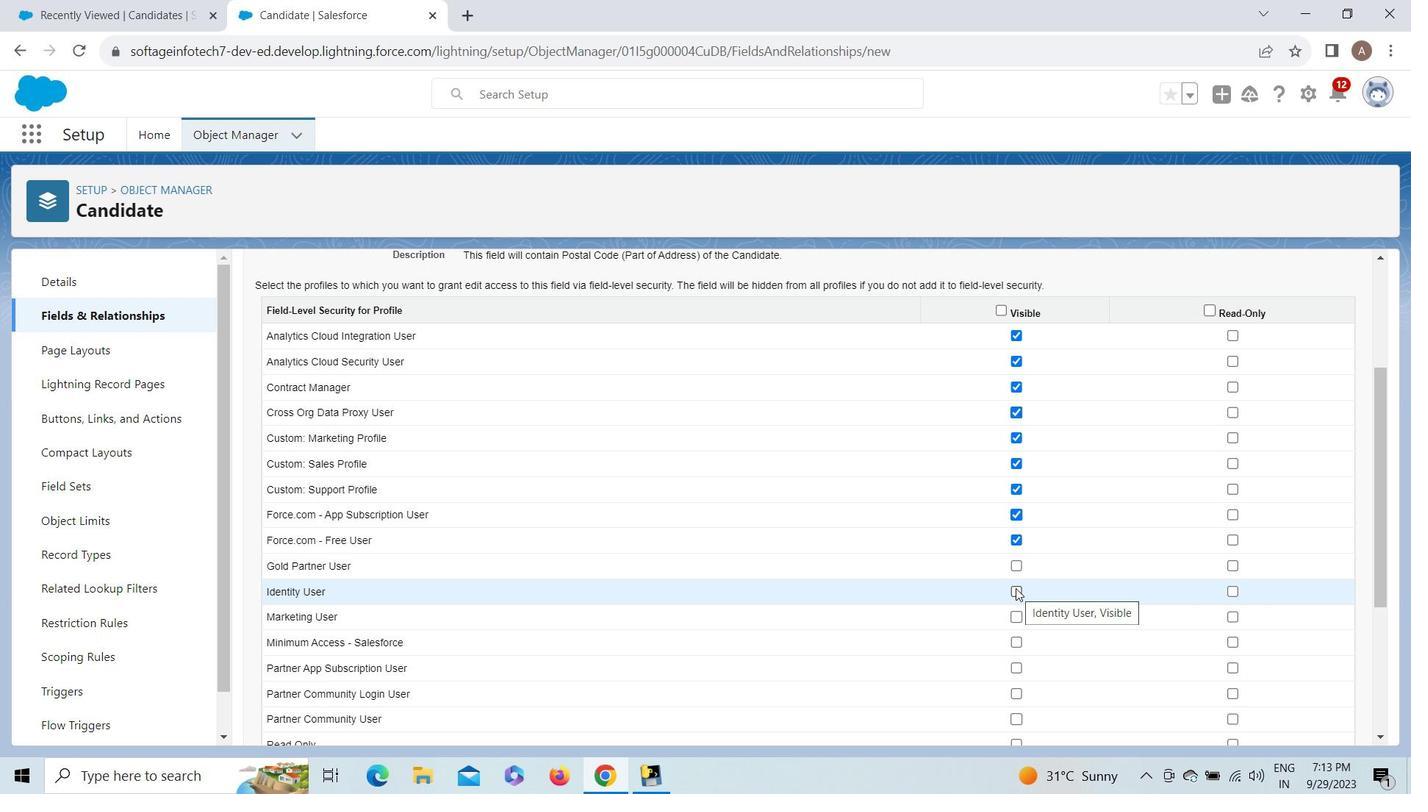 
Action: Mouse moved to (1016, 624)
Screenshot: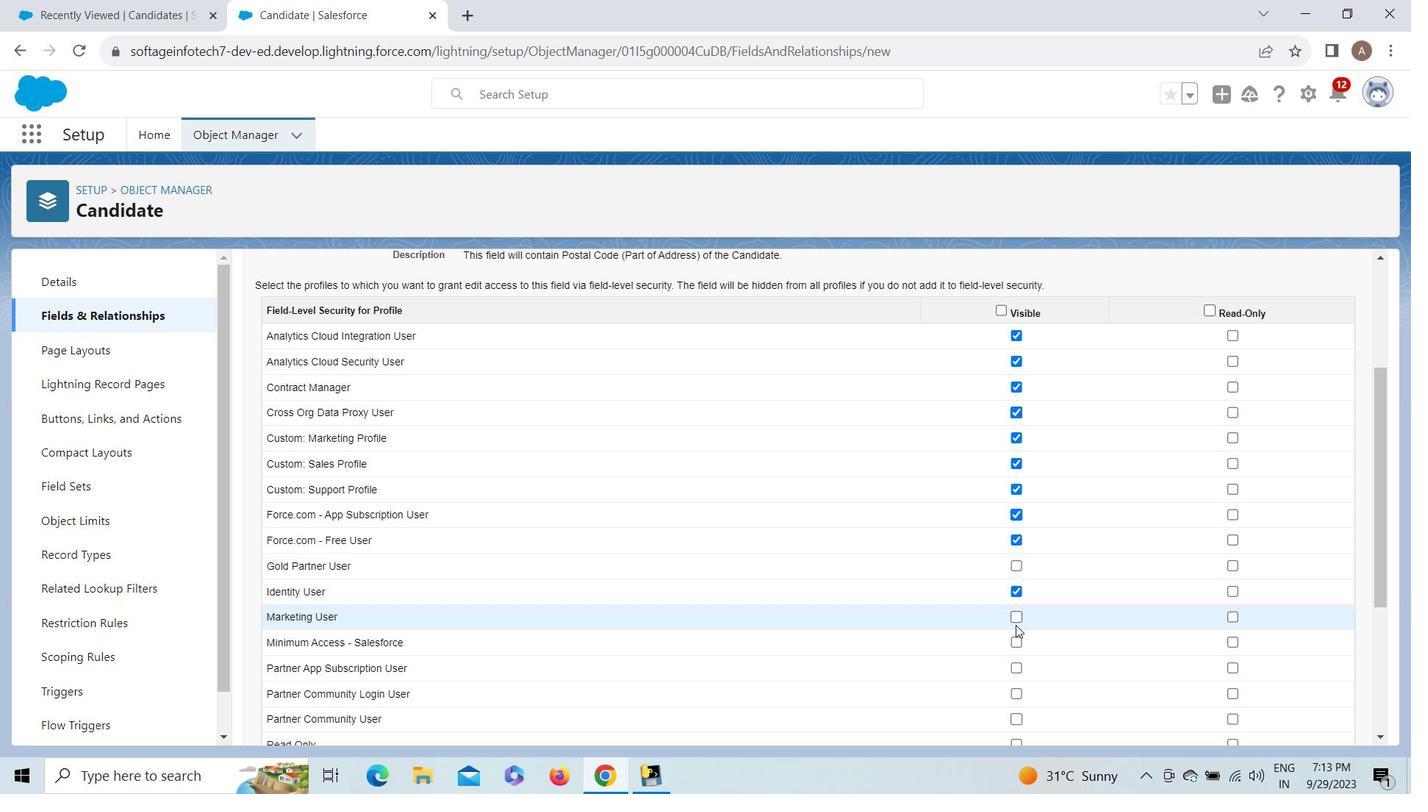 
Action: Mouse pressed left at (1016, 624)
Screenshot: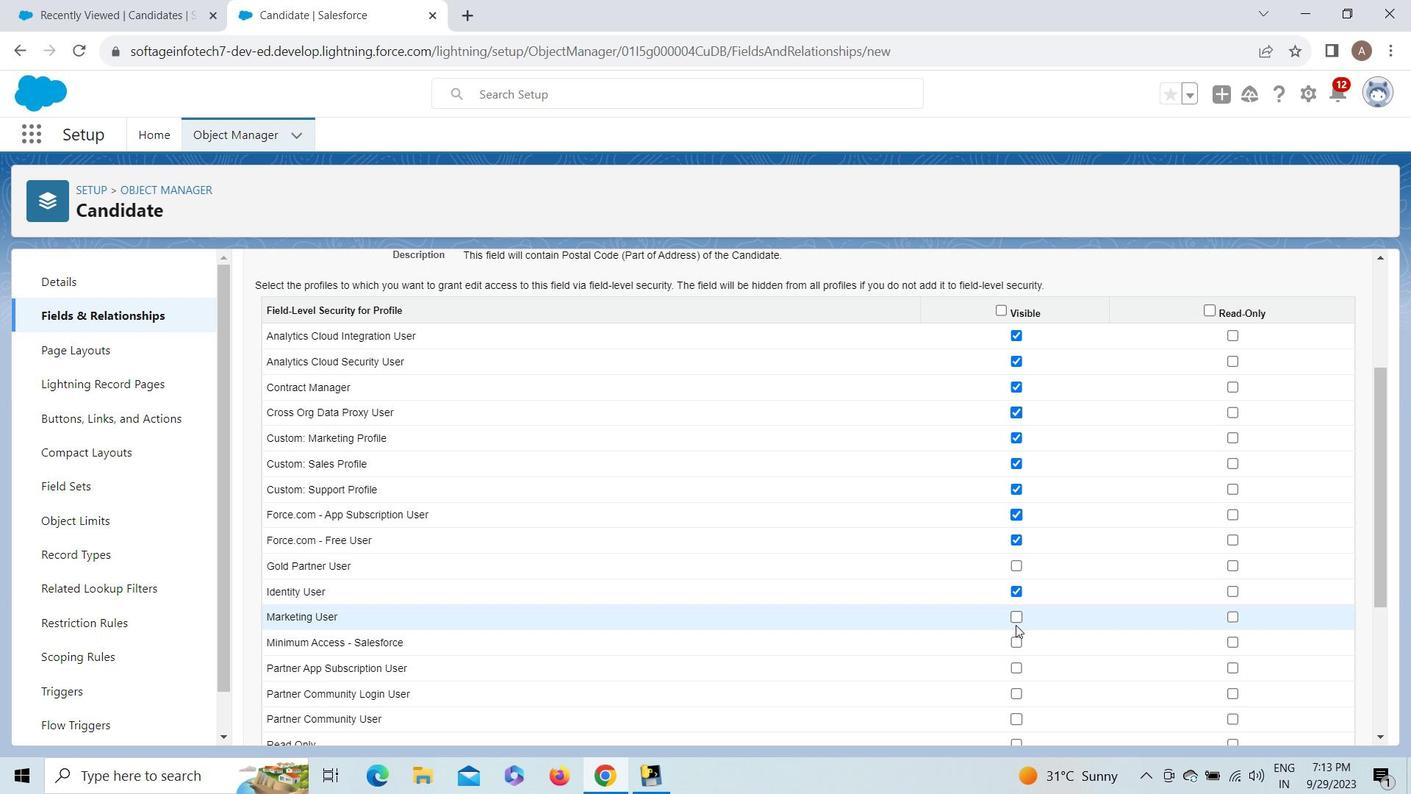 
Action: Mouse moved to (1016, 620)
Screenshot: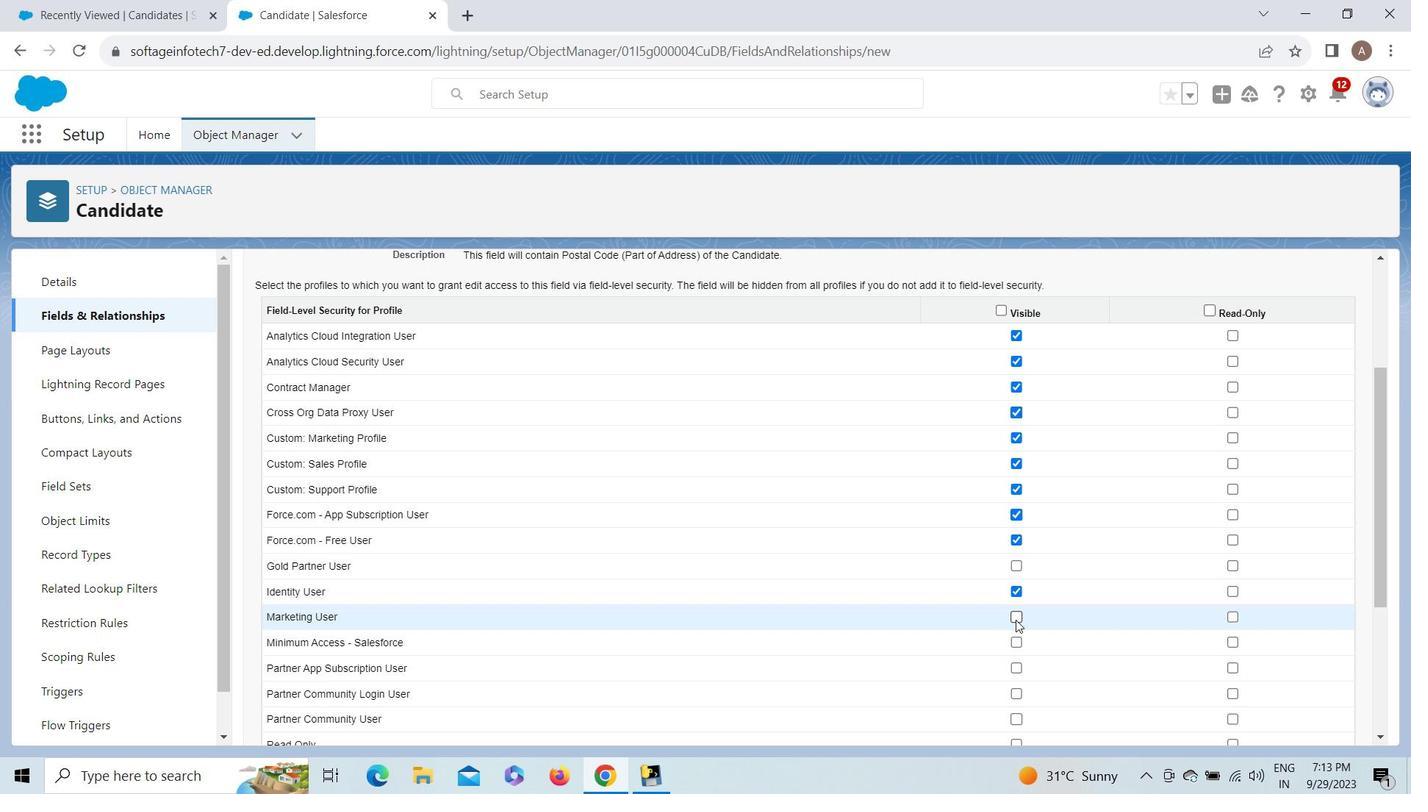 
Action: Mouse pressed left at (1016, 620)
Screenshot: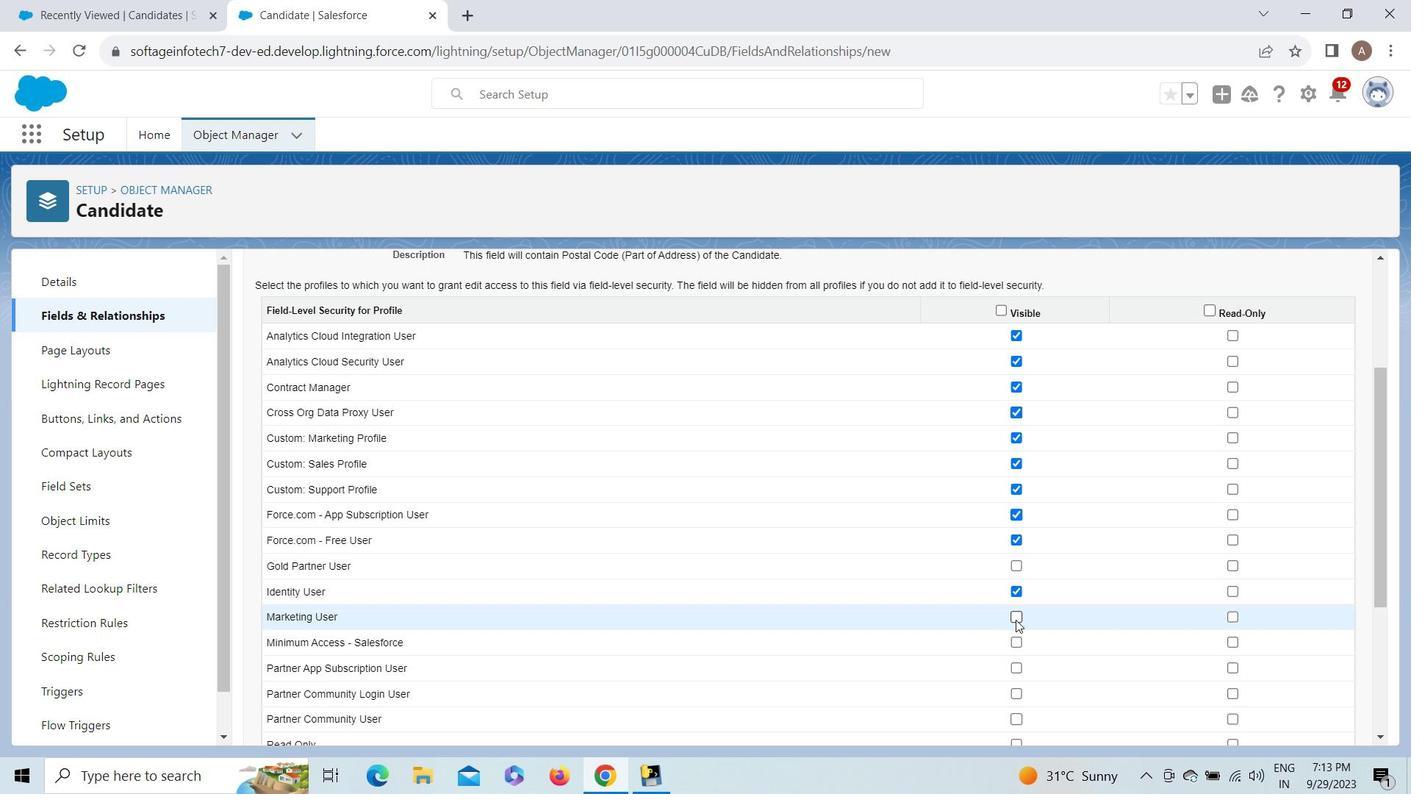 
Action: Mouse moved to (1014, 642)
Screenshot: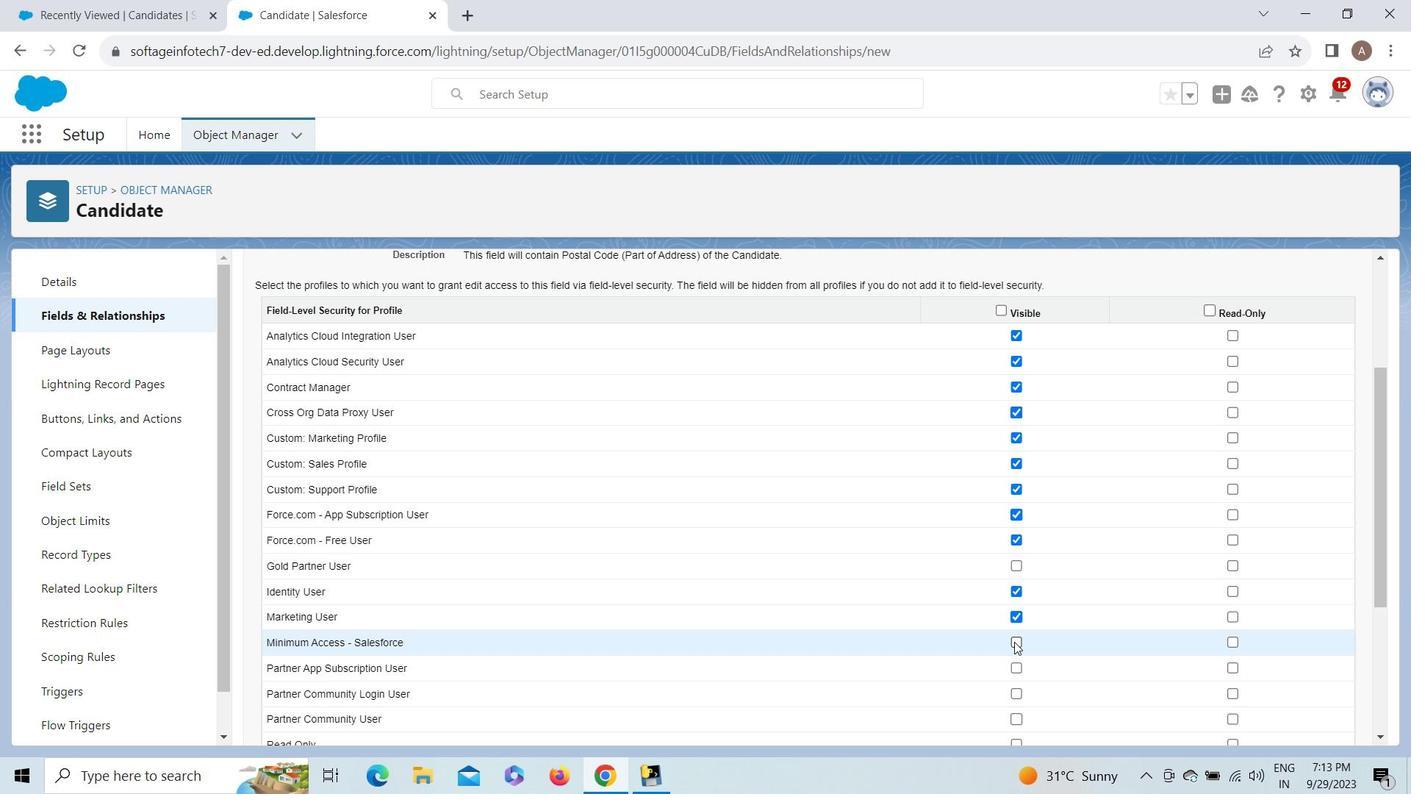 
Action: Mouse pressed left at (1014, 642)
Screenshot: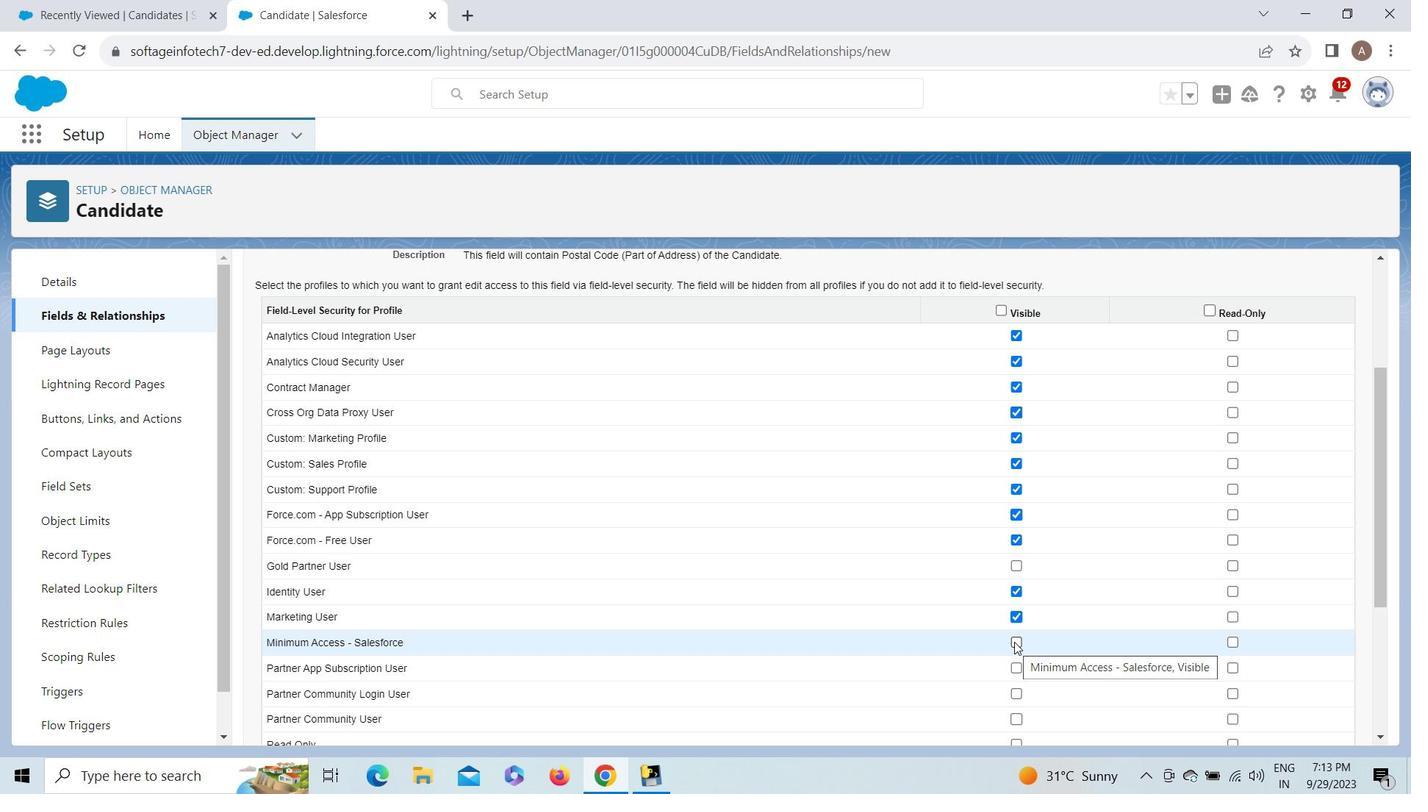 
Action: Mouse moved to (1014, 666)
